Task: Buy 5 Parking Brake Levers from Brake System section under best seller category for shipping address: Jovani Ramirez, 537 Junior Avenue, Duluth, Georgia 30097, Cell Number 4046170247. Pay from credit card ending with 6010, CVV 682
Action: Mouse moved to (21, 109)
Screenshot: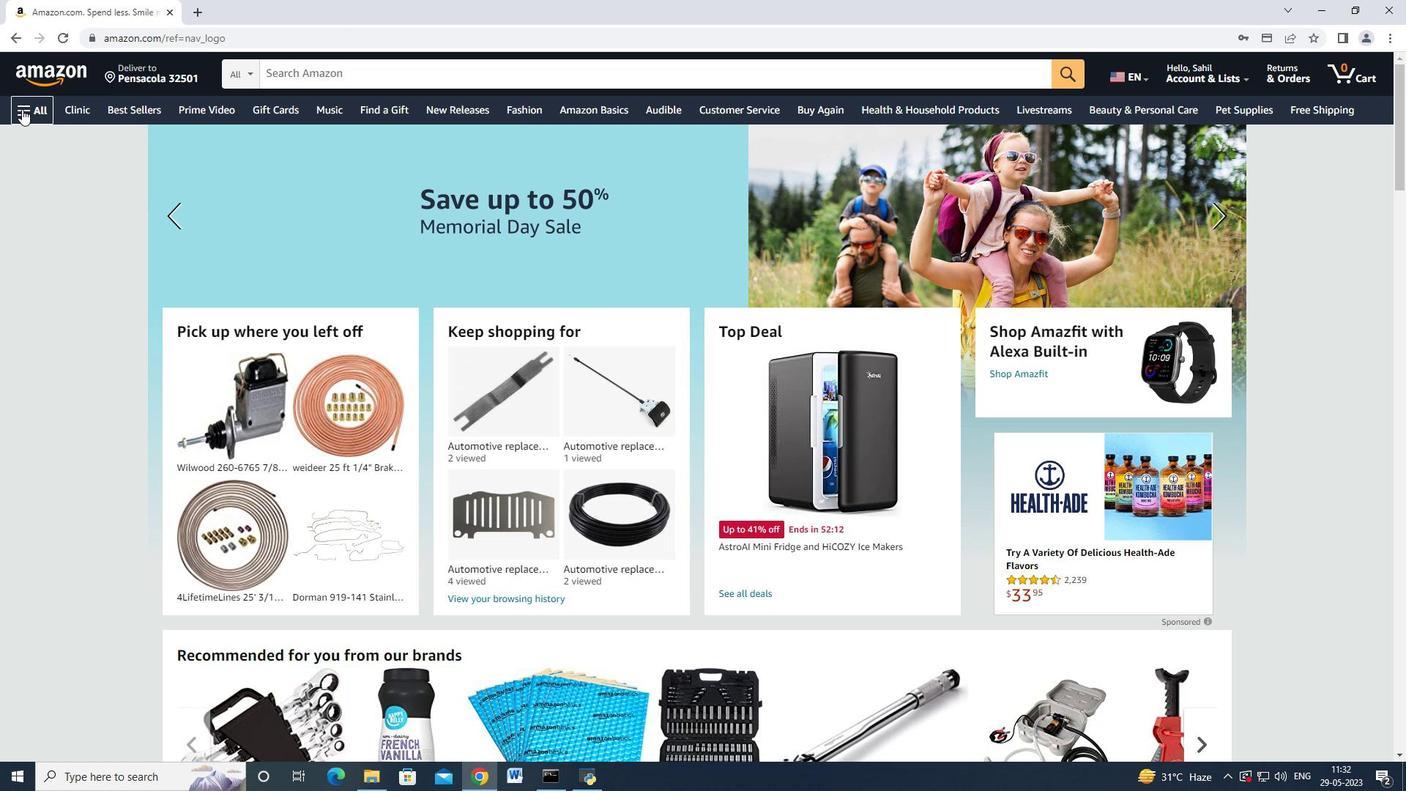 
Action: Mouse pressed left at (21, 109)
Screenshot: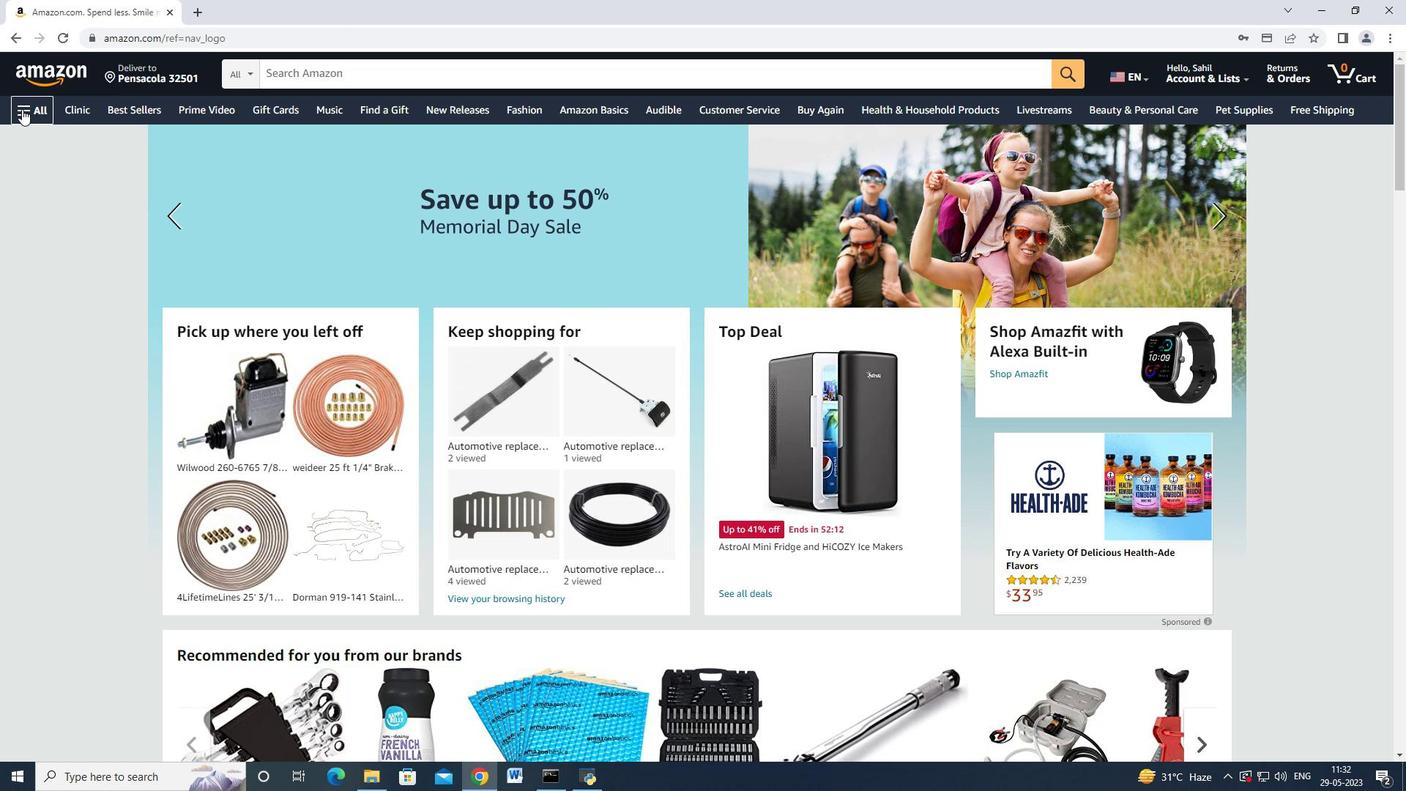 
Action: Mouse moved to (109, 412)
Screenshot: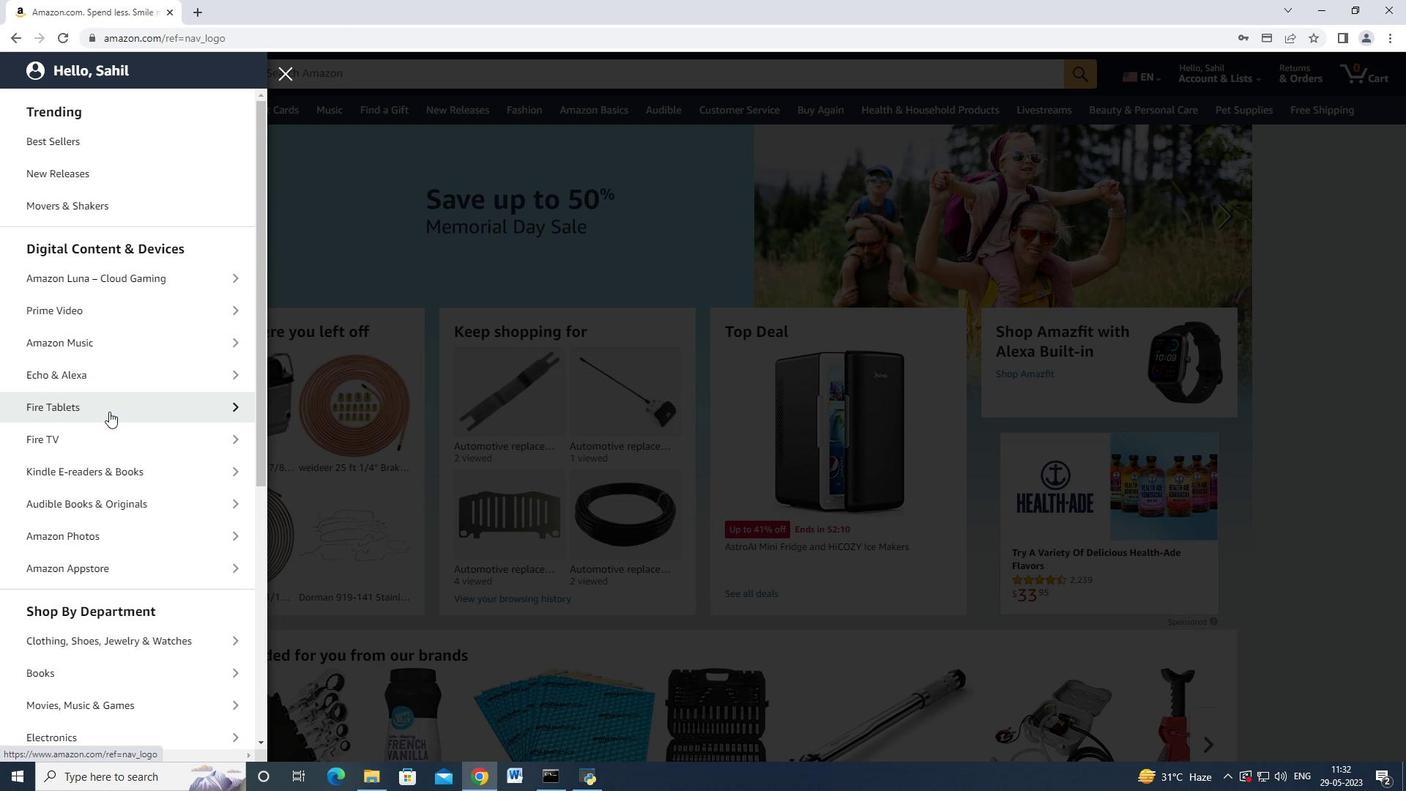 
Action: Mouse scrolled (109, 411) with delta (0, 0)
Screenshot: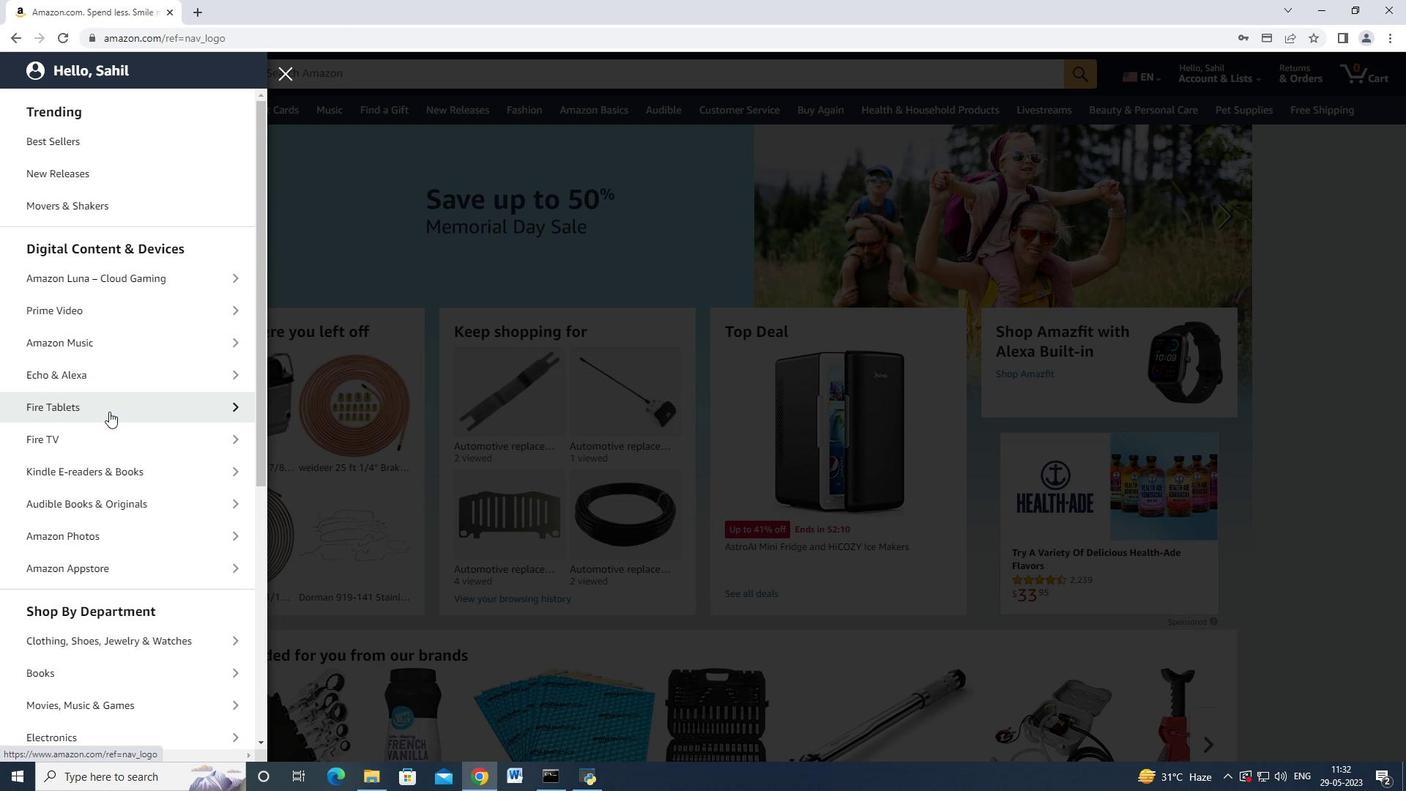 
Action: Mouse moved to (109, 414)
Screenshot: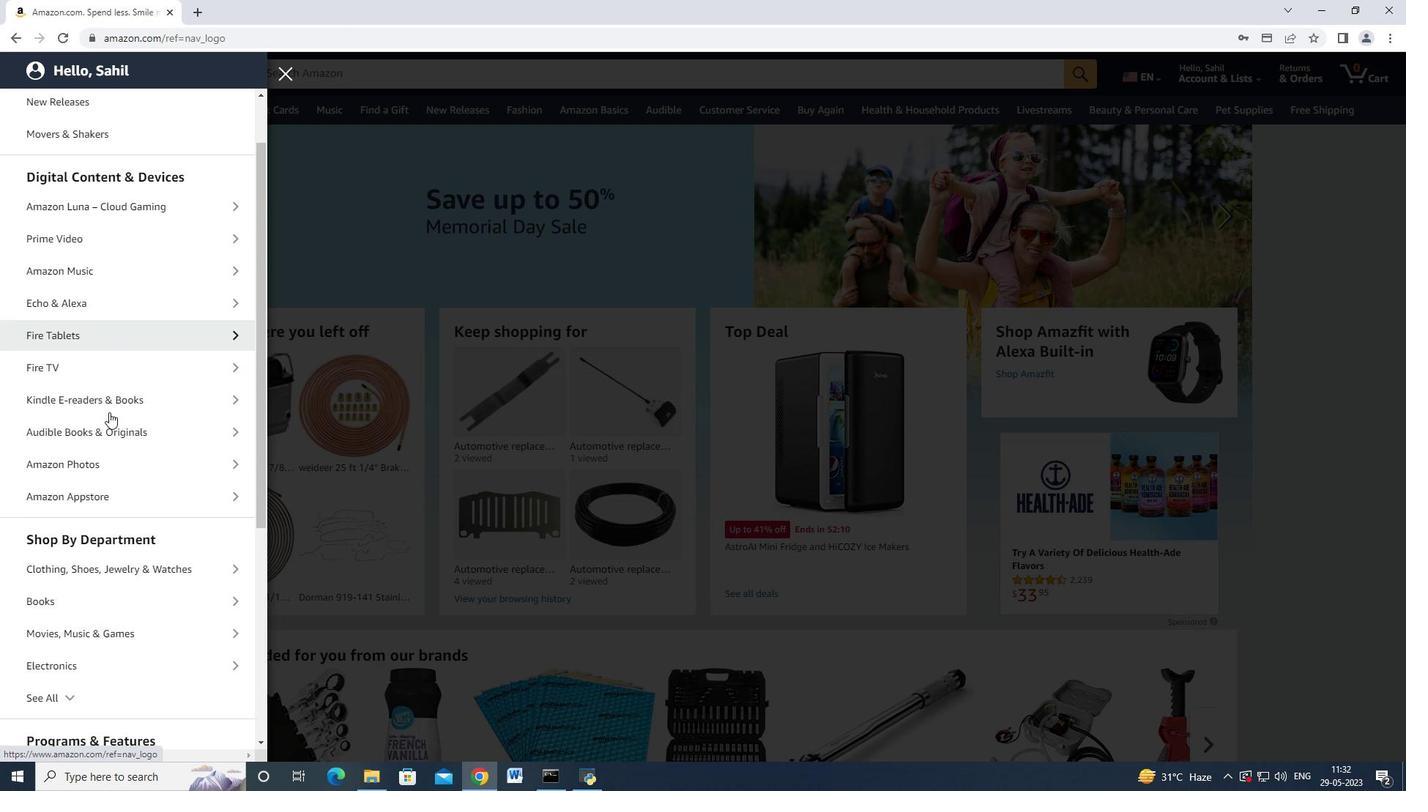 
Action: Mouse scrolled (109, 413) with delta (0, 0)
Screenshot: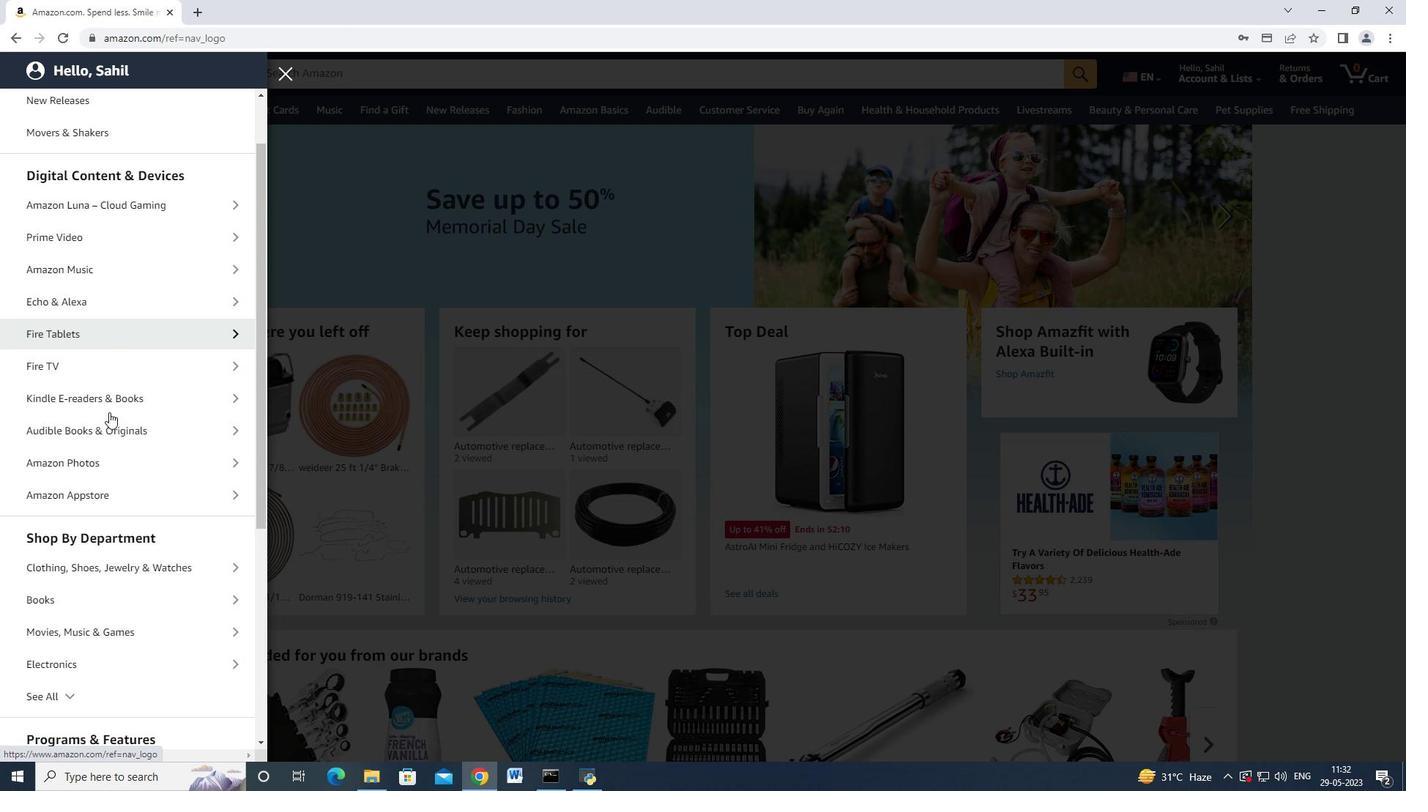 
Action: Mouse scrolled (109, 413) with delta (0, 0)
Screenshot: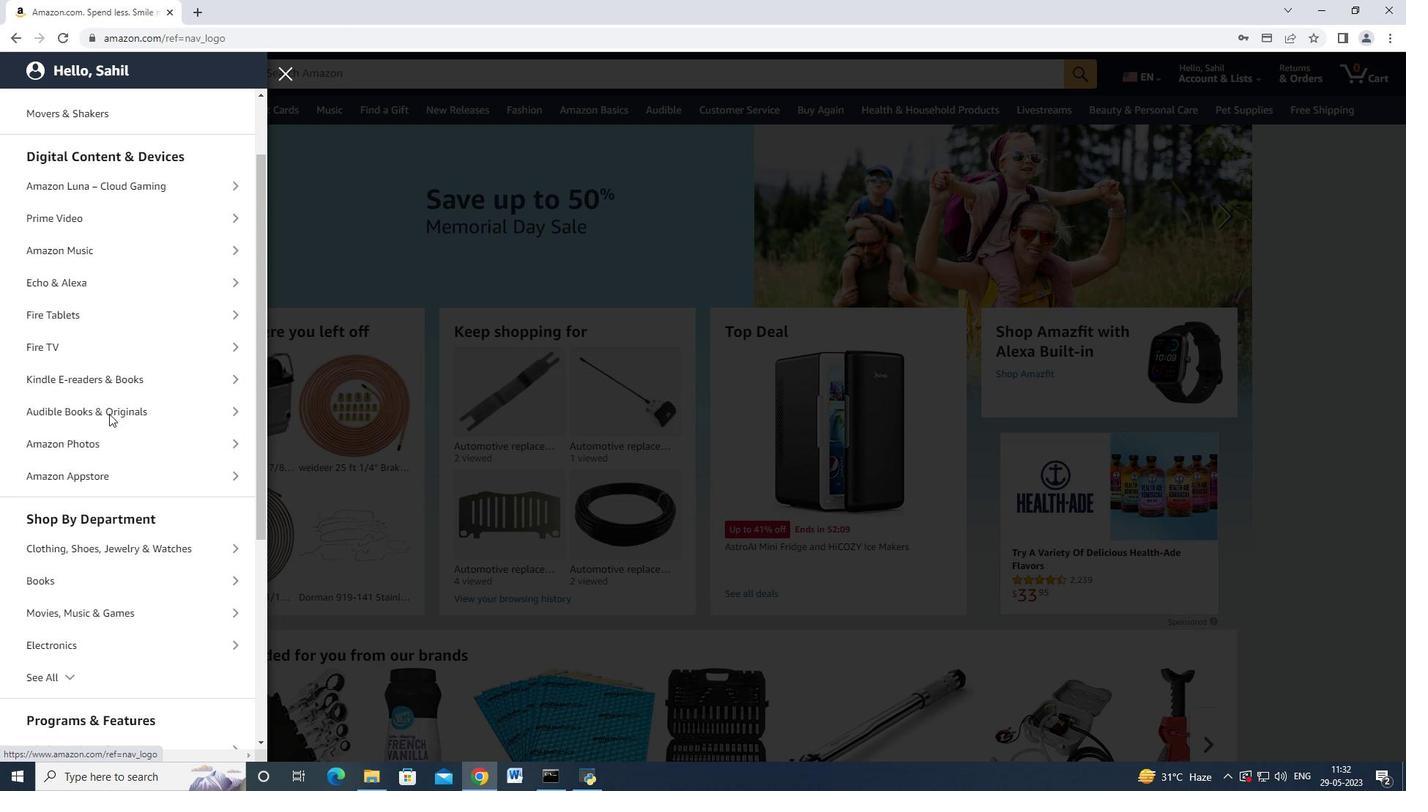 
Action: Mouse moved to (76, 554)
Screenshot: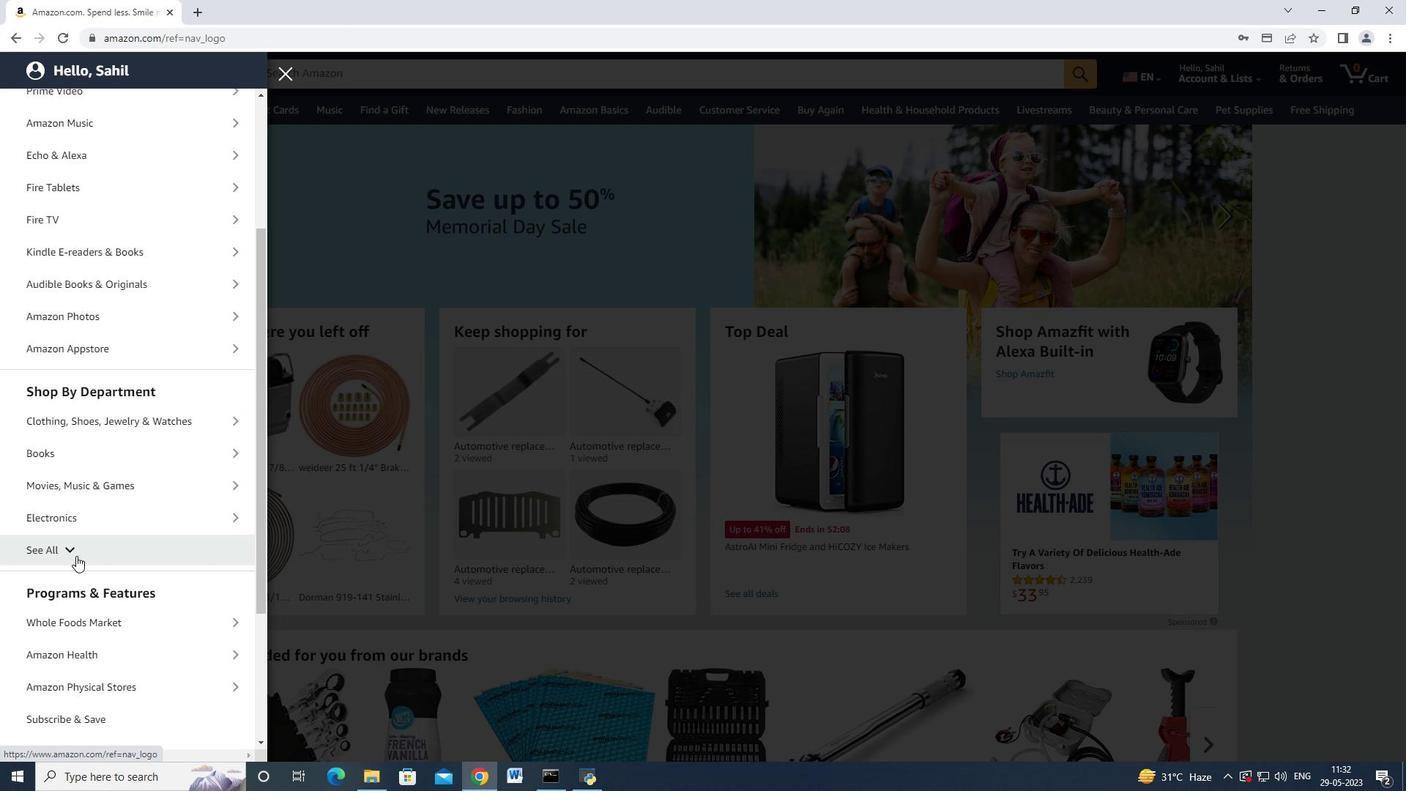 
Action: Mouse pressed left at (76, 554)
Screenshot: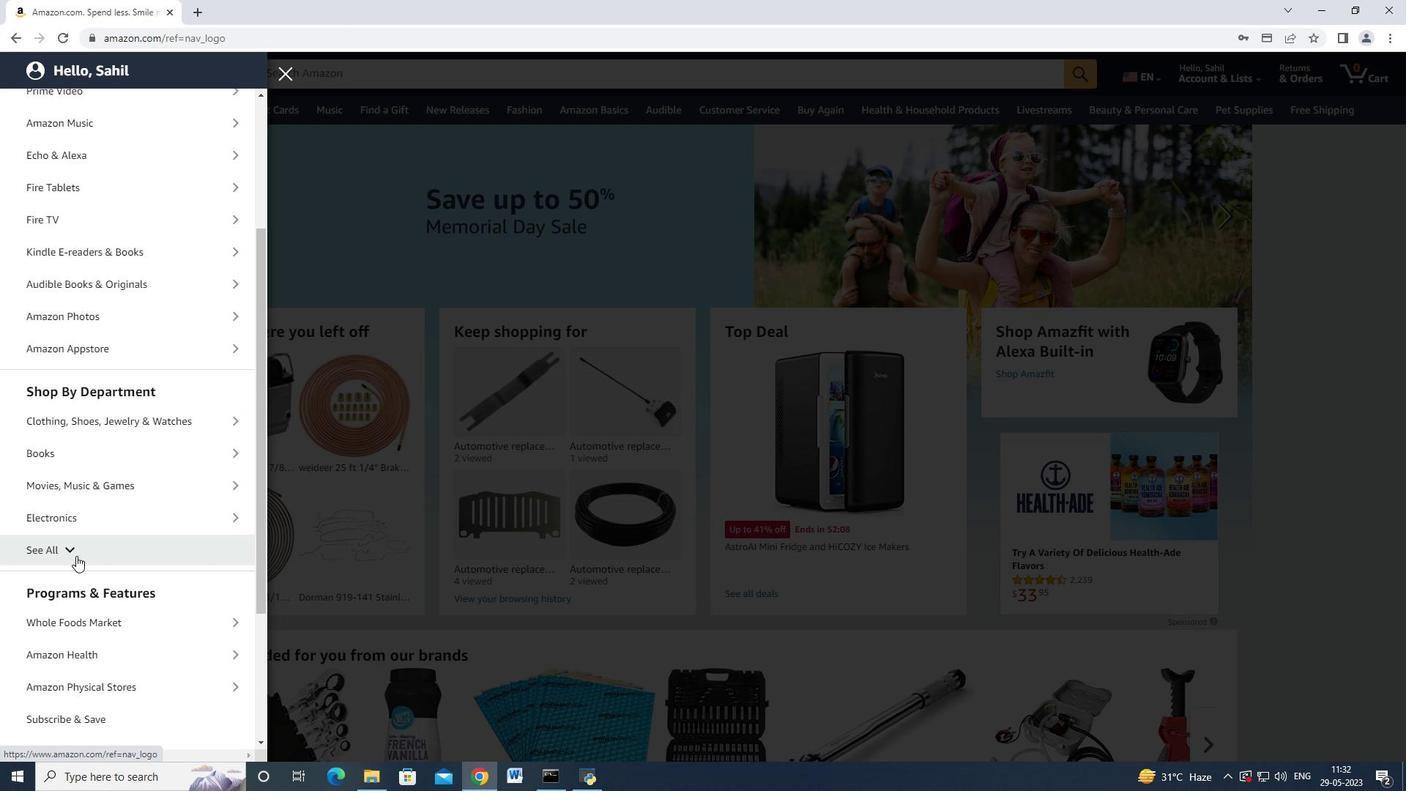 
Action: Mouse moved to (80, 534)
Screenshot: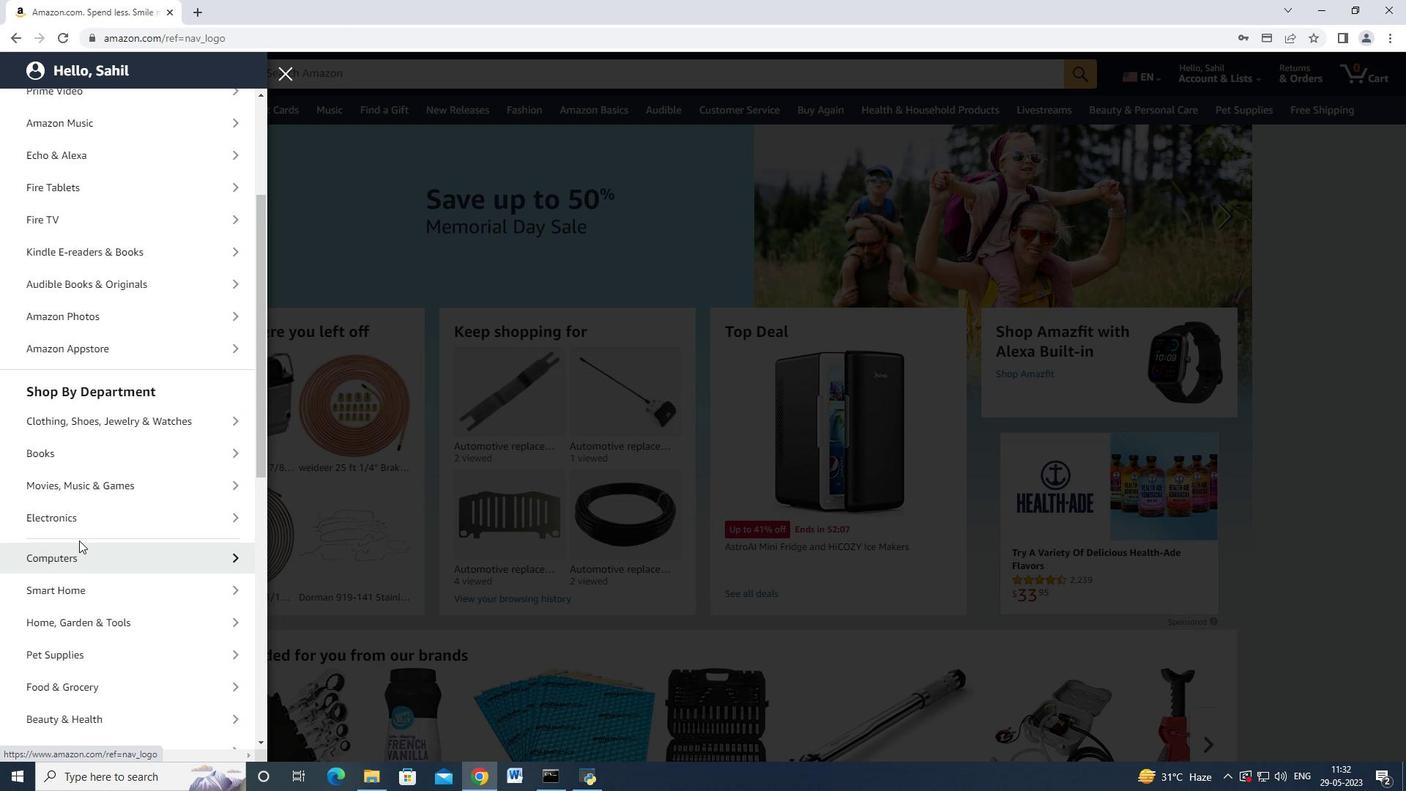 
Action: Mouse scrolled (80, 533) with delta (0, 0)
Screenshot: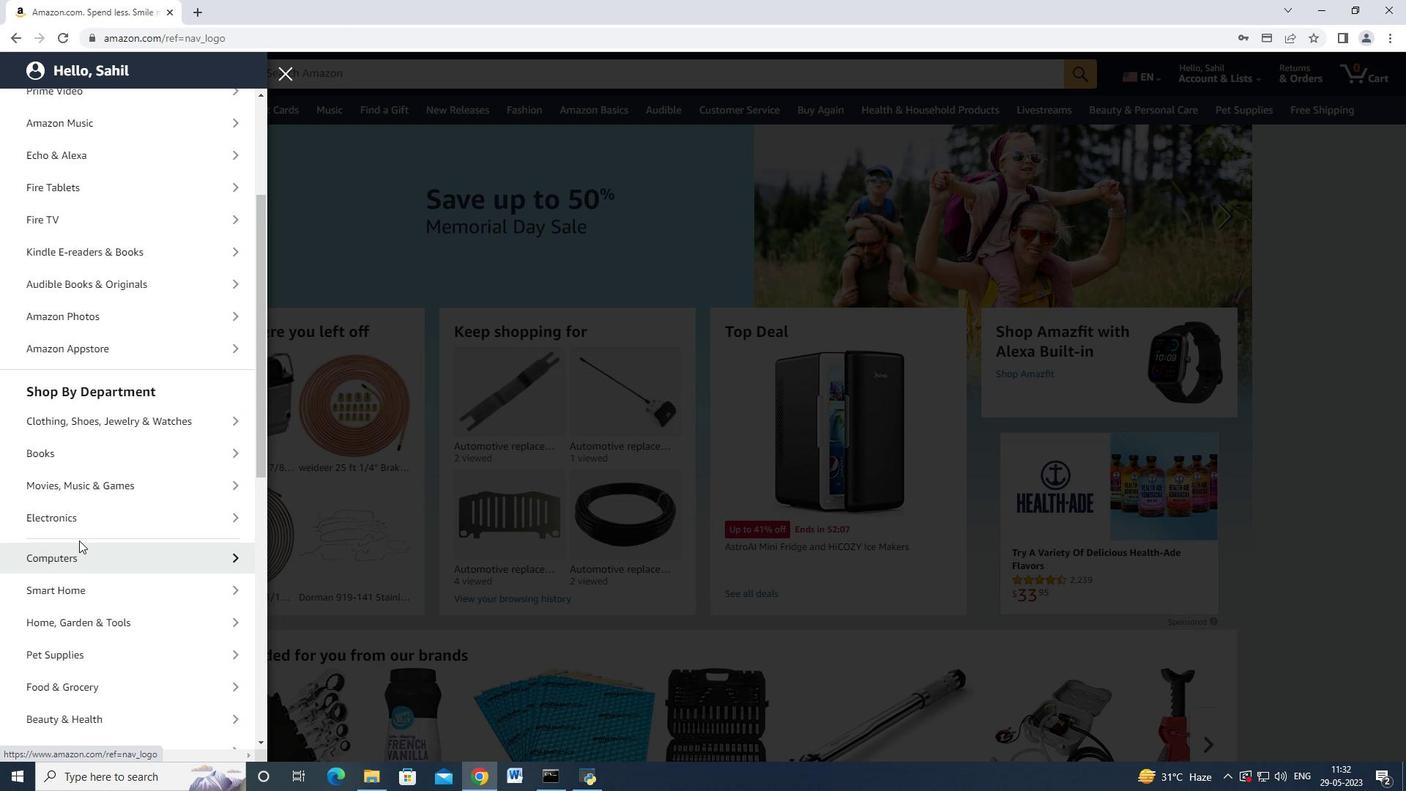 
Action: Mouse scrolled (80, 533) with delta (0, 0)
Screenshot: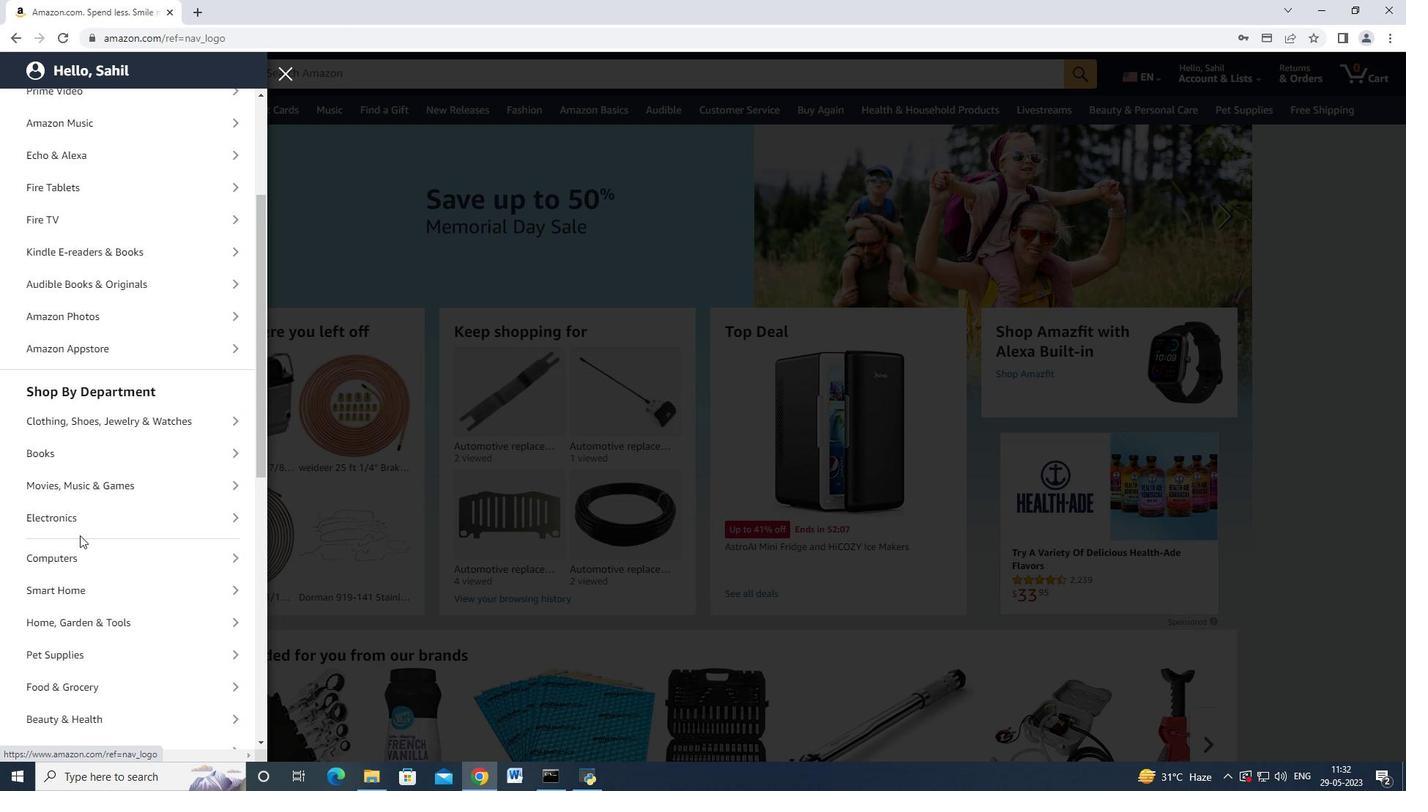 
Action: Mouse scrolled (80, 533) with delta (0, 0)
Screenshot: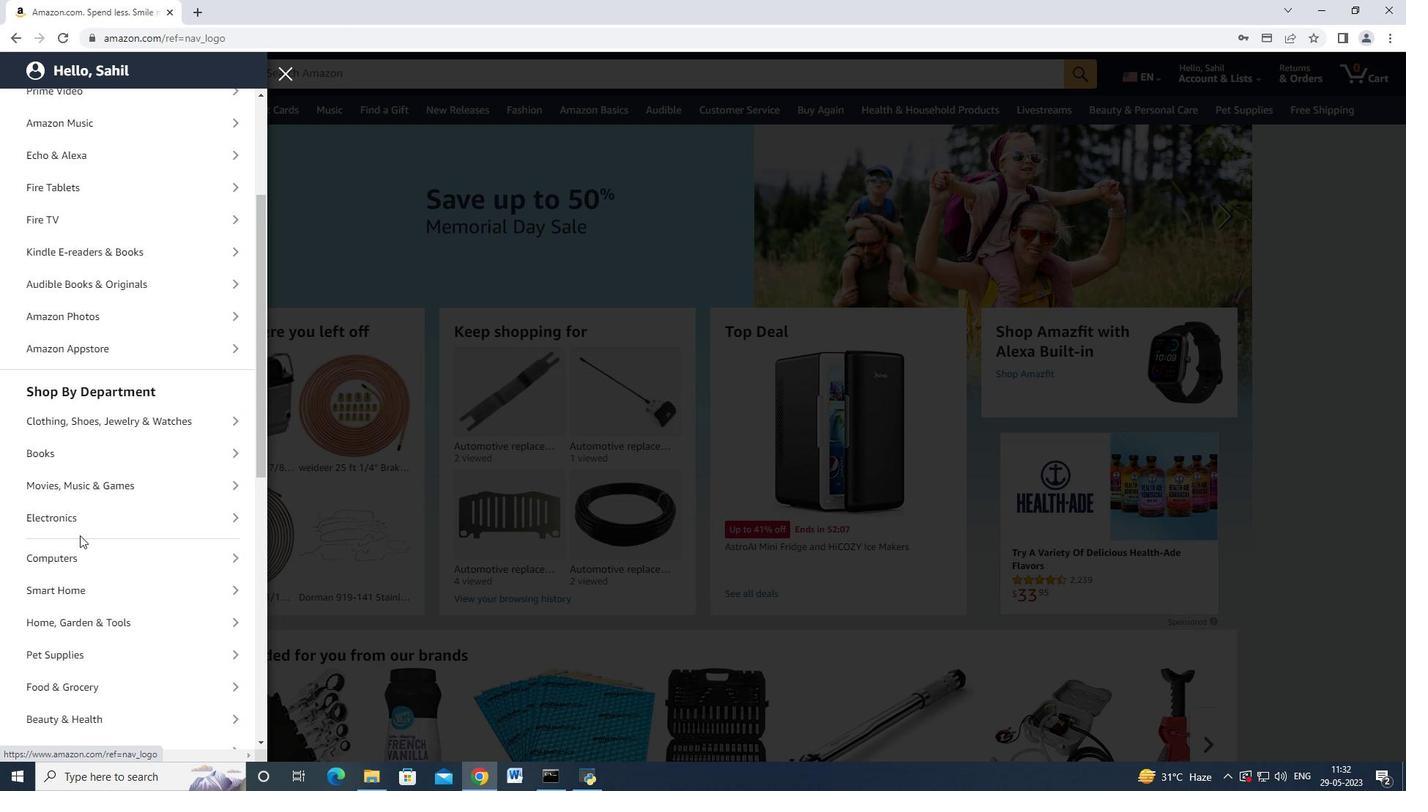 
Action: Mouse scrolled (80, 533) with delta (0, 0)
Screenshot: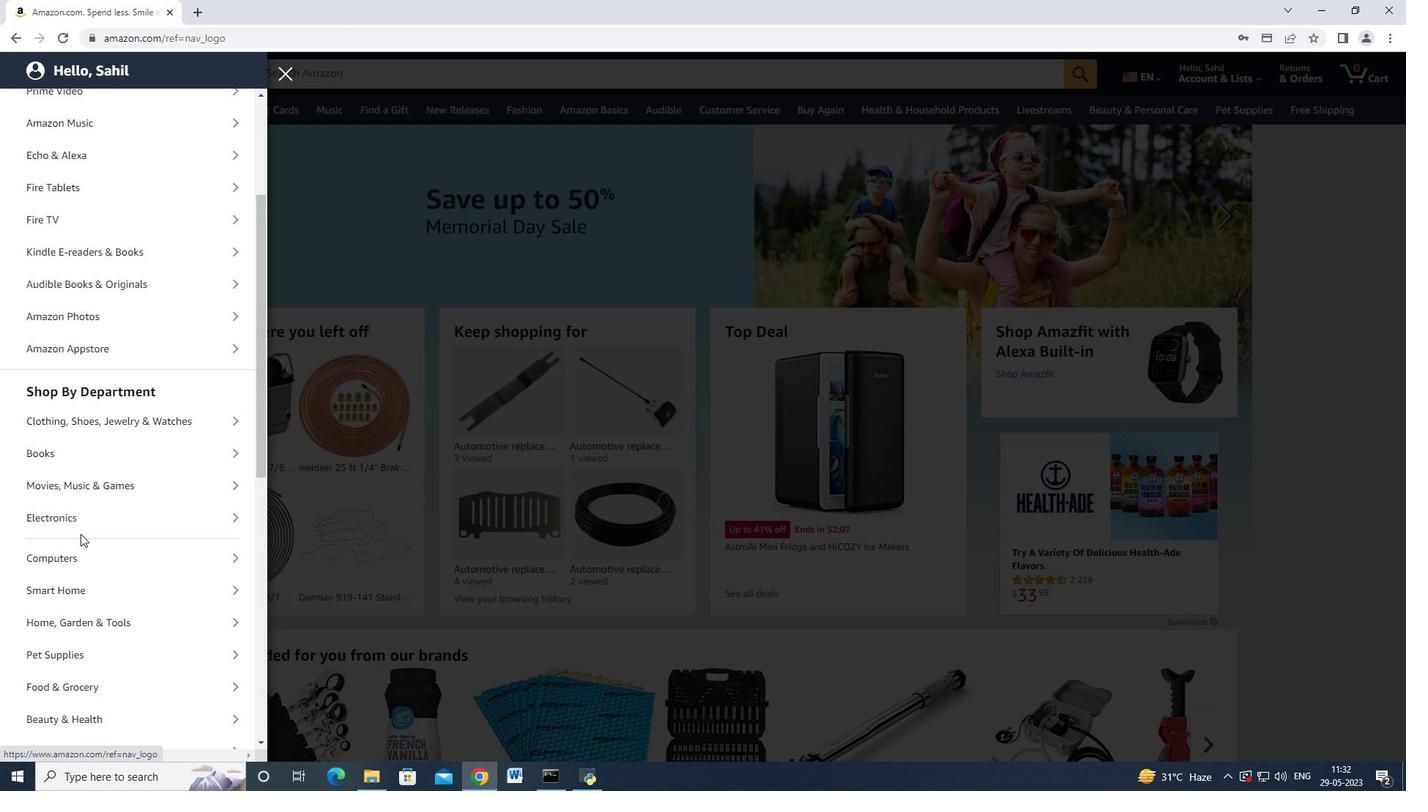 
Action: Mouse moved to (95, 402)
Screenshot: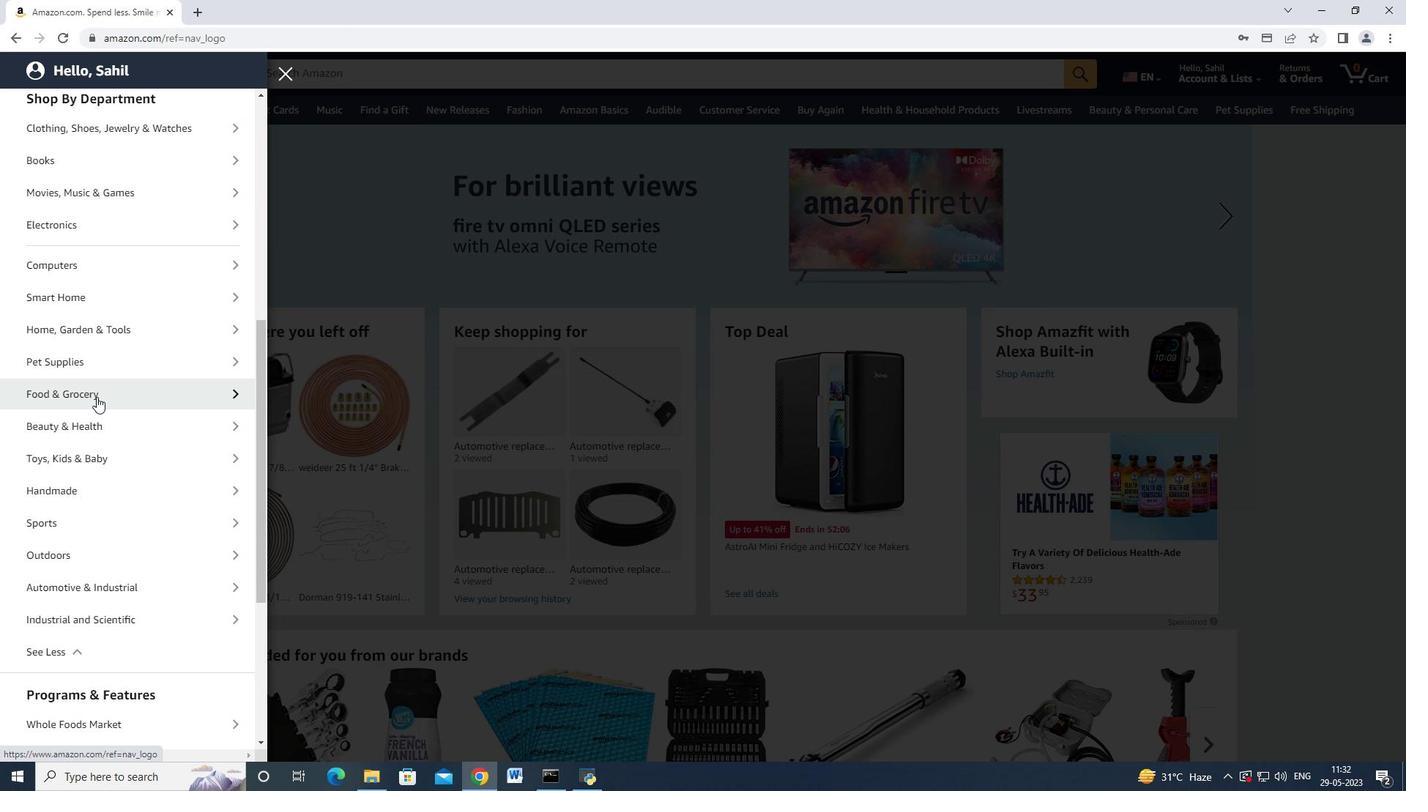 
Action: Mouse scrolled (95, 401) with delta (0, 0)
Screenshot: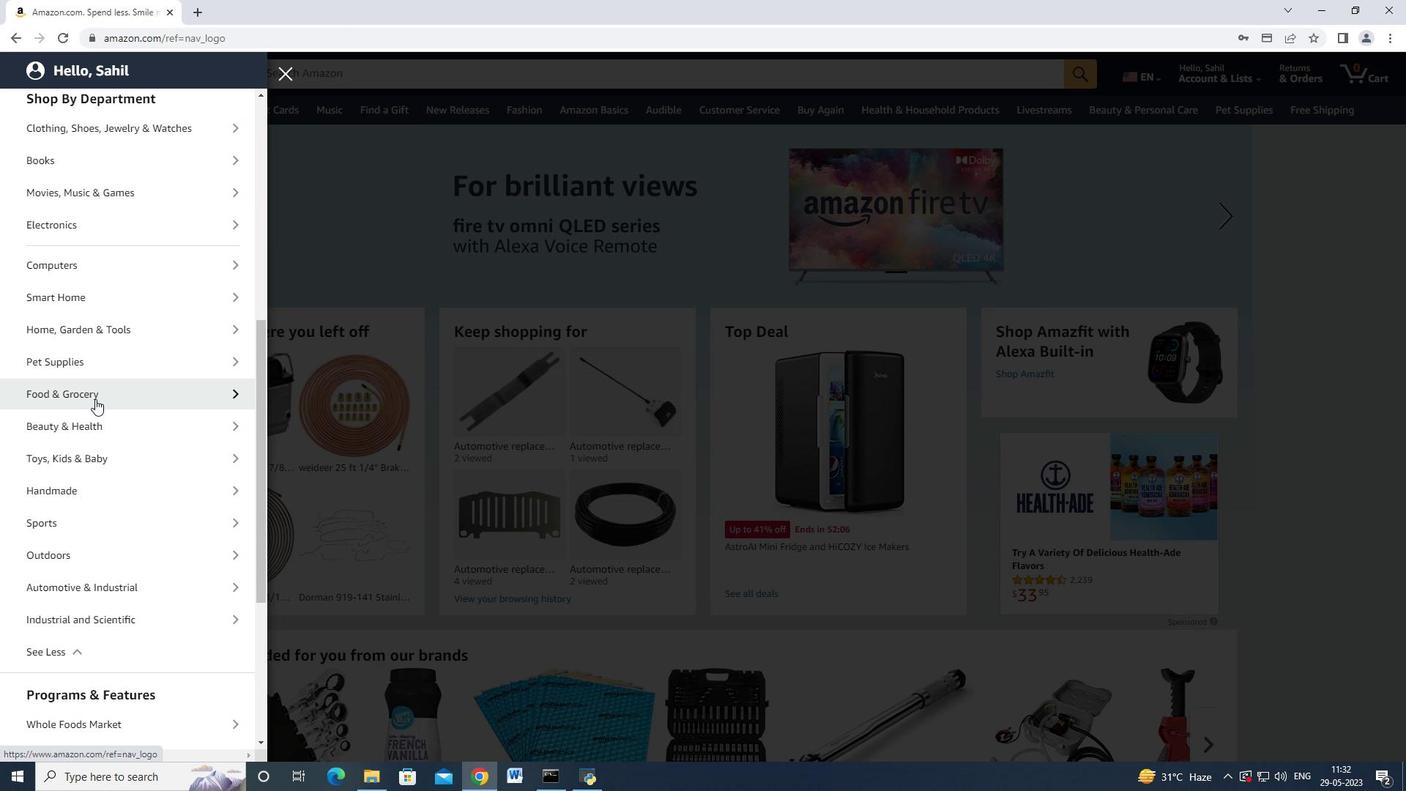 
Action: Mouse moved to (117, 527)
Screenshot: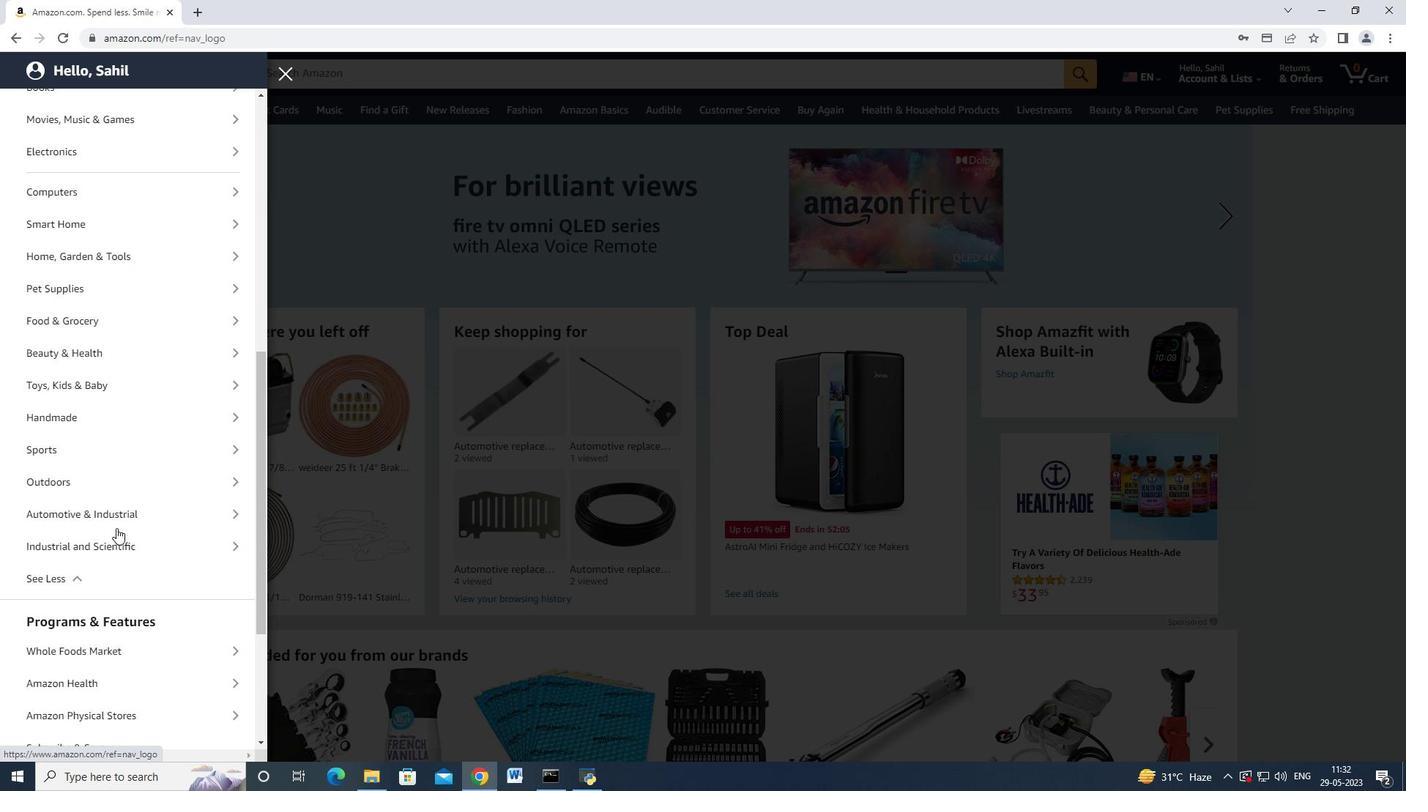 
Action: Mouse pressed left at (117, 527)
Screenshot: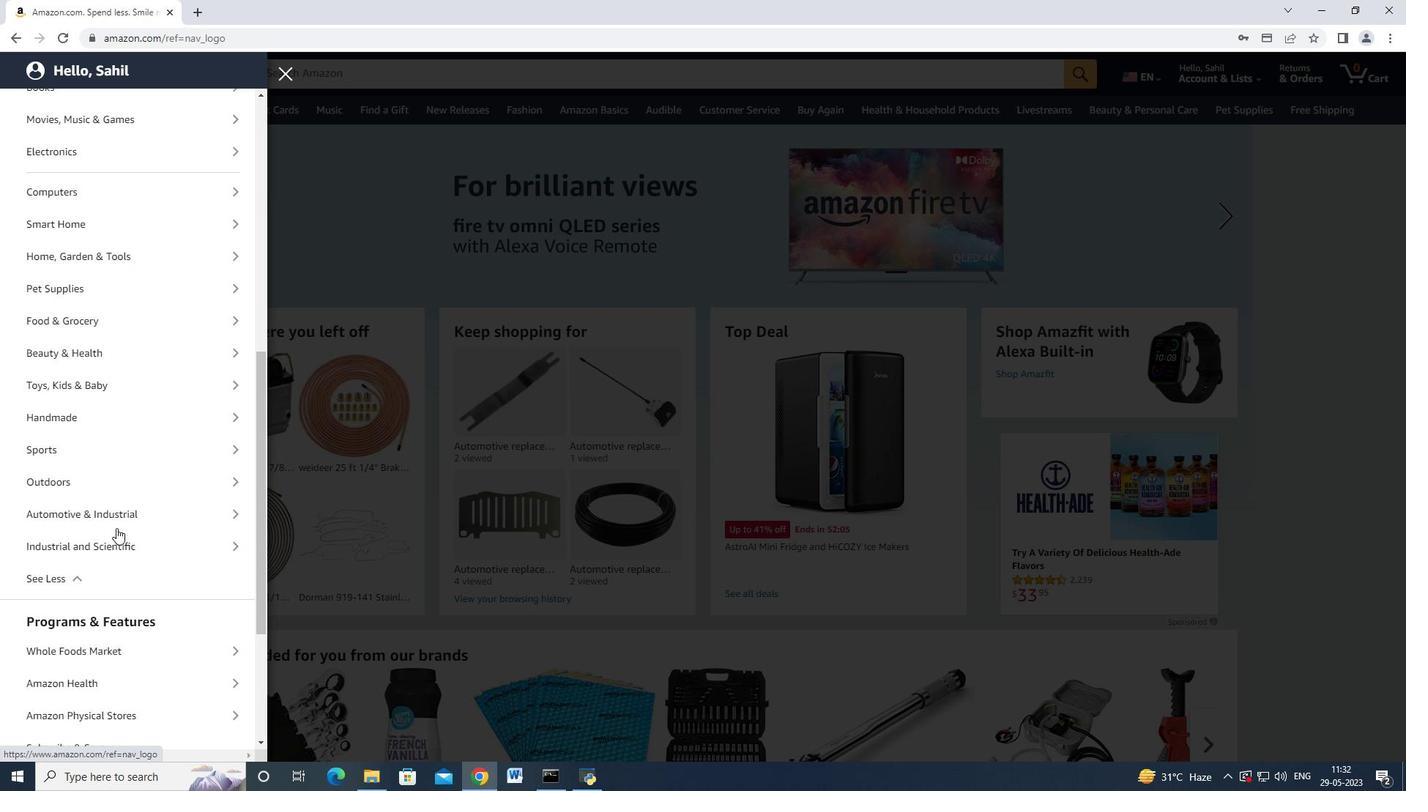 
Action: Mouse moved to (117, 330)
Screenshot: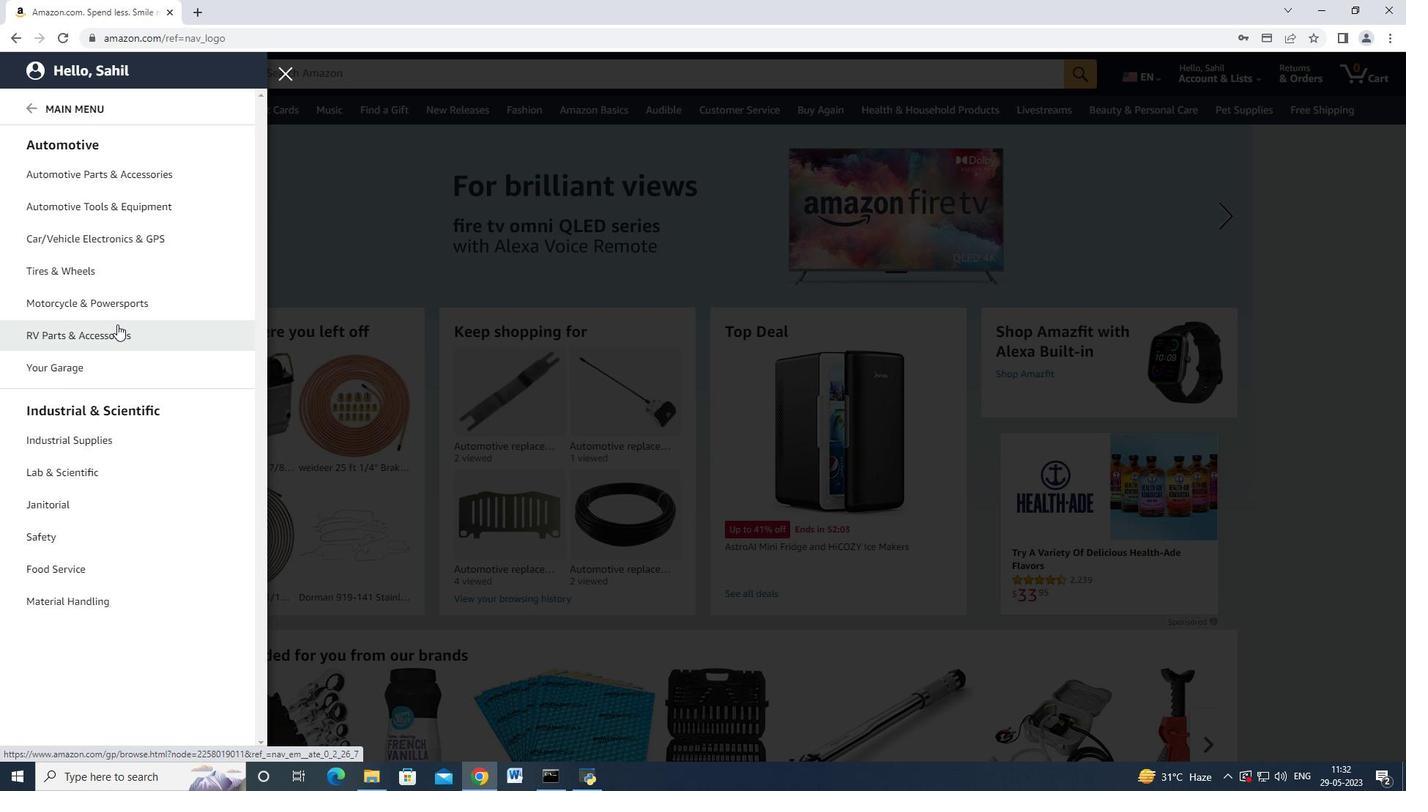 
Action: Mouse scrolled (117, 329) with delta (0, 0)
Screenshot: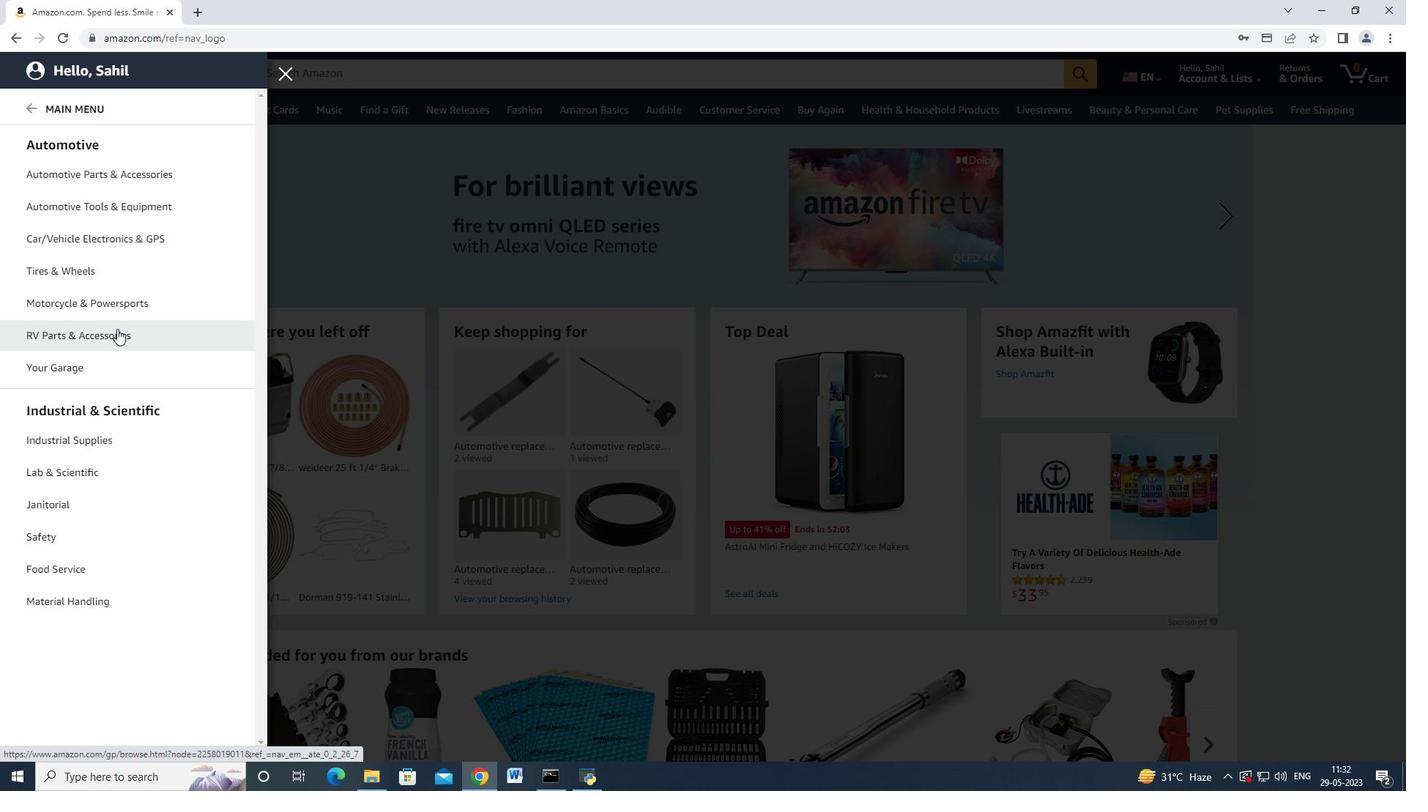 
Action: Mouse moved to (125, 175)
Screenshot: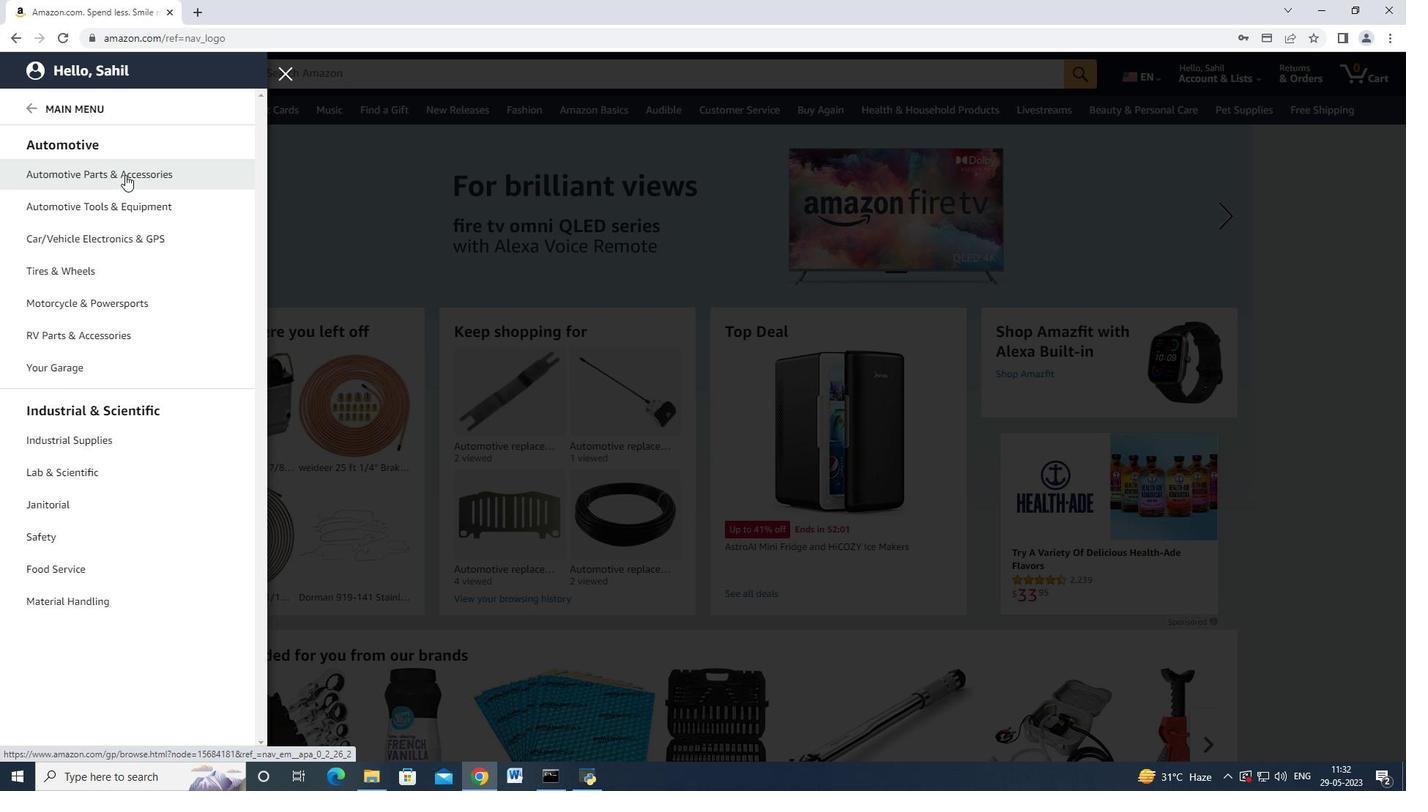 
Action: Mouse pressed left at (125, 175)
Screenshot: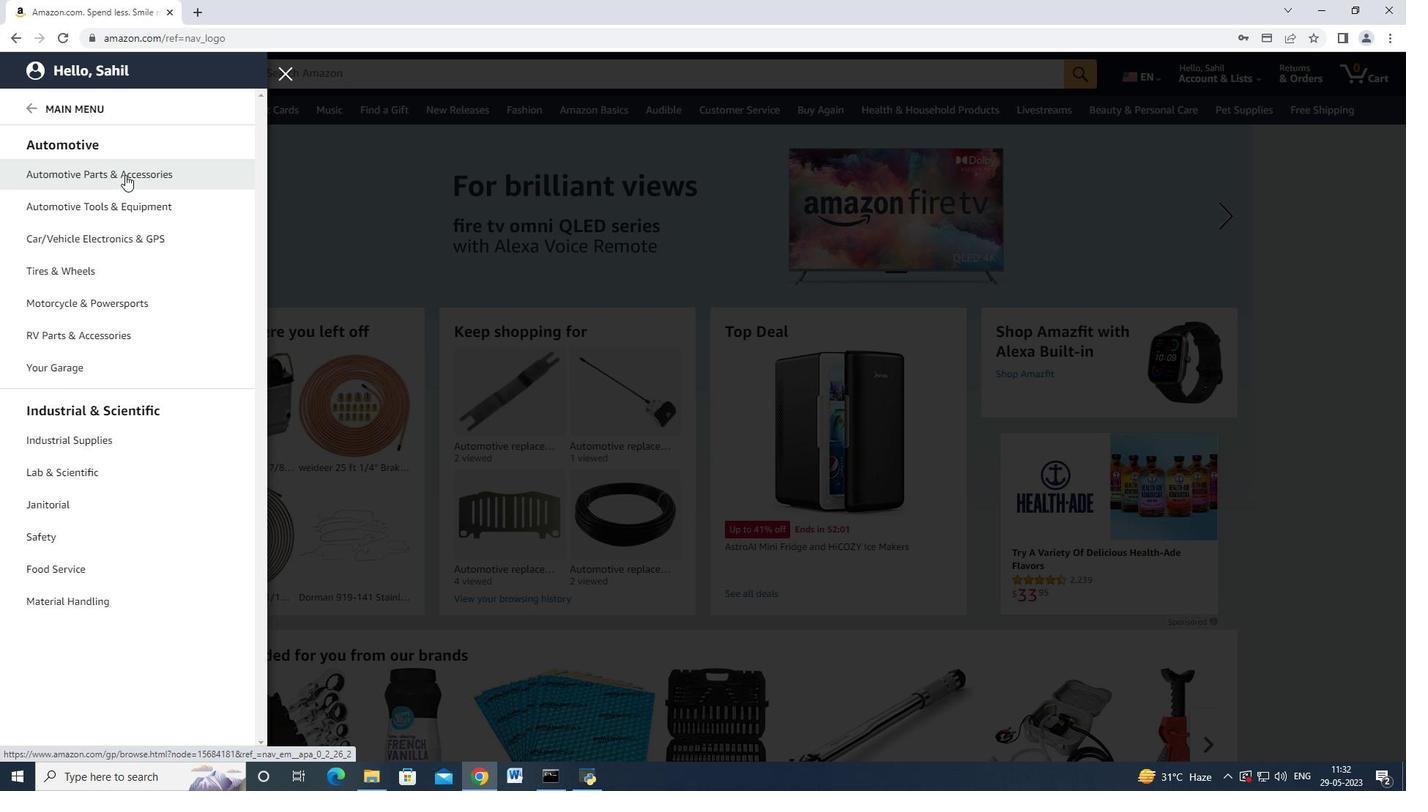 
Action: Mouse moved to (257, 142)
Screenshot: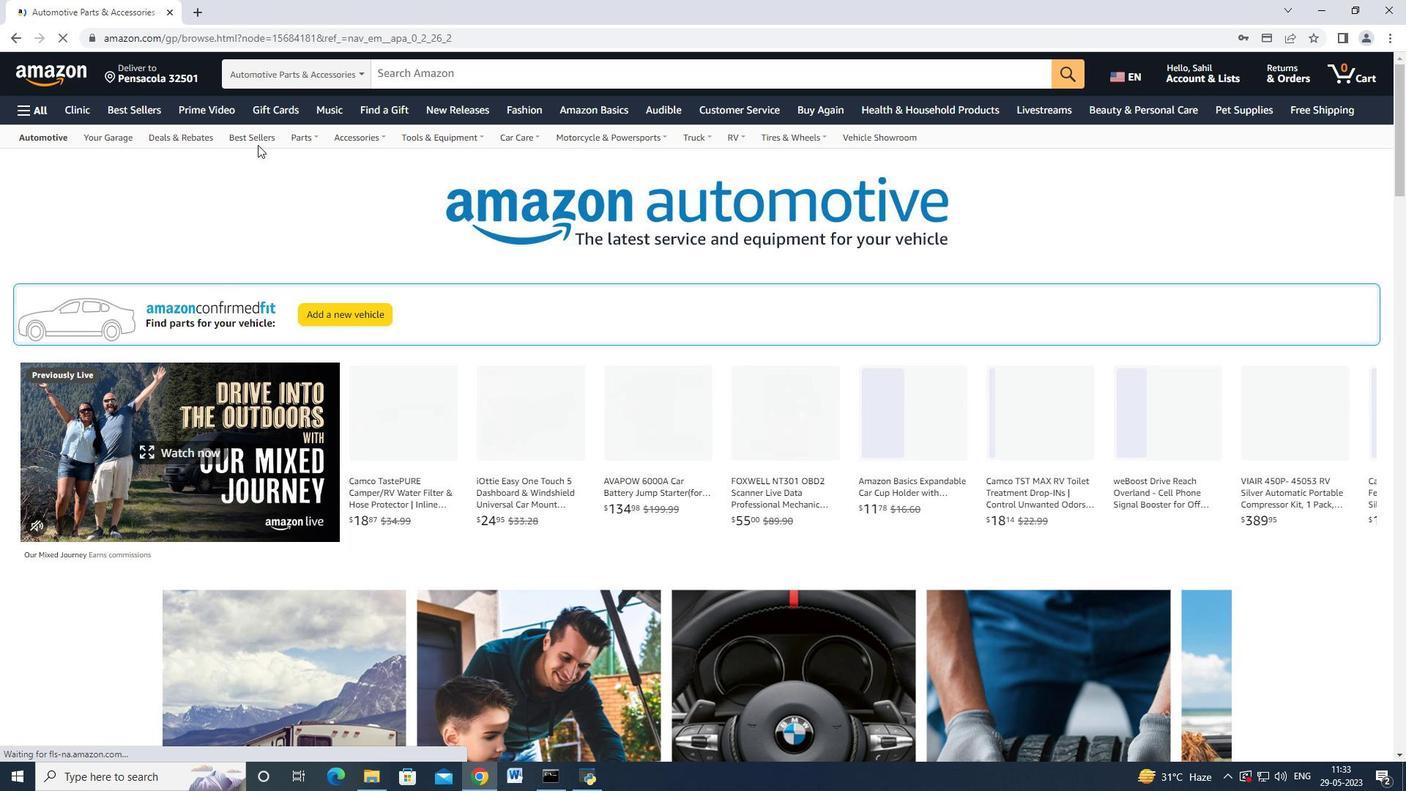 
Action: Mouse pressed left at (257, 142)
Screenshot: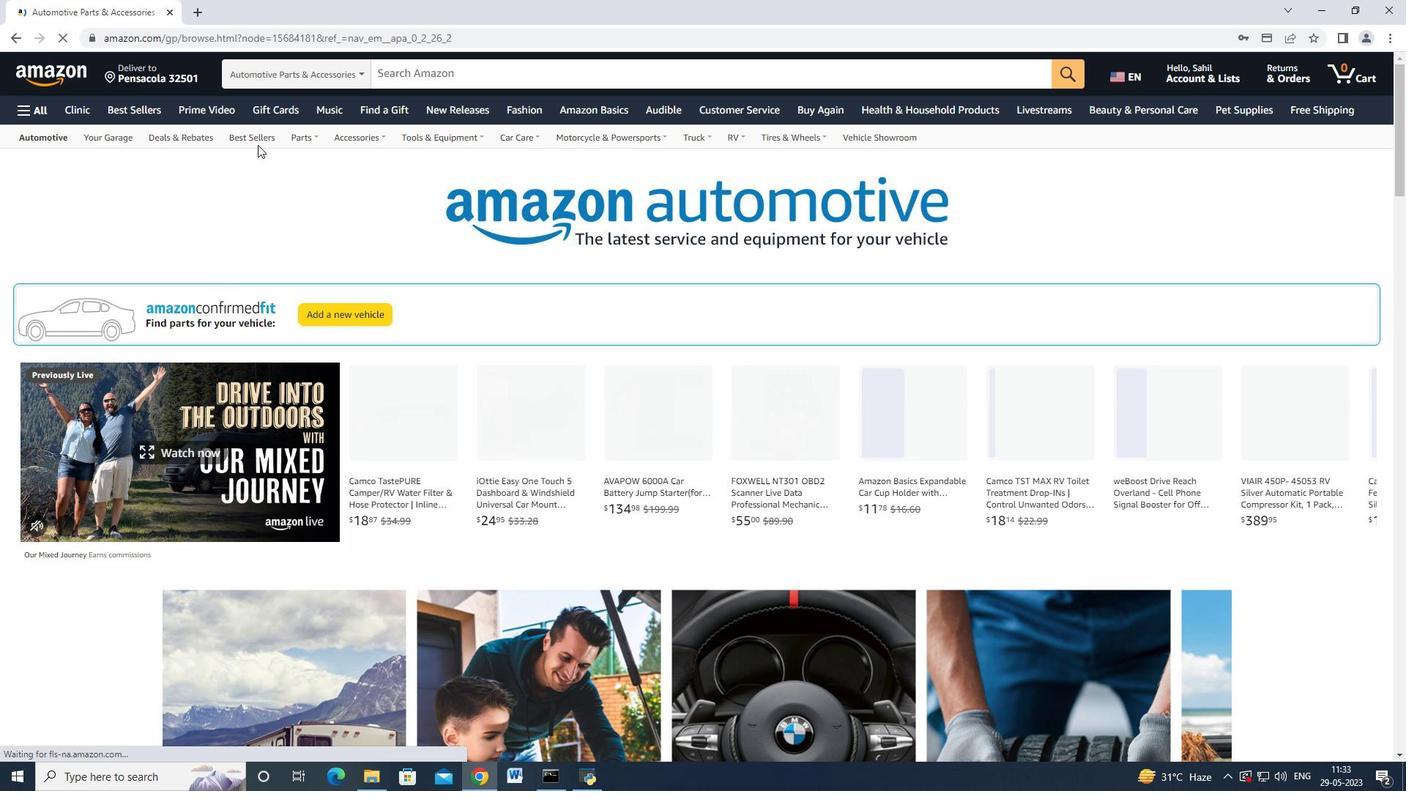 
Action: Mouse moved to (90, 466)
Screenshot: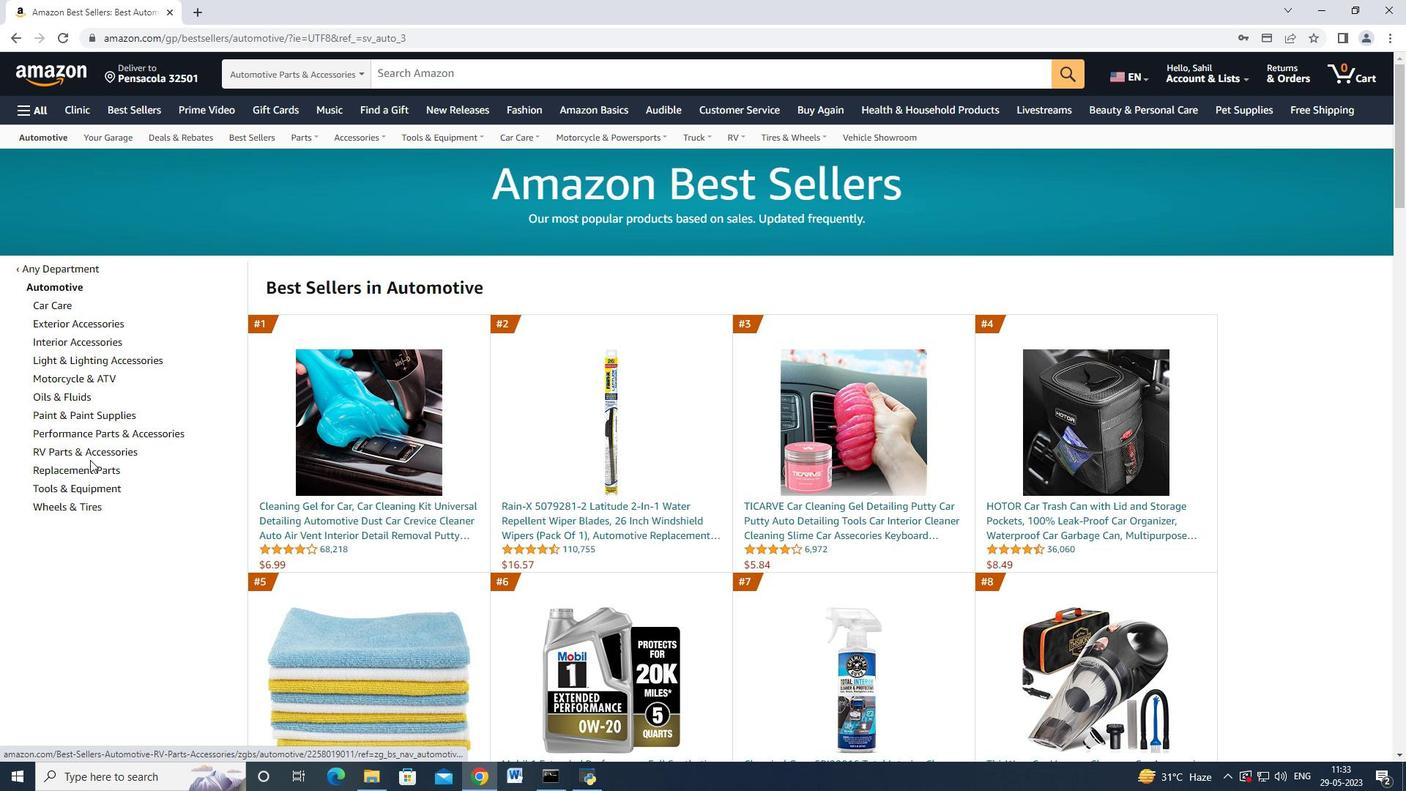 
Action: Mouse pressed left at (90, 466)
Screenshot: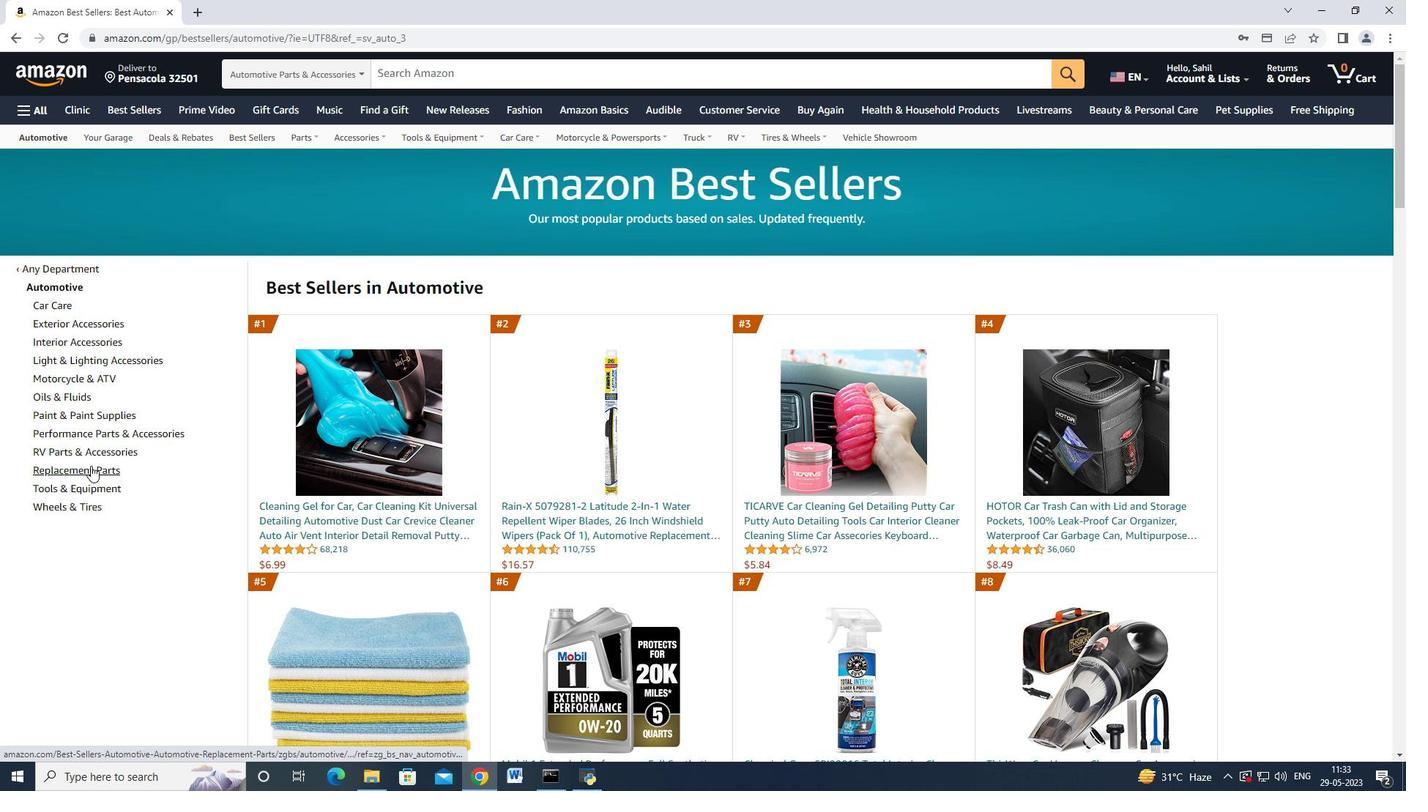 
Action: Mouse moved to (128, 370)
Screenshot: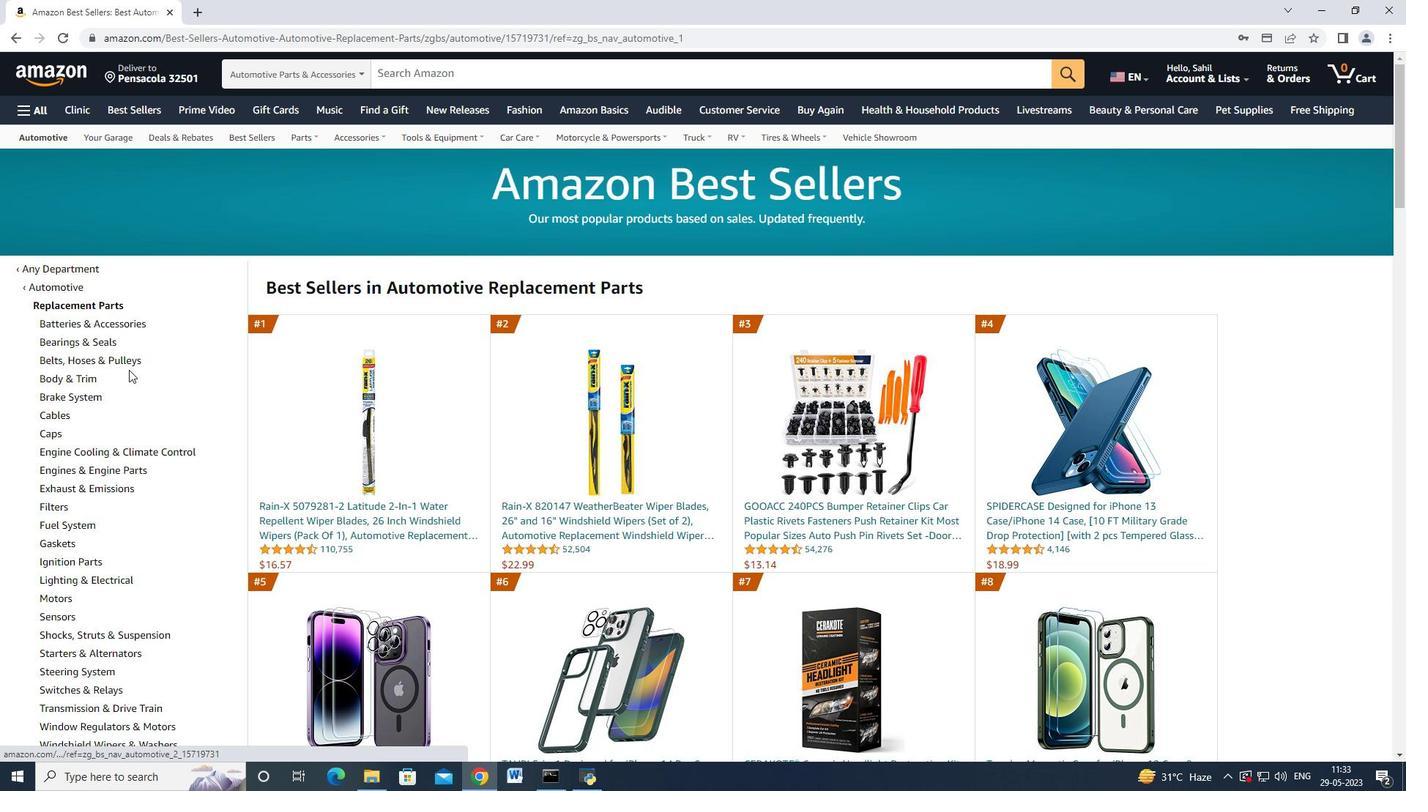 
Action: Mouse scrolled (128, 370) with delta (0, 0)
Screenshot: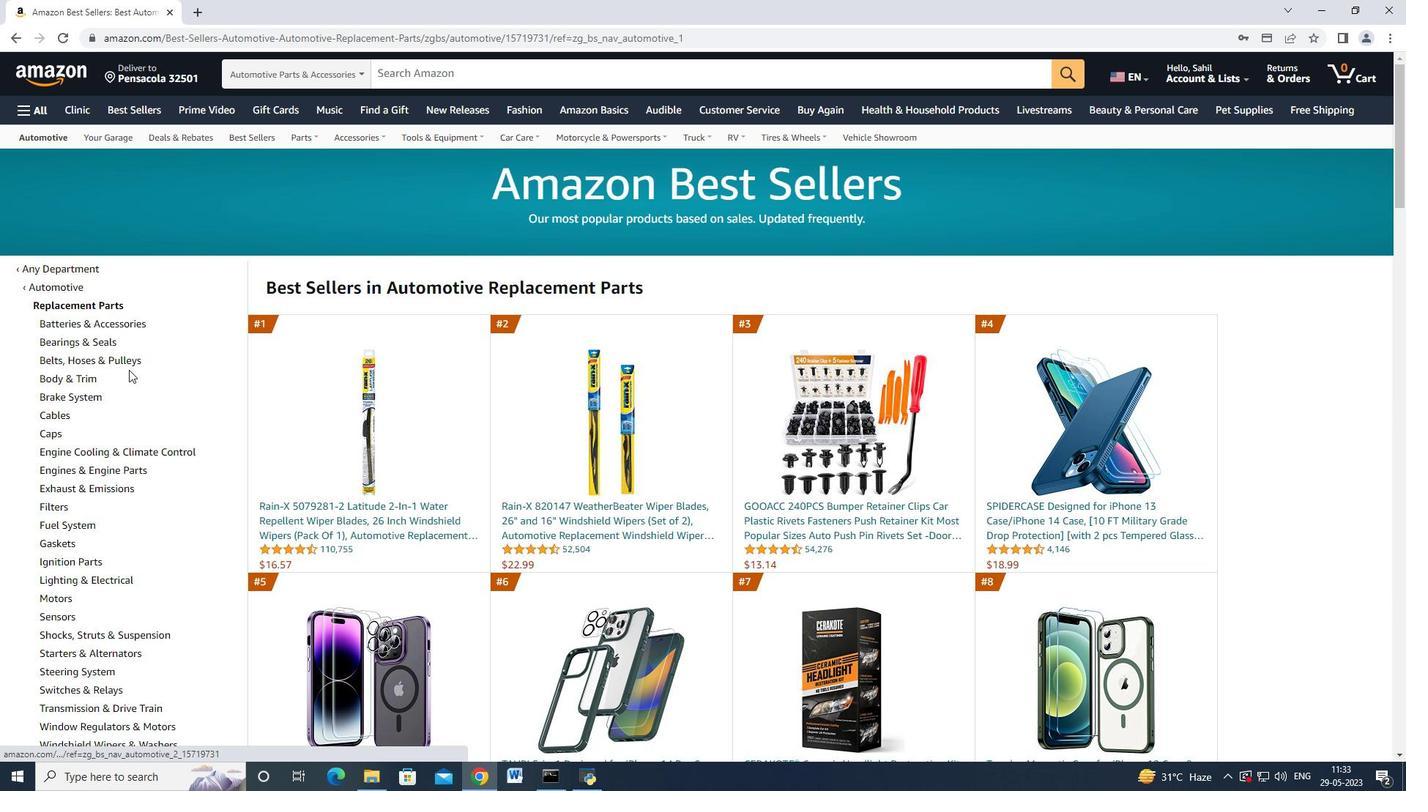 
Action: Mouse moved to (130, 376)
Screenshot: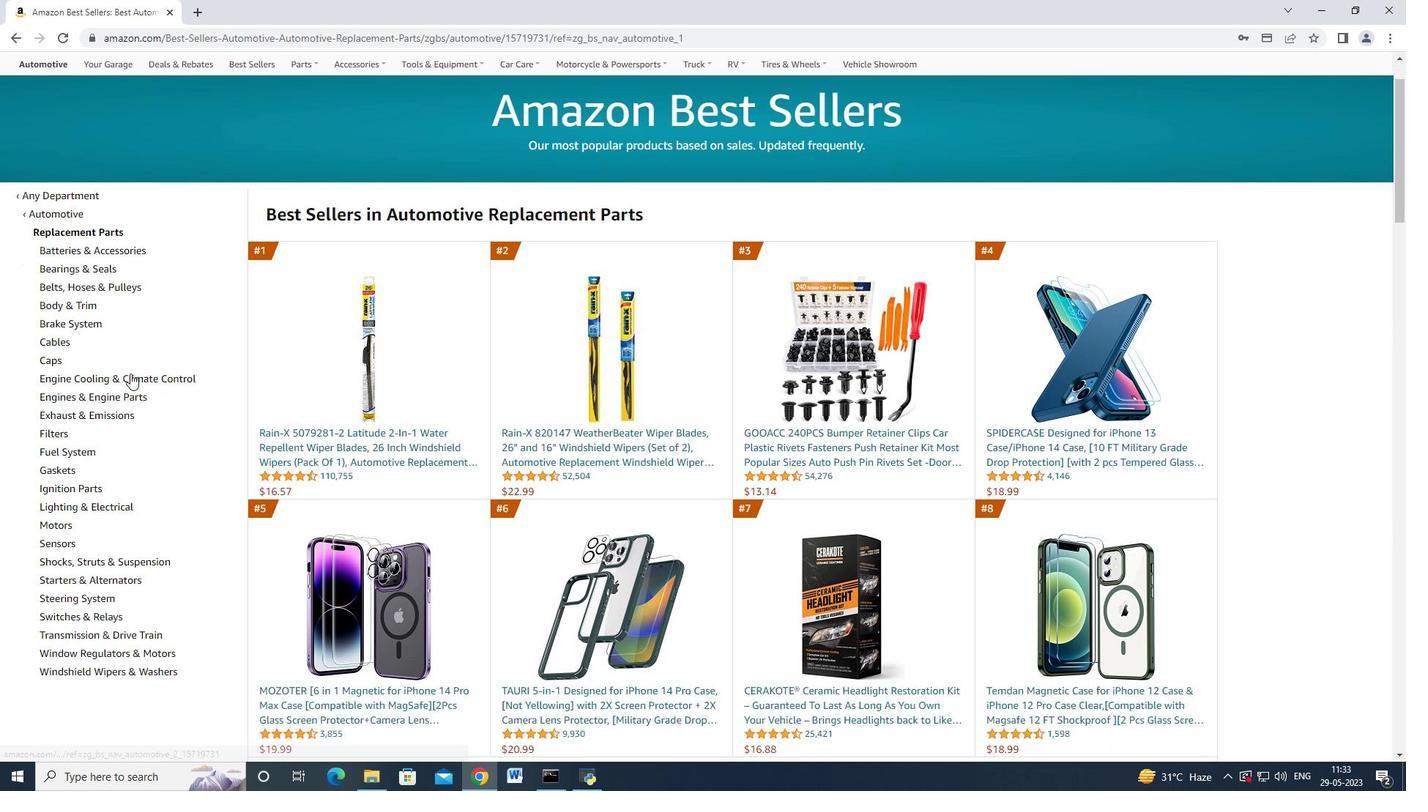
Action: Mouse scrolled (130, 375) with delta (0, 0)
Screenshot: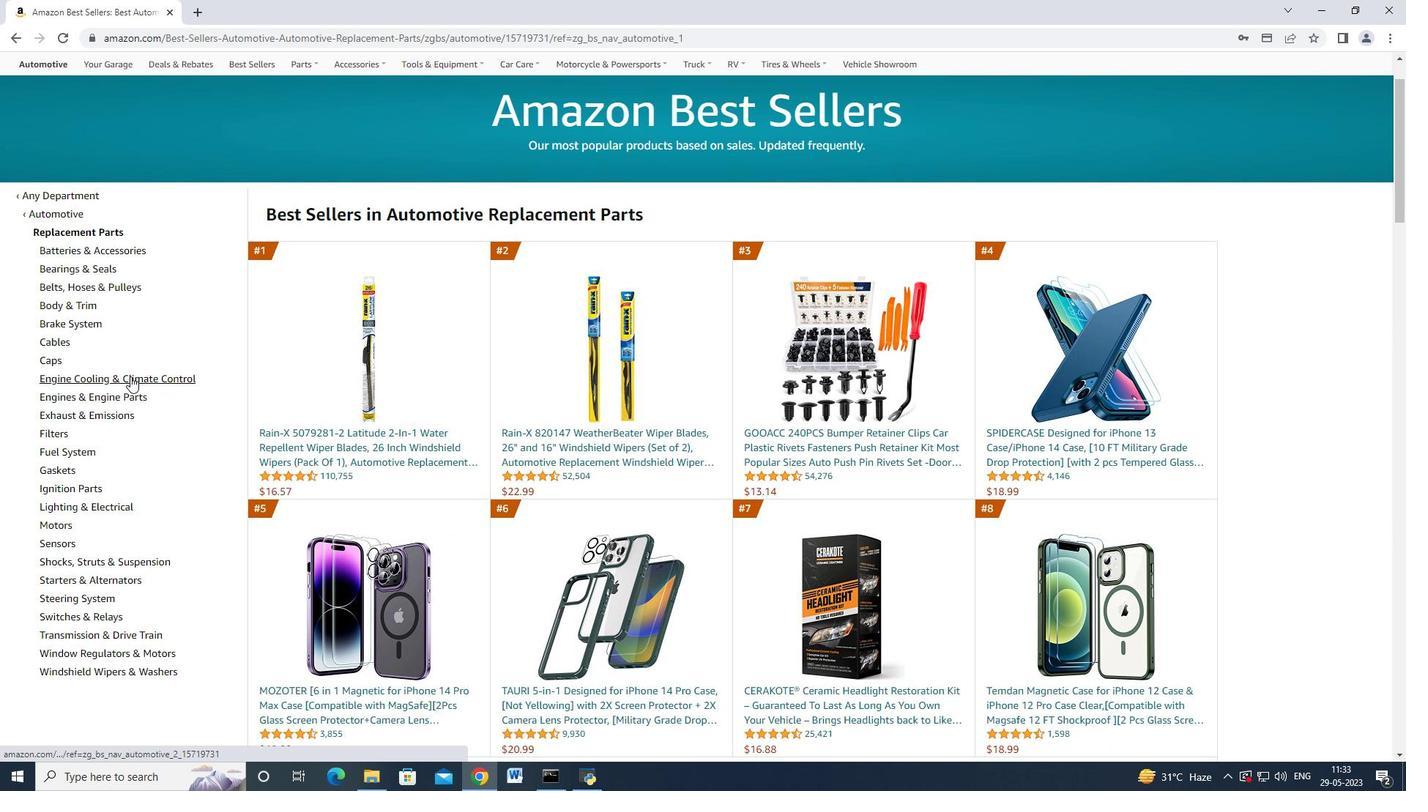 
Action: Mouse moved to (126, 379)
Screenshot: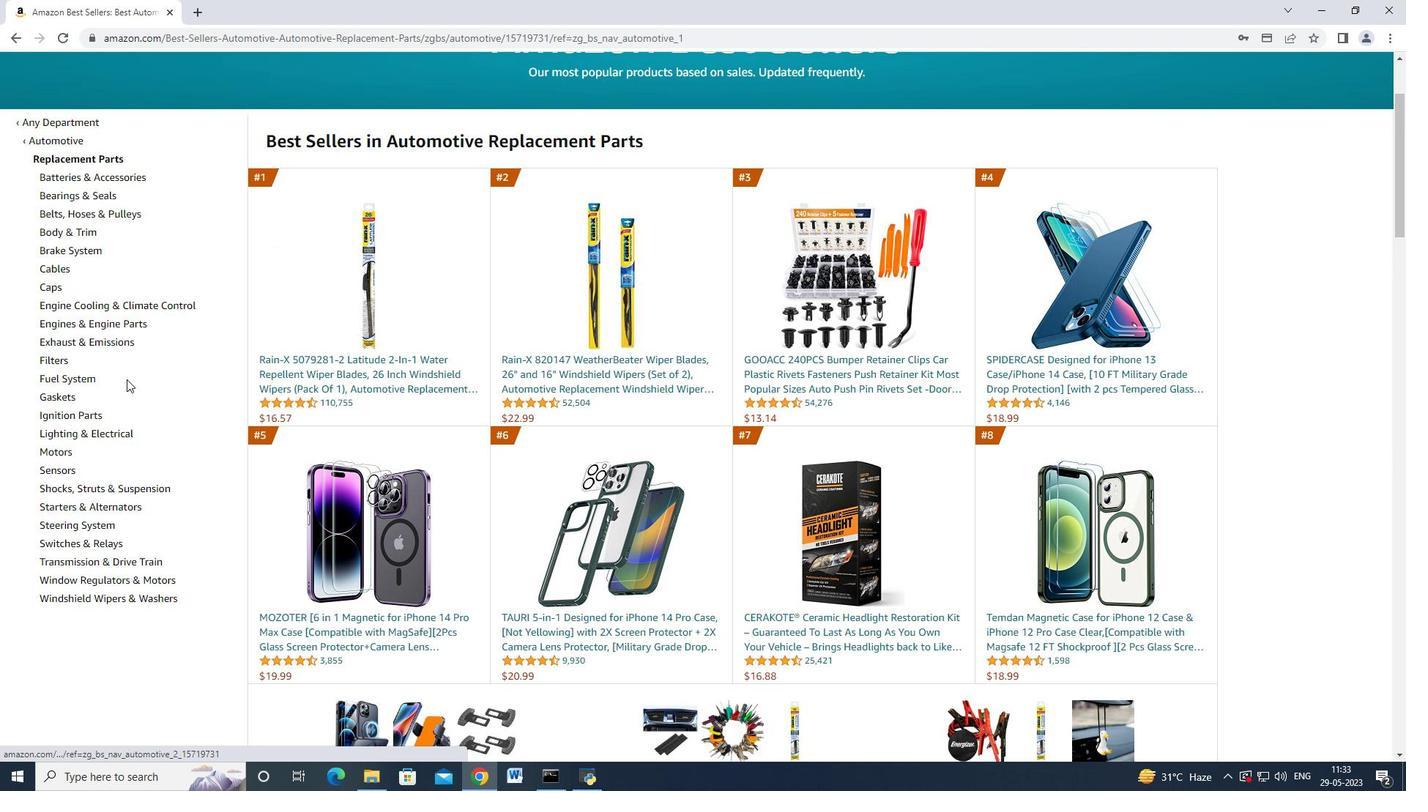 
Action: Mouse scrolled (126, 378) with delta (0, 0)
Screenshot: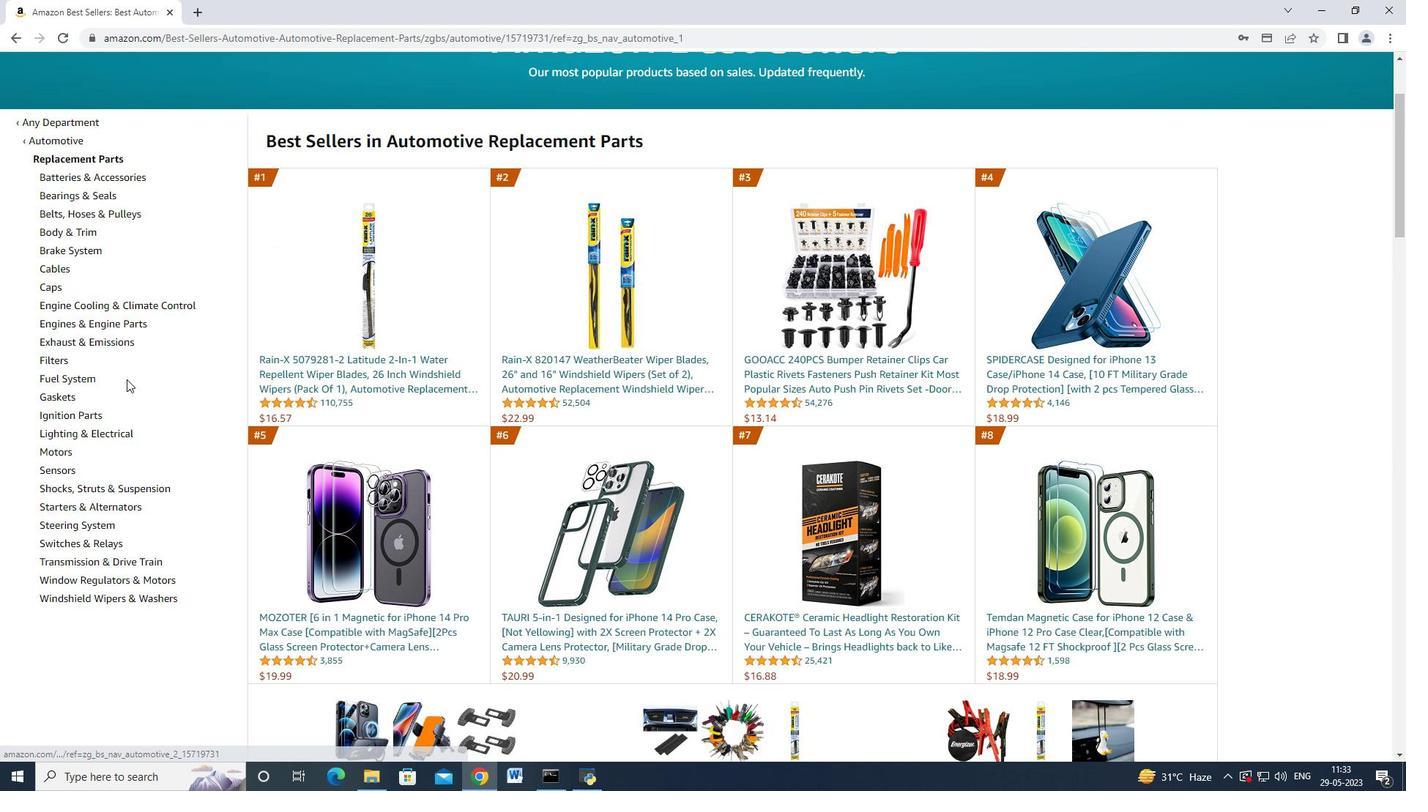 
Action: Mouse scrolled (126, 380) with delta (0, 0)
Screenshot: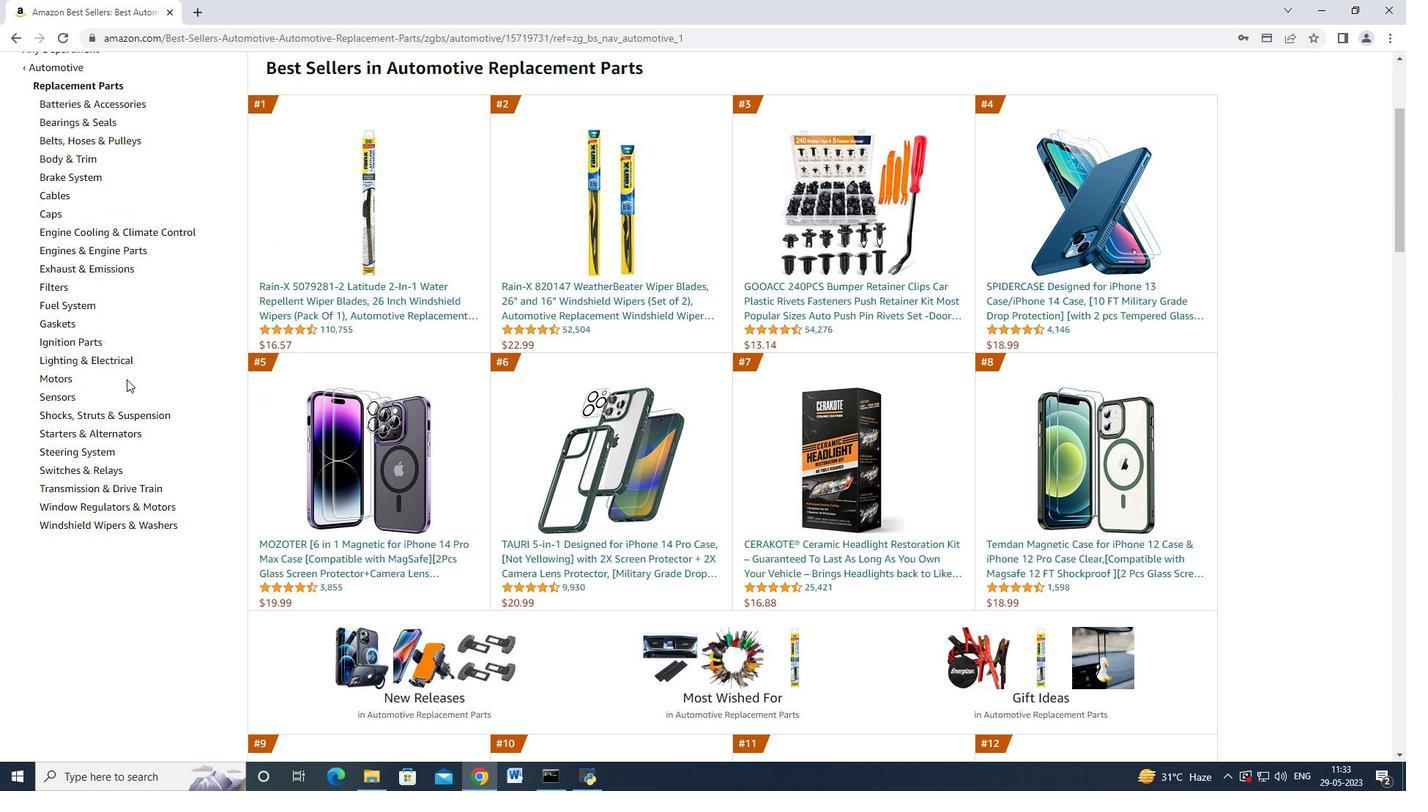 
Action: Mouse moved to (71, 247)
Screenshot: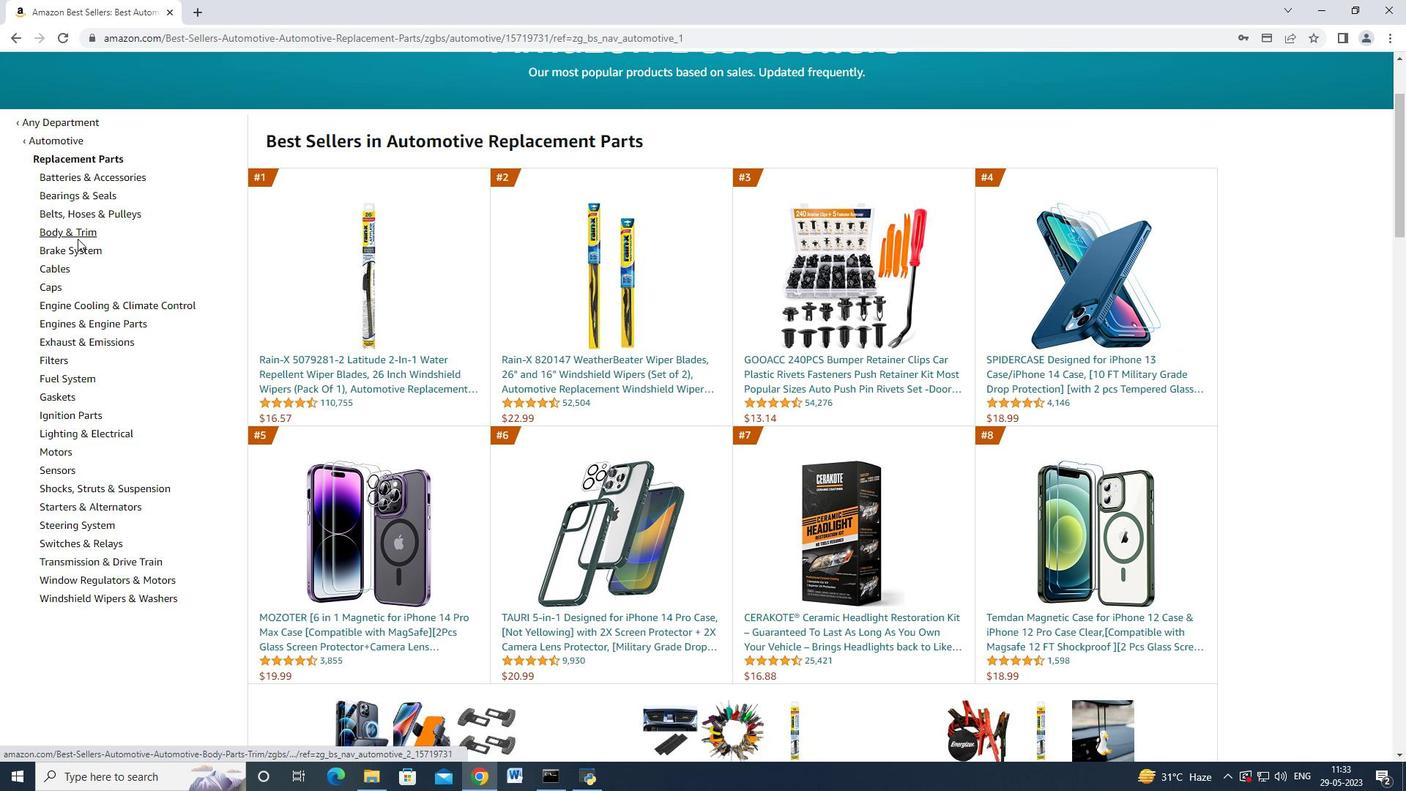 
Action: Mouse pressed left at (71, 247)
Screenshot: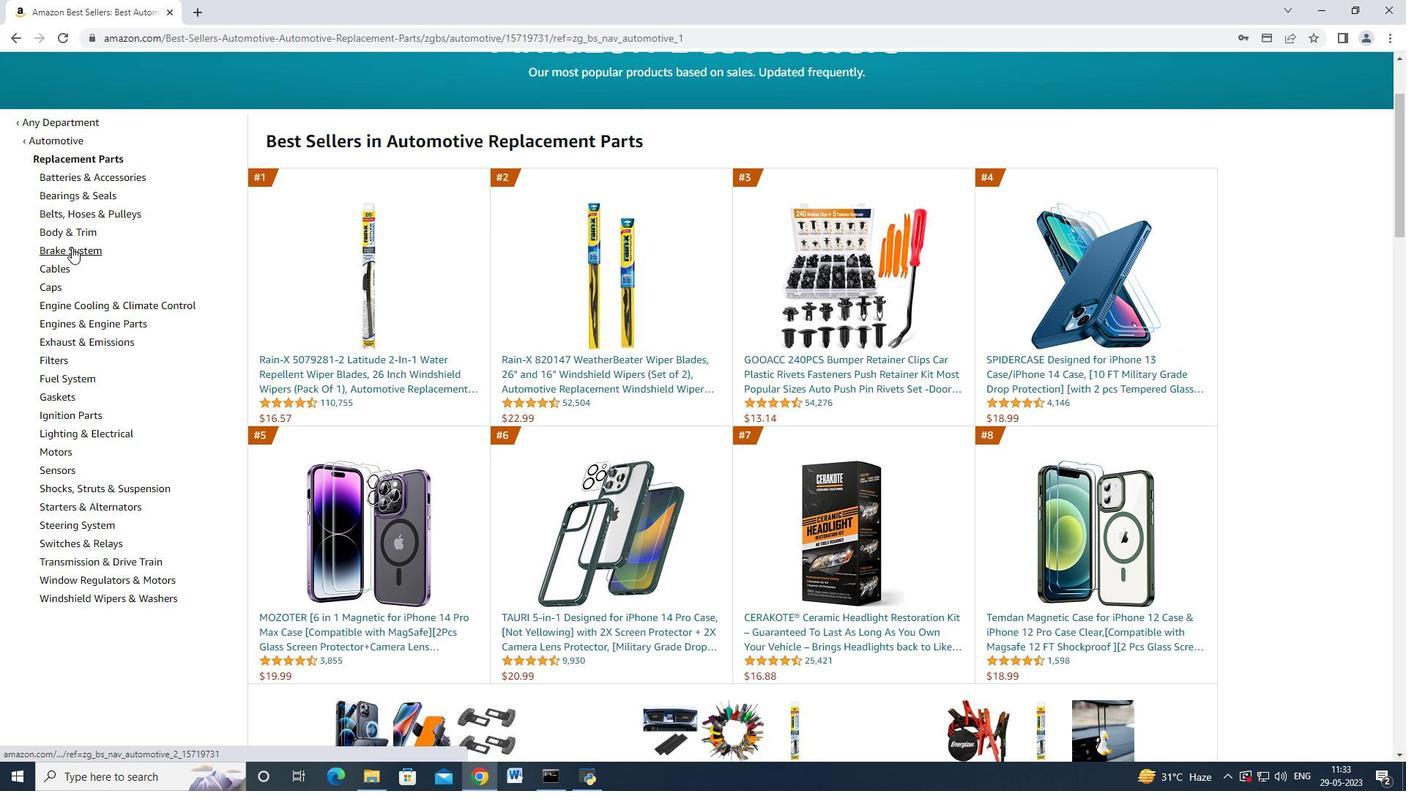 
Action: Mouse moved to (117, 400)
Screenshot: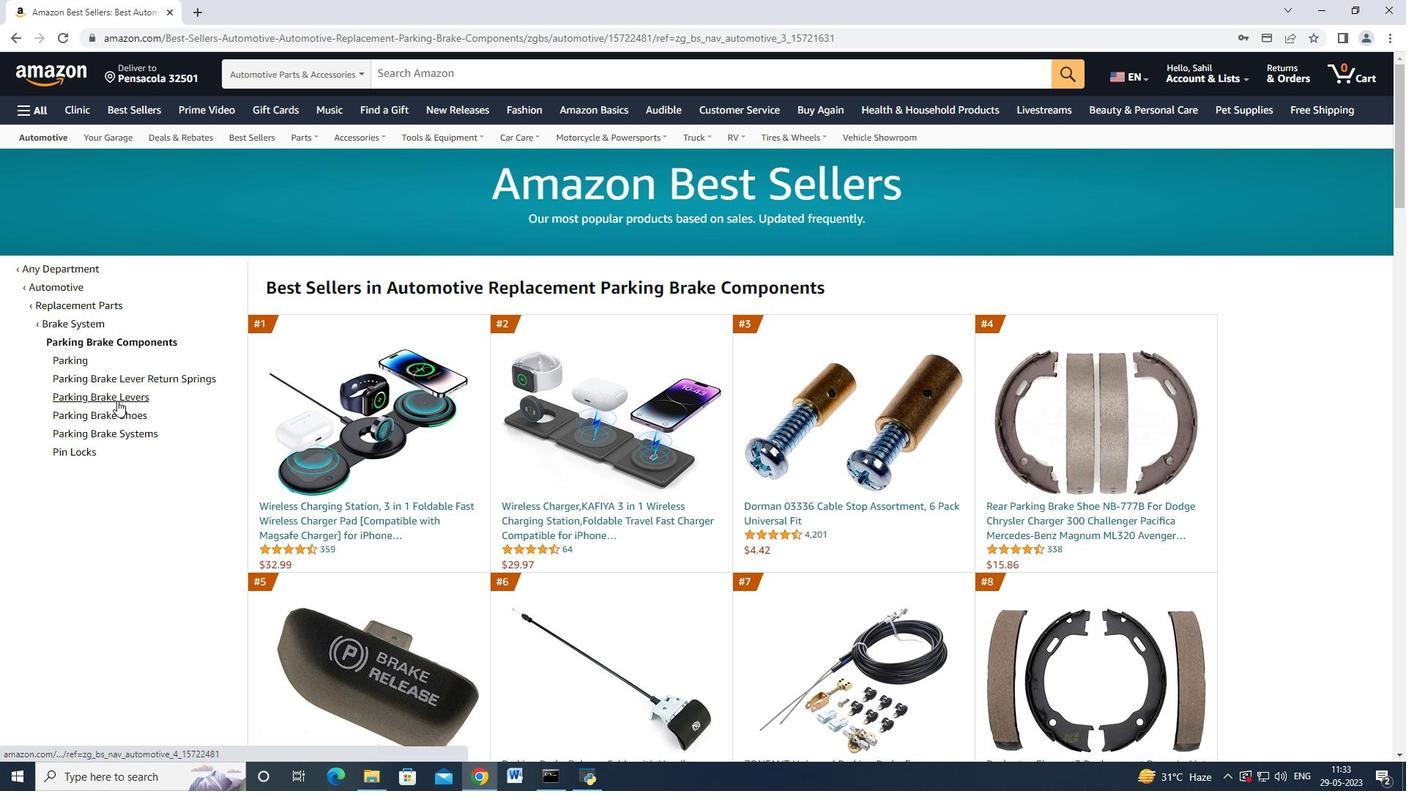 
Action: Mouse pressed left at (117, 400)
Screenshot: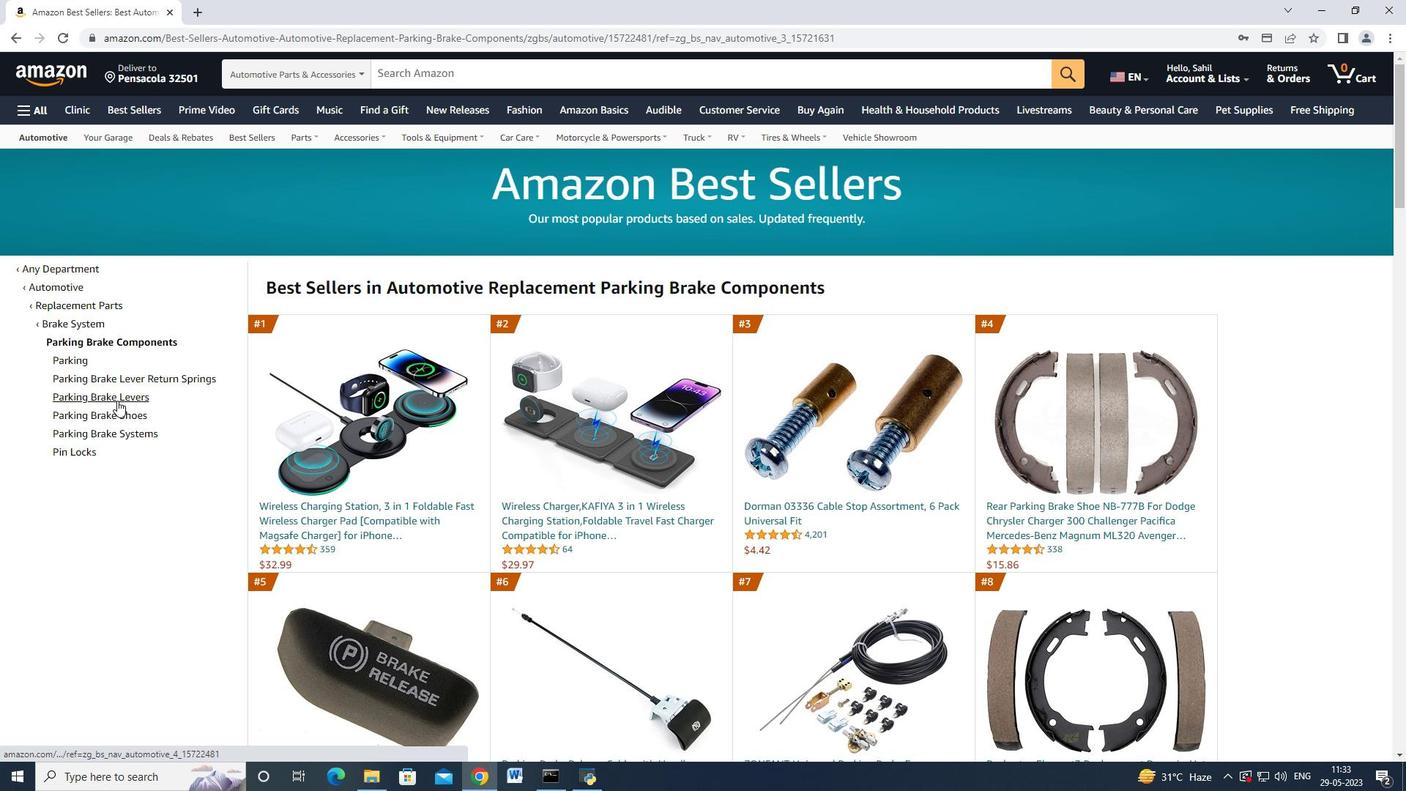 
Action: Mouse moved to (741, 443)
Screenshot: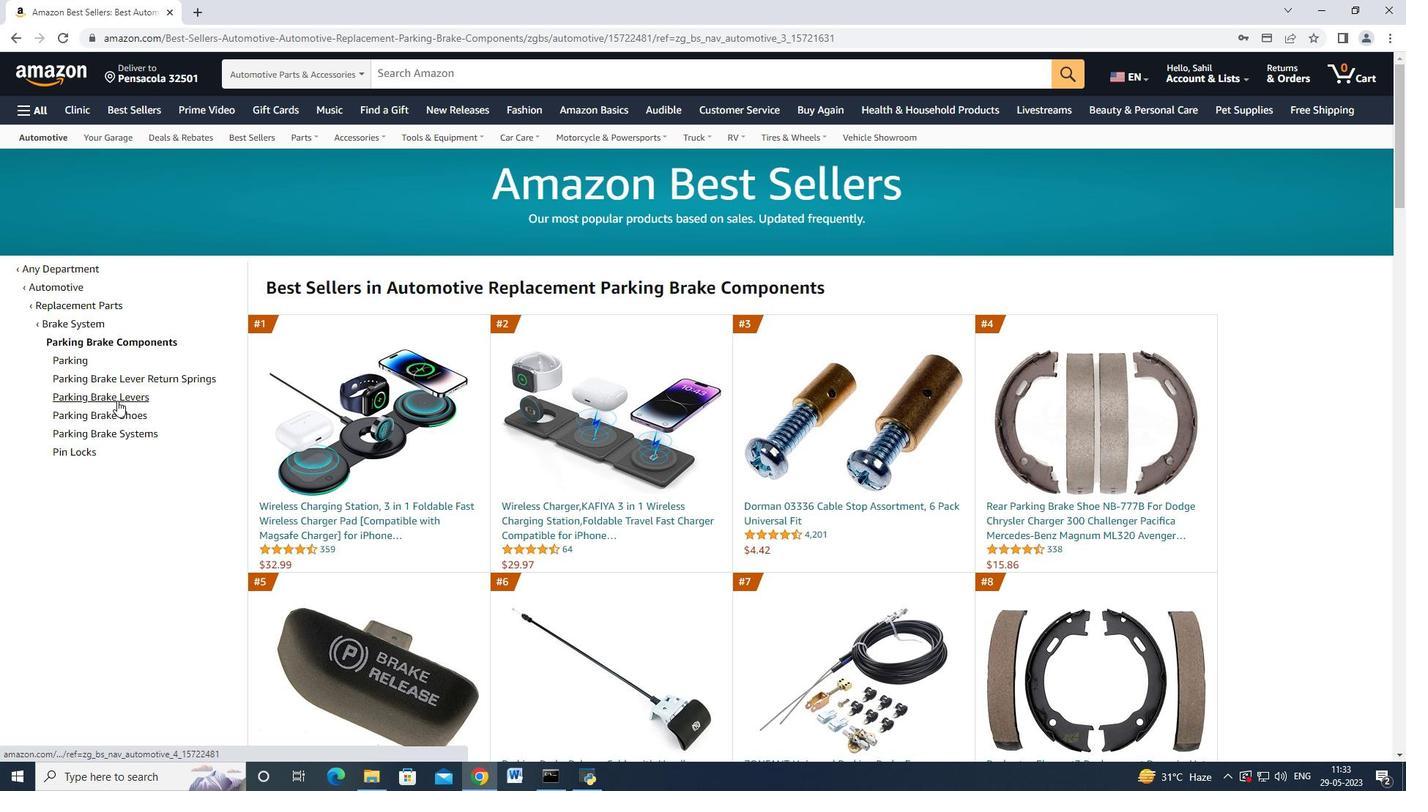 
Action: Mouse scrolled (741, 442) with delta (0, 0)
Screenshot: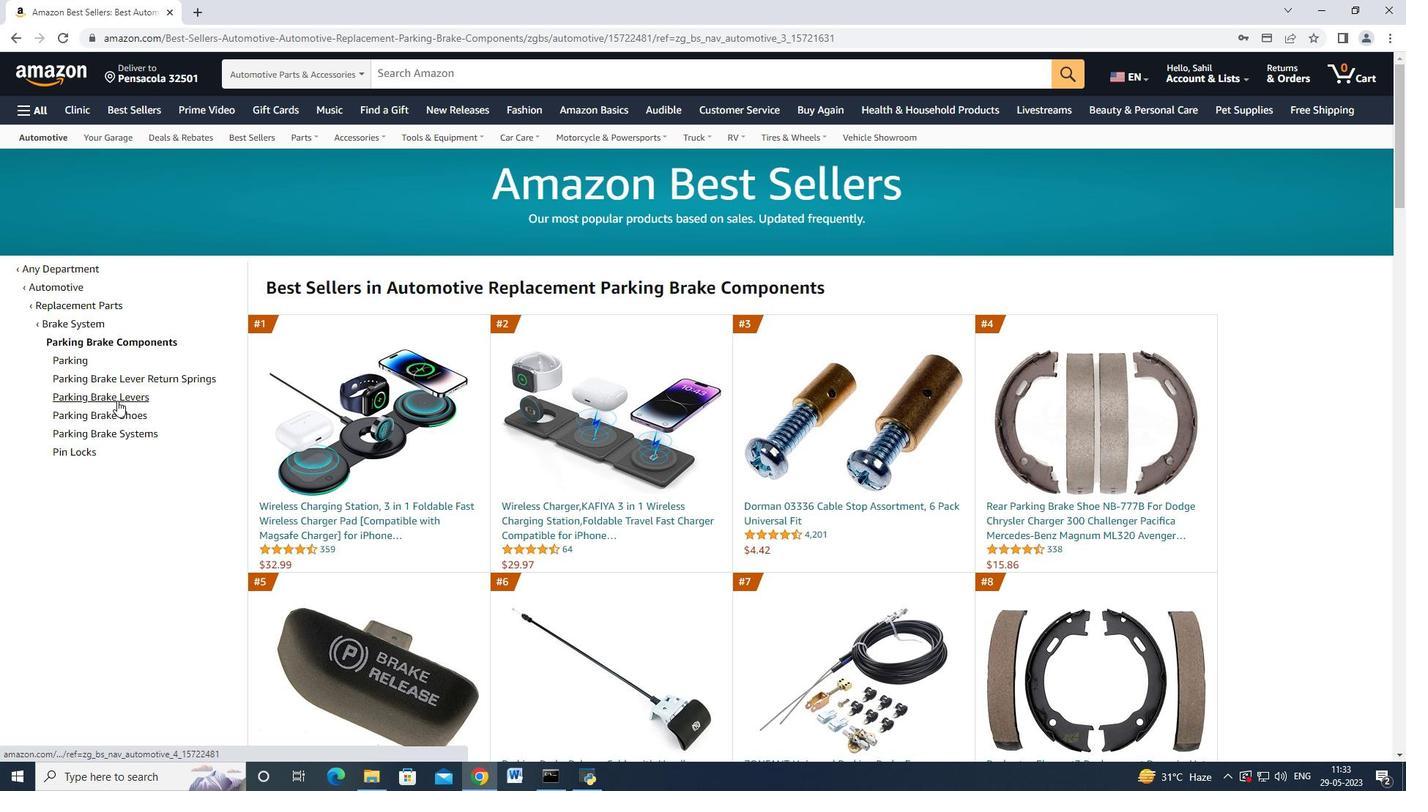 
Action: Mouse moved to (738, 438)
Screenshot: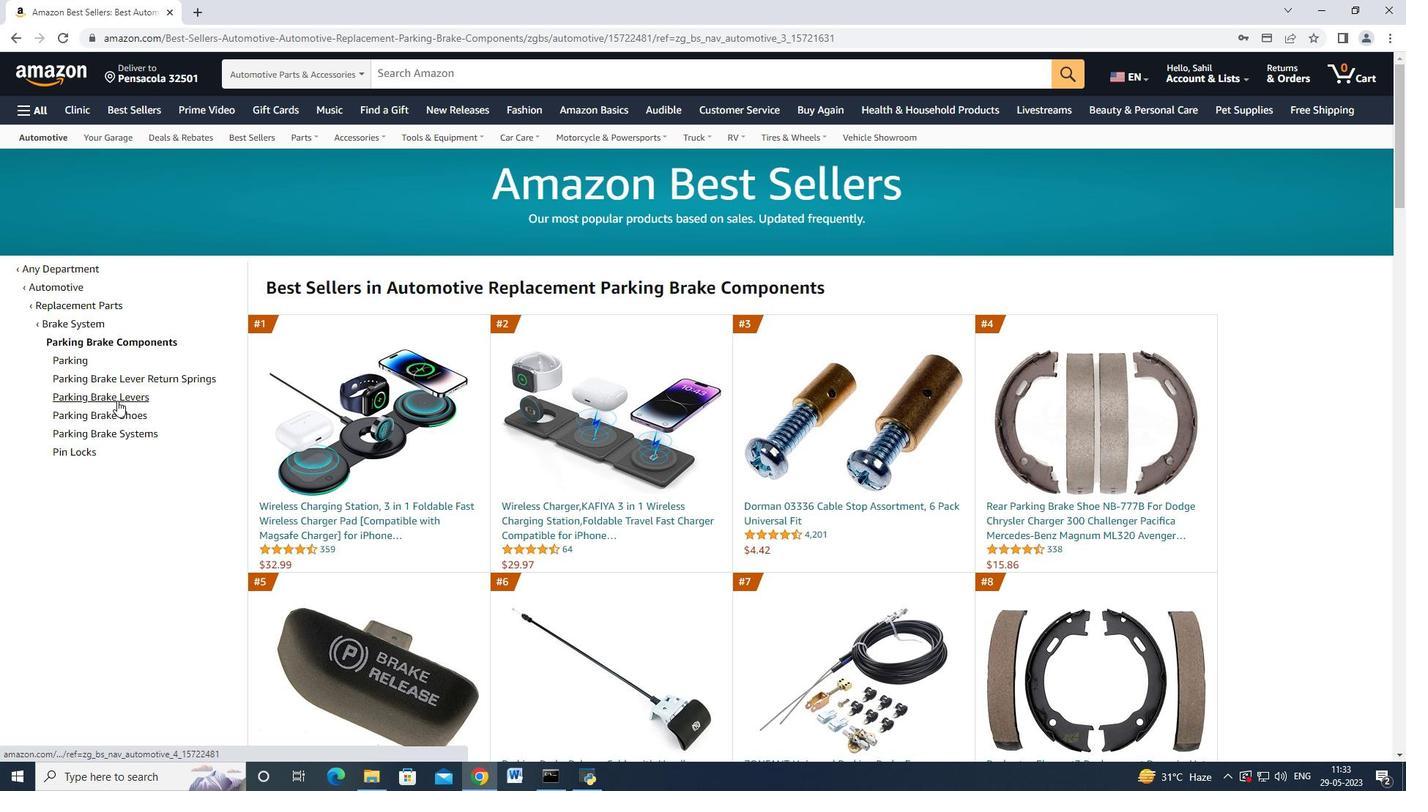 
Action: Mouse scrolled (738, 438) with delta (0, 0)
Screenshot: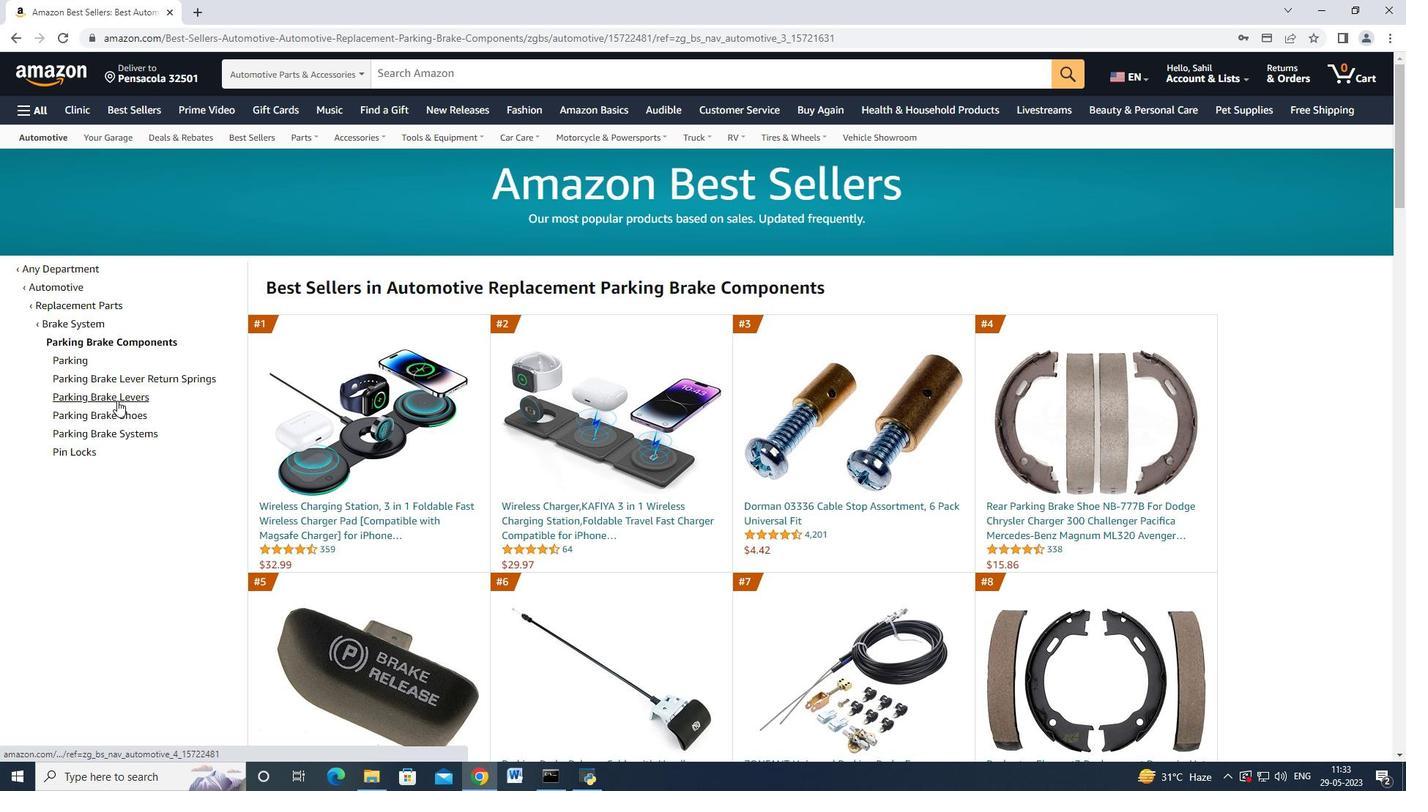 
Action: Mouse scrolled (738, 438) with delta (0, 0)
Screenshot: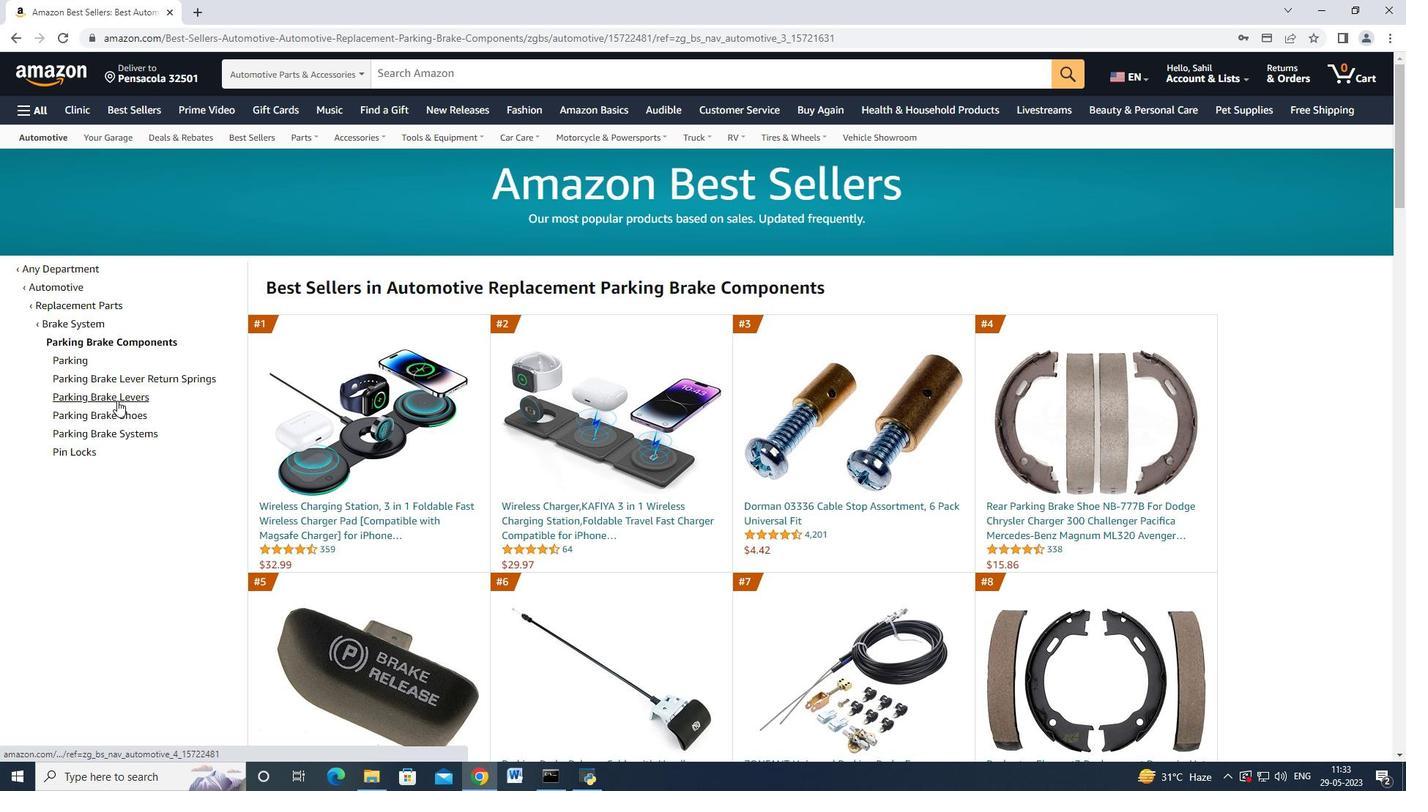 
Action: Mouse moved to (749, 425)
Screenshot: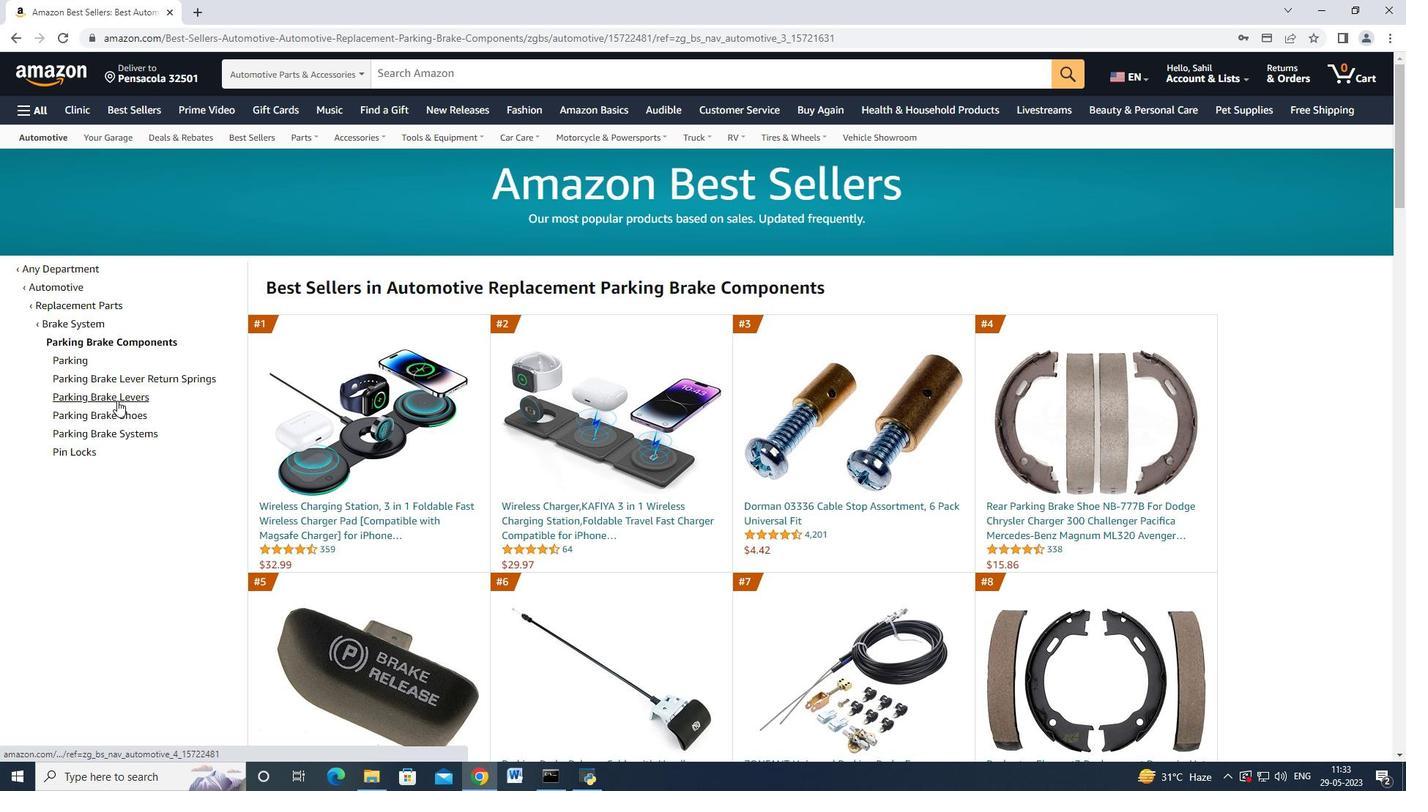 
Action: Mouse scrolled (749, 424) with delta (0, 0)
Screenshot: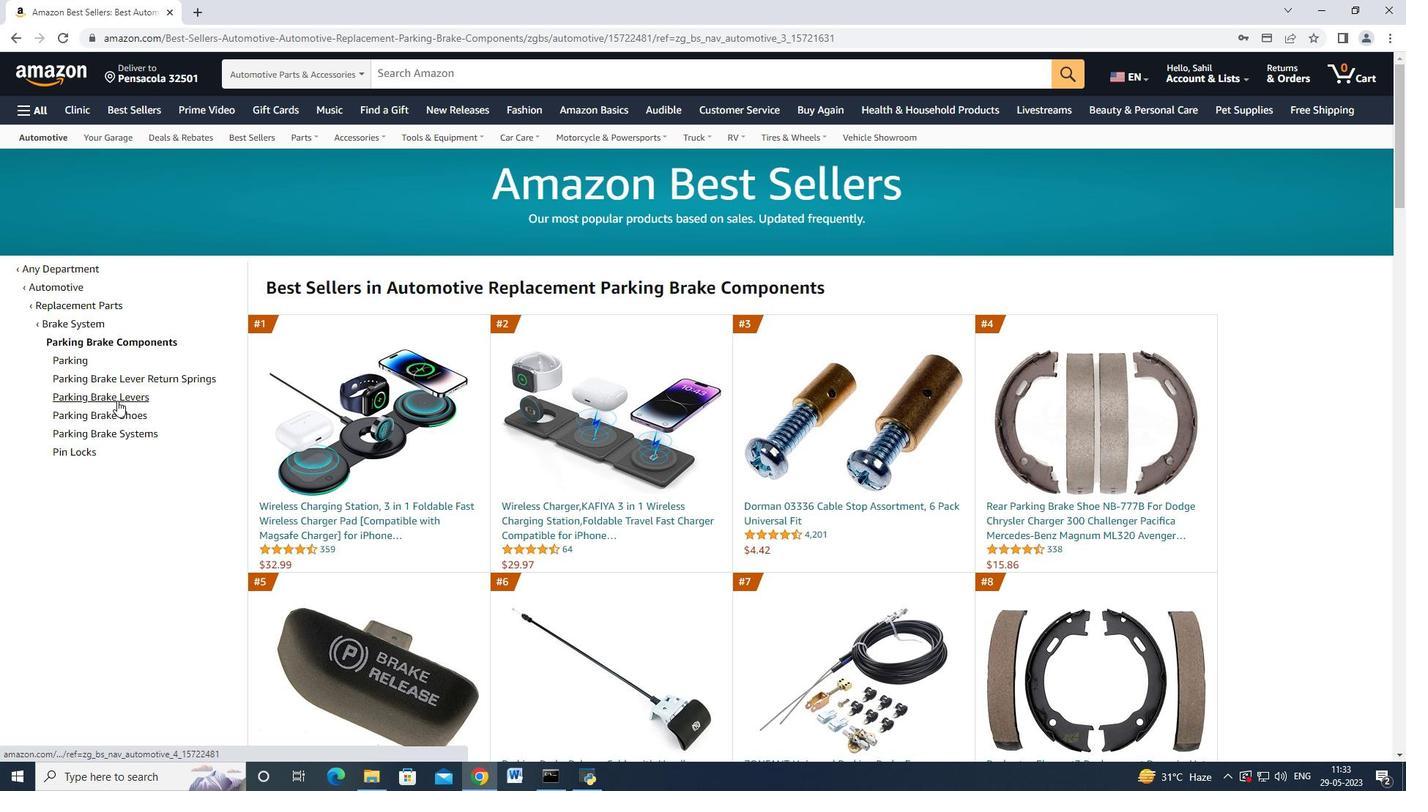 
Action: Mouse scrolled (749, 424) with delta (0, 0)
Screenshot: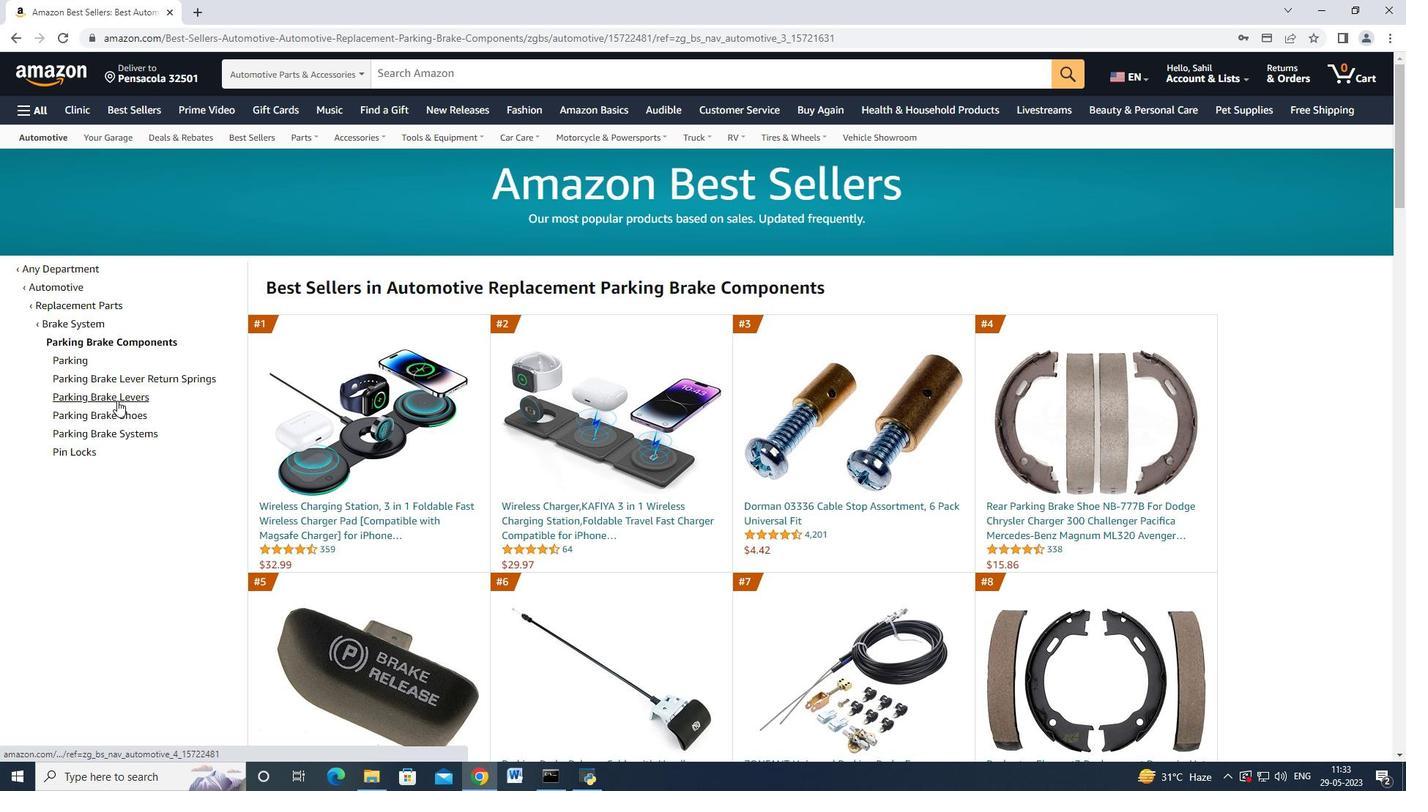 
Action: Mouse moved to (748, 424)
Screenshot: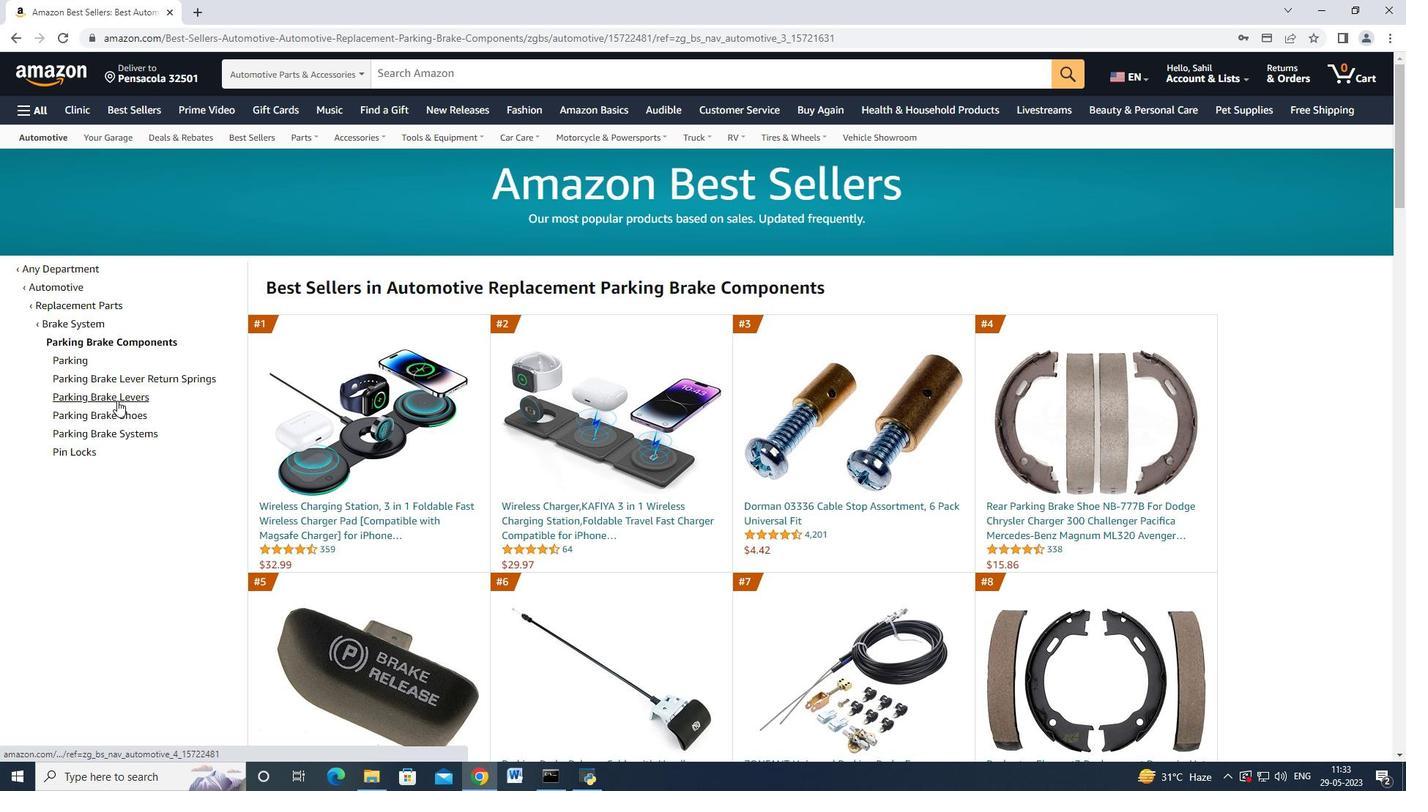
Action: Mouse scrolled (748, 423) with delta (0, 0)
Screenshot: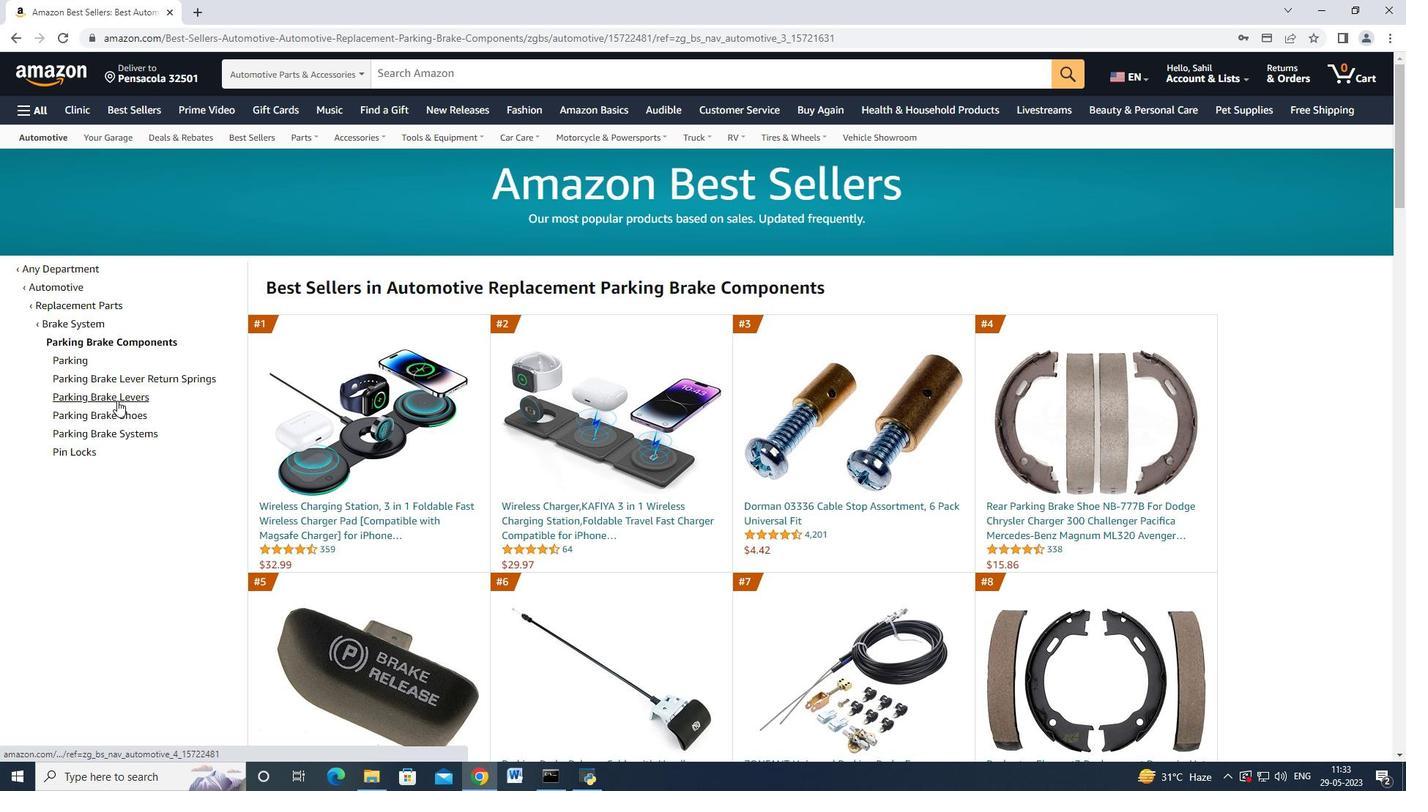 
Action: Mouse moved to (745, 423)
Screenshot: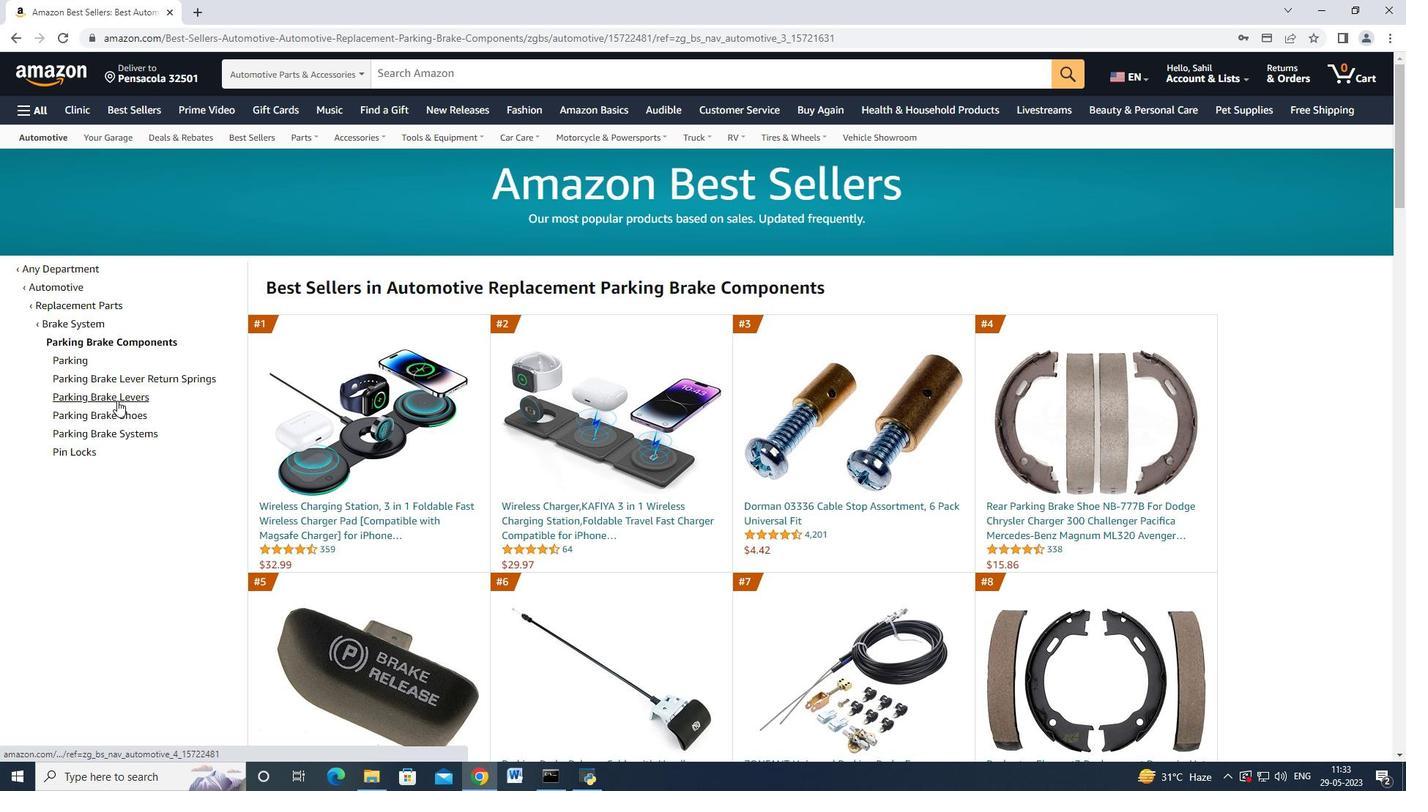 
Action: Mouse scrolled (745, 422) with delta (0, 0)
Screenshot: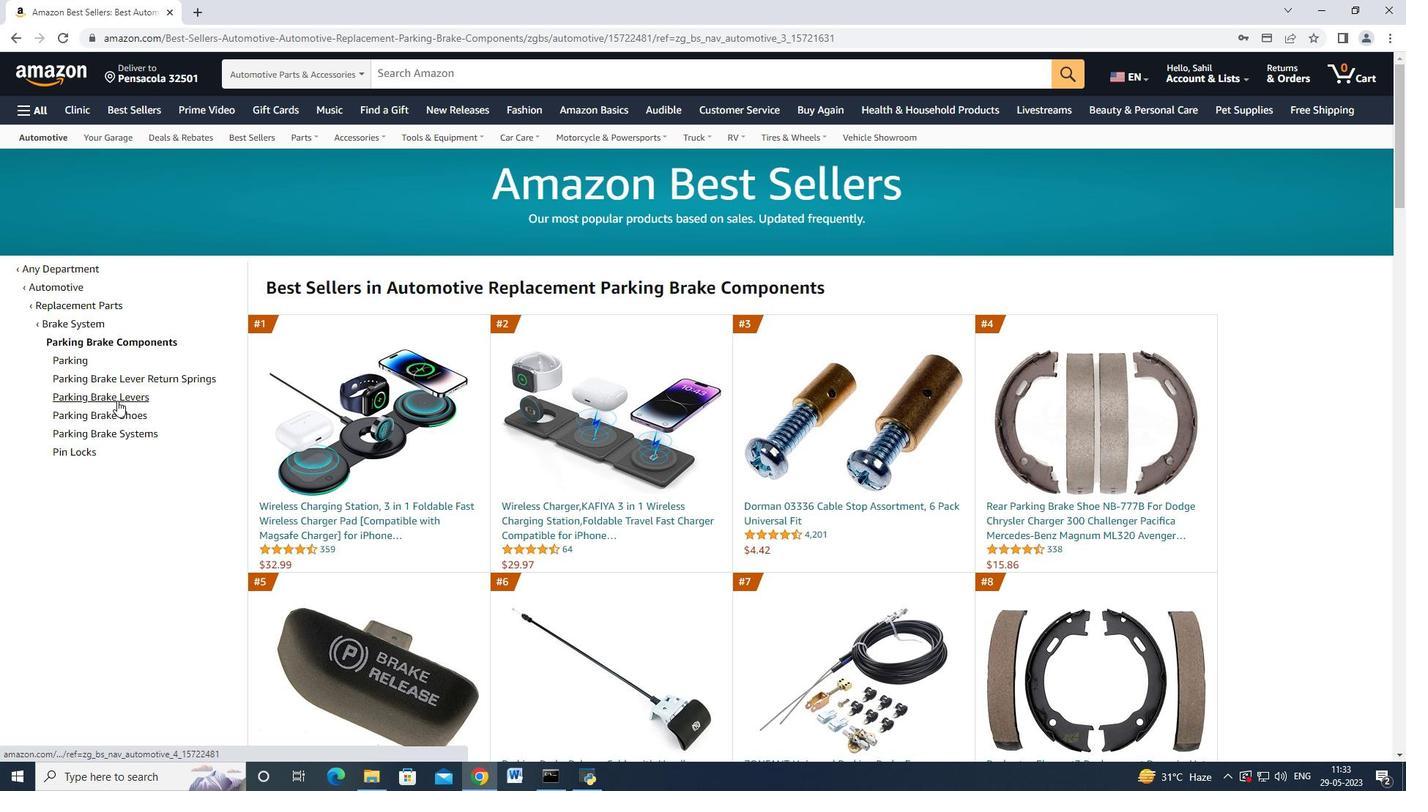 
Action: Mouse moved to (739, 423)
Screenshot: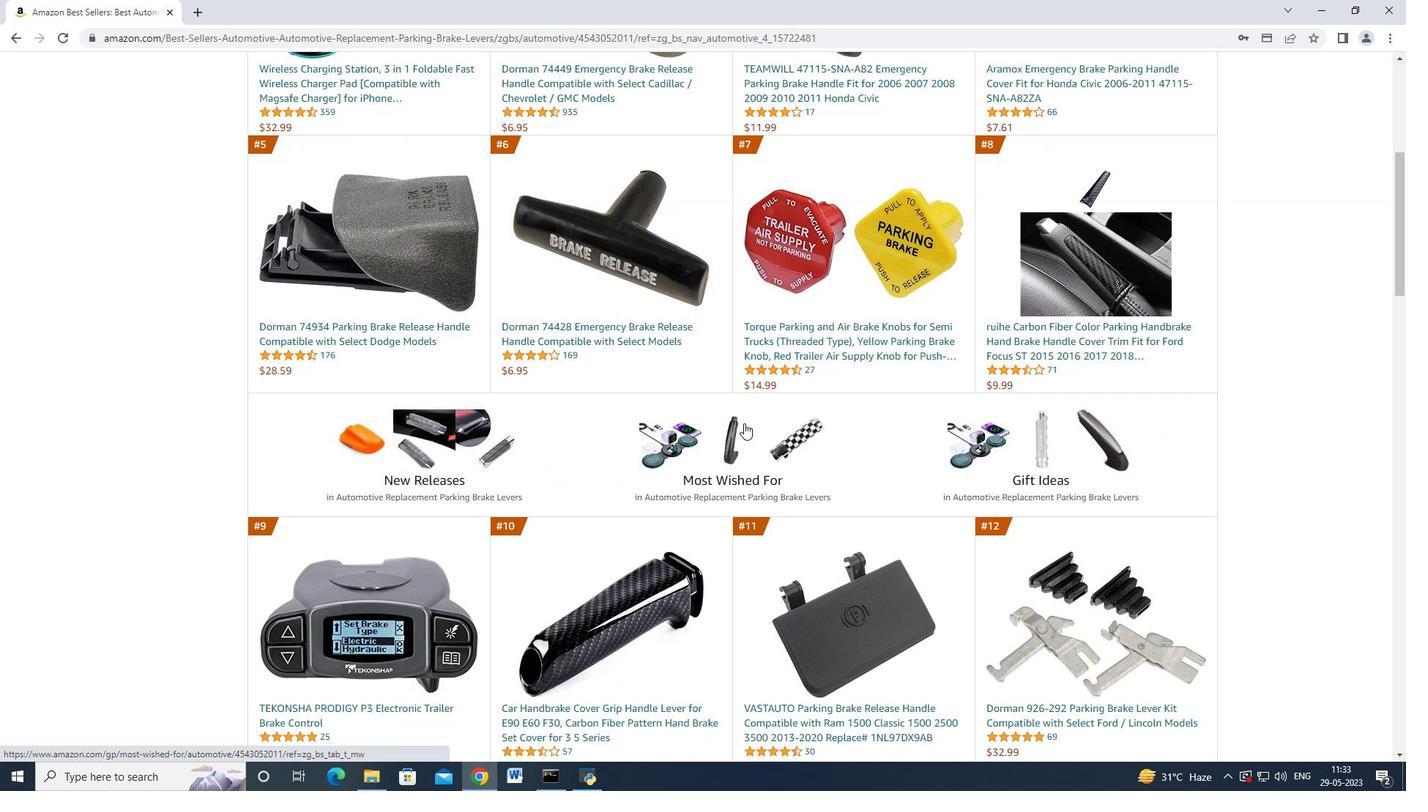 
Action: Mouse scrolled (739, 422) with delta (0, 0)
Screenshot: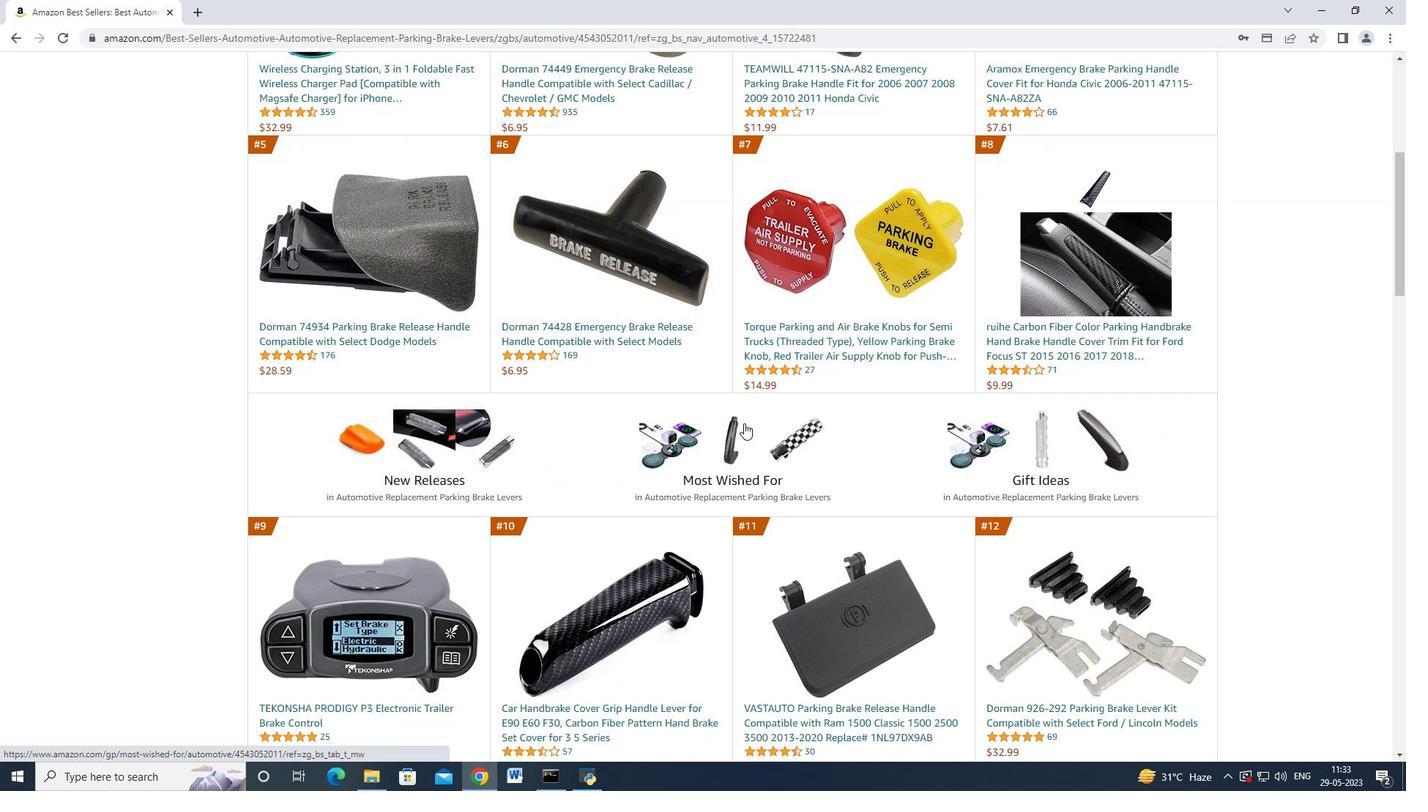 
Action: Mouse moved to (732, 422)
Screenshot: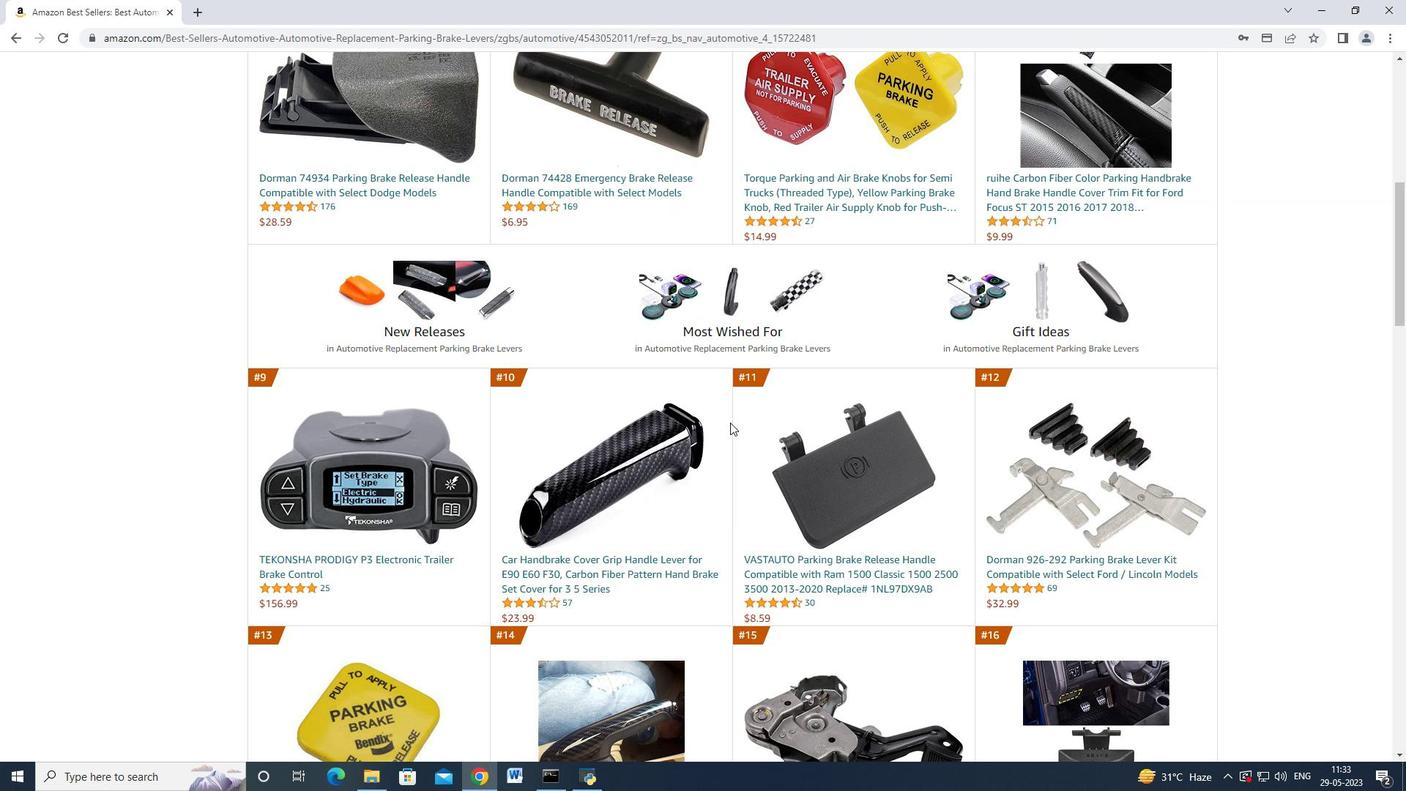
Action: Mouse scrolled (732, 421) with delta (0, 0)
Screenshot: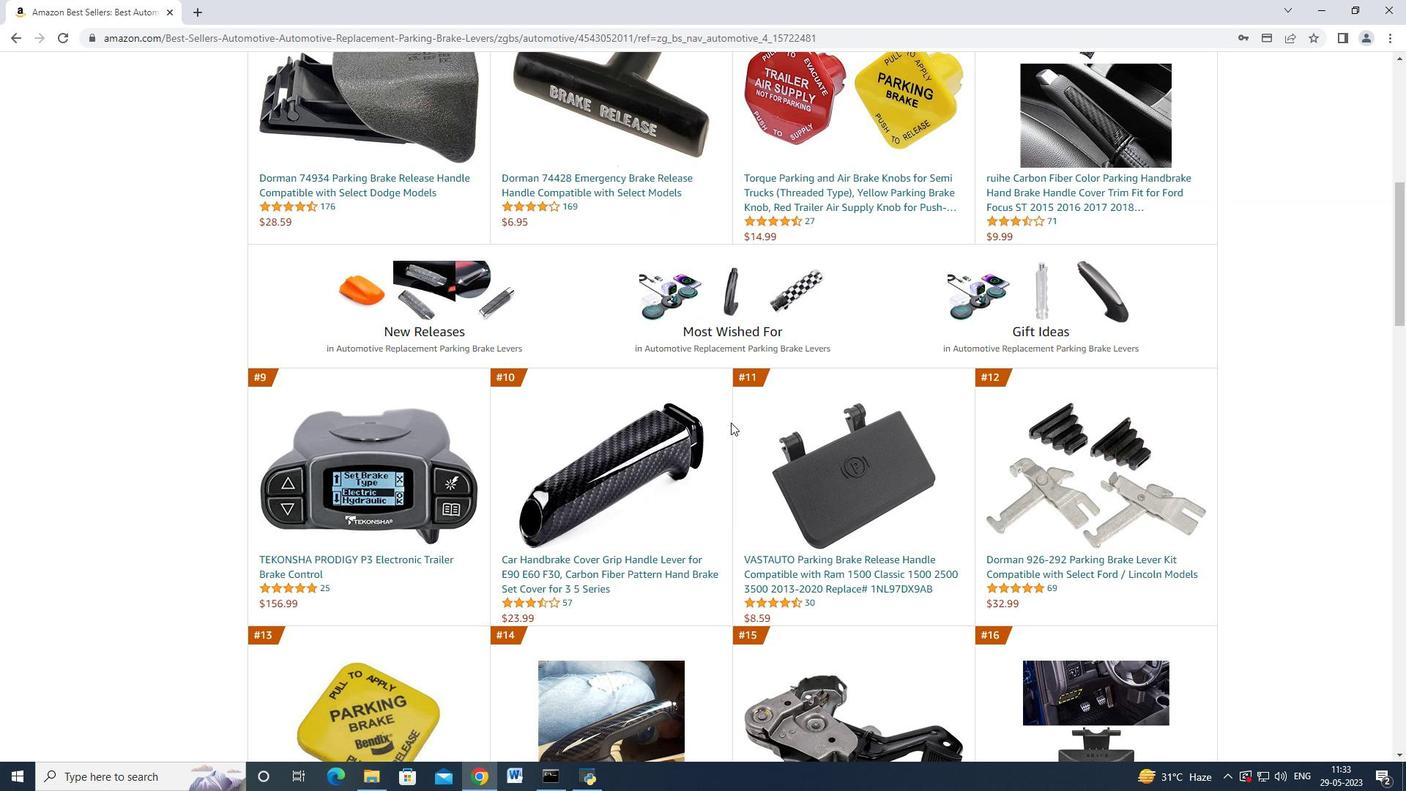 
Action: Mouse scrolled (732, 421) with delta (0, 0)
Screenshot: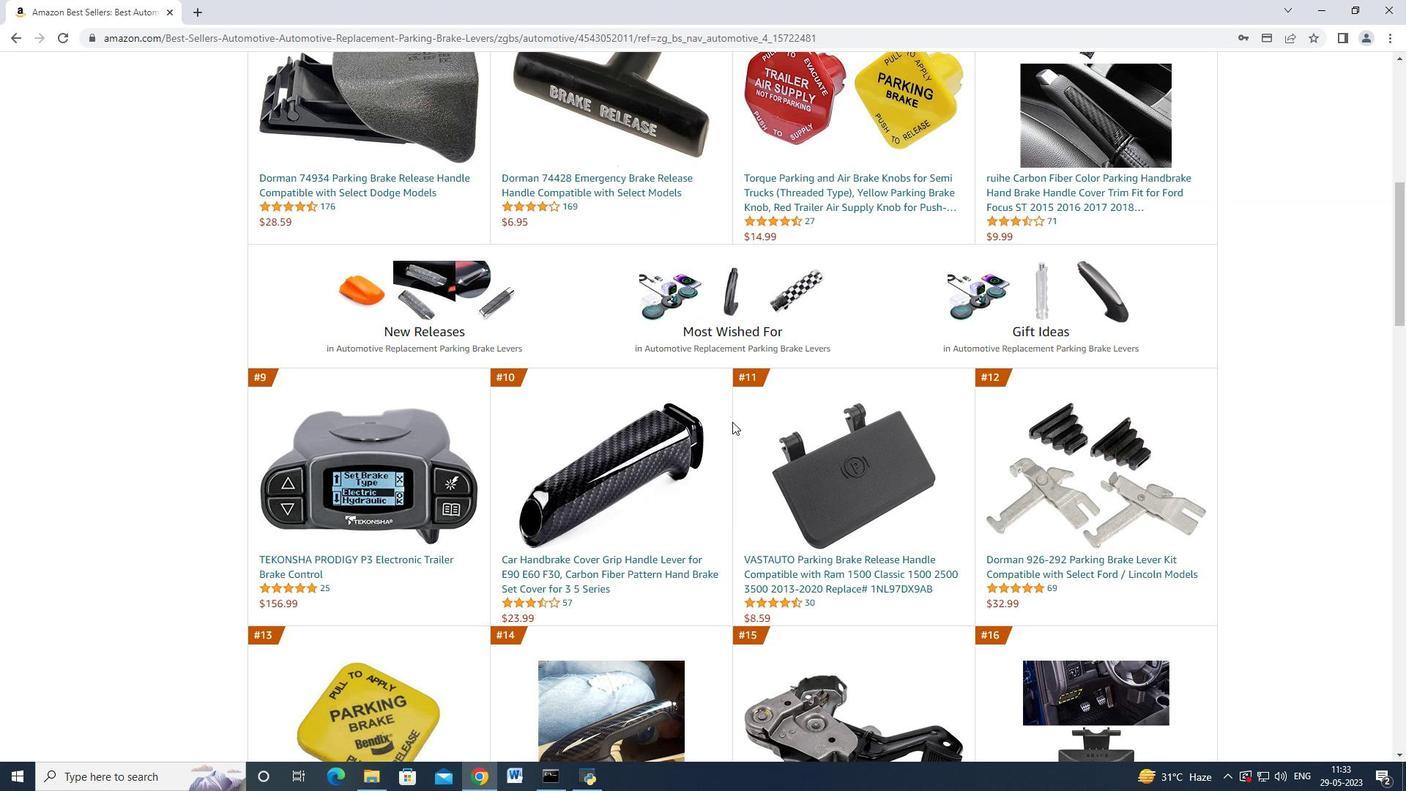 
Action: Mouse moved to (732, 422)
Screenshot: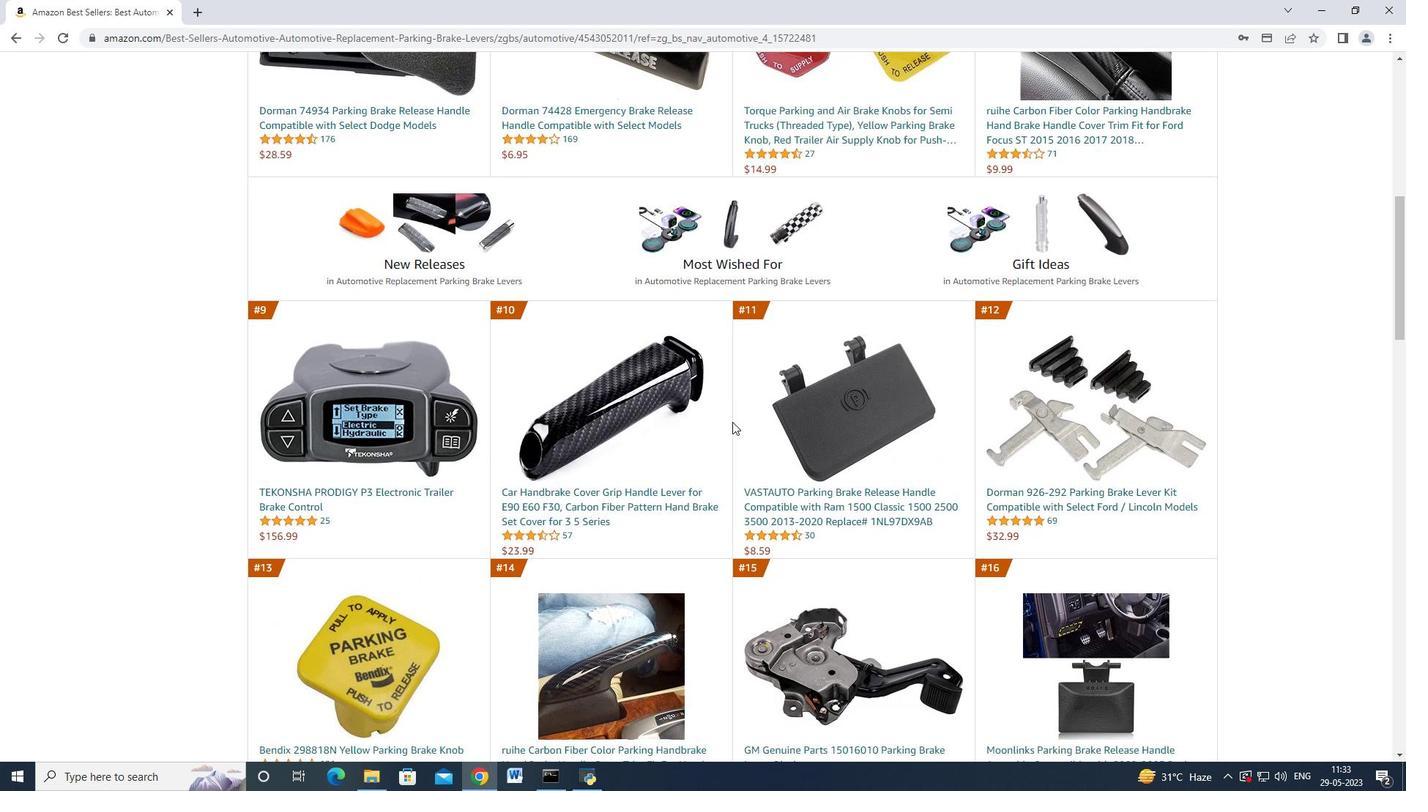
Action: Mouse scrolled (732, 421) with delta (0, 0)
Screenshot: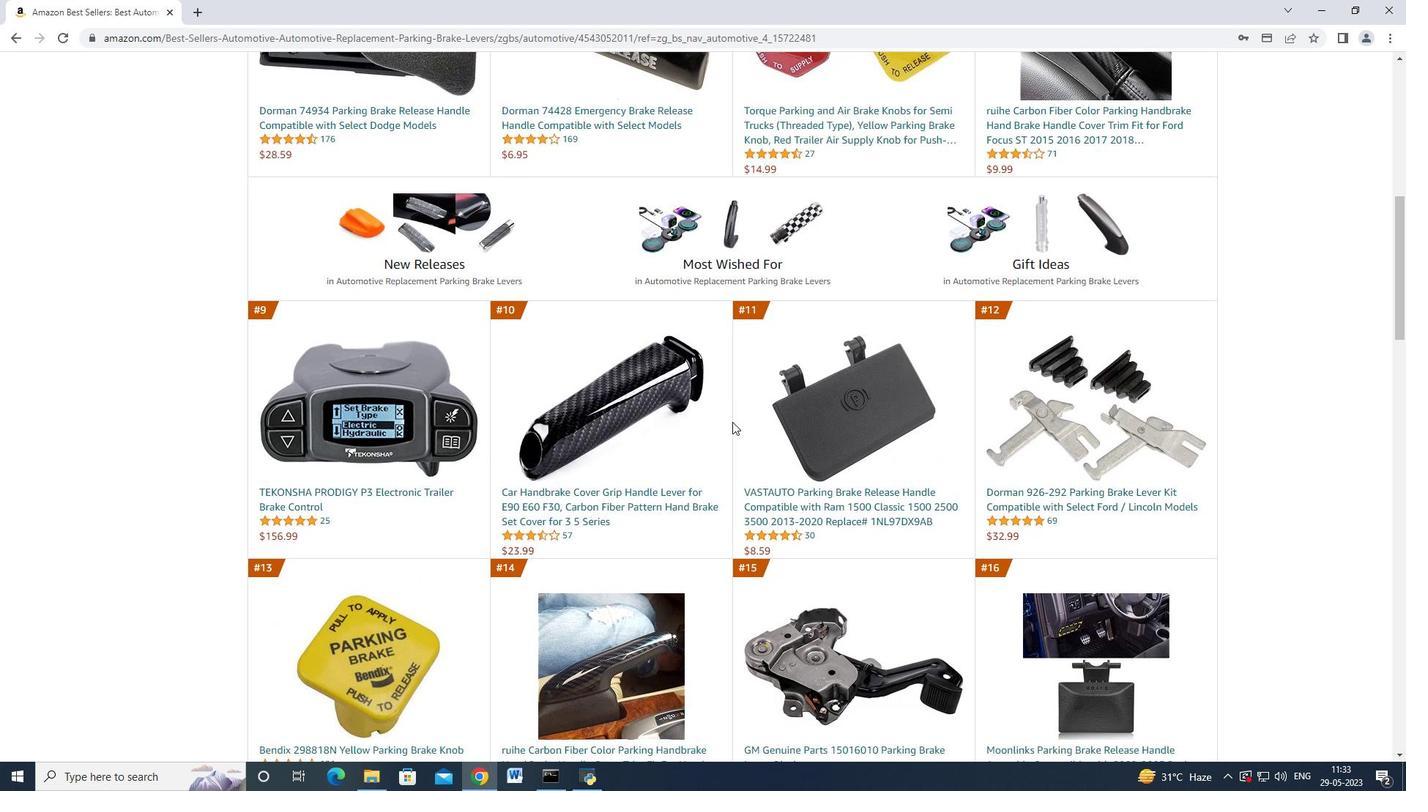 
Action: Mouse moved to (732, 422)
Screenshot: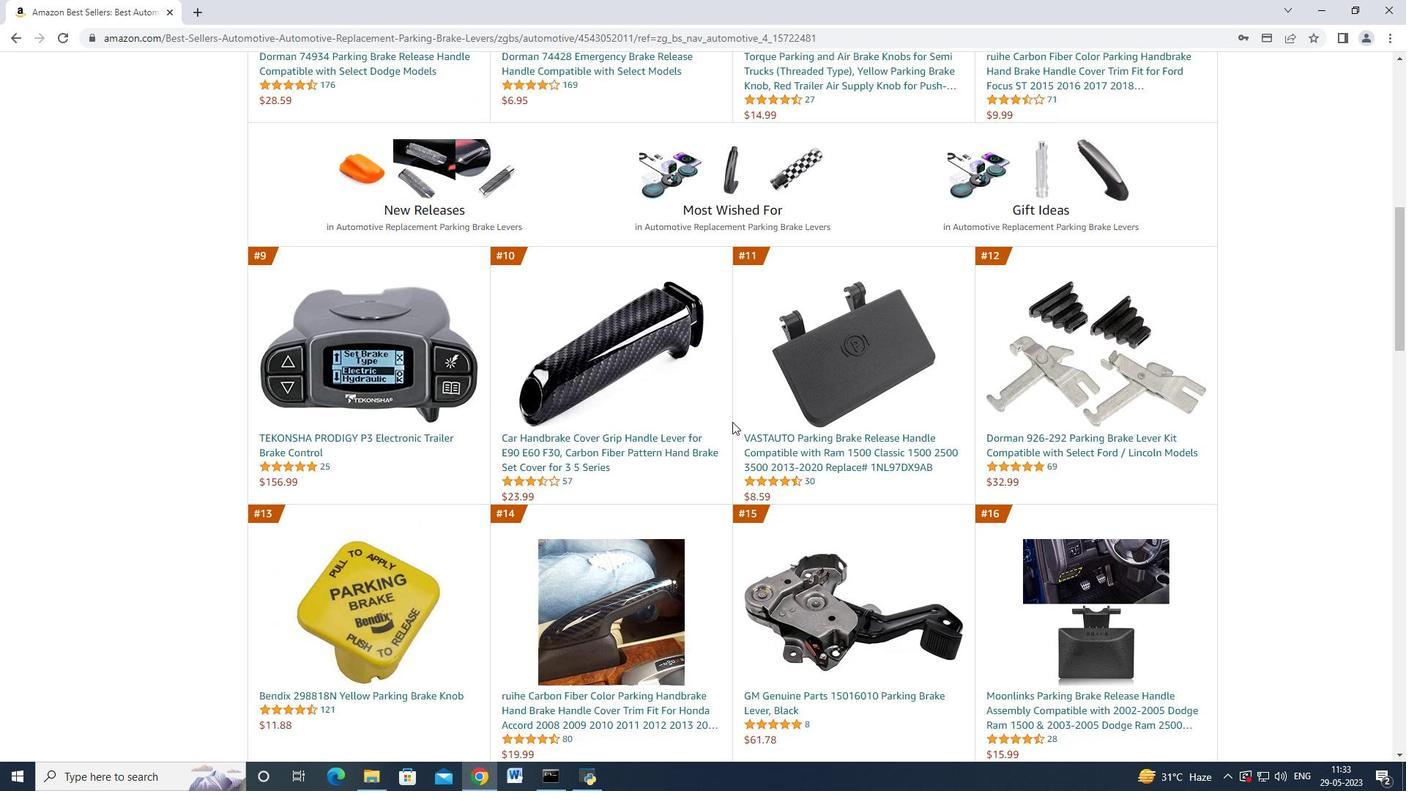 
Action: Mouse scrolled (732, 421) with delta (0, 0)
Screenshot: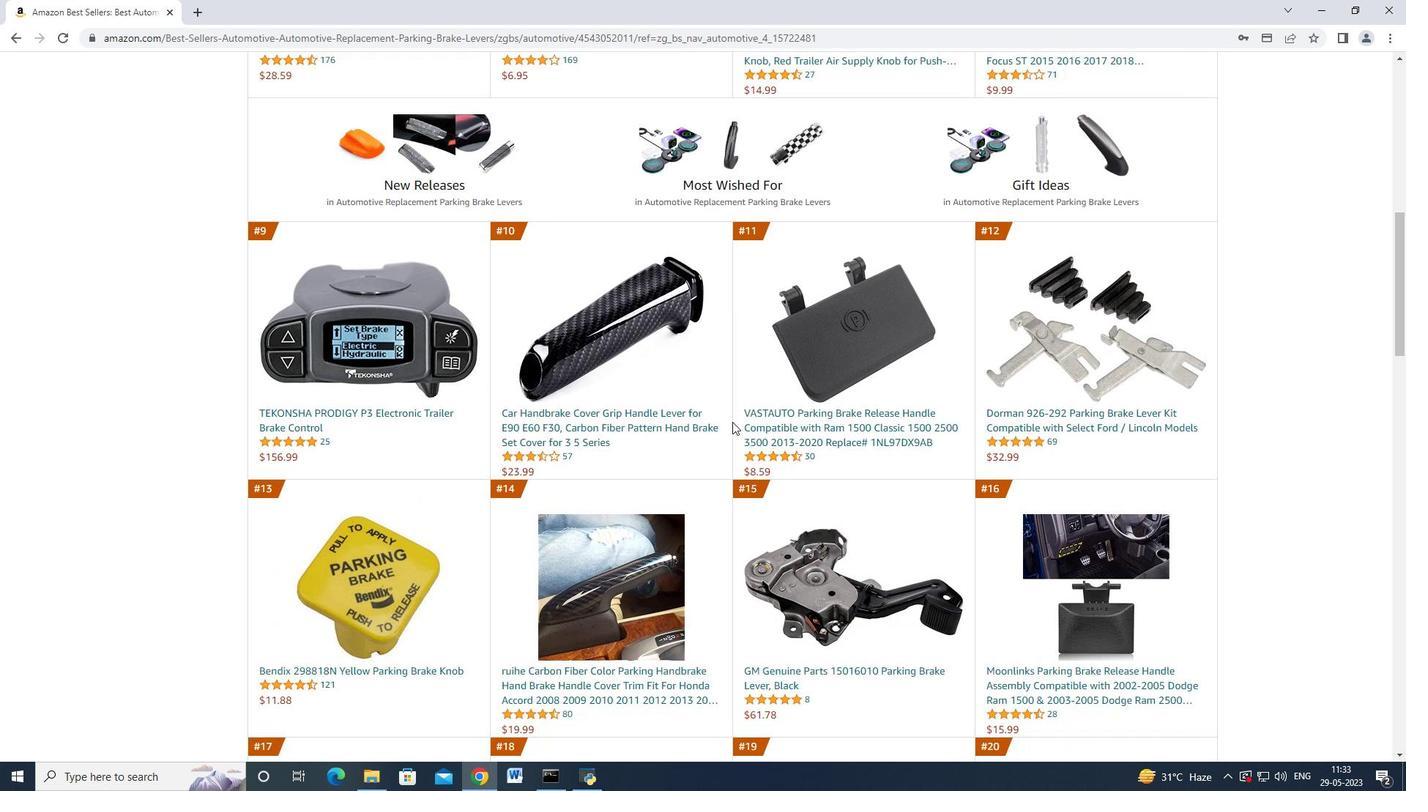 
Action: Mouse moved to (732, 421)
Screenshot: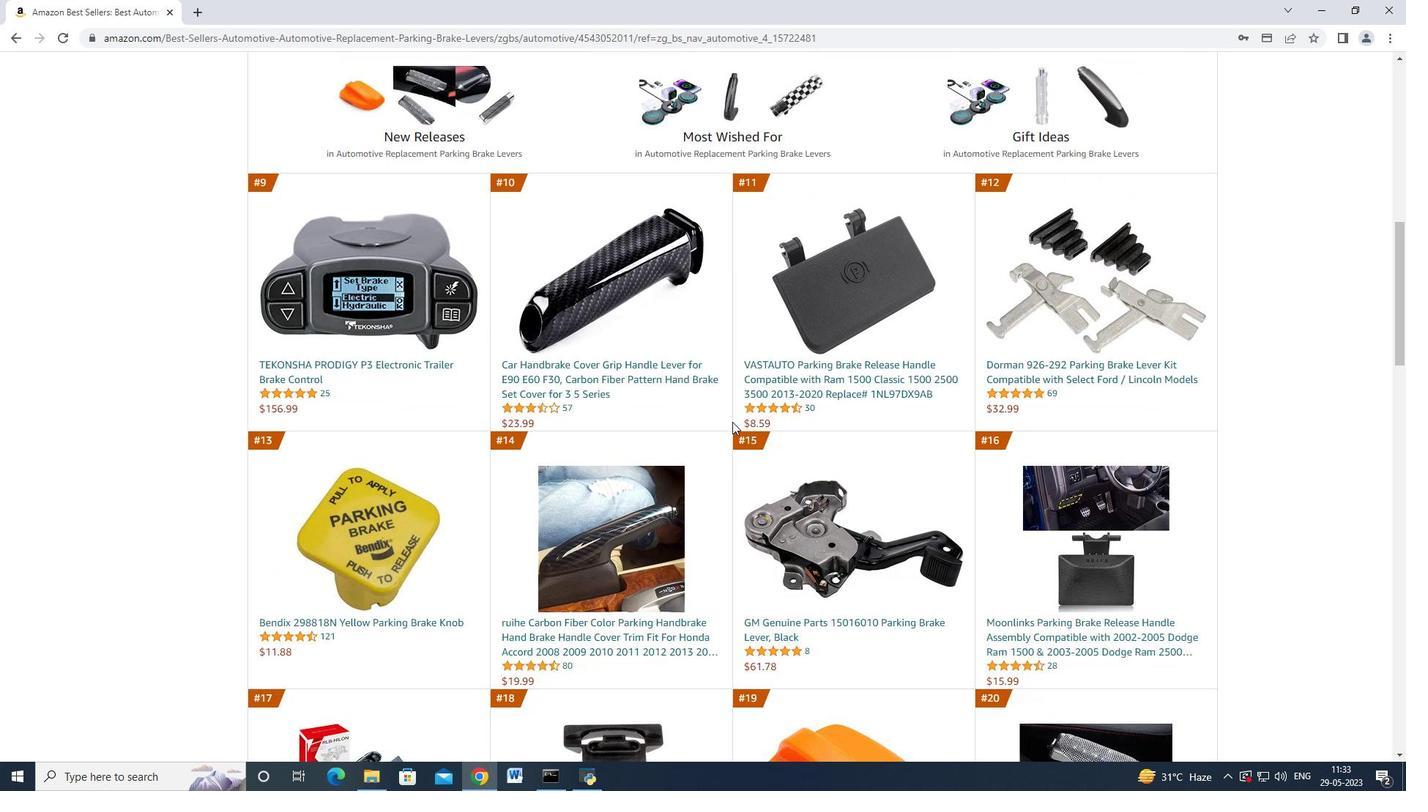 
Action: Mouse scrolled (732, 420) with delta (0, 0)
Screenshot: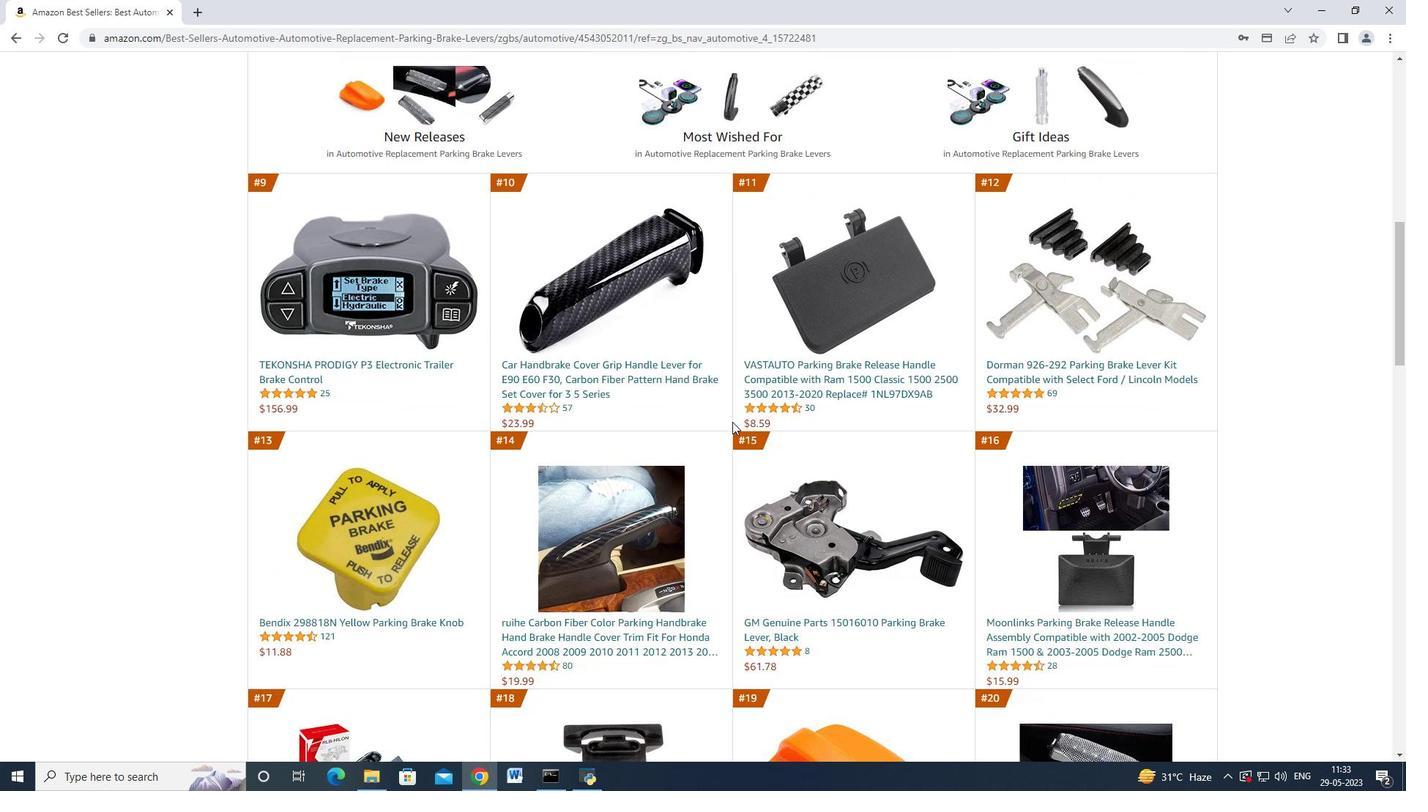 
Action: Mouse moved to (731, 420)
Screenshot: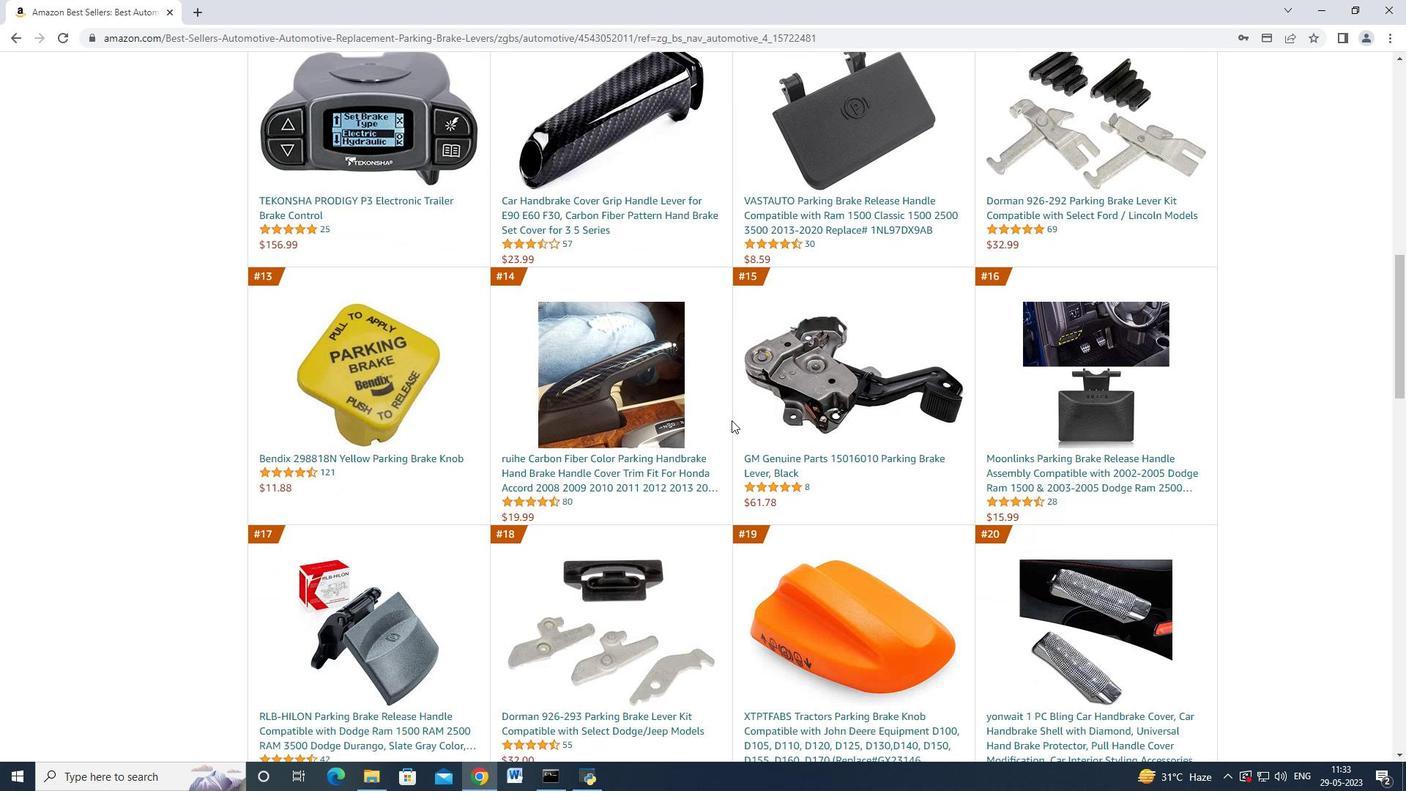 
Action: Mouse scrolled (731, 419) with delta (0, 0)
Screenshot: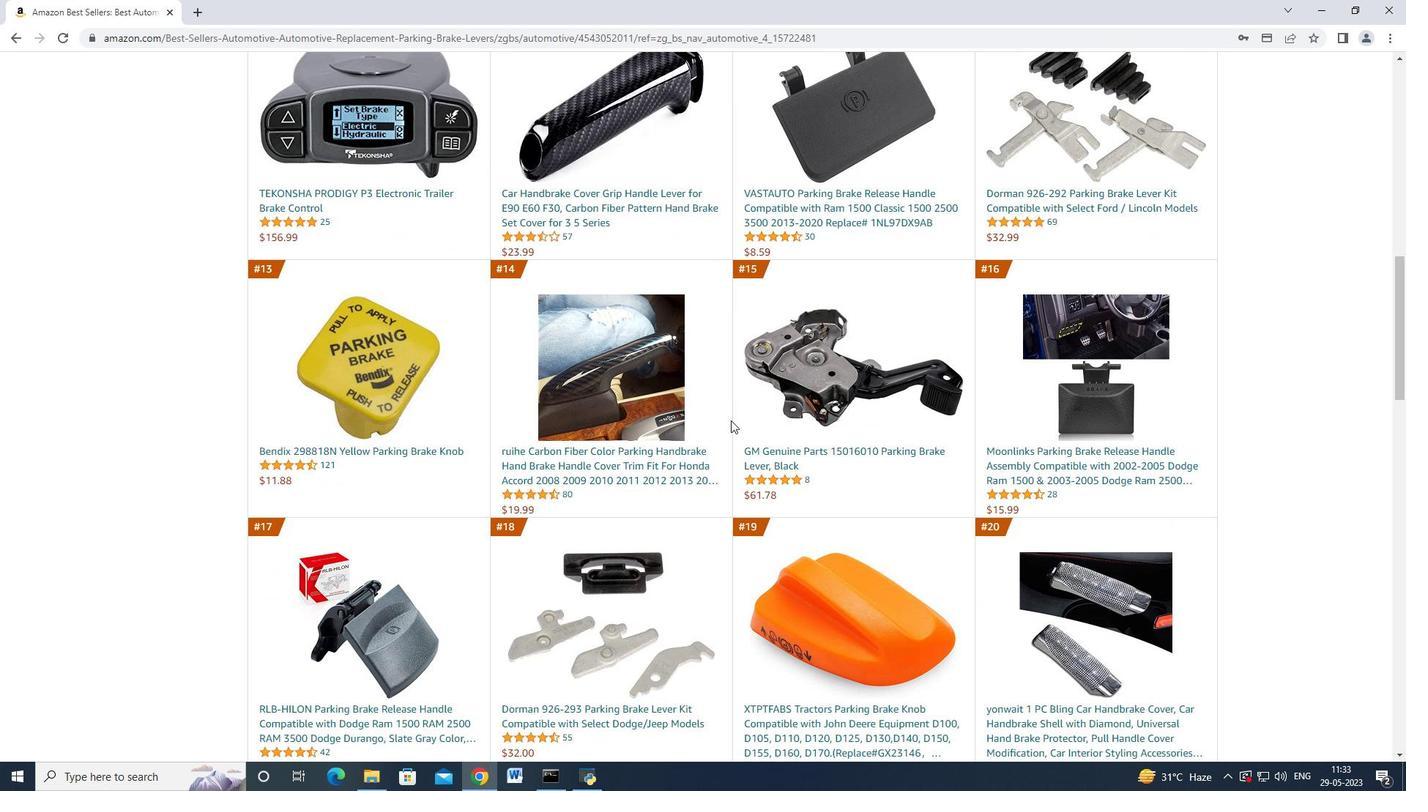 
Action: Mouse scrolled (731, 419) with delta (0, 0)
Screenshot: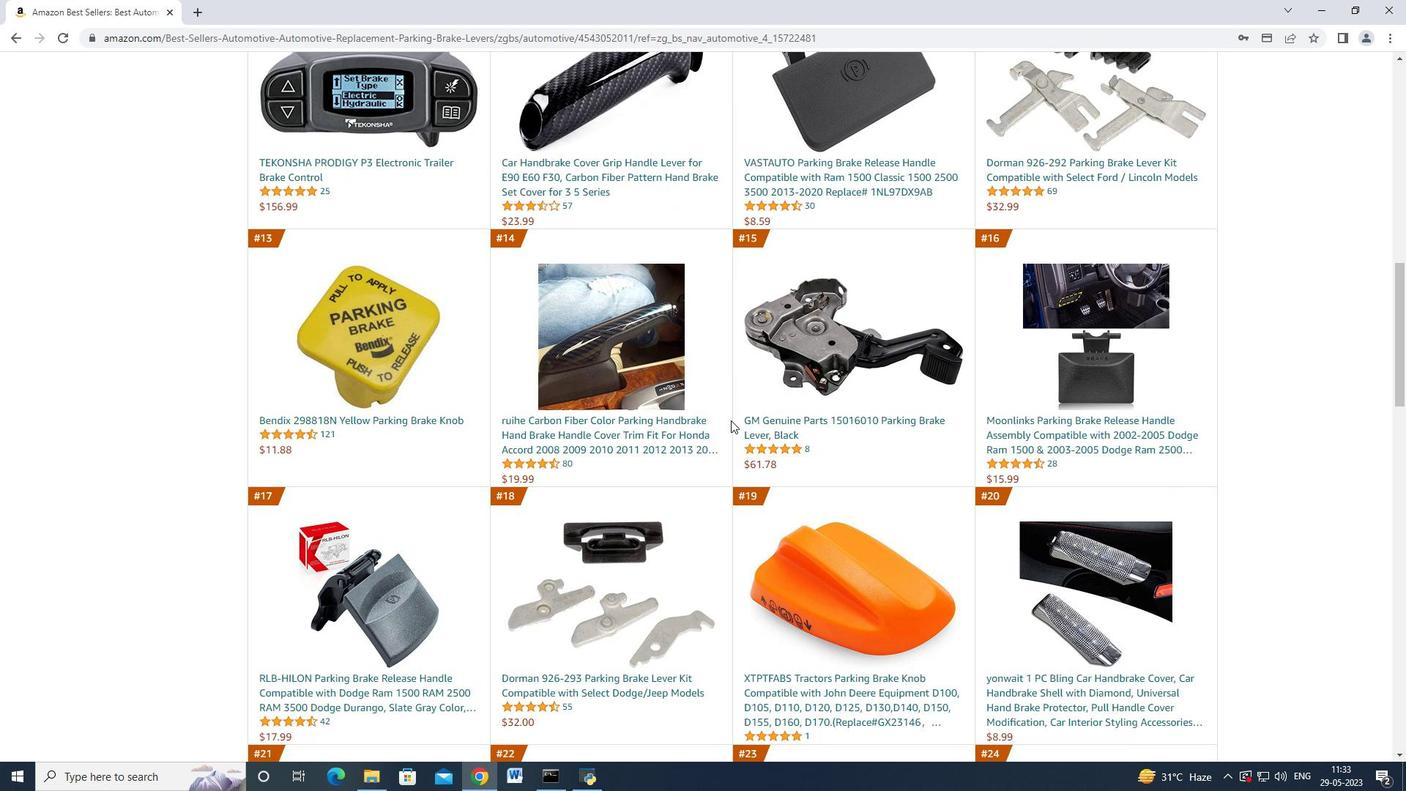 
Action: Mouse scrolled (731, 419) with delta (0, 0)
Screenshot: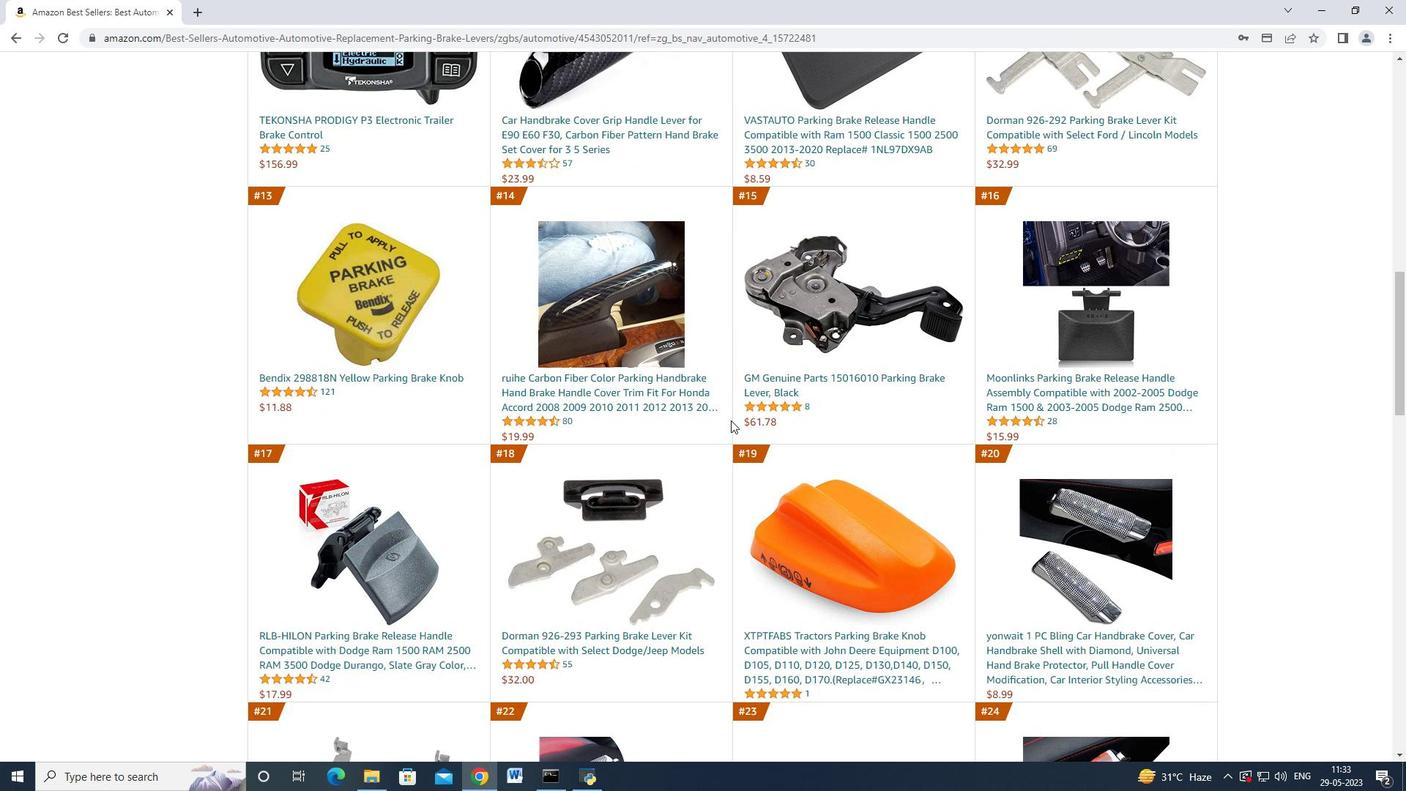 
Action: Mouse scrolled (731, 419) with delta (0, 0)
Screenshot: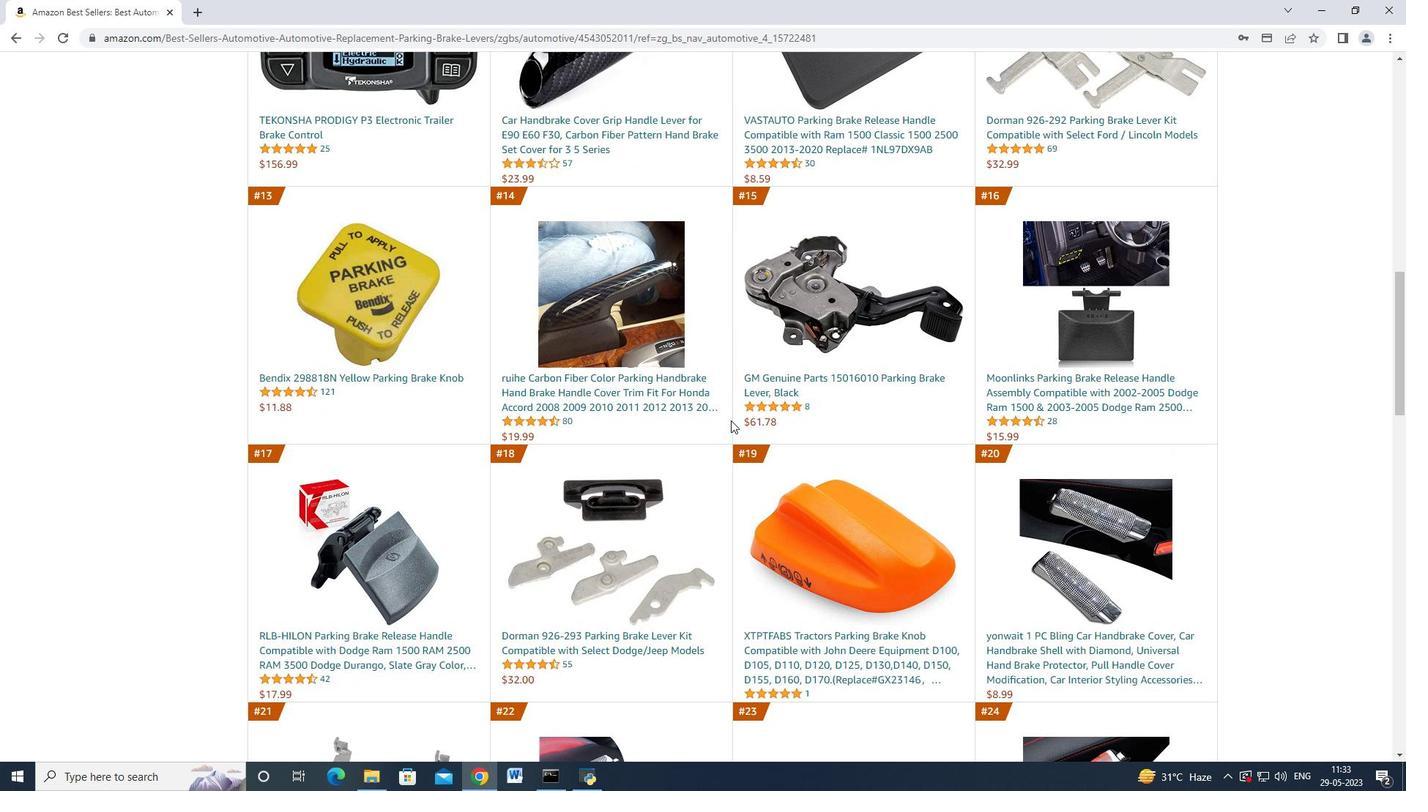 
Action: Mouse moved to (731, 420)
Screenshot: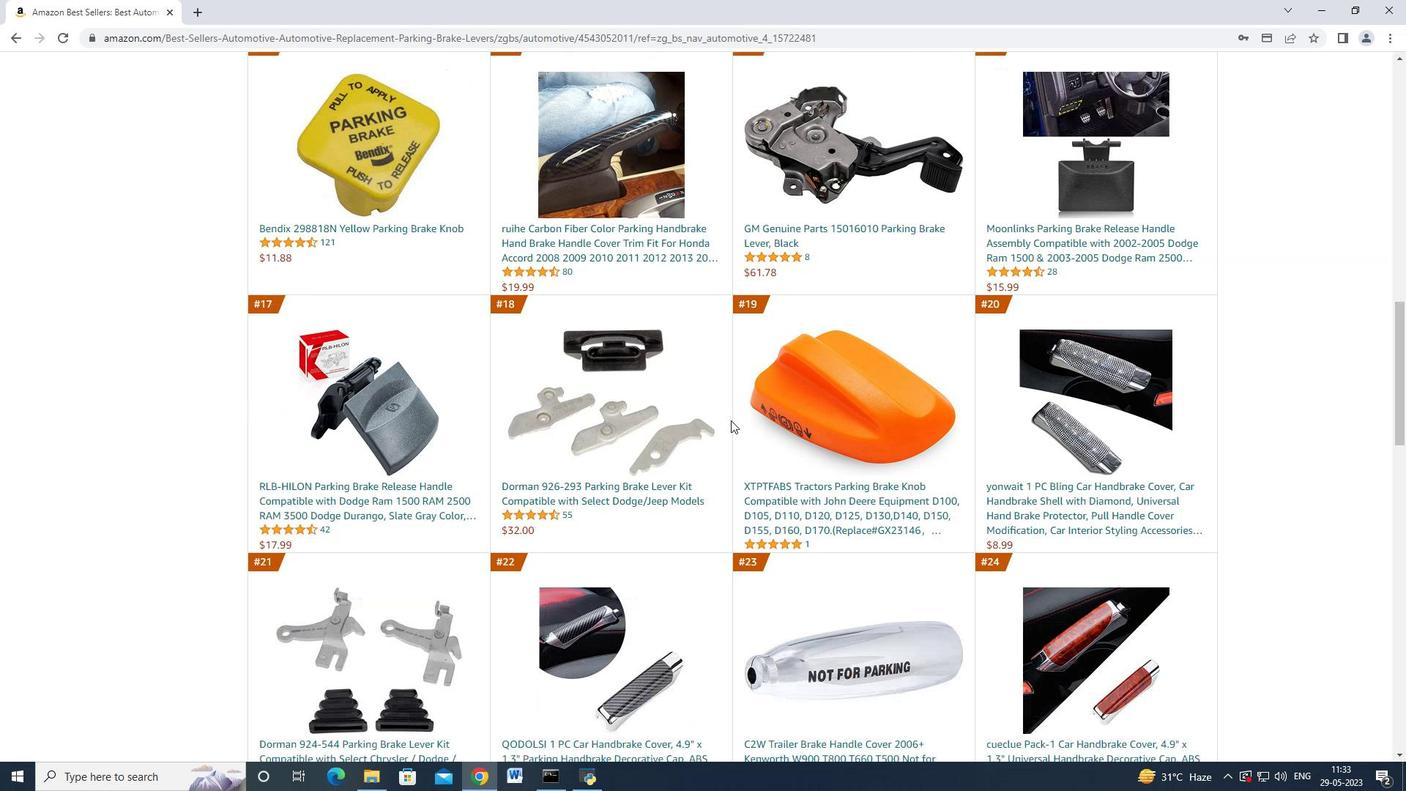 
Action: Mouse scrolled (731, 419) with delta (0, 0)
Screenshot: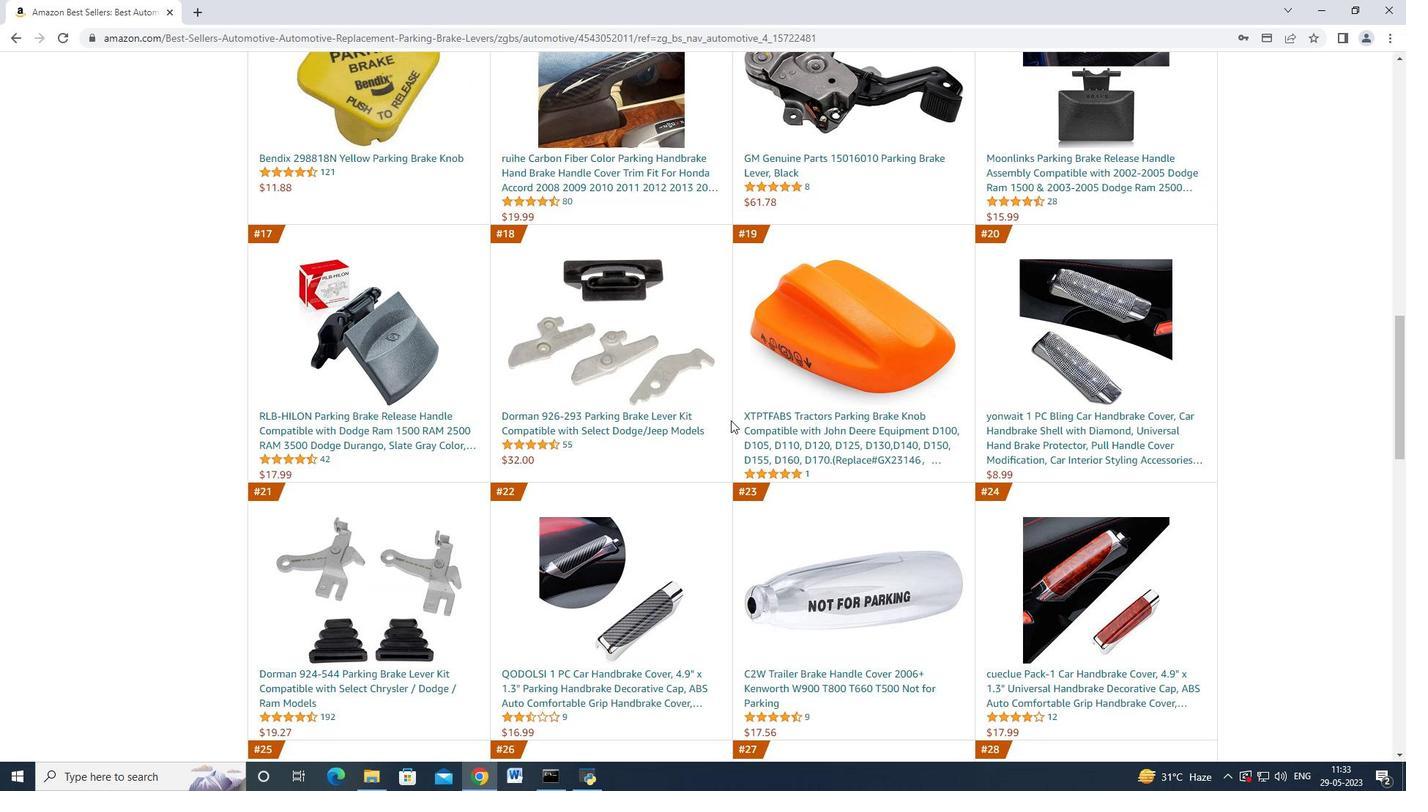 
Action: Mouse scrolled (731, 419) with delta (0, 0)
Screenshot: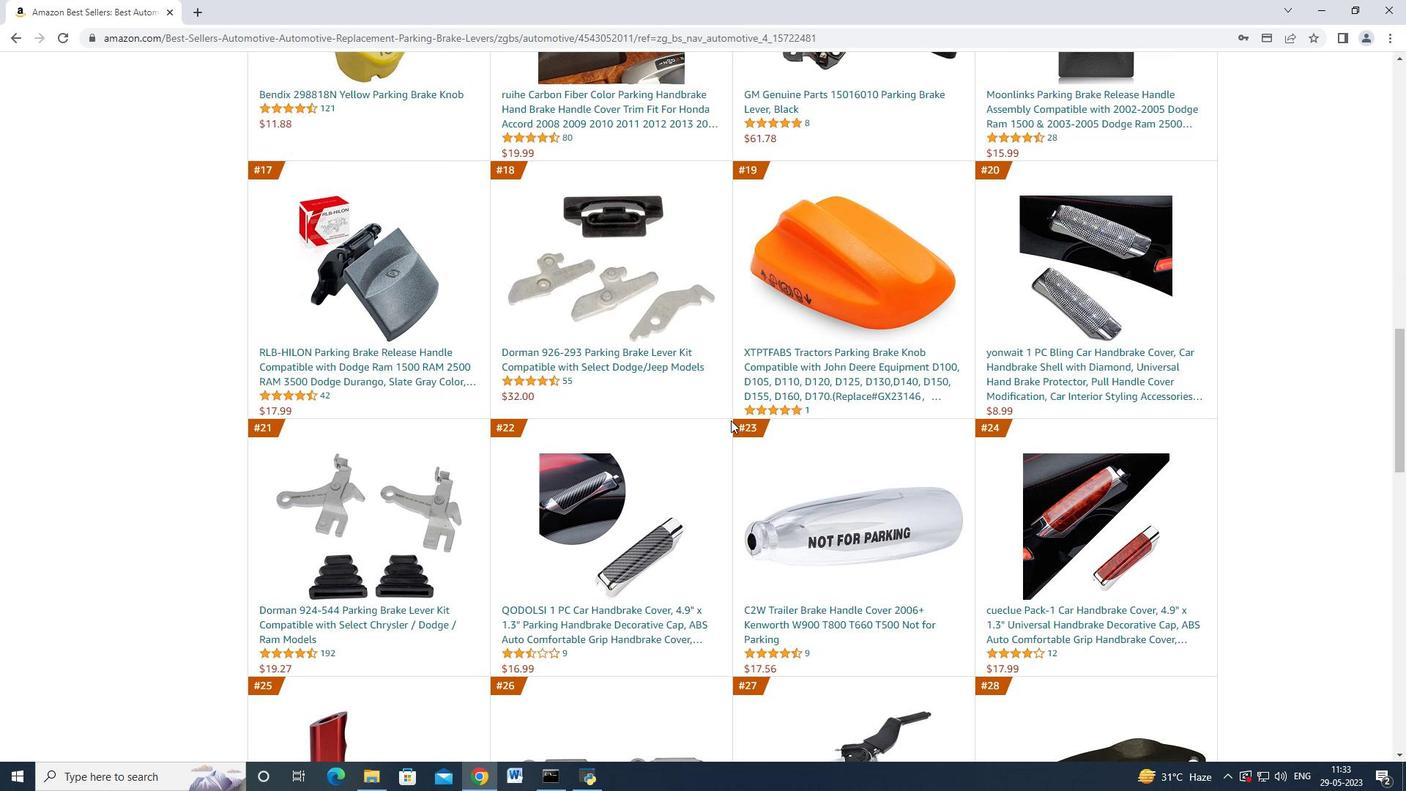 
Action: Mouse scrolled (731, 419) with delta (0, 0)
Screenshot: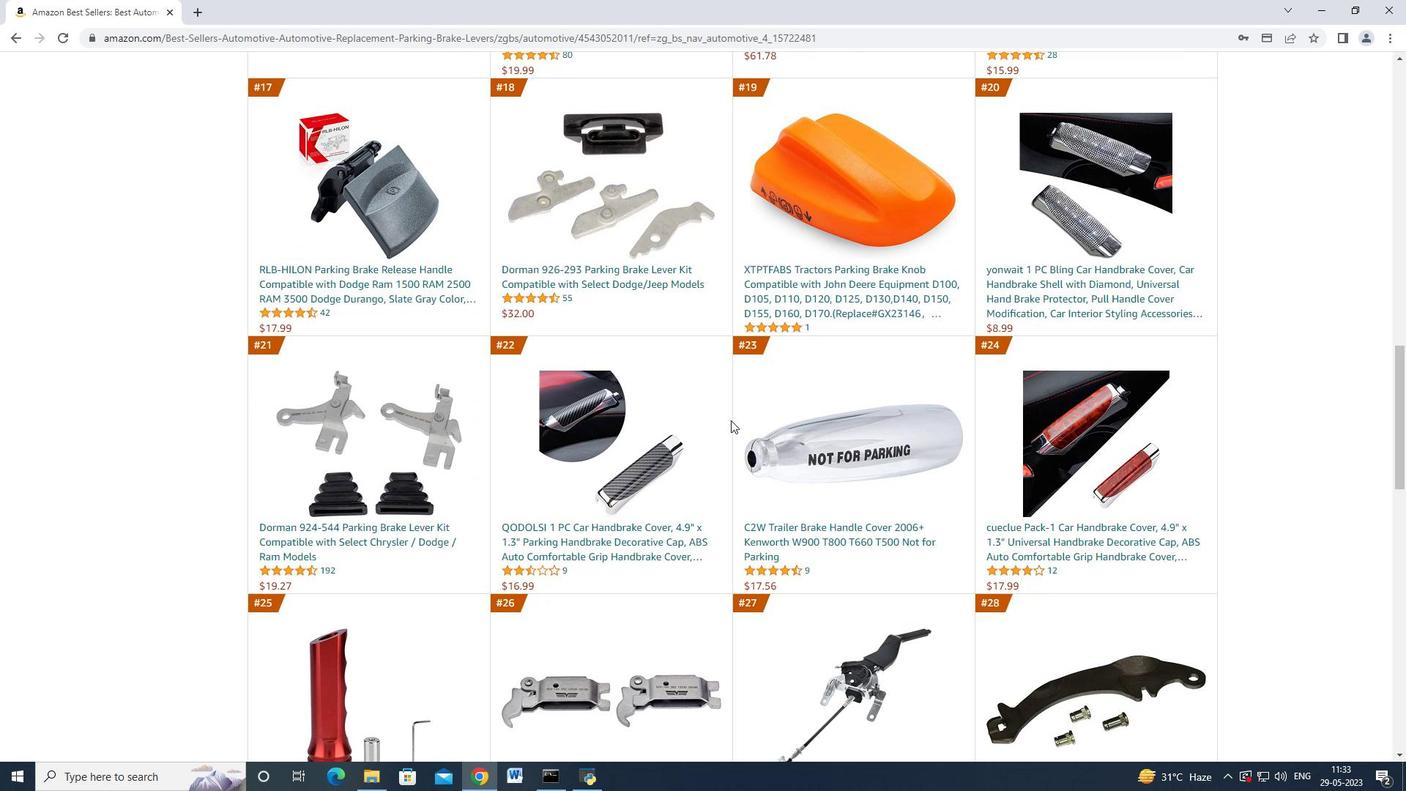 
Action: Mouse scrolled (731, 419) with delta (0, 0)
Screenshot: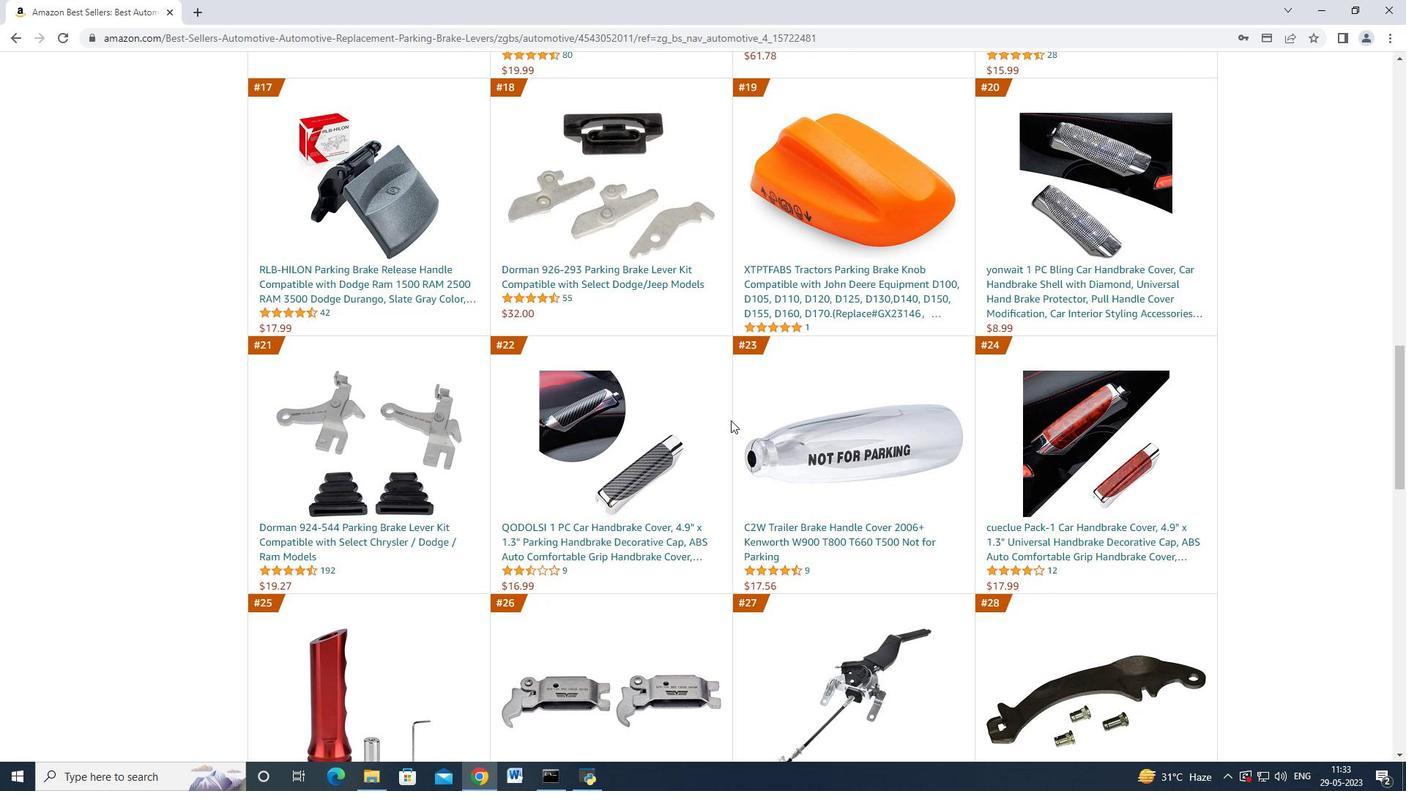 
Action: Mouse scrolled (731, 419) with delta (0, 0)
Screenshot: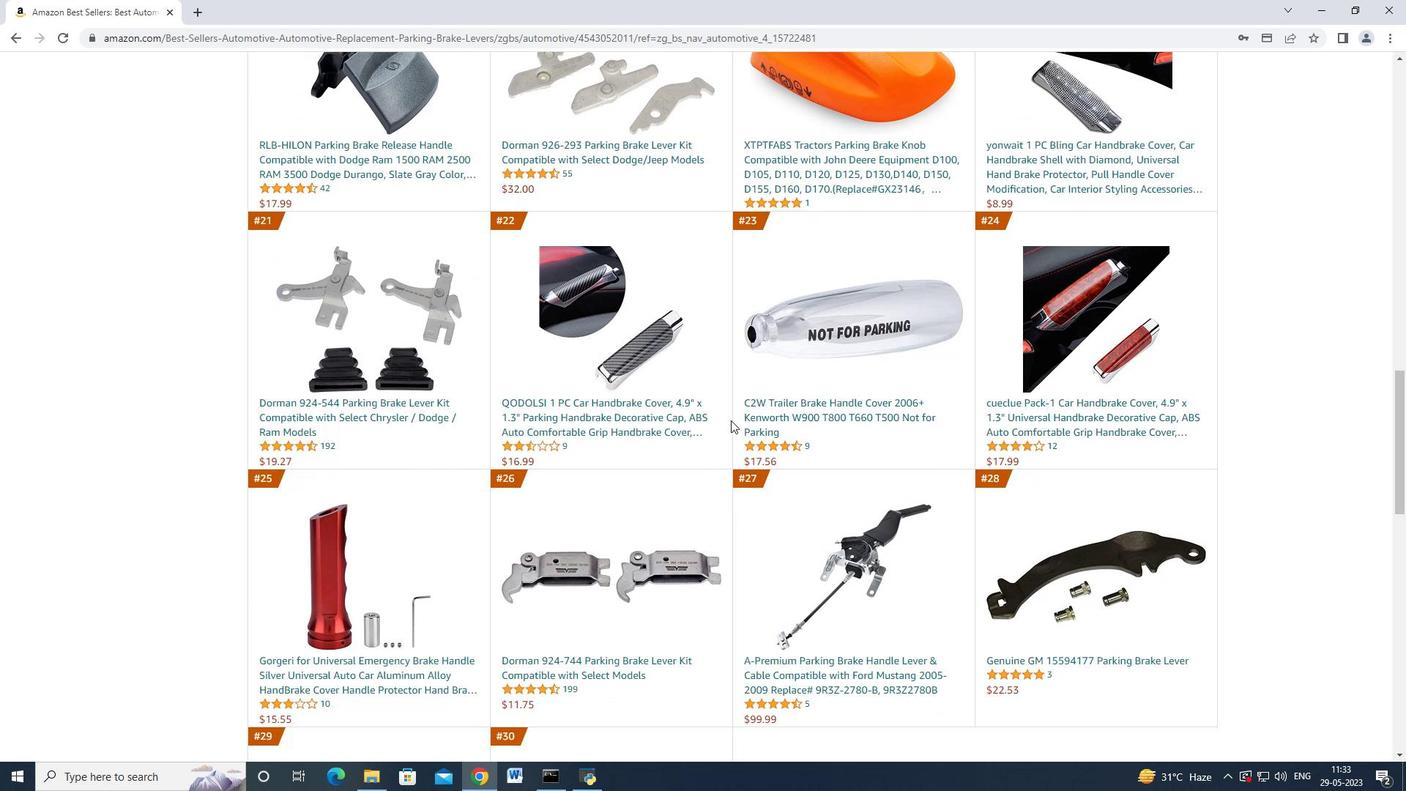 
Action: Mouse moved to (827, 564)
Screenshot: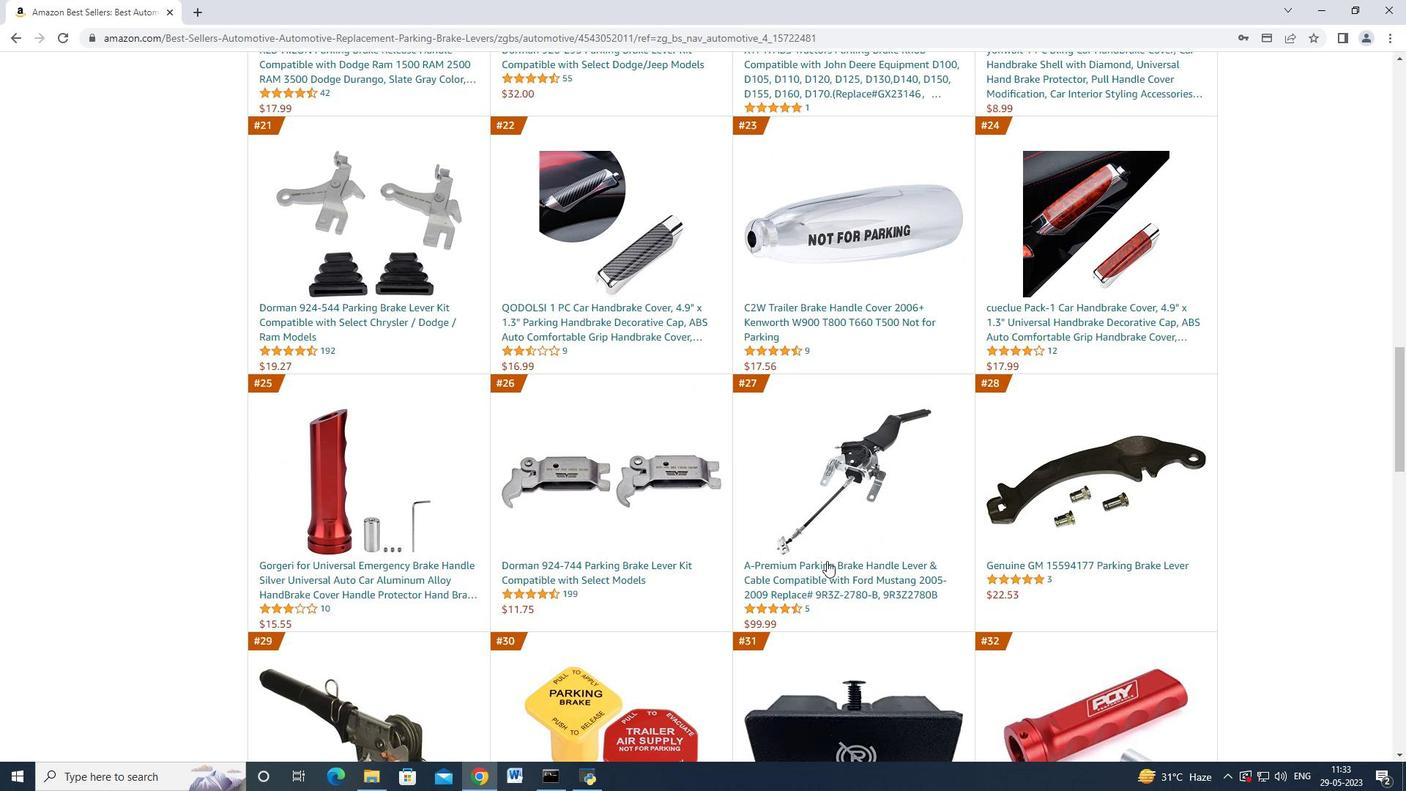 
Action: Mouse pressed left at (827, 564)
Screenshot: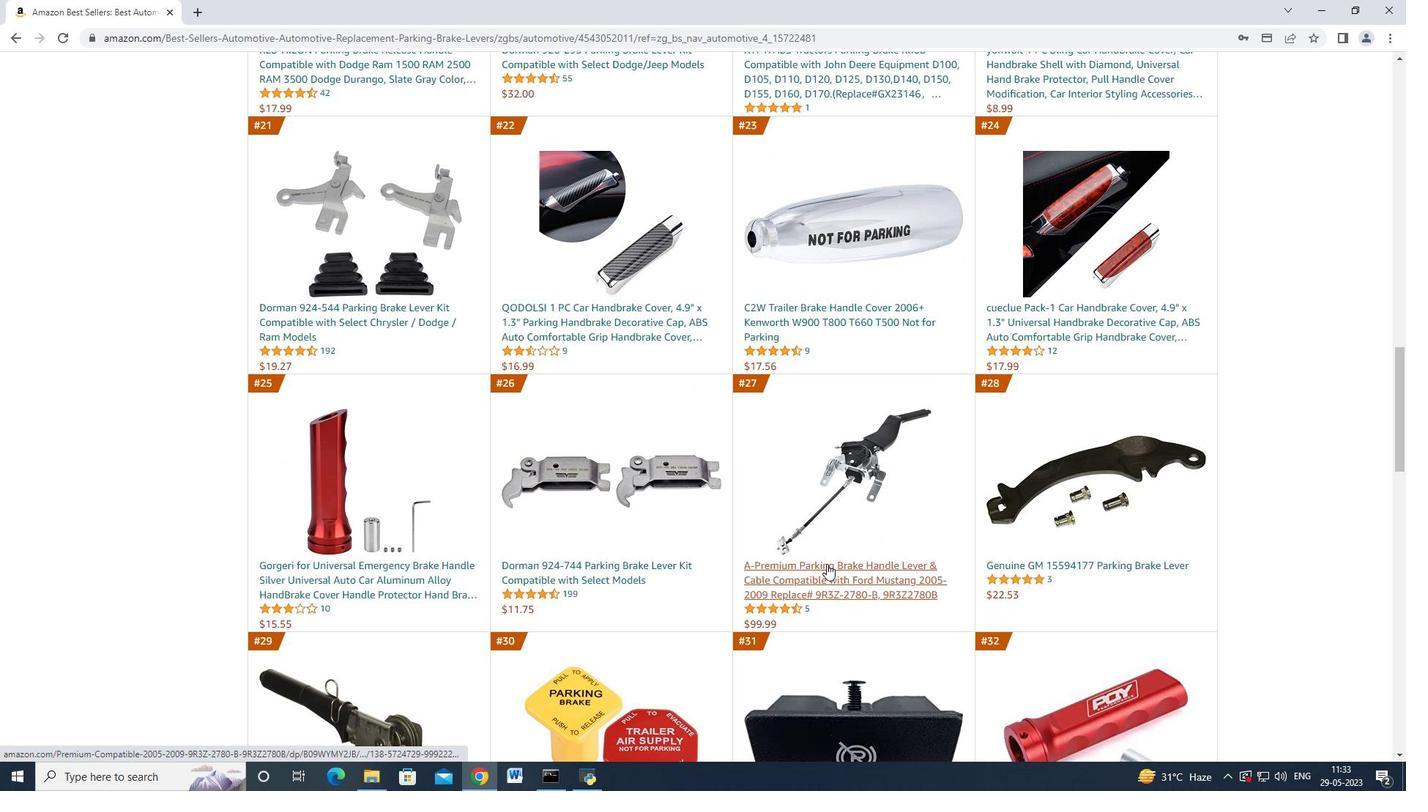 
Action: Mouse moved to (926, 414)
Screenshot: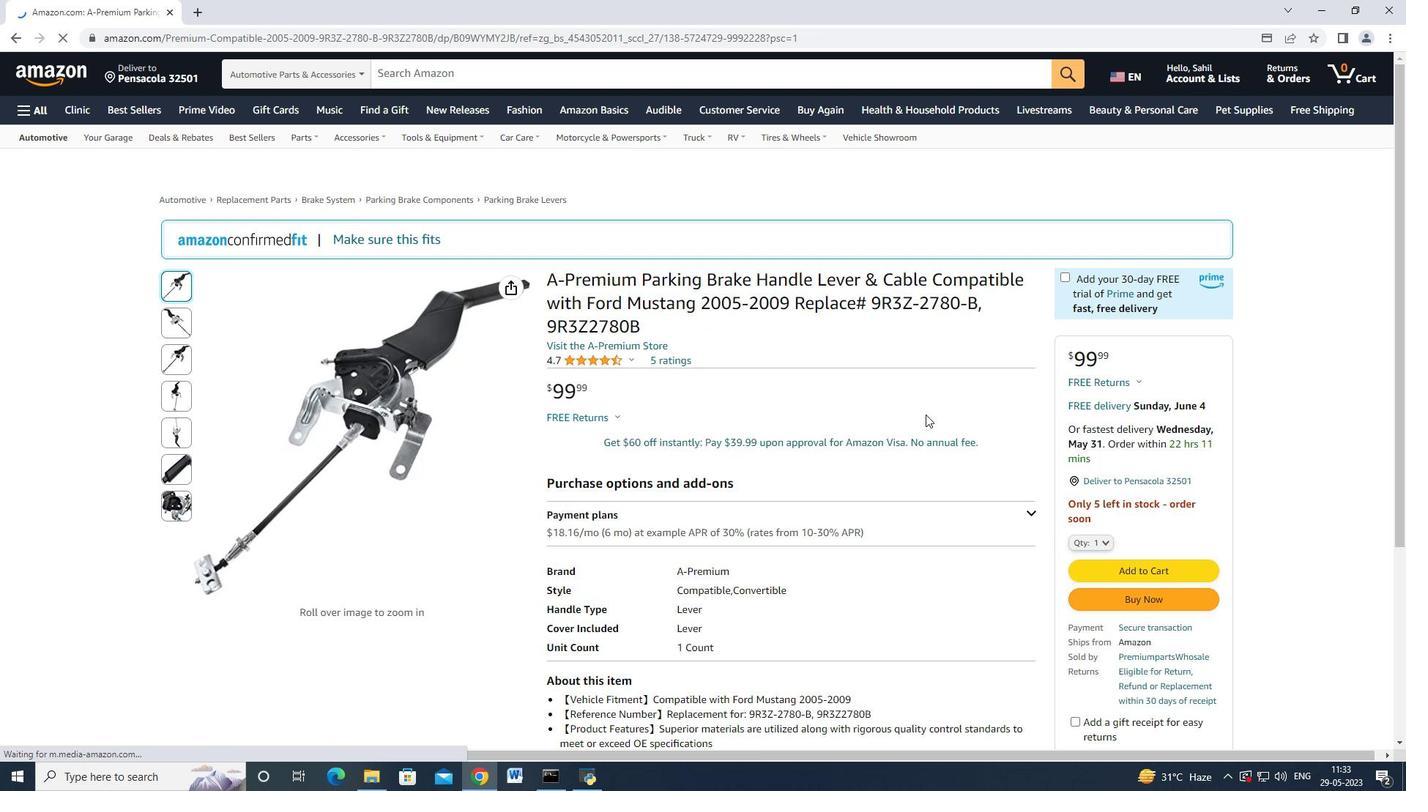 
Action: Mouse scrolled (926, 414) with delta (0, 0)
Screenshot: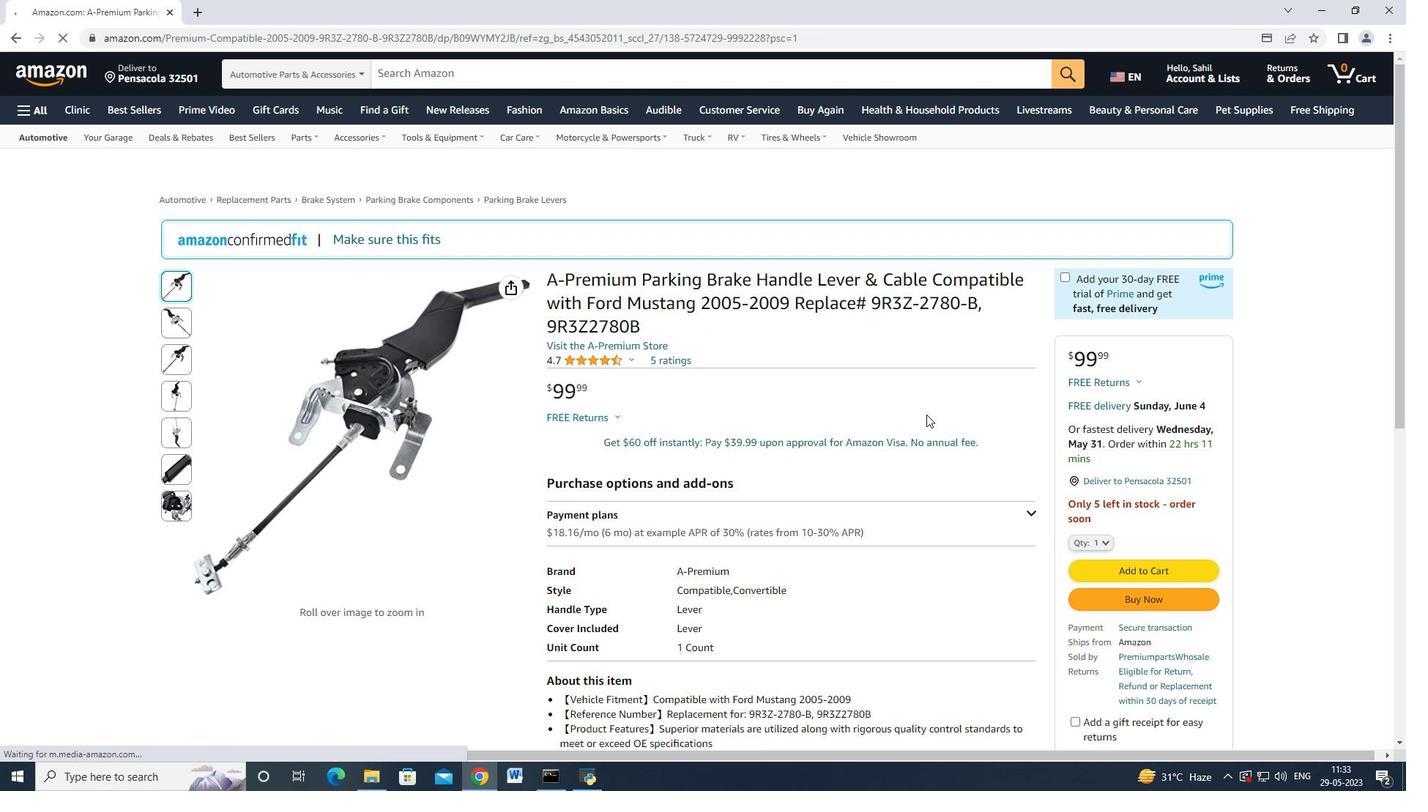 
Action: Mouse moved to (626, 376)
Screenshot: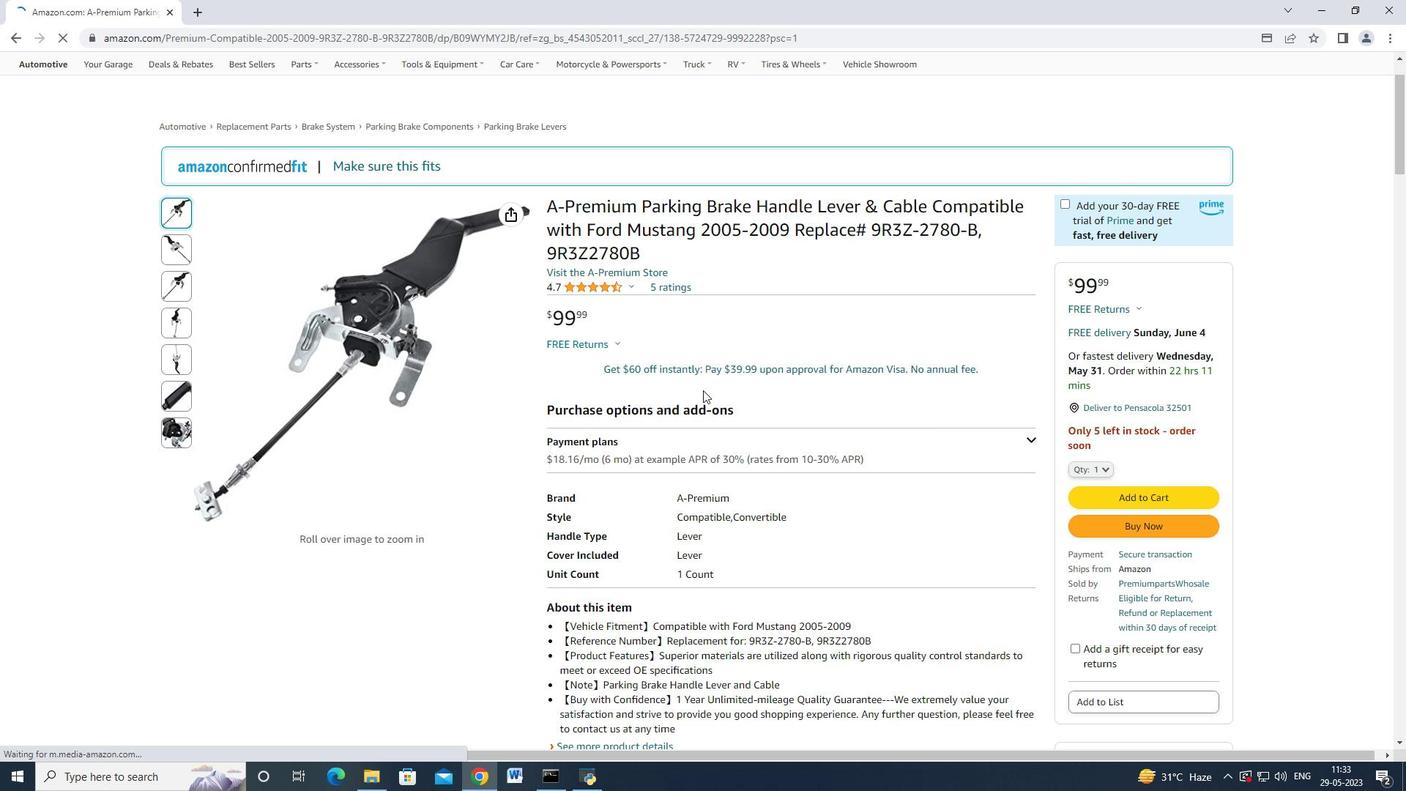 
Action: Mouse scrolled (626, 375) with delta (0, 0)
Screenshot: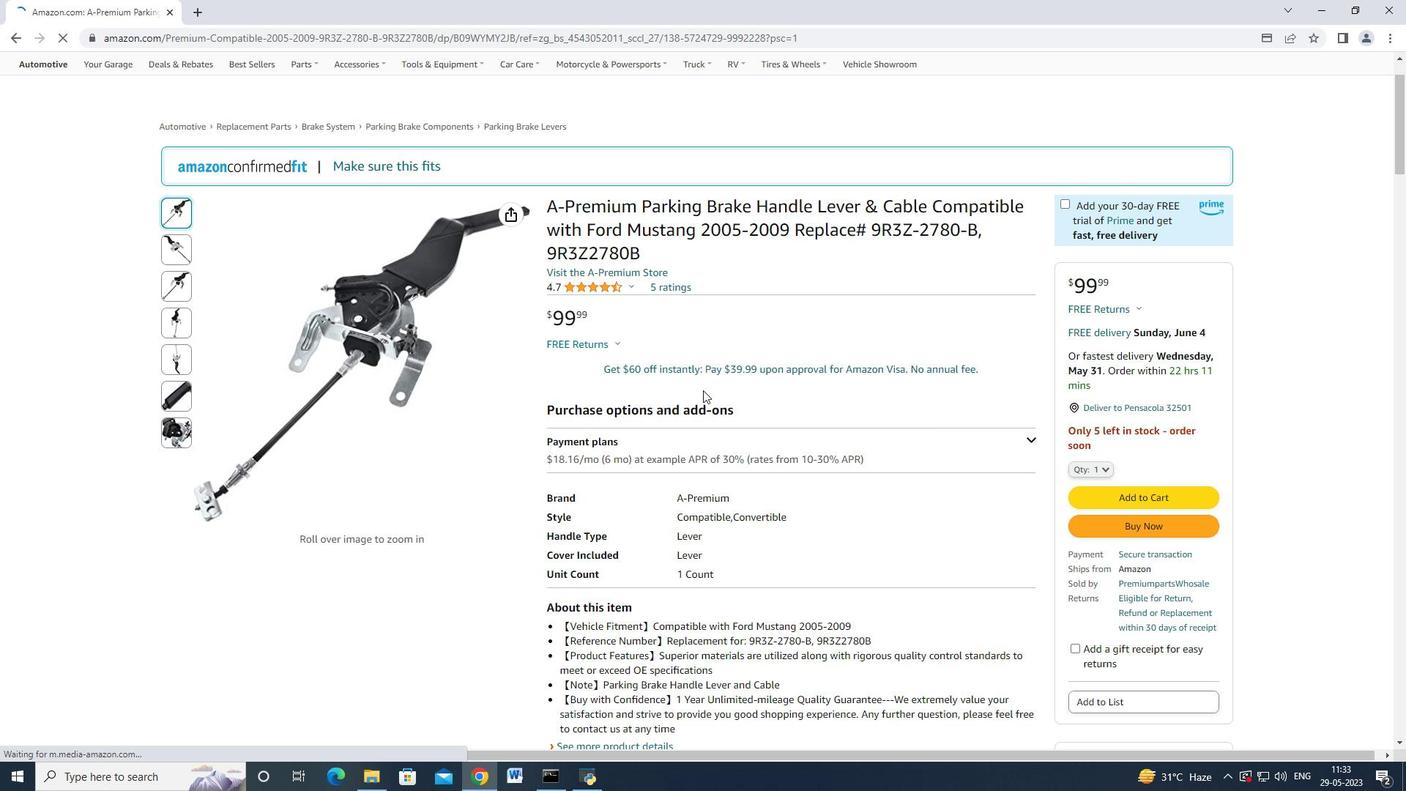 
Action: Mouse moved to (626, 375)
Screenshot: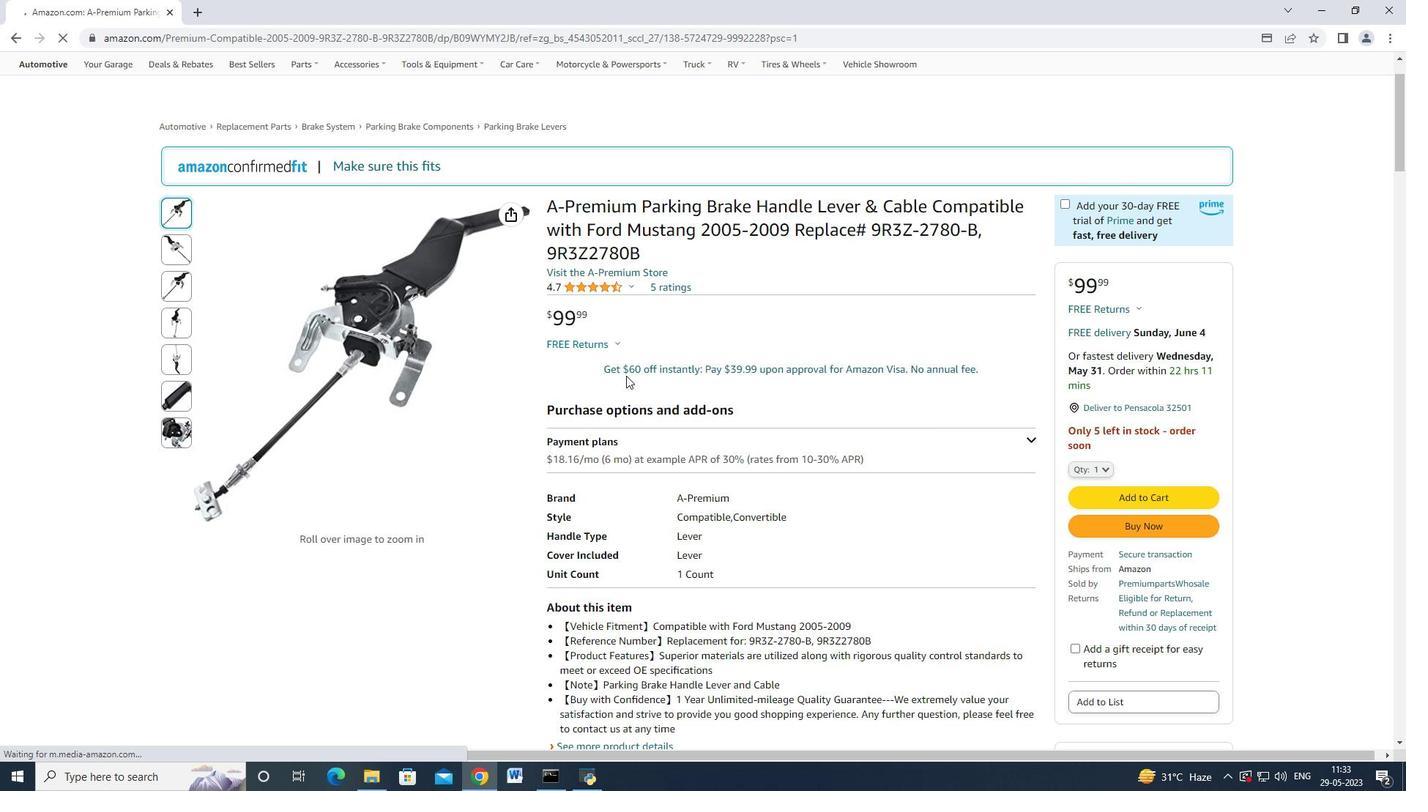 
Action: Mouse scrolled (626, 375) with delta (0, 0)
Screenshot: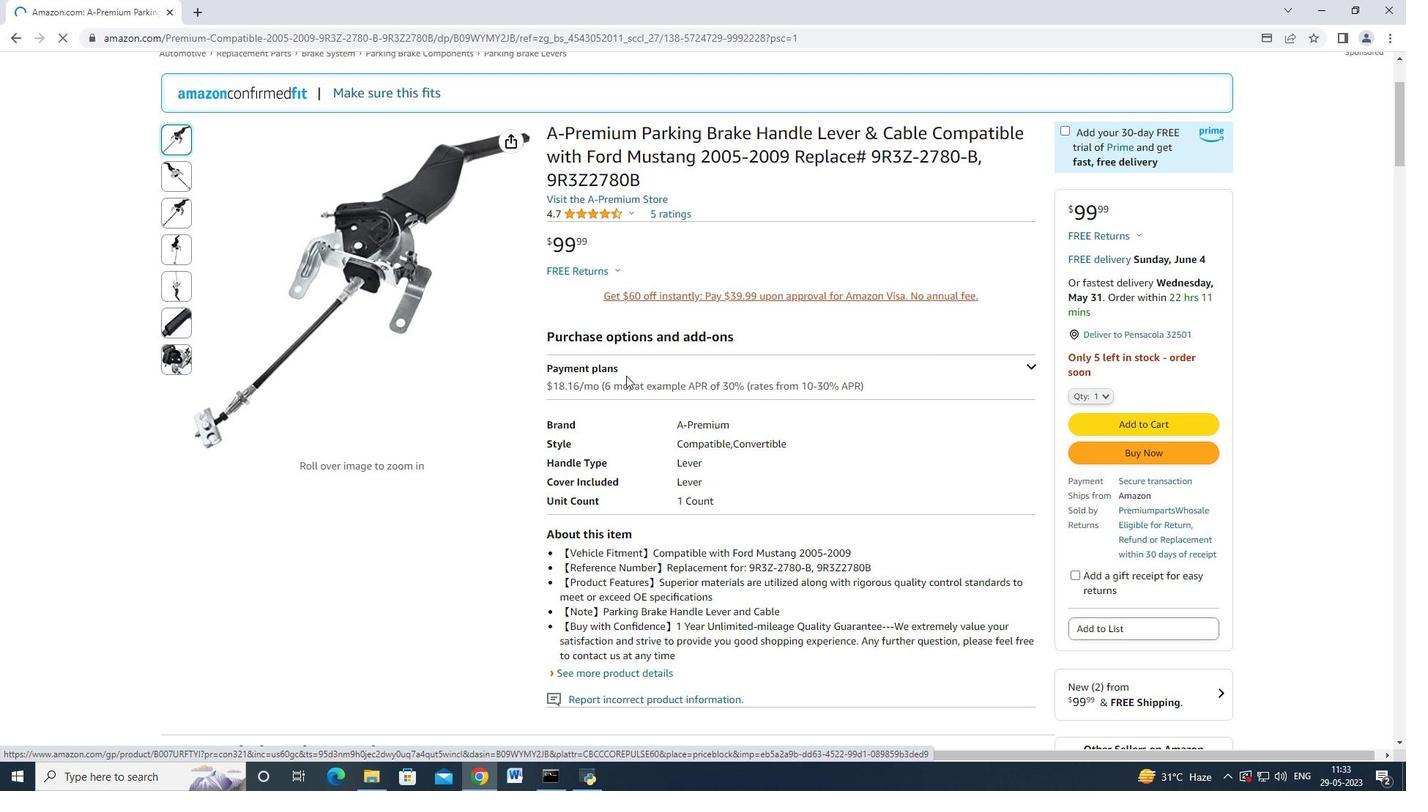 
Action: Mouse scrolled (626, 375) with delta (0, 0)
Screenshot: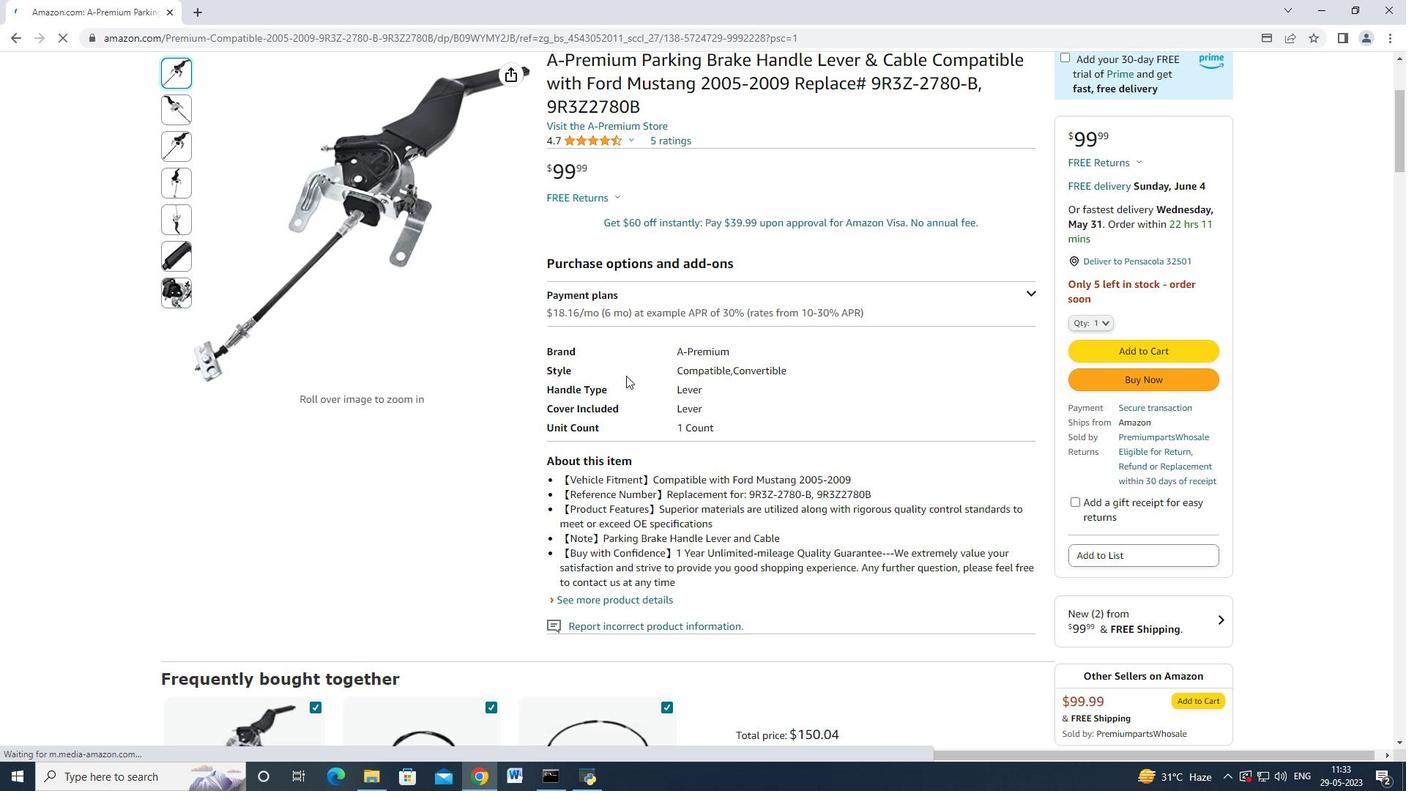
Action: Mouse scrolled (626, 375) with delta (0, 0)
Screenshot: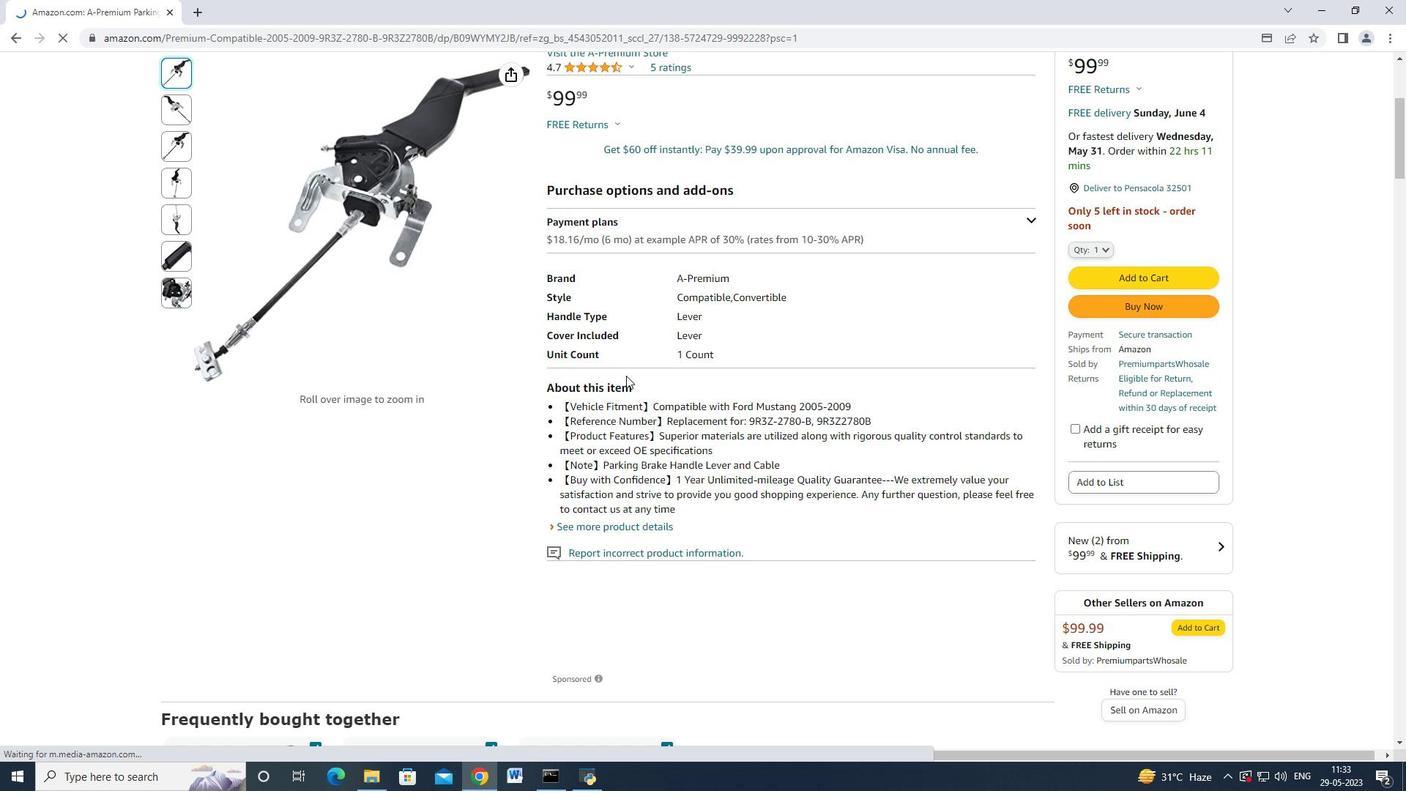 
Action: Mouse moved to (636, 374)
Screenshot: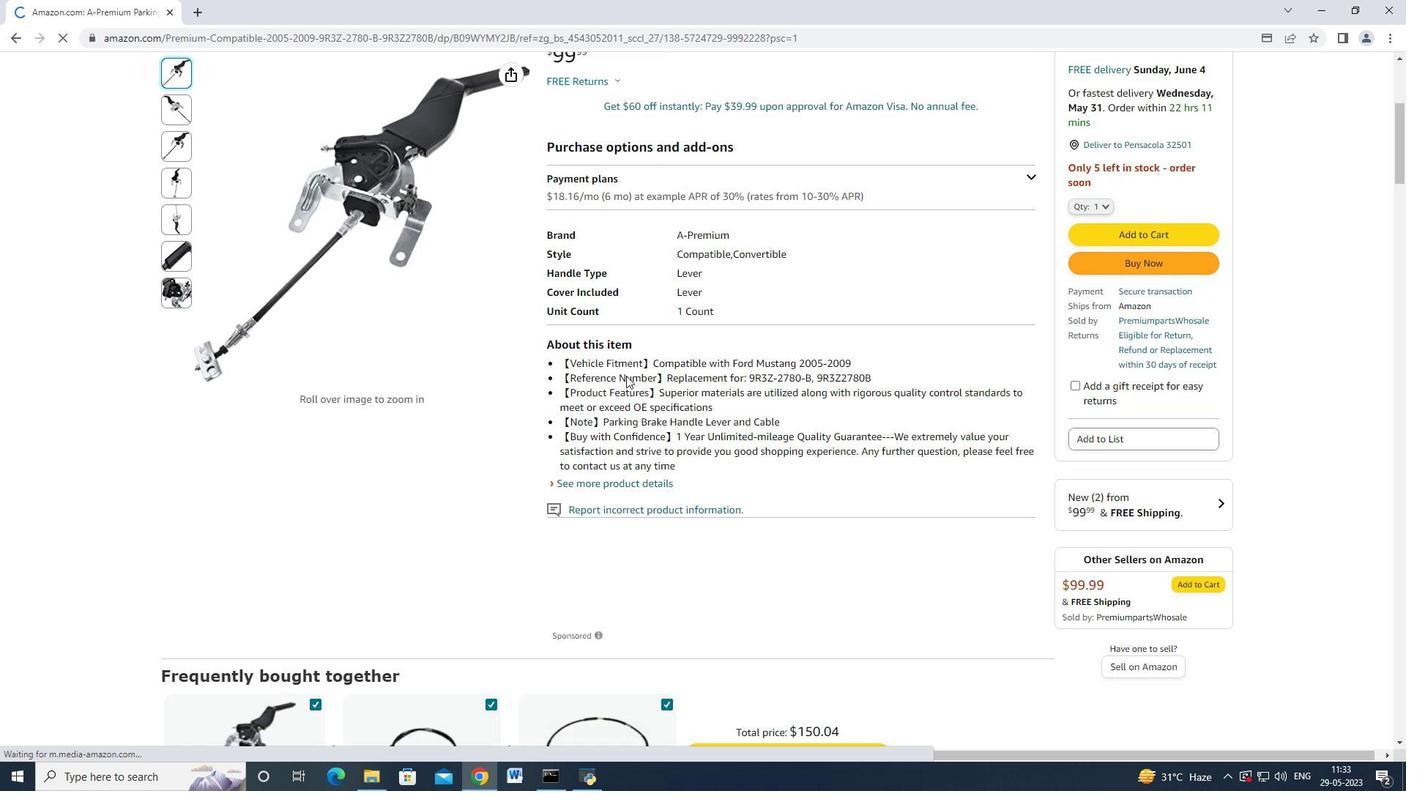 
Action: Key pressed <Key.down><Key.down><Key.down><Key.down><Key.down><Key.down><Key.down><Key.down><Key.down><Key.down><Key.down><Key.down><Key.down><Key.down><Key.down><Key.down><Key.down><Key.down><Key.down><Key.down><Key.down><Key.down><Key.down><Key.down><Key.down><Key.down><Key.down><Key.down><Key.down><Key.down><Key.down><Key.down><Key.down><Key.down><Key.down><Key.down><Key.down><Key.down><Key.down><Key.down><Key.down><Key.down><Key.down><Key.down><Key.down><Key.down><Key.down><Key.down><Key.down><Key.down><Key.down><Key.down><Key.down><Key.down><Key.down><Key.down><Key.down><Key.down><Key.down><Key.down><Key.down><Key.down><Key.down><Key.down><Key.down><Key.down><Key.down><Key.down><Key.down><Key.down><Key.down><Key.down><Key.down><Key.down><Key.down><Key.down><Key.down><Key.down><Key.down><Key.down><Key.down><Key.down><Key.down><Key.down><Key.down><Key.down><Key.down><Key.down><Key.down><Key.down><Key.down><Key.down><Key.down><Key.down><Key.down><Key.down><Key.down><Key.down><Key.down><Key.down><Key.up><Key.up><Key.up><Key.up><Key.up><Key.up><Key.up><Key.up><Key.up><Key.up><Key.up><Key.up><Key.up><Key.up>
Screenshot: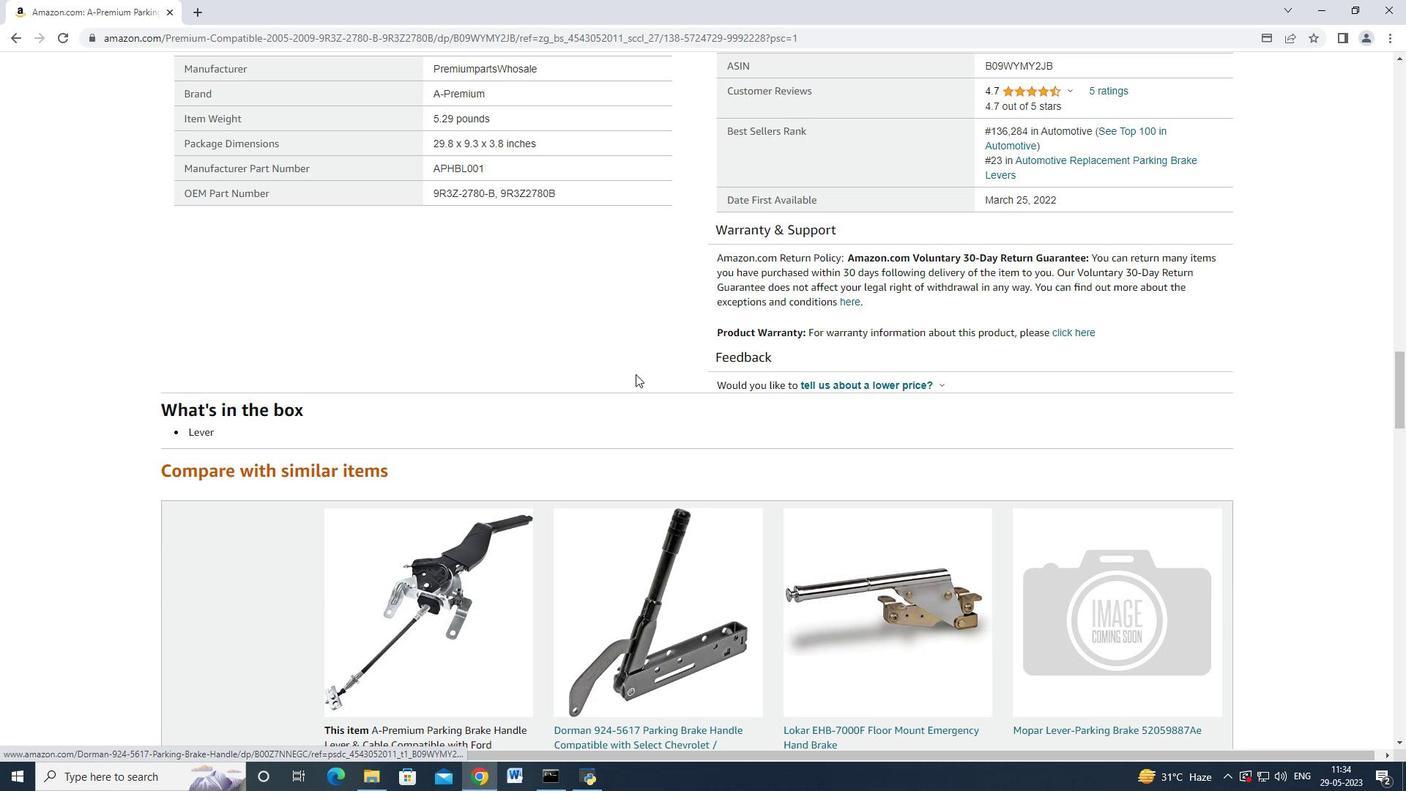 
Action: Mouse moved to (791, 519)
Screenshot: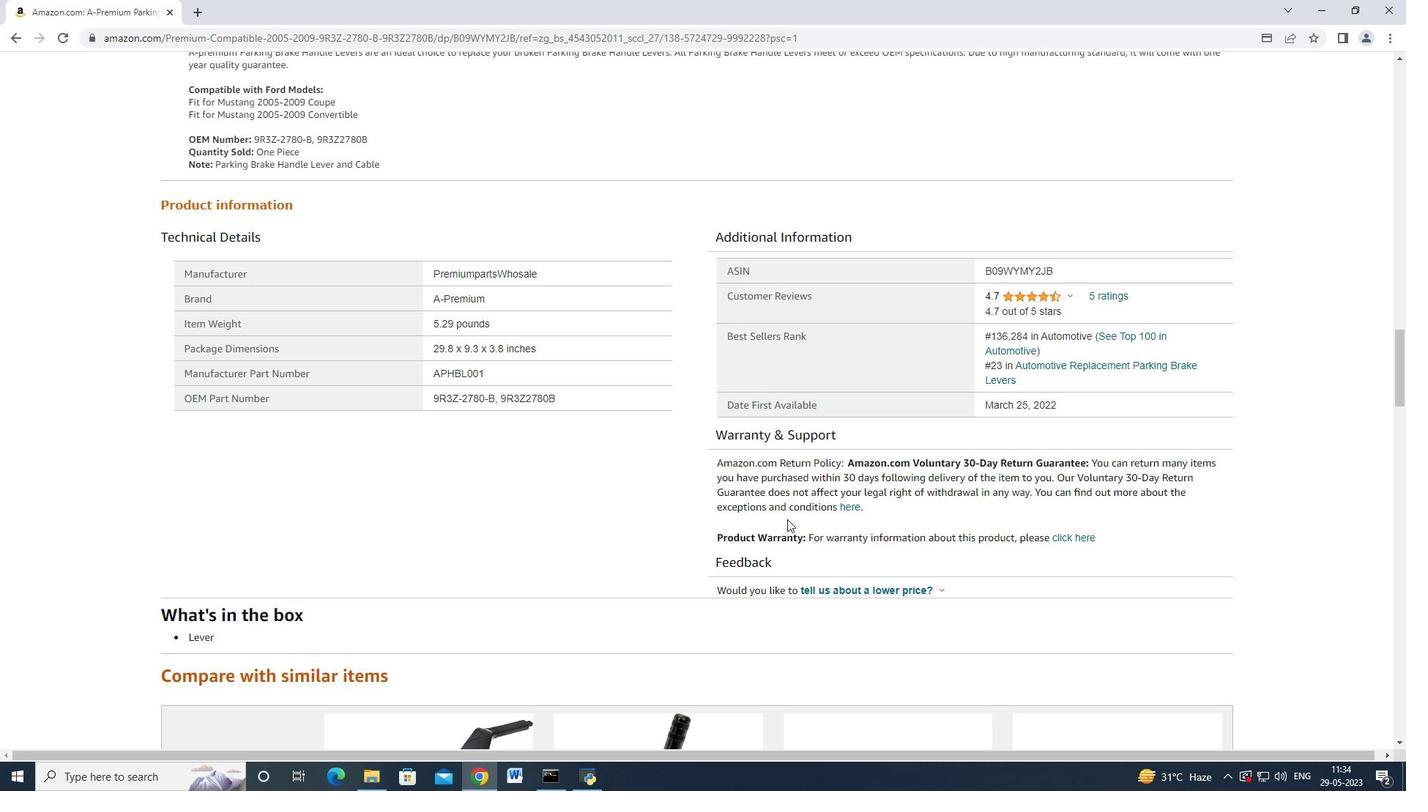 
Action: Mouse scrolled (791, 518) with delta (0, 0)
Screenshot: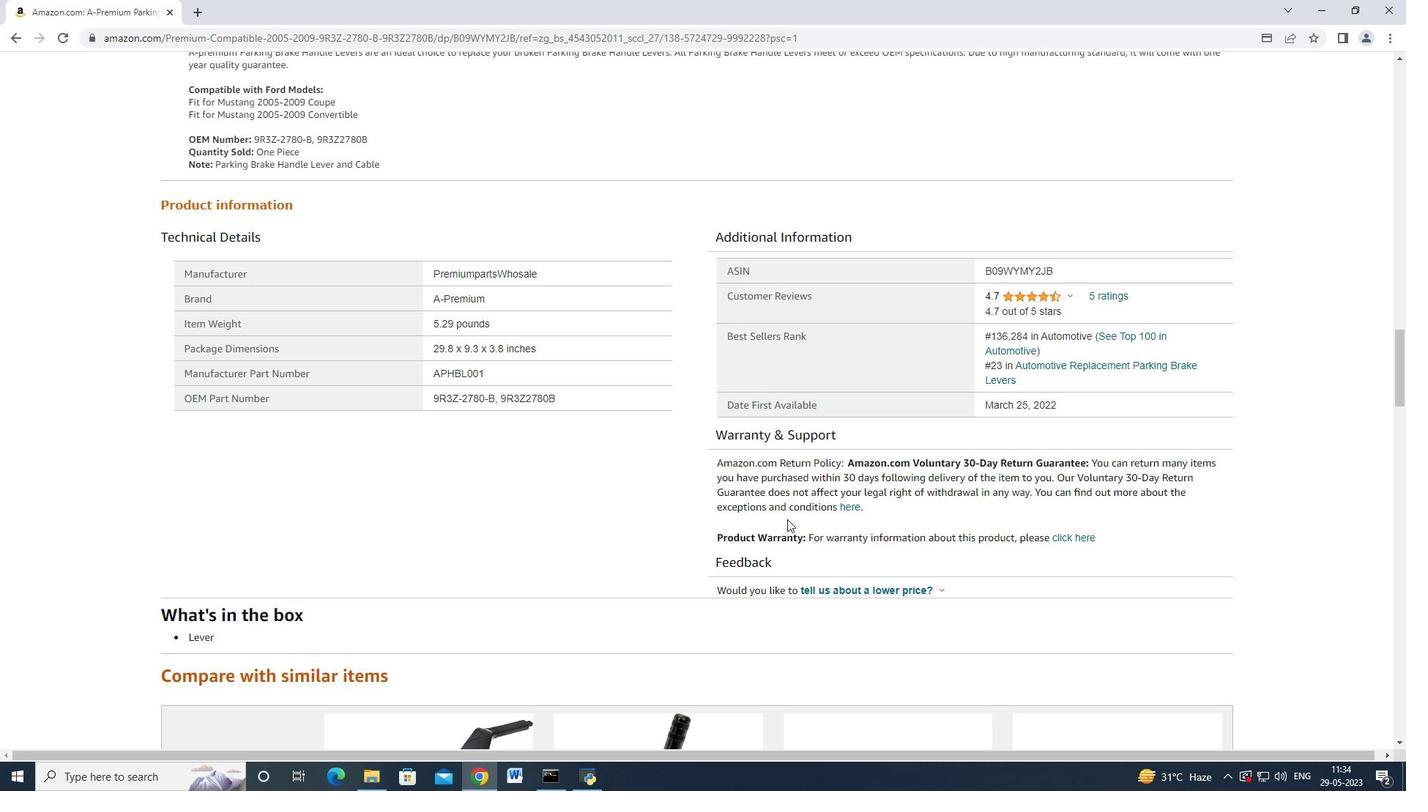 
Action: Mouse scrolled (791, 518) with delta (0, 0)
Screenshot: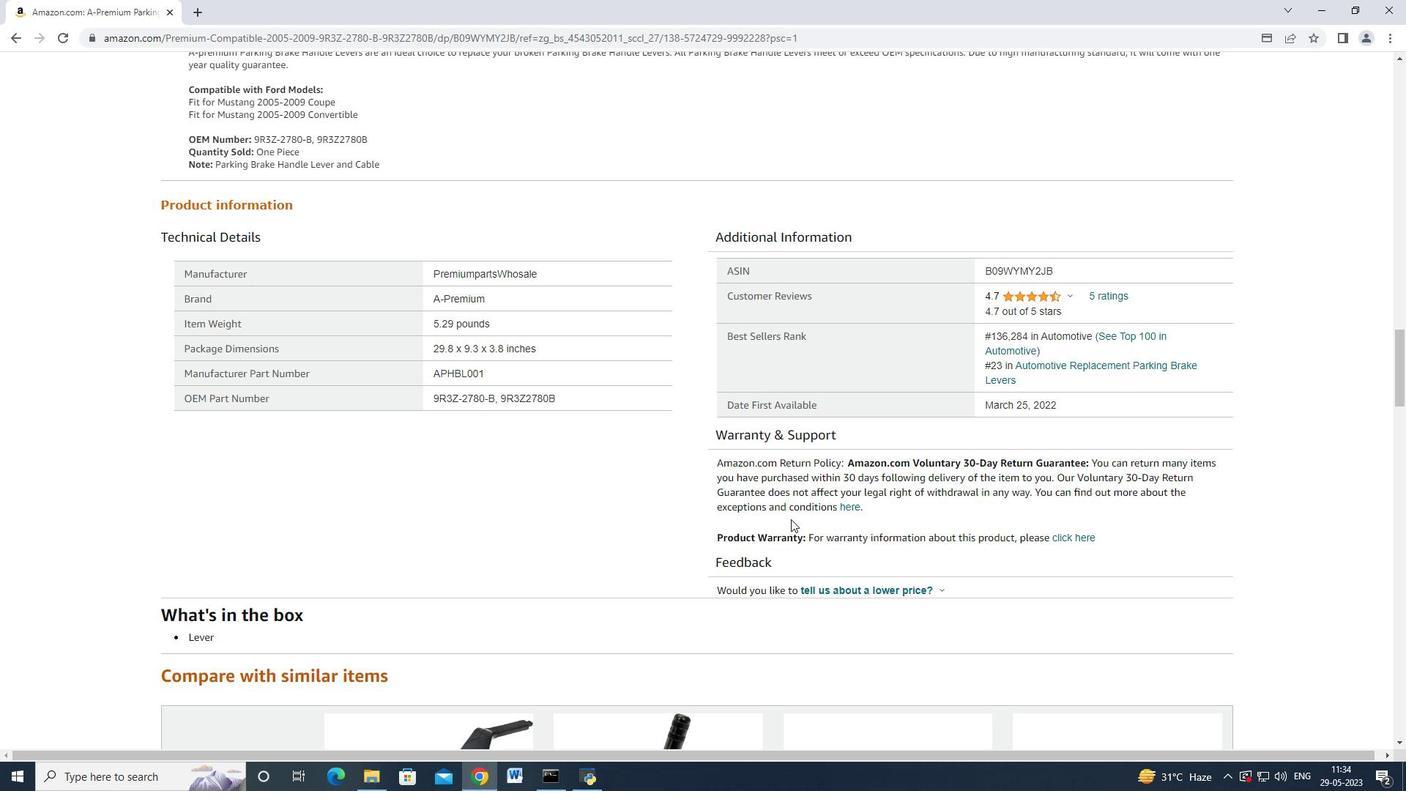 
Action: Mouse moved to (791, 519)
Screenshot: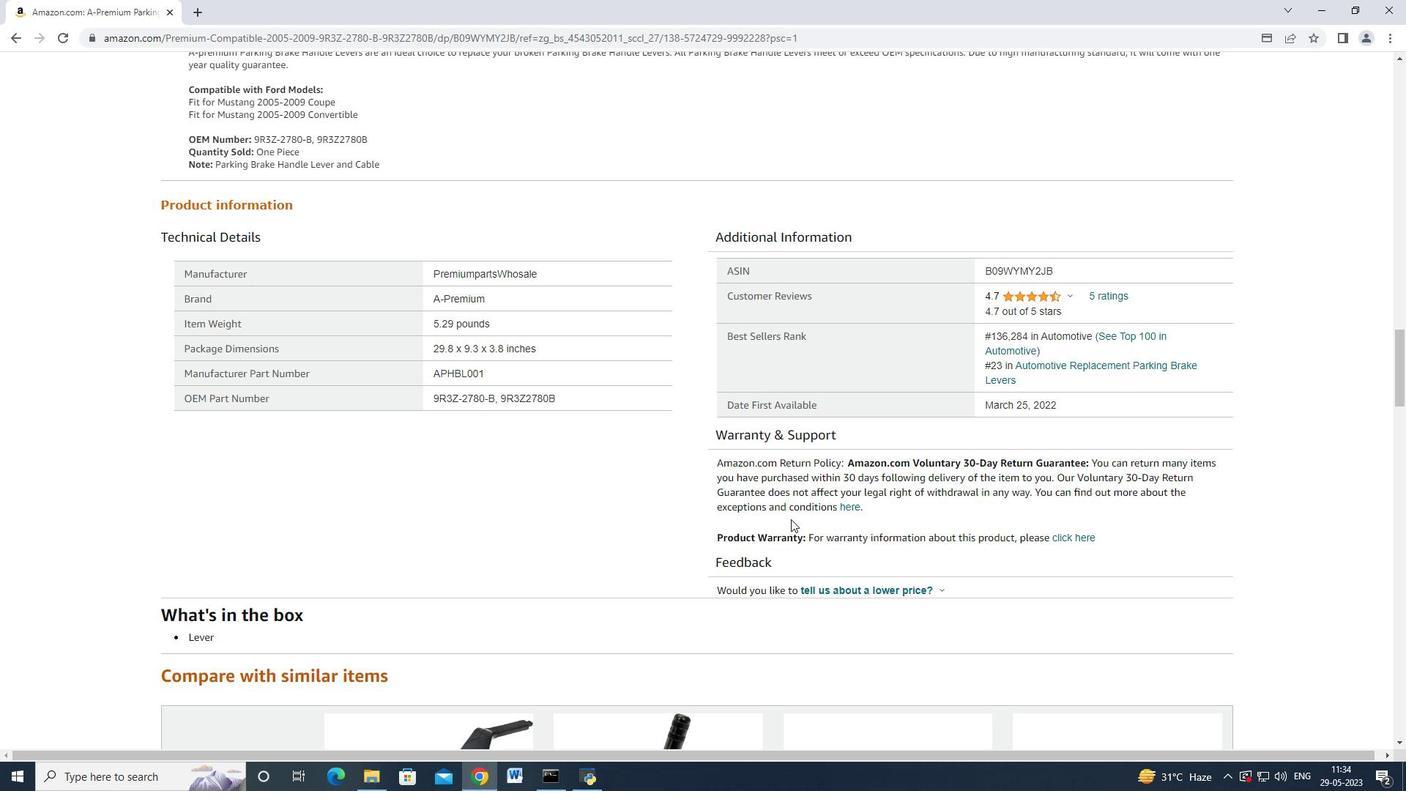 
Action: Mouse scrolled (791, 518) with delta (0, 0)
Screenshot: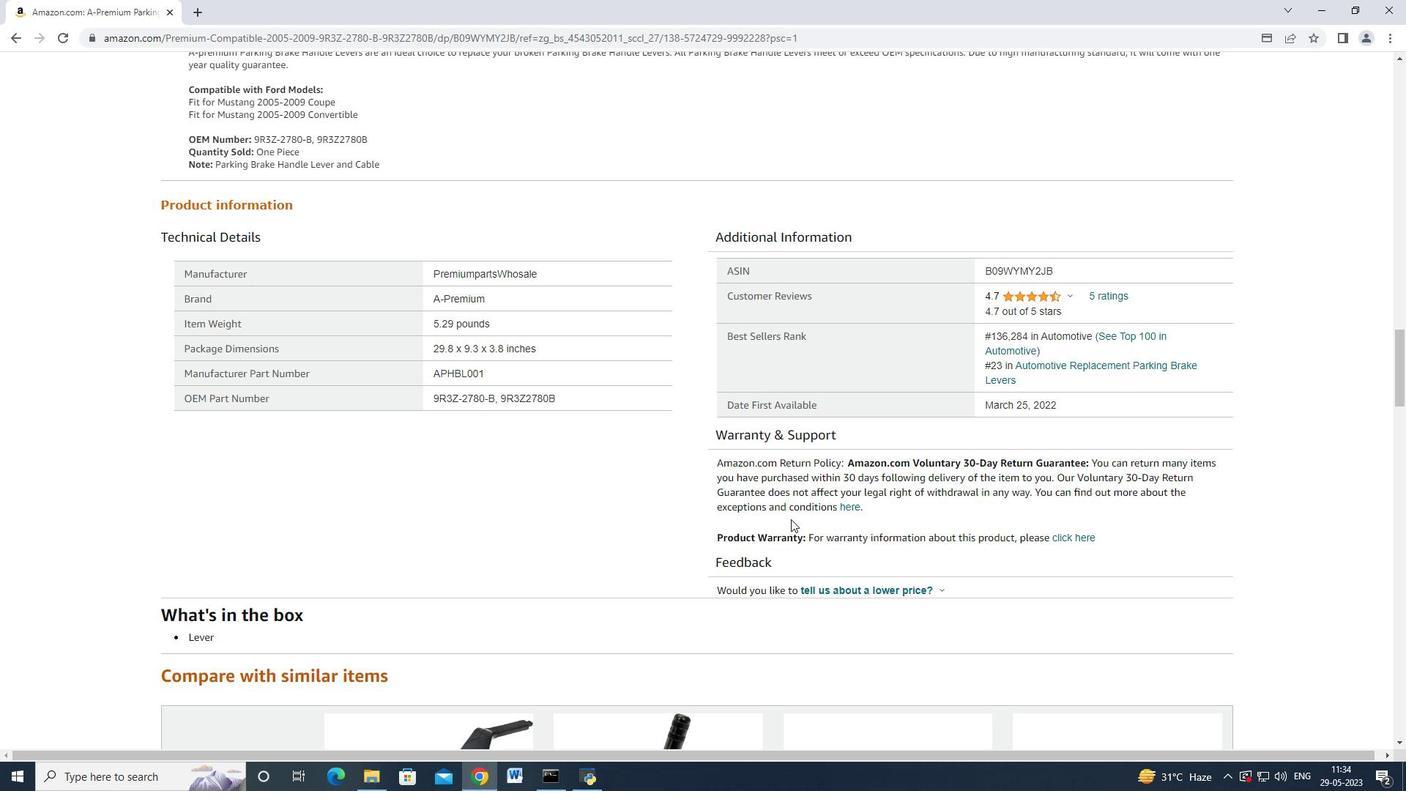 
Action: Mouse scrolled (791, 518) with delta (0, 0)
Screenshot: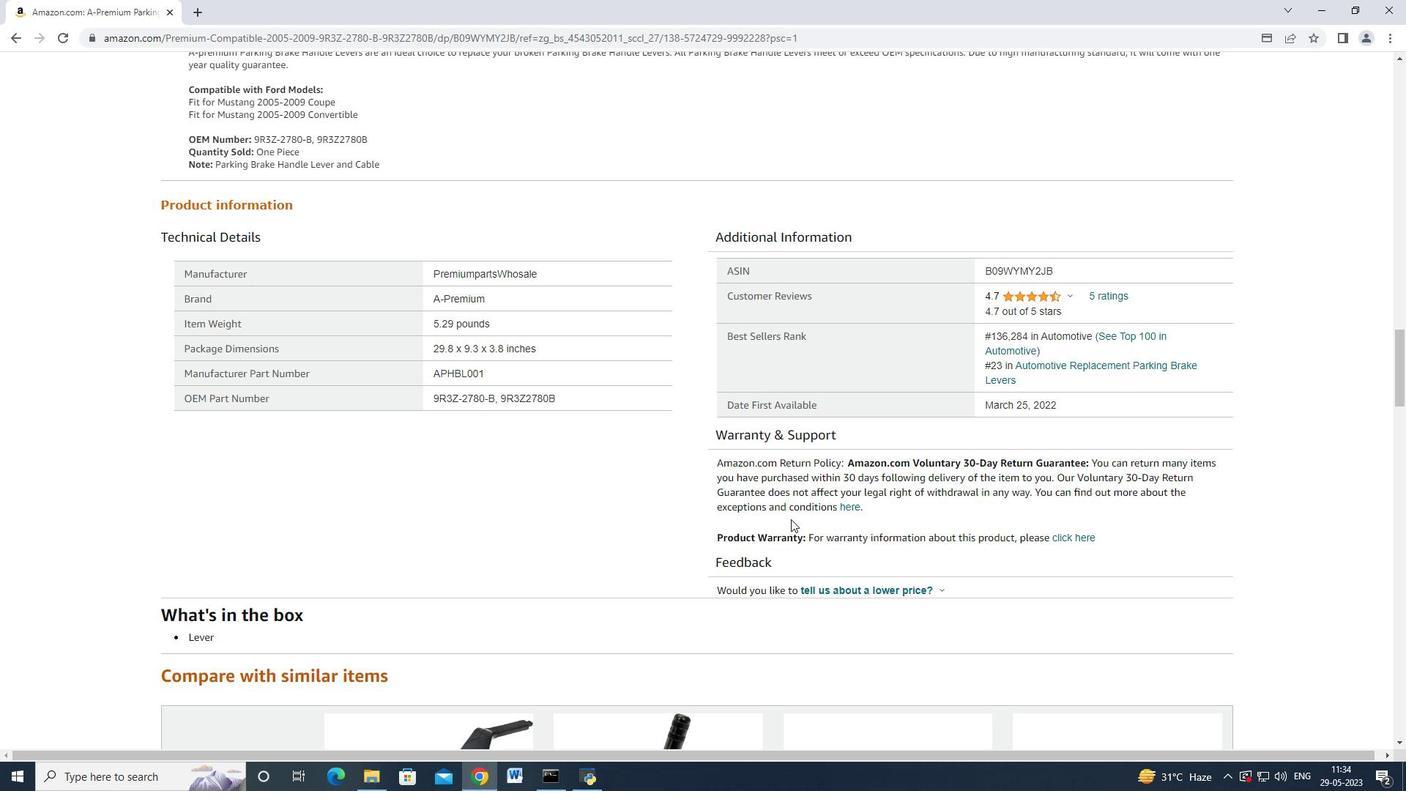 
Action: Mouse scrolled (791, 518) with delta (0, 0)
Screenshot: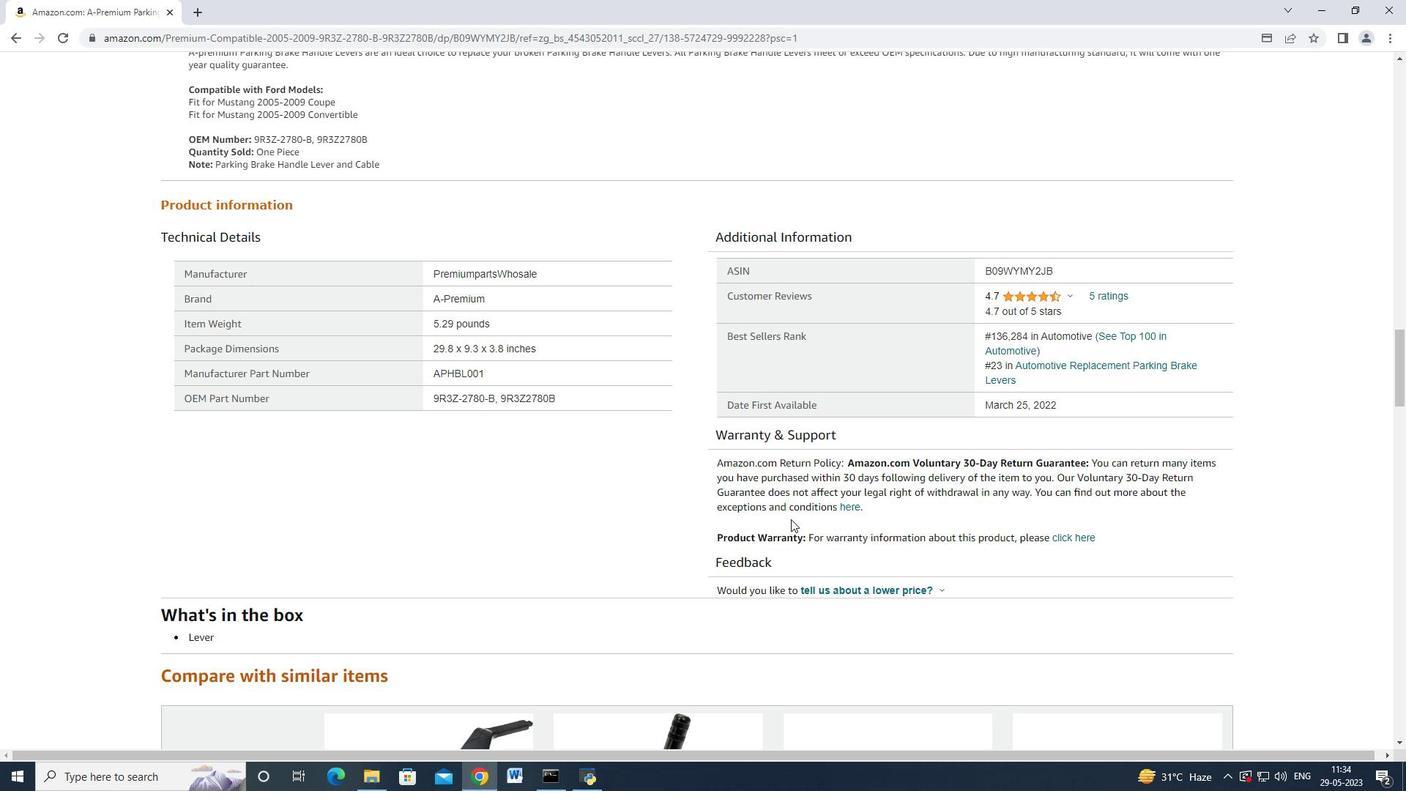 
Action: Mouse moved to (791, 520)
Screenshot: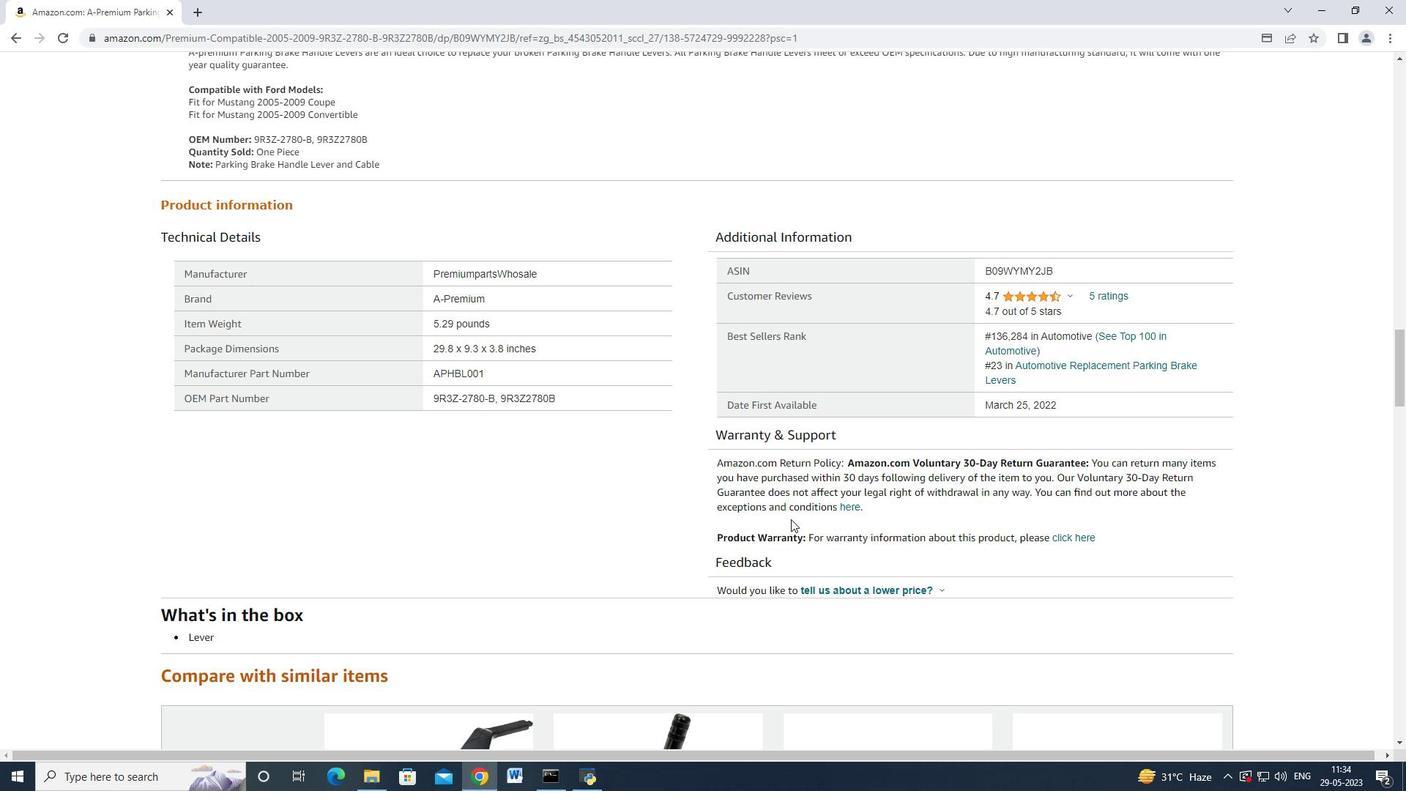 
Action: Mouse scrolled (791, 519) with delta (0, 0)
Screenshot: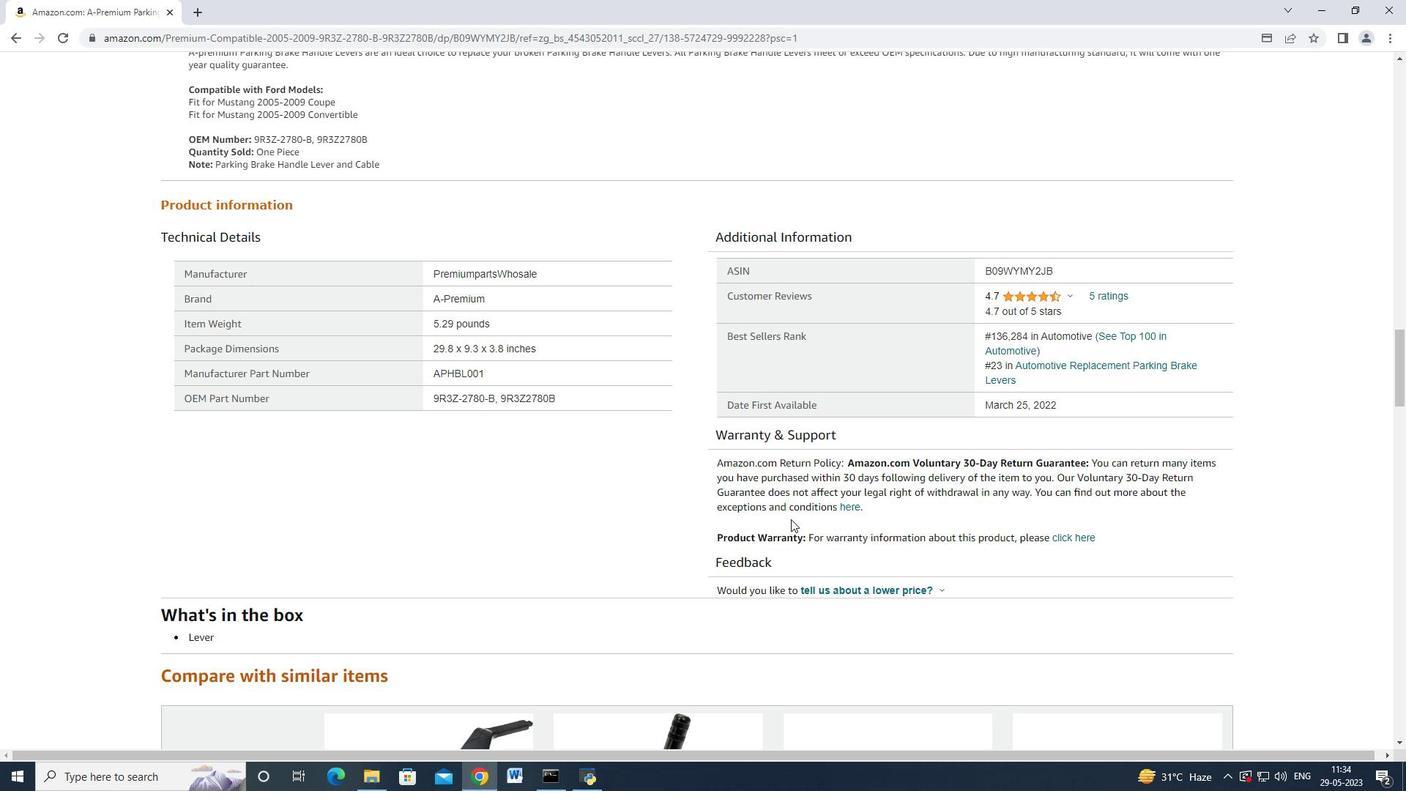 
Action: Mouse moved to (790, 520)
Screenshot: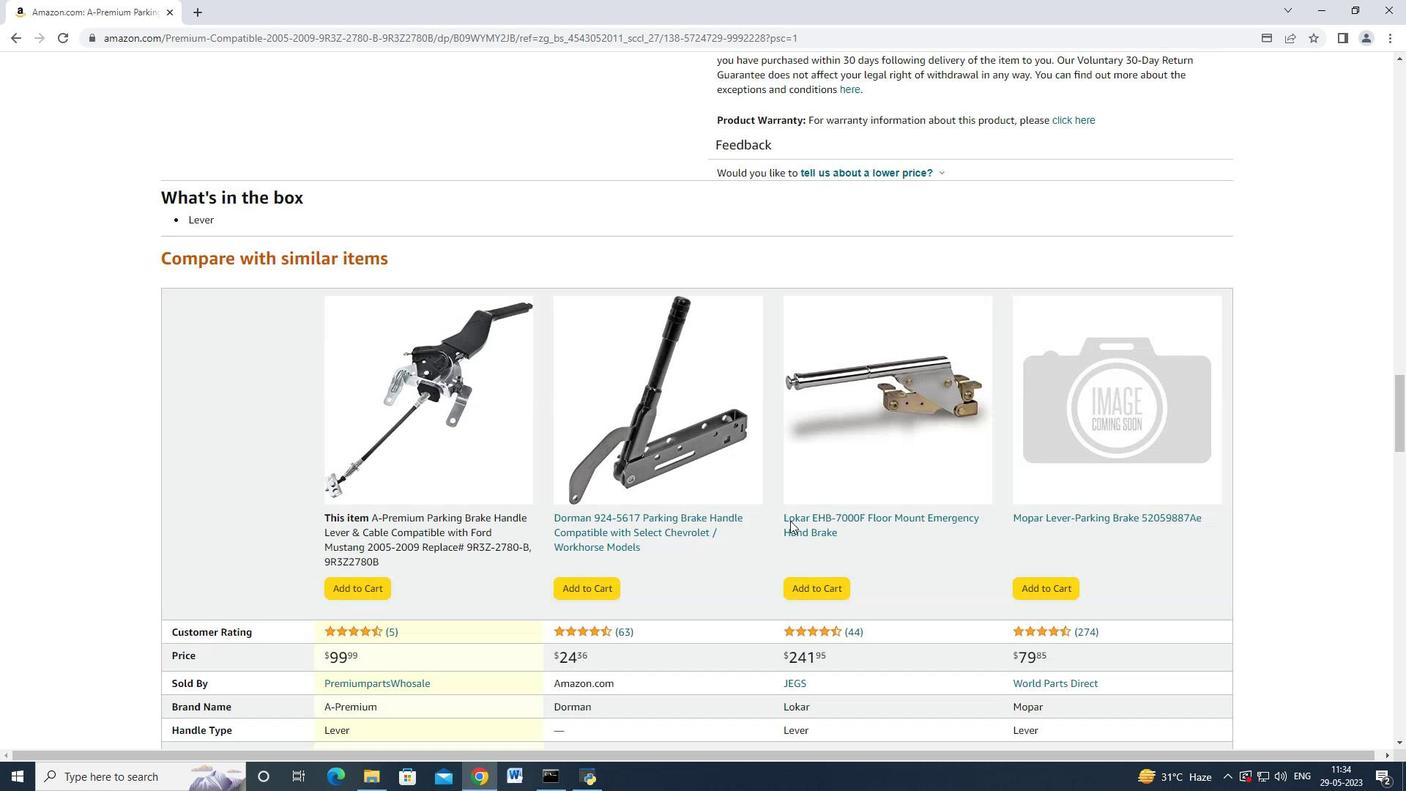
Action: Mouse scrolled (790, 519) with delta (0, 0)
Screenshot: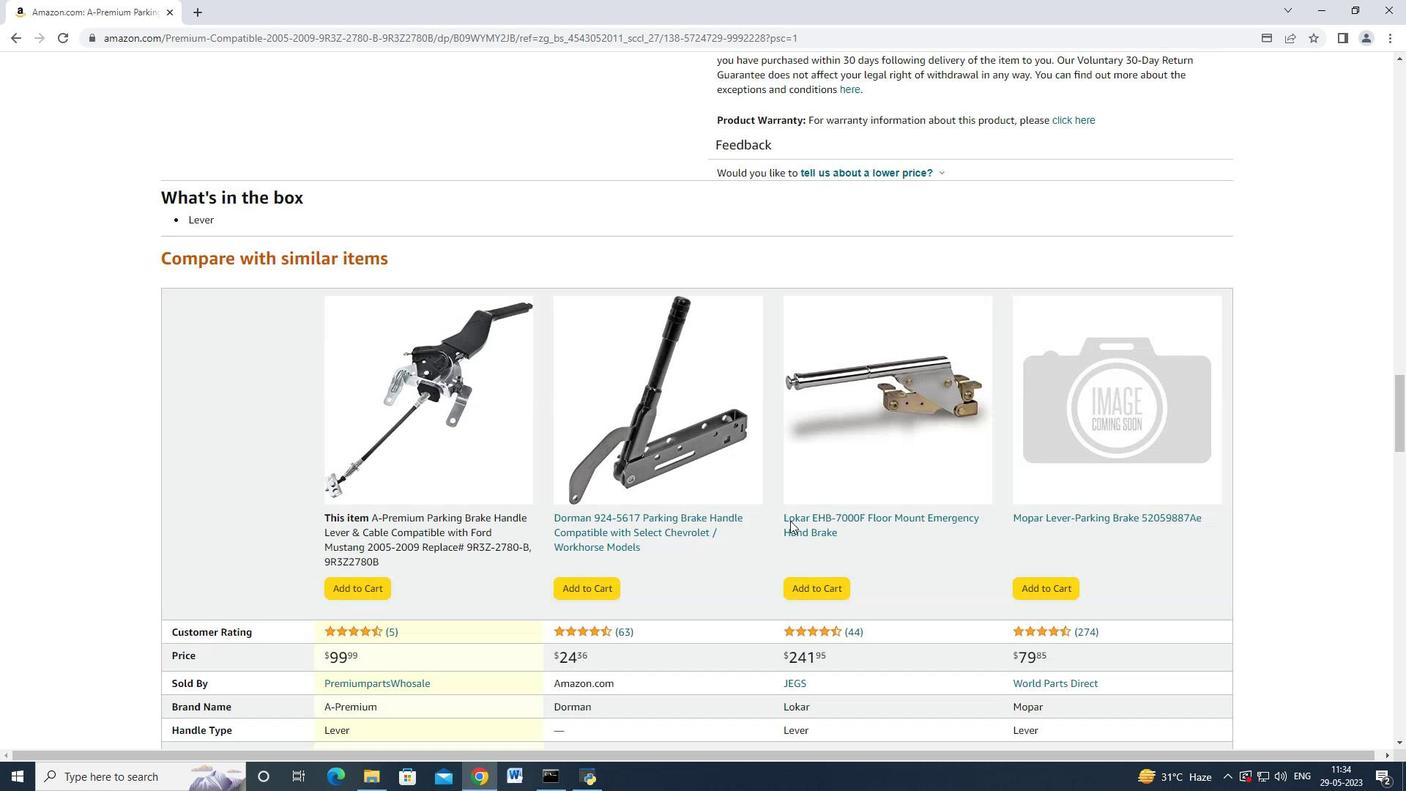 
Action: Mouse moved to (790, 520)
Screenshot: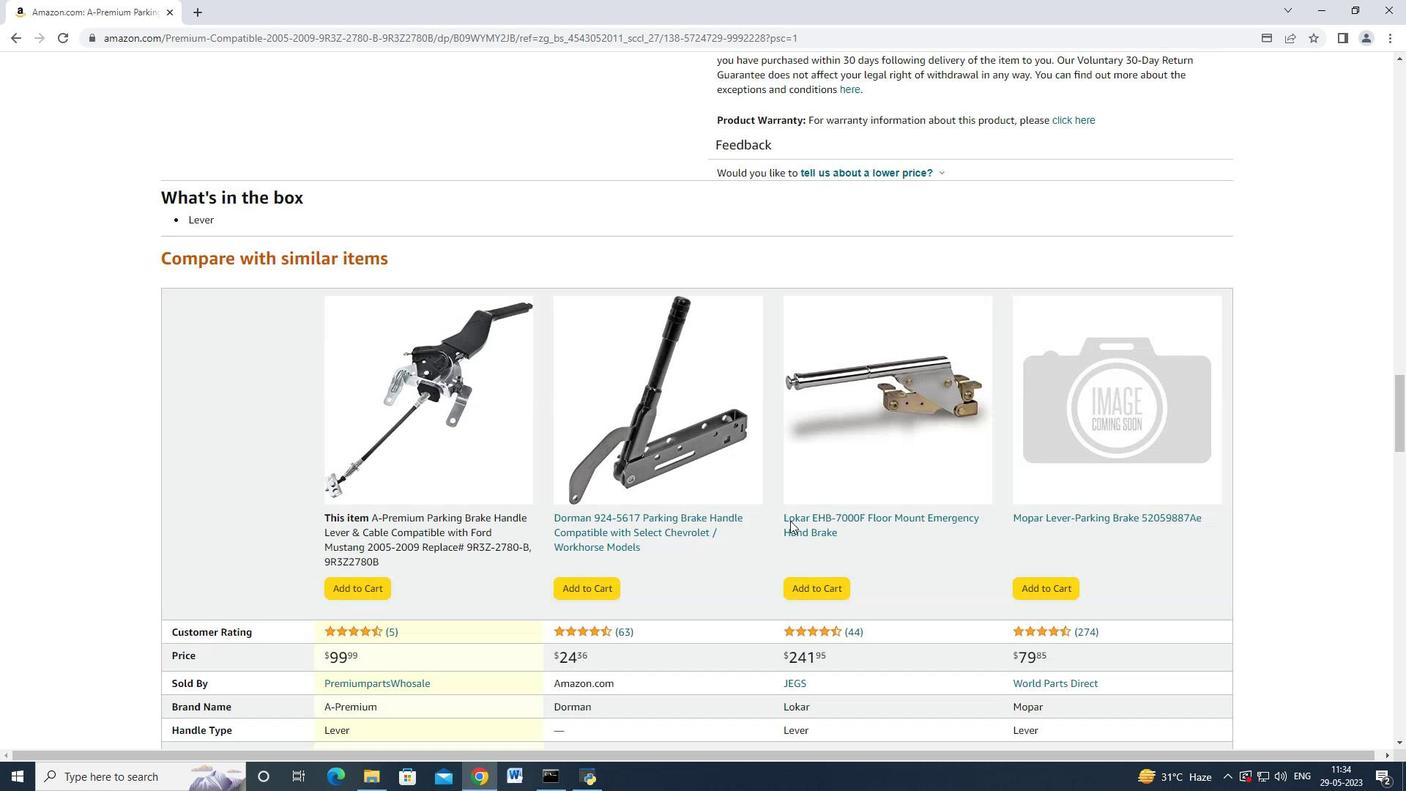 
Action: Mouse scrolled (790, 519) with delta (0, 0)
Screenshot: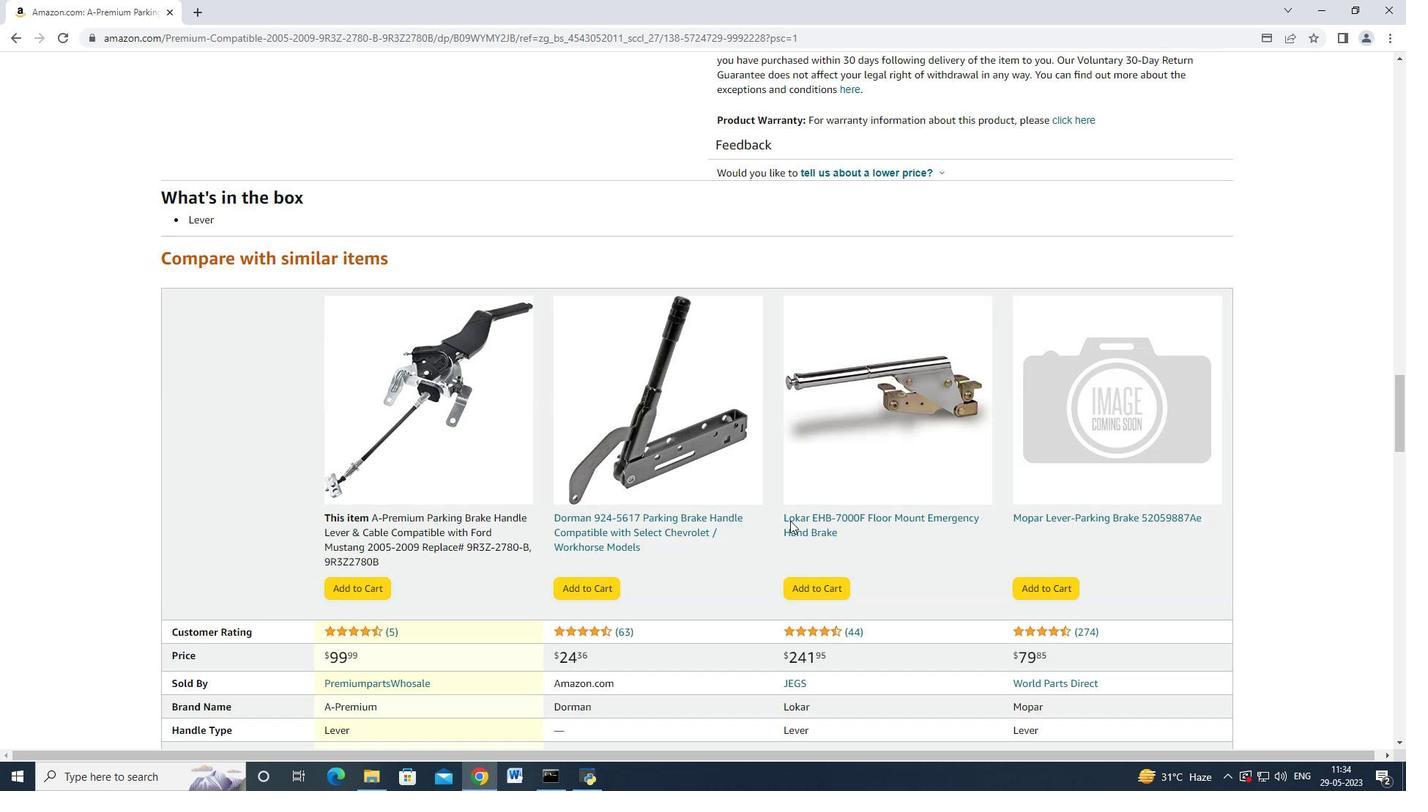 
Action: Mouse scrolled (790, 519) with delta (0, 0)
Screenshot: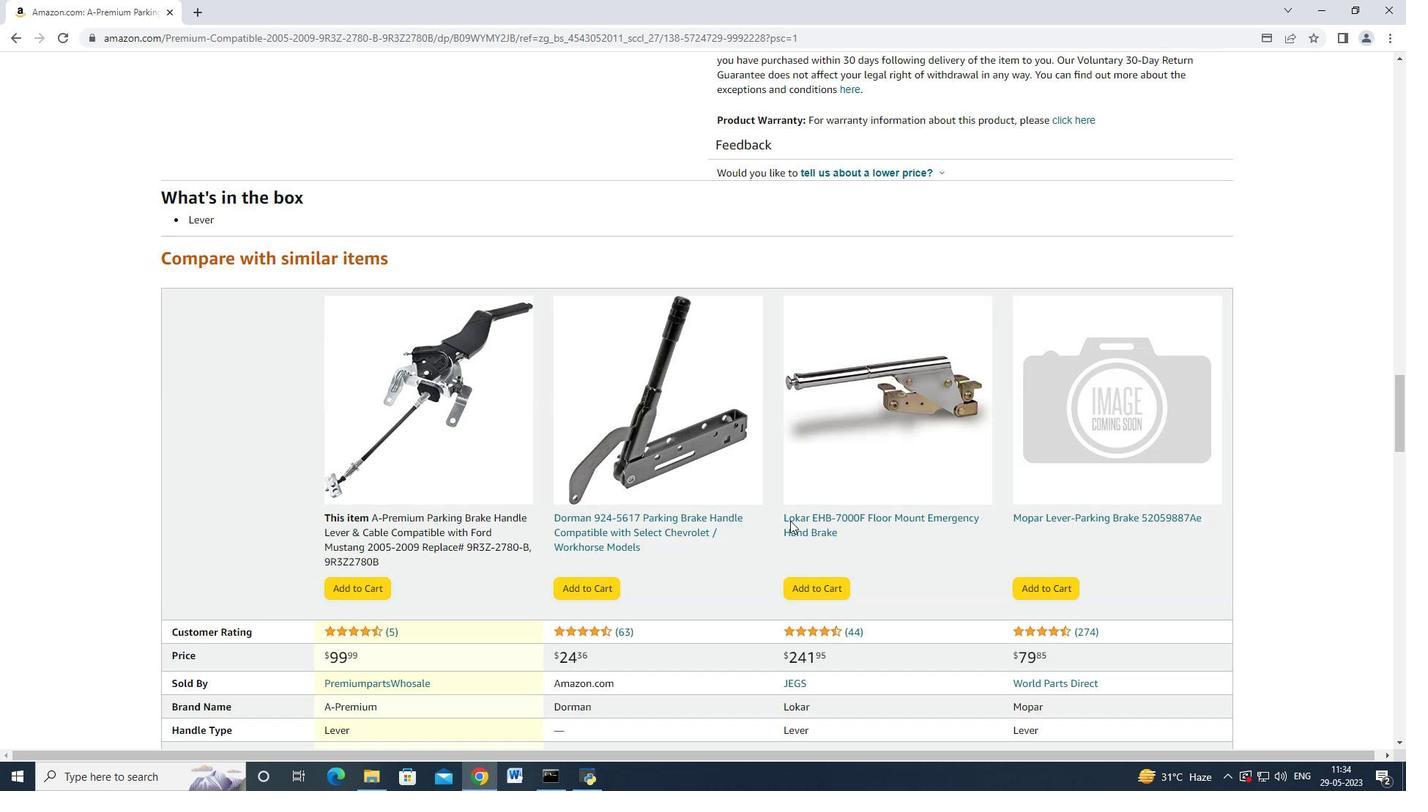 
Action: Mouse scrolled (790, 519) with delta (0, 0)
Screenshot: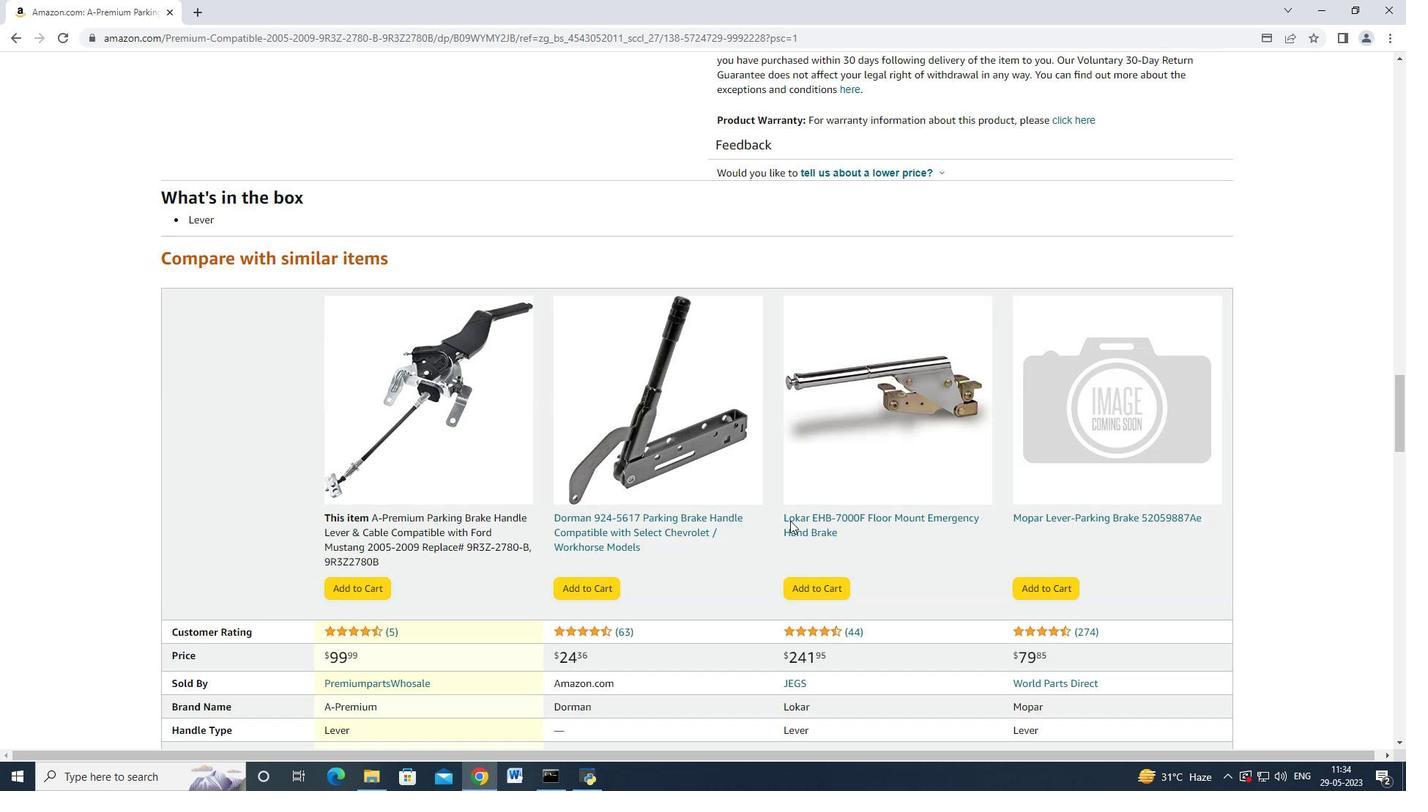 
Action: Mouse scrolled (790, 519) with delta (0, 0)
Screenshot: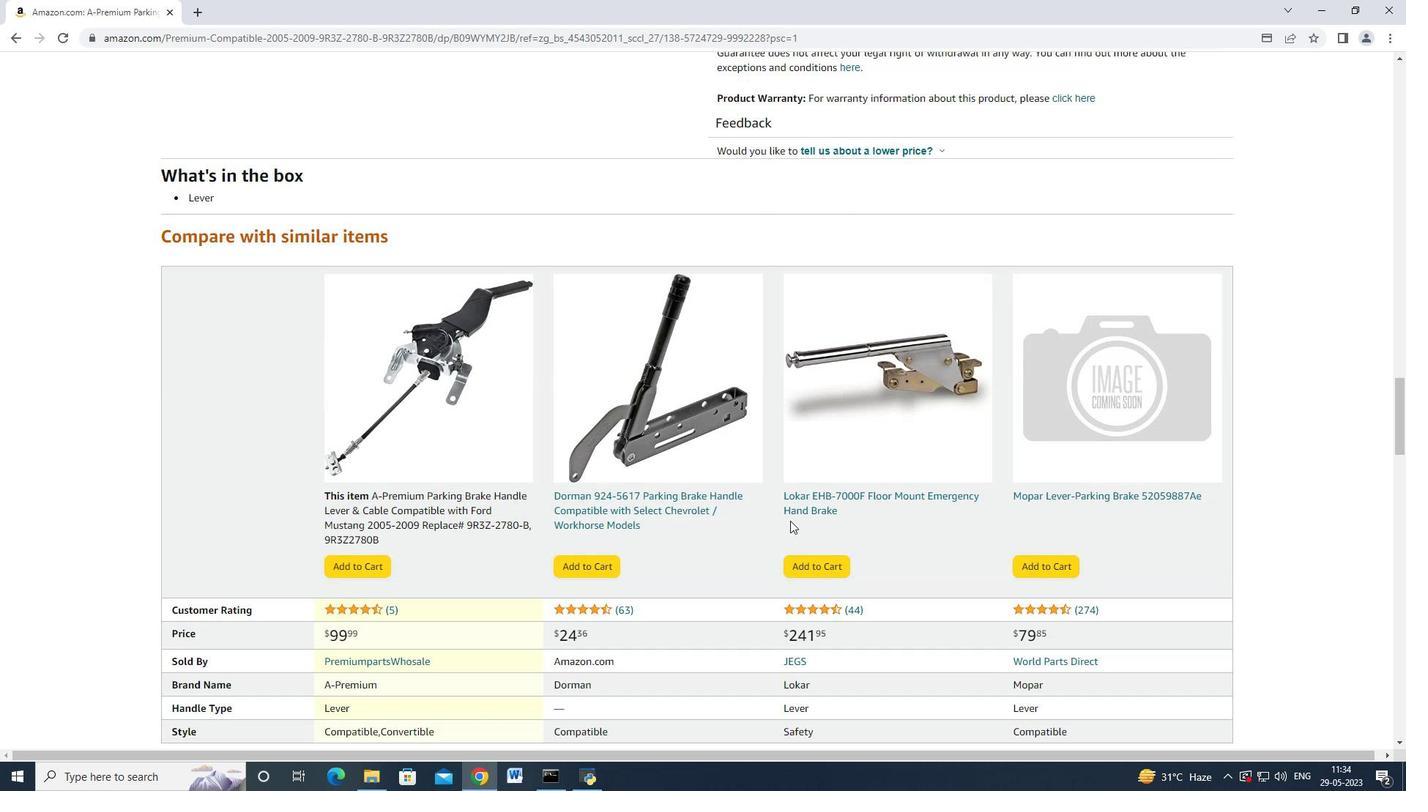 
Action: Mouse scrolled (790, 519) with delta (0, 0)
Screenshot: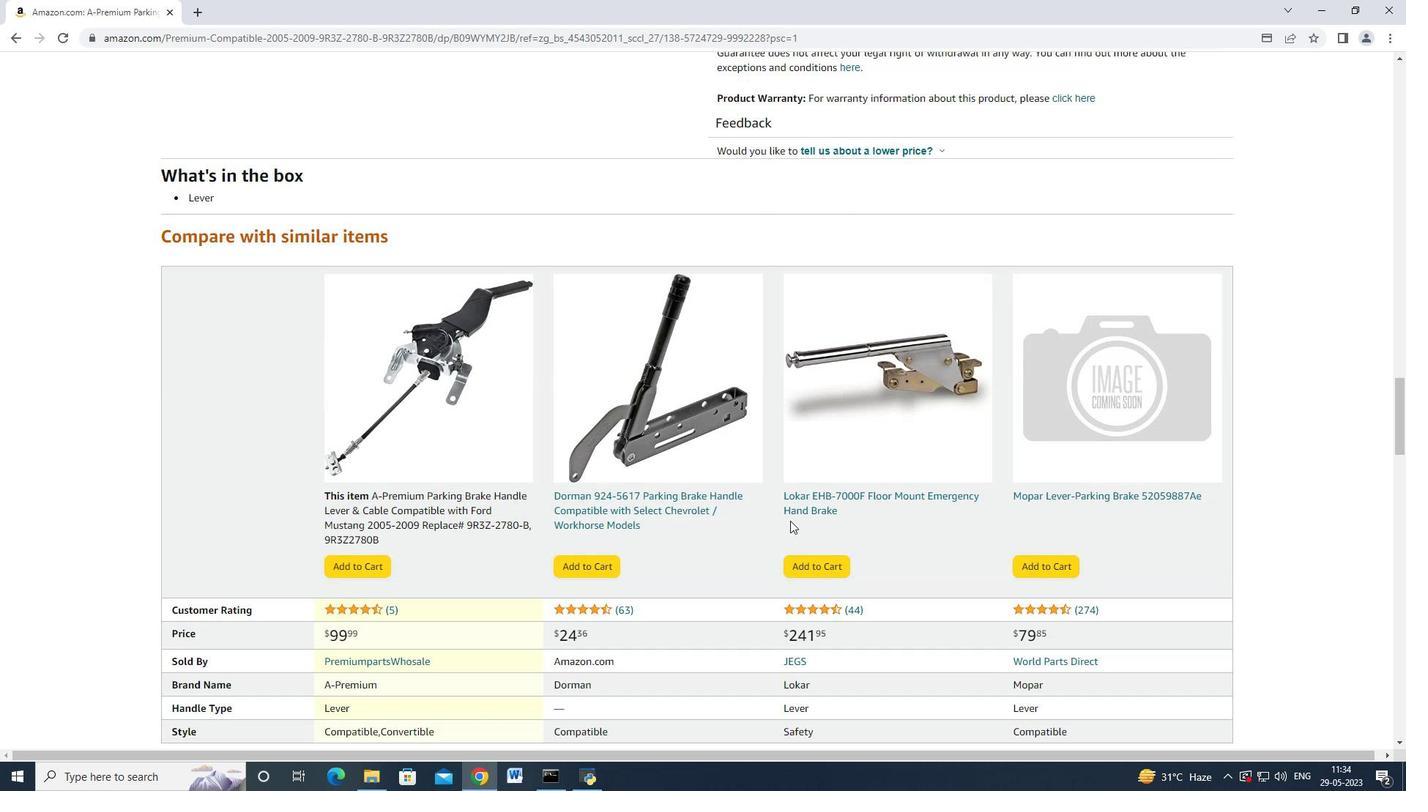 
Action: Mouse scrolled (790, 519) with delta (0, 0)
Screenshot: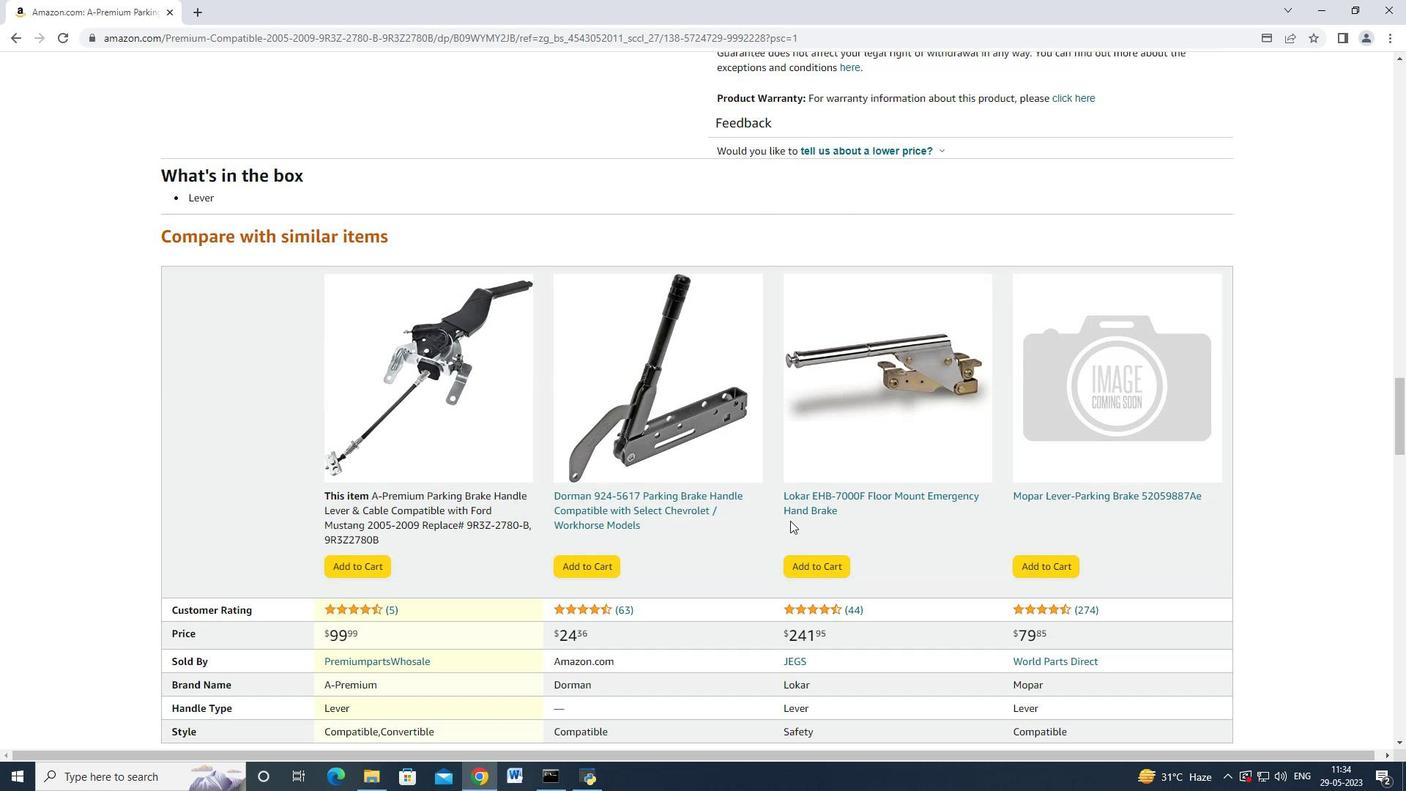 
Action: Mouse moved to (784, 523)
Screenshot: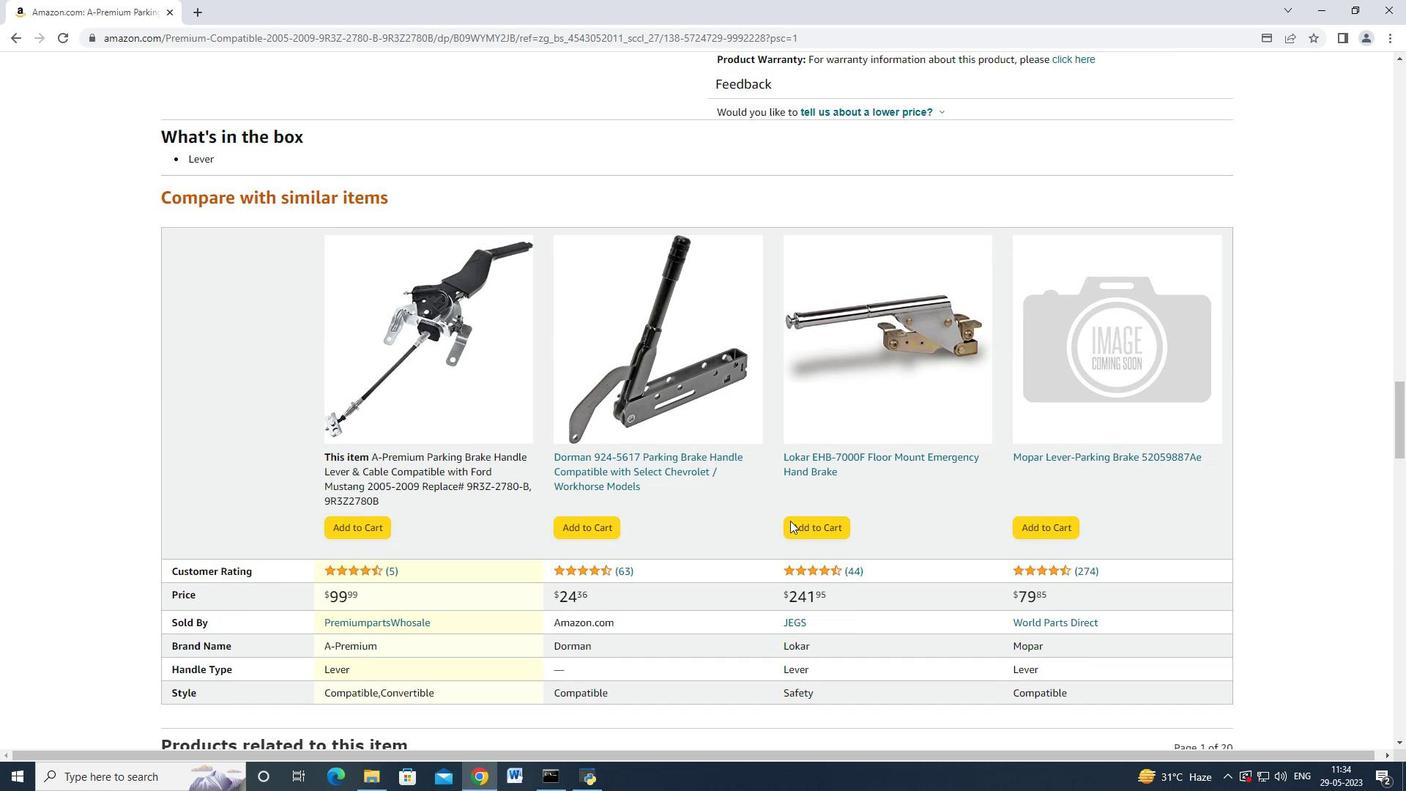
Action: Mouse scrolled (784, 522) with delta (0, 0)
Screenshot: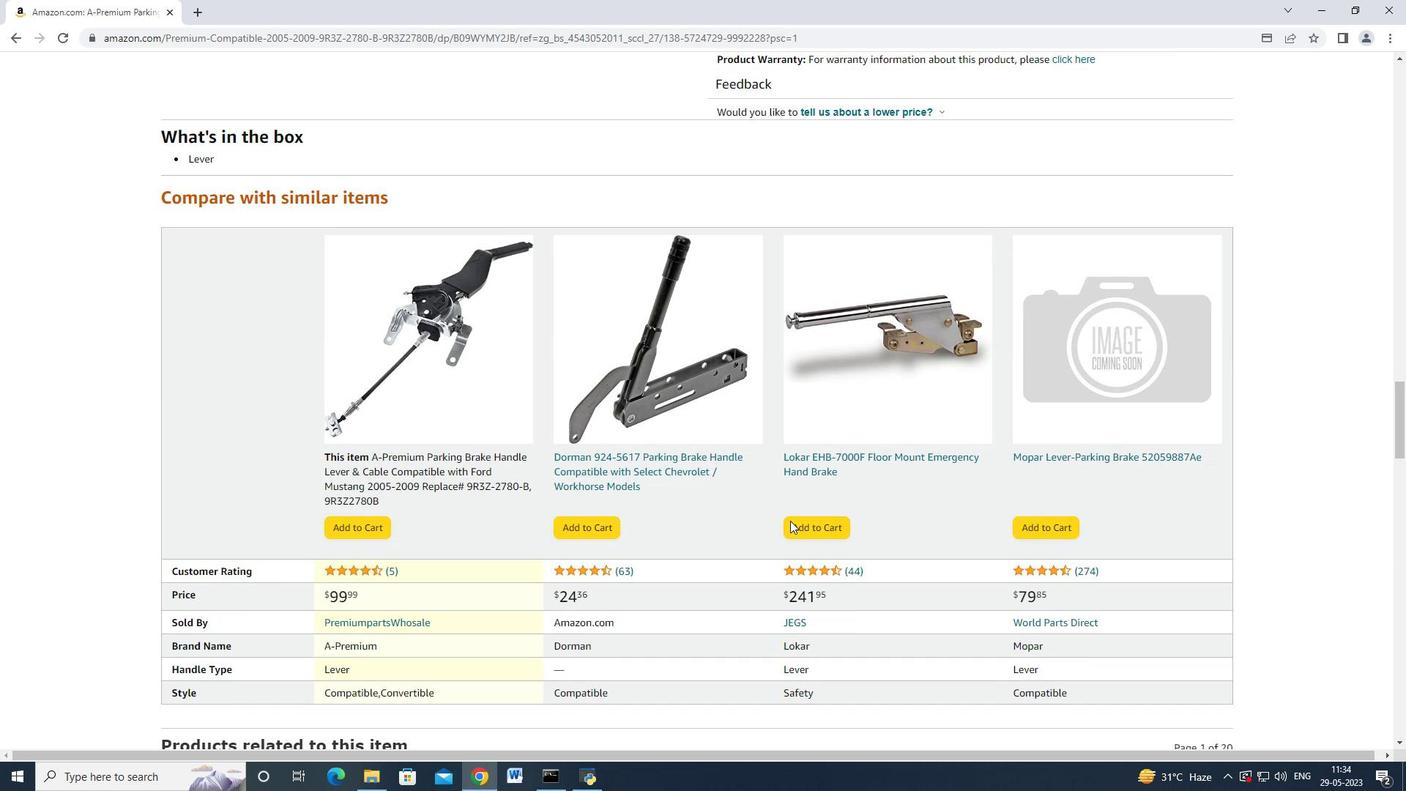 
Action: Mouse scrolled (784, 522) with delta (0, 0)
Screenshot: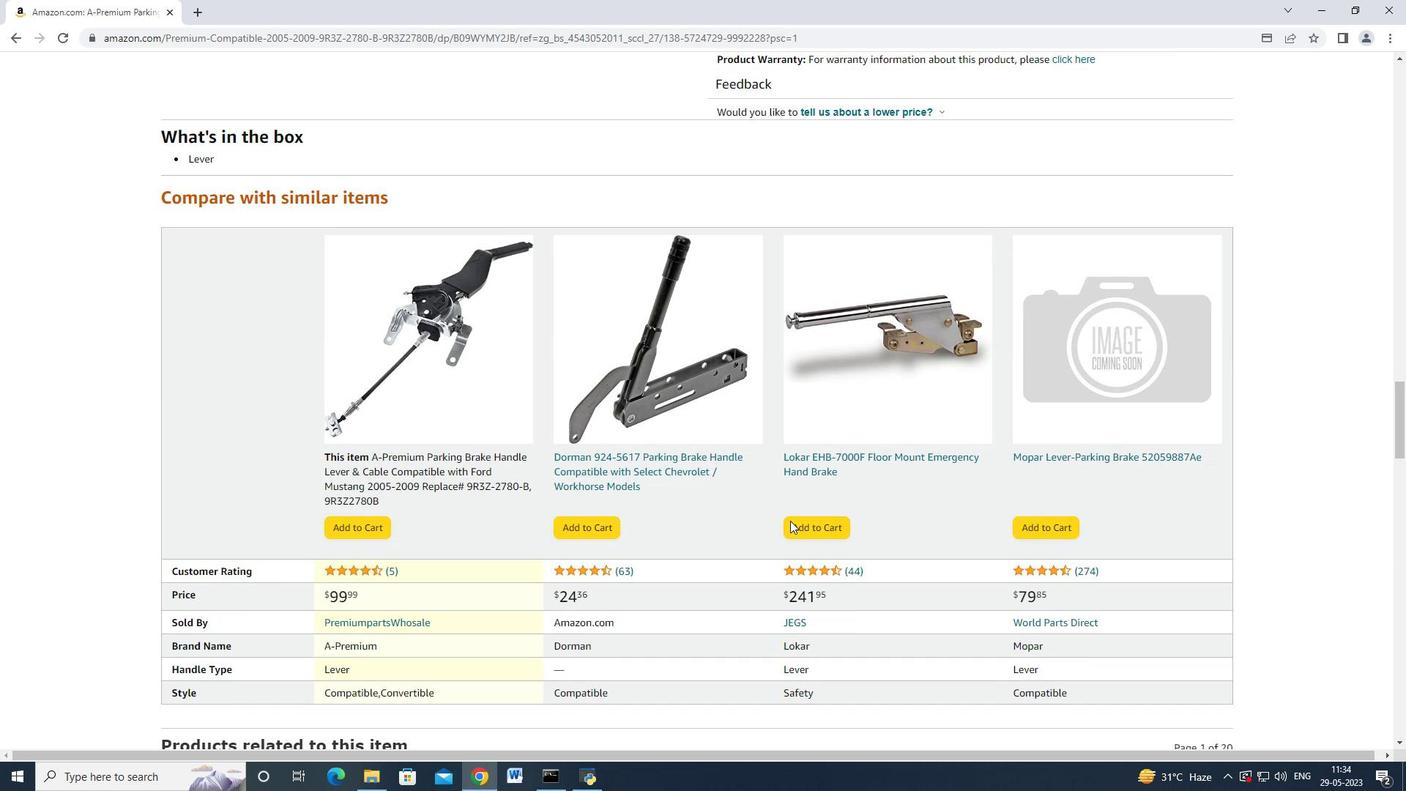 
Action: Mouse moved to (784, 523)
Screenshot: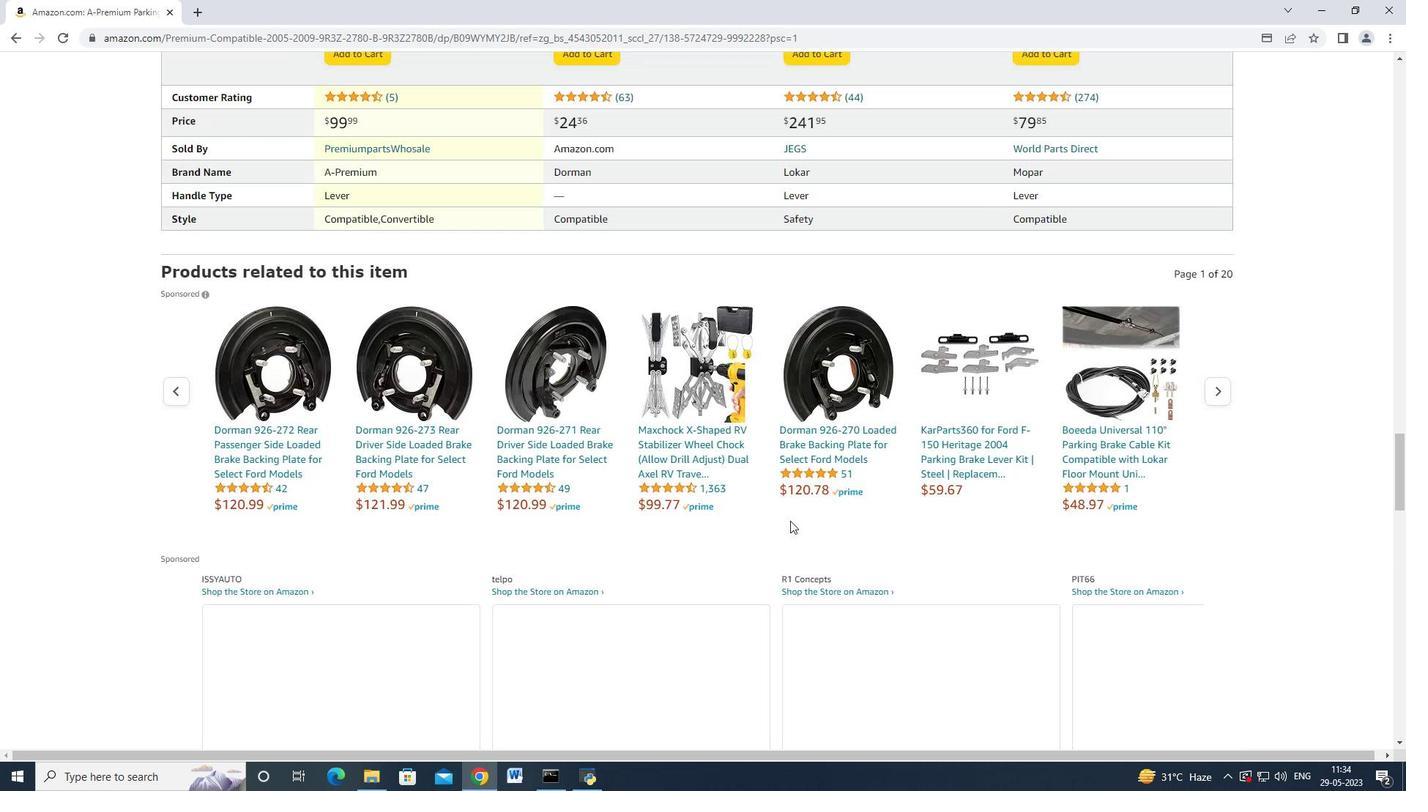 
Action: Mouse scrolled (784, 522) with delta (0, 0)
Screenshot: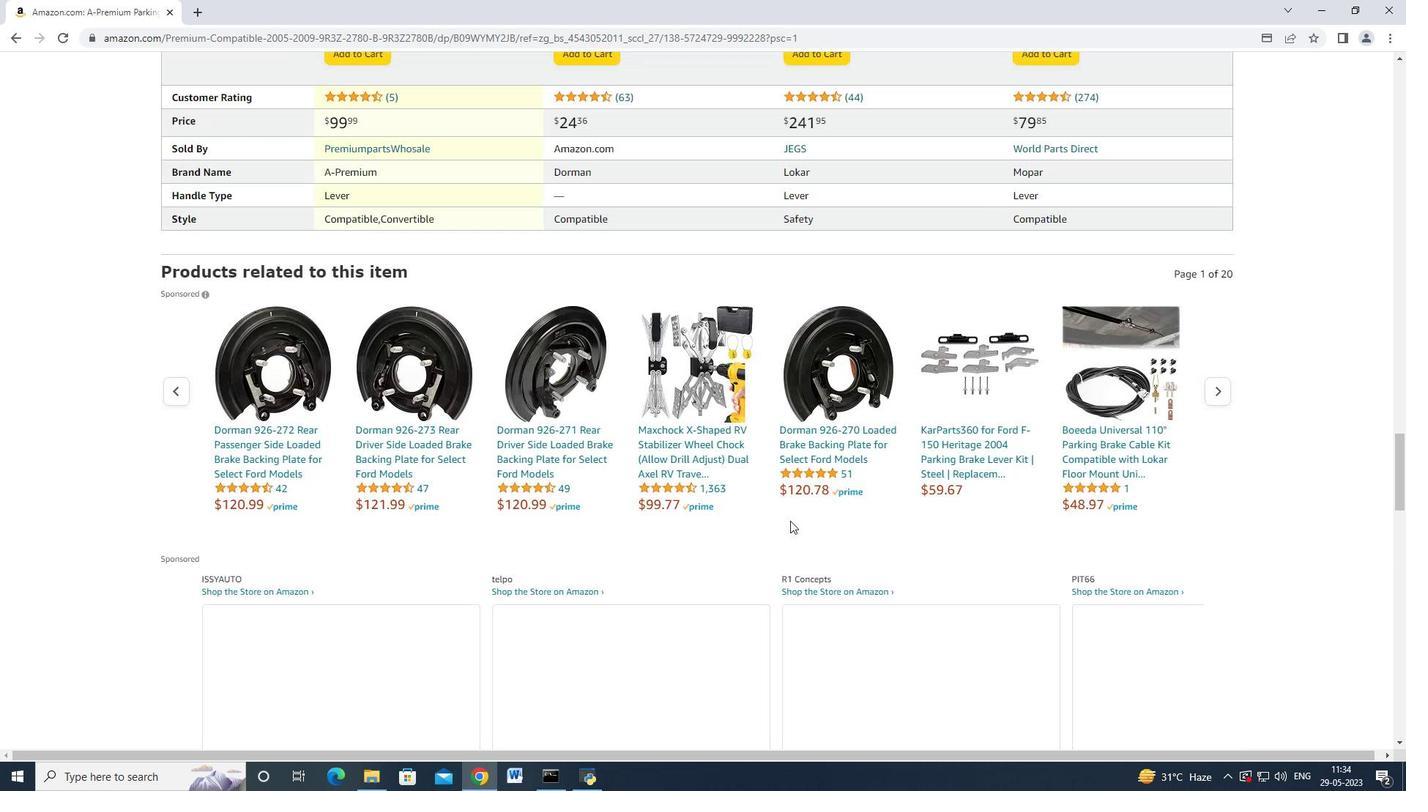 
Action: Mouse moved to (783, 523)
Screenshot: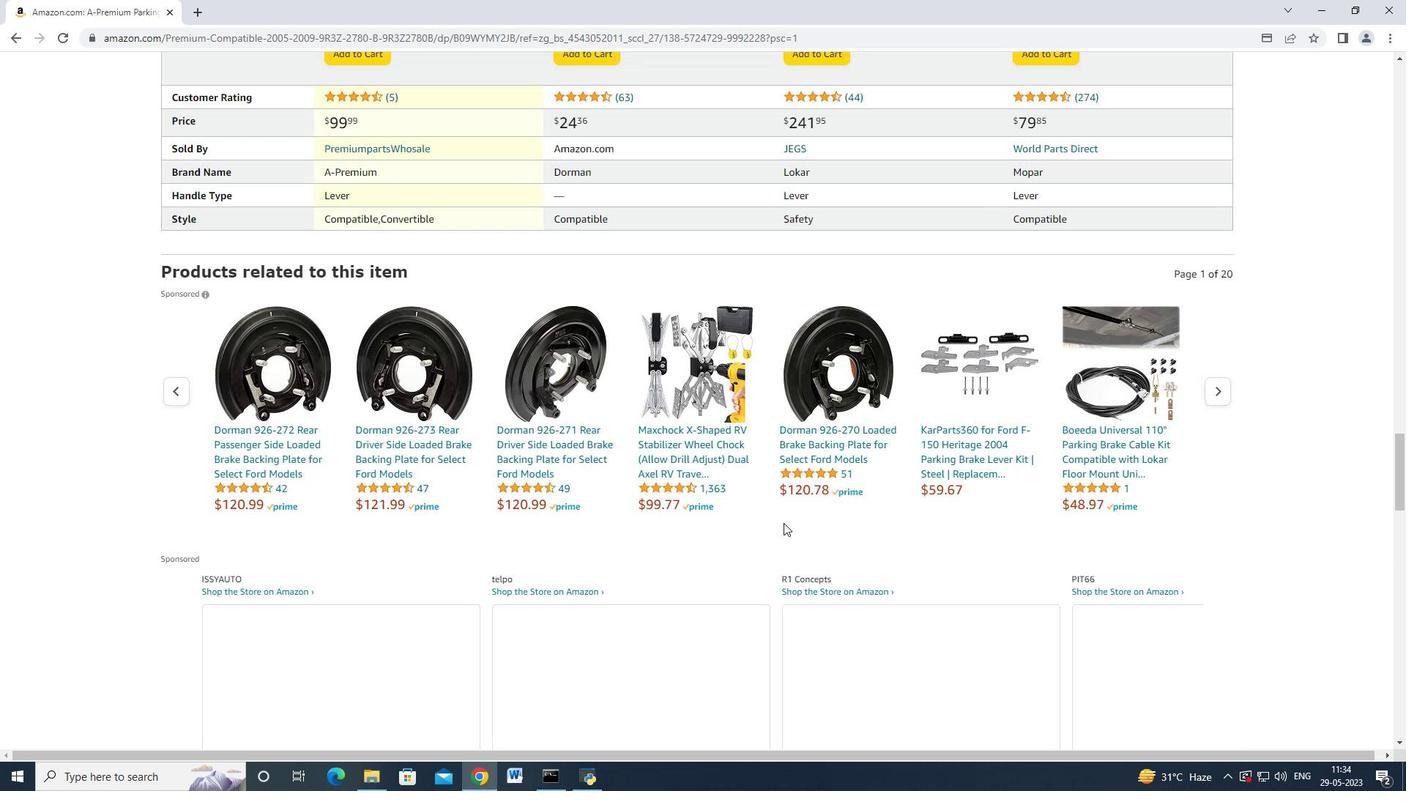 
Action: Mouse scrolled (784, 523) with delta (0, 0)
Screenshot: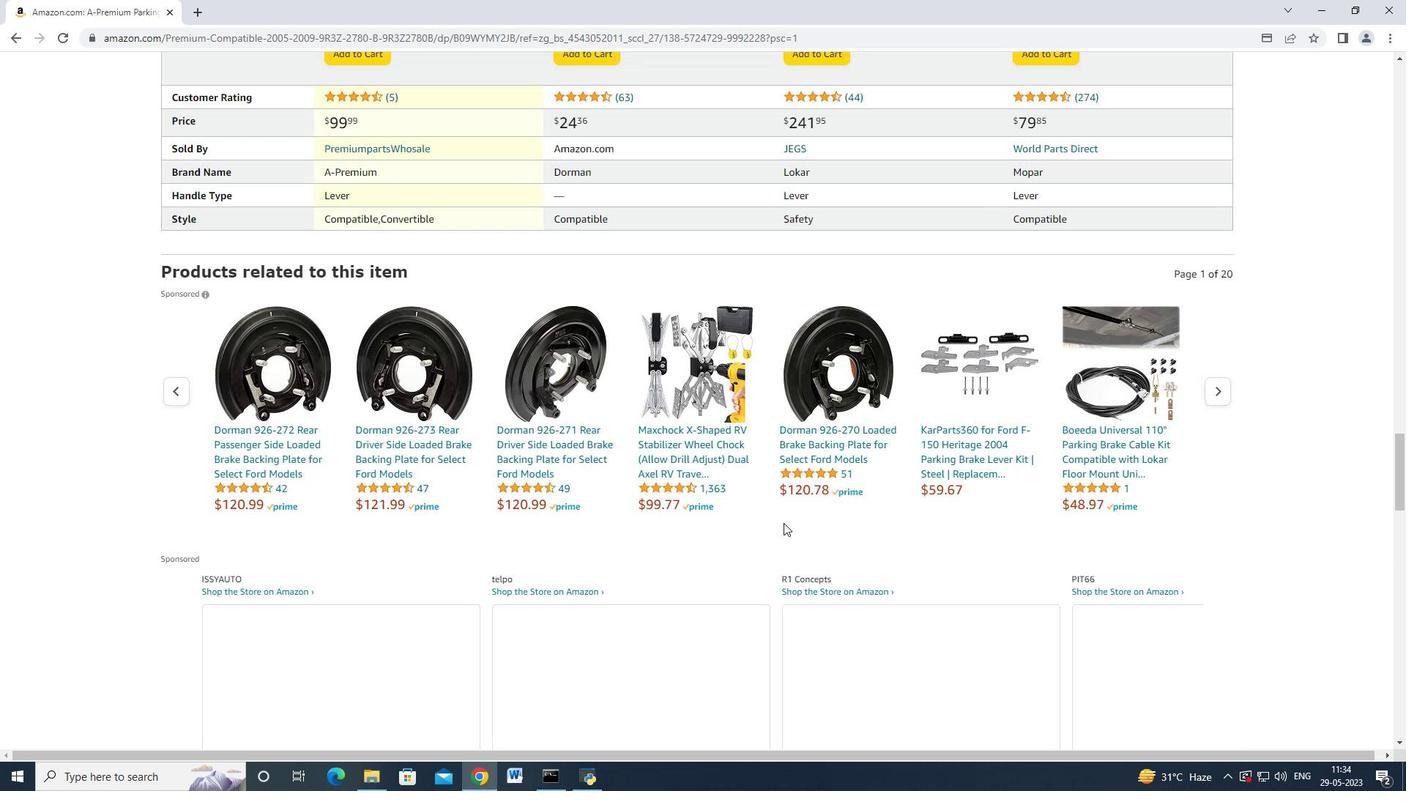 
Action: Mouse moved to (782, 523)
Screenshot: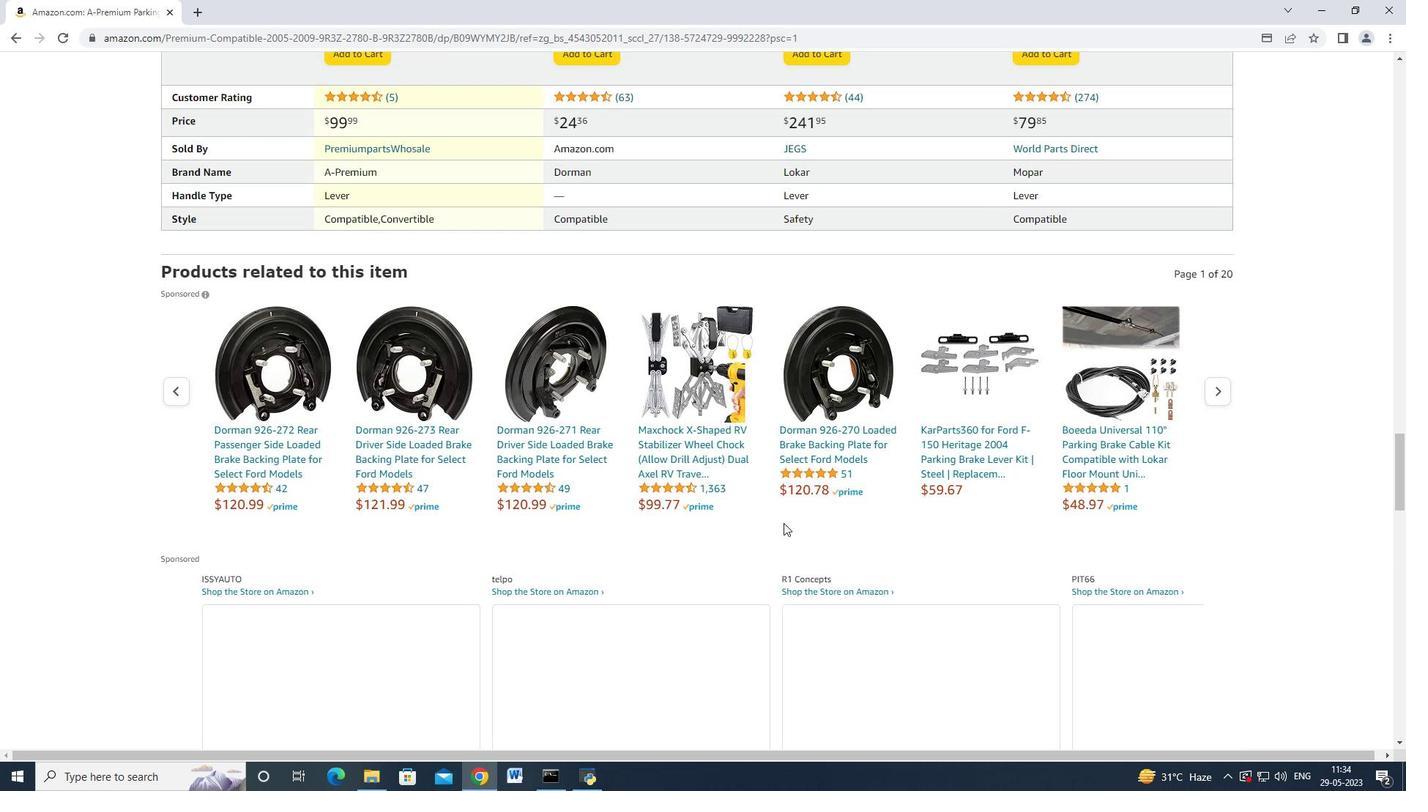 
Action: Mouse scrolled (783, 523) with delta (0, 0)
Screenshot: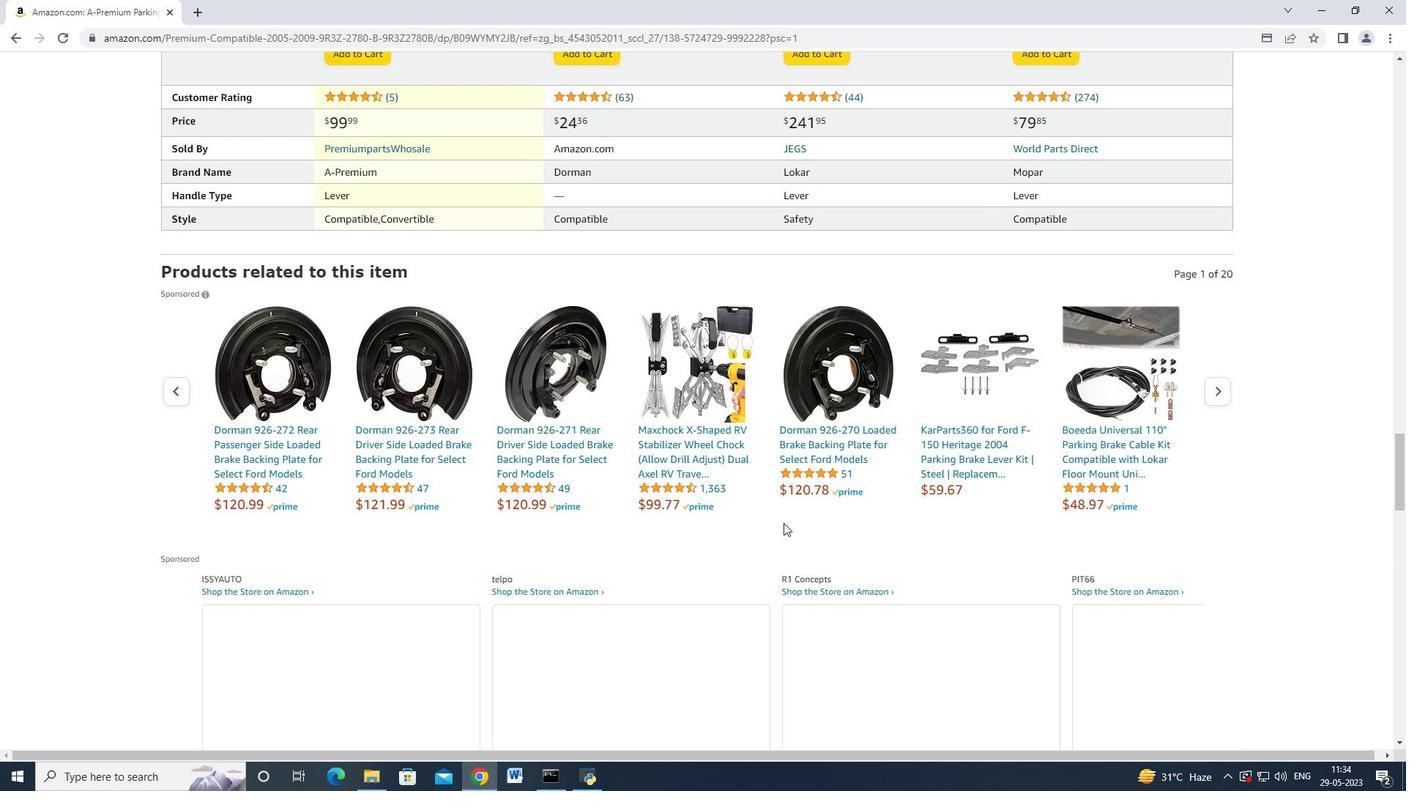 
Action: Mouse moved to (782, 523)
Screenshot: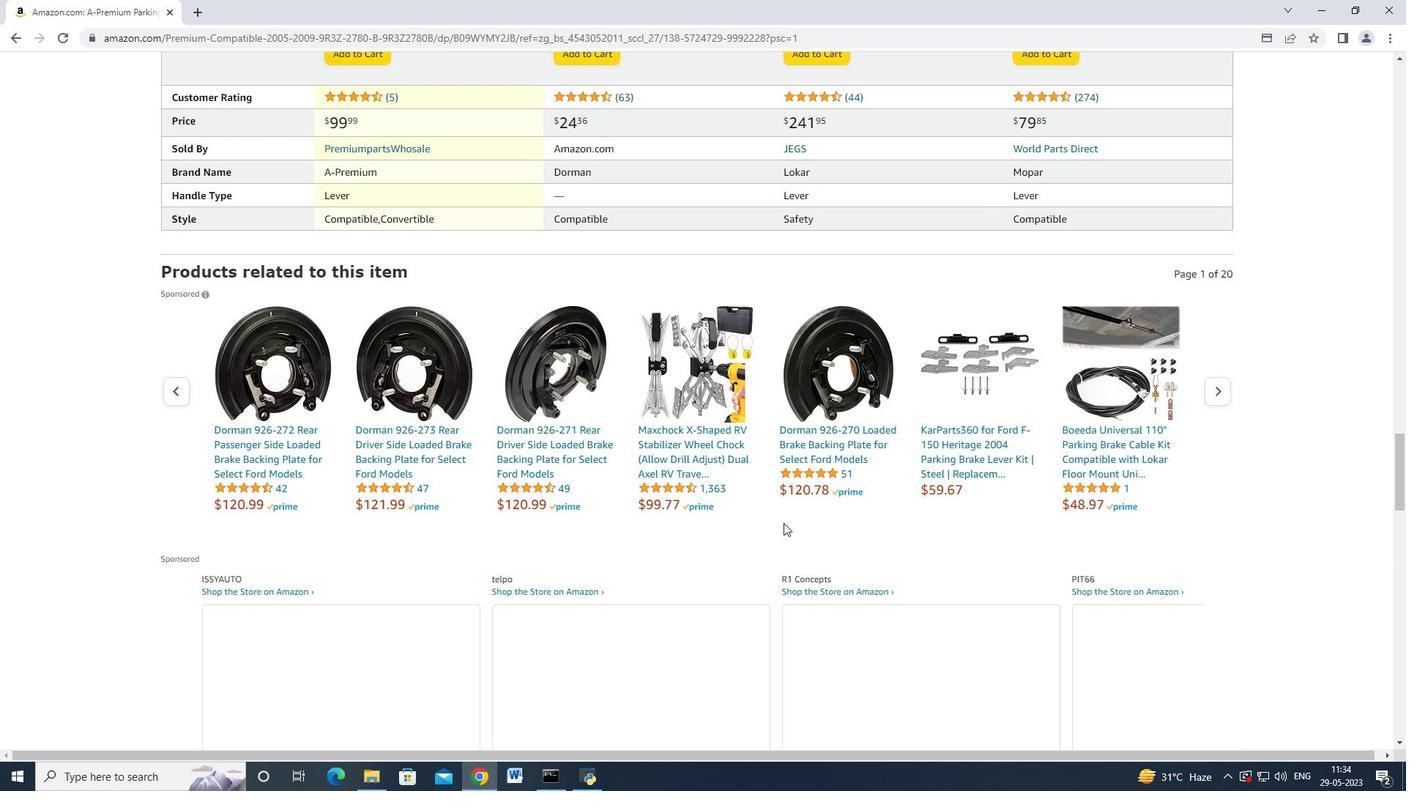 
Action: Mouse scrolled (782, 523) with delta (0, 0)
Screenshot: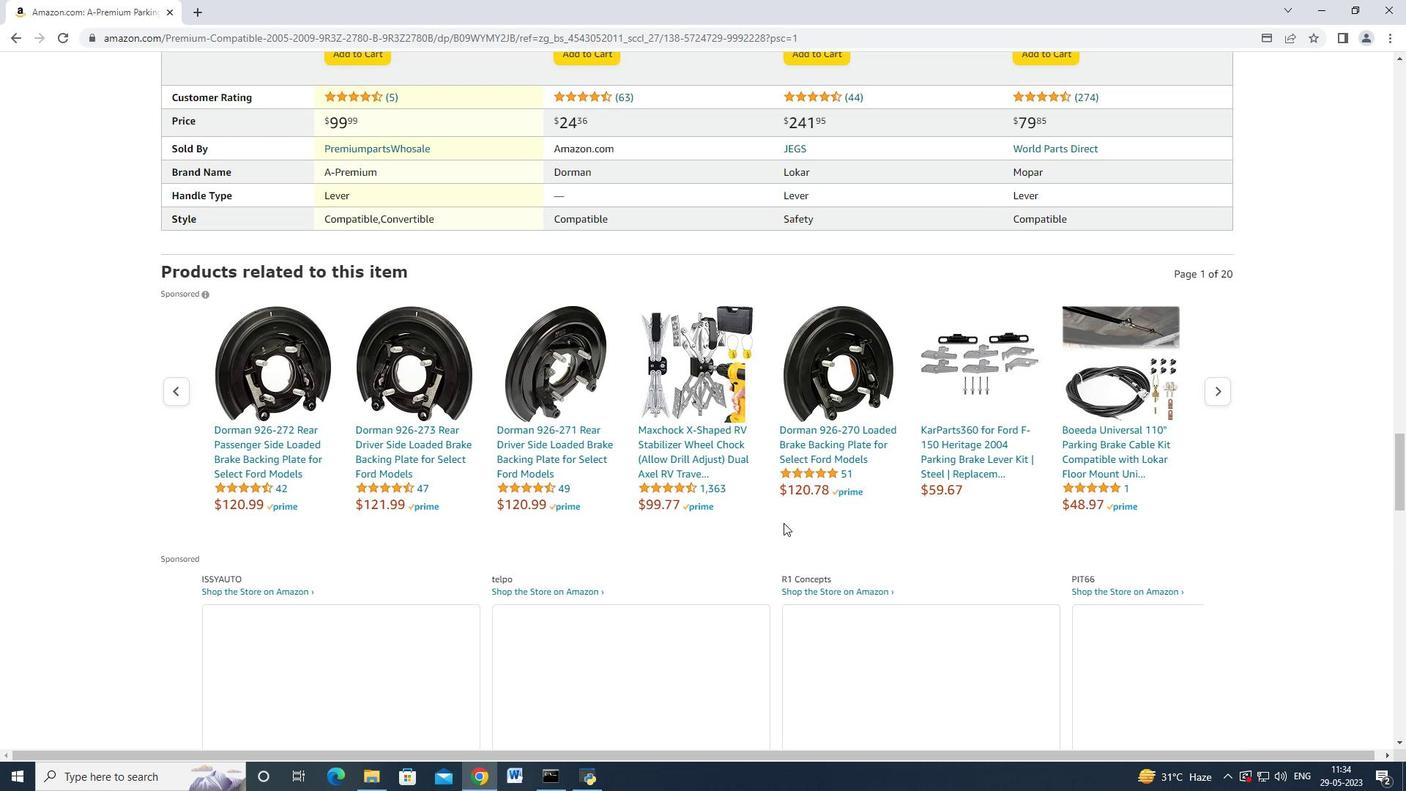 
Action: Mouse moved to (781, 523)
Screenshot: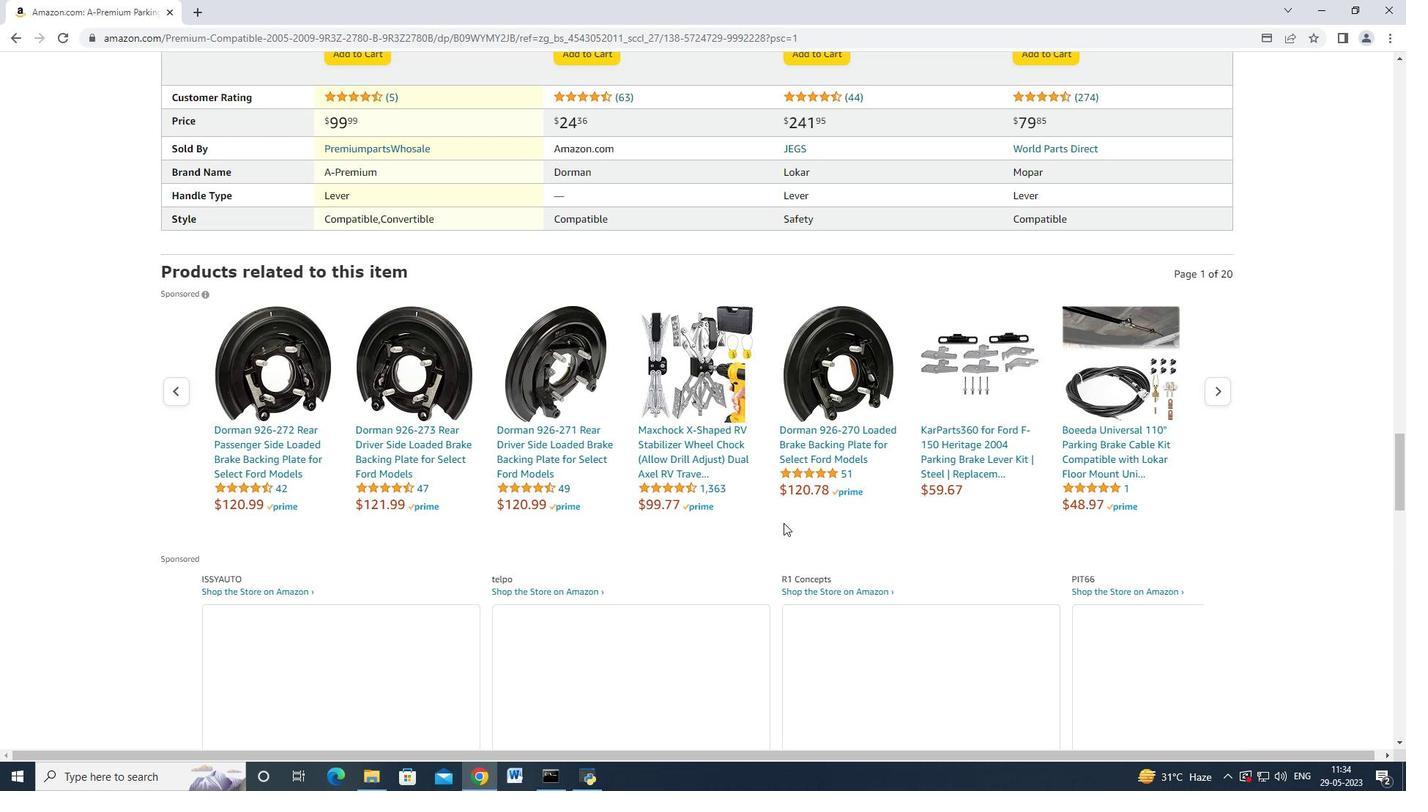 
Action: Mouse scrolled (782, 523) with delta (0, 0)
Screenshot: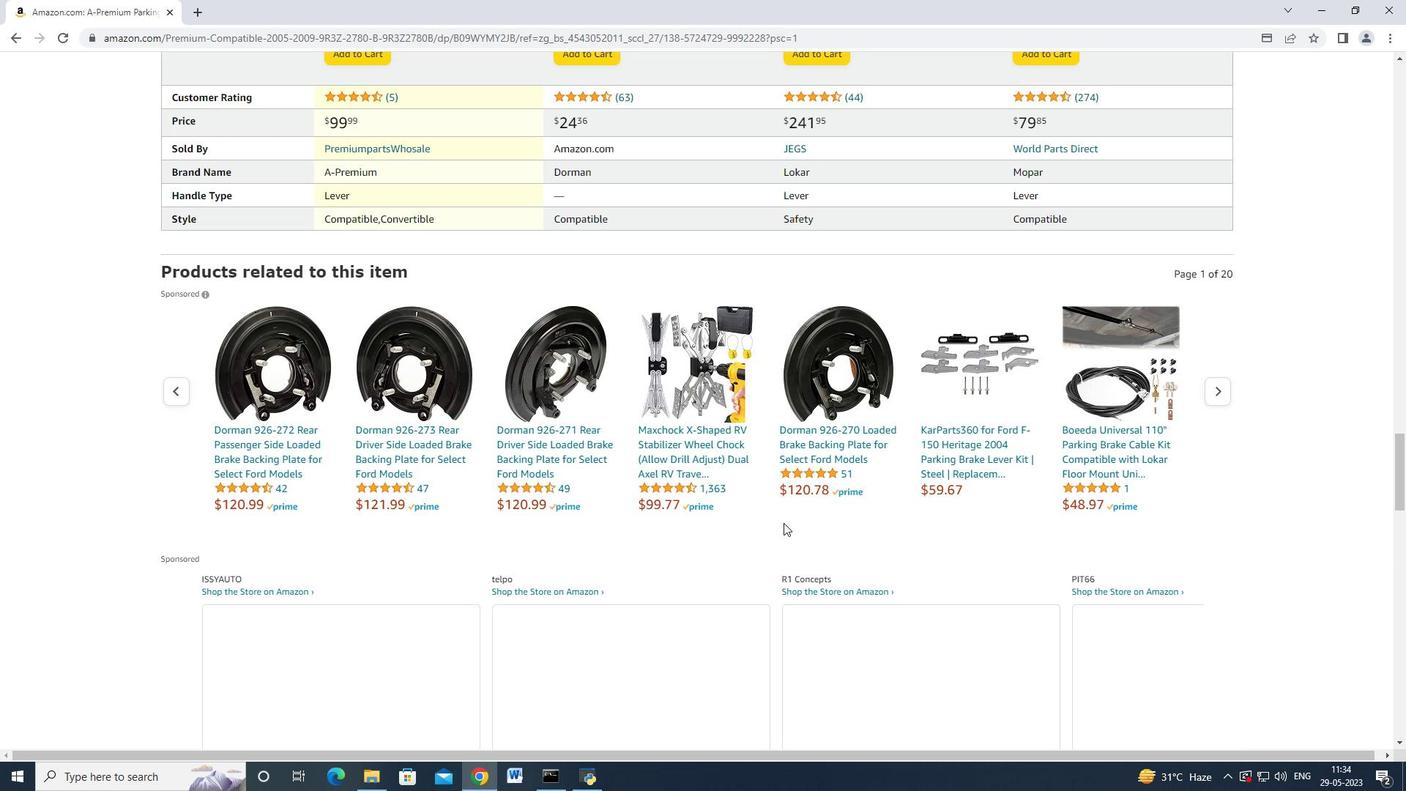 
Action: Mouse moved to (773, 523)
Screenshot: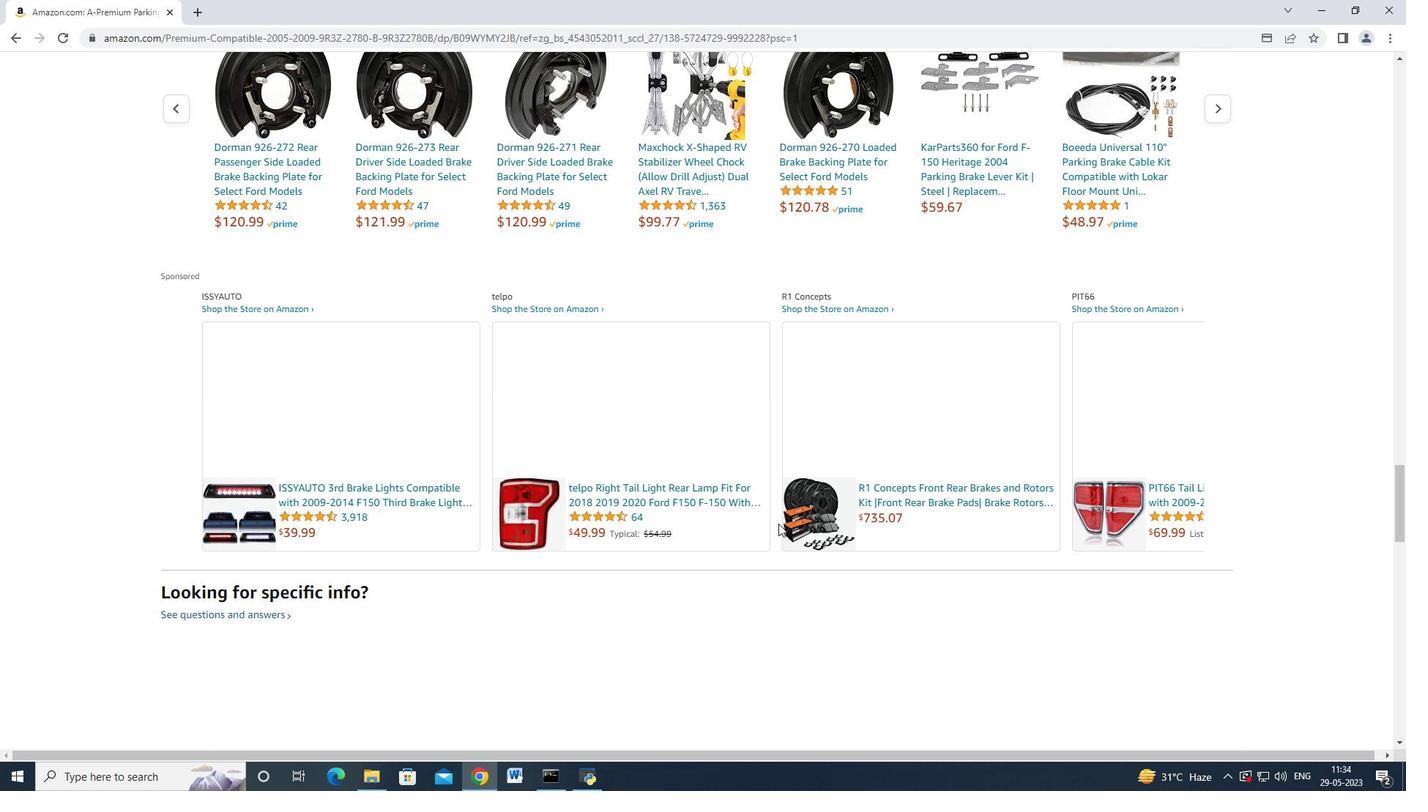 
Action: Mouse scrolled (773, 523) with delta (0, 0)
Screenshot: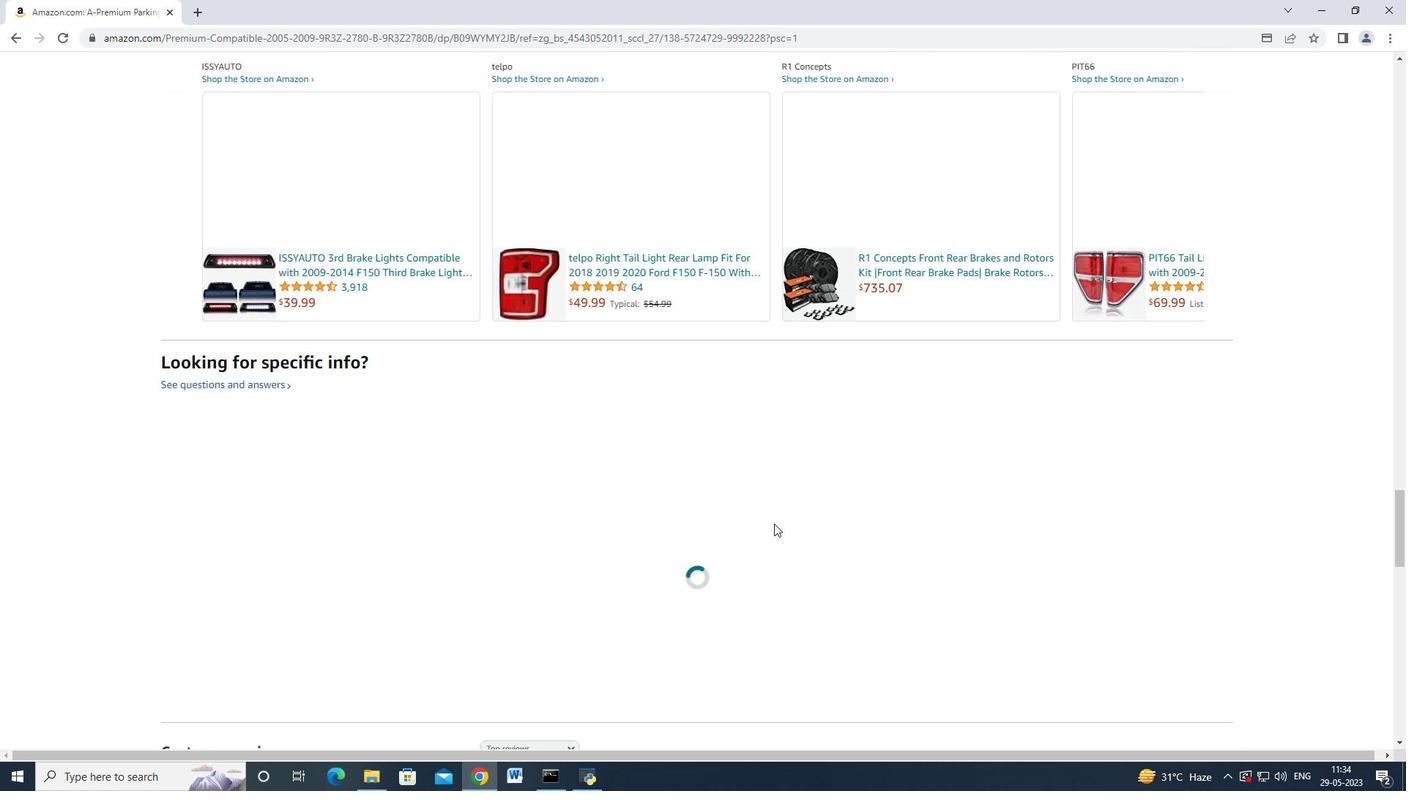 
Action: Mouse moved to (740, 517)
Screenshot: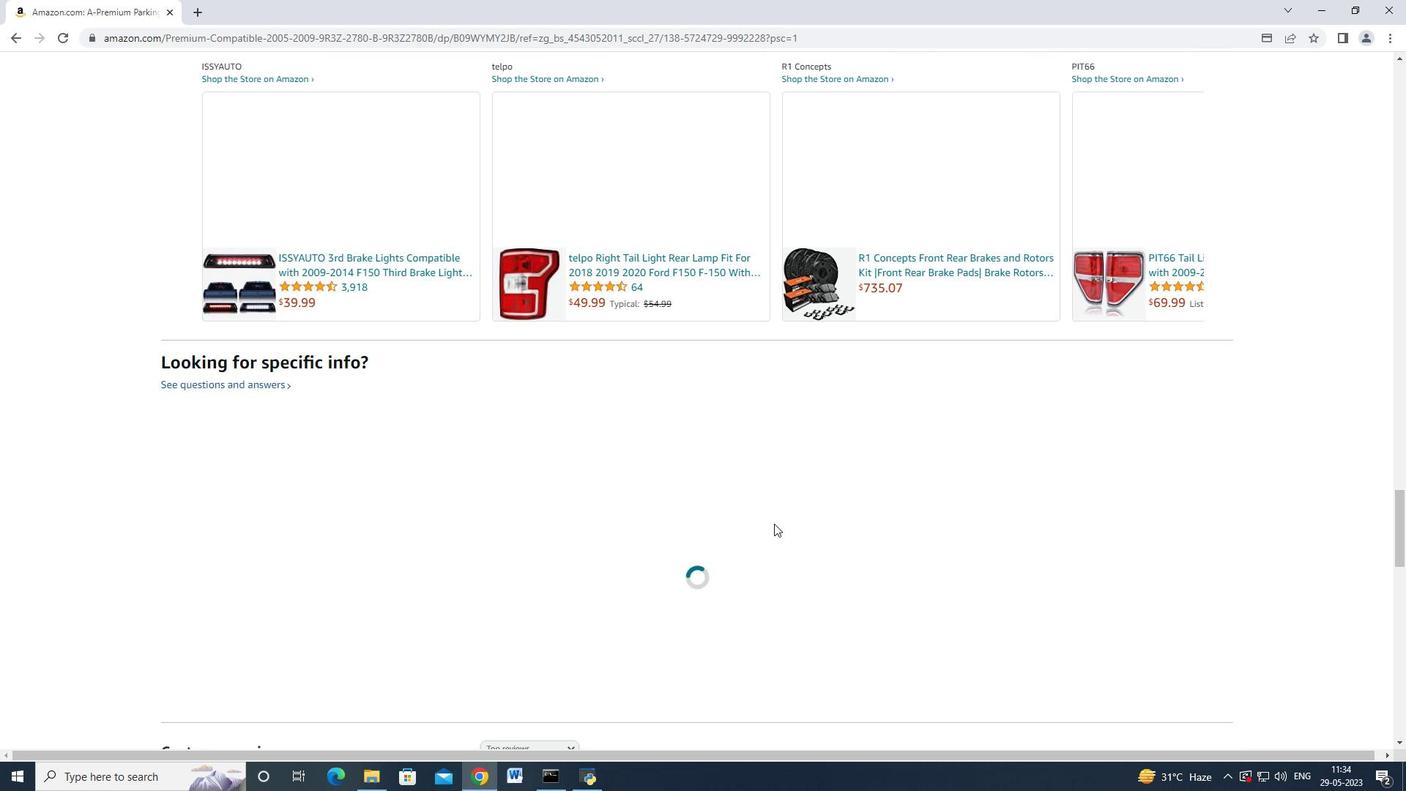
Action: Mouse scrolled (740, 516) with delta (0, 0)
Screenshot: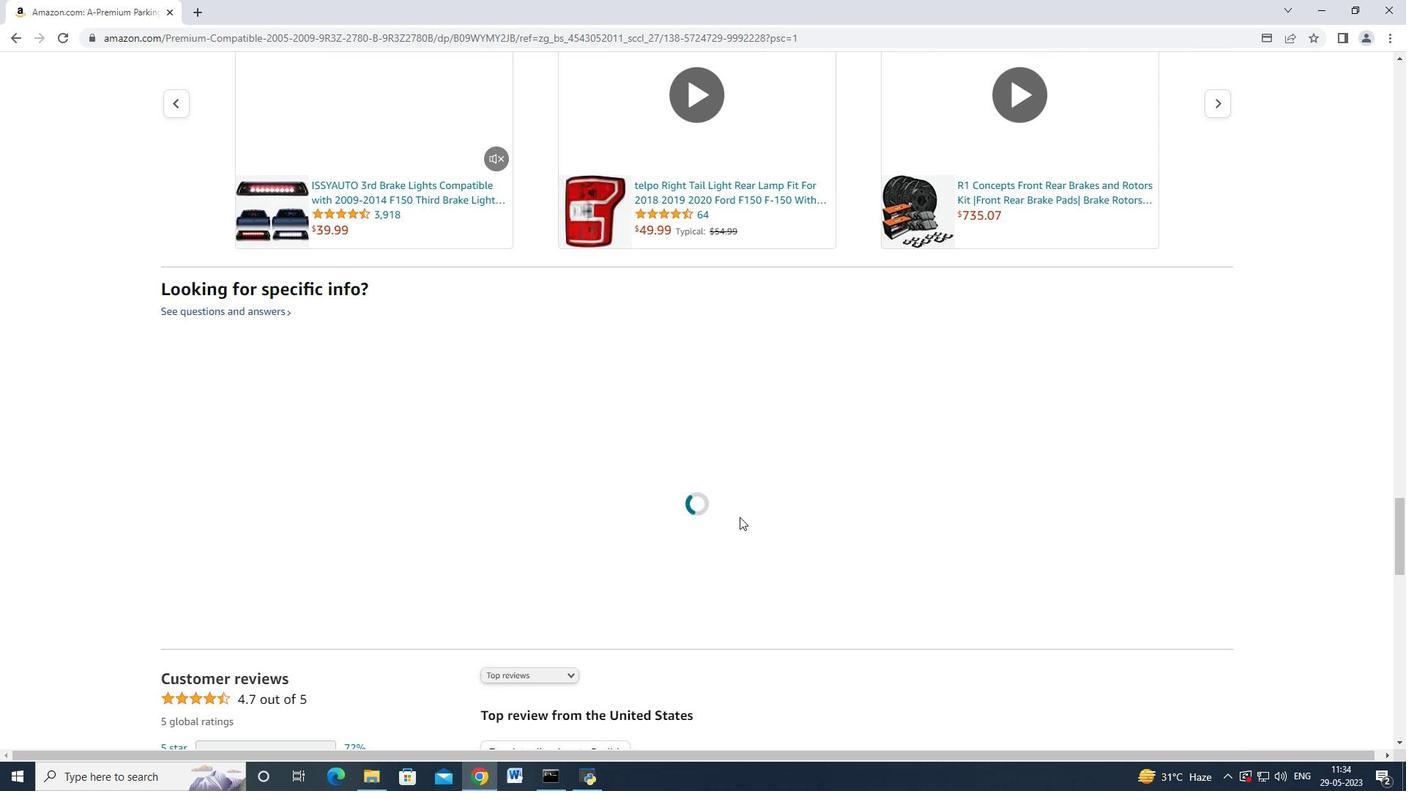 
Action: Mouse scrolled (740, 516) with delta (0, 0)
Screenshot: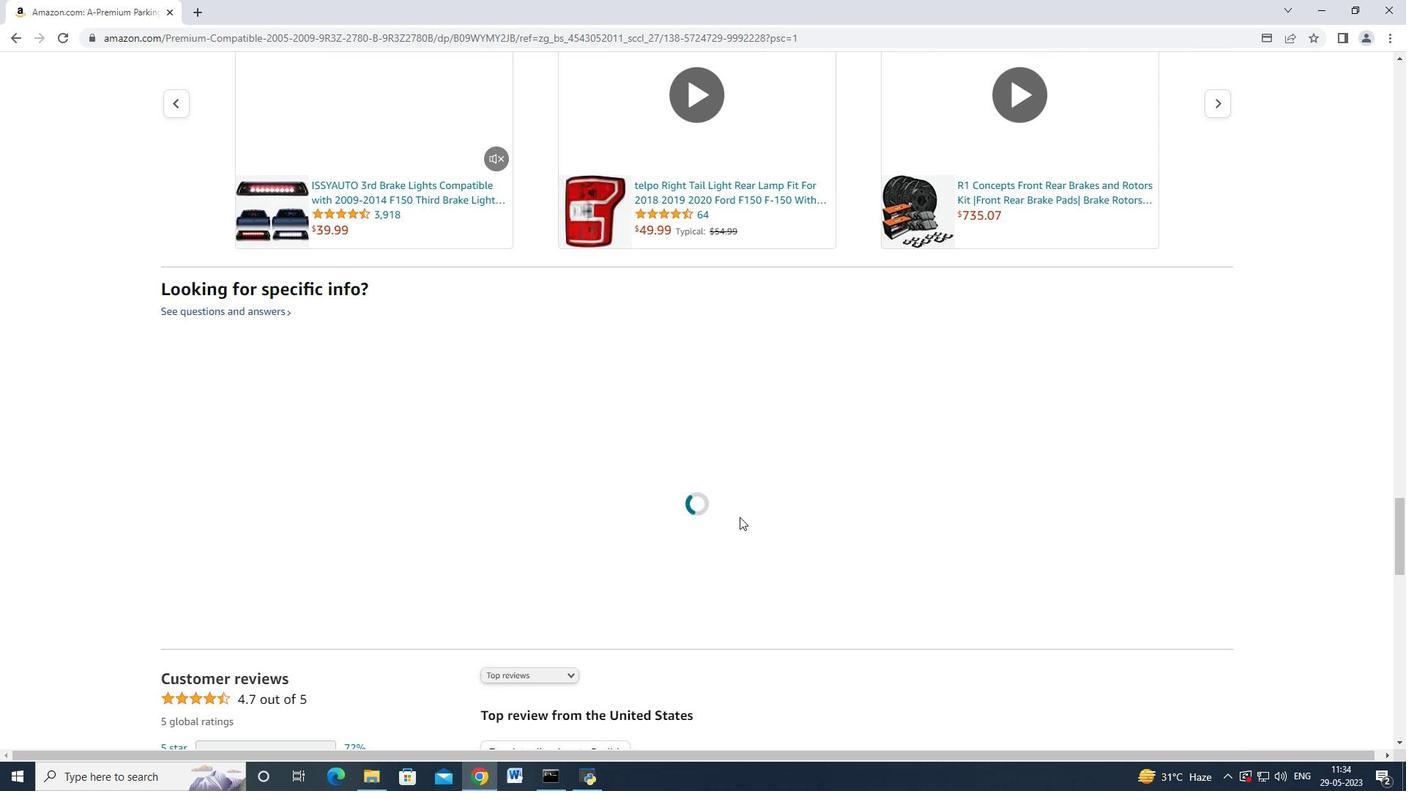 
Action: Mouse moved to (739, 517)
Screenshot: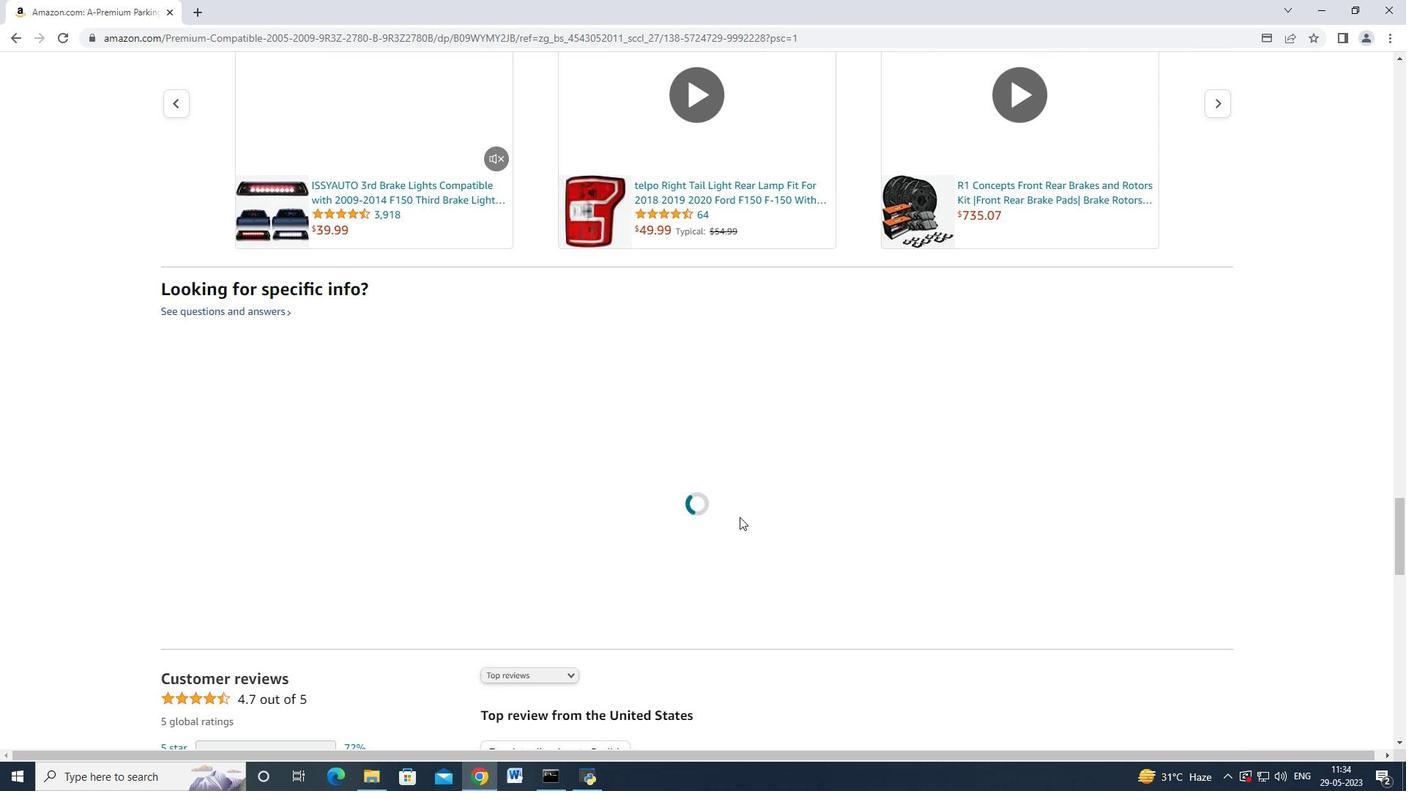 
Action: Mouse scrolled (739, 516) with delta (0, 0)
Screenshot: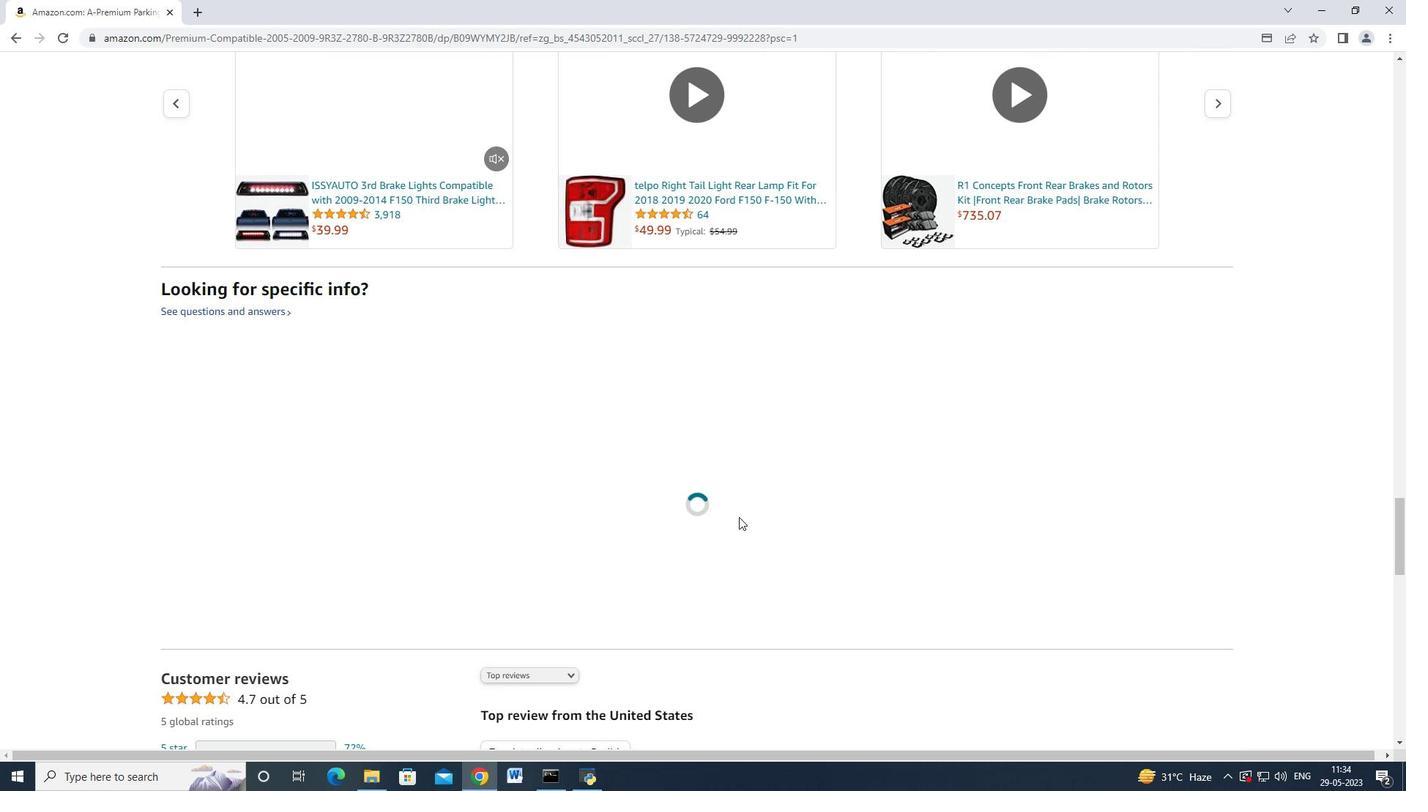 
Action: Mouse moved to (735, 482)
Screenshot: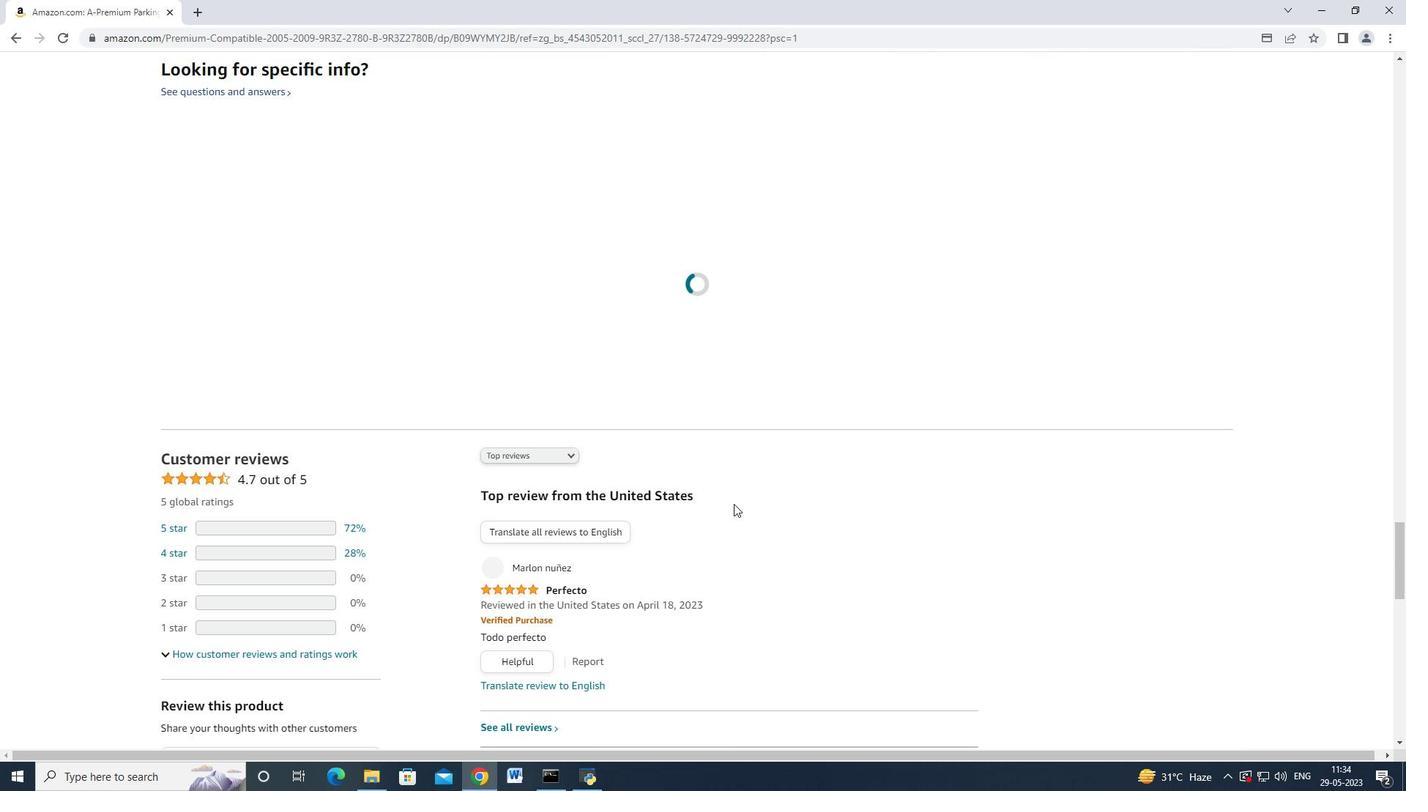 
Action: Mouse scrolled (735, 482) with delta (0, 0)
Screenshot: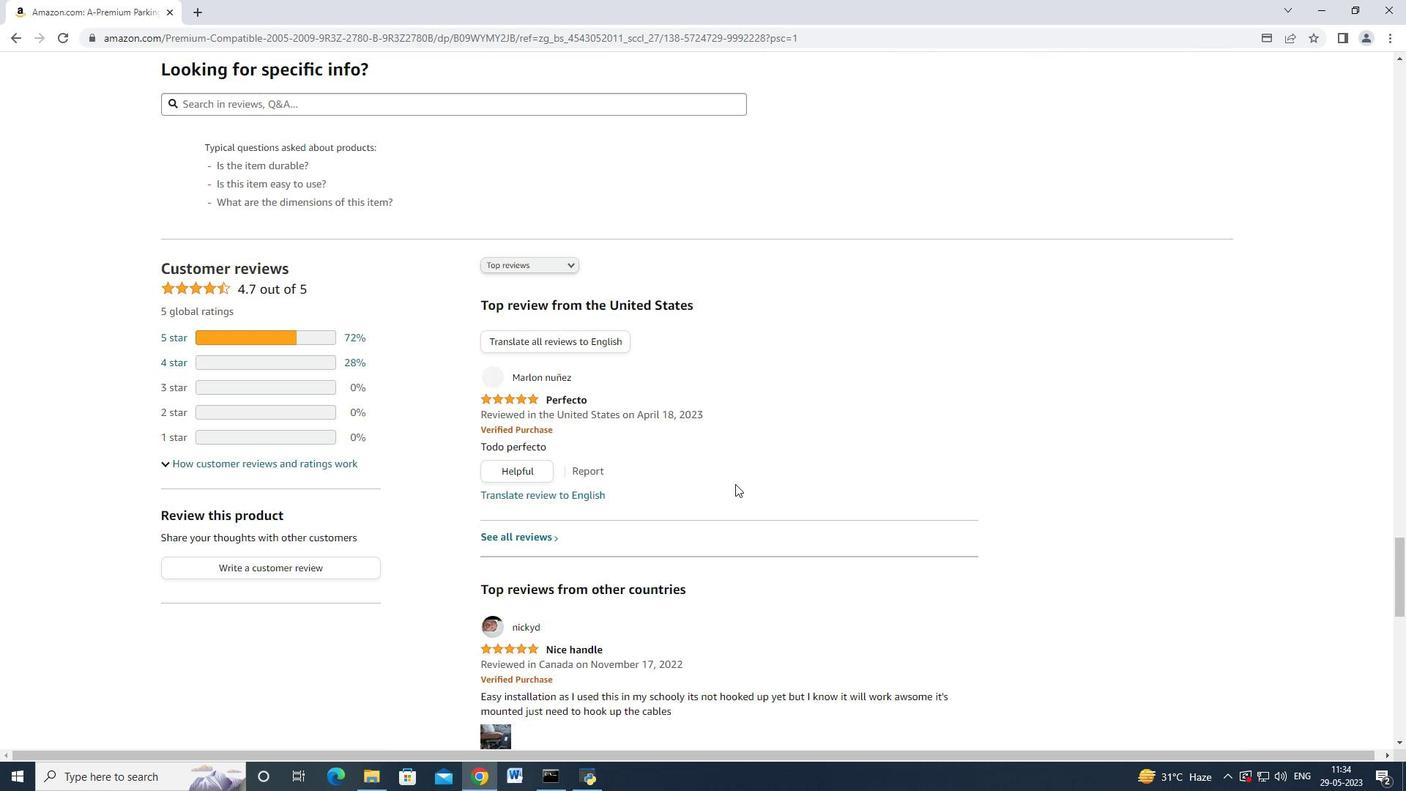 
Action: Mouse scrolled (735, 482) with delta (0, 0)
Screenshot: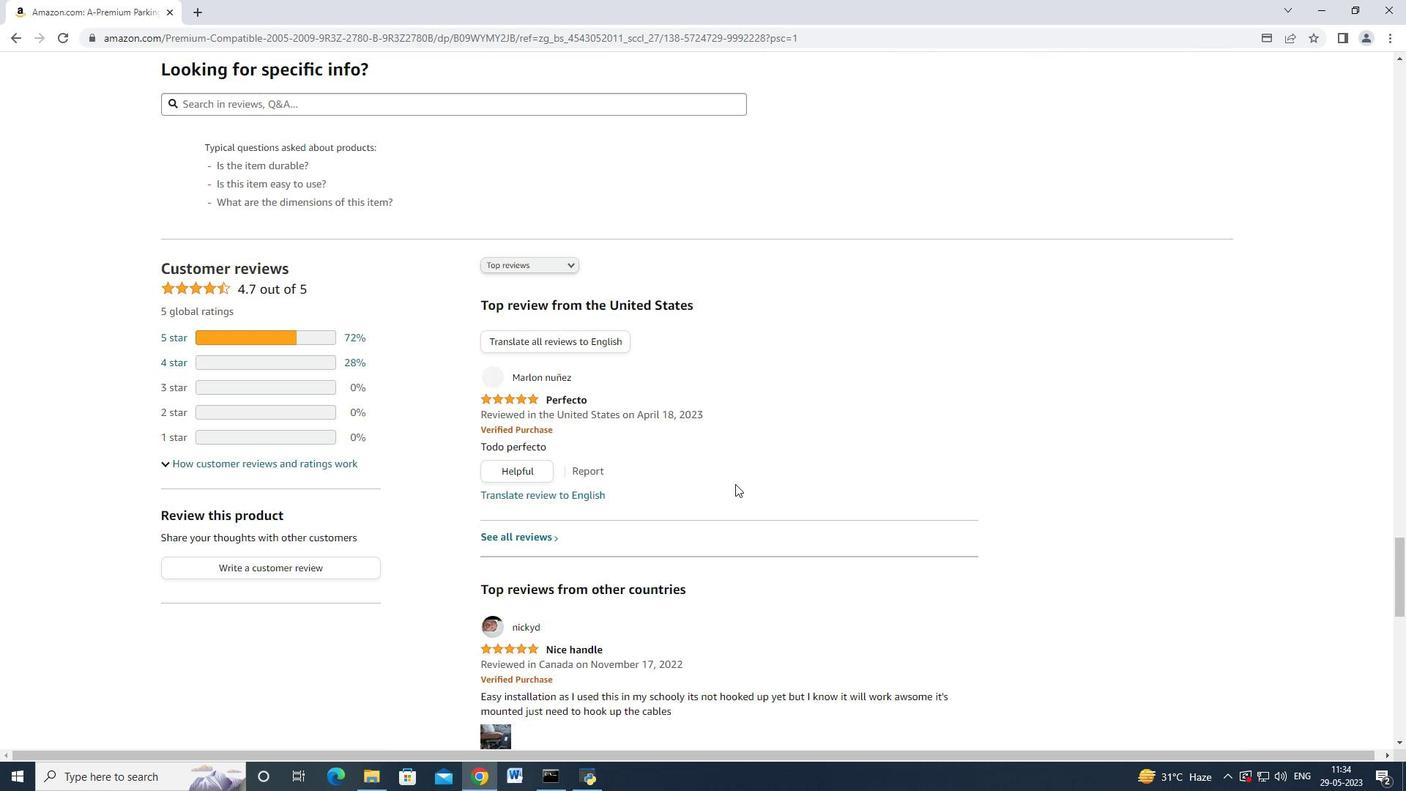 
Action: Mouse scrolled (735, 482) with delta (0, 0)
Screenshot: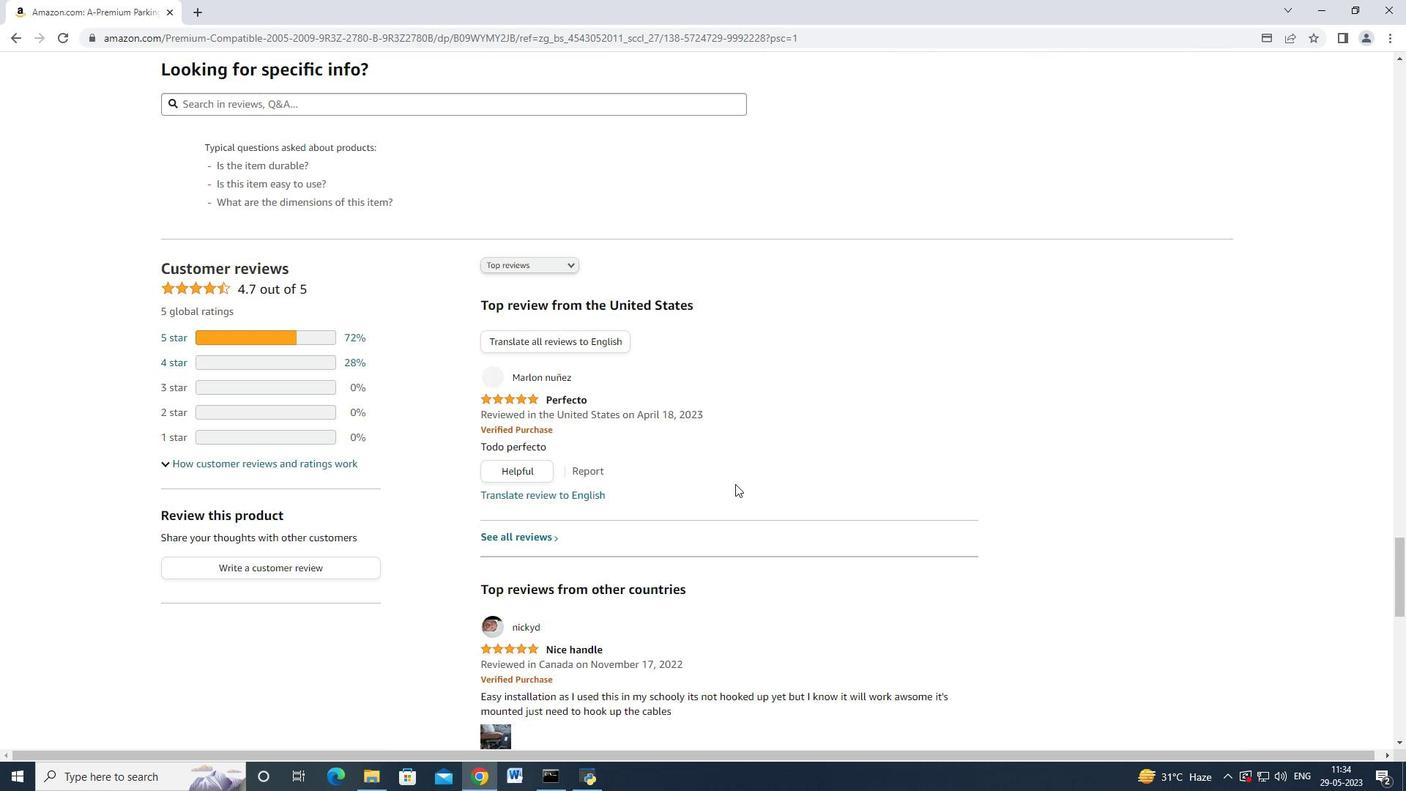 
Action: Mouse scrolled (735, 482) with delta (0, 0)
Screenshot: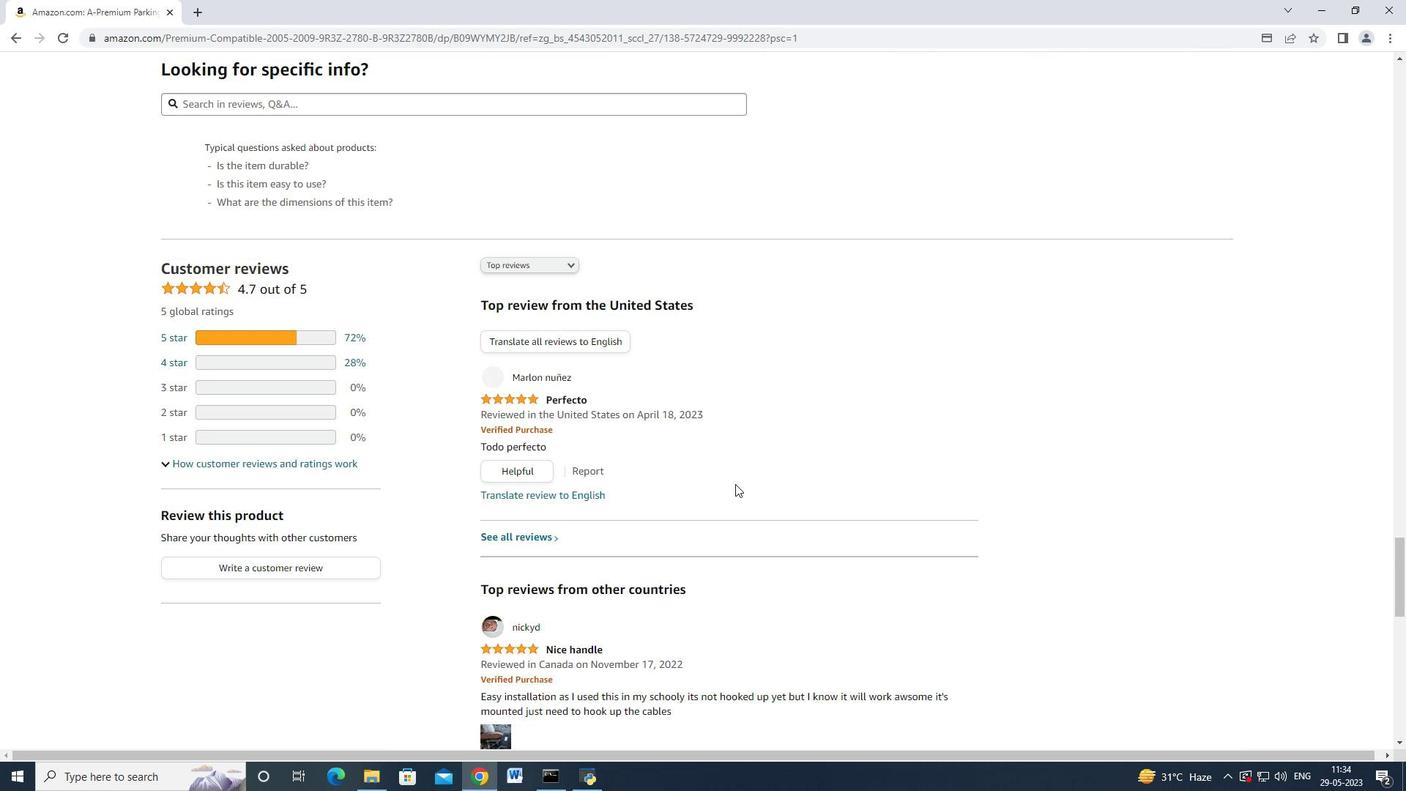 
Action: Mouse scrolled (735, 482) with delta (0, 0)
Screenshot: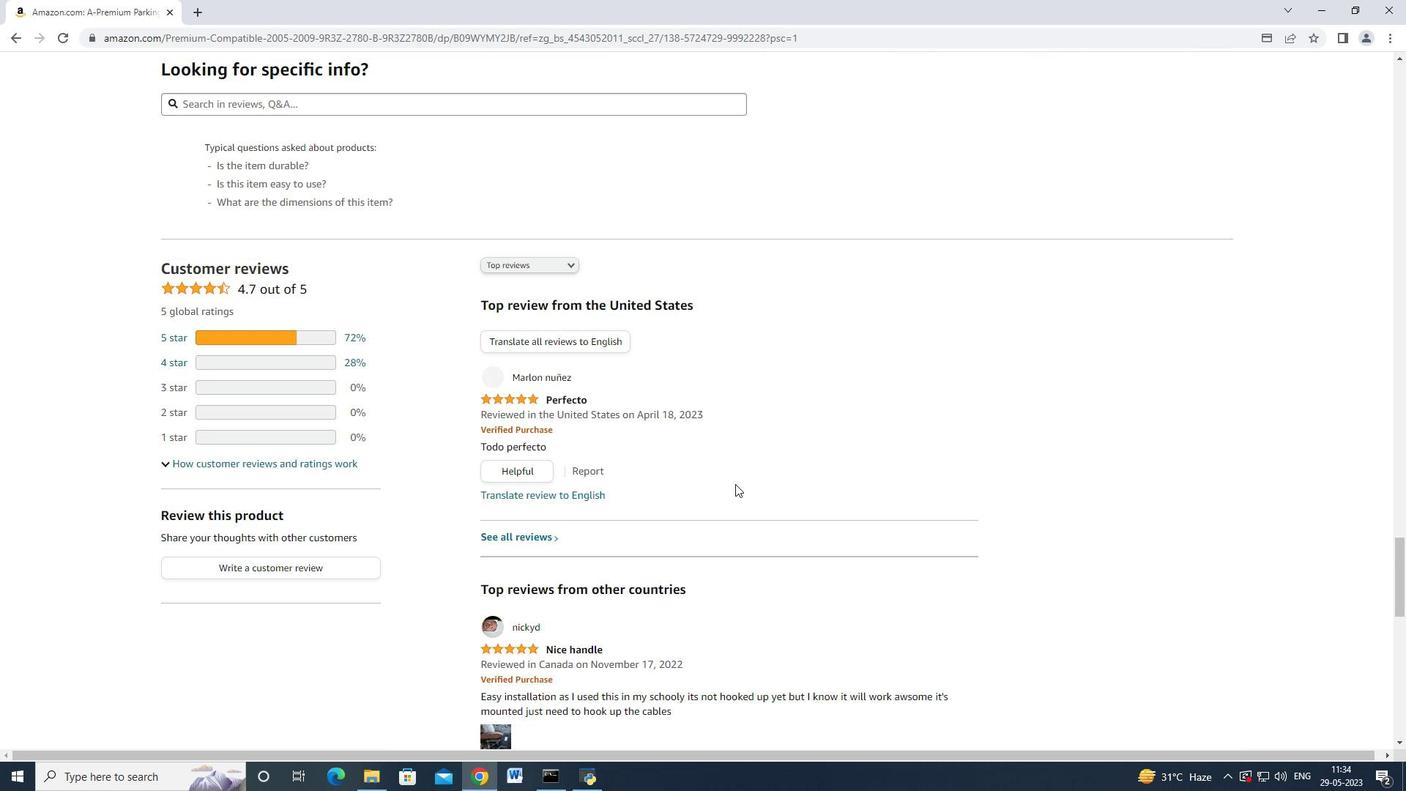 
Action: Mouse scrolled (735, 482) with delta (0, 0)
Screenshot: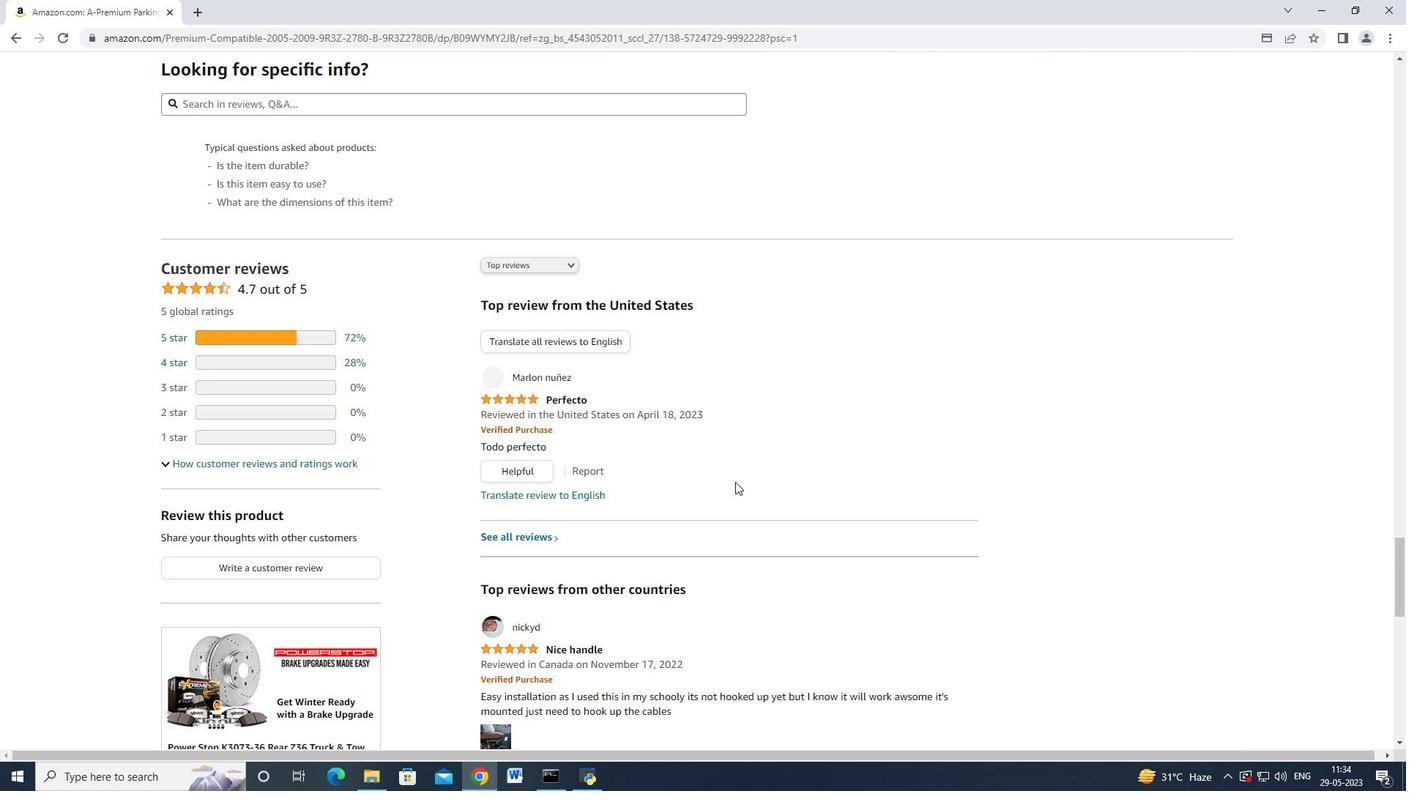 
Action: Mouse scrolled (735, 482) with delta (0, 0)
Screenshot: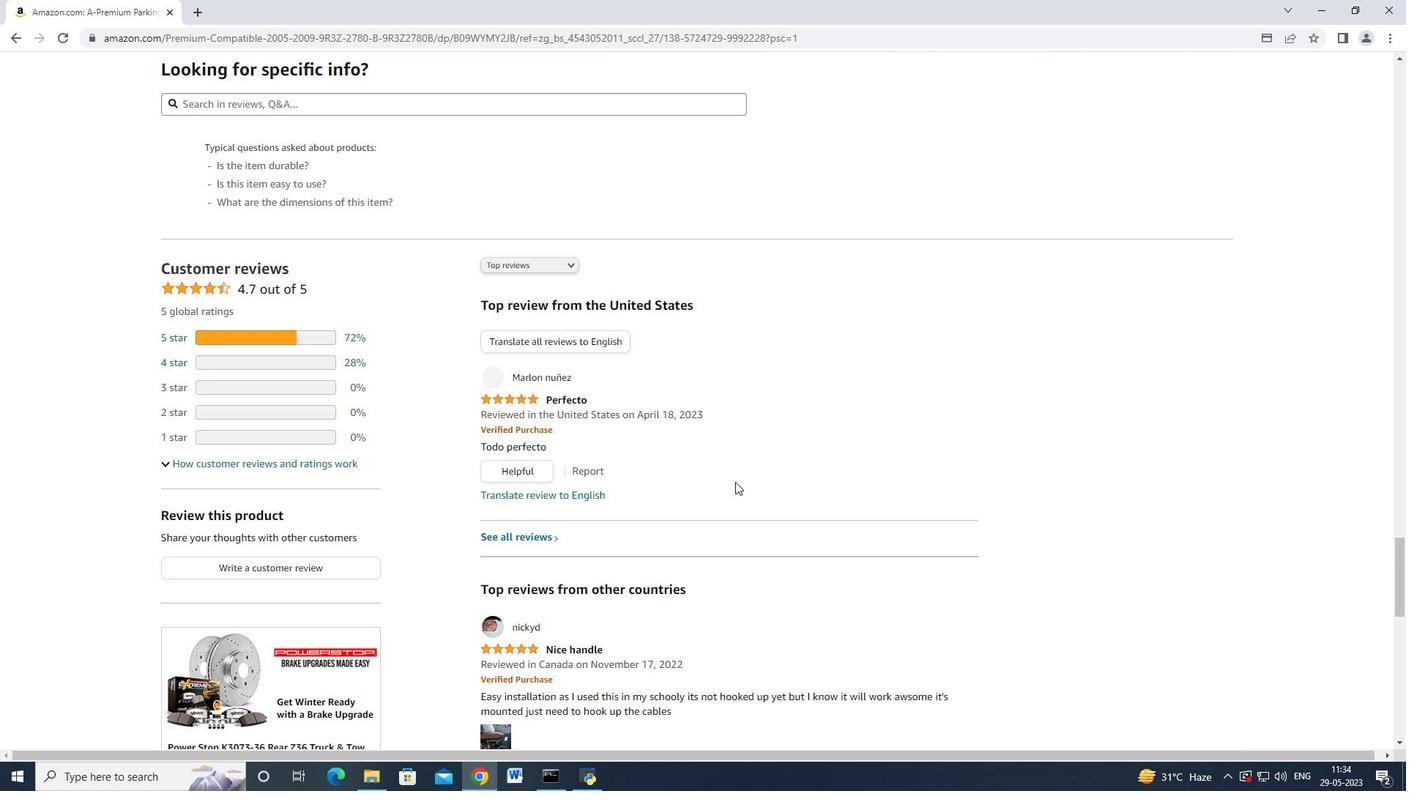 
Action: Mouse scrolled (735, 482) with delta (0, 0)
Screenshot: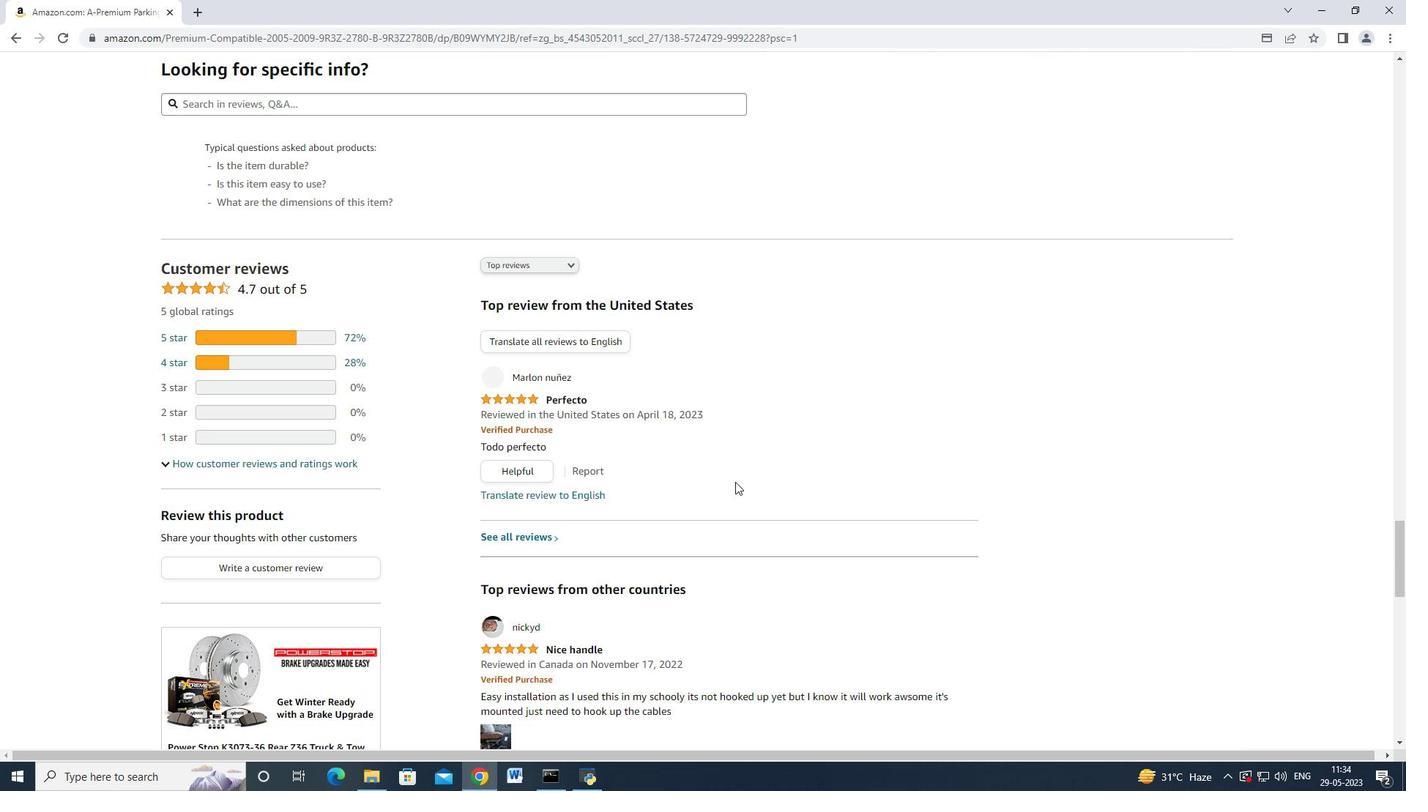 
Action: Mouse moved to (730, 482)
Screenshot: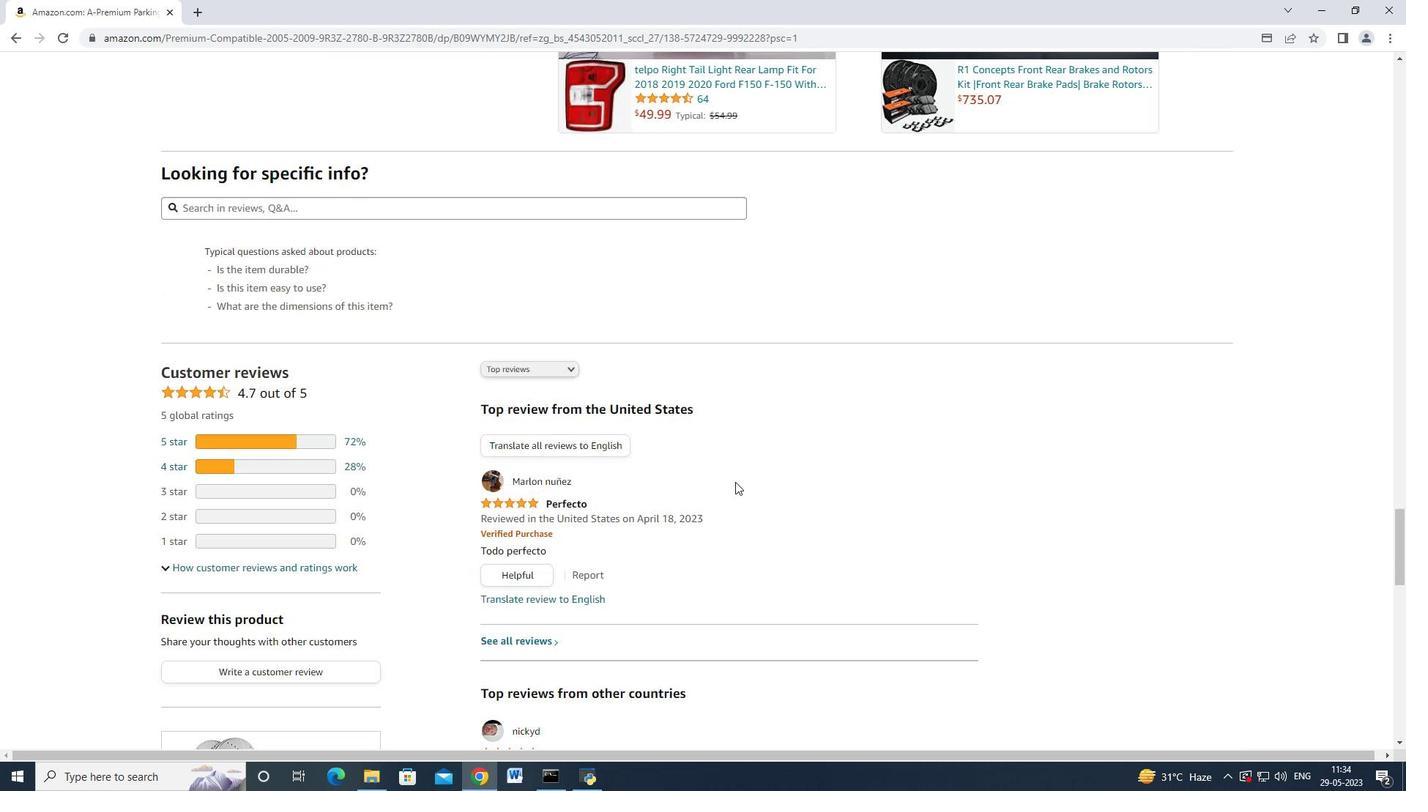 
Action: Mouse scrolled (730, 482) with delta (0, 0)
Screenshot: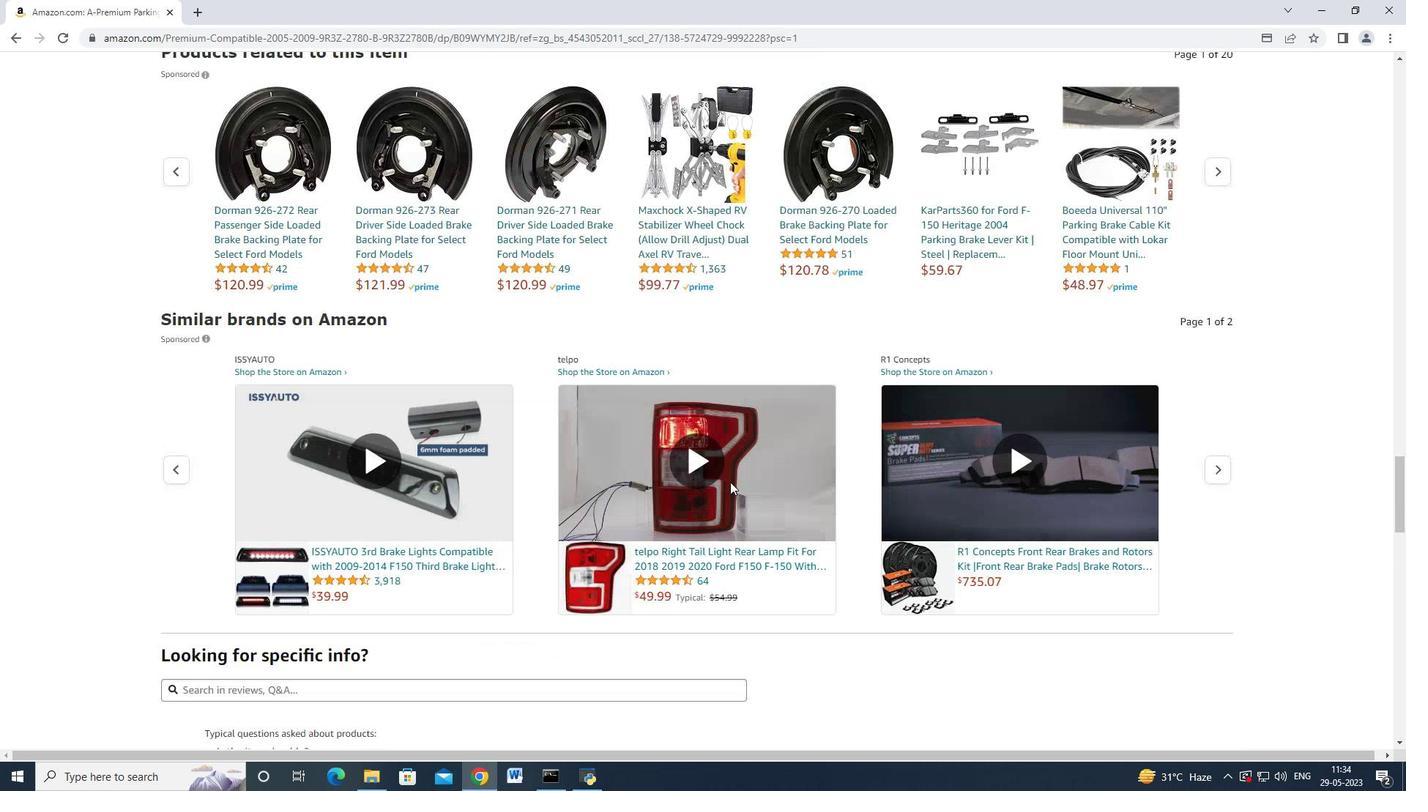 
Action: Mouse moved to (730, 482)
Screenshot: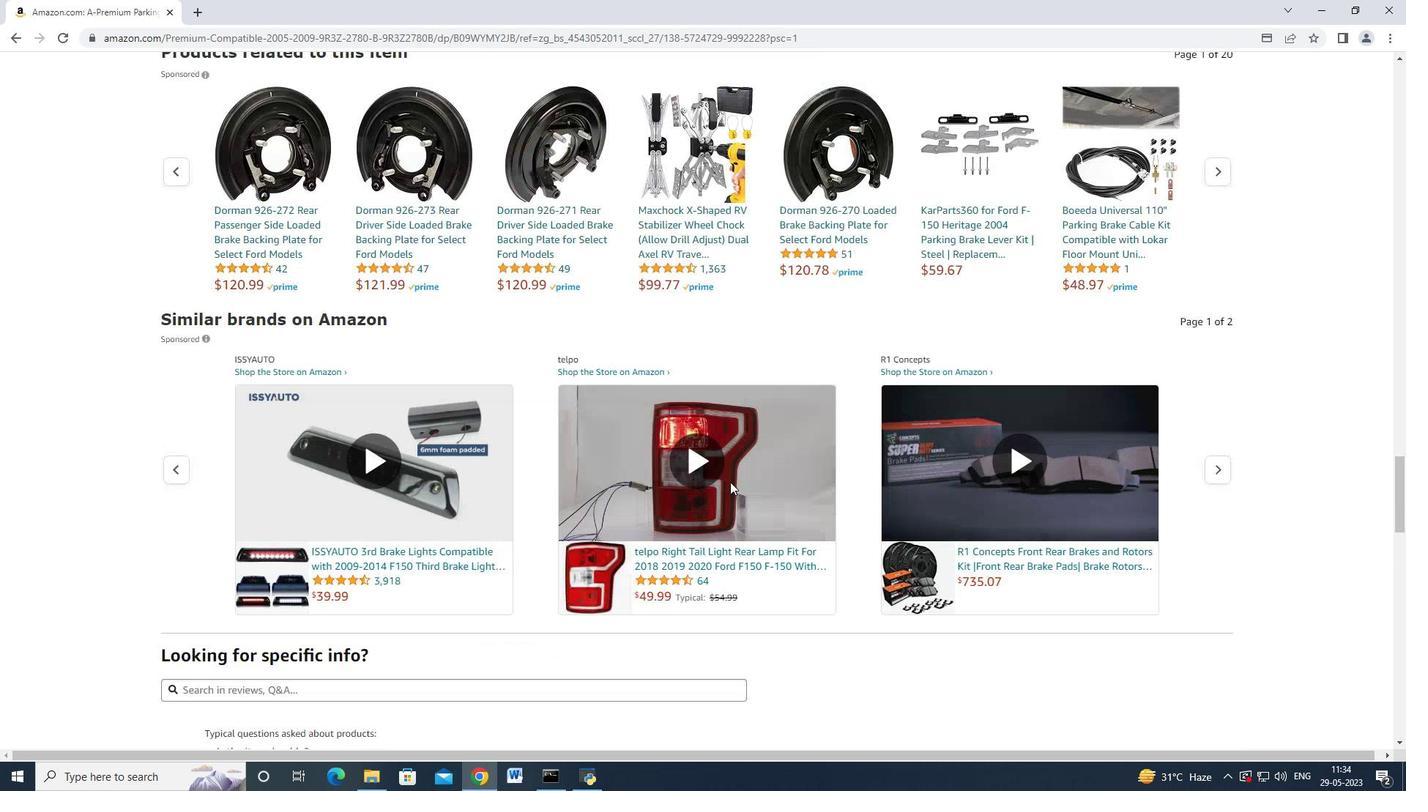 
Action: Mouse scrolled (730, 483) with delta (0, 0)
Screenshot: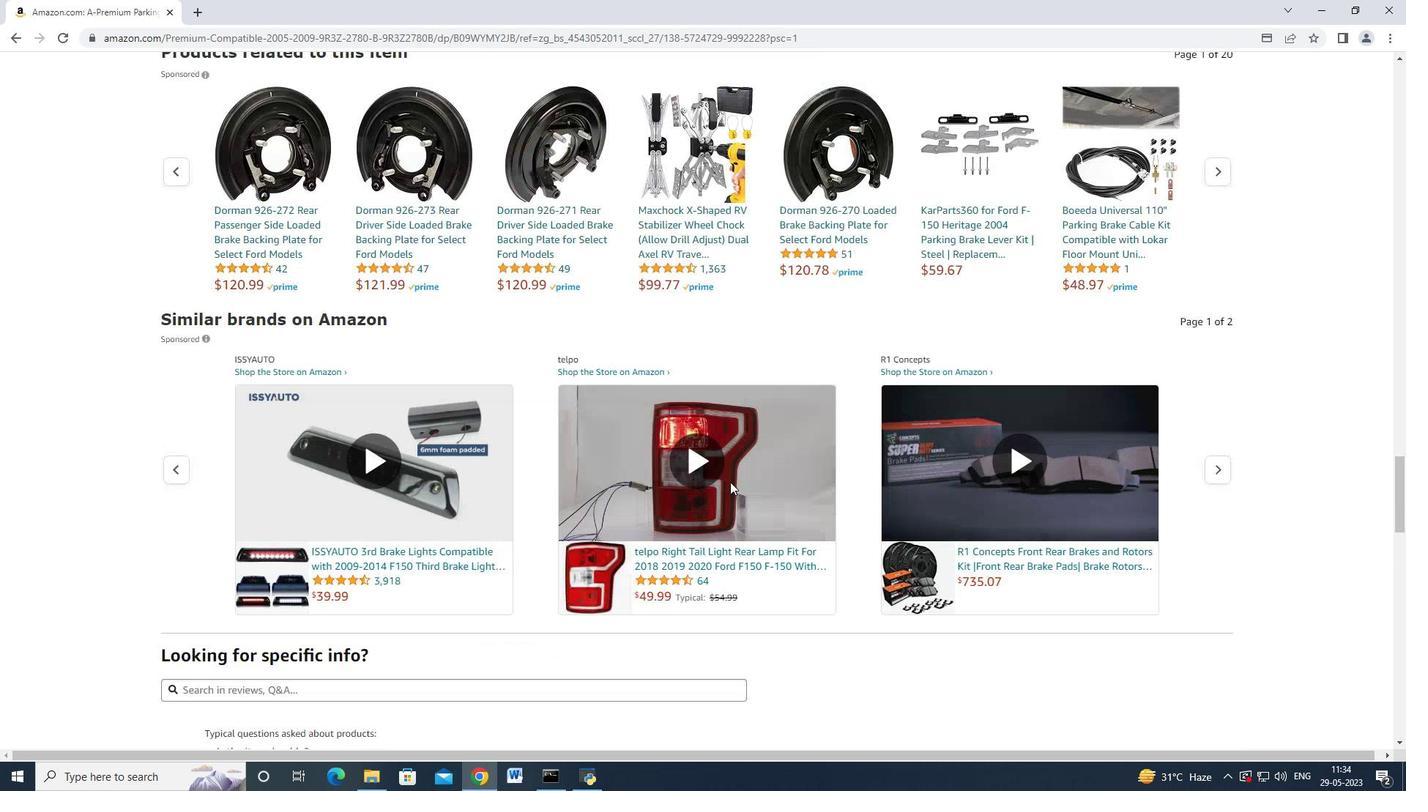 
Action: Mouse scrolled (730, 483) with delta (0, 0)
Screenshot: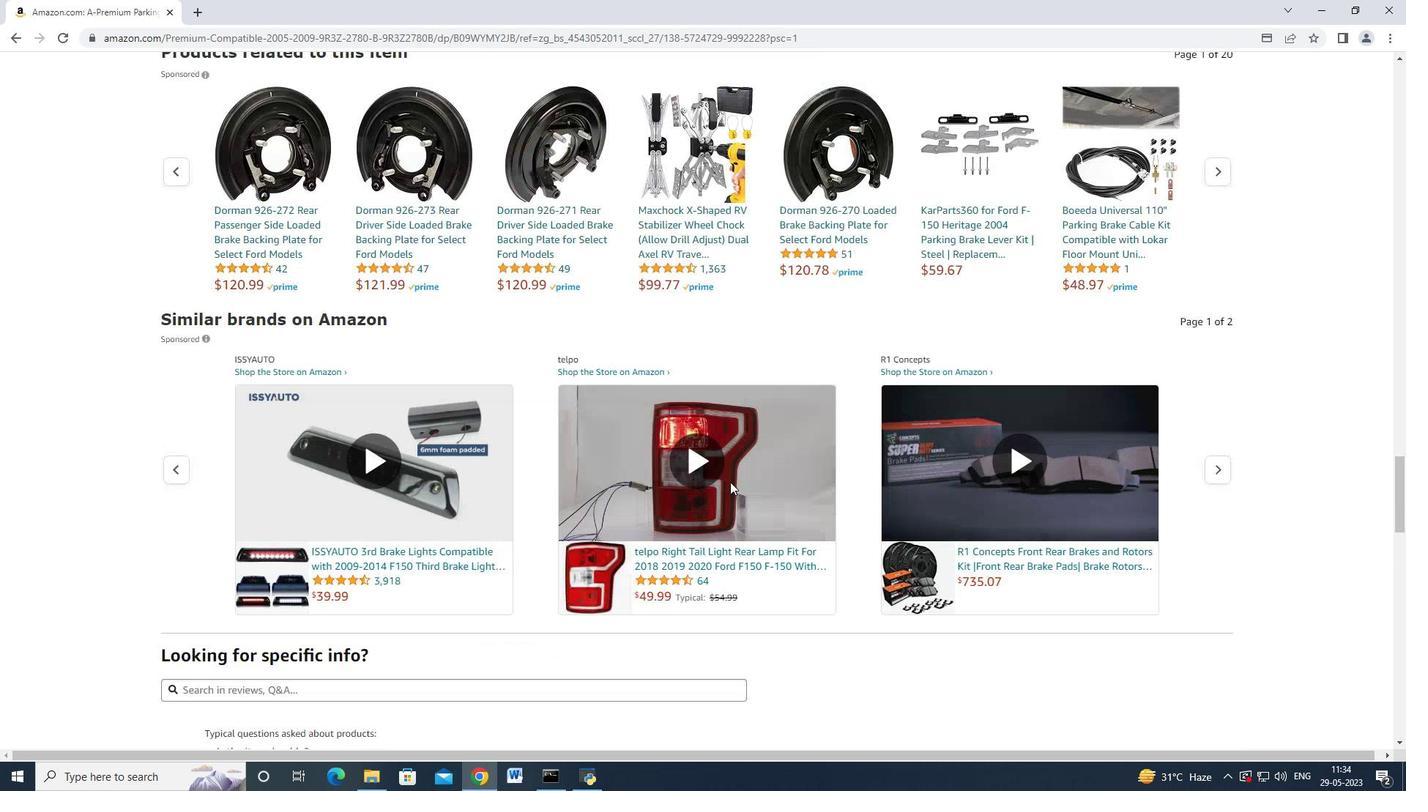 
Action: Mouse scrolled (730, 483) with delta (0, 0)
Screenshot: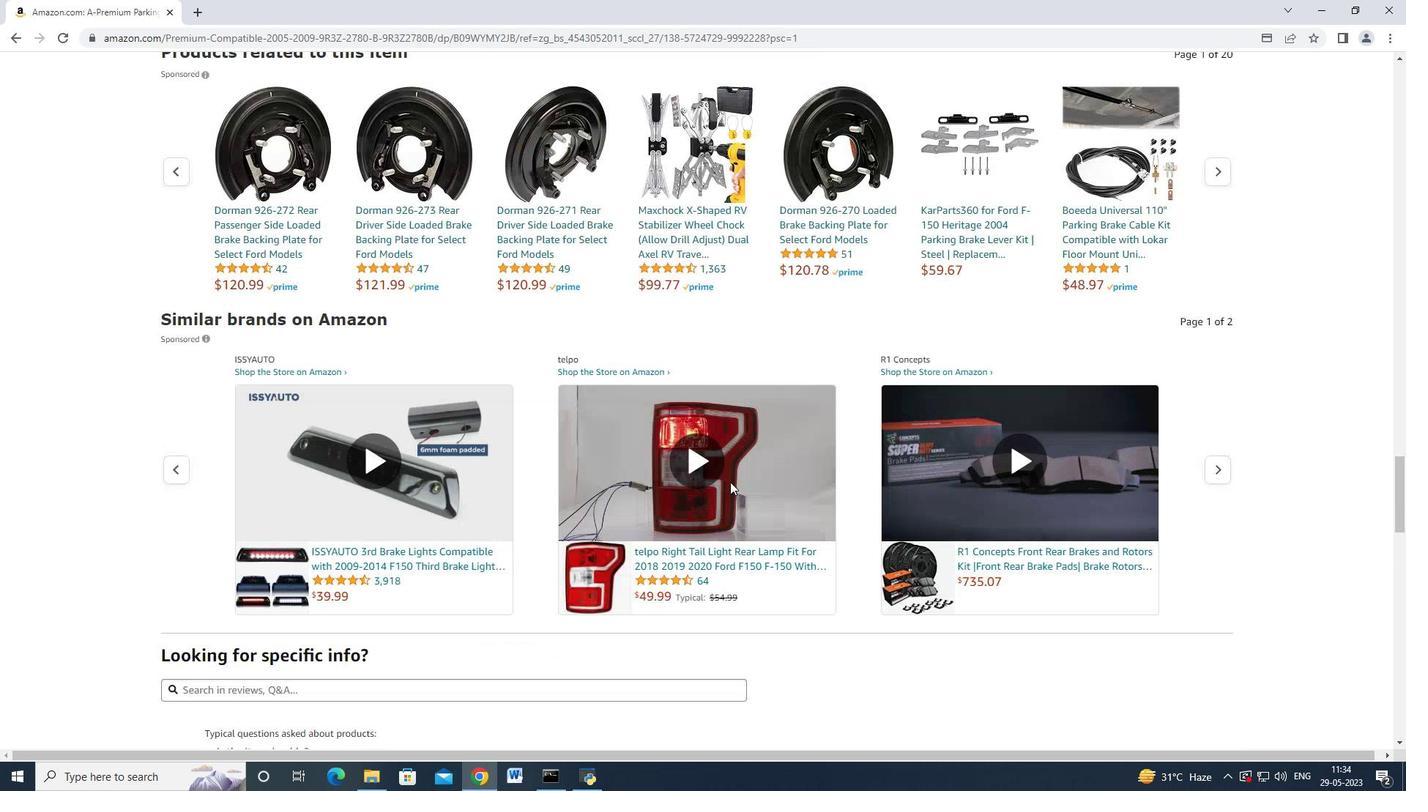 
Action: Mouse scrolled (730, 483) with delta (0, 0)
Screenshot: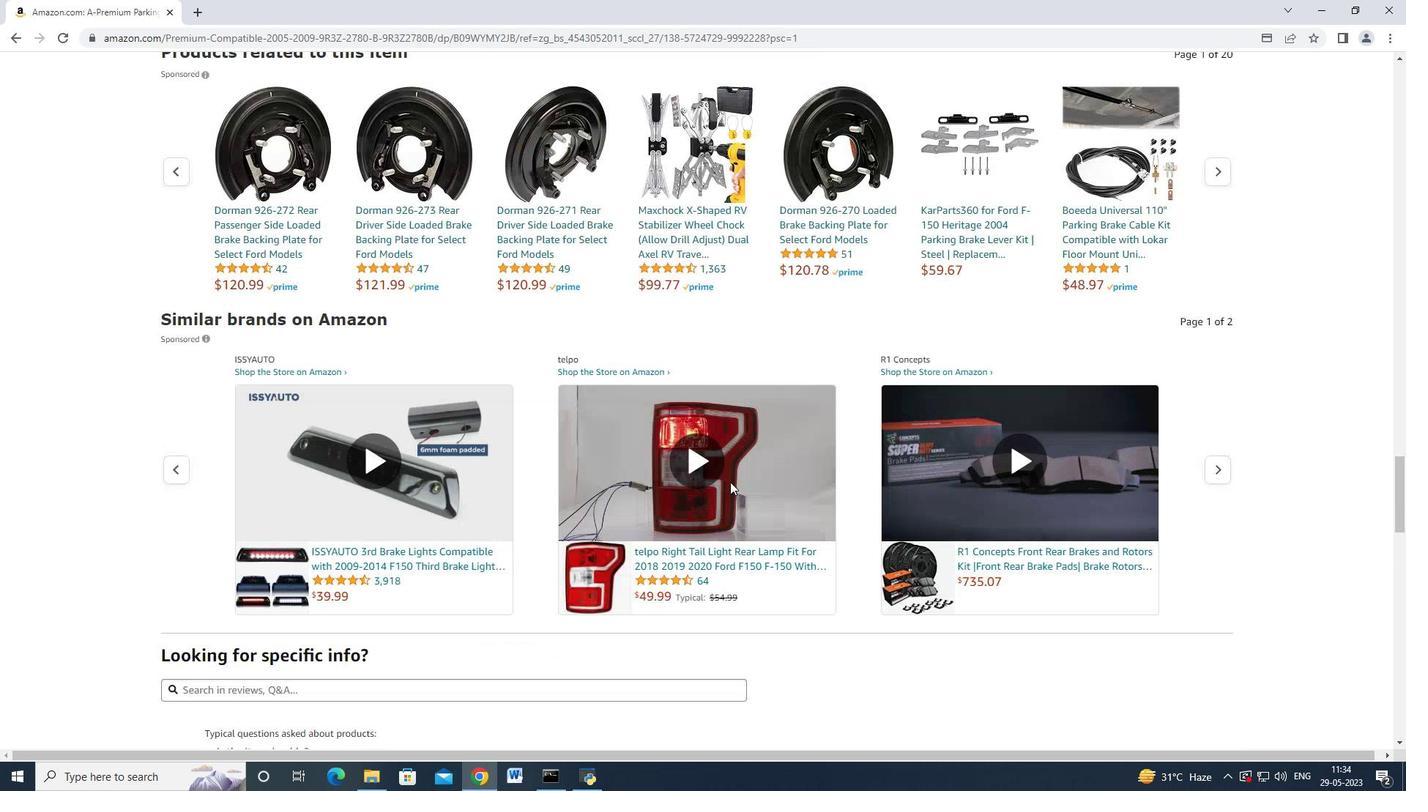 
Action: Mouse moved to (729, 483)
Screenshot: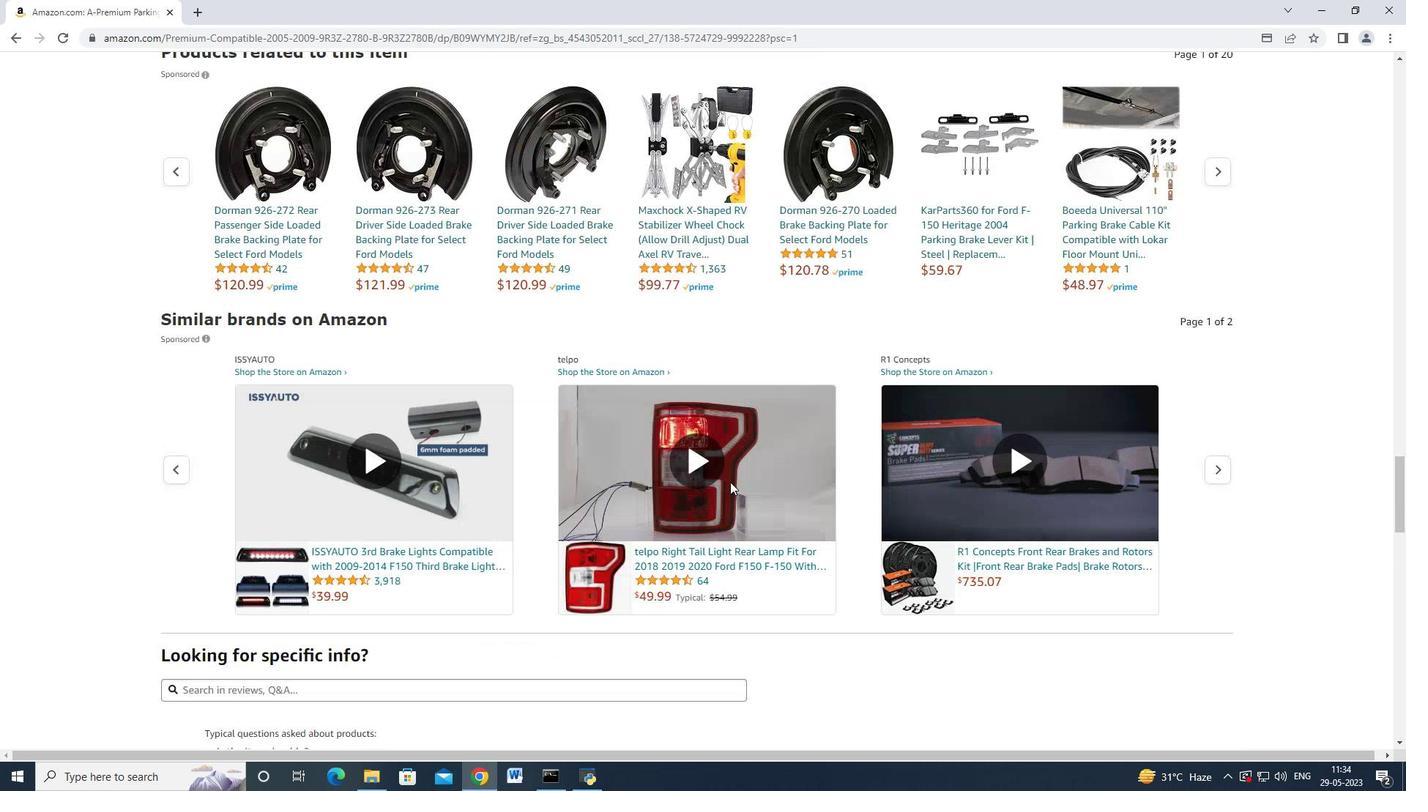 
Action: Mouse scrolled (729, 484) with delta (0, 0)
Screenshot: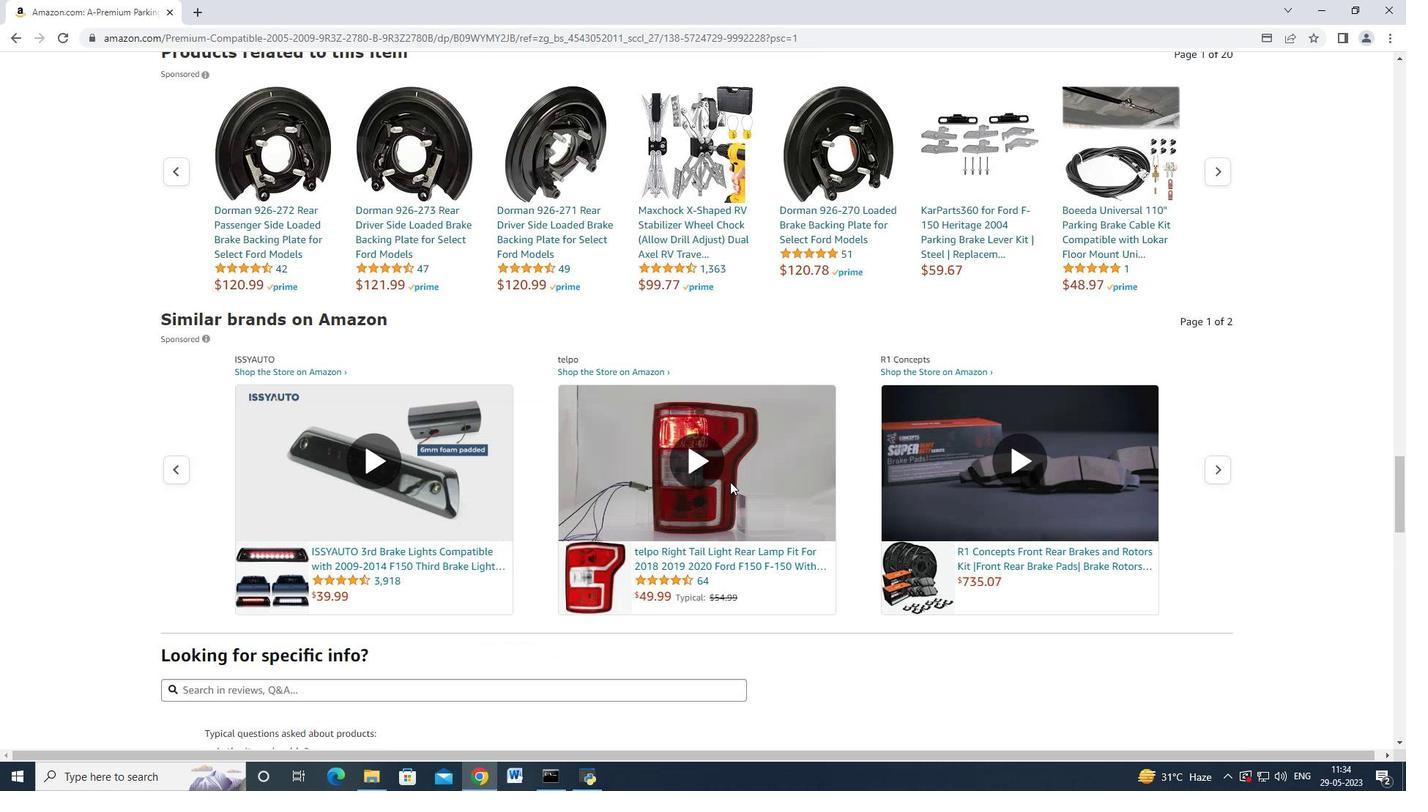 
Action: Mouse moved to (725, 485)
Screenshot: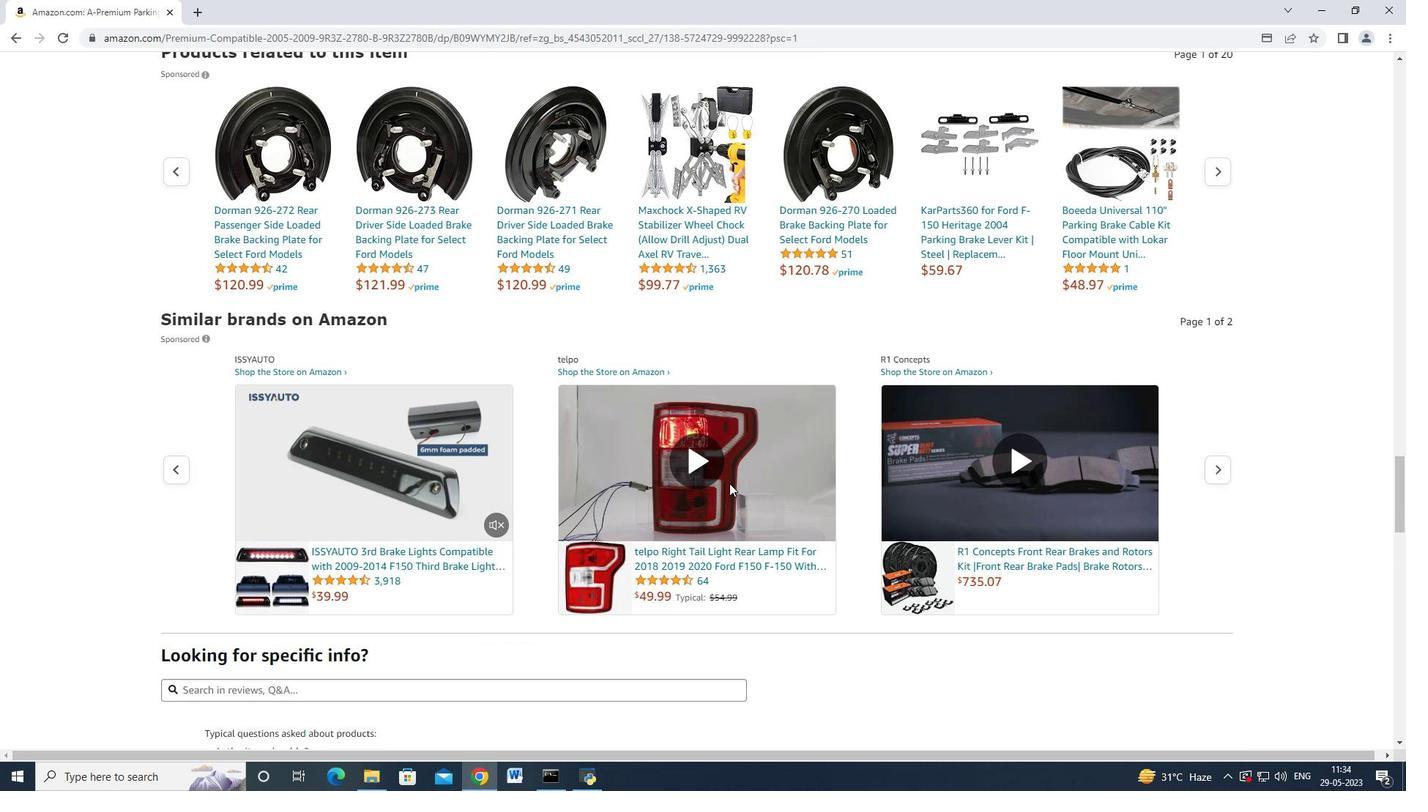 
Action: Mouse scrolled (725, 485) with delta (0, 0)
Screenshot: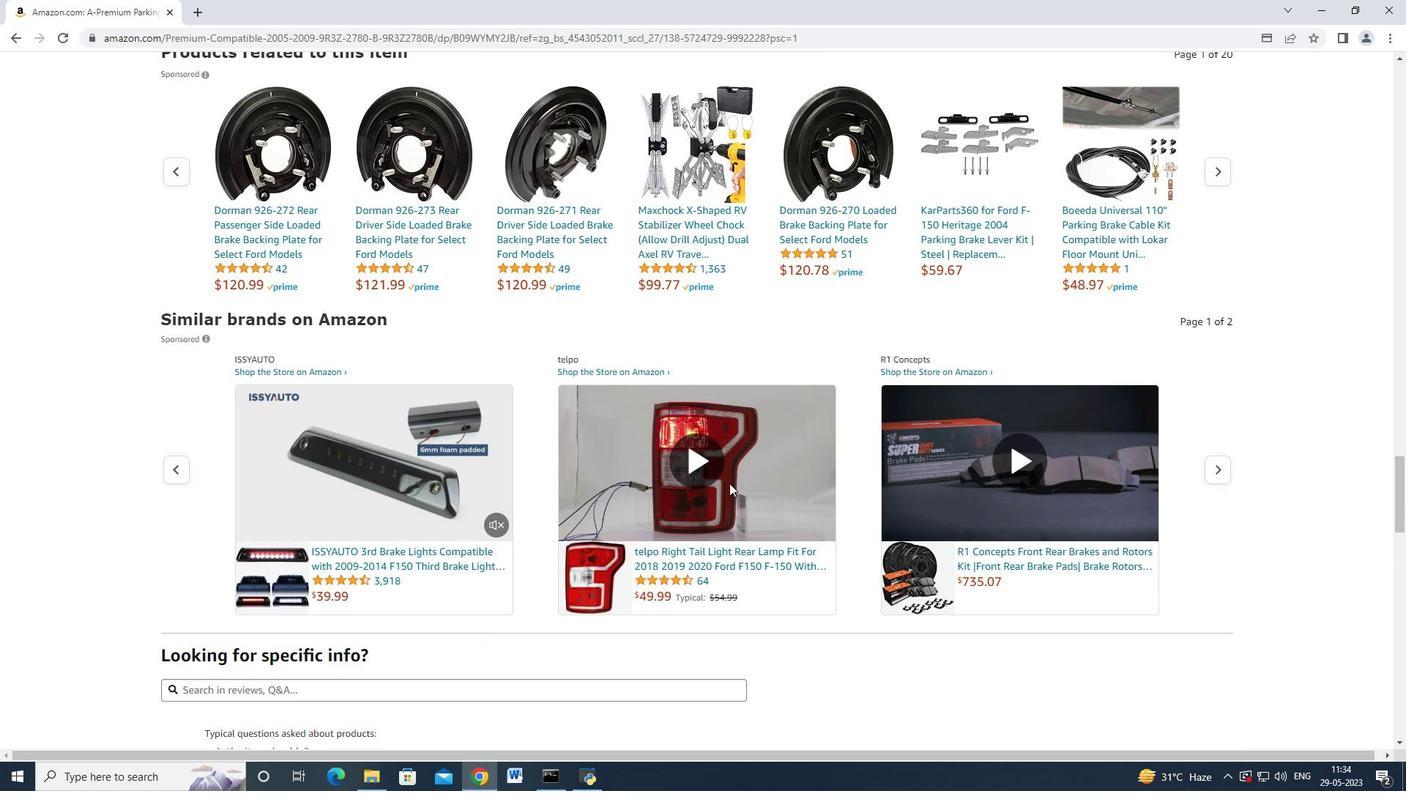 
Action: Mouse moved to (725, 485)
Screenshot: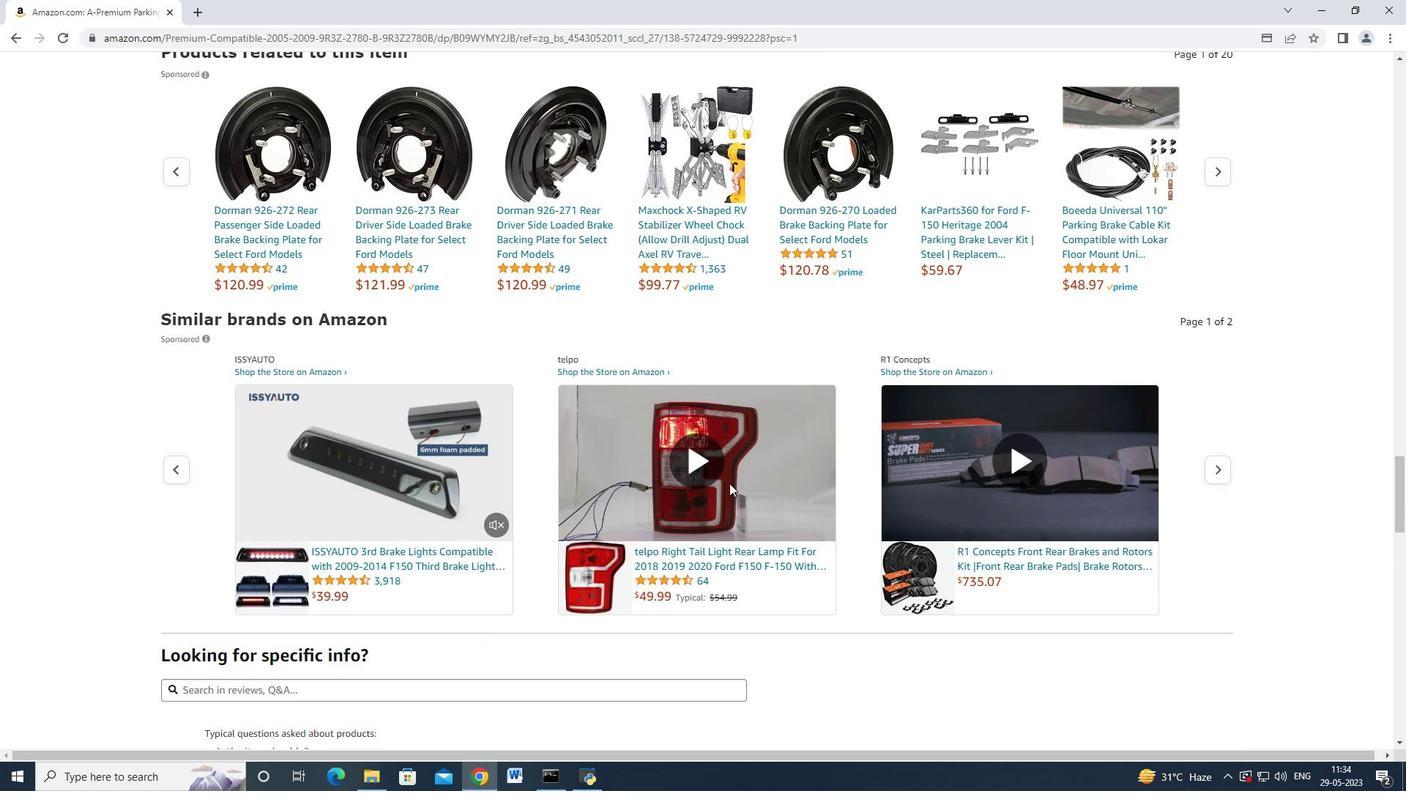 
Action: Mouse scrolled (725, 485) with delta (0, 0)
Screenshot: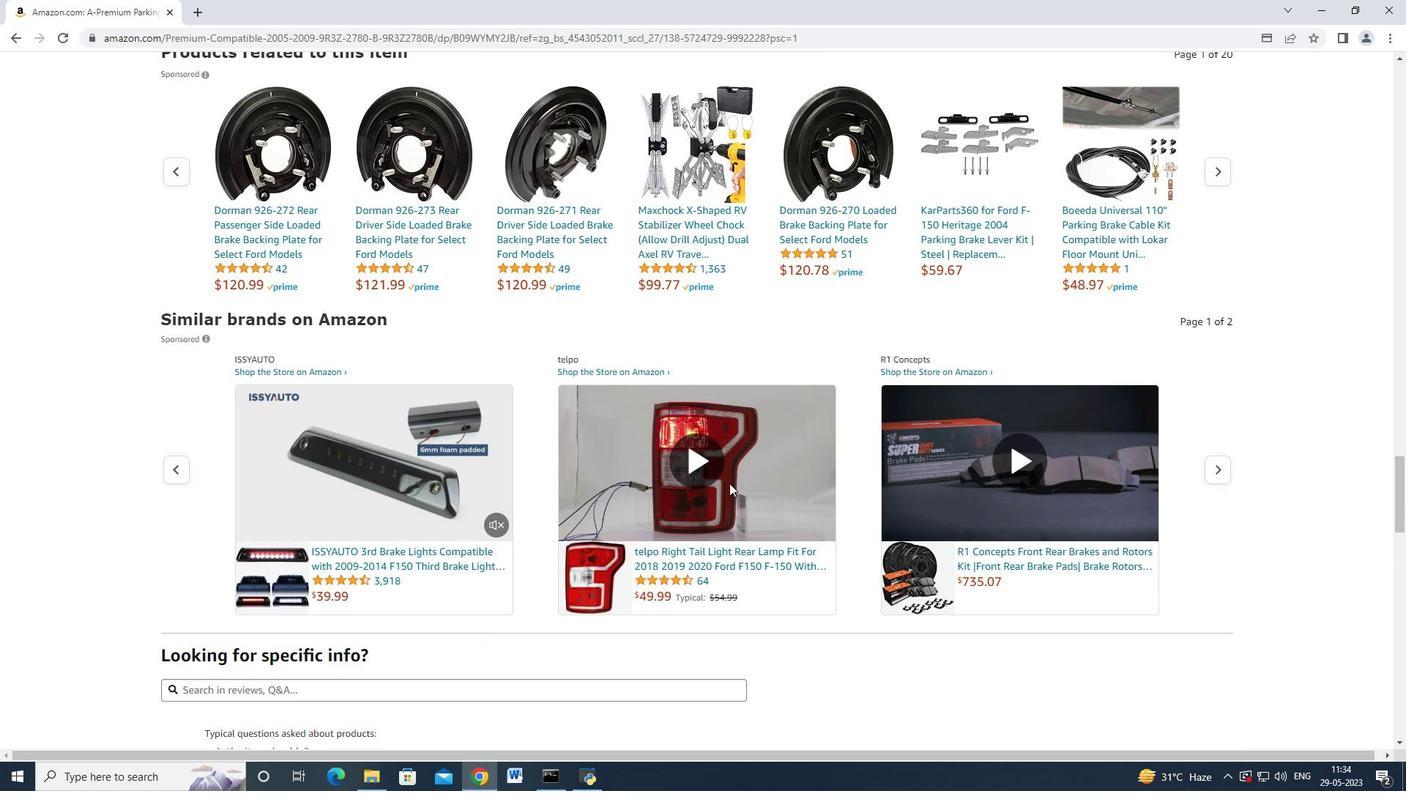 
Action: Mouse moved to (725, 485)
Screenshot: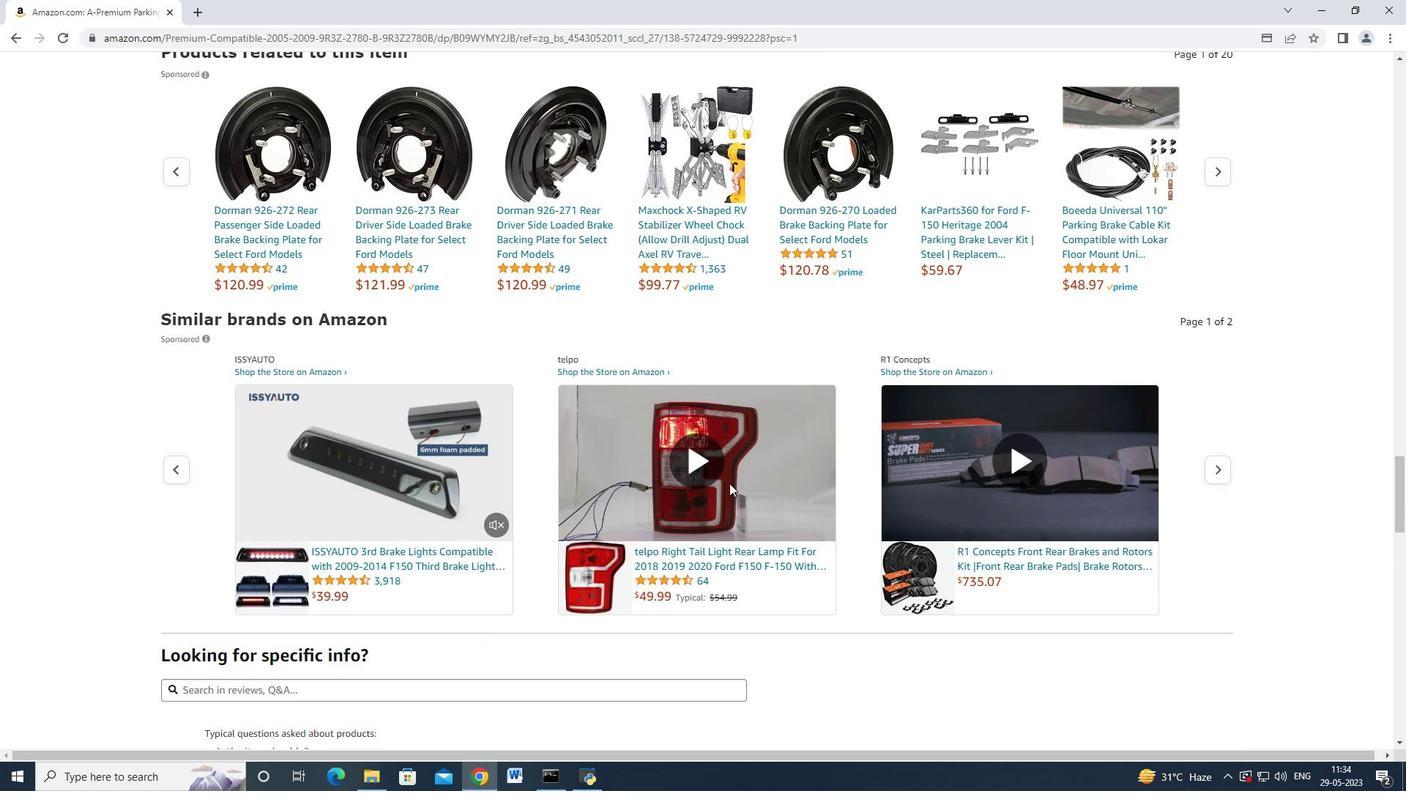 
Action: Mouse scrolled (725, 486) with delta (0, 0)
Screenshot: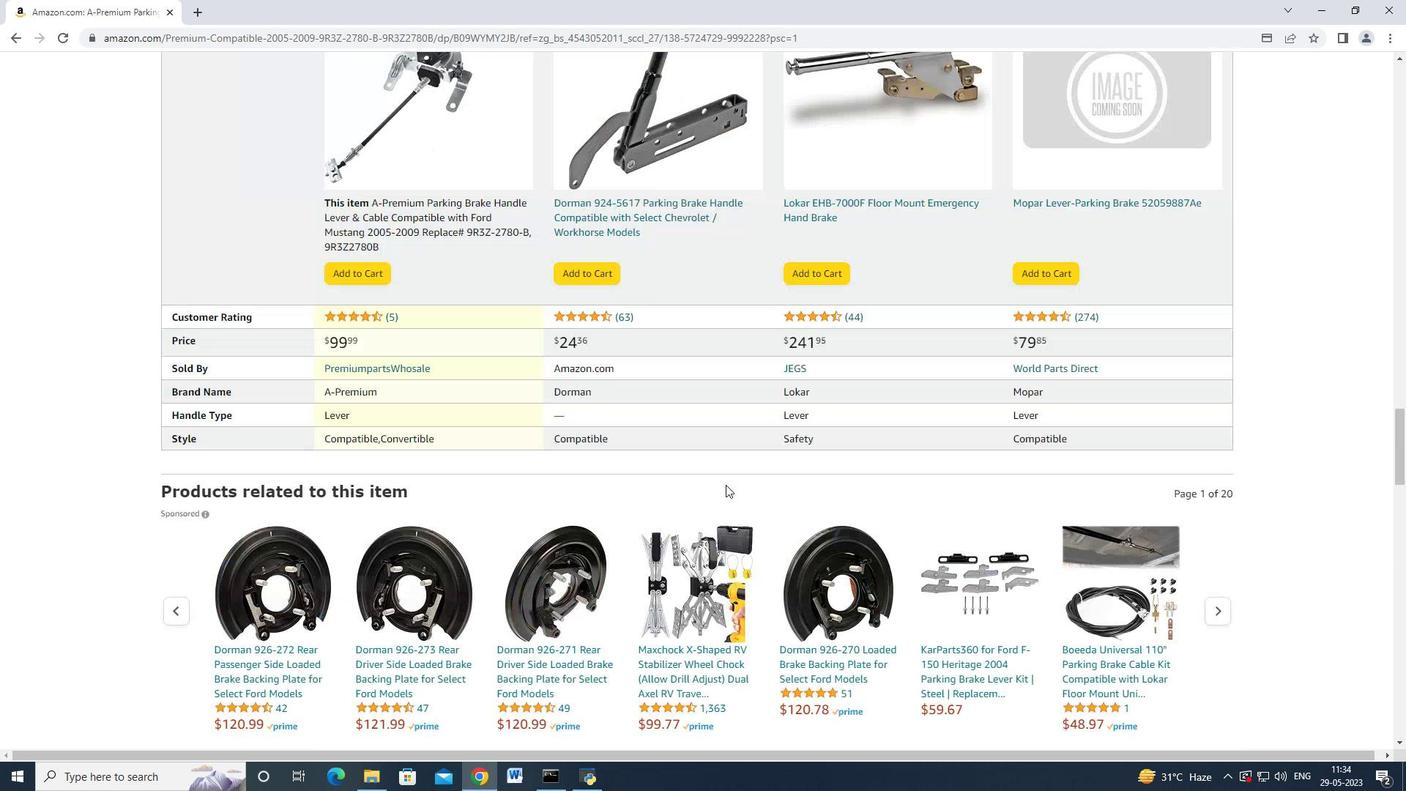
Action: Mouse scrolled (725, 486) with delta (0, 0)
Screenshot: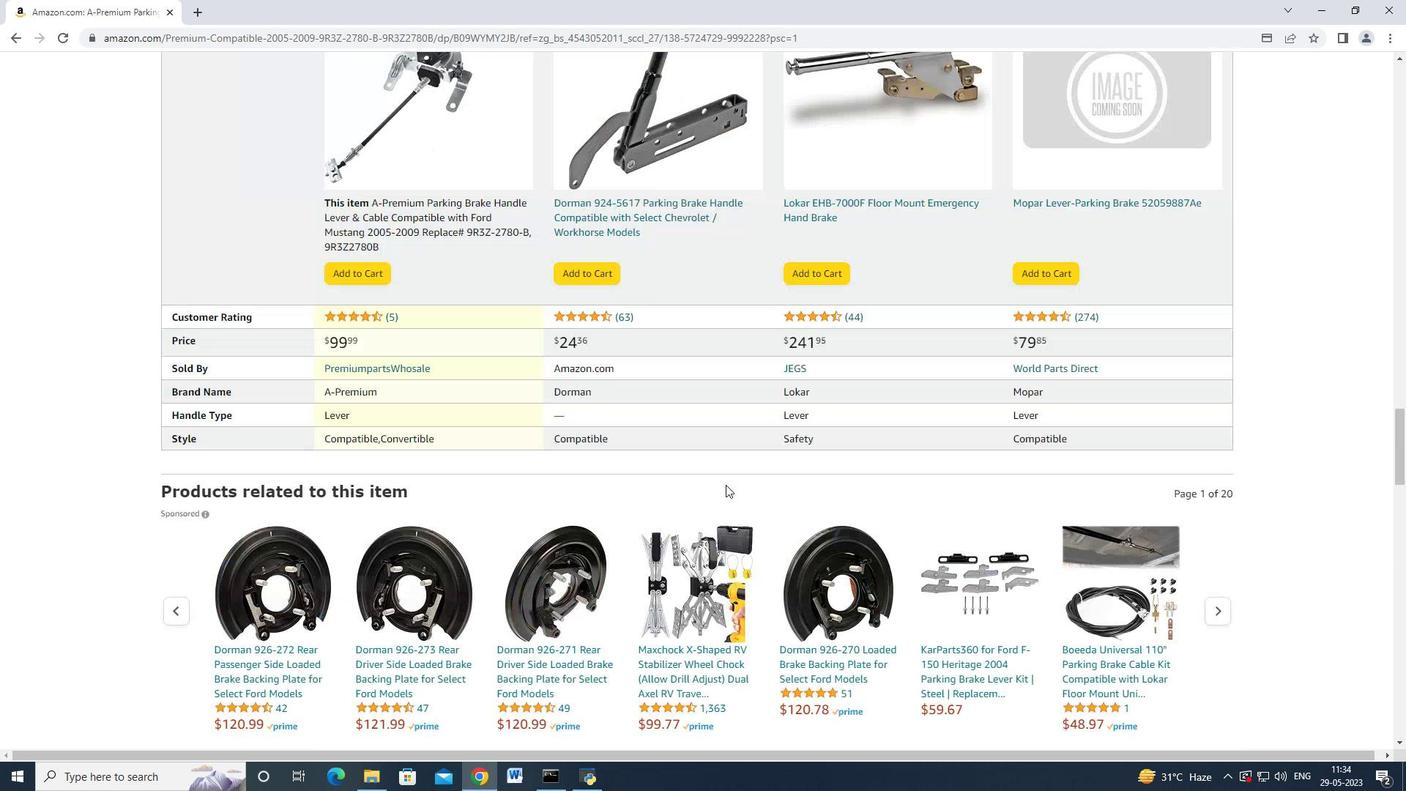 
Action: Mouse scrolled (725, 486) with delta (0, 0)
Screenshot: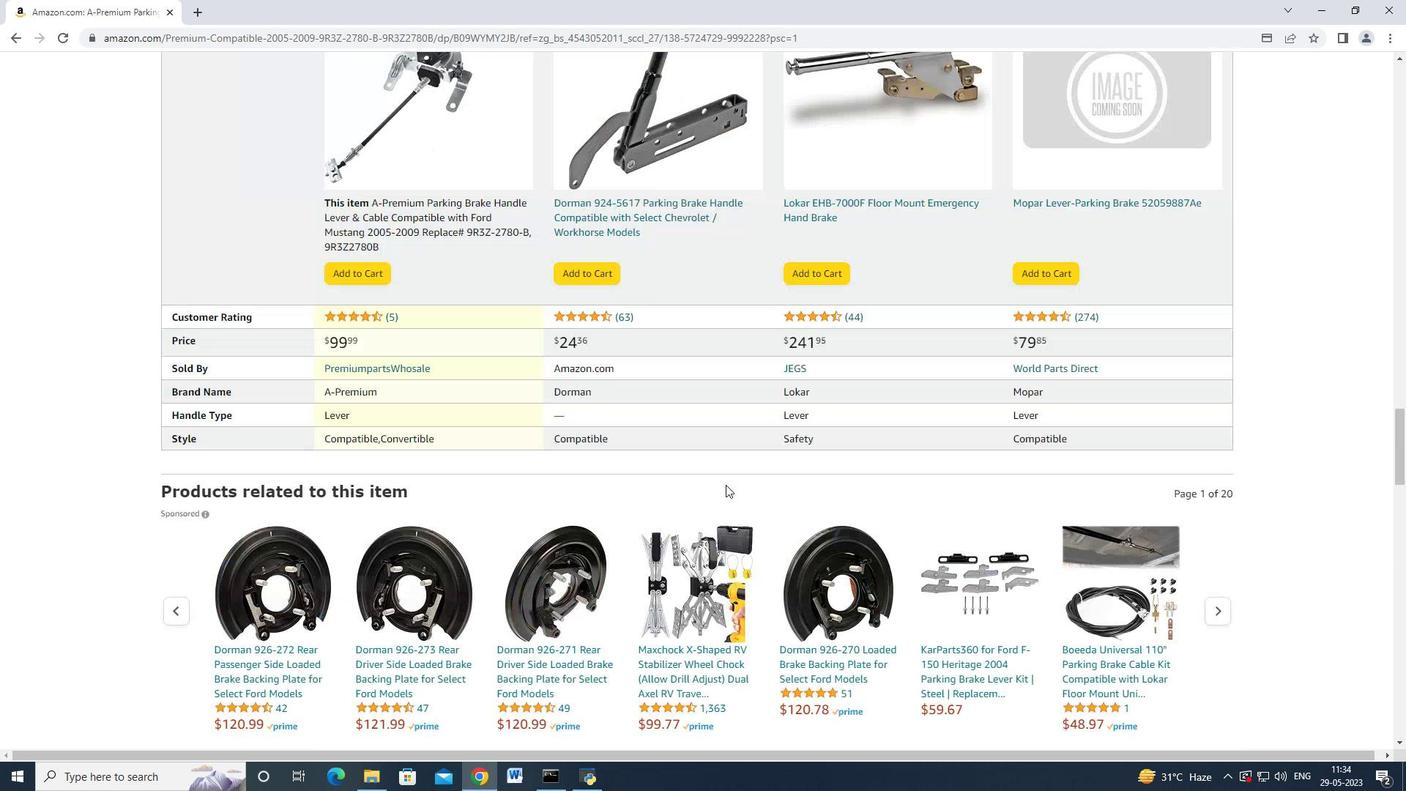 
Action: Mouse scrolled (725, 486) with delta (0, 0)
Screenshot: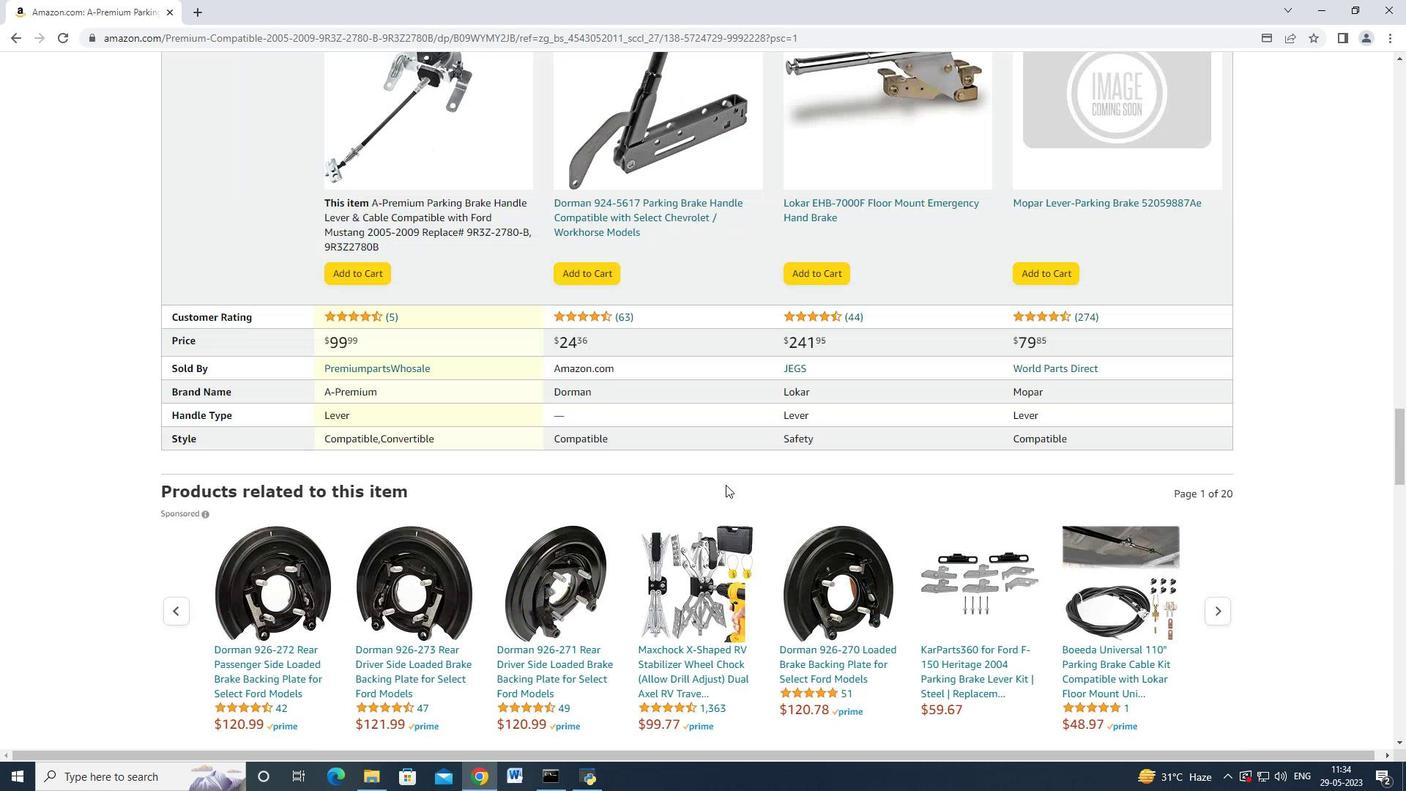 
Action: Mouse scrolled (725, 486) with delta (0, 0)
Screenshot: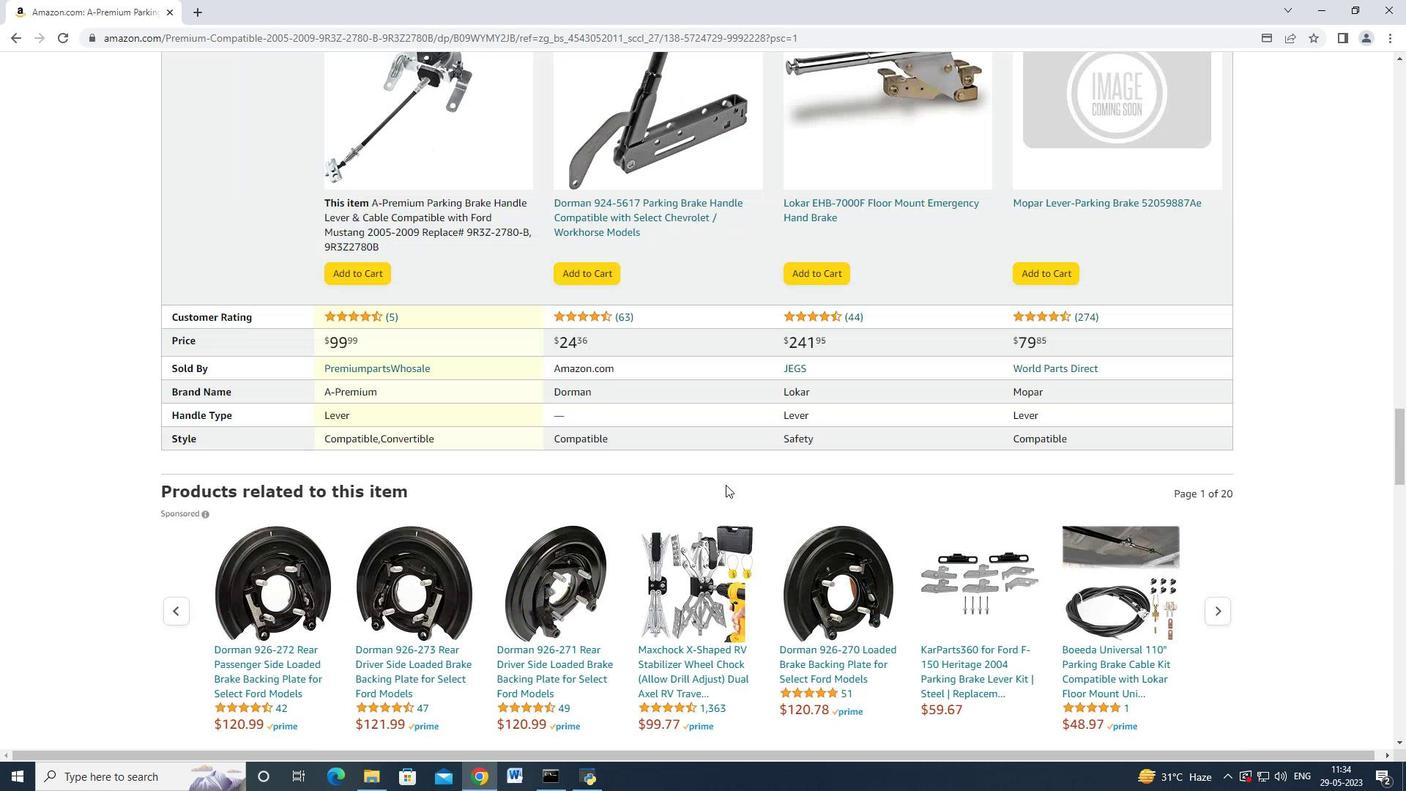 
Action: Mouse scrolled (725, 486) with delta (0, 0)
Screenshot: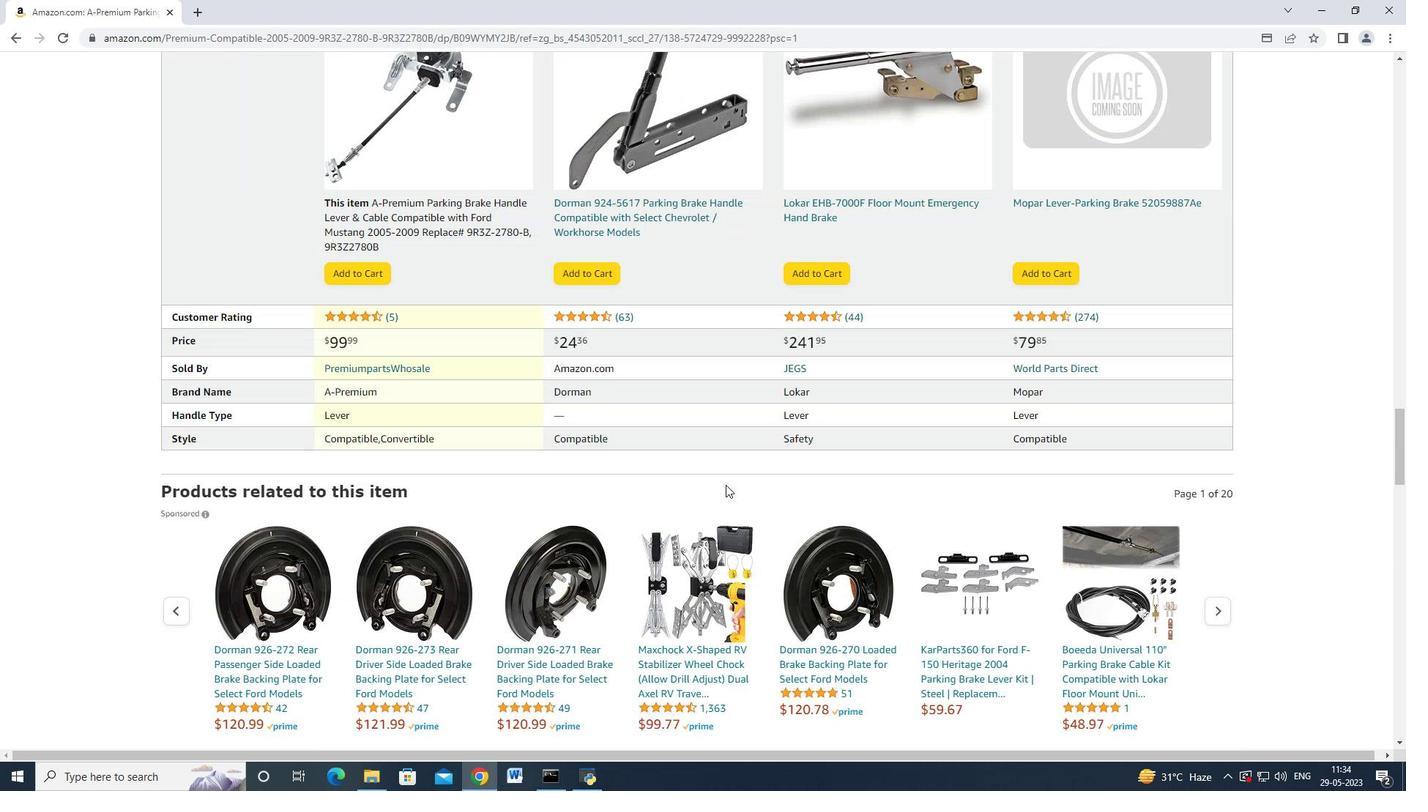 
Action: Mouse moved to (718, 485)
Screenshot: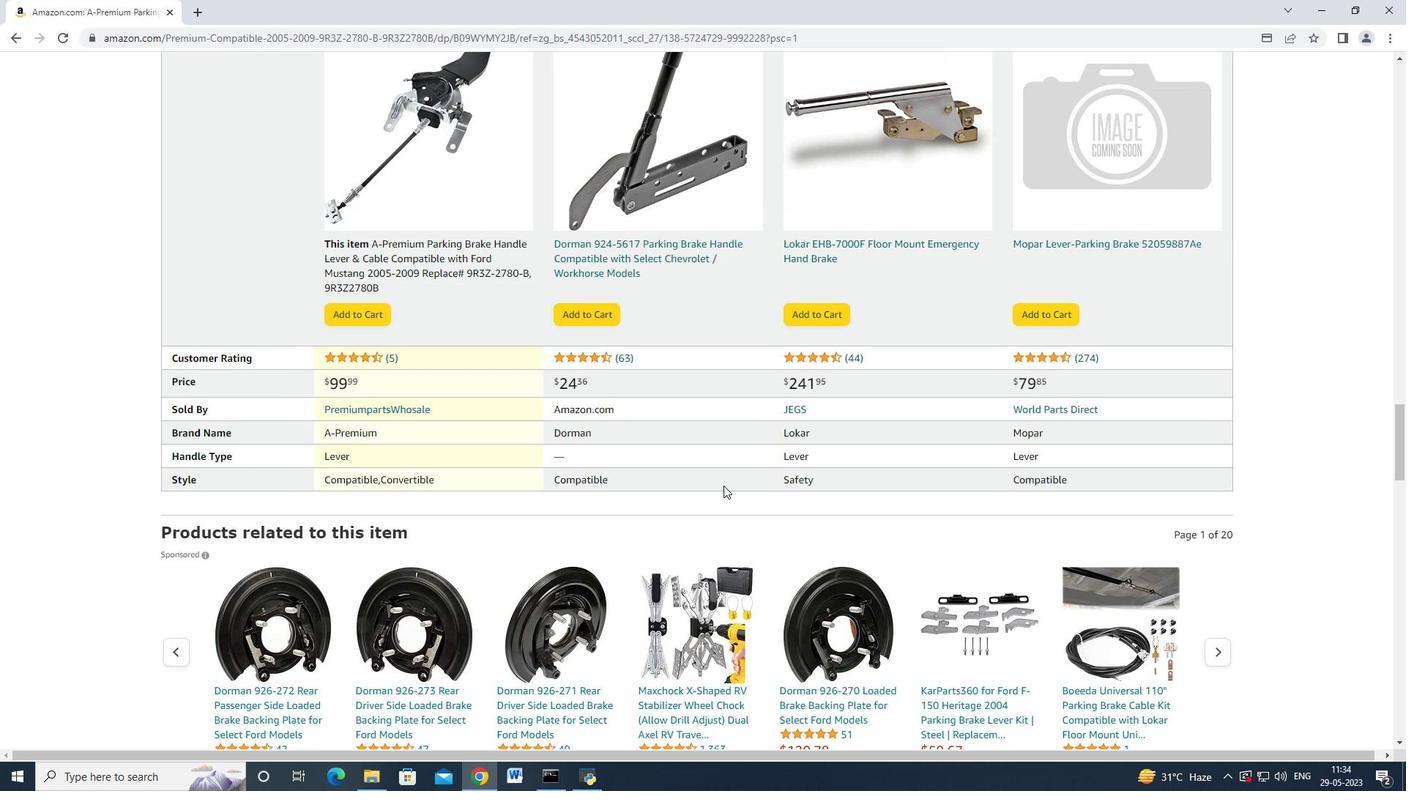 
Action: Mouse scrolled (718, 485) with delta (0, 0)
Screenshot: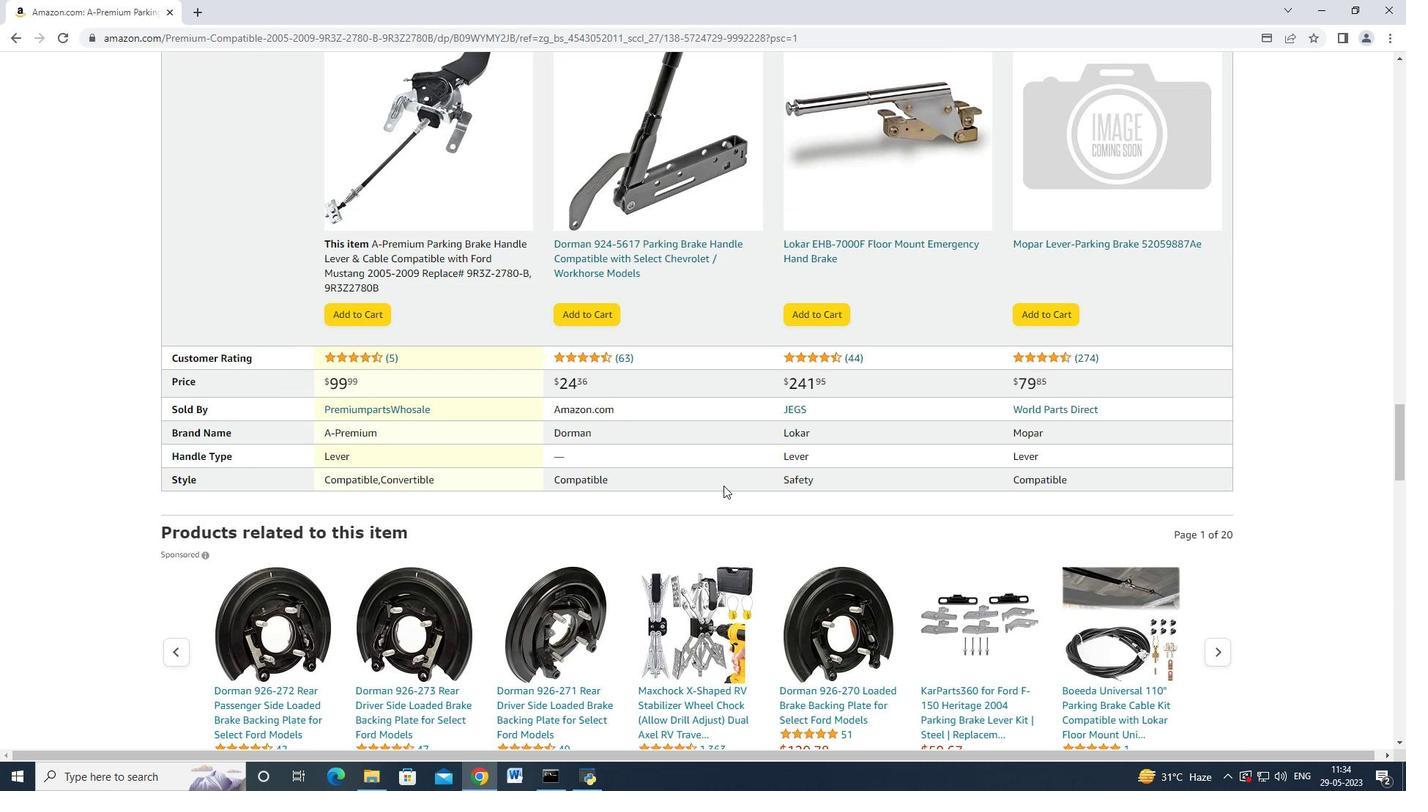
Action: Mouse scrolled (718, 485) with delta (0, 0)
Screenshot: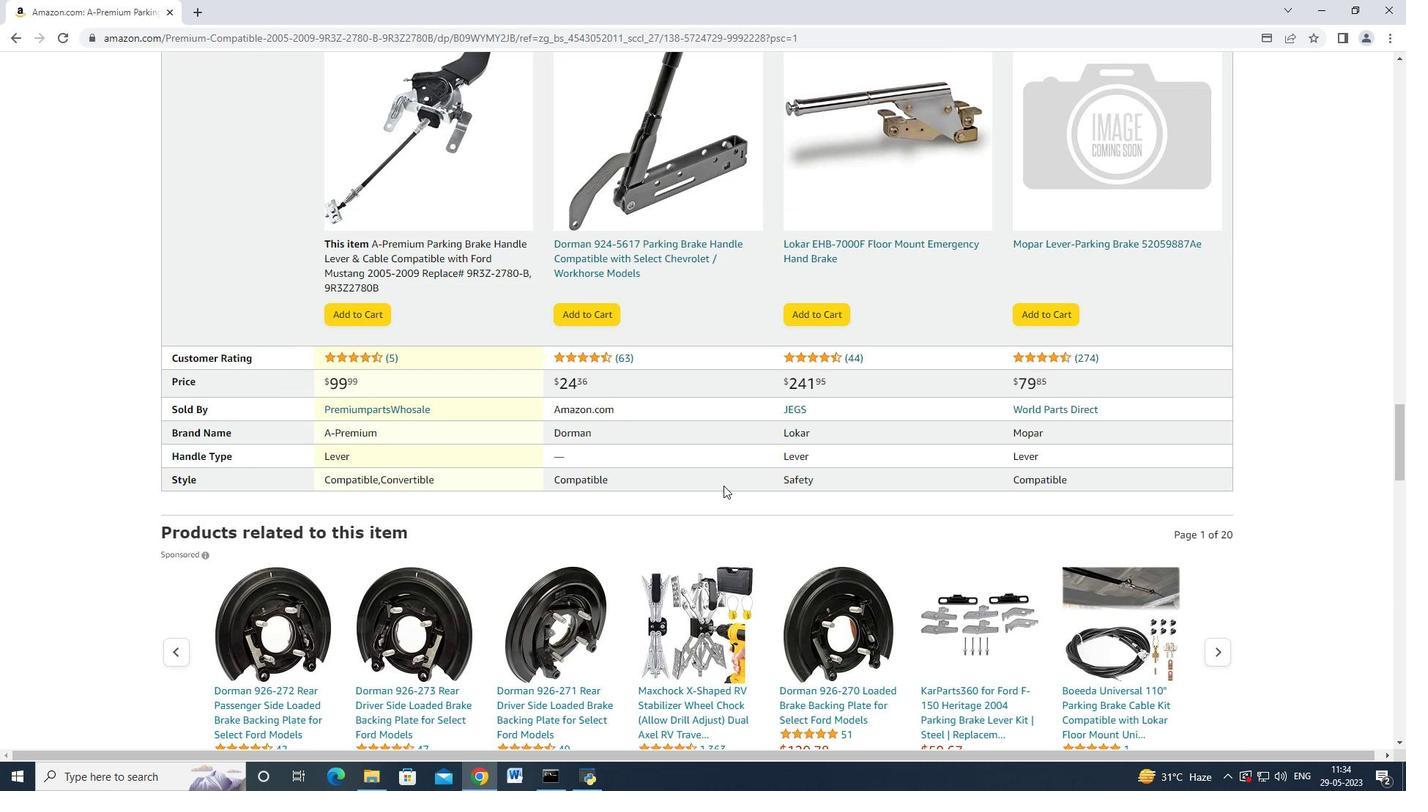 
Action: Mouse scrolled (718, 485) with delta (0, 0)
Screenshot: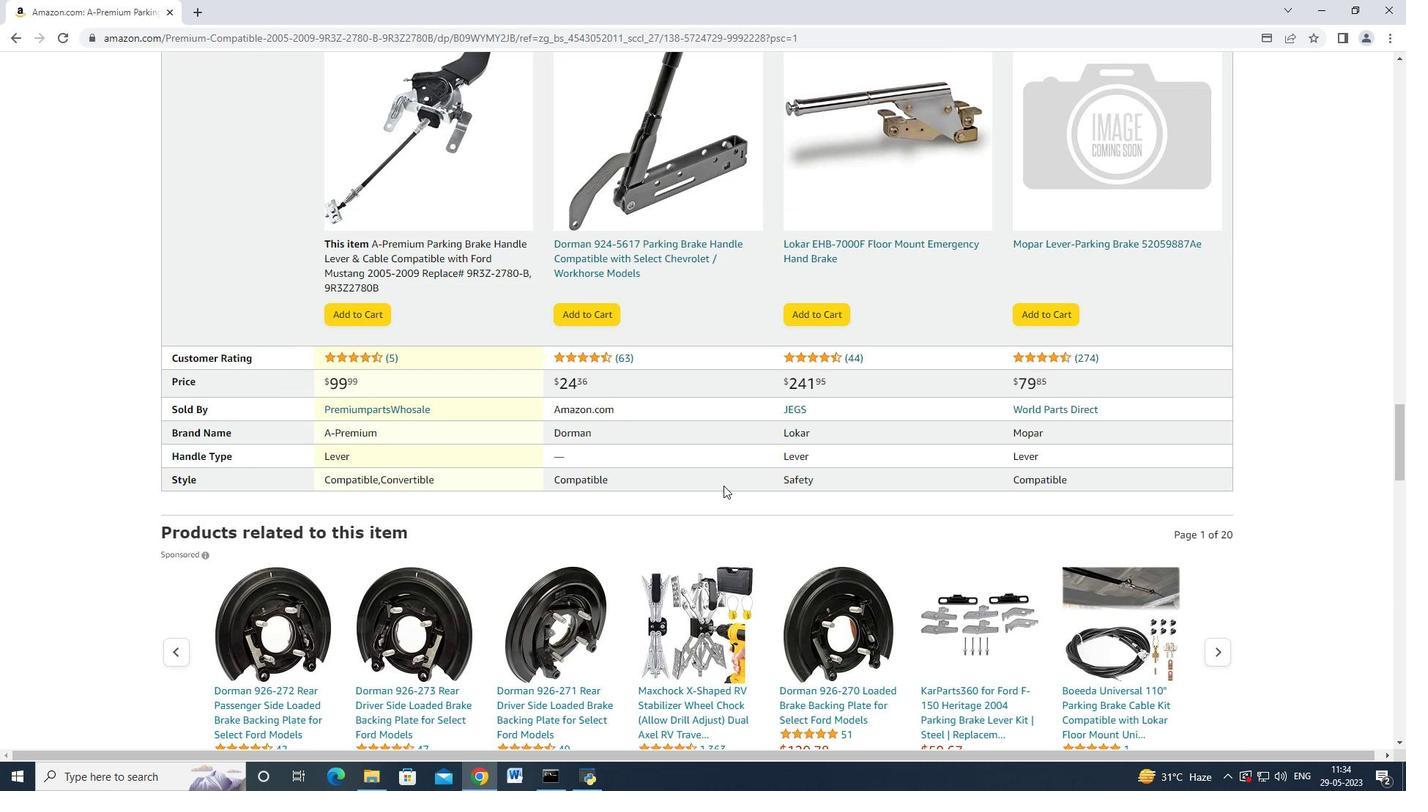 
Action: Mouse scrolled (718, 485) with delta (0, 0)
Screenshot: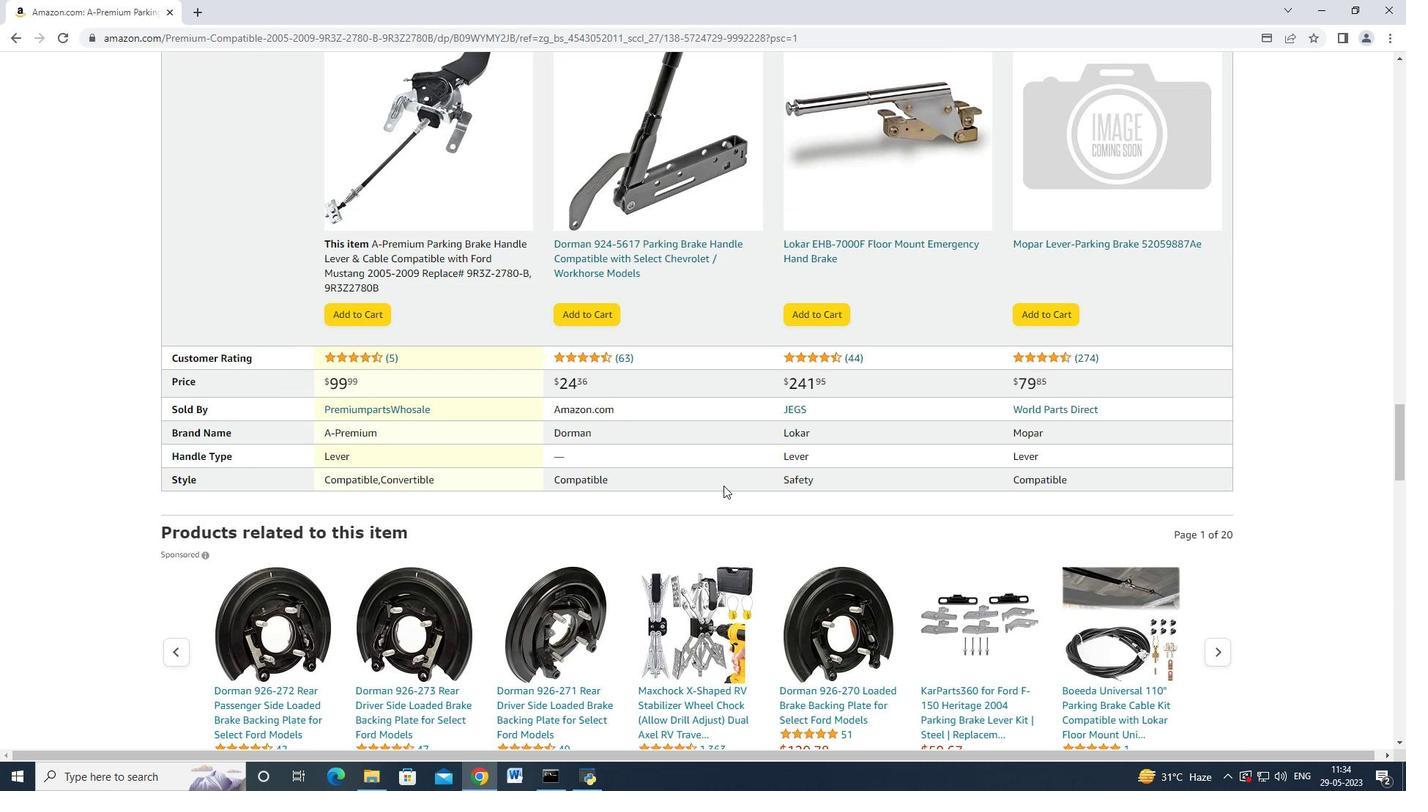 
Action: Mouse scrolled (718, 485) with delta (0, 0)
Screenshot: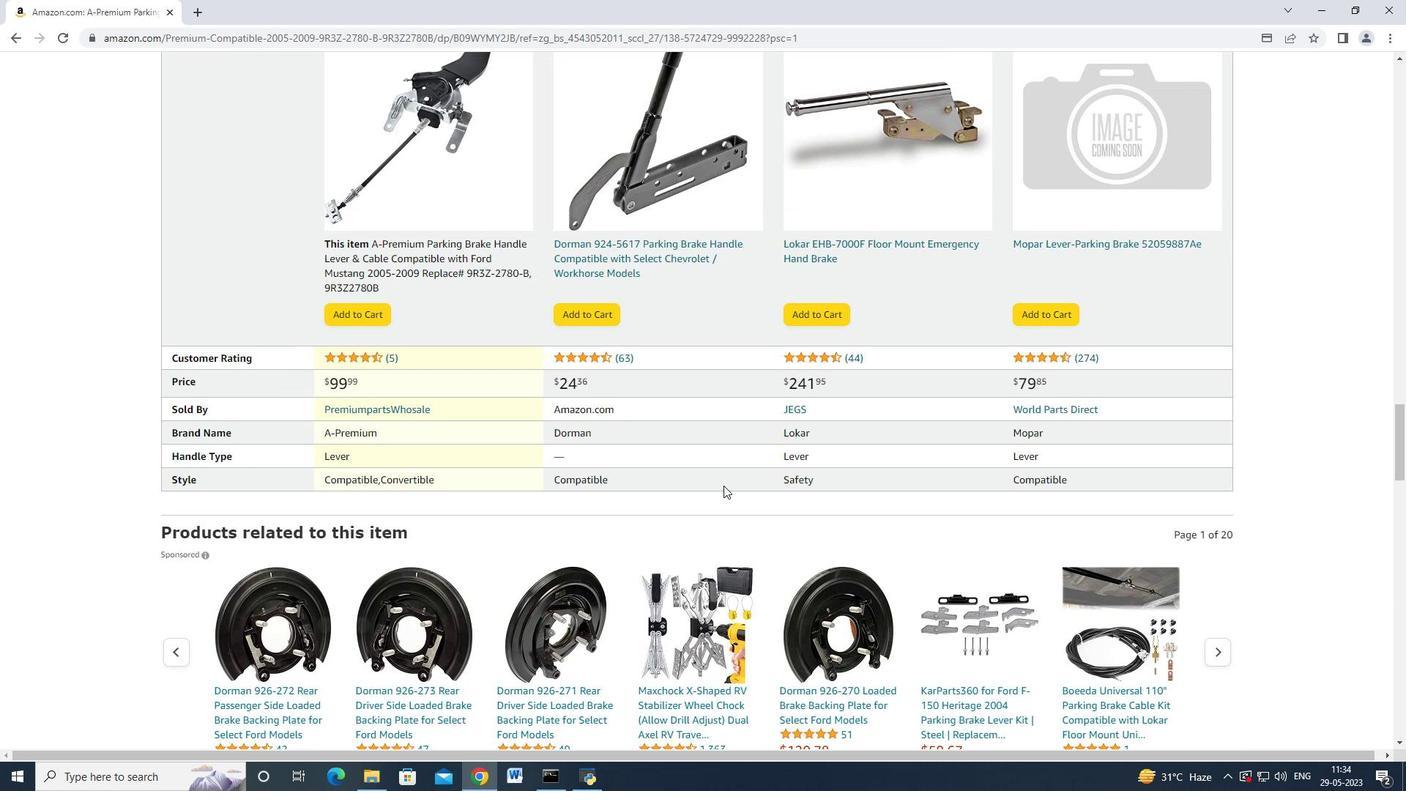 
Action: Mouse scrolled (718, 485) with delta (0, 0)
Screenshot: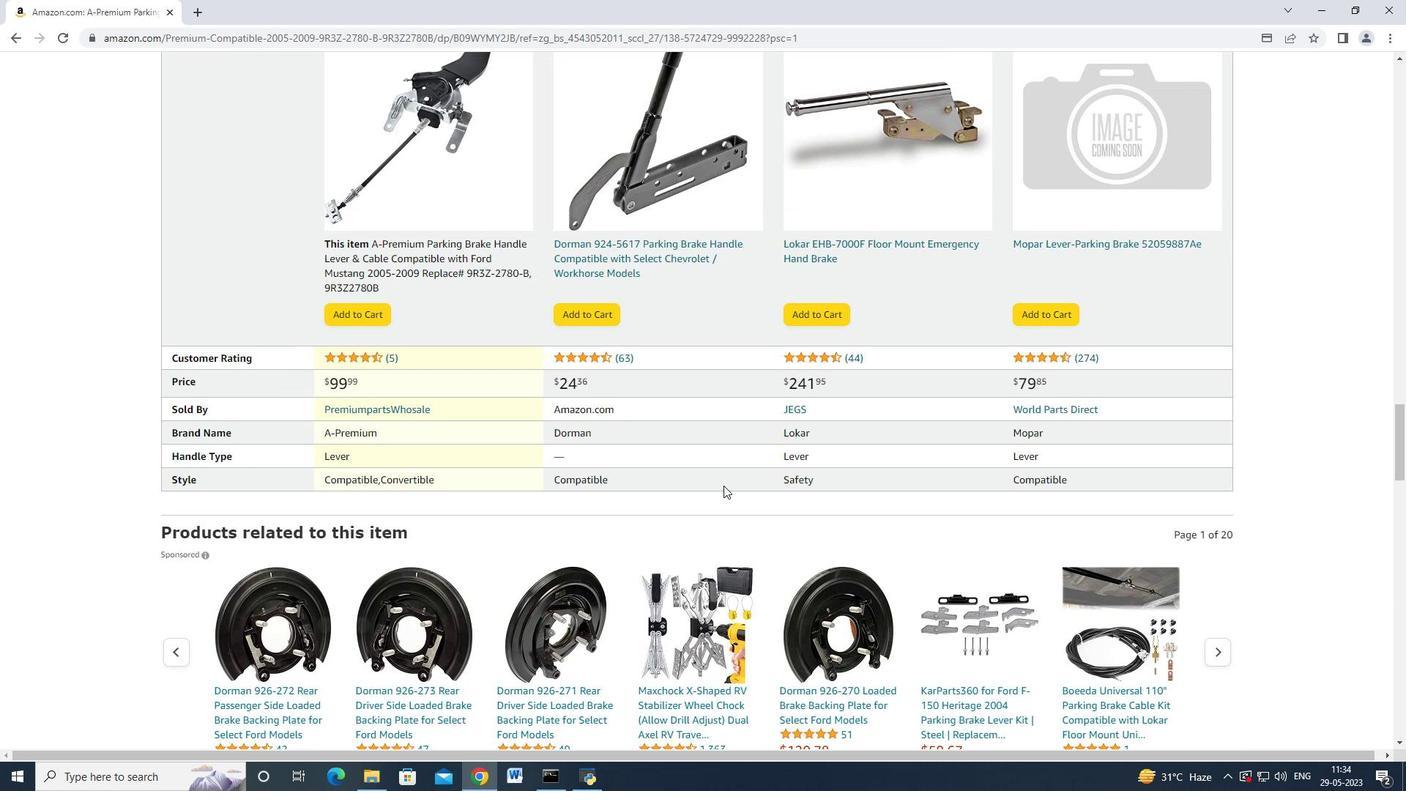 
Action: Mouse scrolled (718, 485) with delta (0, 0)
Screenshot: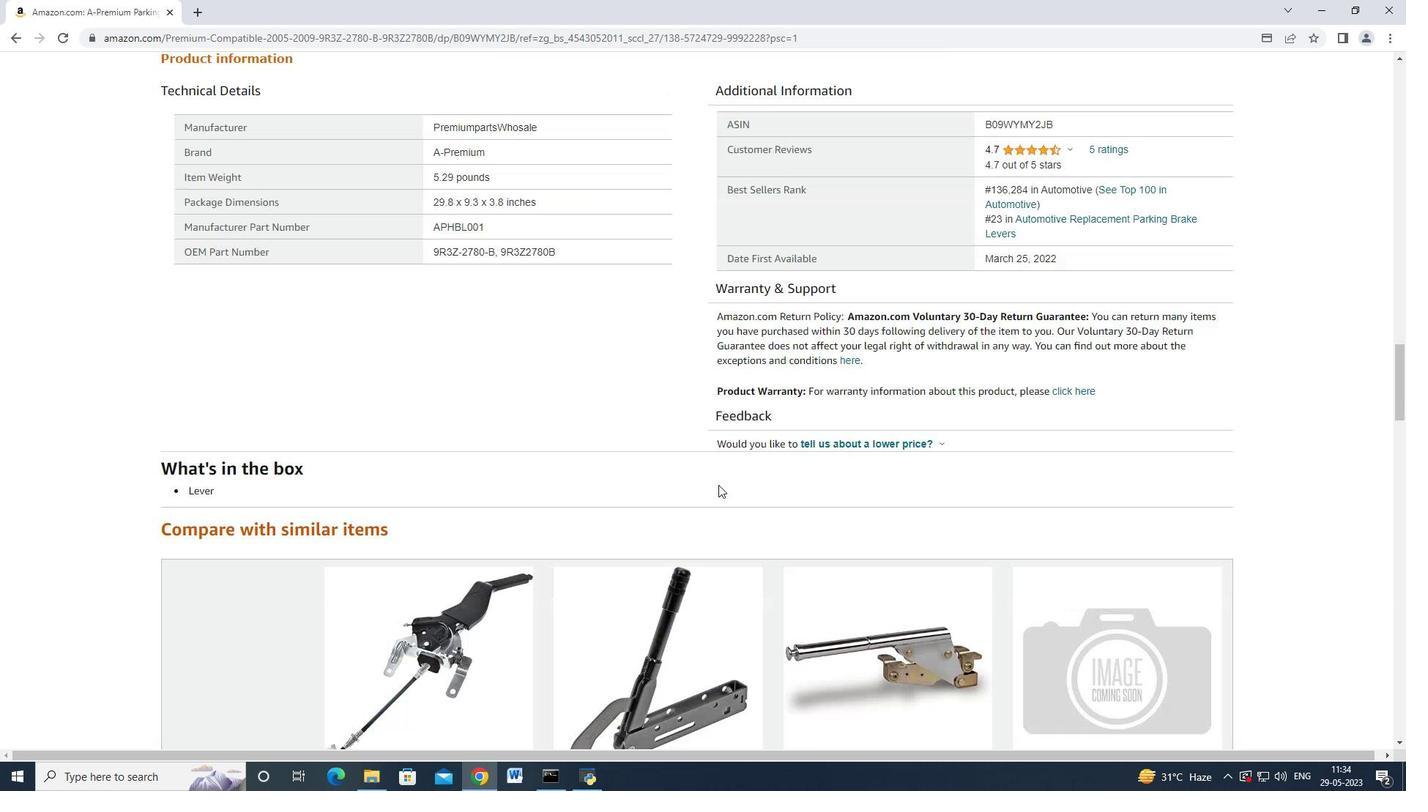 
Action: Mouse moved to (711, 485)
Screenshot: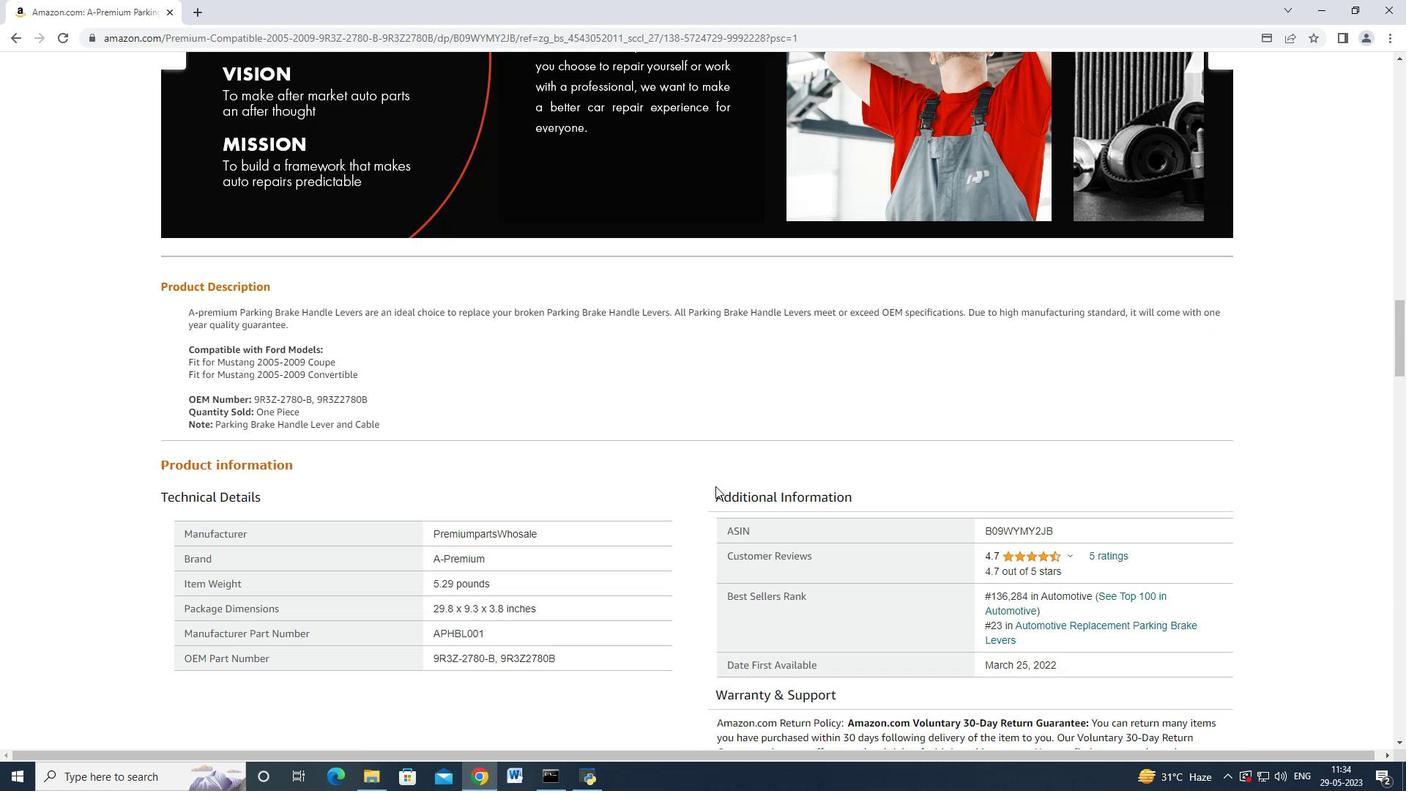 
Action: Mouse scrolled (713, 487) with delta (0, 0)
Screenshot: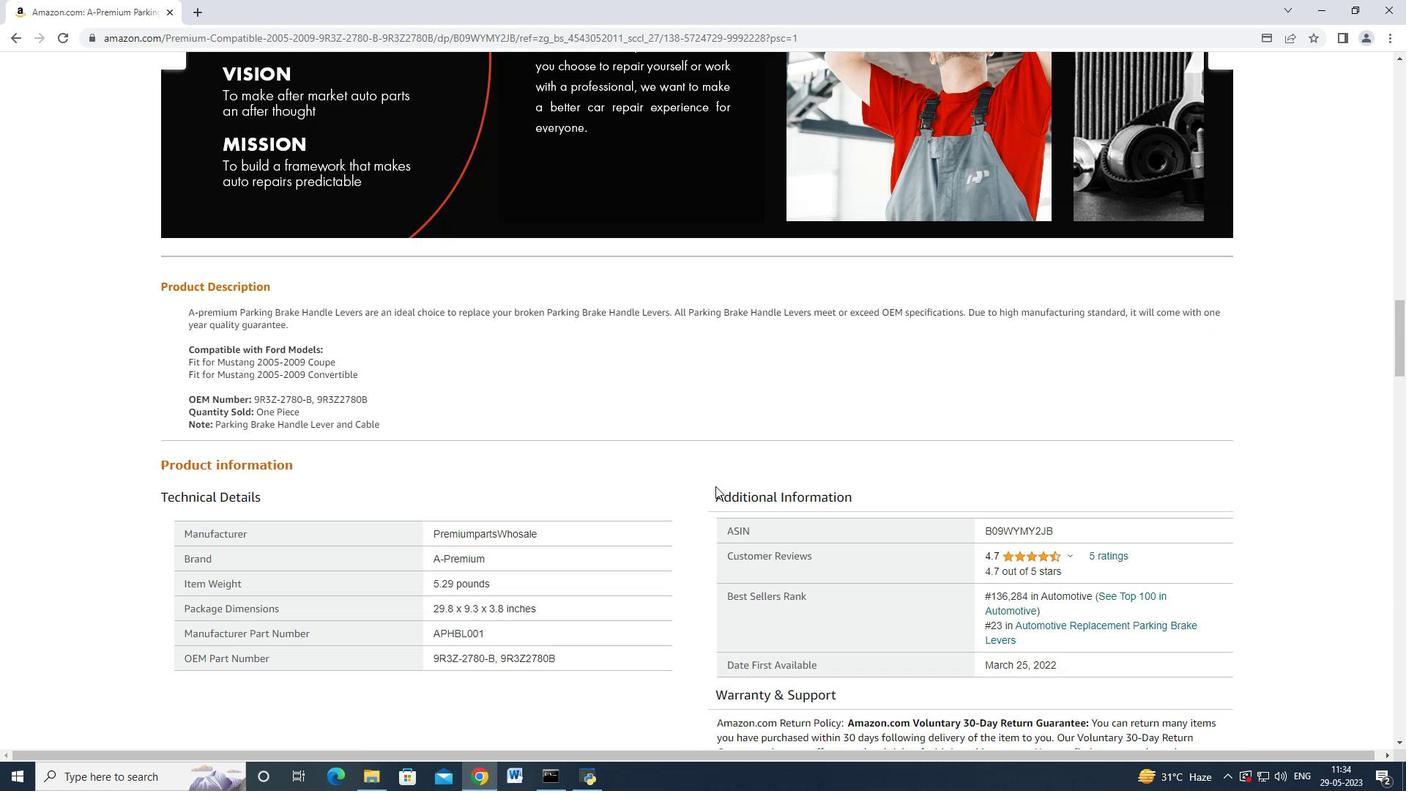 
Action: Mouse scrolled (713, 487) with delta (0, 0)
Screenshot: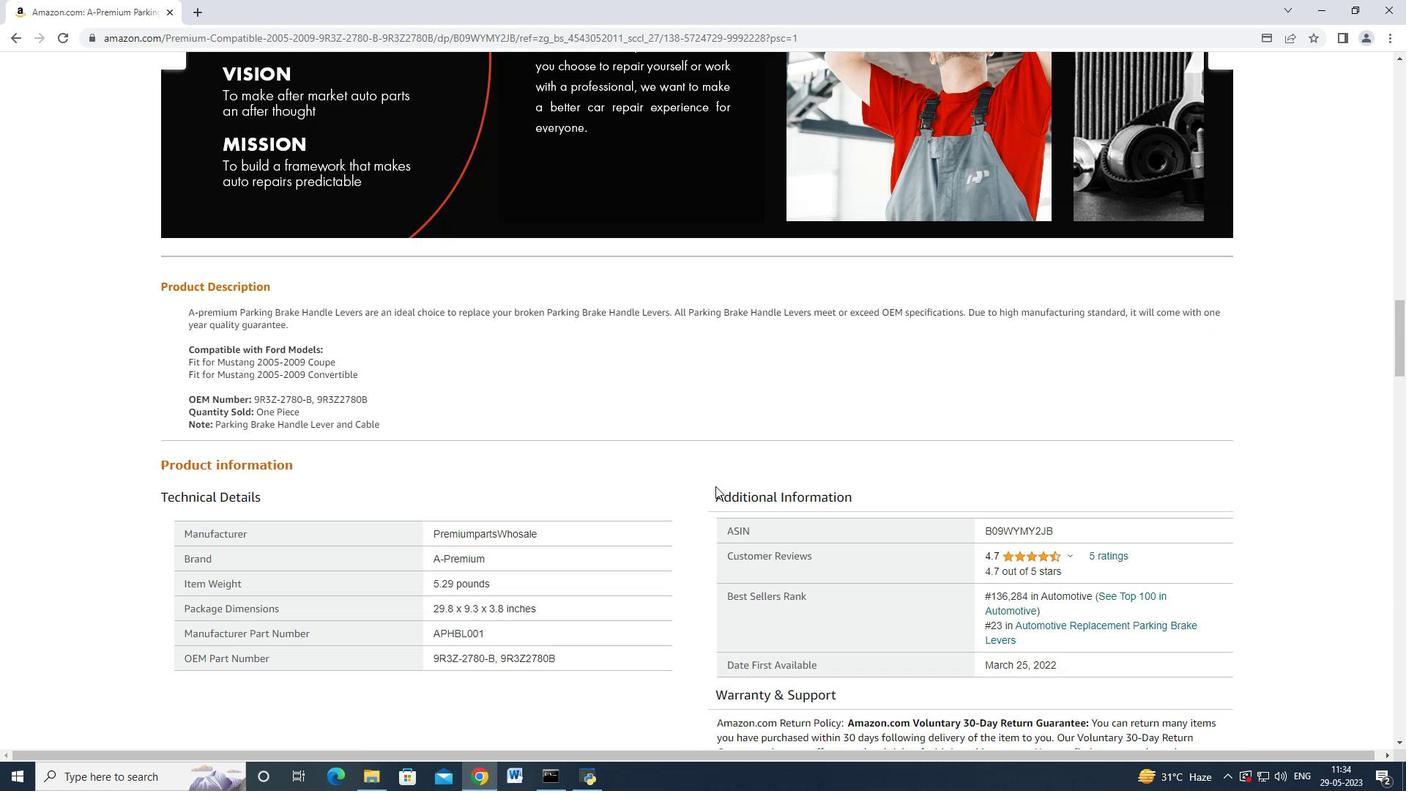 
Action: Mouse scrolled (713, 487) with delta (0, 0)
Screenshot: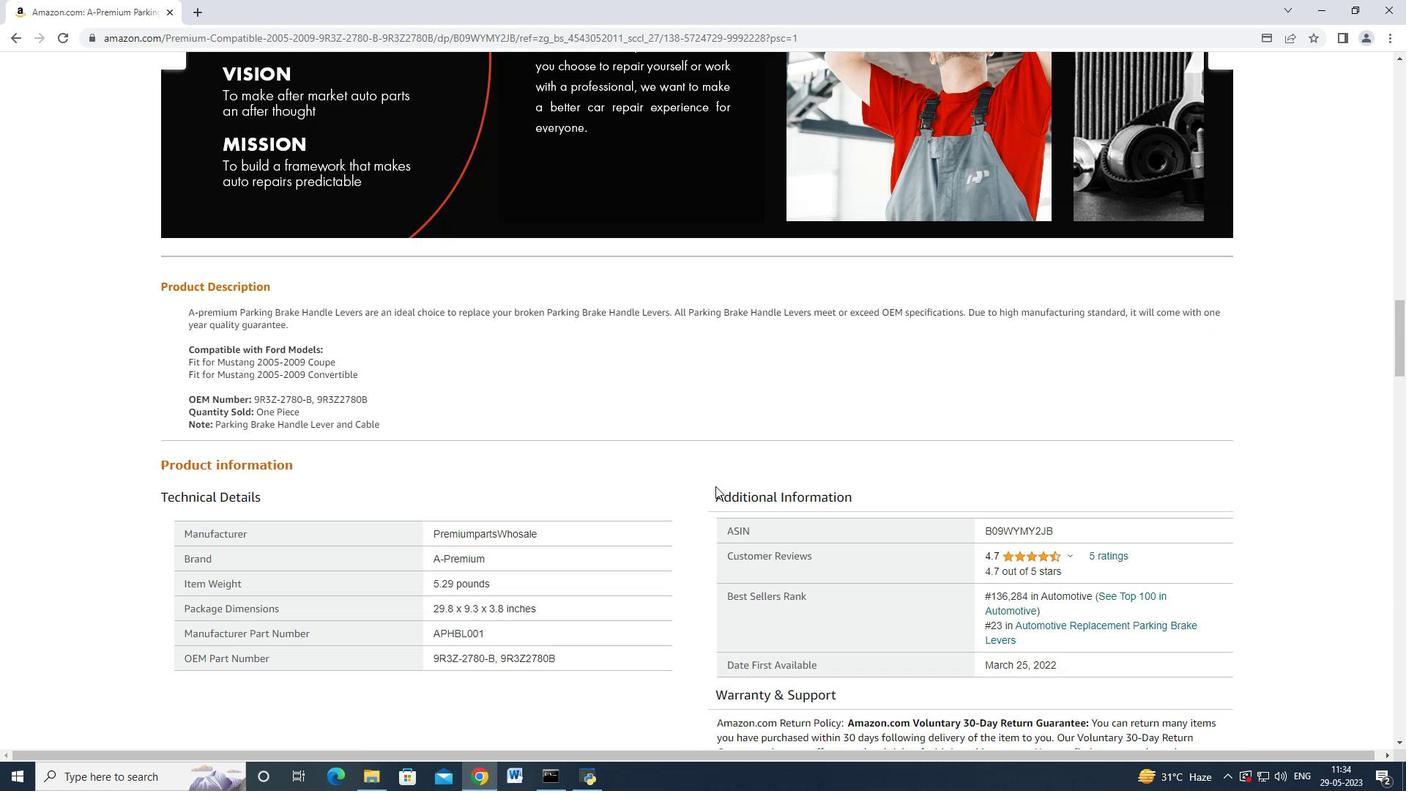 
Action: Mouse scrolled (713, 487) with delta (0, 0)
Screenshot: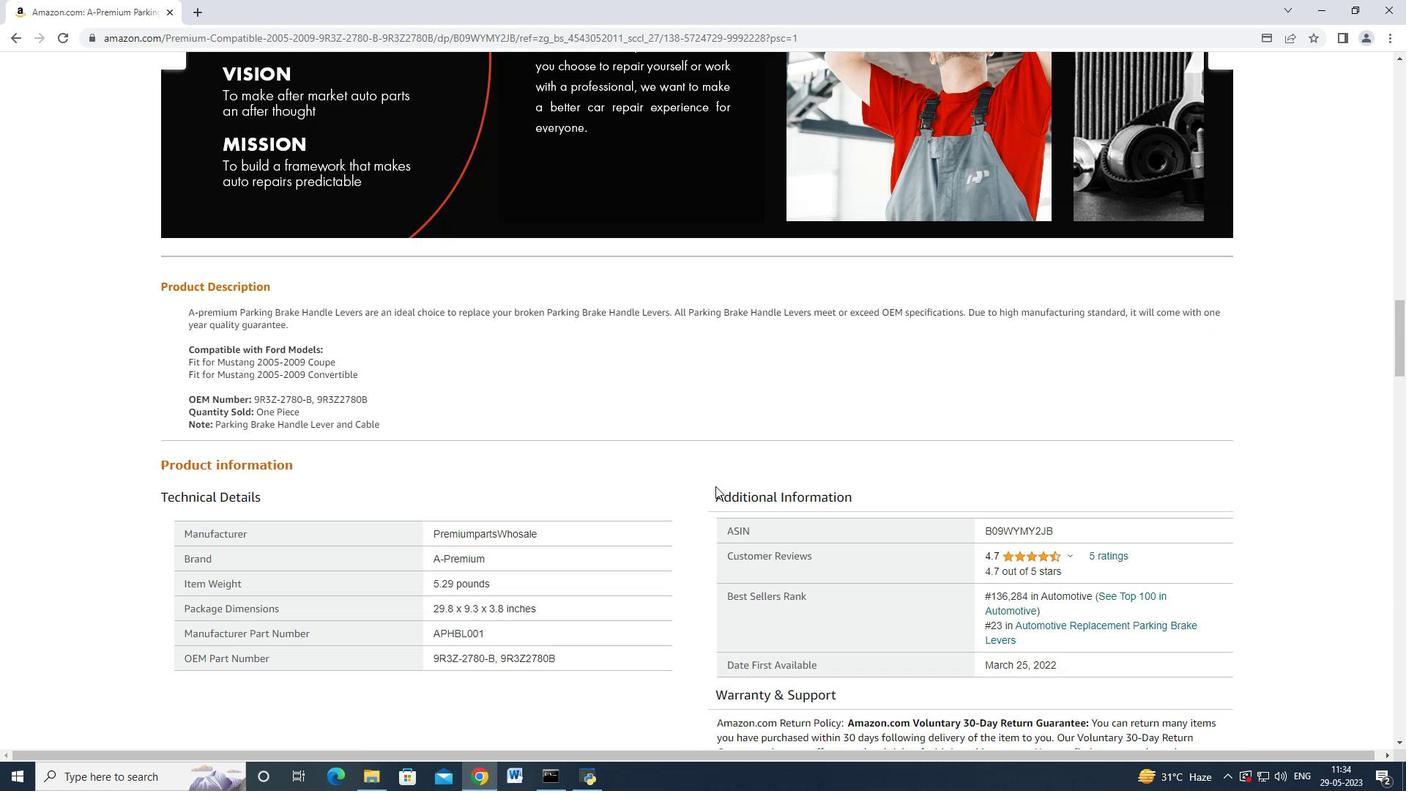 
Action: Mouse scrolled (713, 487) with delta (0, 0)
Screenshot: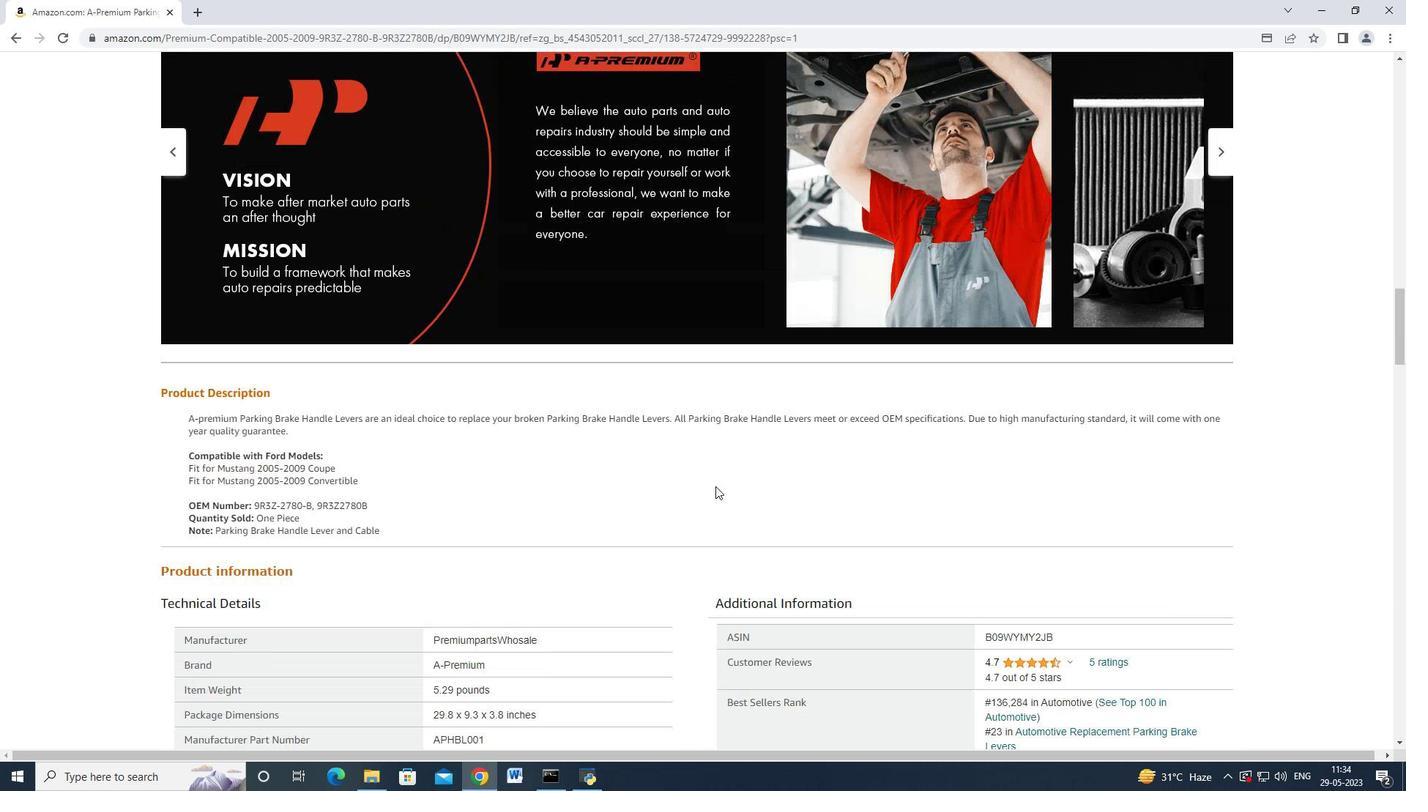 
Action: Mouse scrolled (713, 487) with delta (0, 0)
Screenshot: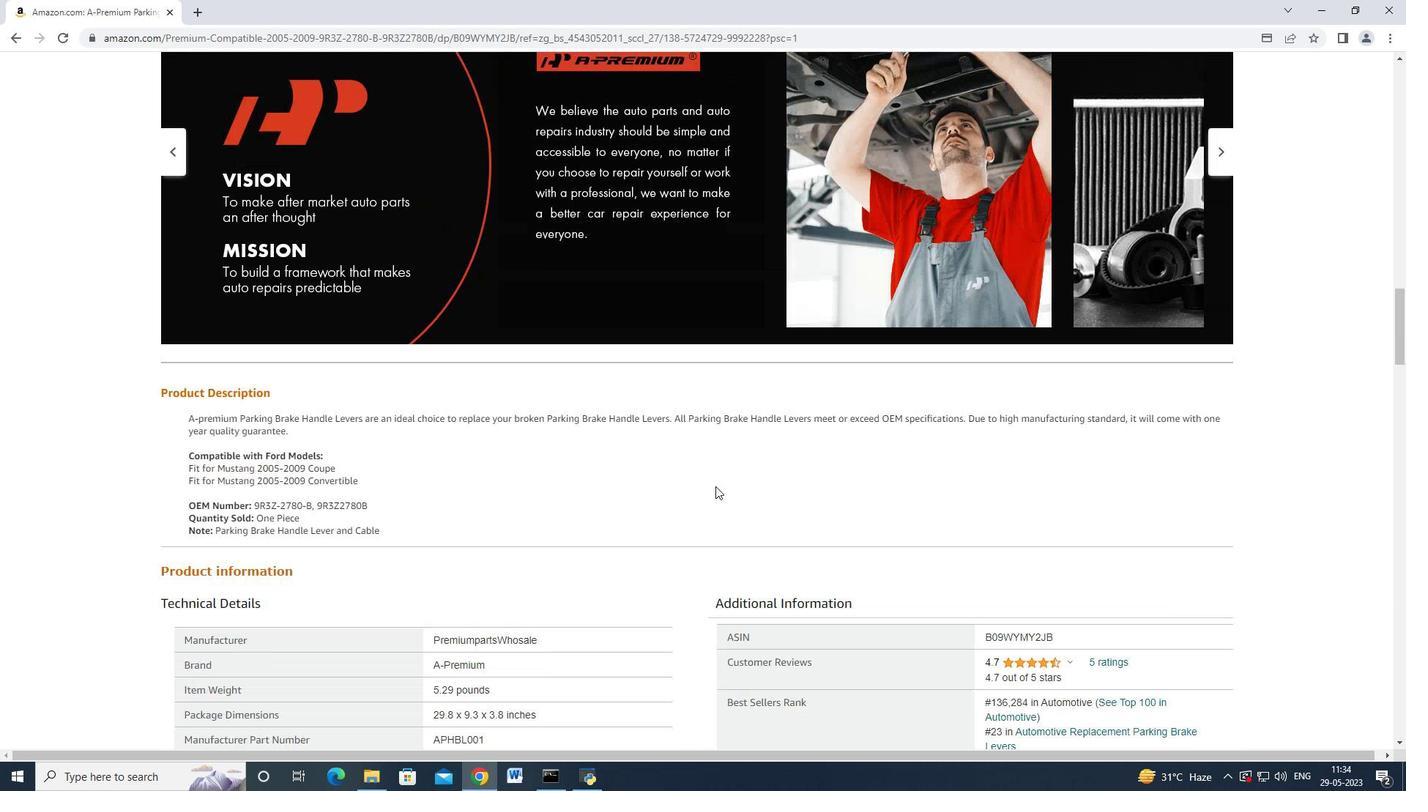 
Action: Mouse scrolled (713, 487) with delta (0, 0)
Screenshot: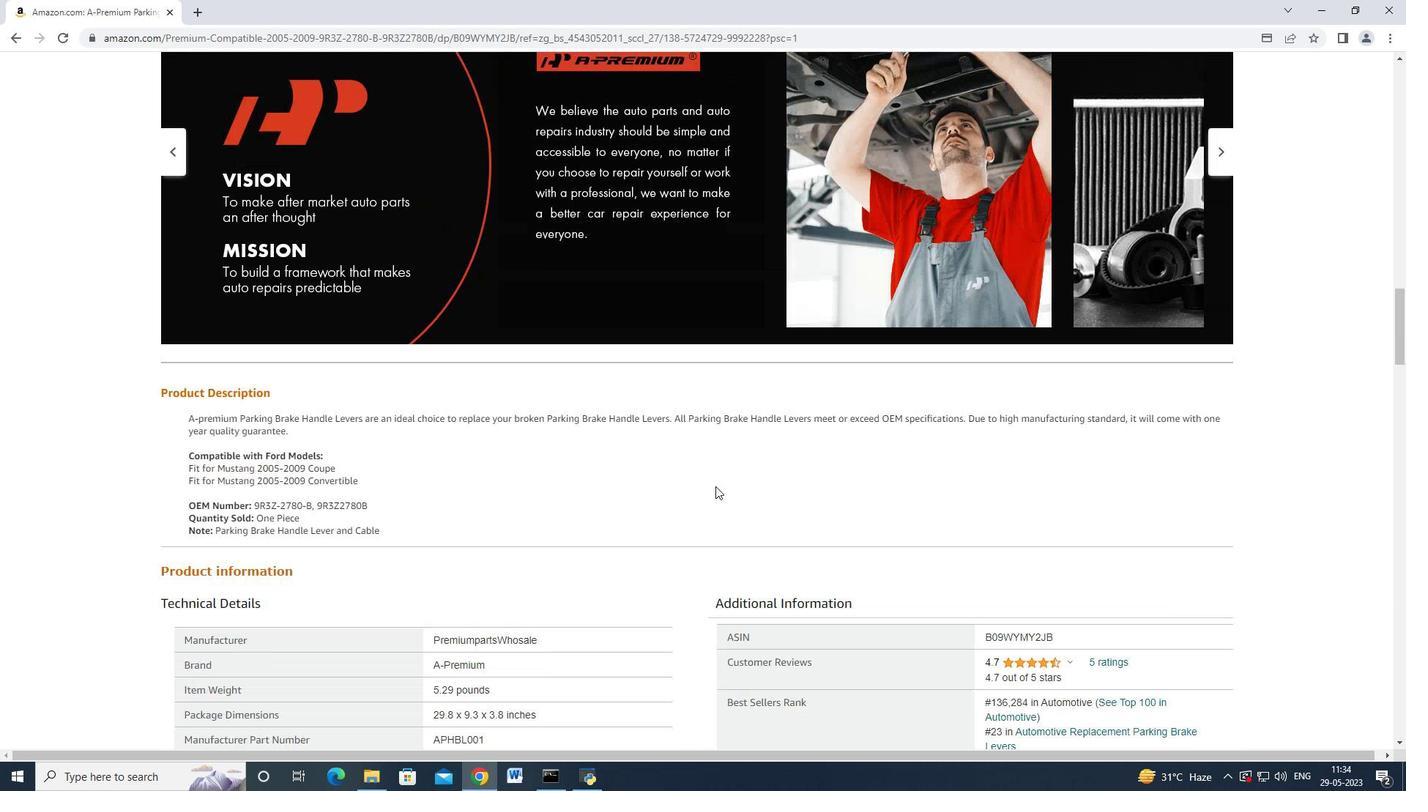 
Action: Mouse moved to (708, 484)
Screenshot: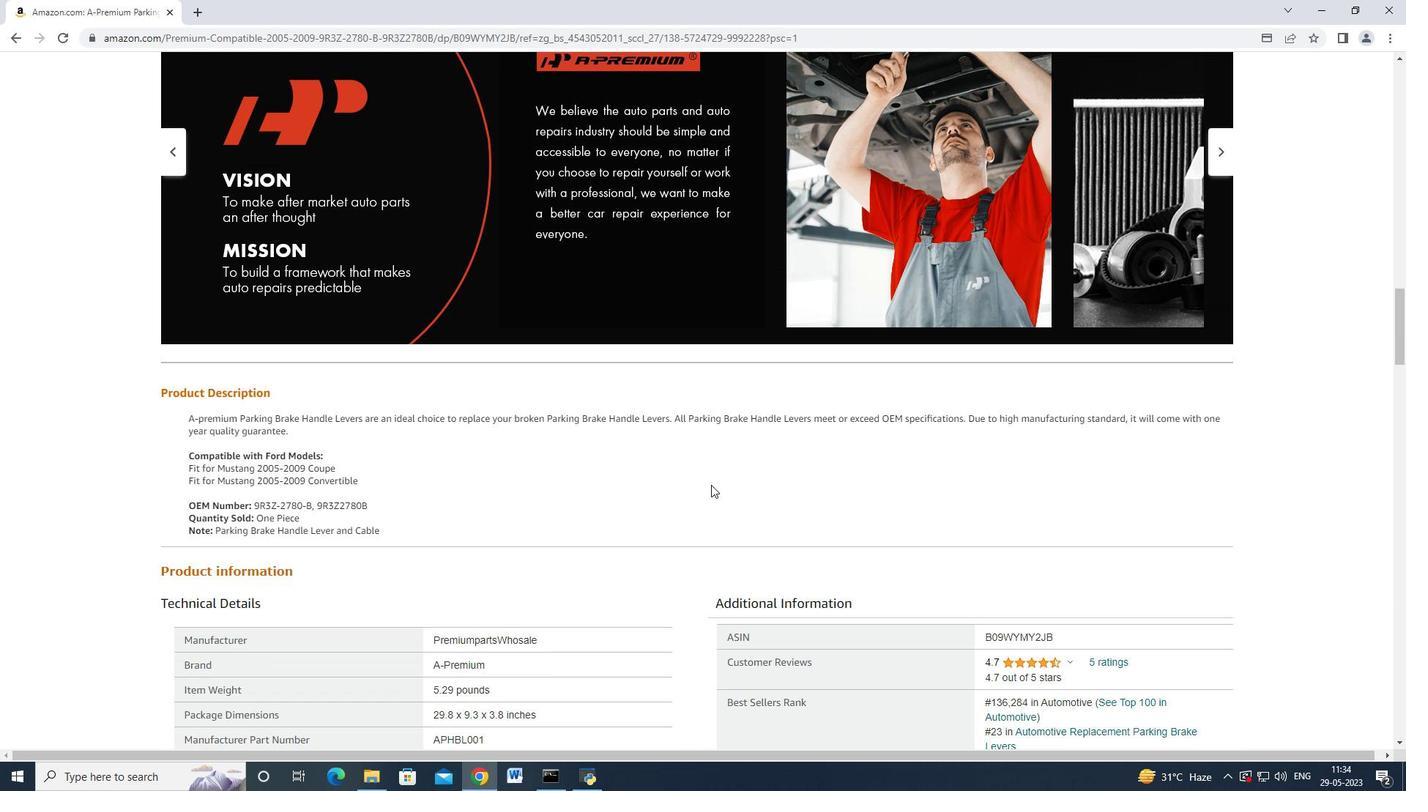 
Action: Mouse scrolled (708, 485) with delta (0, 0)
Screenshot: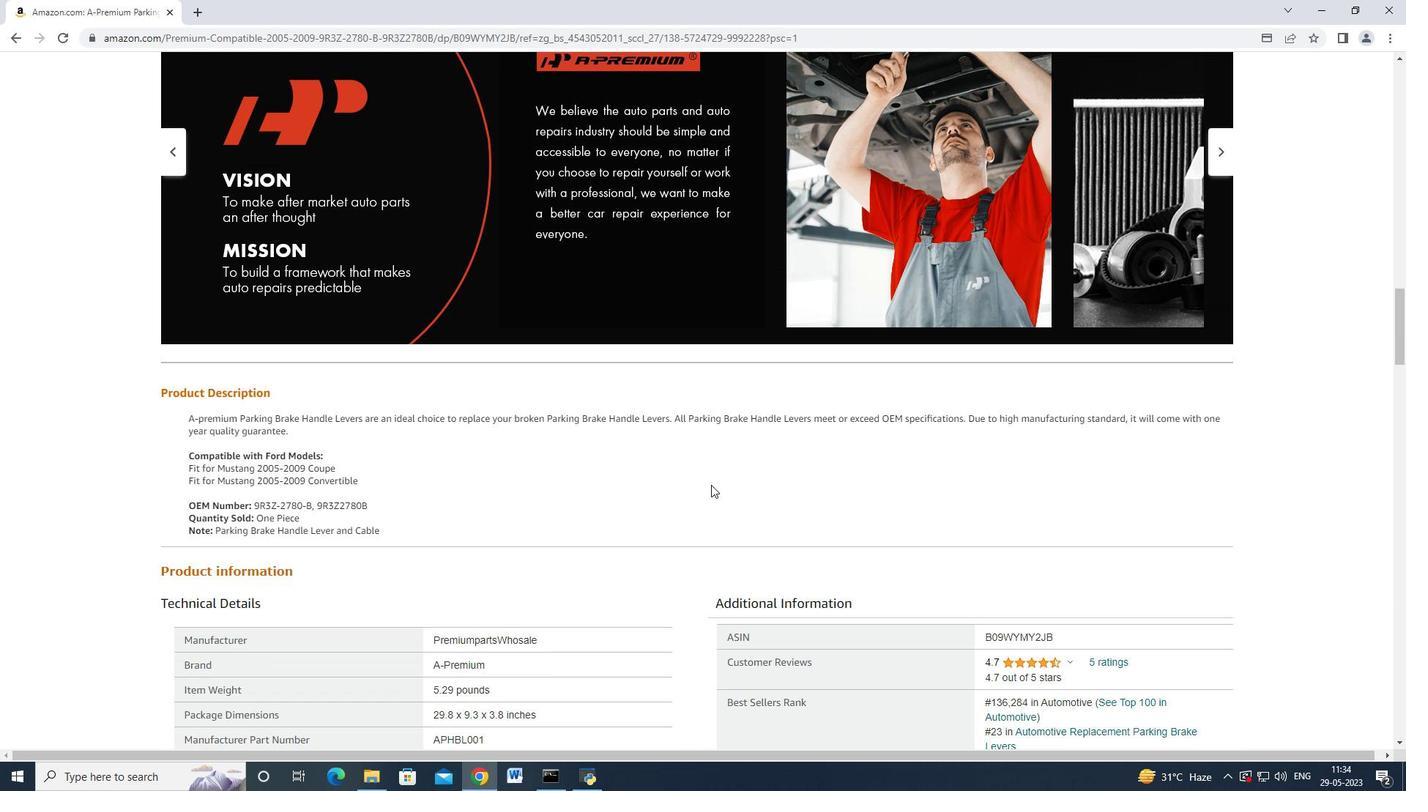 
Action: Mouse moved to (707, 484)
Screenshot: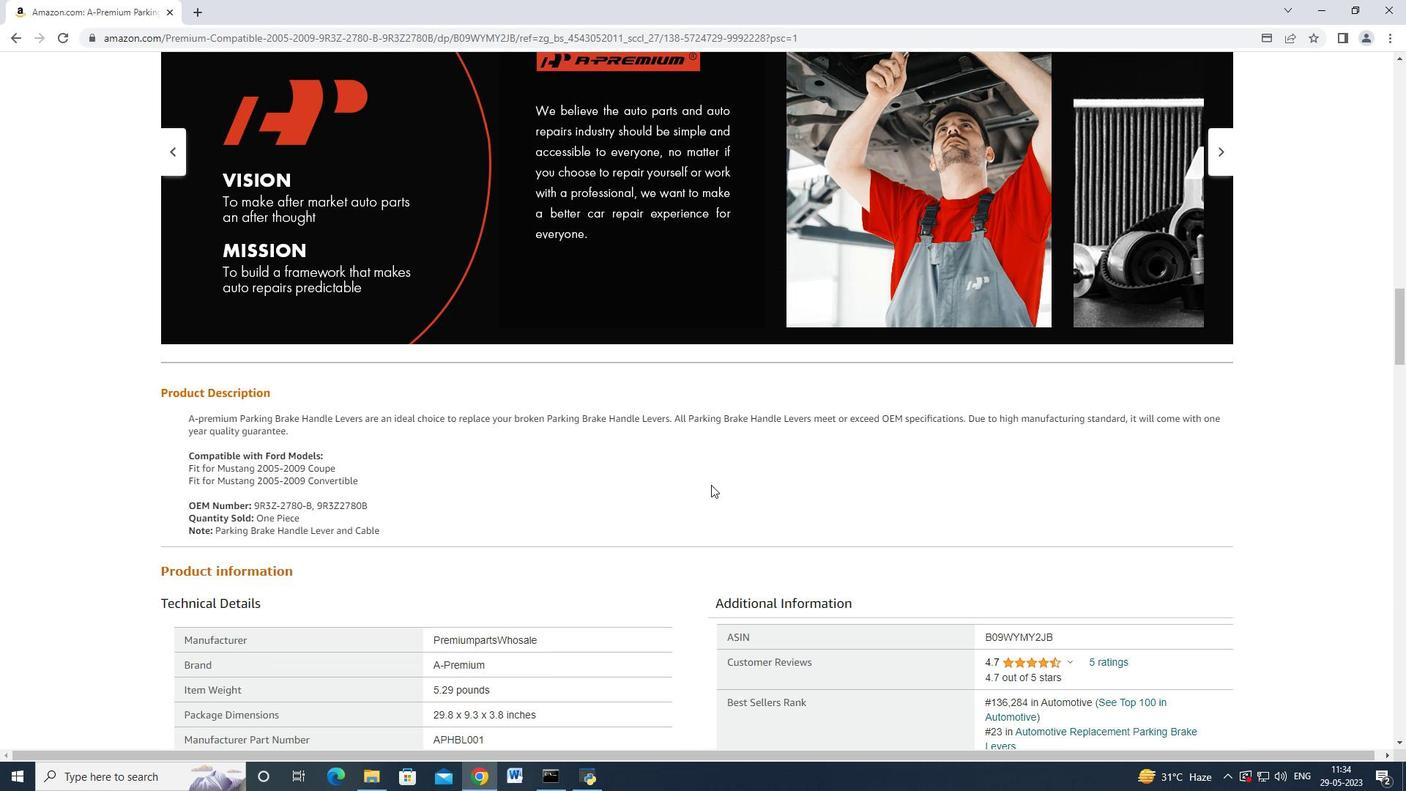 
Action: Mouse scrolled (707, 485) with delta (0, 0)
Screenshot: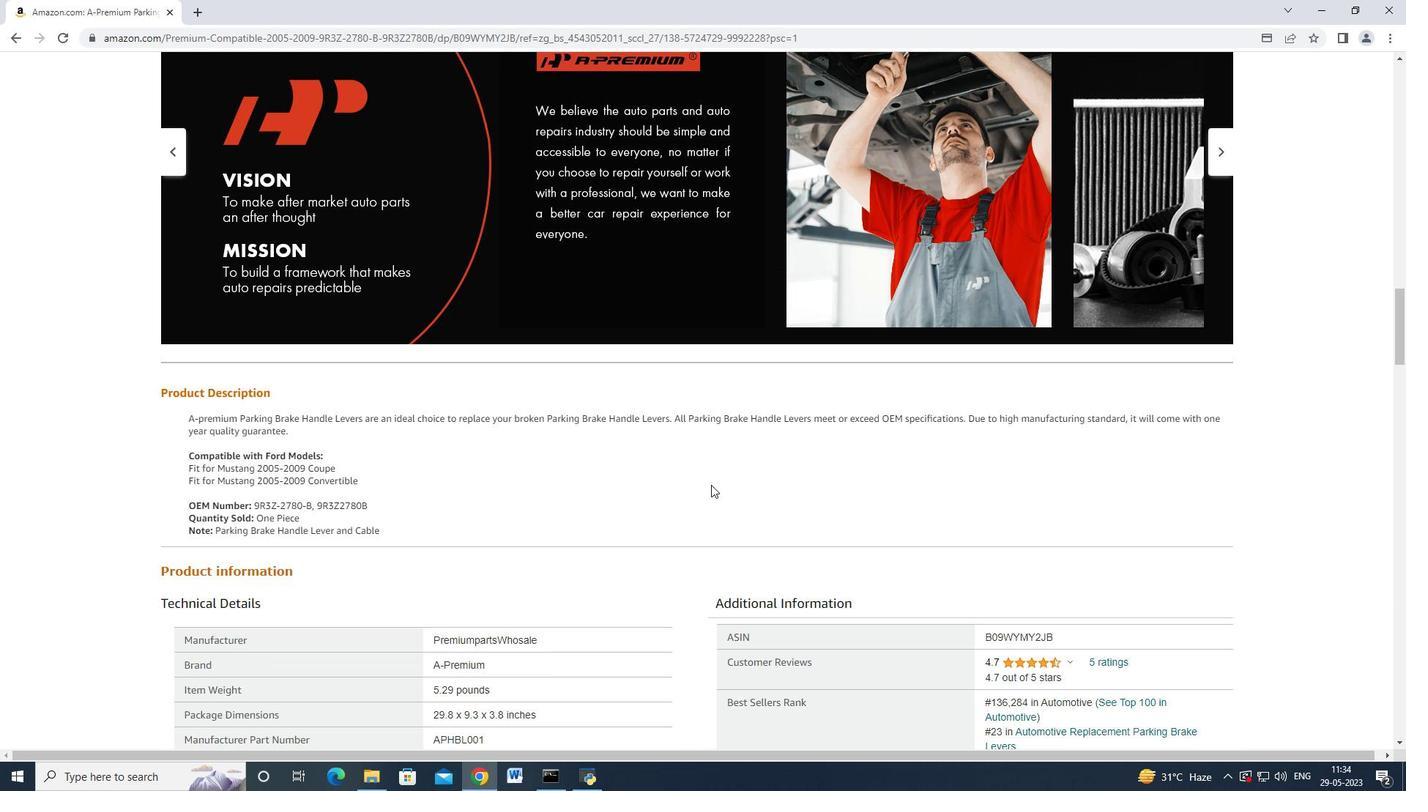 
Action: Mouse moved to (707, 484)
Screenshot: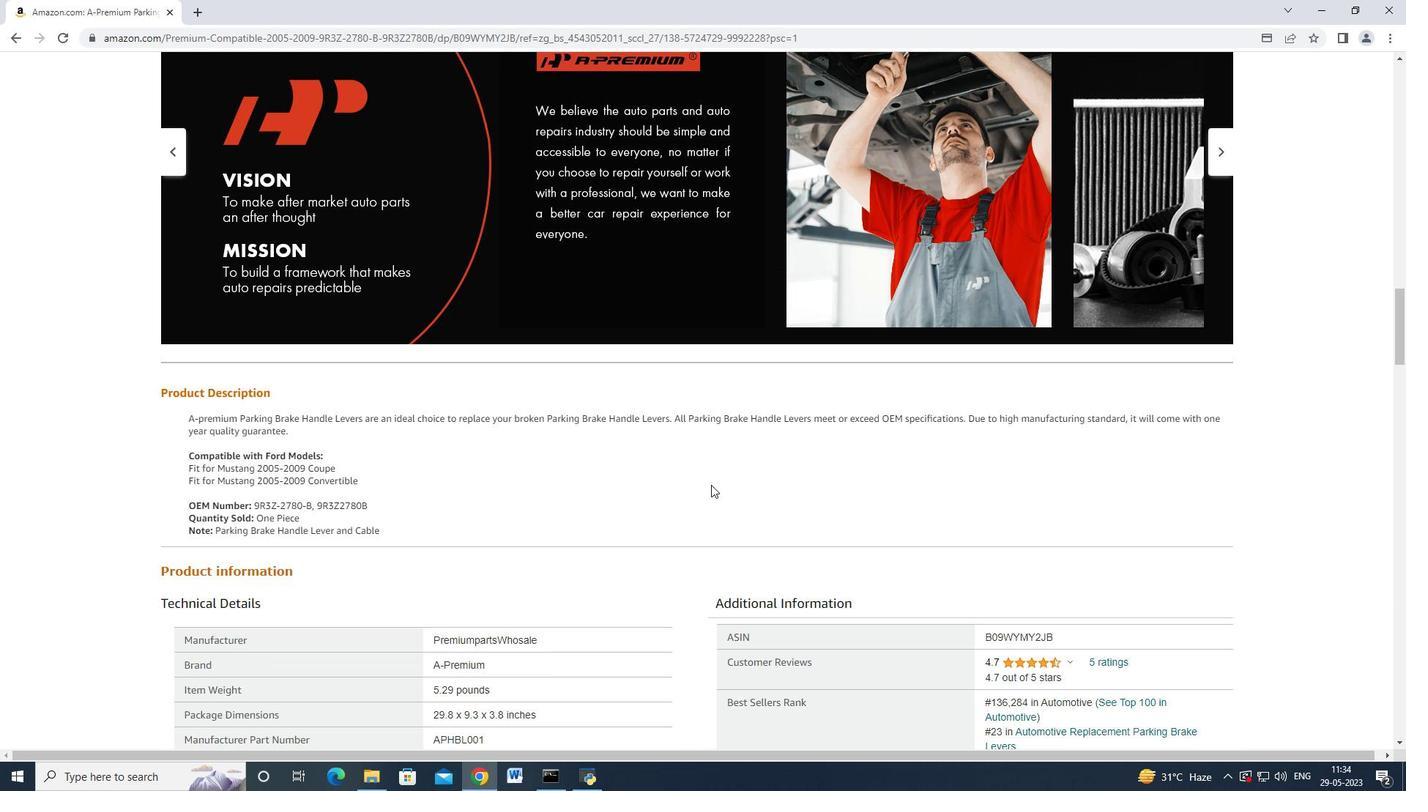 
Action: Mouse scrolled (707, 485) with delta (0, 0)
Screenshot: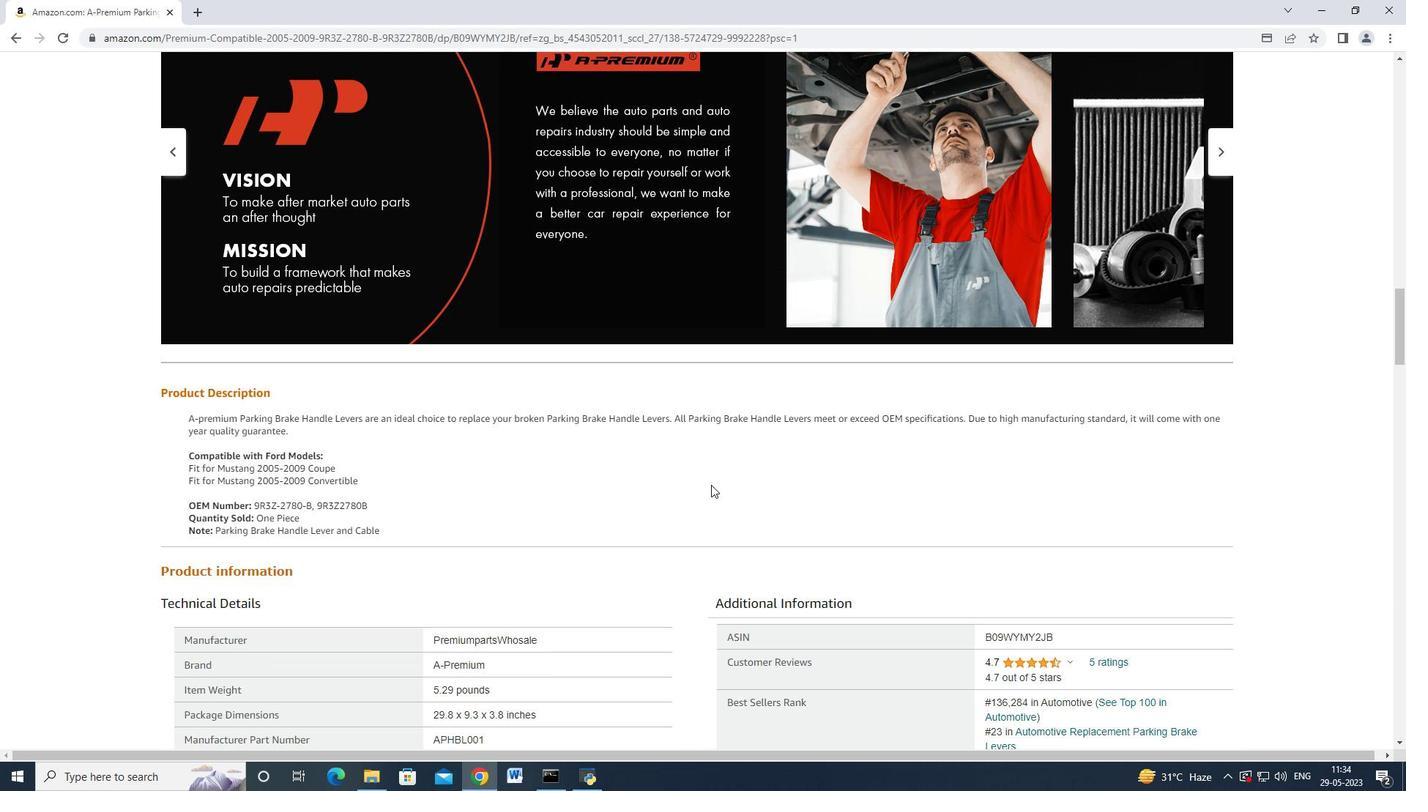 
Action: Mouse scrolled (707, 485) with delta (0, 0)
Screenshot: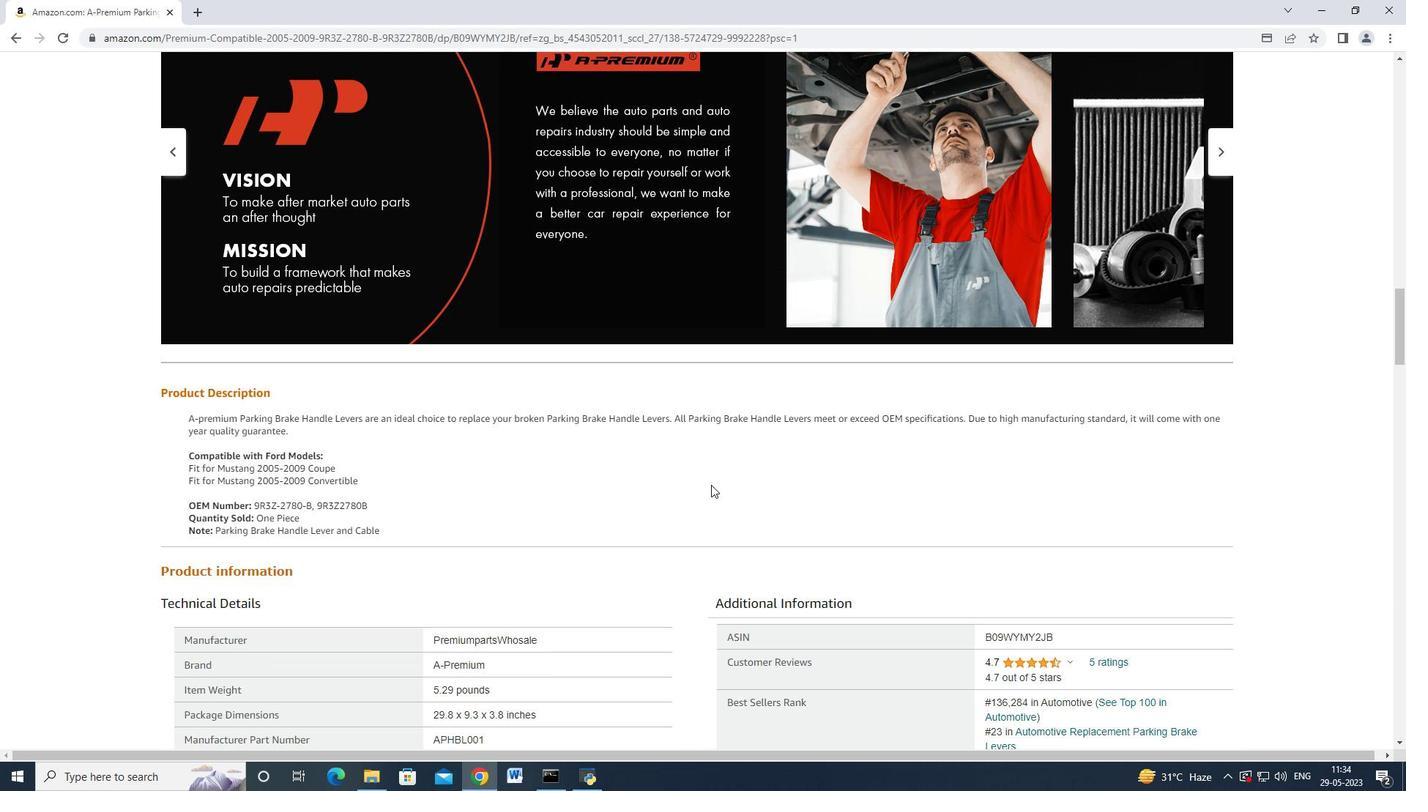 
Action: Mouse scrolled (707, 485) with delta (0, 0)
Screenshot: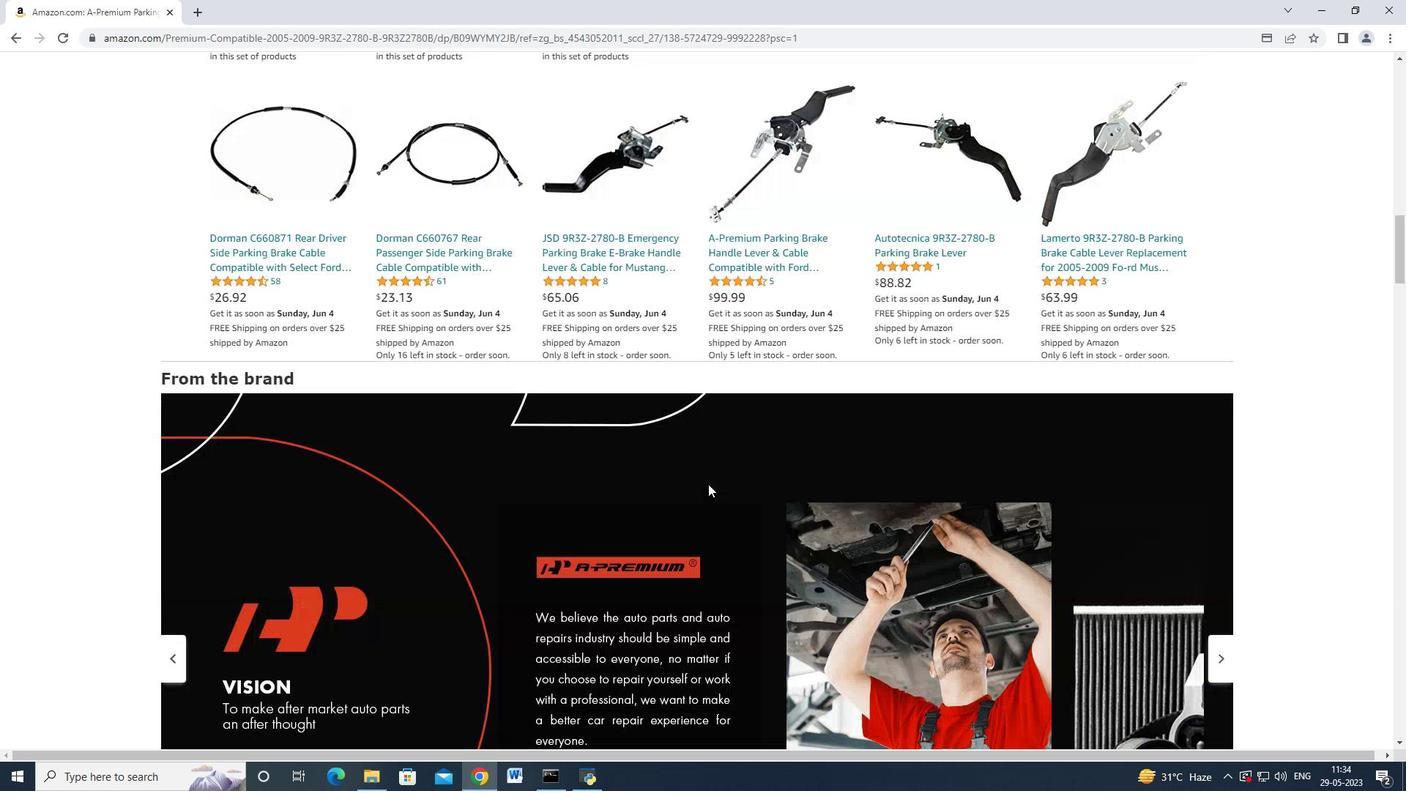 
Action: Mouse moved to (706, 484)
Screenshot: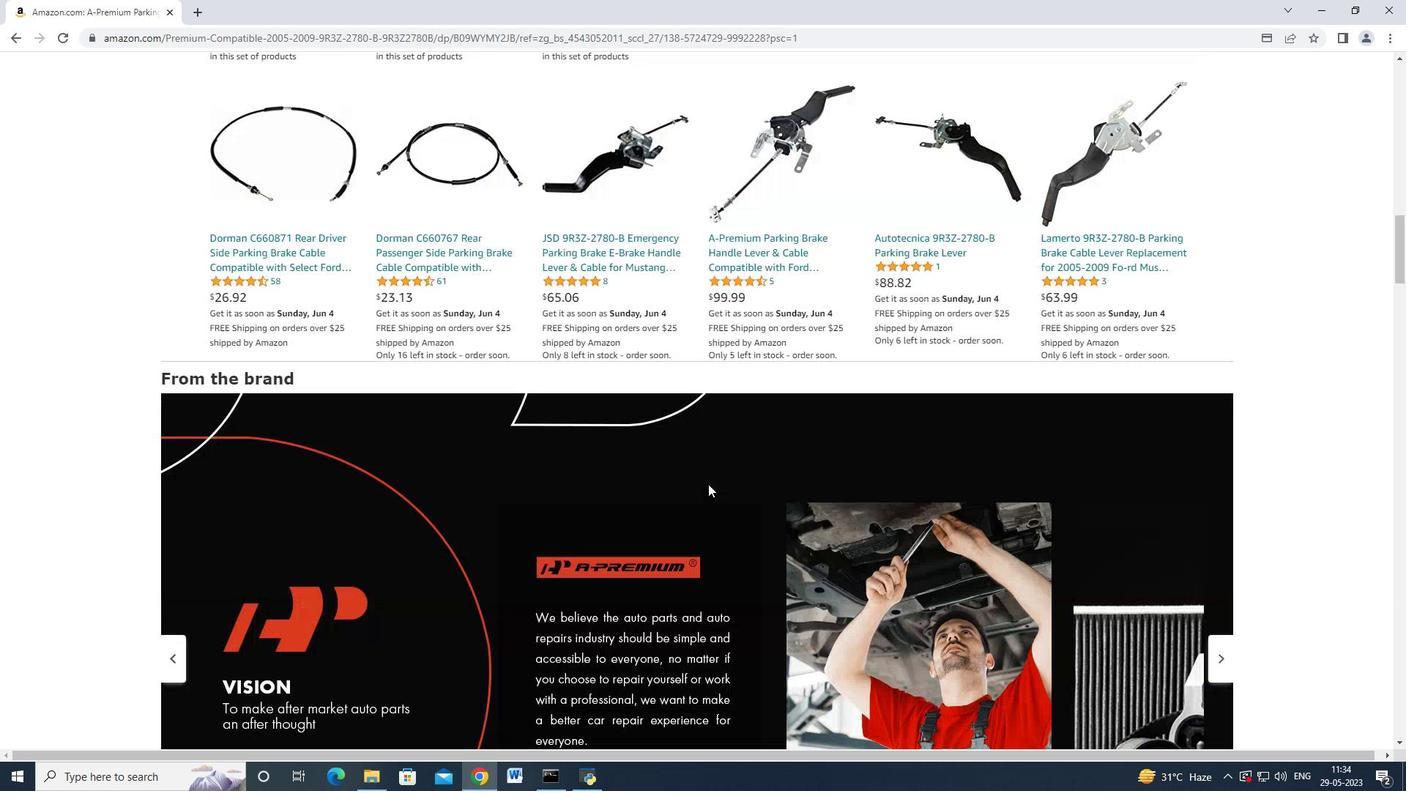 
Action: Mouse scrolled (707, 485) with delta (0, 0)
Screenshot: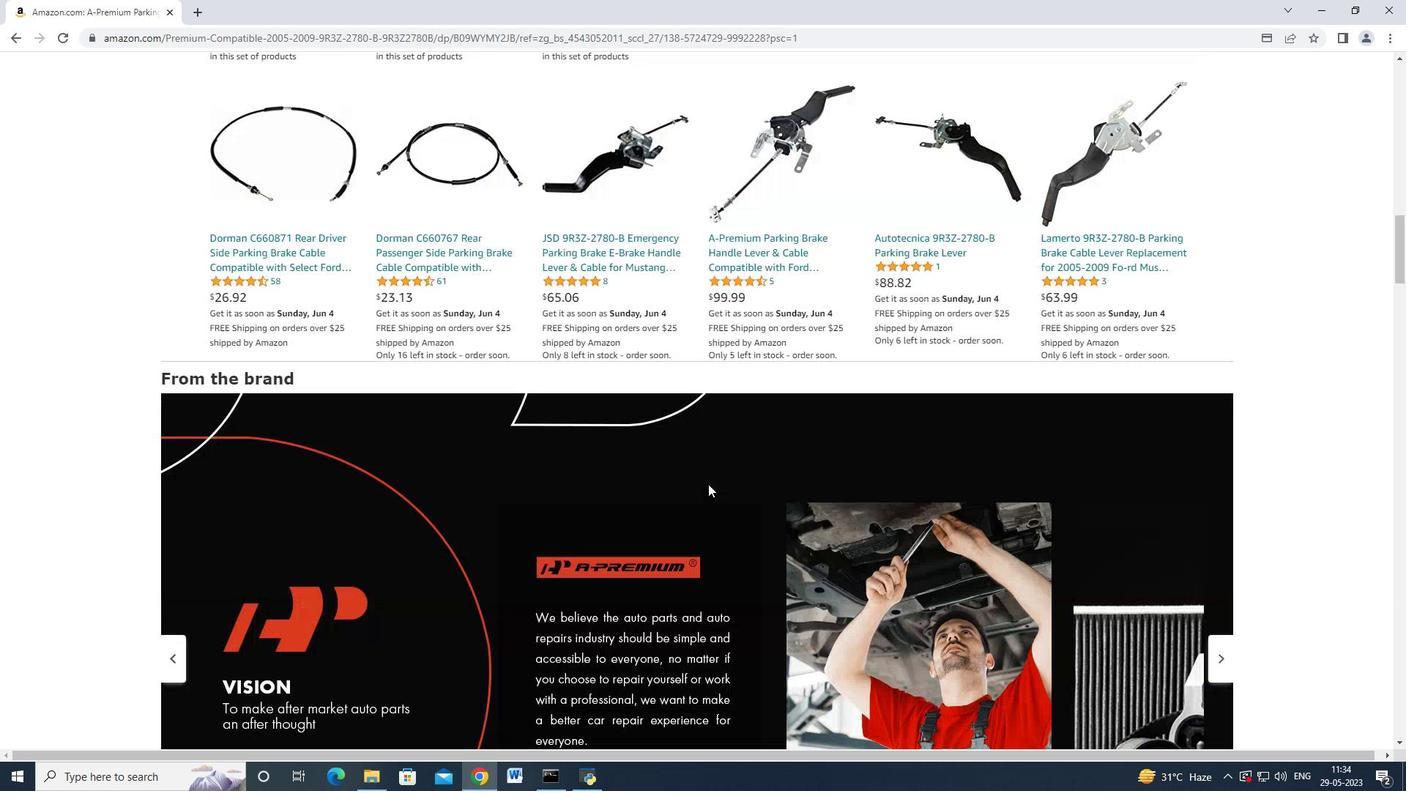 
Action: Mouse scrolled (707, 485) with delta (0, 0)
Screenshot: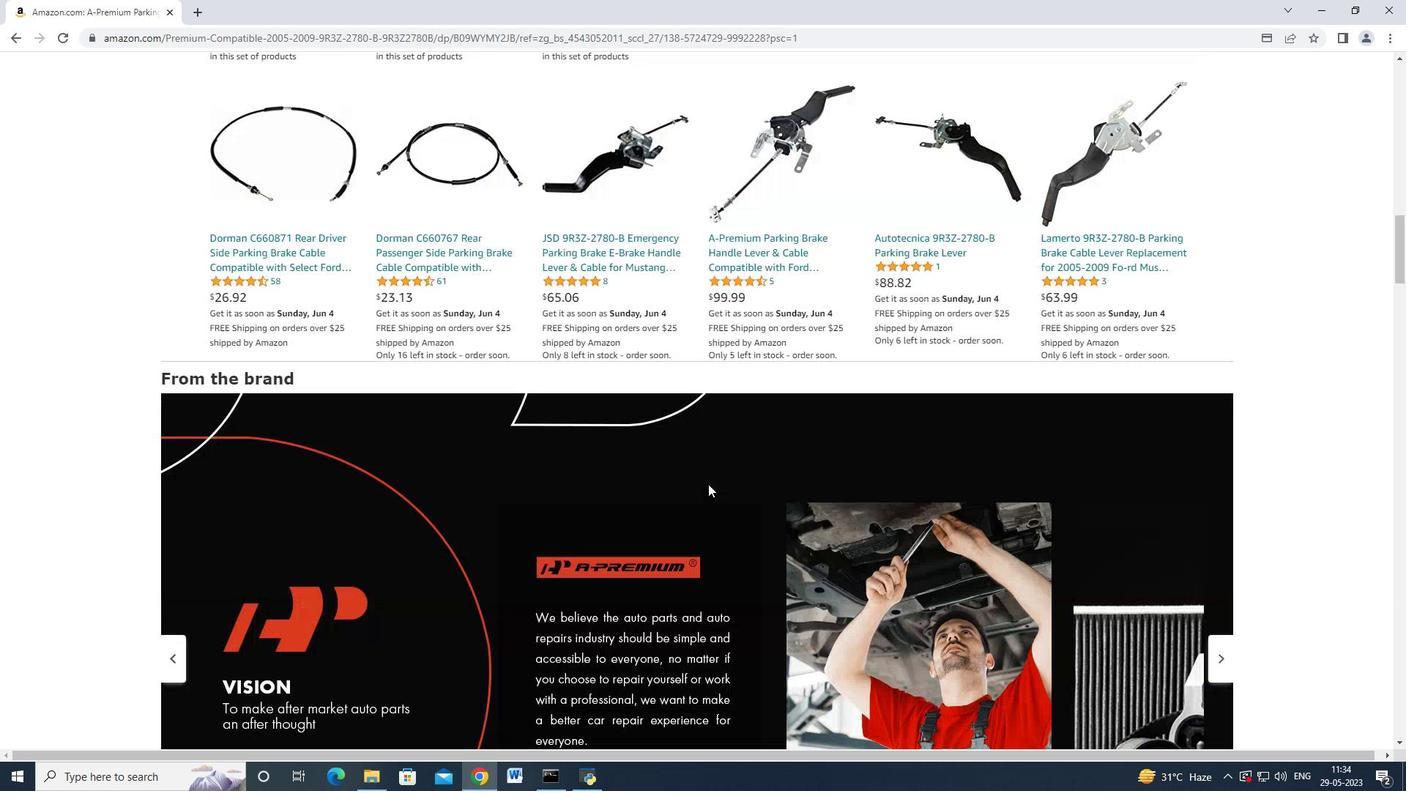 
Action: Mouse moved to (704, 482)
Screenshot: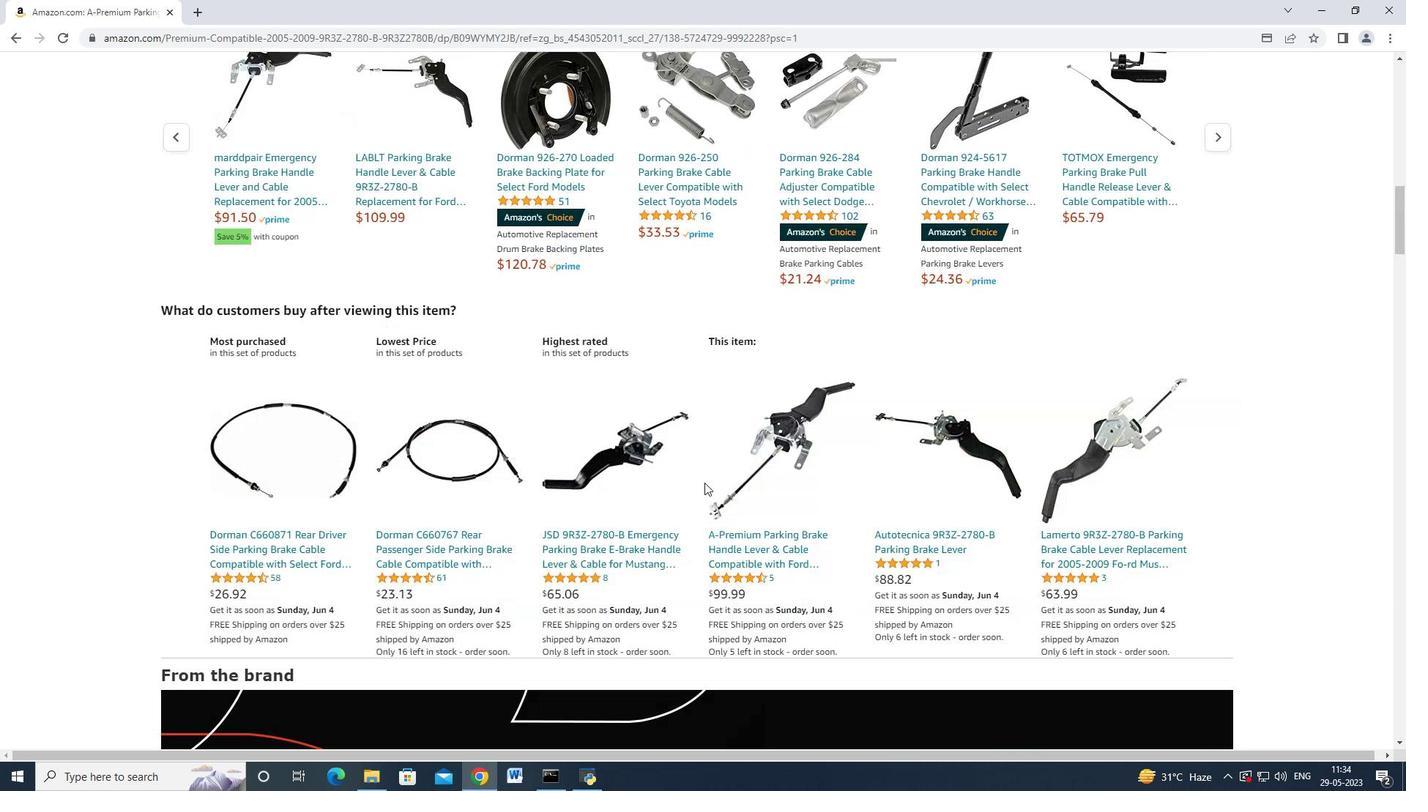 
Action: Mouse scrolled (704, 482) with delta (0, 0)
Screenshot: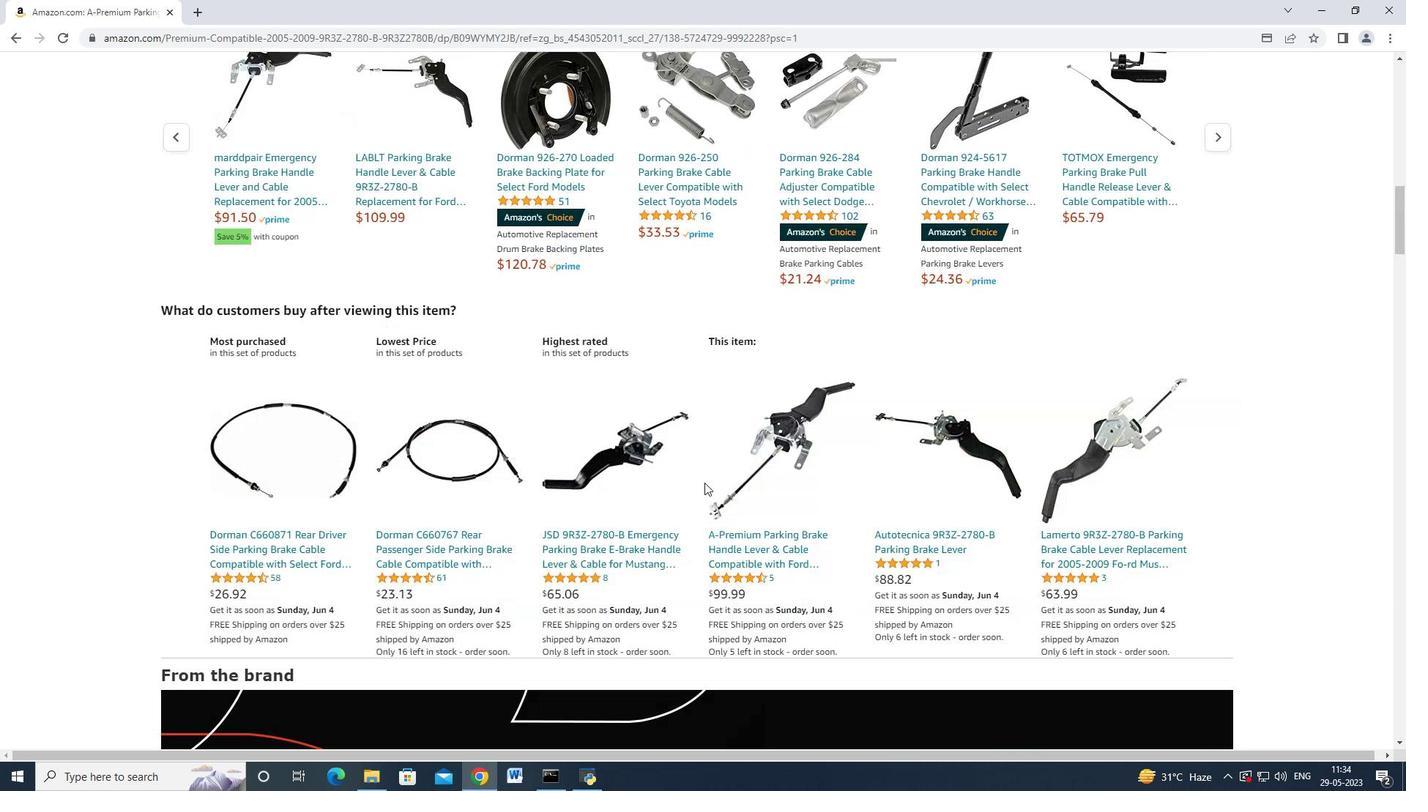 
Action: Mouse scrolled (704, 482) with delta (0, 0)
Screenshot: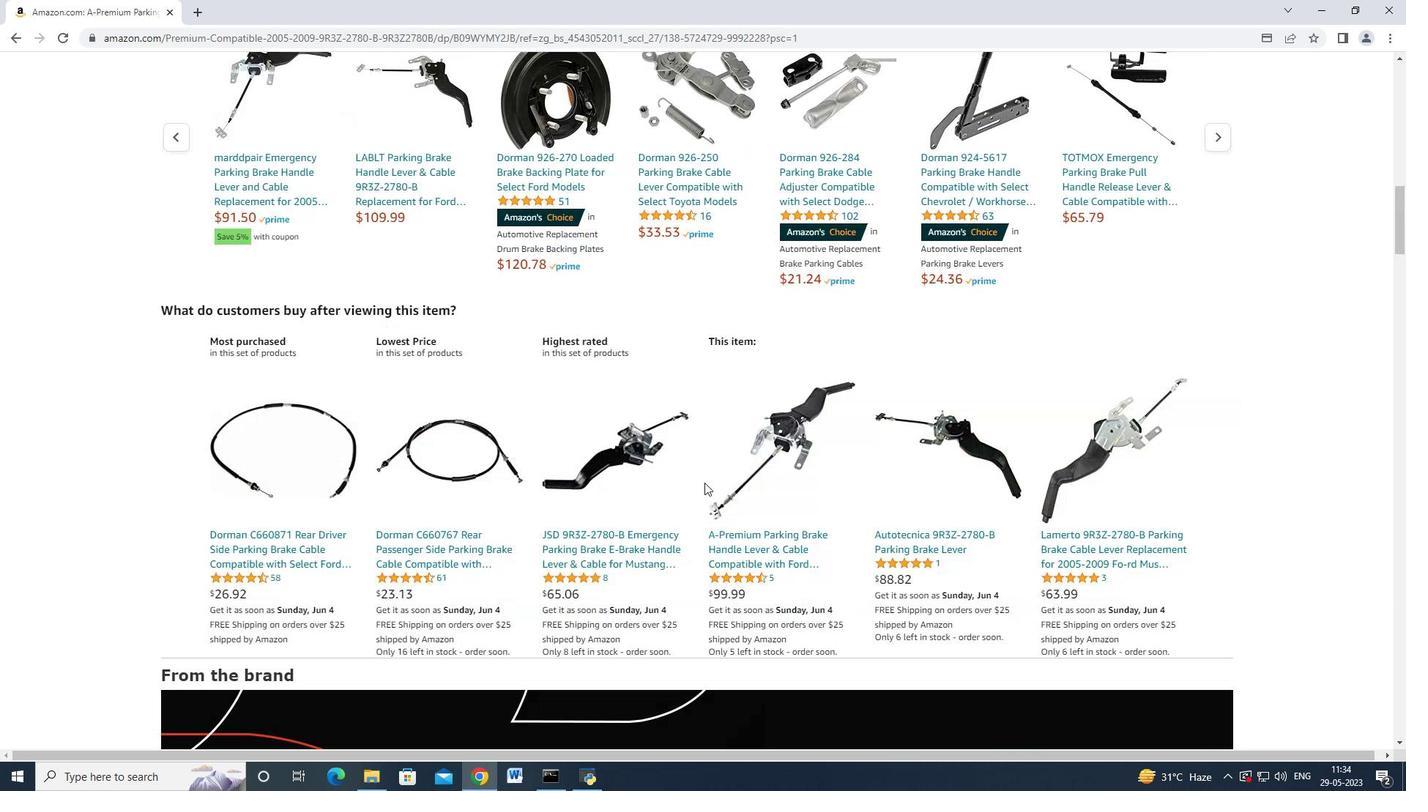 
Action: Mouse scrolled (704, 482) with delta (0, 0)
Screenshot: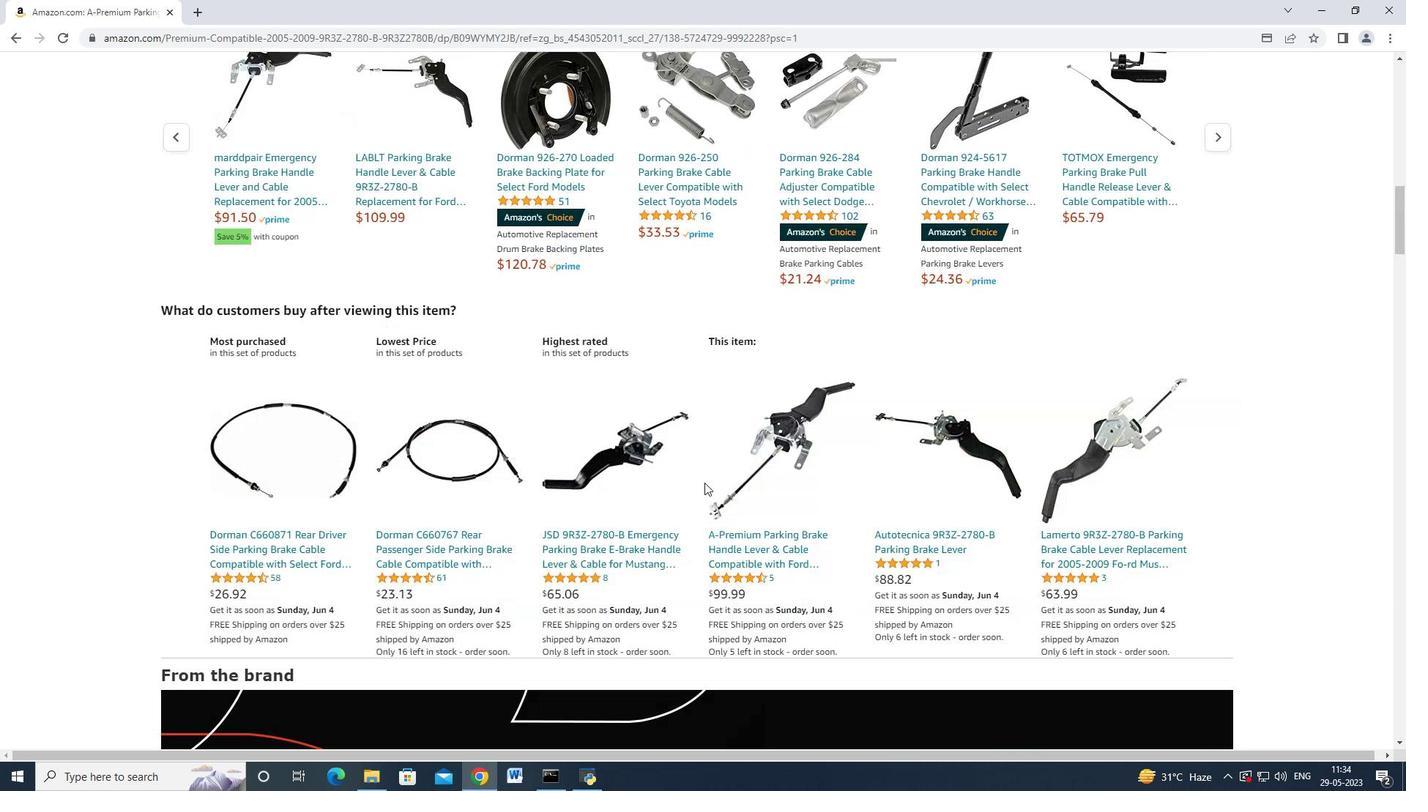 
Action: Mouse scrolled (704, 482) with delta (0, 0)
Screenshot: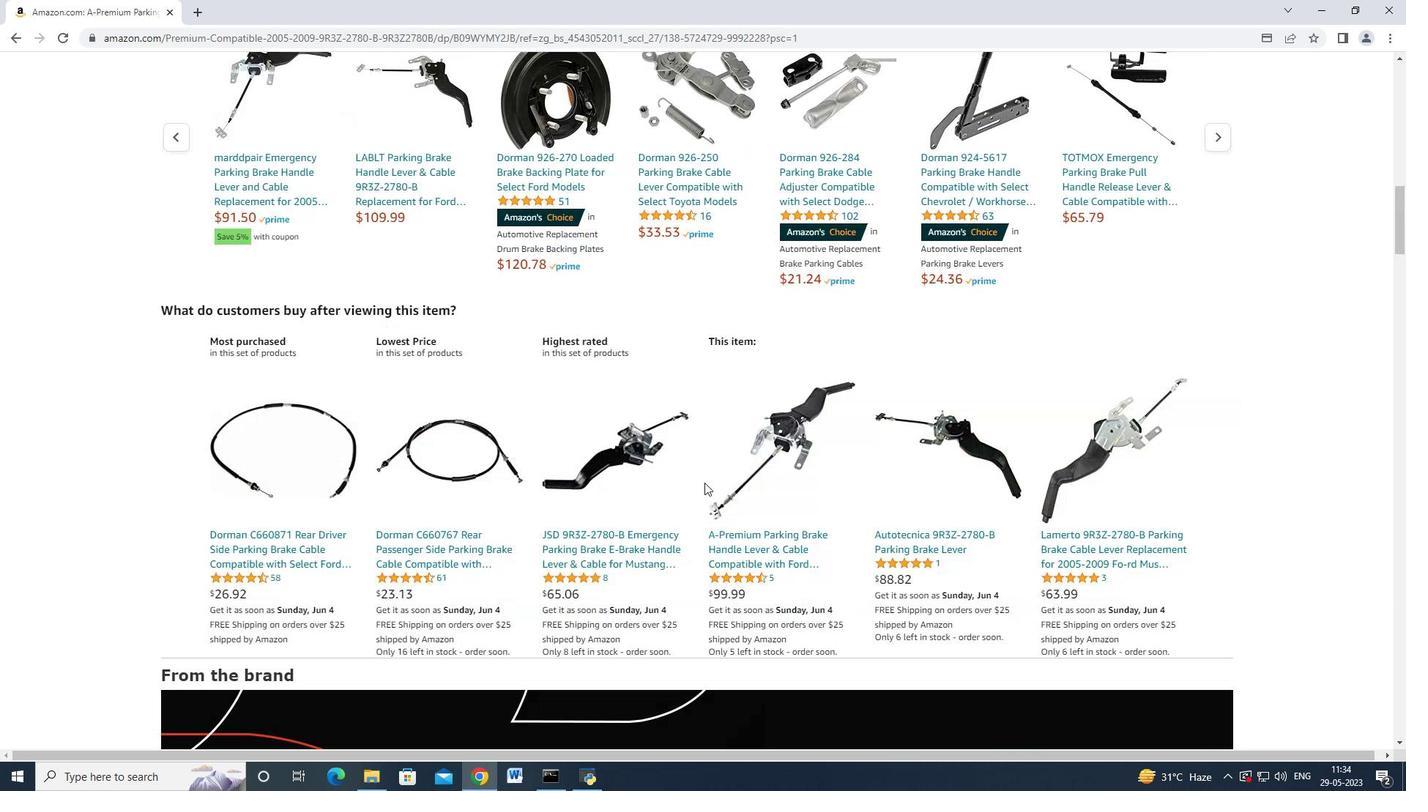 
Action: Mouse scrolled (704, 482) with delta (0, 0)
Screenshot: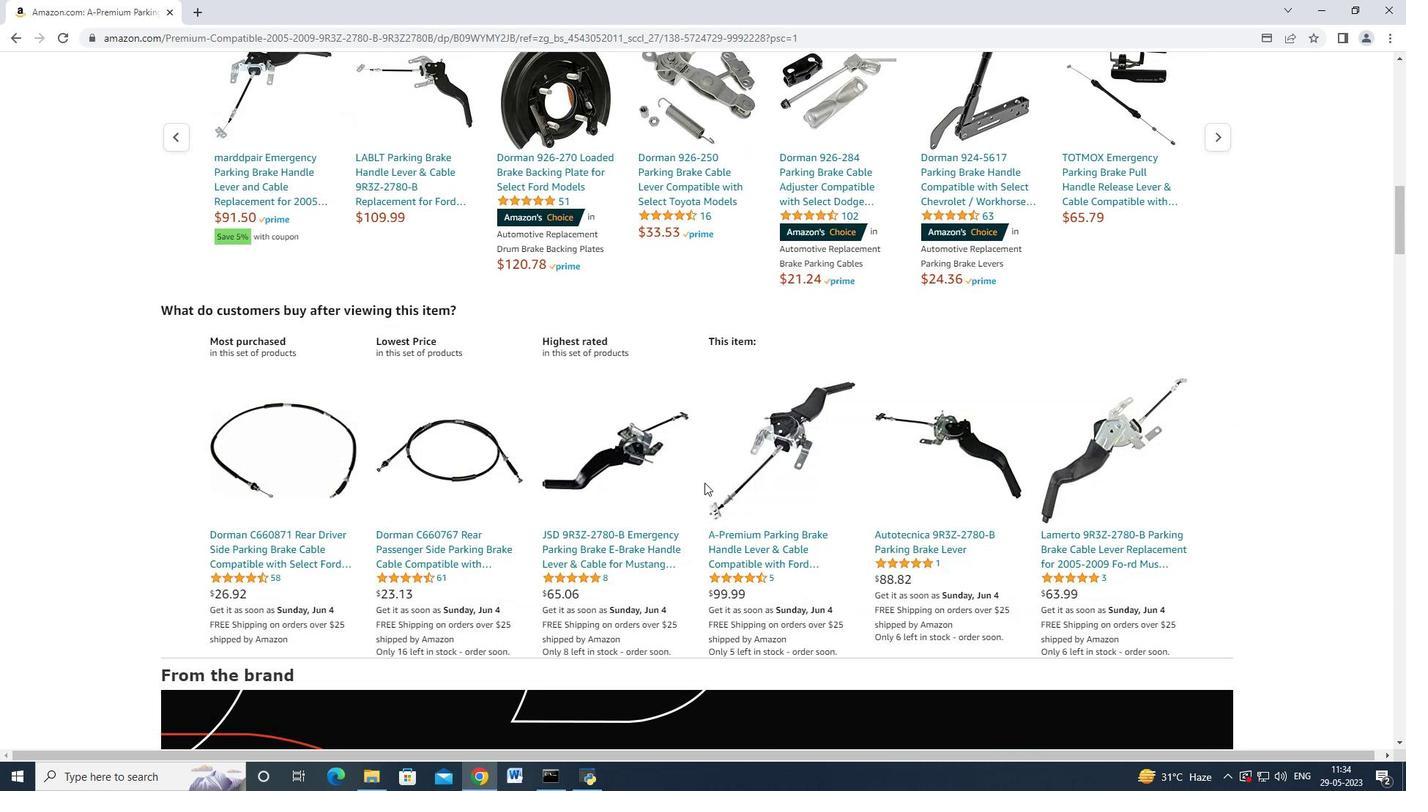 
Action: Mouse moved to (702, 482)
Screenshot: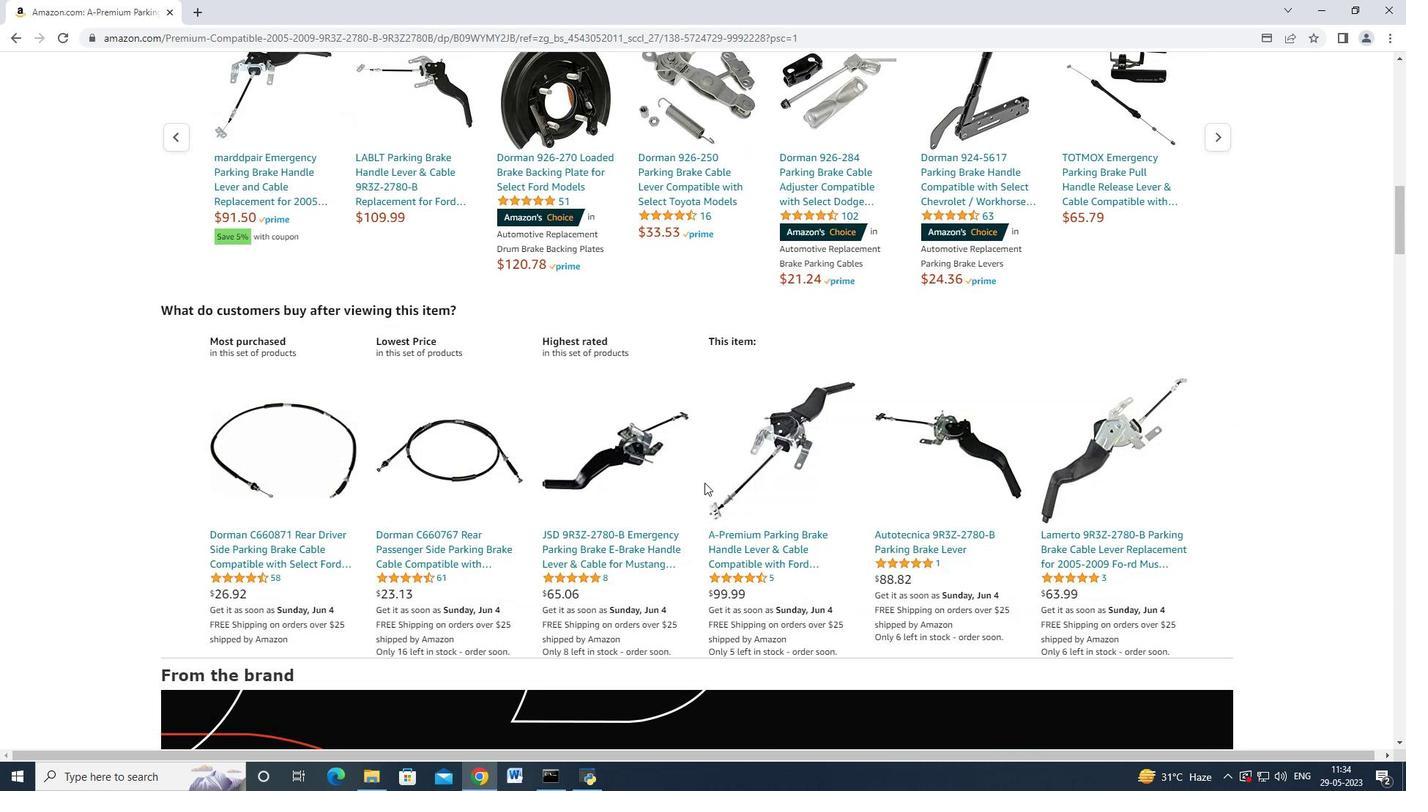 
Action: Mouse scrolled (703, 482) with delta (0, 0)
Screenshot: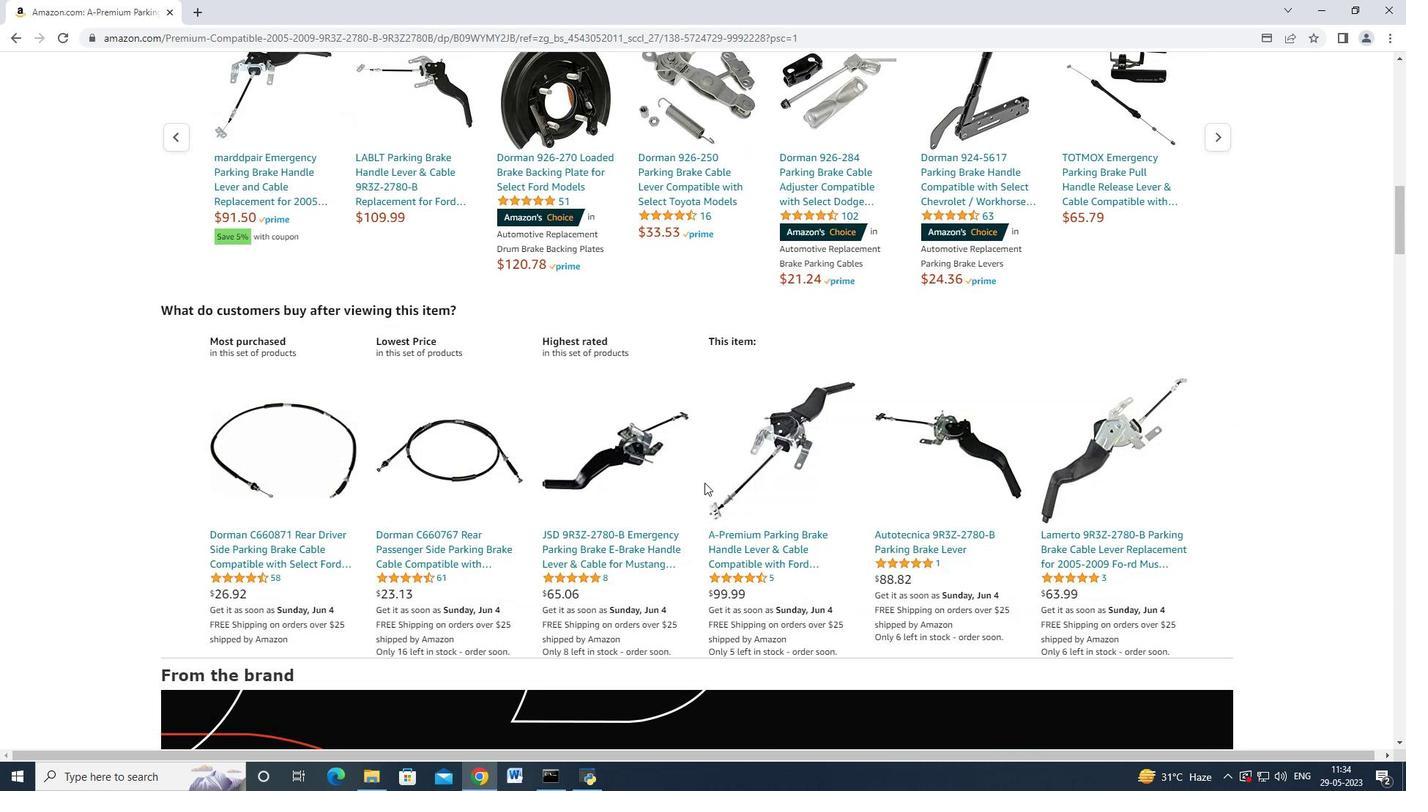 
Action: Mouse scrolled (702, 482) with delta (0, 0)
Screenshot: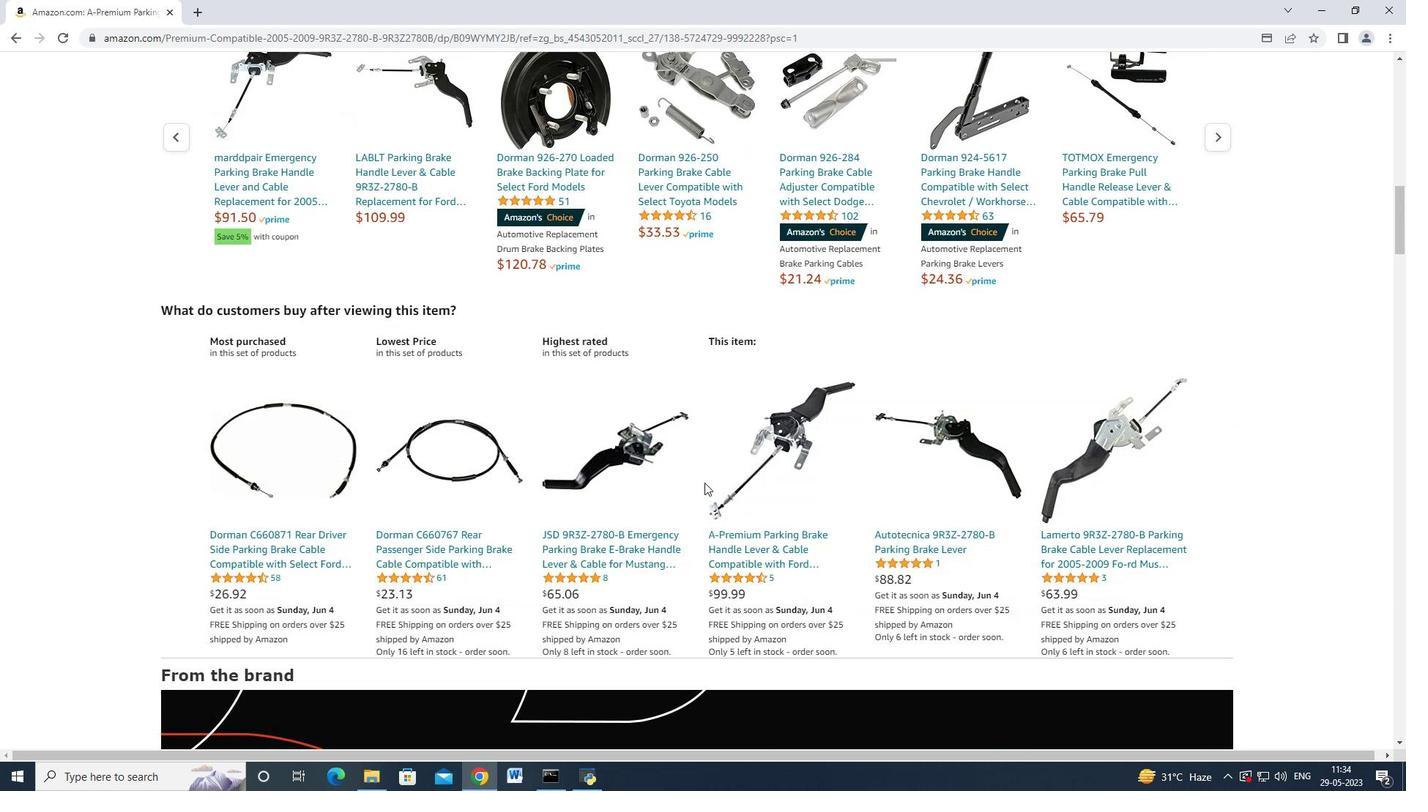 
Action: Mouse moved to (700, 480)
Screenshot: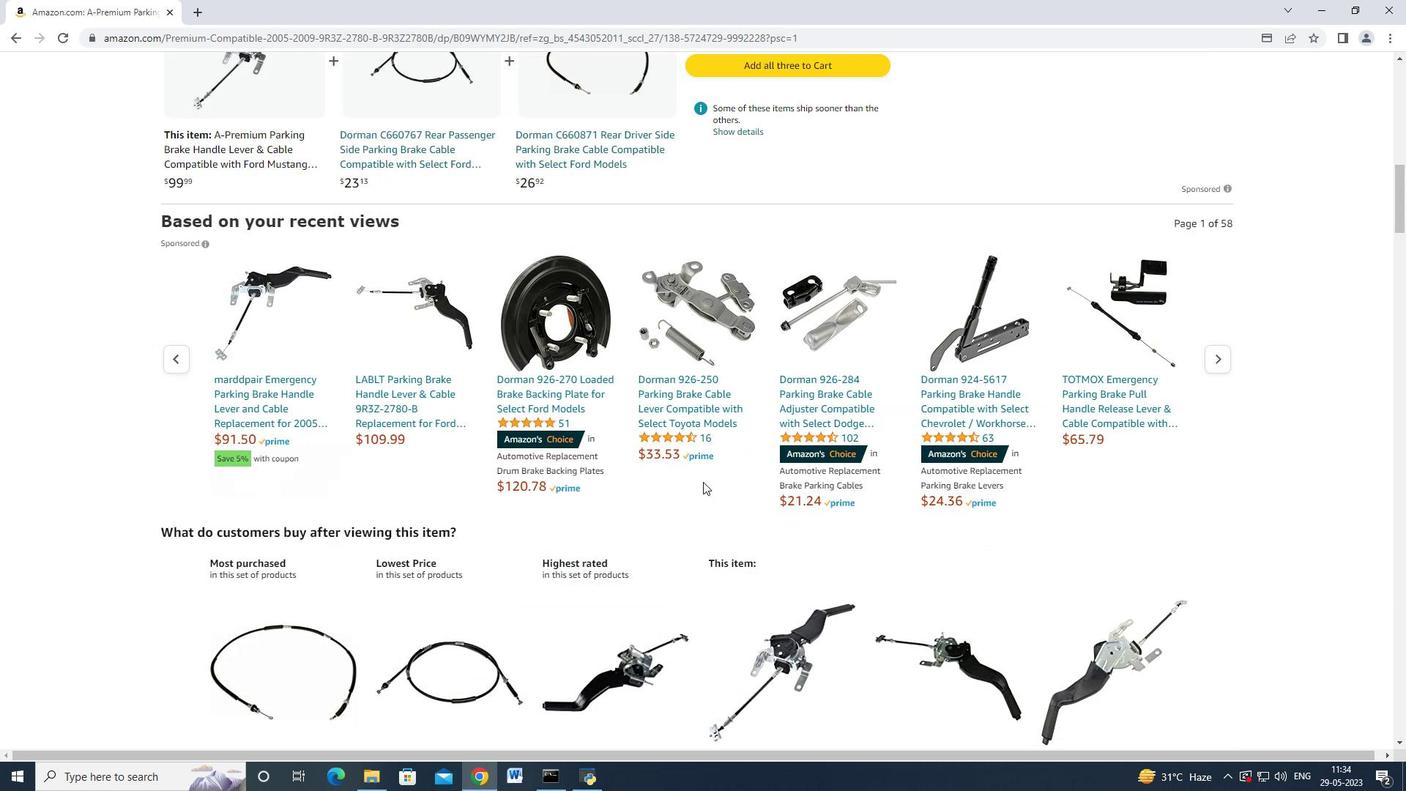 
Action: Mouse scrolled (700, 481) with delta (0, 0)
Screenshot: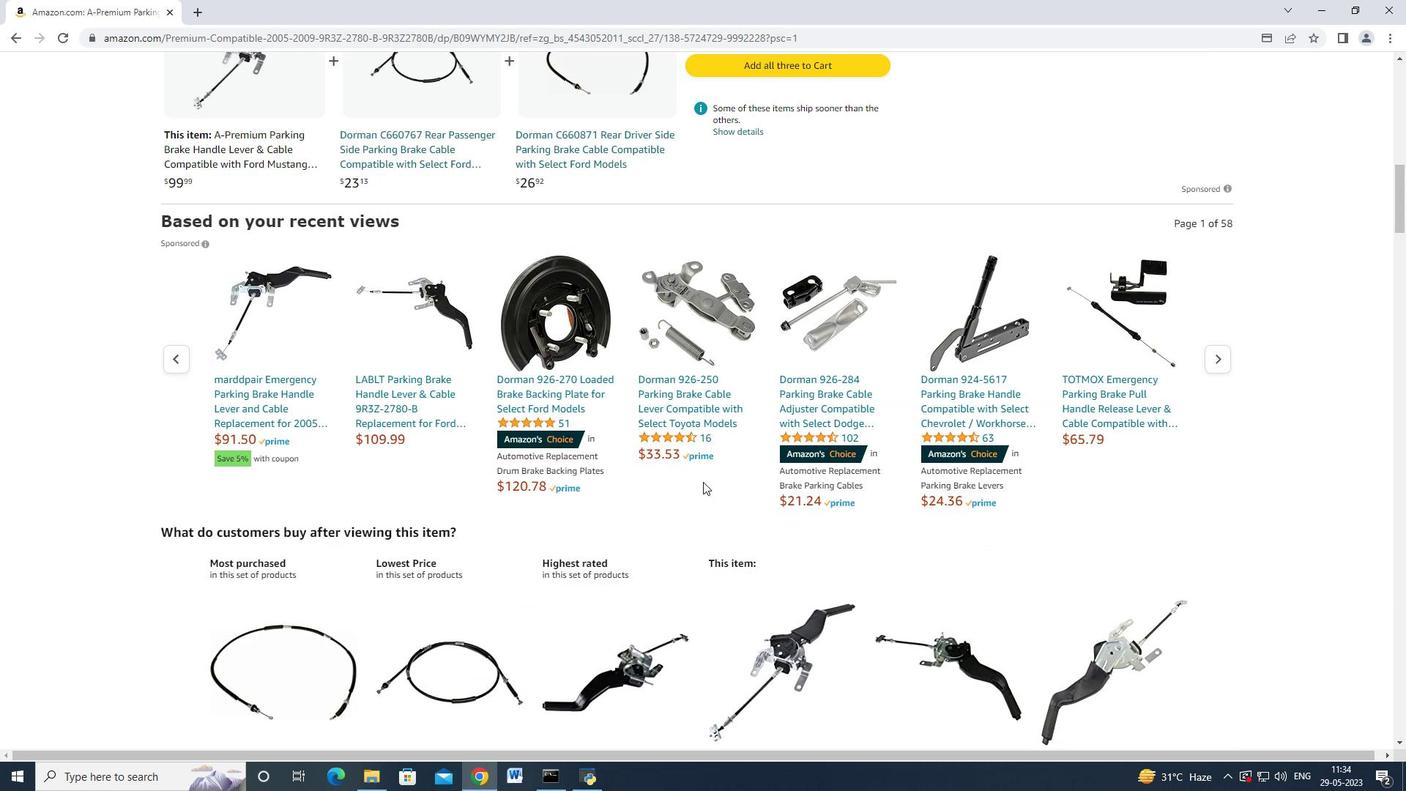 
Action: Mouse moved to (699, 480)
Screenshot: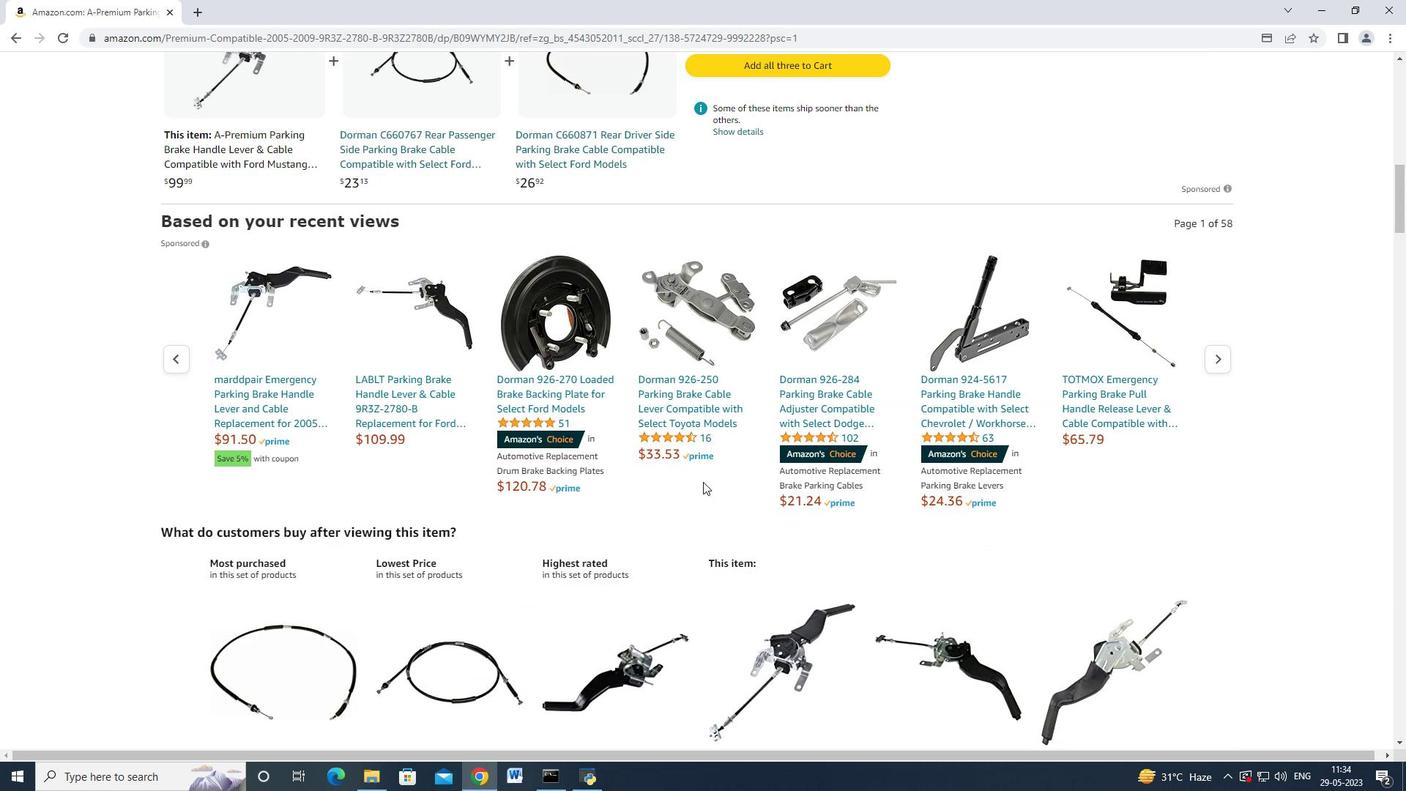 
Action: Mouse scrolled (699, 481) with delta (0, 0)
Screenshot: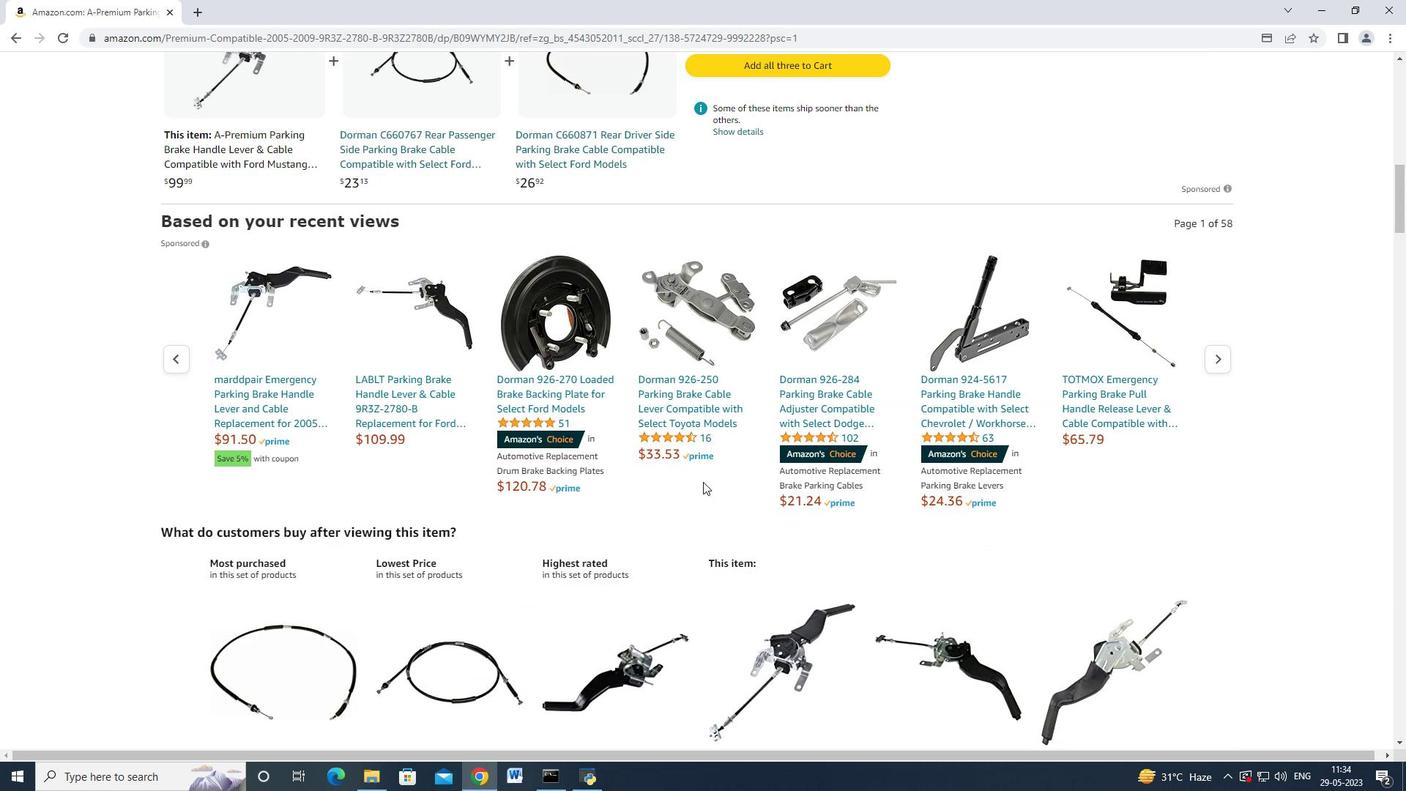 
Action: Mouse scrolled (699, 481) with delta (0, 0)
Screenshot: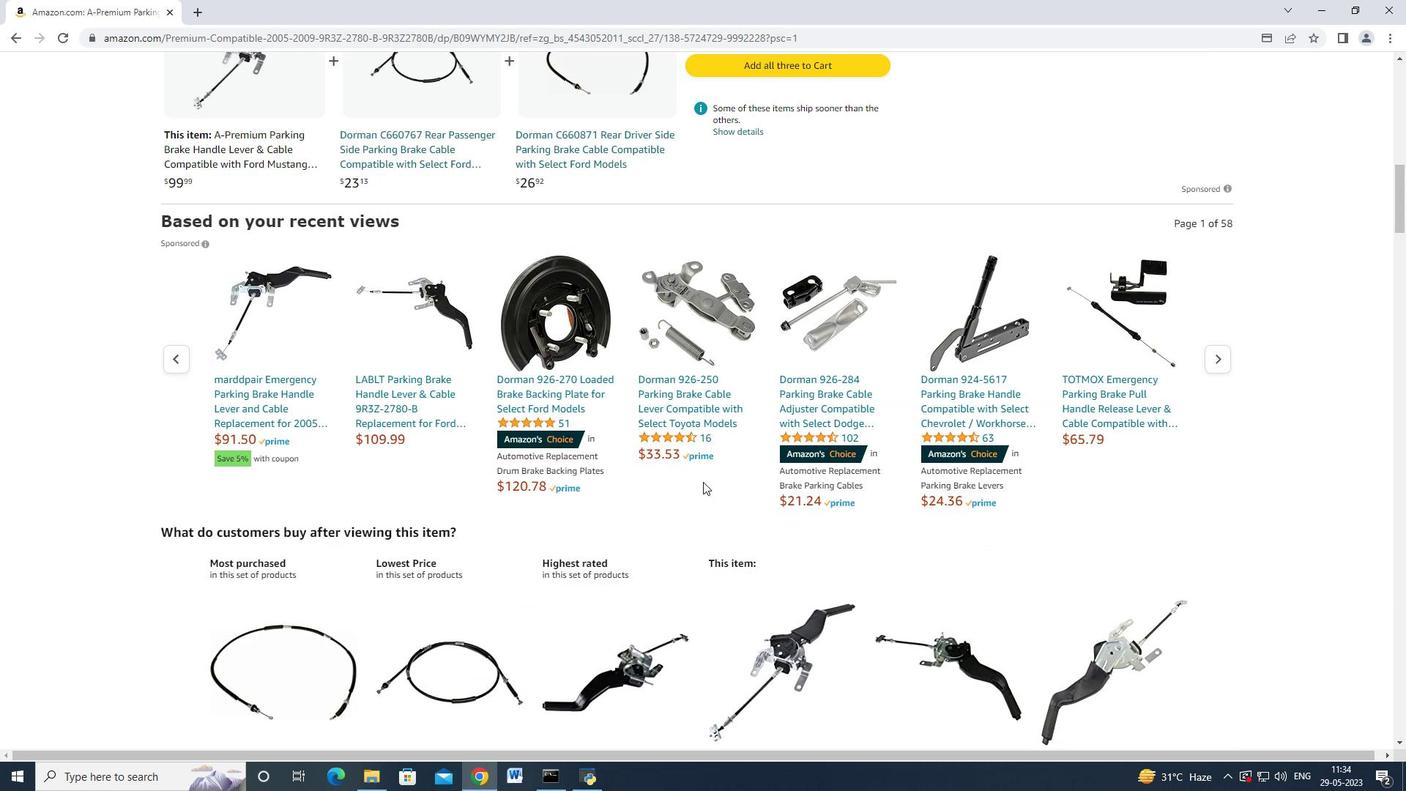 
Action: Mouse moved to (699, 480)
Screenshot: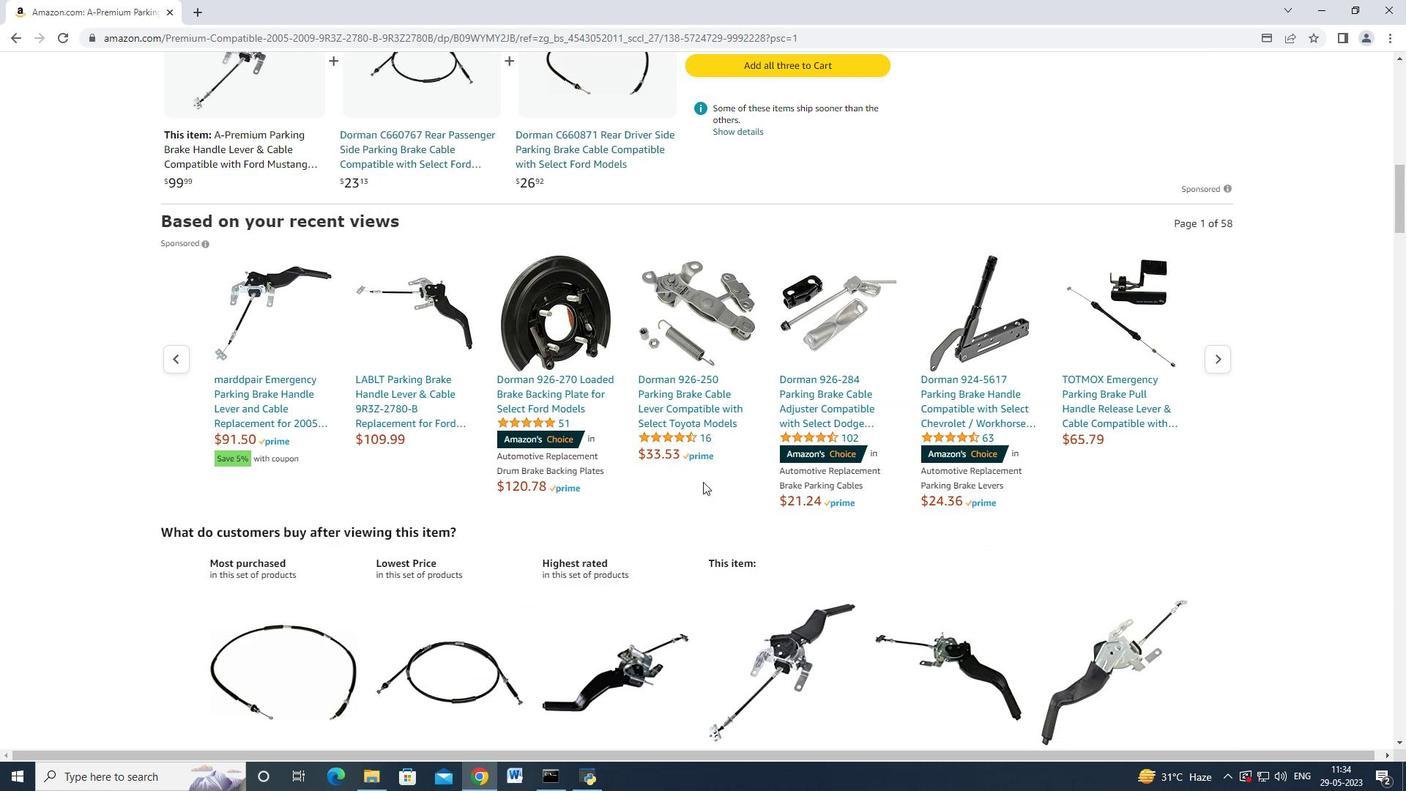 
Action: Mouse scrolled (699, 481) with delta (0, 0)
Screenshot: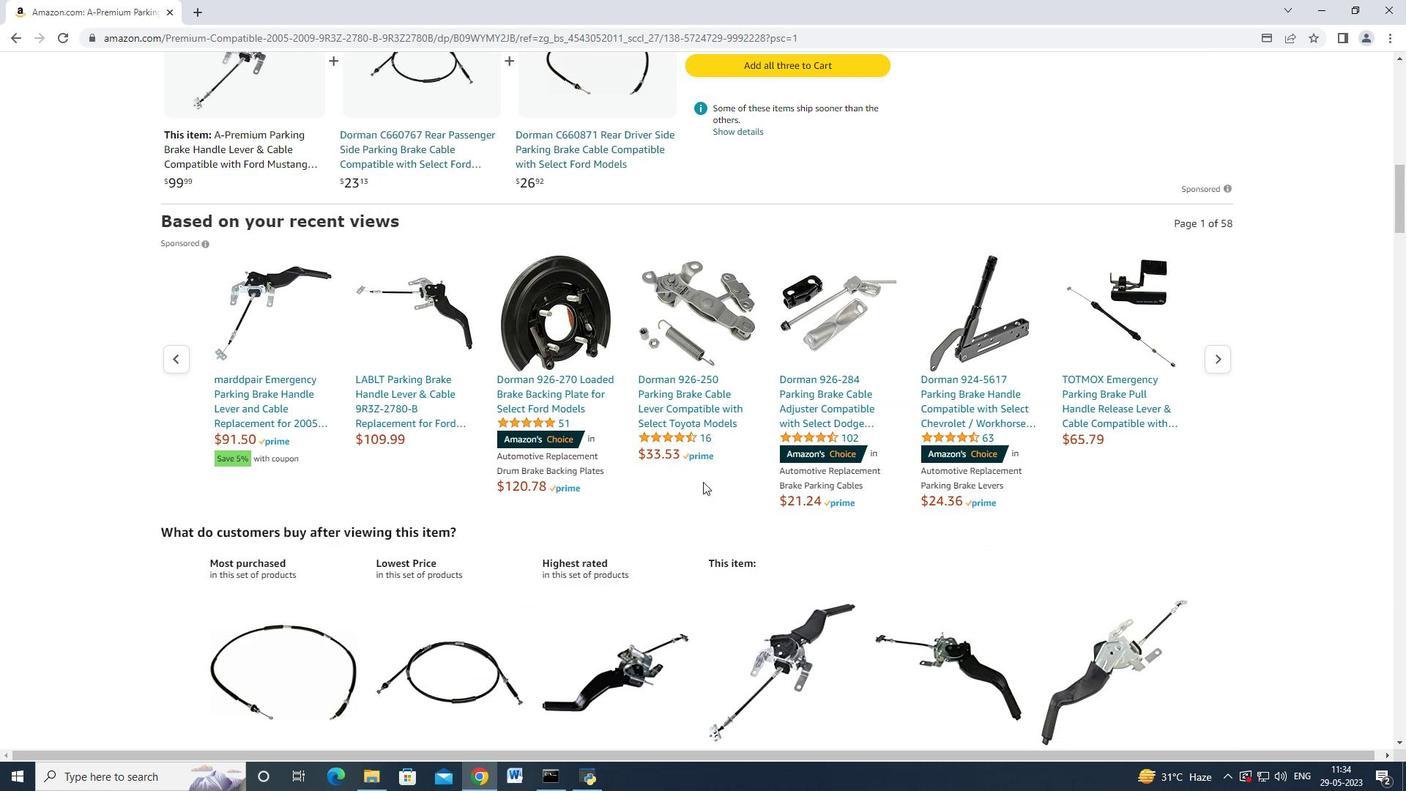 
Action: Mouse scrolled (699, 481) with delta (0, 0)
Screenshot: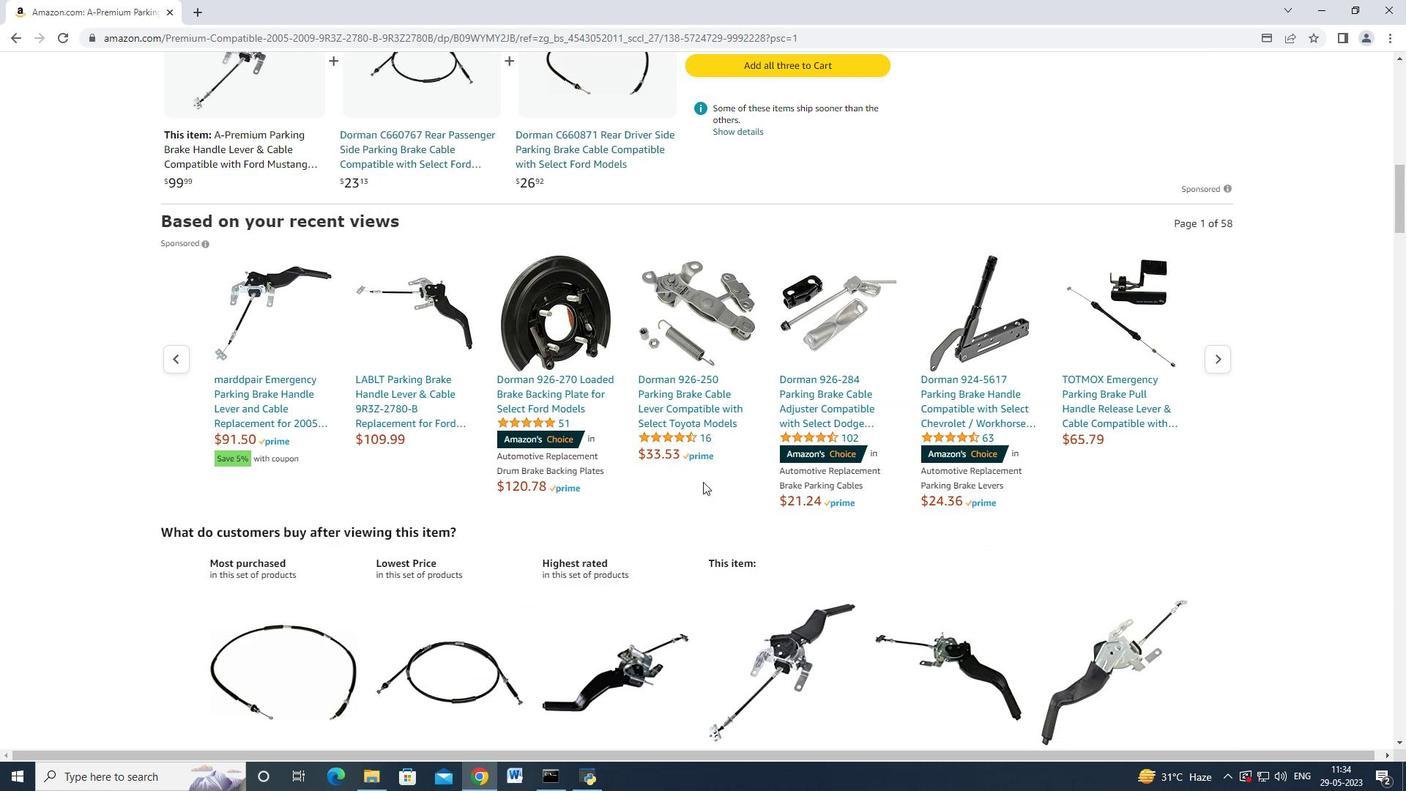 
Action: Mouse scrolled (699, 481) with delta (0, 0)
Screenshot: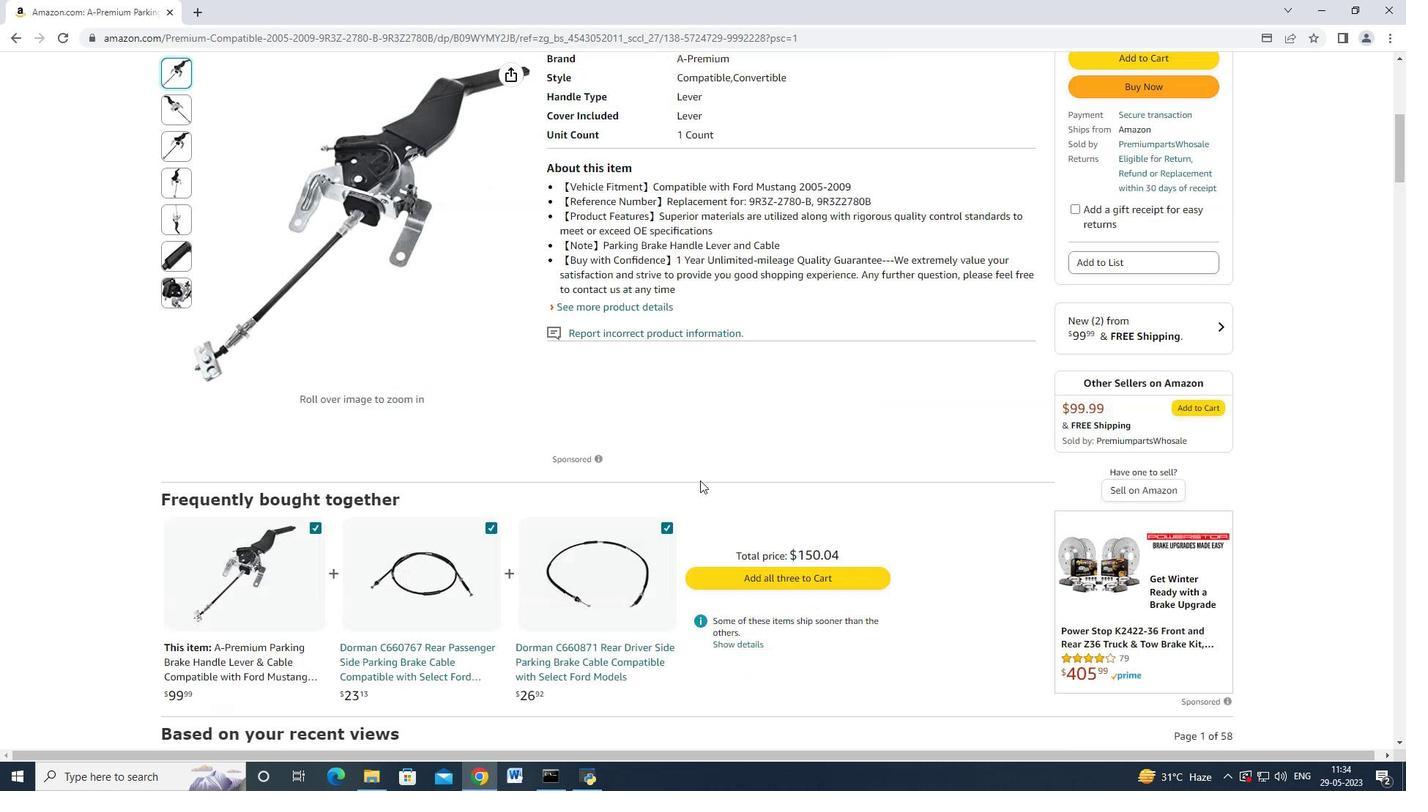
Action: Mouse scrolled (699, 481) with delta (0, 0)
Screenshot: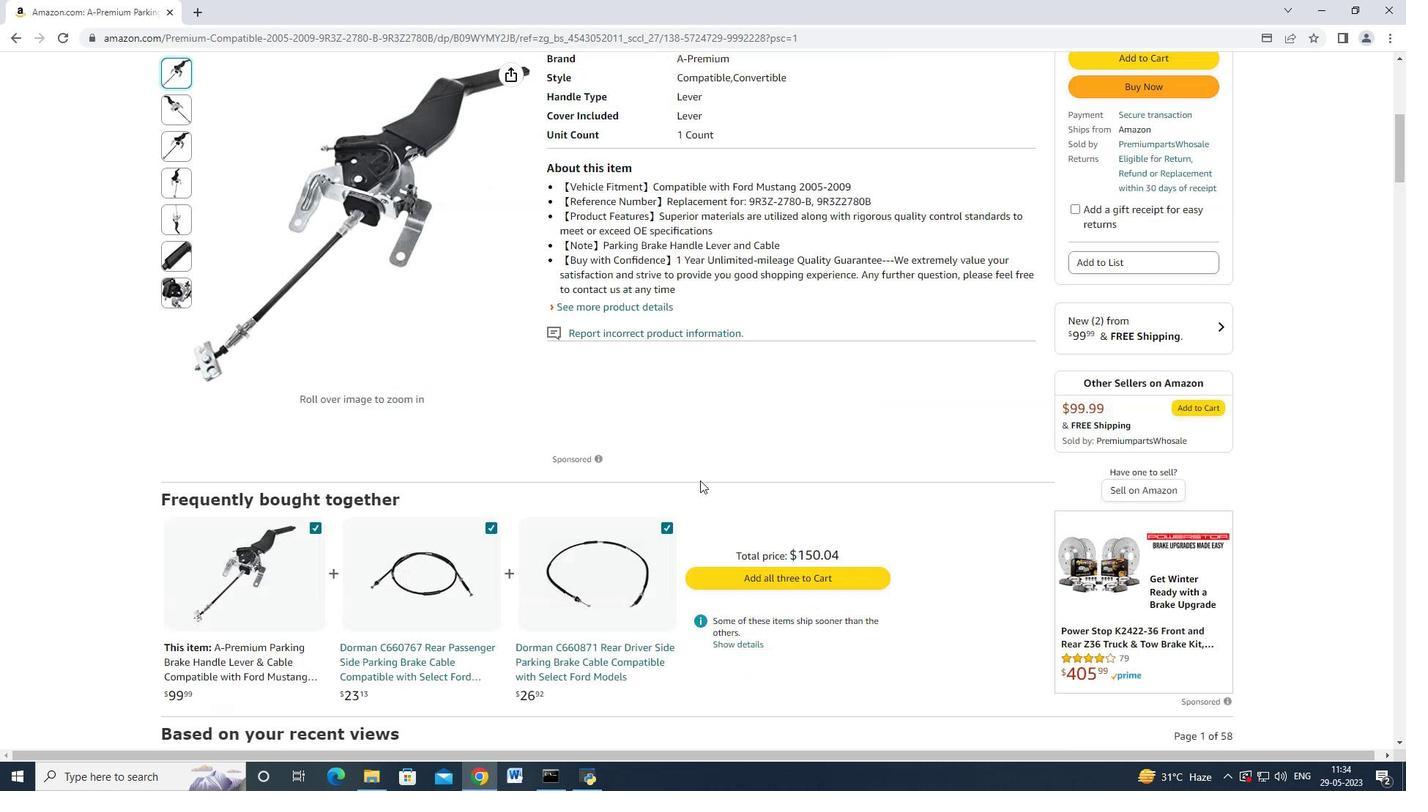 
Action: Mouse moved to (1088, 537)
Screenshot: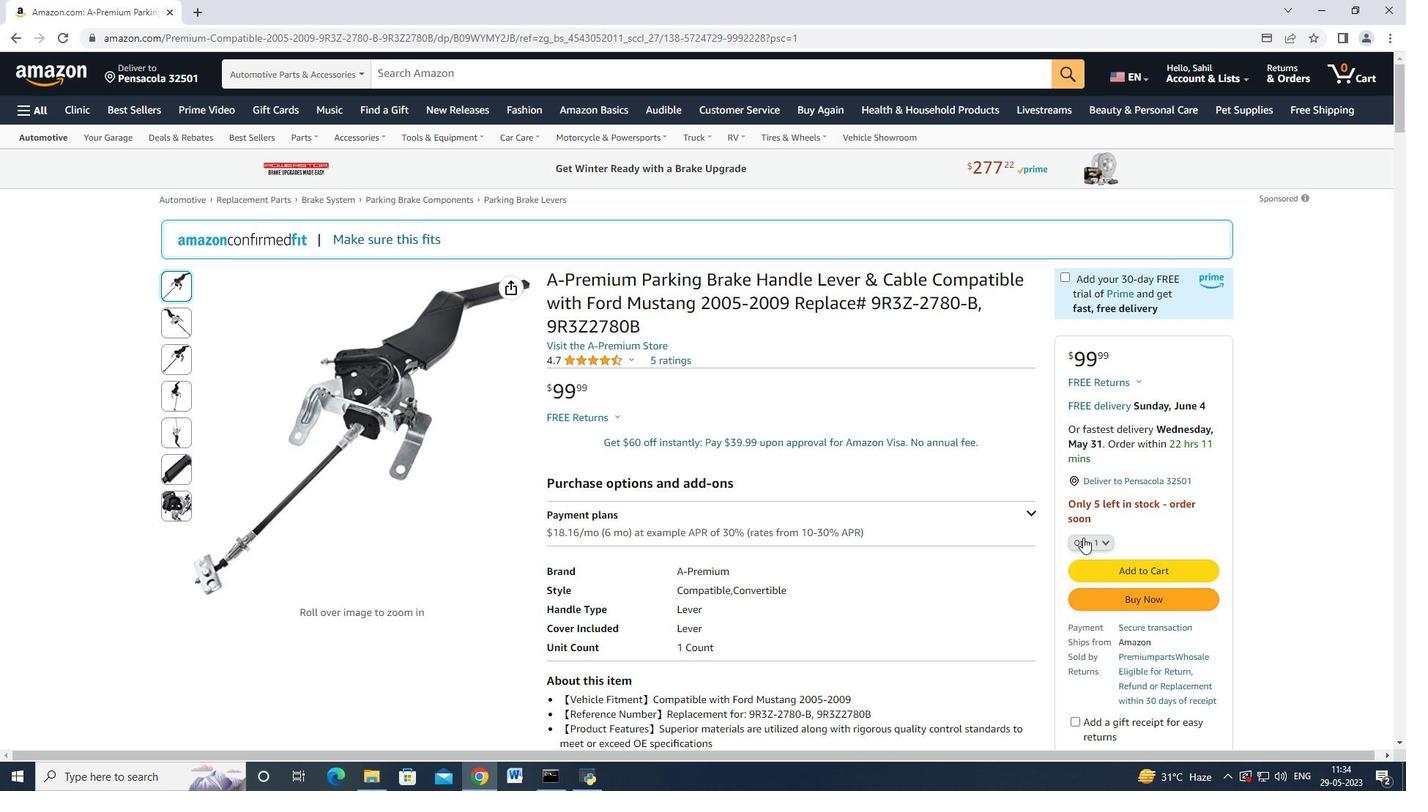 
Action: Mouse pressed left at (1088, 537)
Screenshot: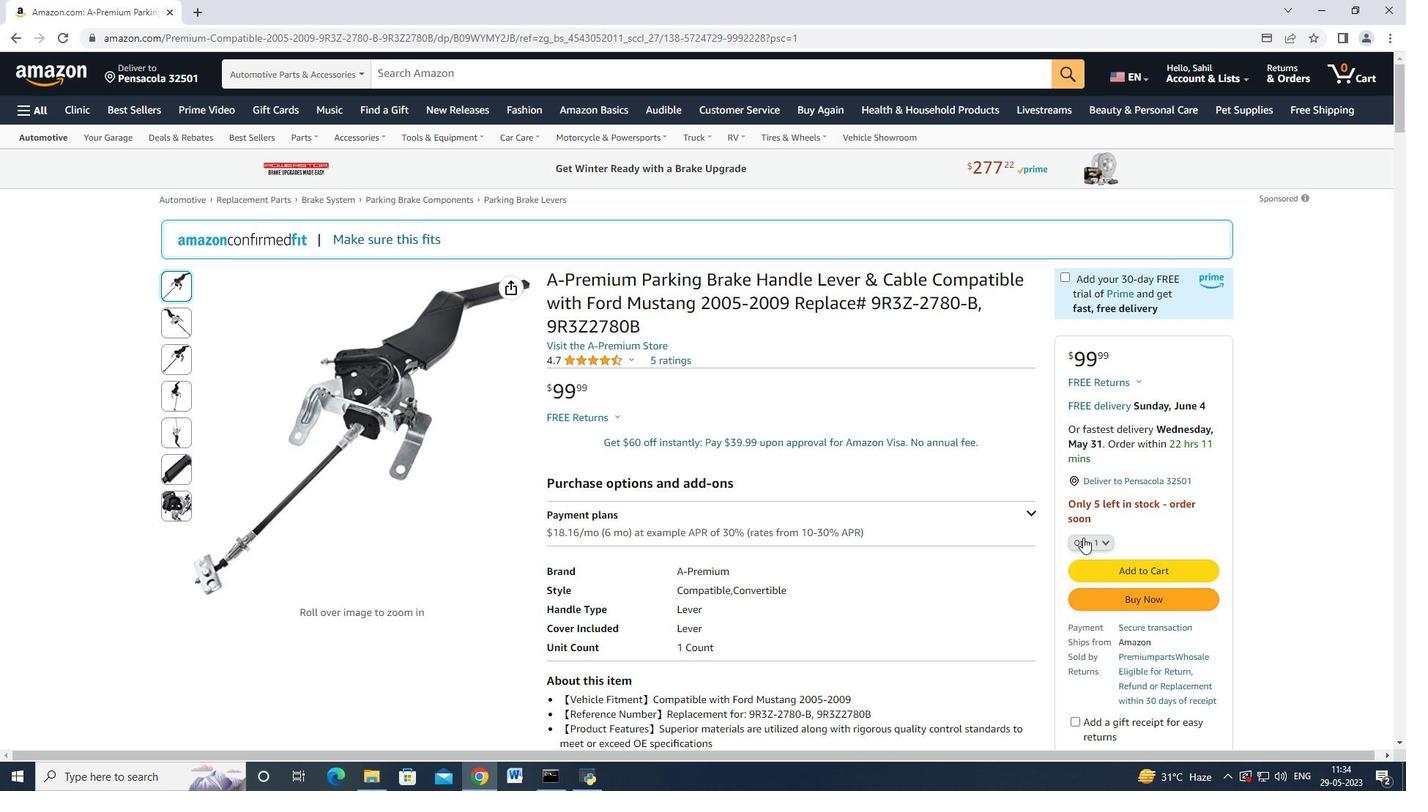 
Action: Mouse moved to (1090, 625)
Screenshot: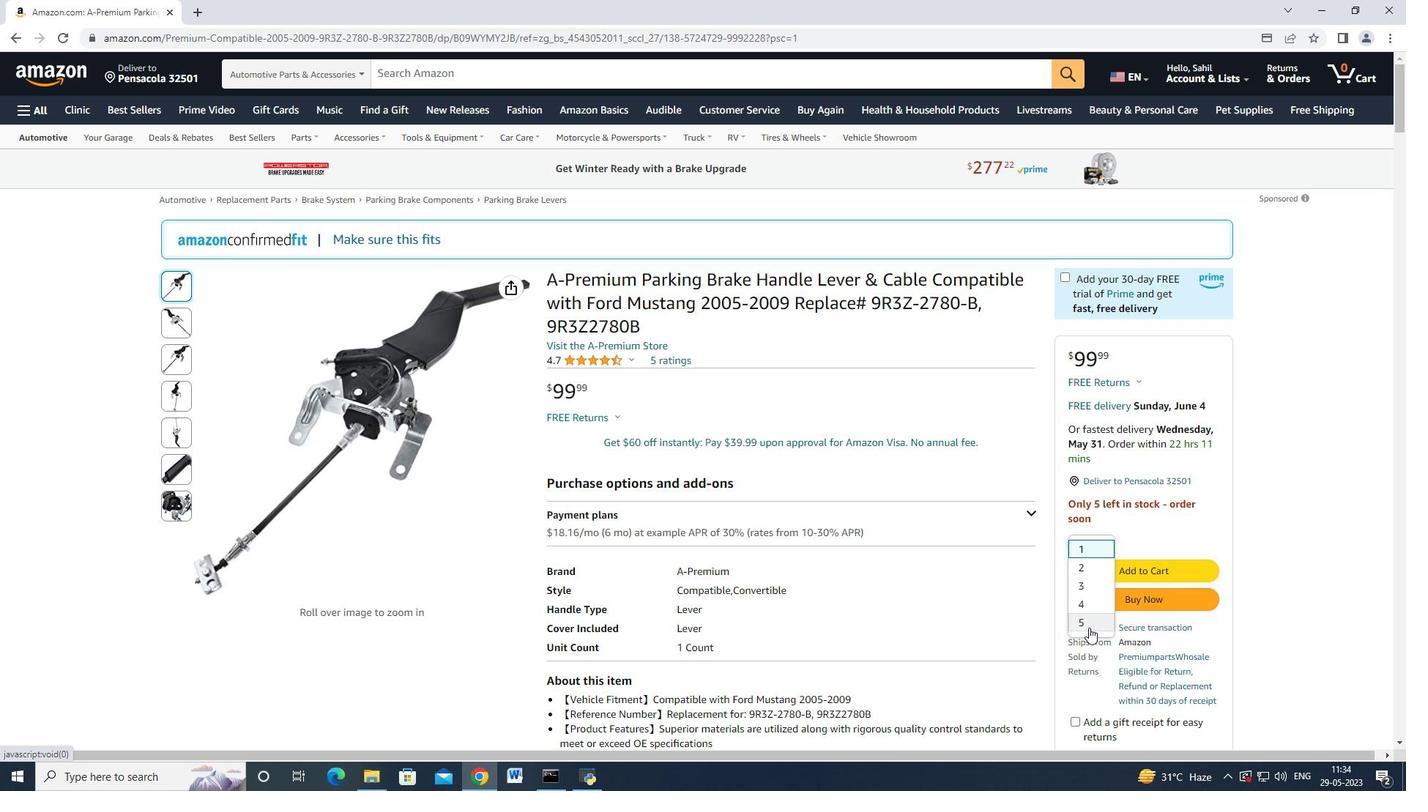
Action: Mouse pressed left at (1090, 625)
Screenshot: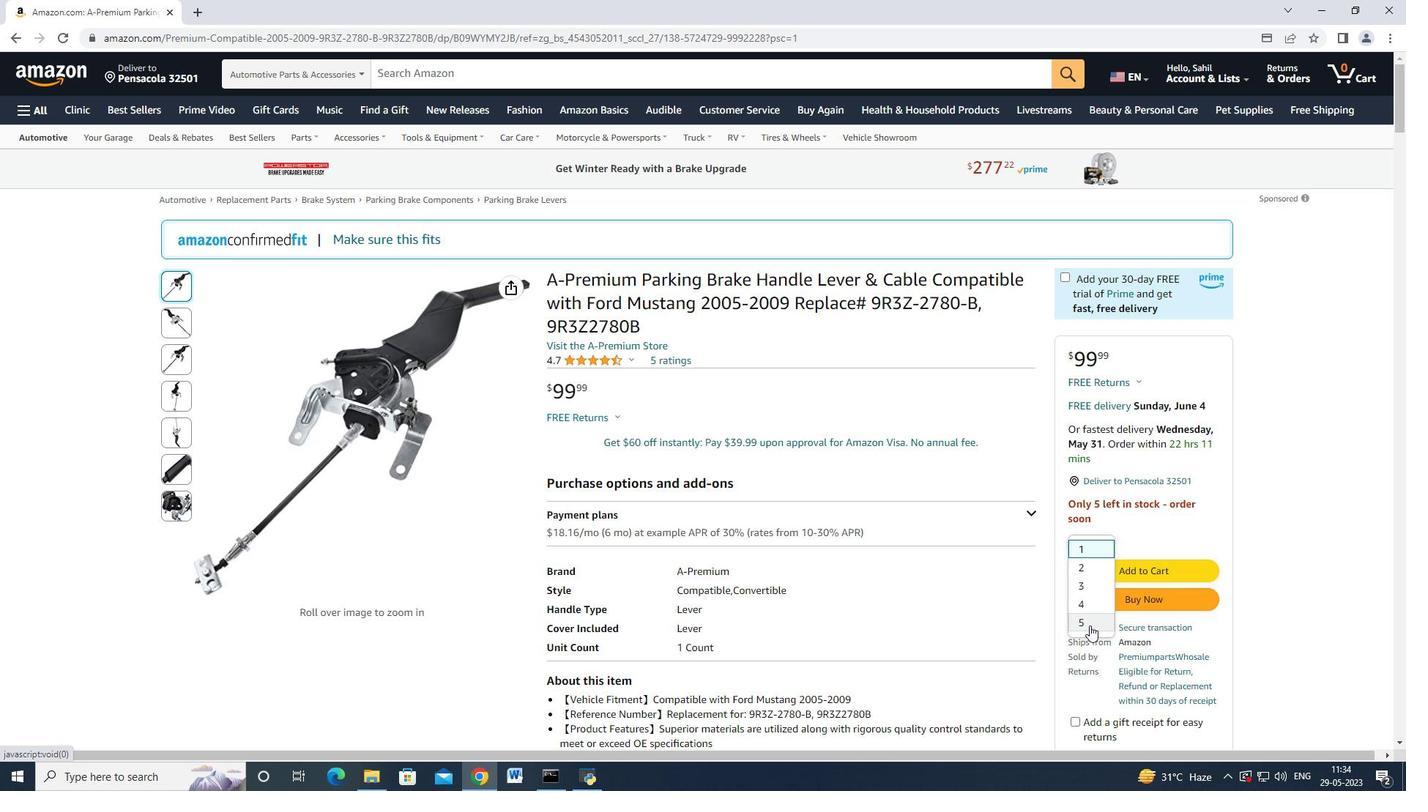 
Action: Mouse moved to (1129, 566)
Screenshot: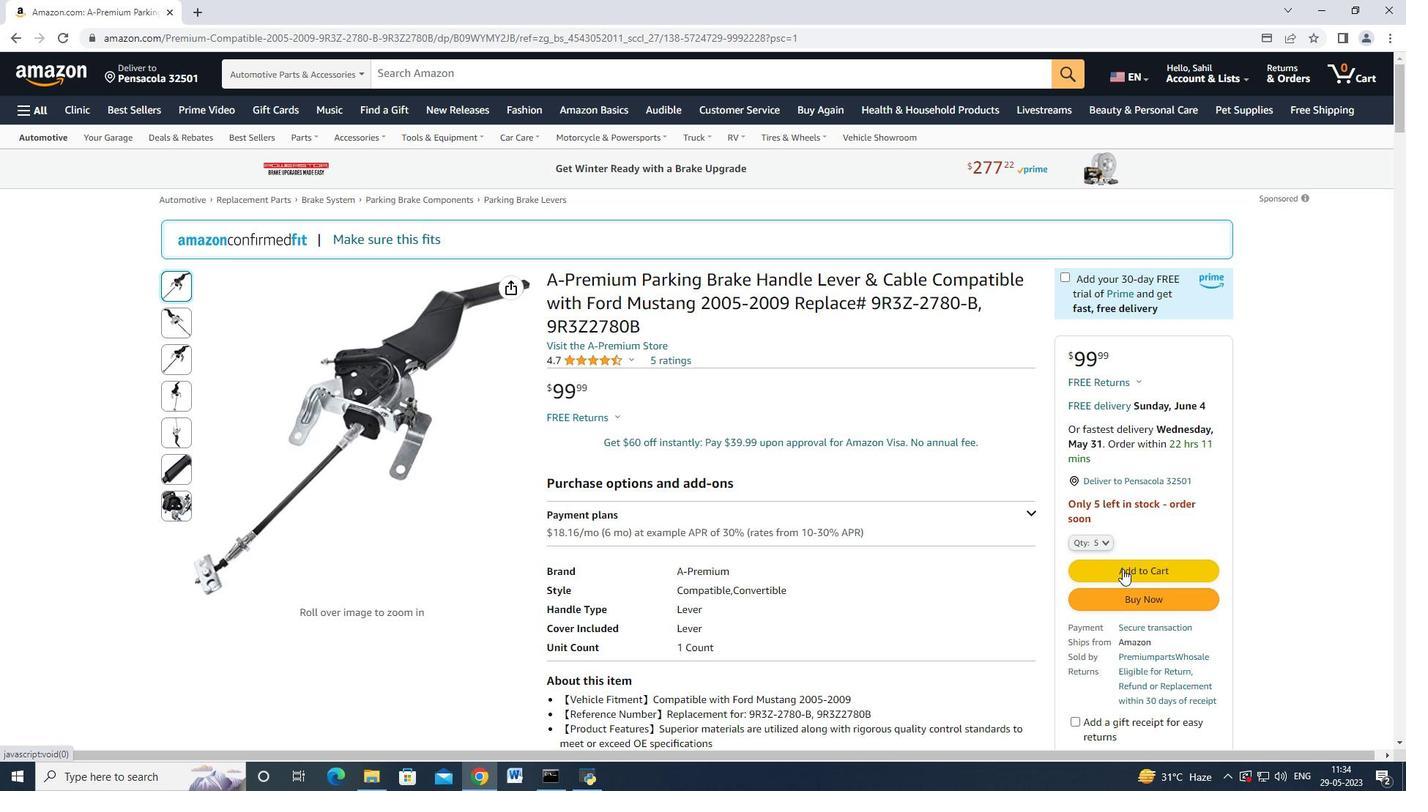 
Action: Mouse pressed left at (1129, 566)
Screenshot: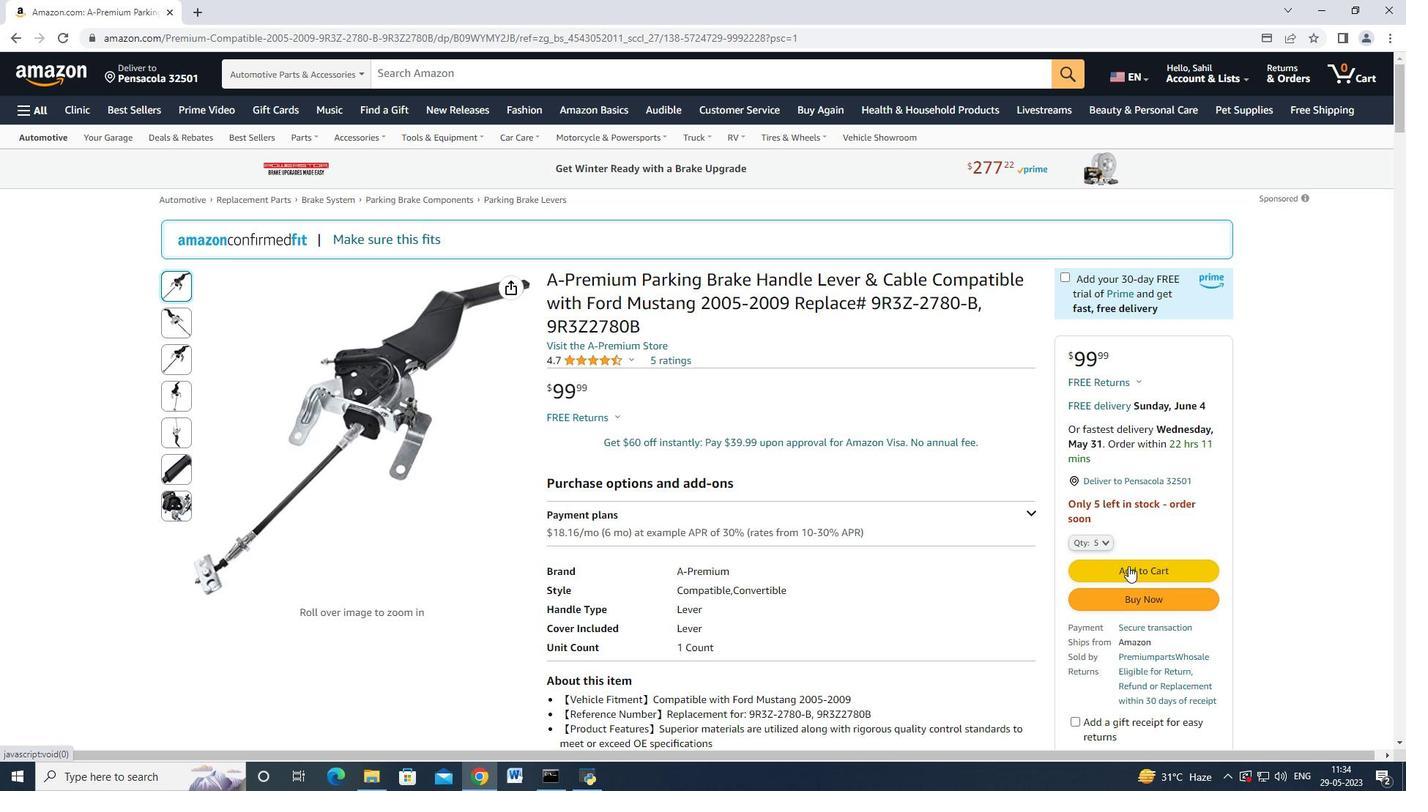 
Action: Mouse moved to (1133, 191)
Screenshot: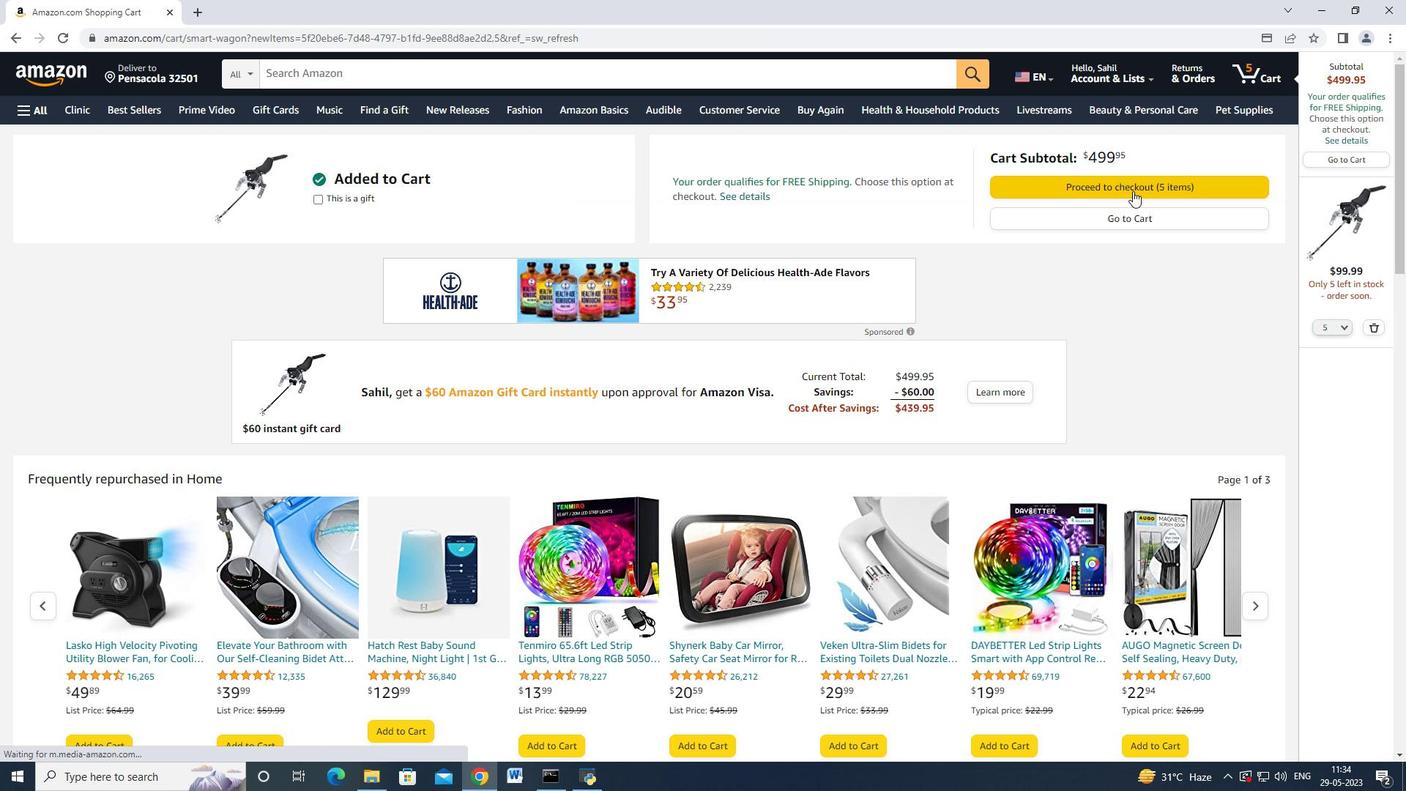 
Action: Mouse pressed left at (1133, 191)
Screenshot: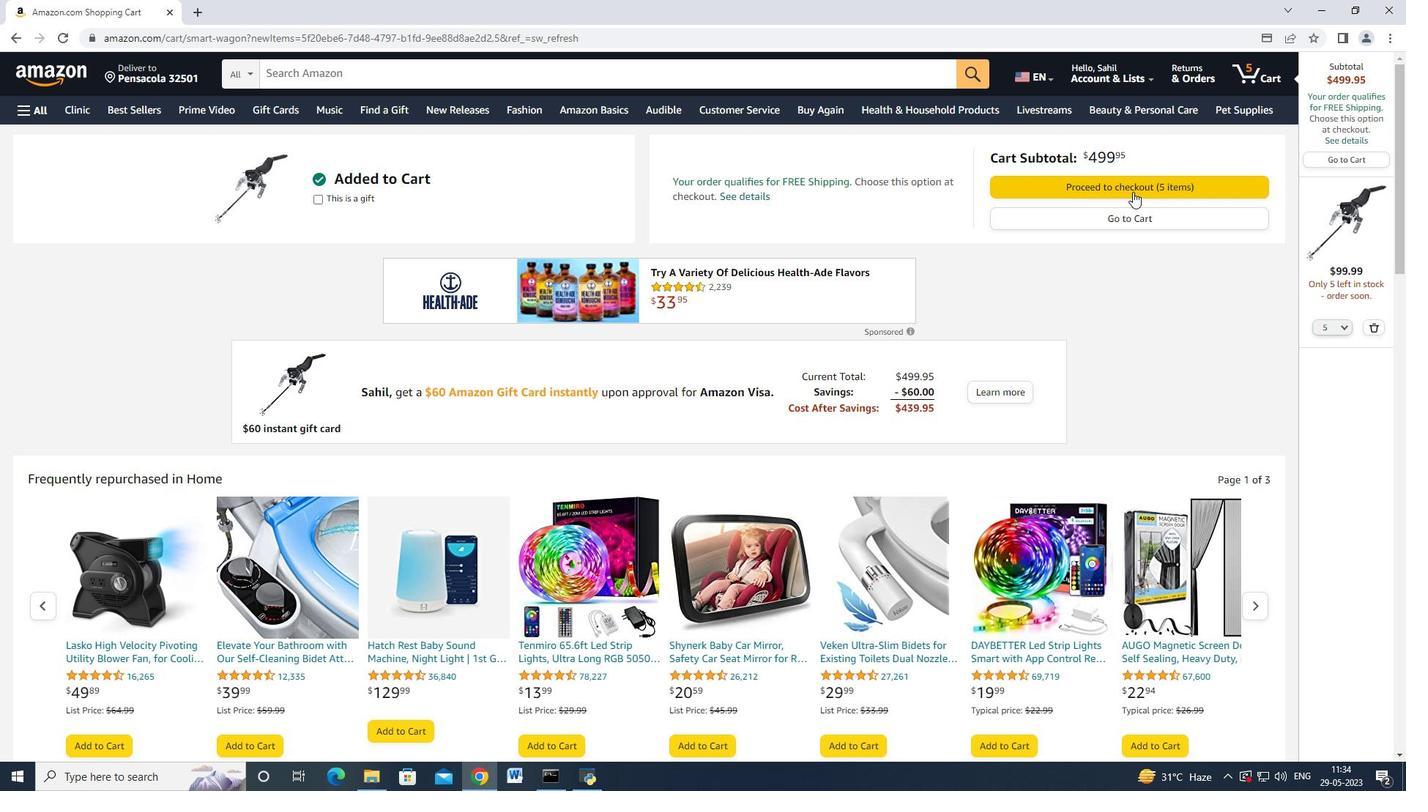 
Action: Mouse moved to (641, 334)
Screenshot: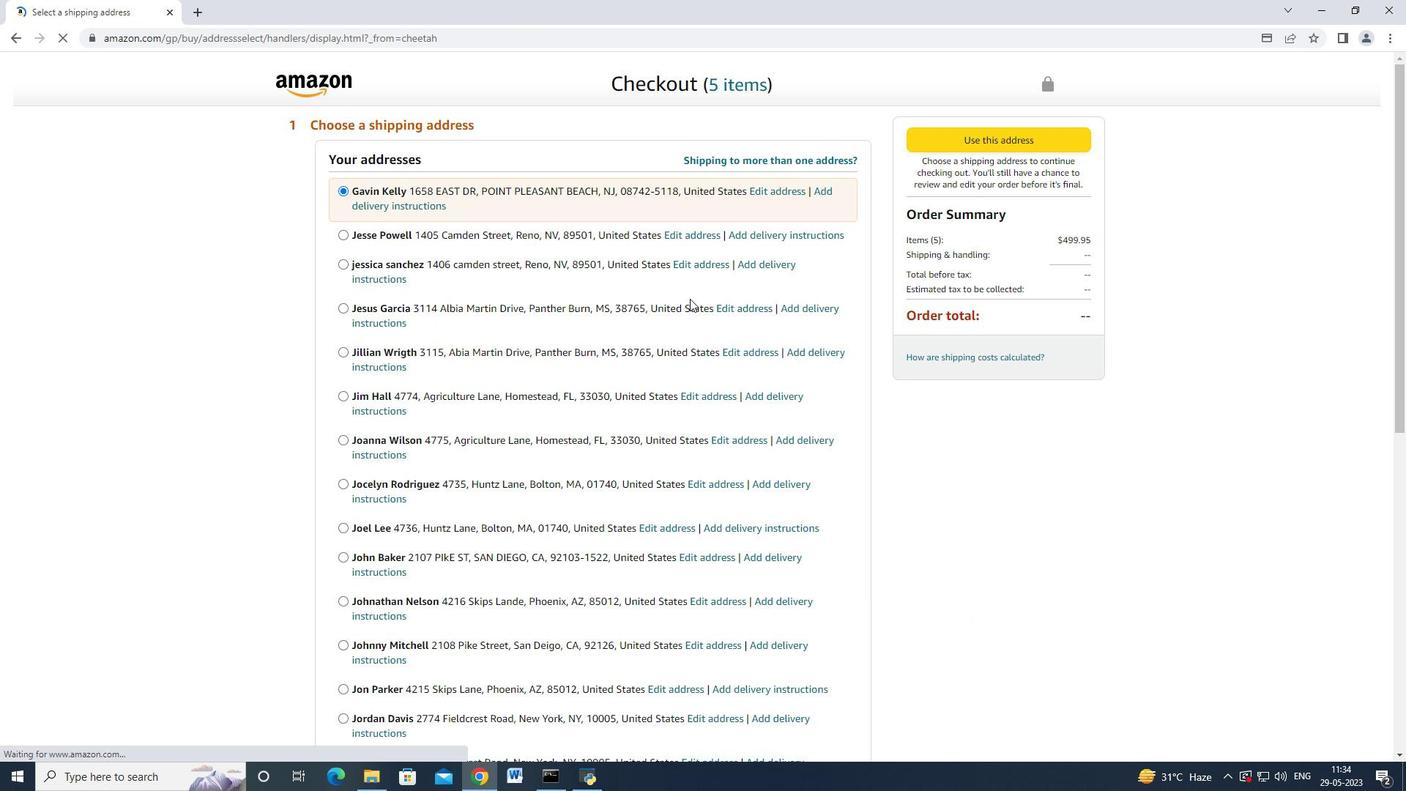 
Action: Mouse scrolled (641, 334) with delta (0, 0)
Screenshot: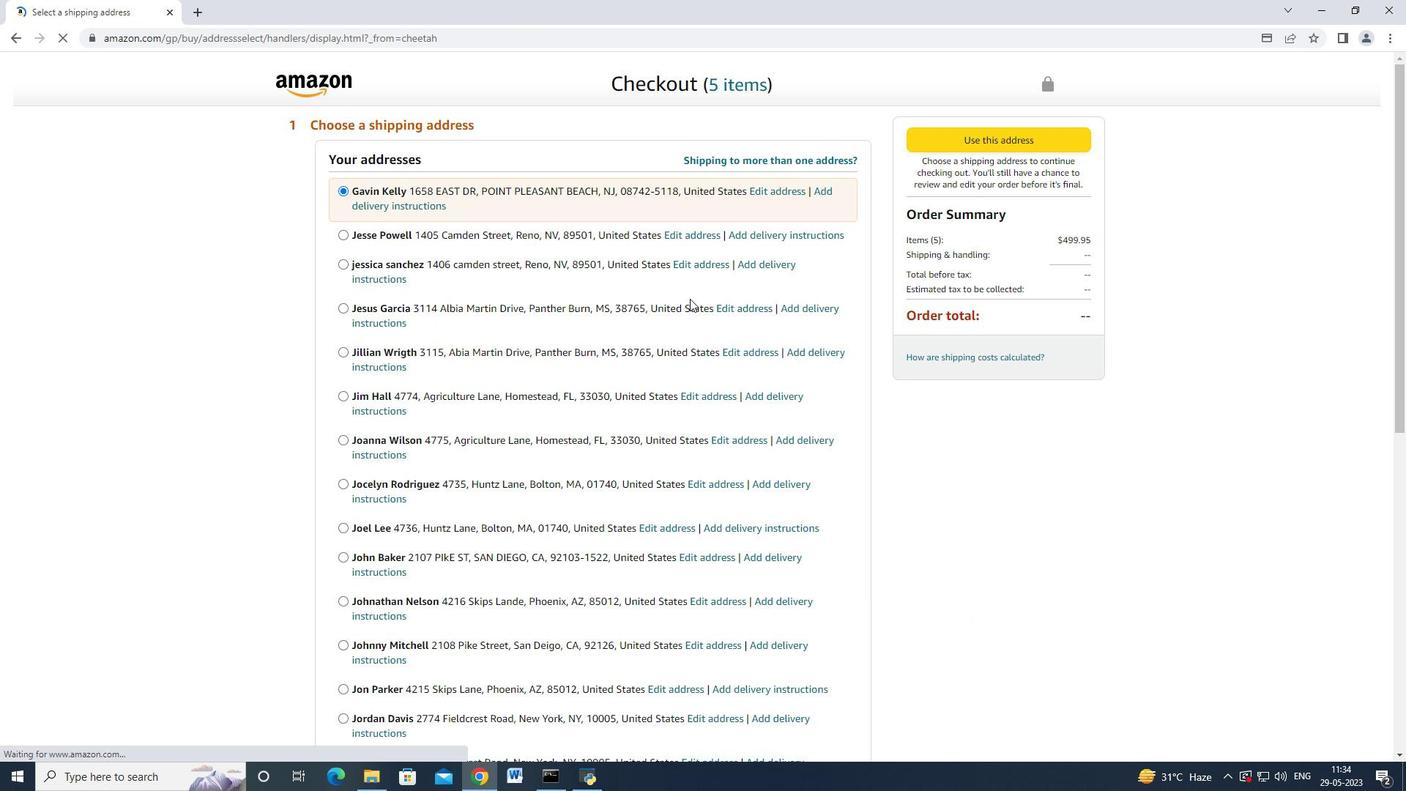 
Action: Mouse moved to (618, 351)
Screenshot: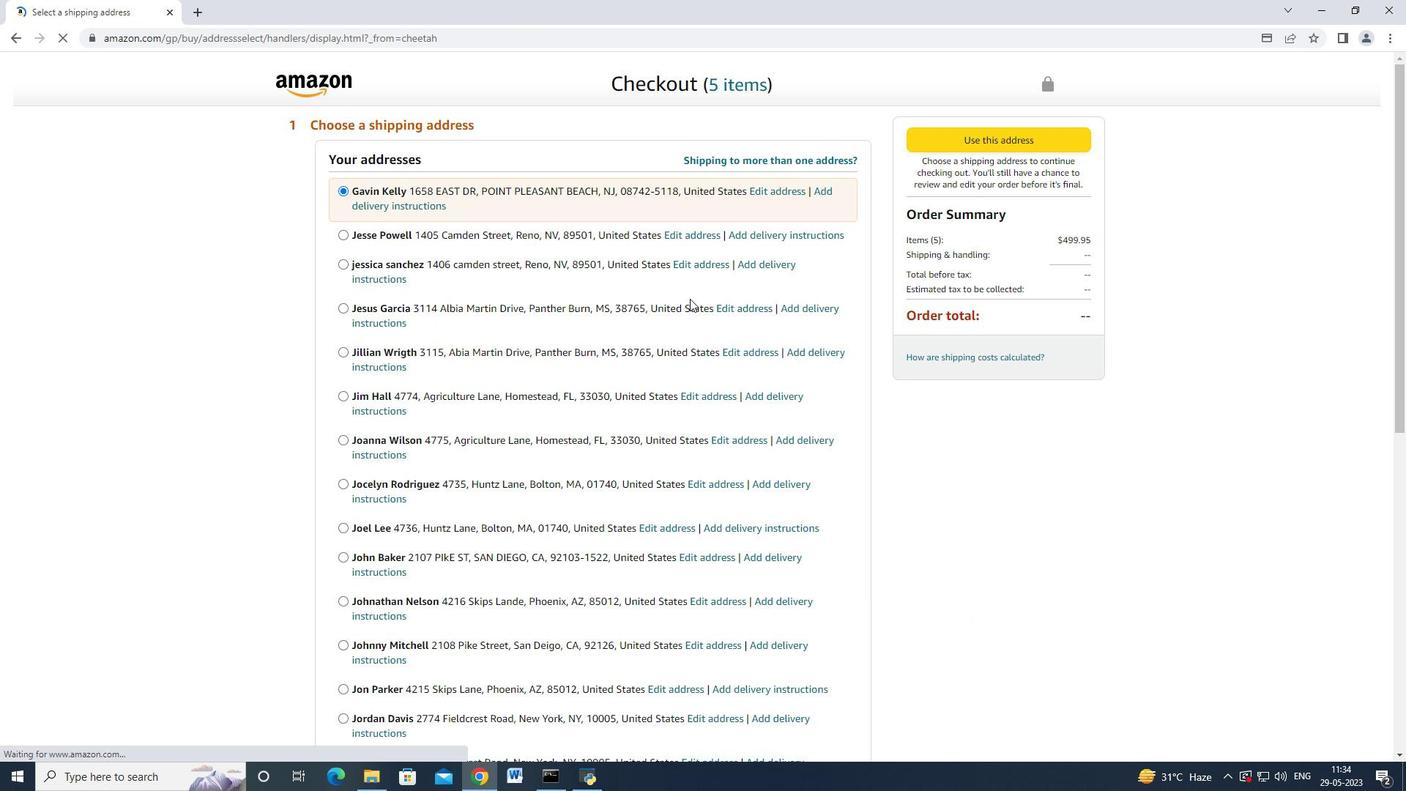 
Action: Mouse scrolled (618, 350) with delta (0, 0)
Screenshot: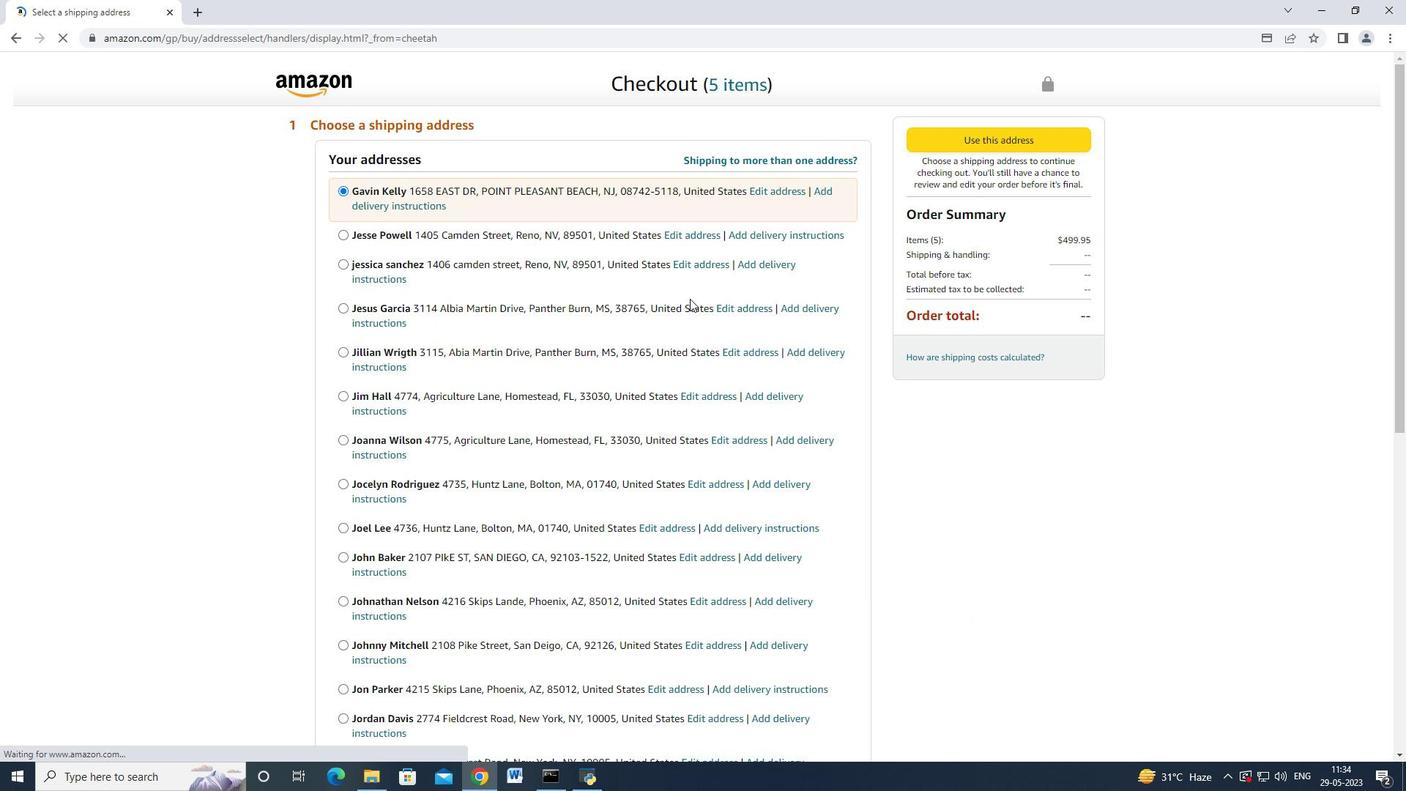 
Action: Mouse moved to (613, 351)
Screenshot: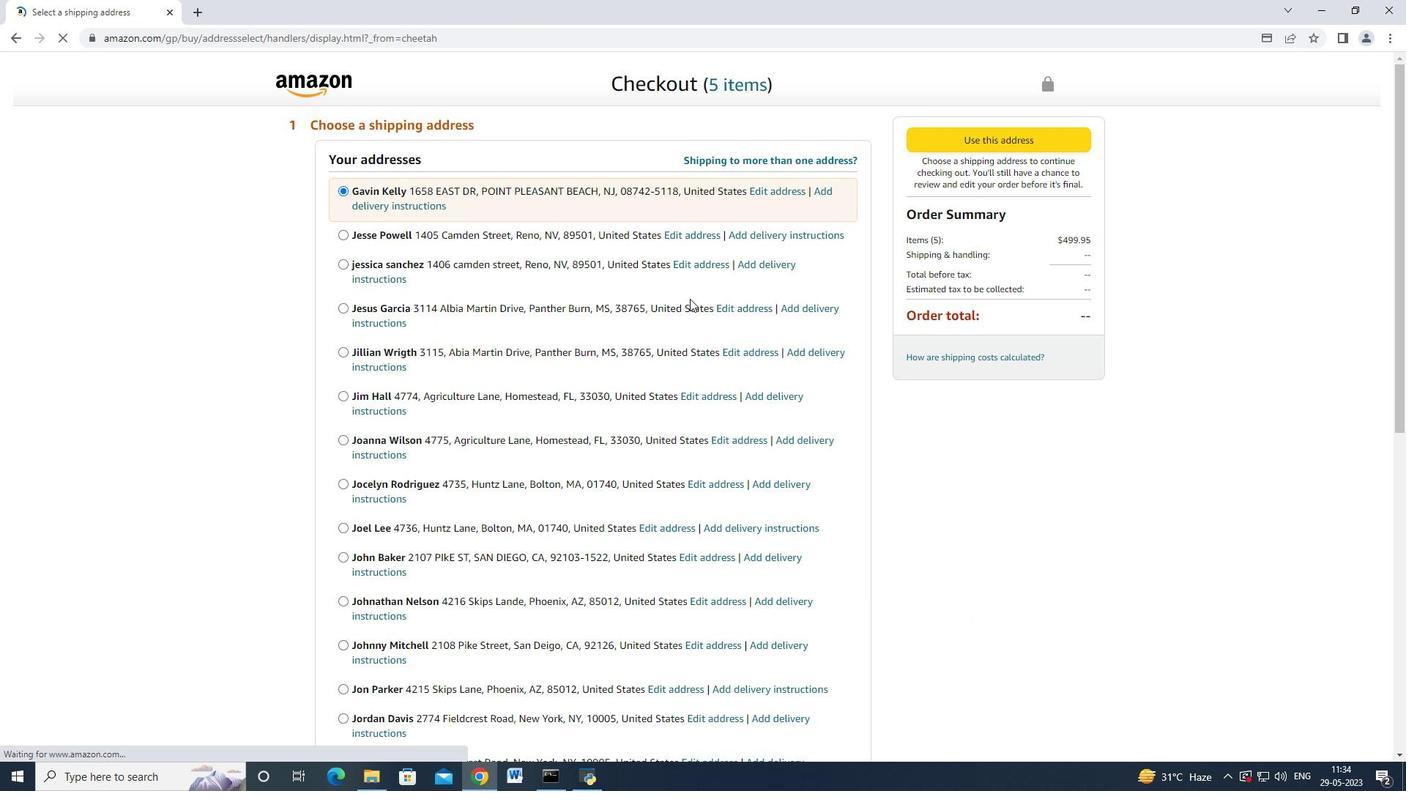 
Action: Mouse scrolled (613, 351) with delta (0, 0)
Screenshot: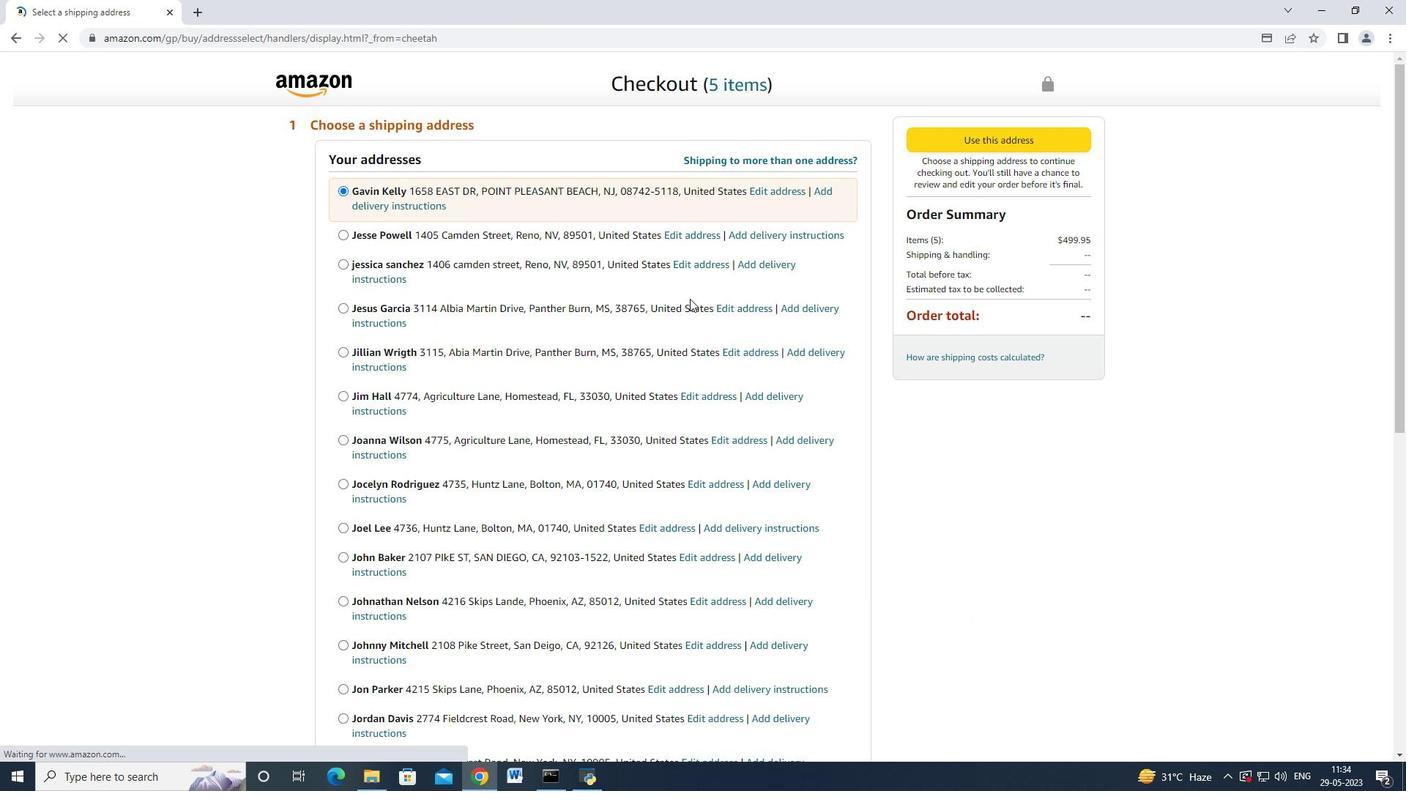 
Action: Mouse moved to (609, 353)
Screenshot: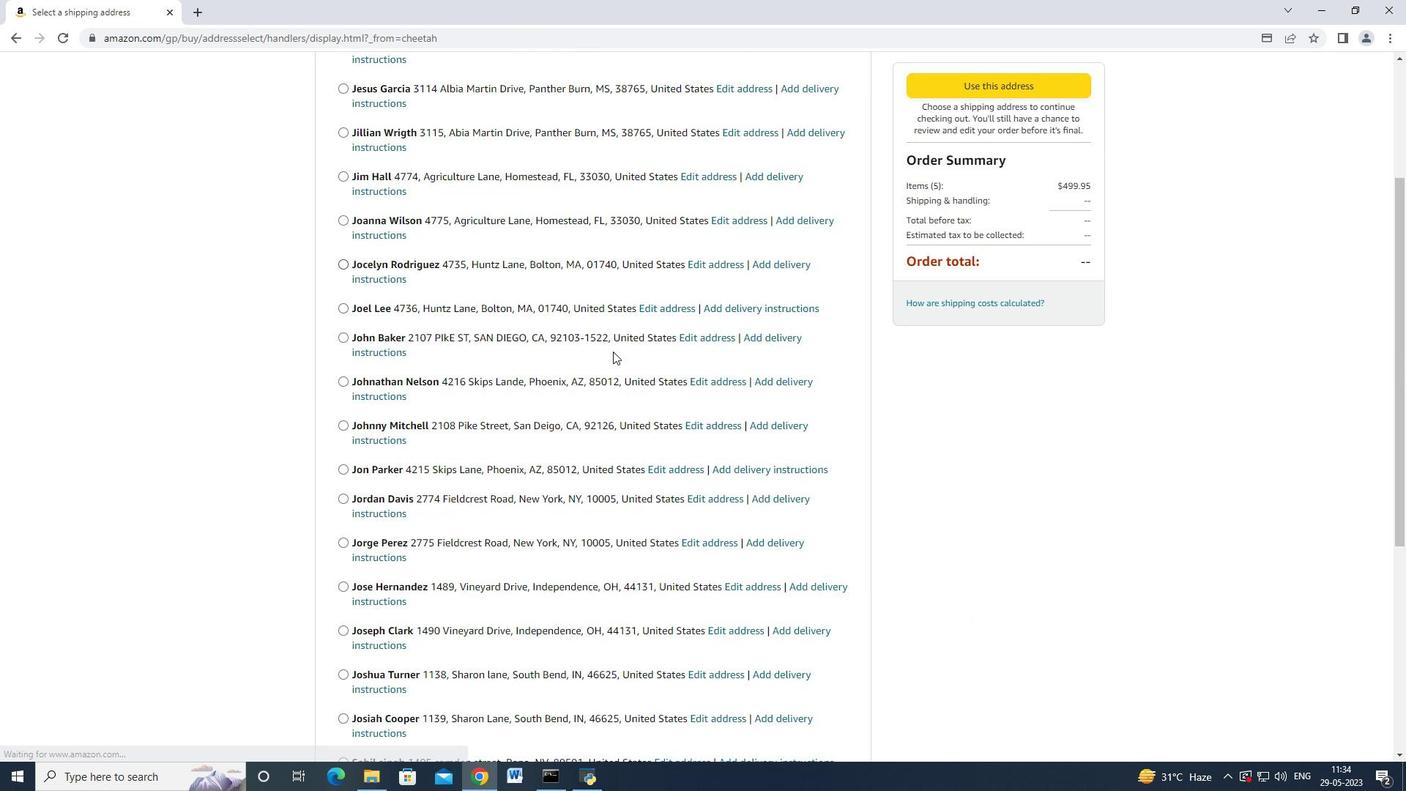 
Action: Mouse scrolled (610, 351) with delta (0, 0)
Screenshot: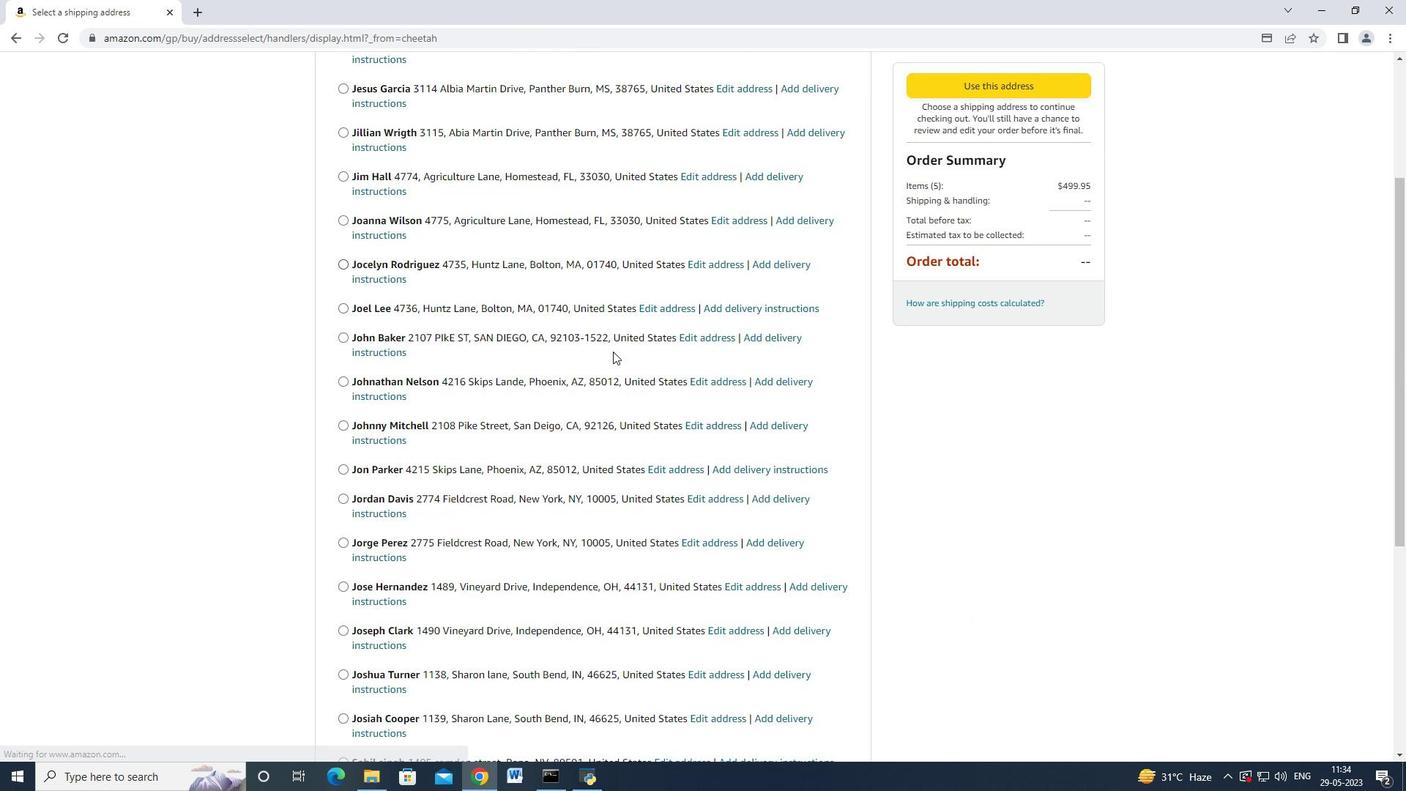 
Action: Mouse moved to (600, 362)
Screenshot: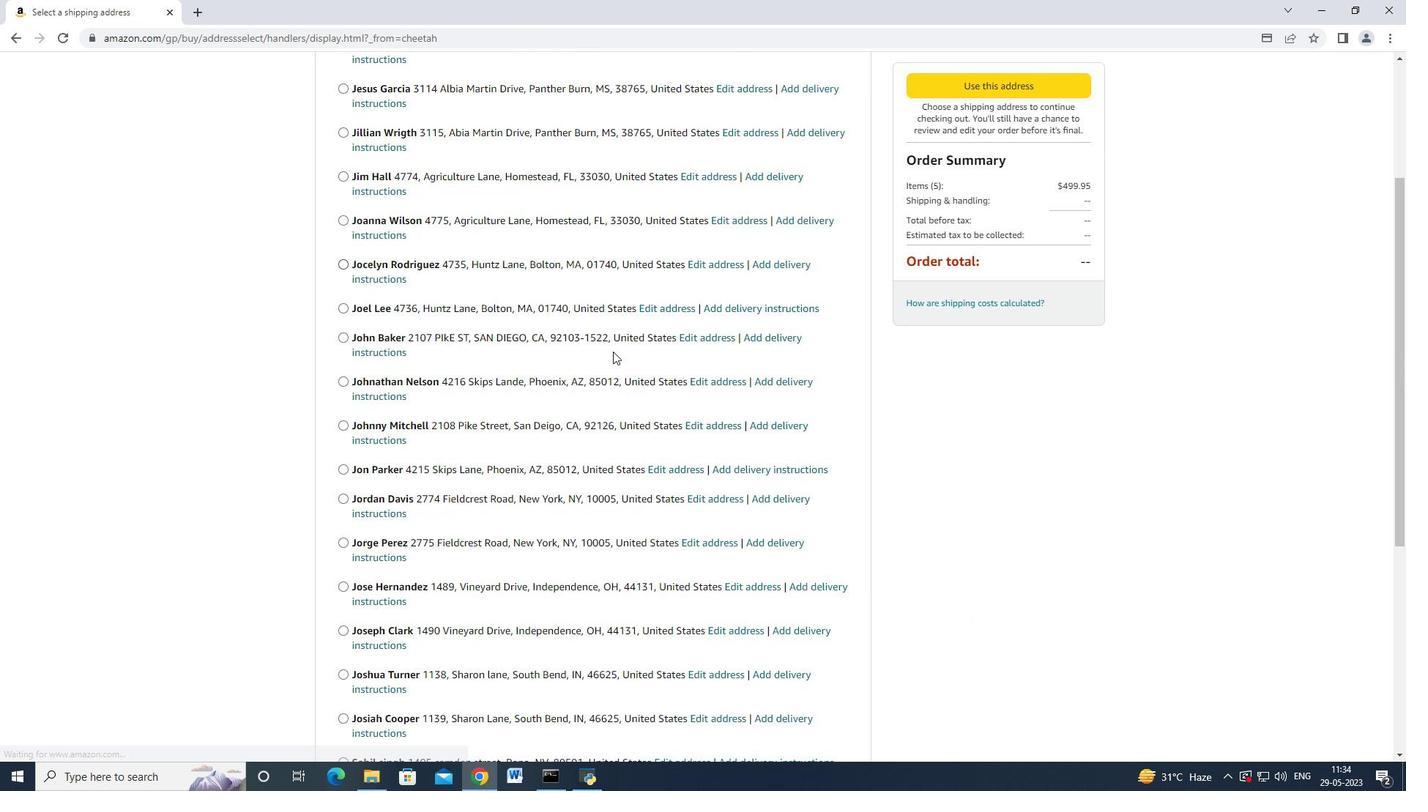 
Action: Mouse scrolled (605, 356) with delta (0, 0)
Screenshot: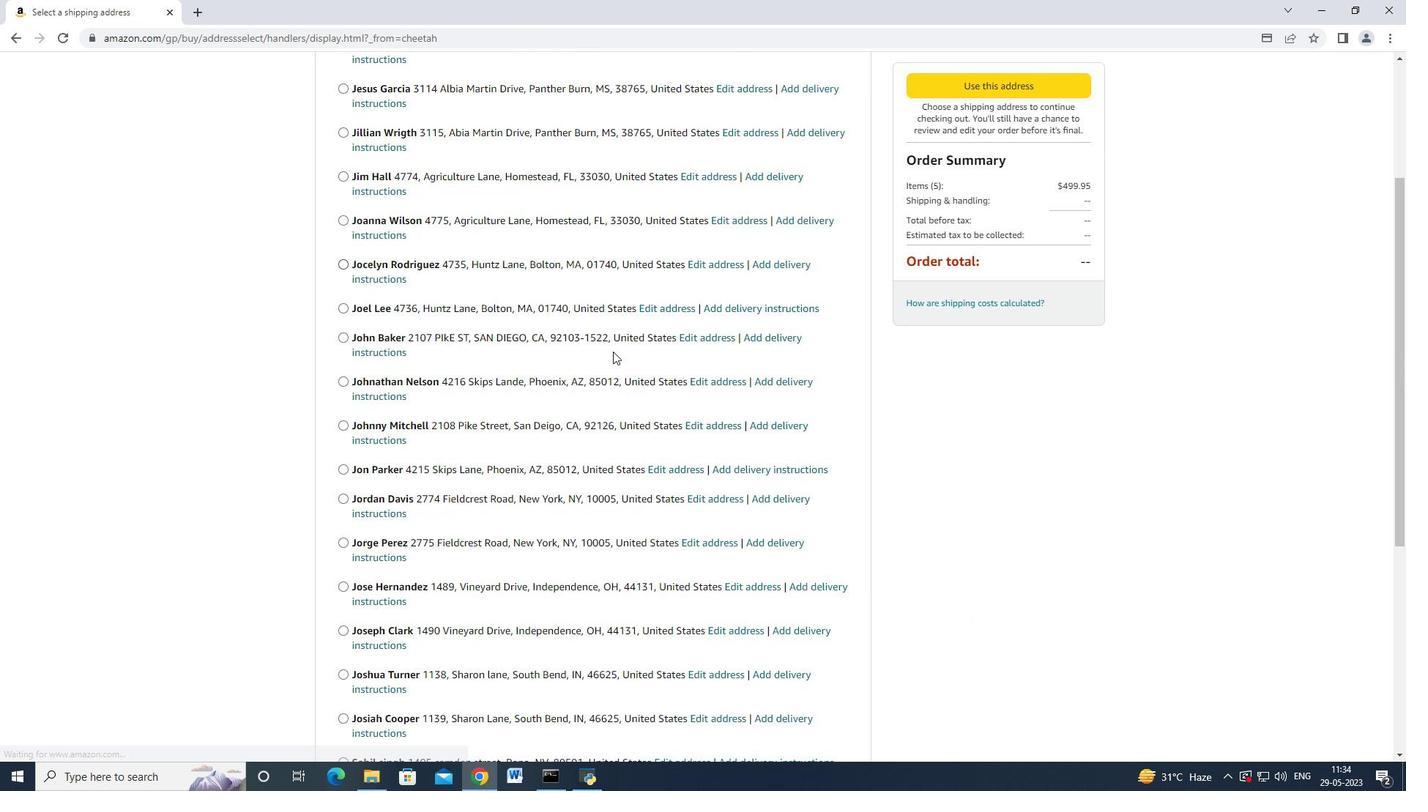
Action: Mouse moved to (589, 375)
Screenshot: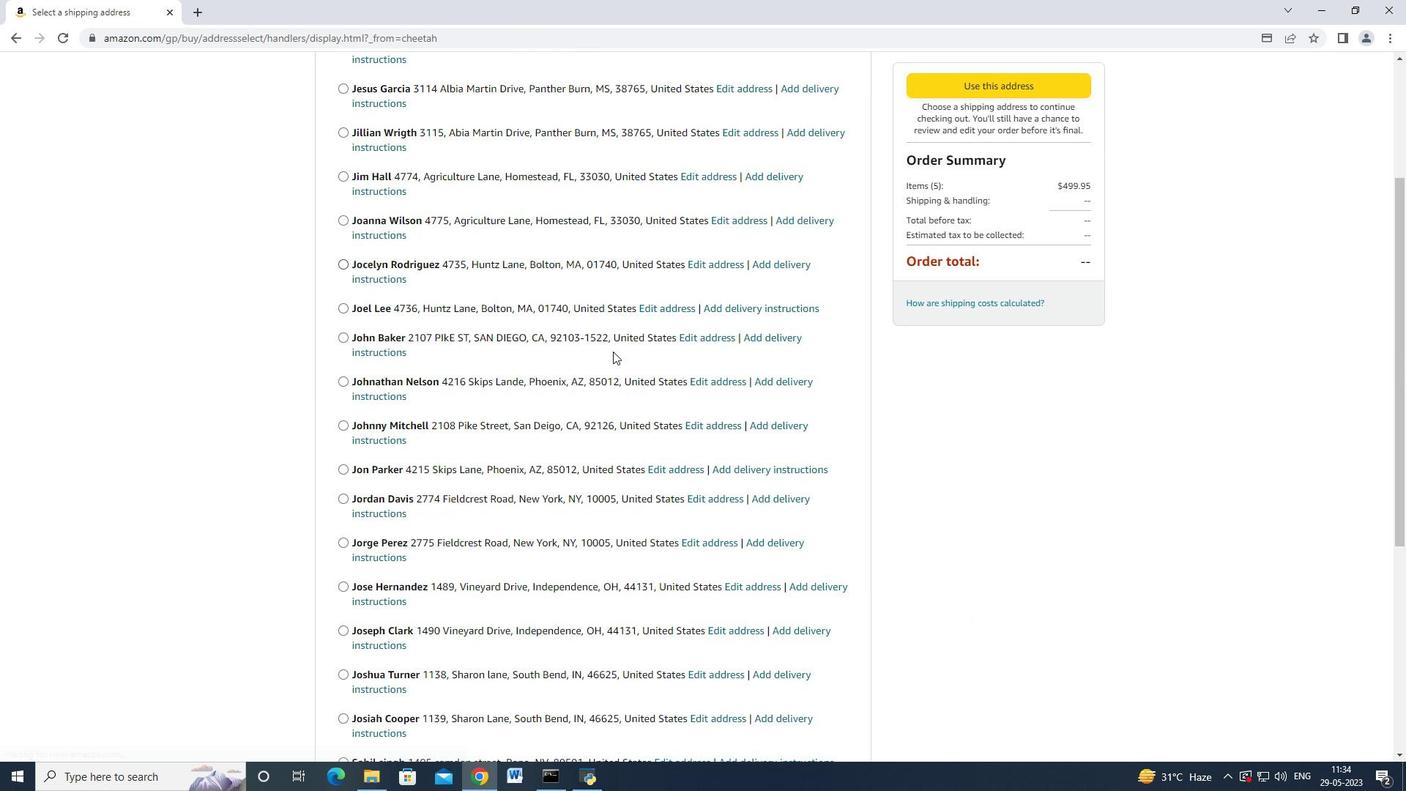 
Action: Mouse scrolled (592, 372) with delta (0, 0)
Screenshot: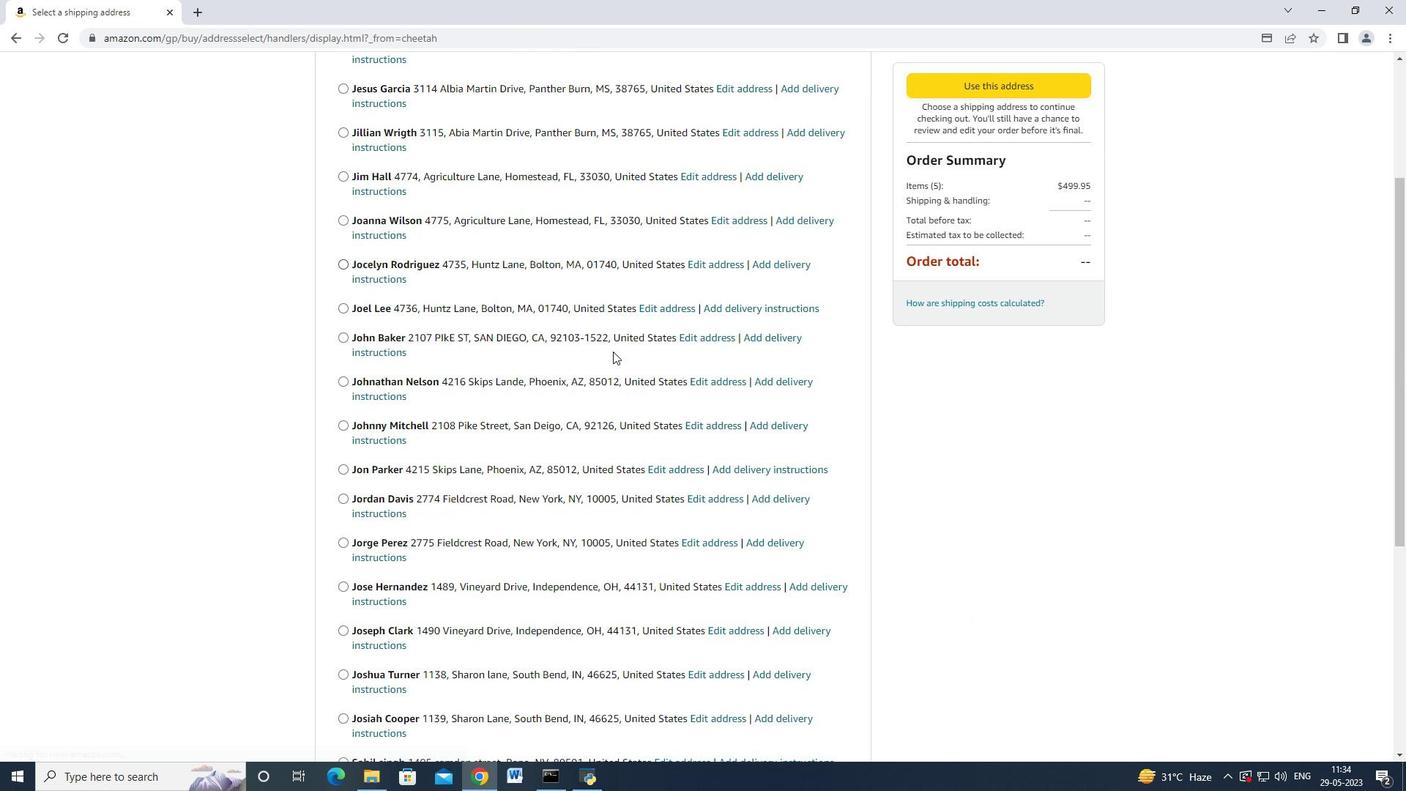 
Action: Mouse moved to (575, 383)
Screenshot: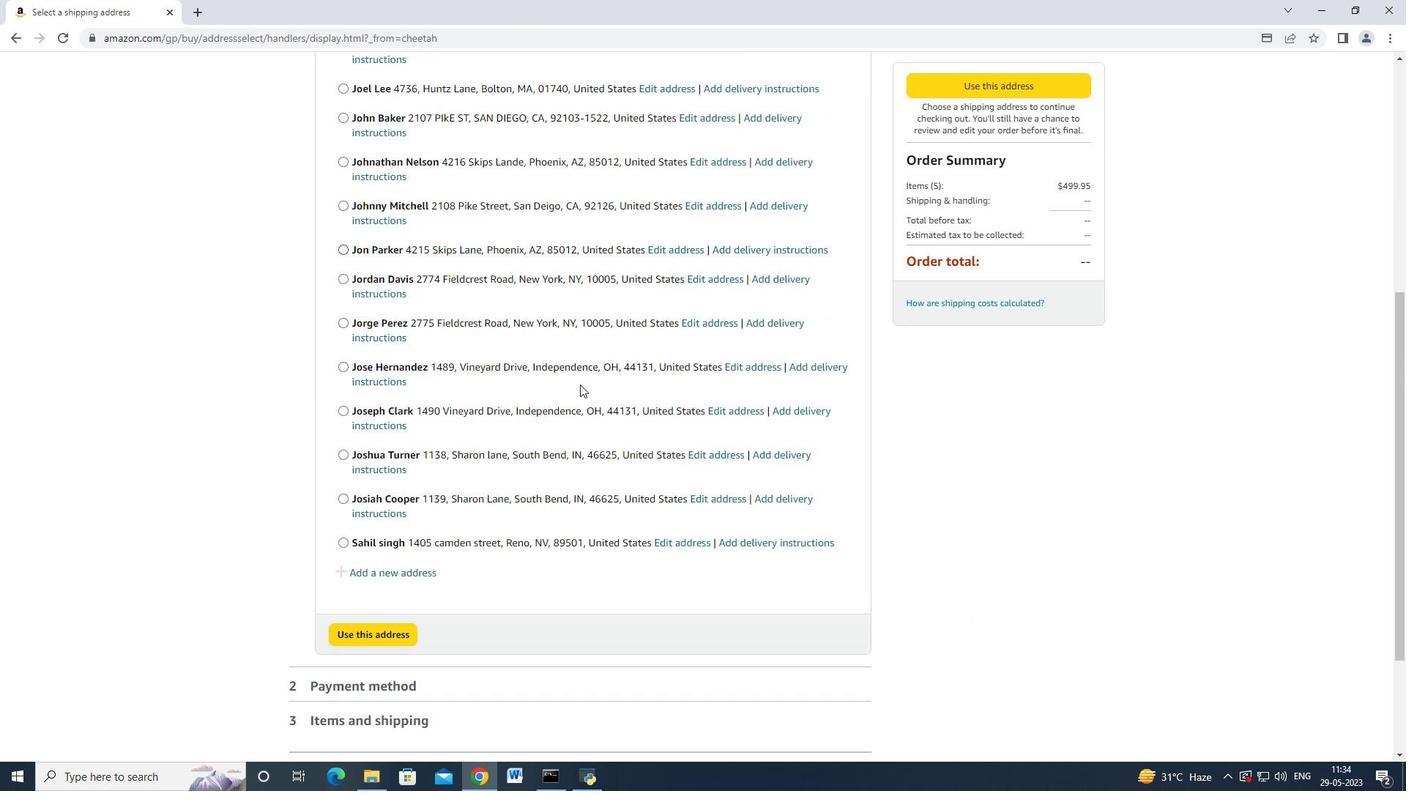 
Action: Mouse scrolled (575, 383) with delta (0, 0)
Screenshot: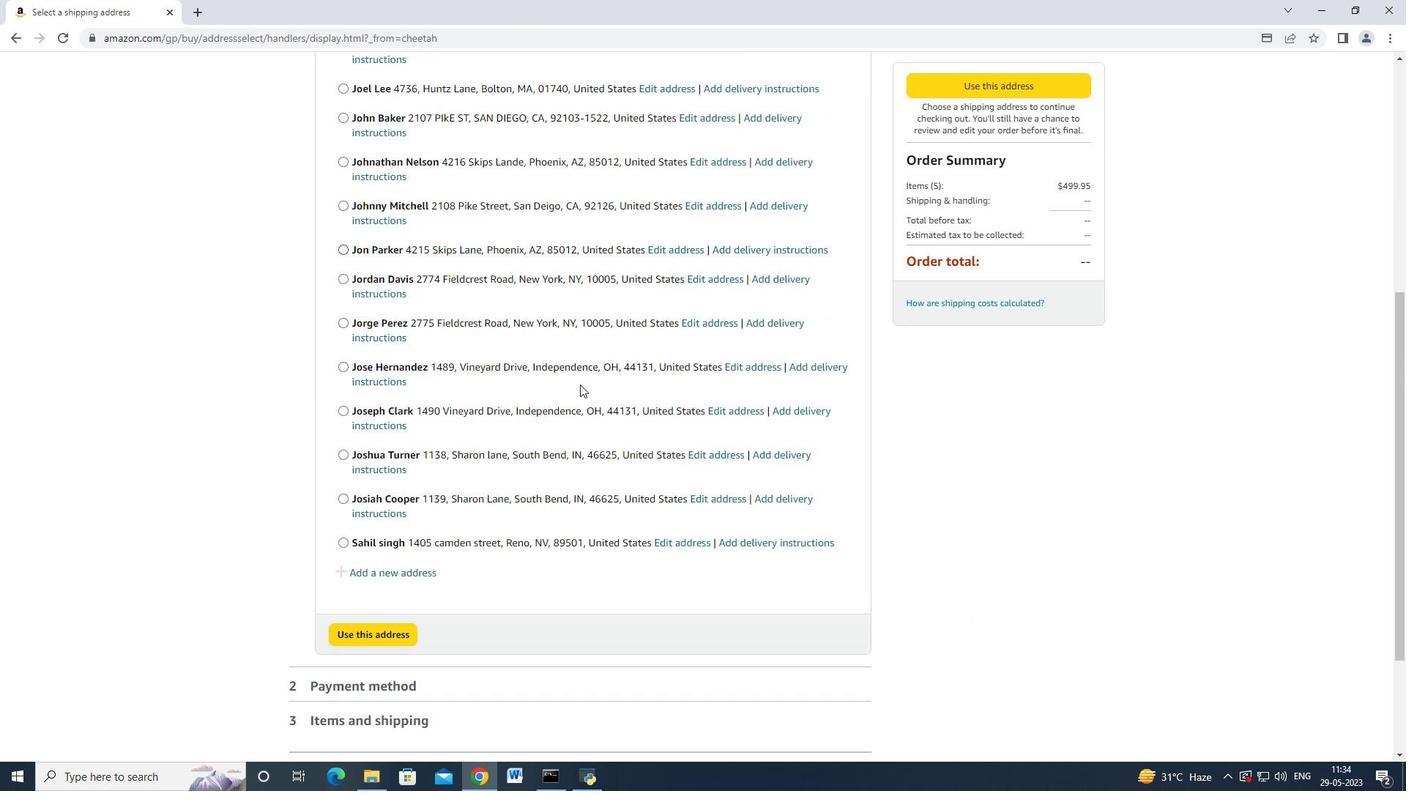 
Action: Mouse moved to (574, 384)
Screenshot: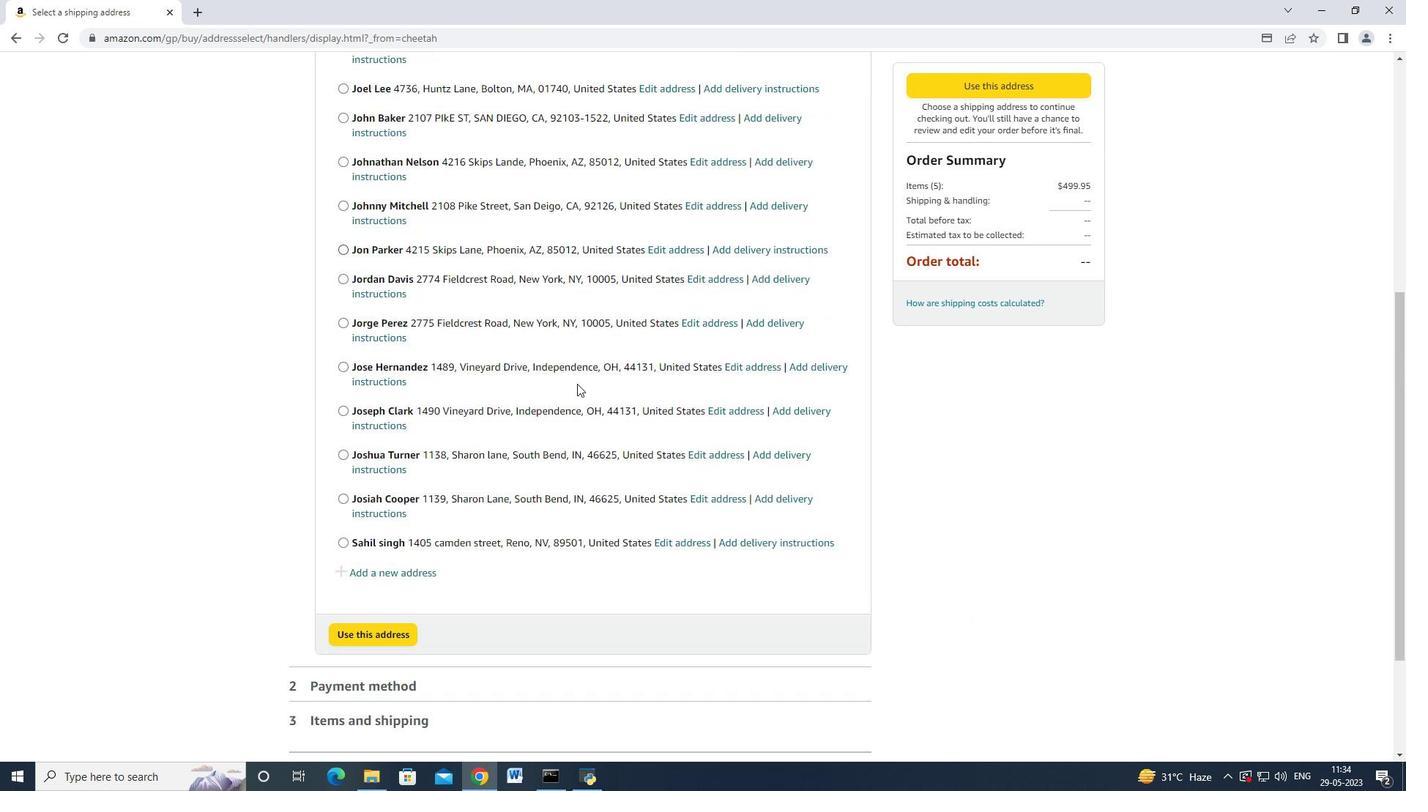 
Action: Mouse scrolled (574, 383) with delta (0, 0)
Screenshot: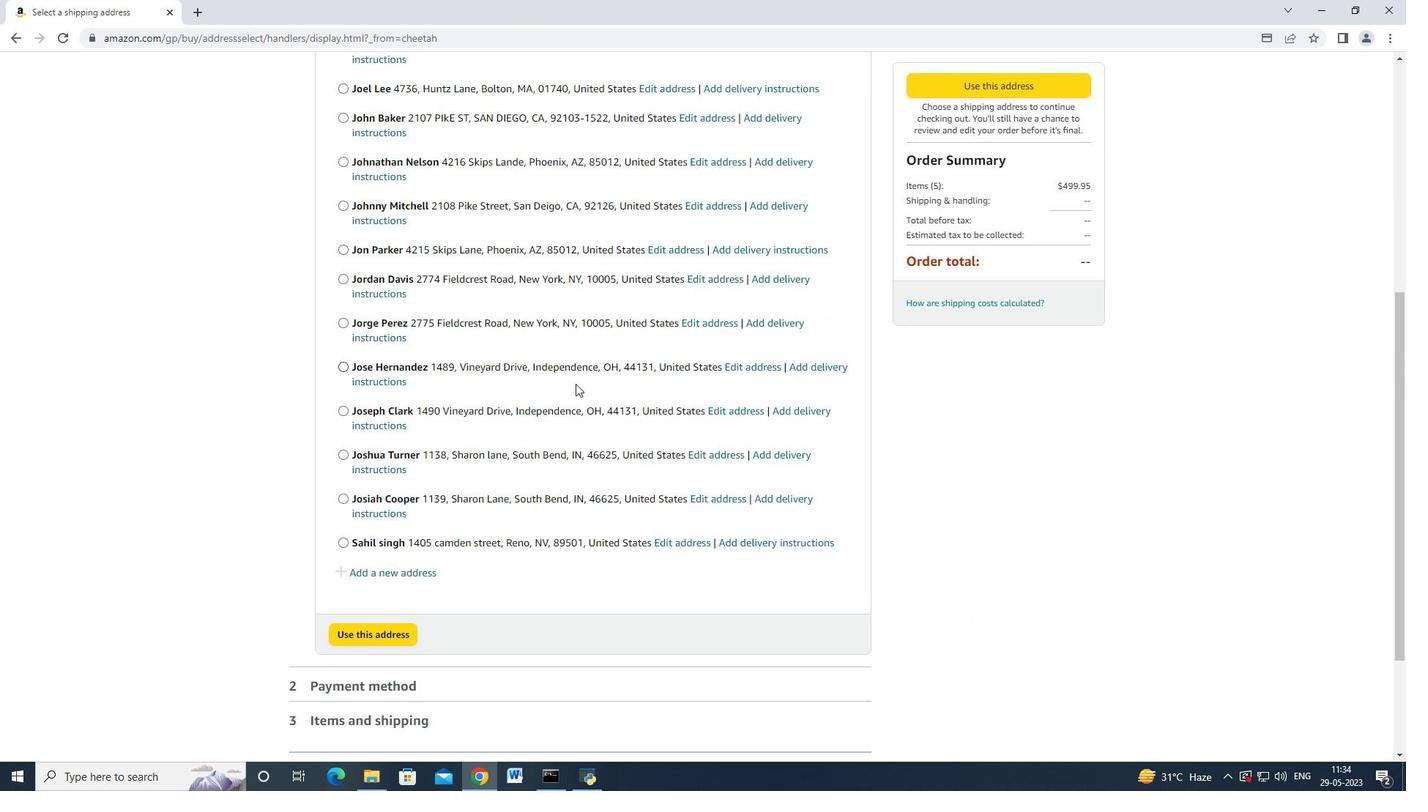 
Action: Mouse moved to (367, 432)
Screenshot: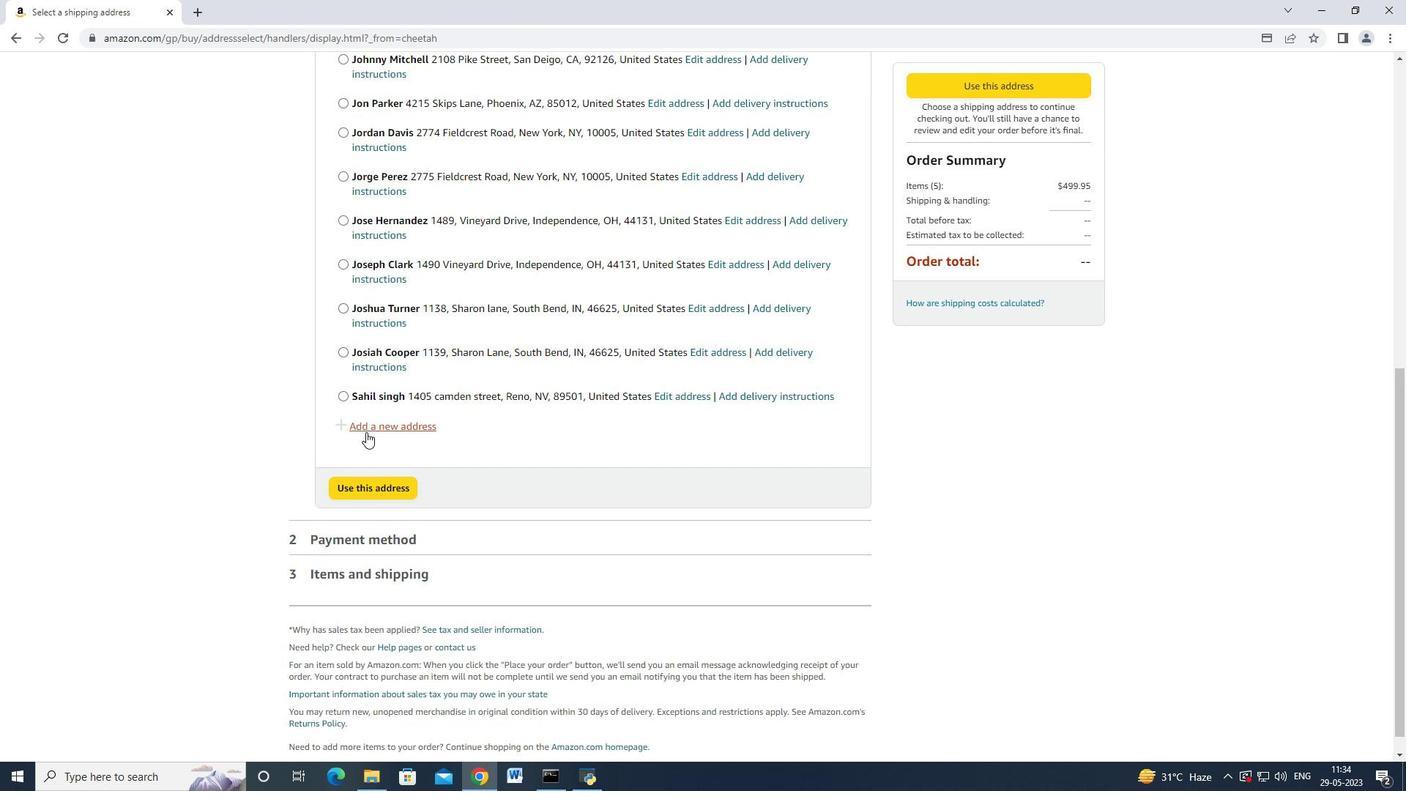 
Action: Mouse pressed left at (367, 432)
Screenshot: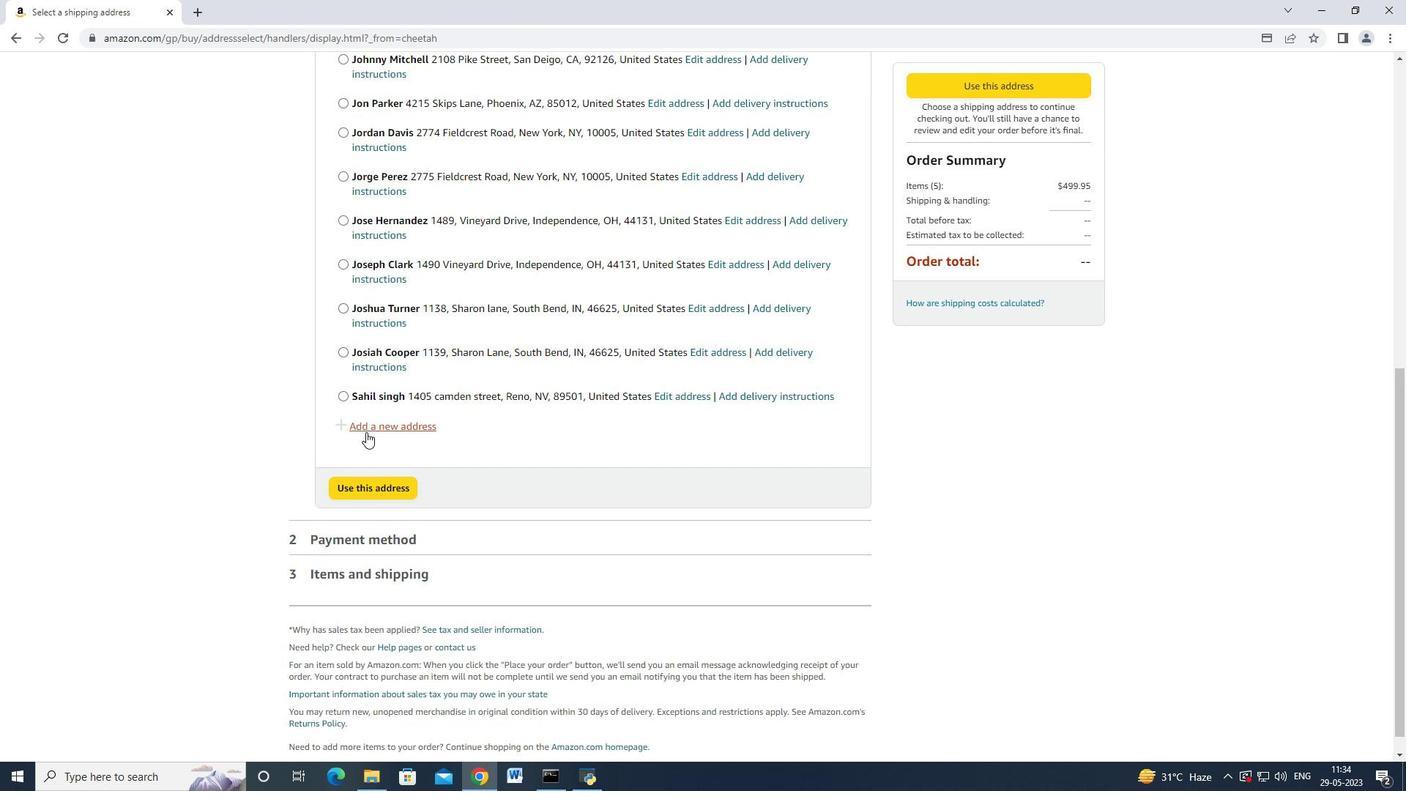 
Action: Mouse moved to (534, 348)
Screenshot: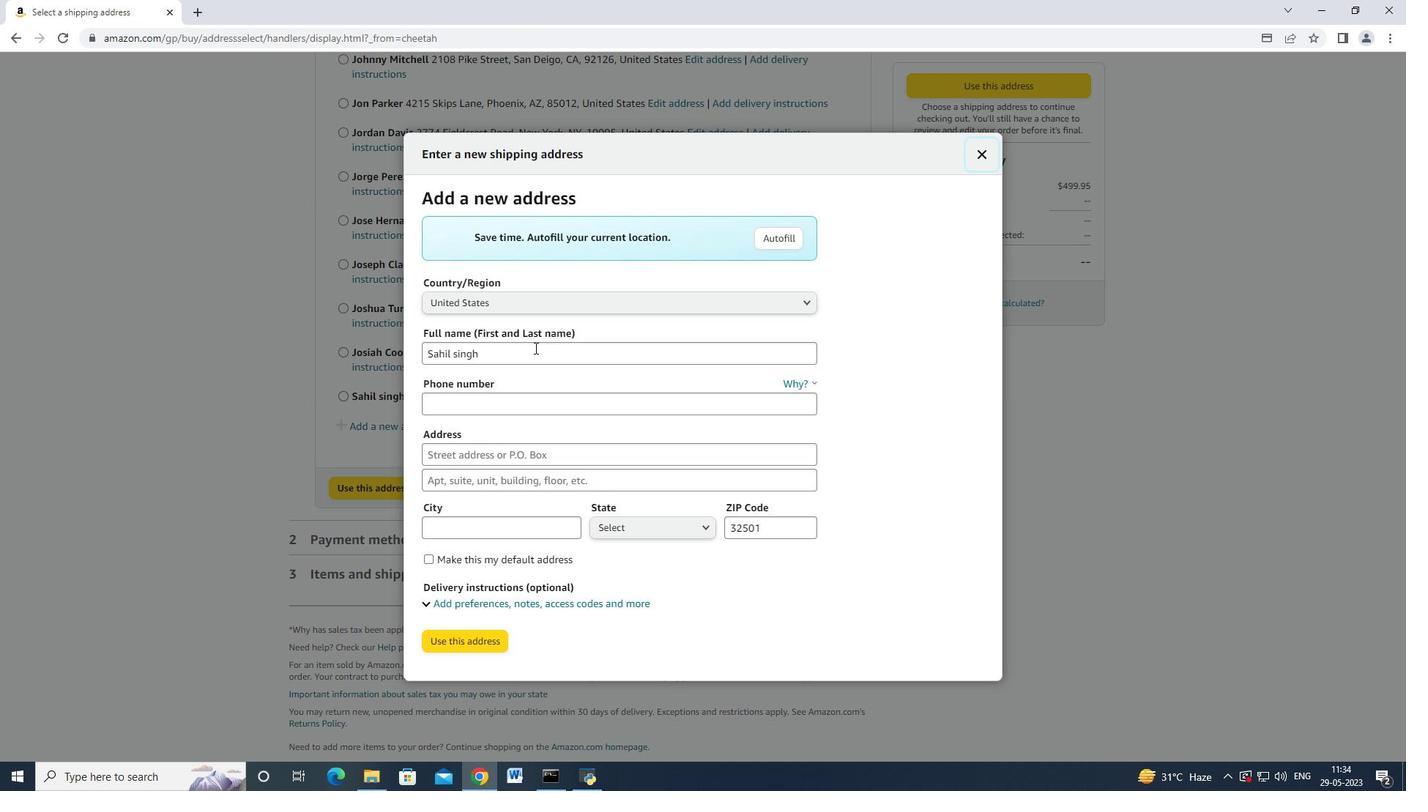 
Action: Mouse pressed left at (534, 348)
Screenshot: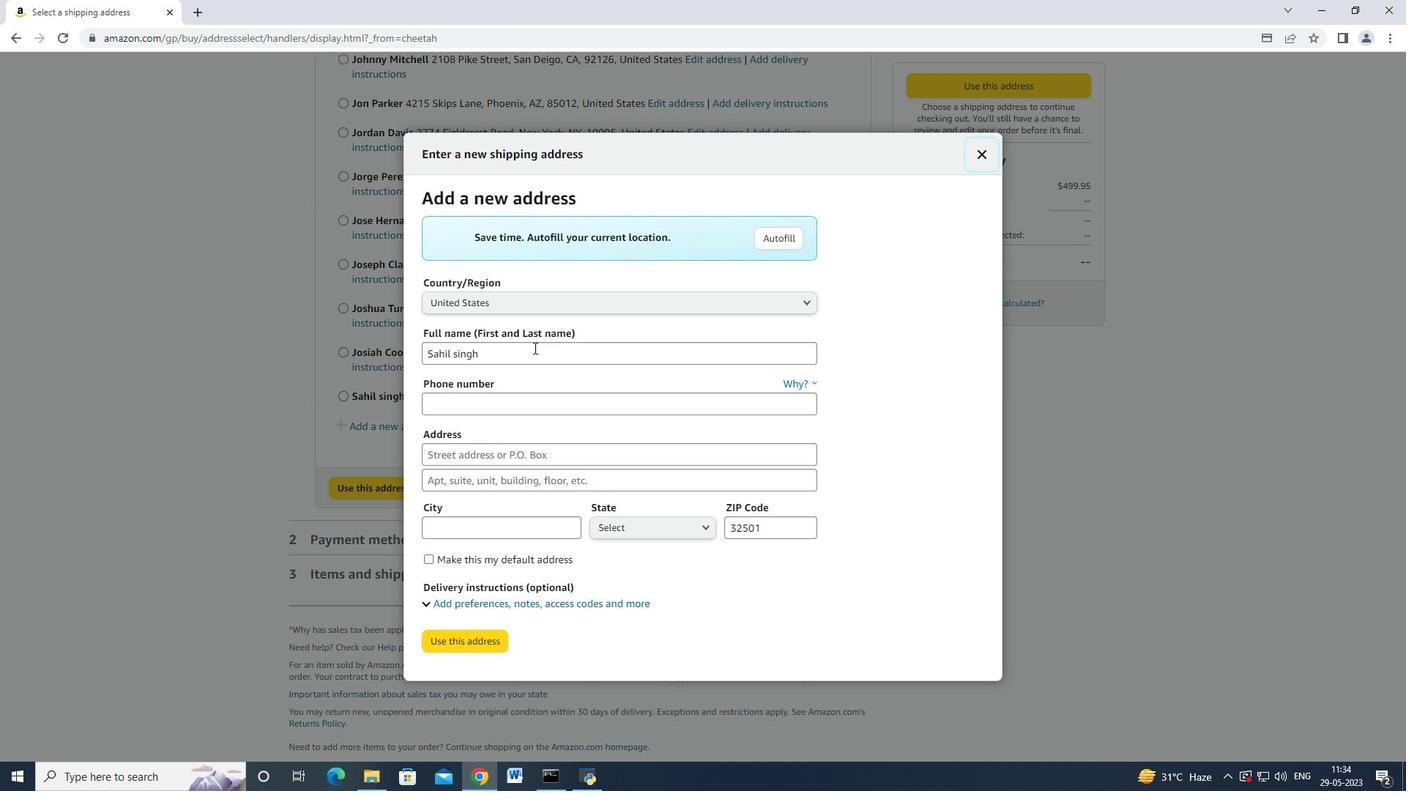 
Action: Mouse moved to (534, 348)
Screenshot: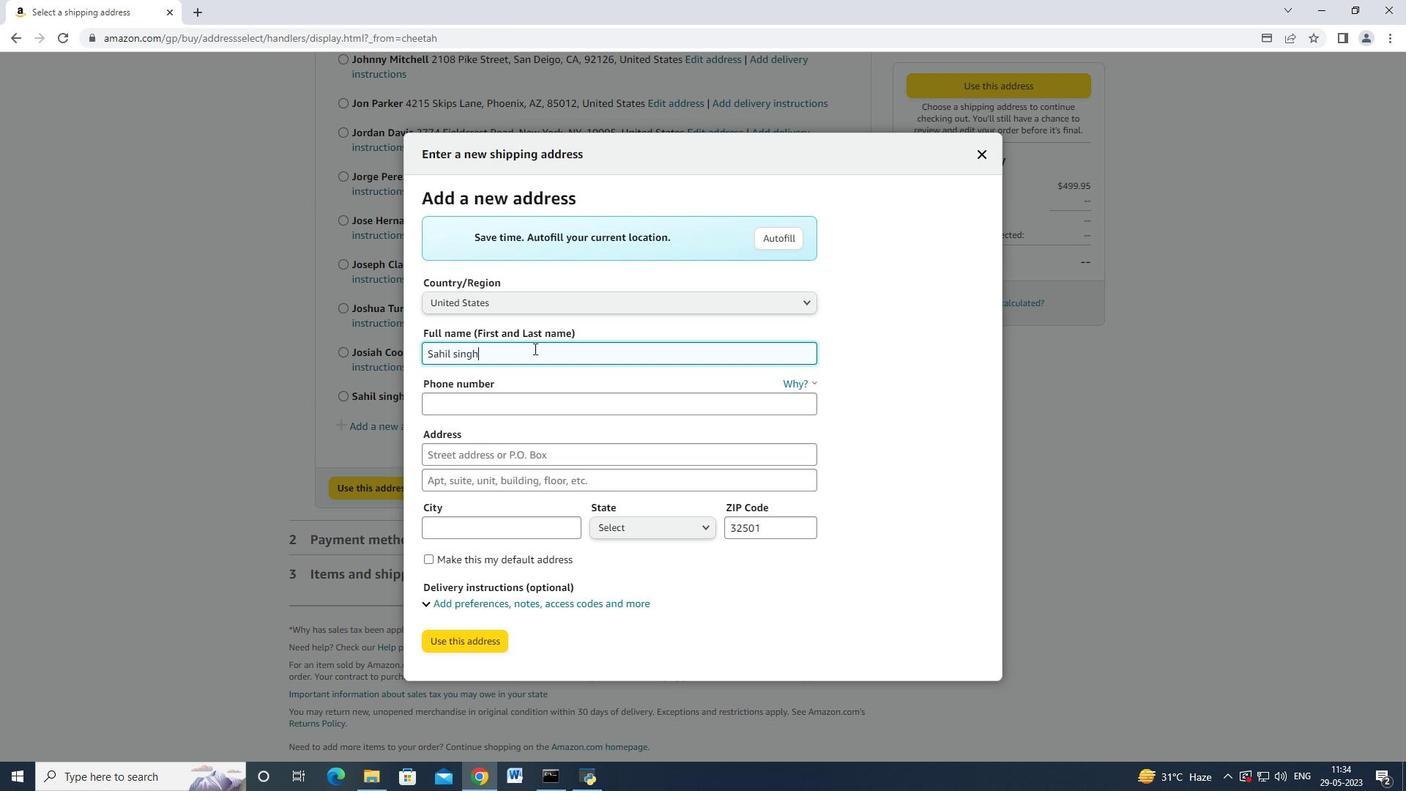 
Action: Key pressed <Key.backspace><Key.backspace><Key.backspace><Key.backspace><Key.backspace><Key.backspace><Key.backspace><Key.backspace><Key.backspace><Key.backspace><Key.backspace><Key.shift>Jovani<Key.space><Key.shift_r>Ramirez<Key.tab><Key.tab>4046170247<Key.tab>537.<Key.backspace>,<Key.space><Key.shift><Key.shift><Key.shift><Key.shift>Junior<Key.space><Key.shift_r>Avenur<Key.backspace>e<Key.tab><Key.tab><Key.shift><Key.shift>Duluth<Key.tab><Key.enter><Key.down><Key.down><Key.down><Key.down><Key.down><Key.down><Key.down><Key.down><Key.down><Key.down><Key.down><Key.down><Key.enter><Key.tab><Key.backspace>
Screenshot: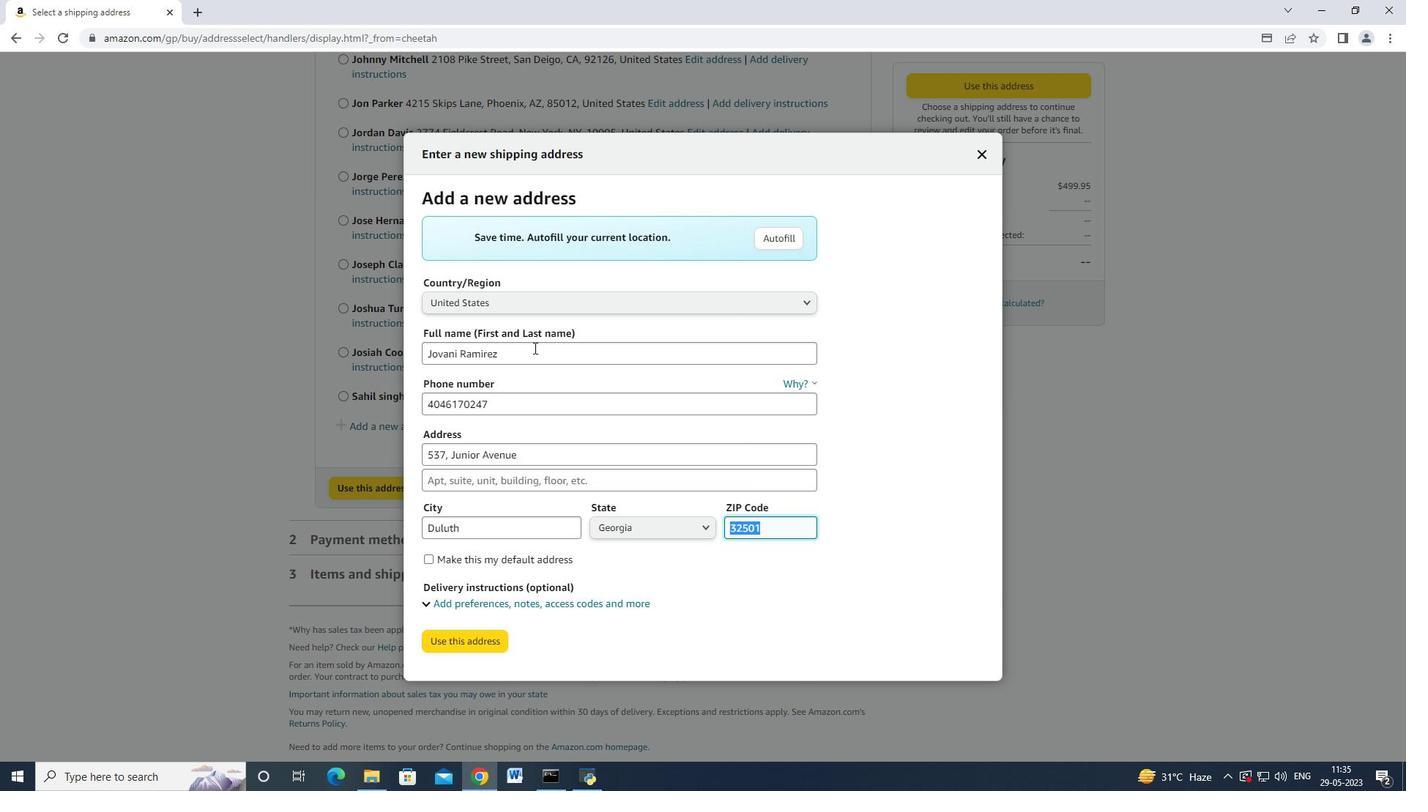 
Action: Mouse moved to (993, 279)
Screenshot: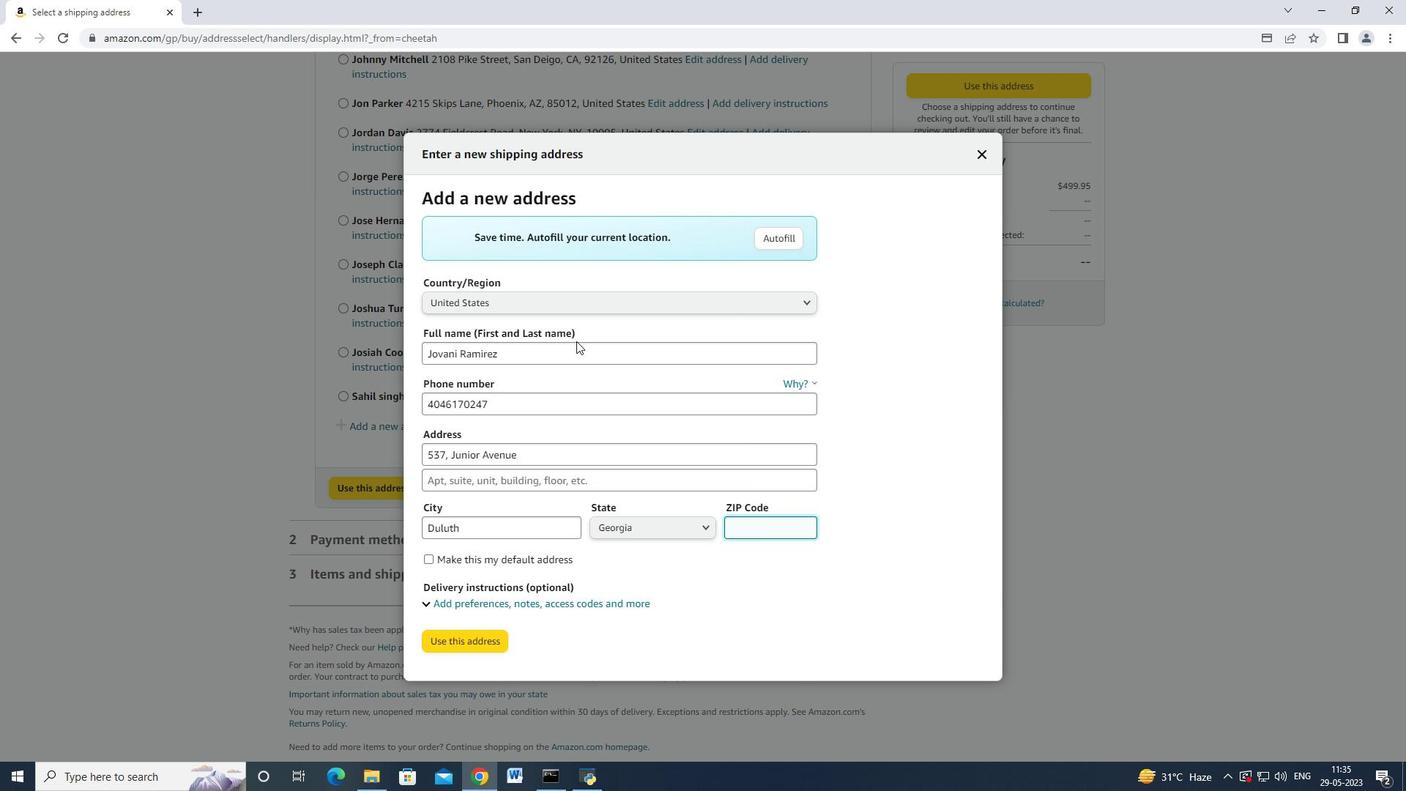 
Action: Key pressed 30097
Screenshot: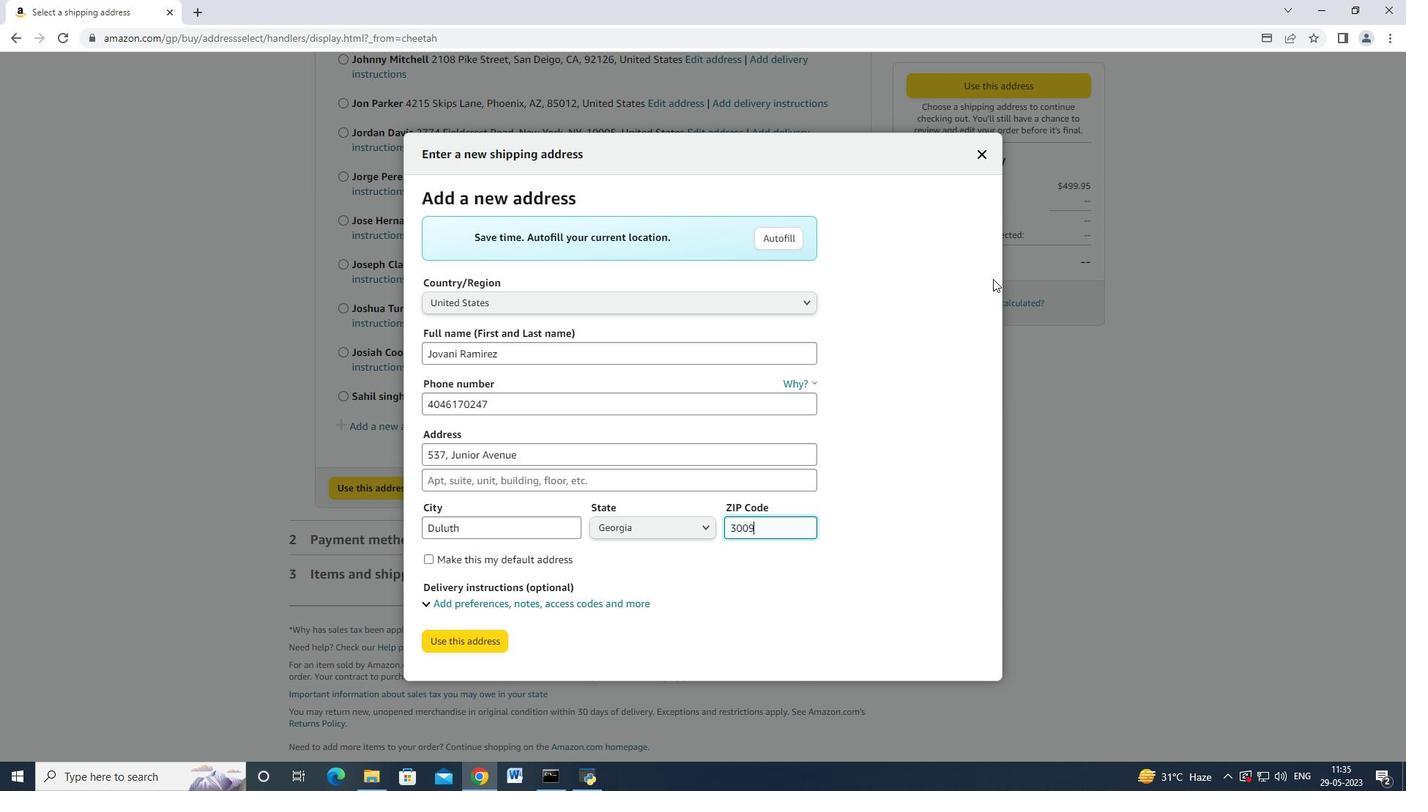 
Action: Mouse moved to (429, 645)
Screenshot: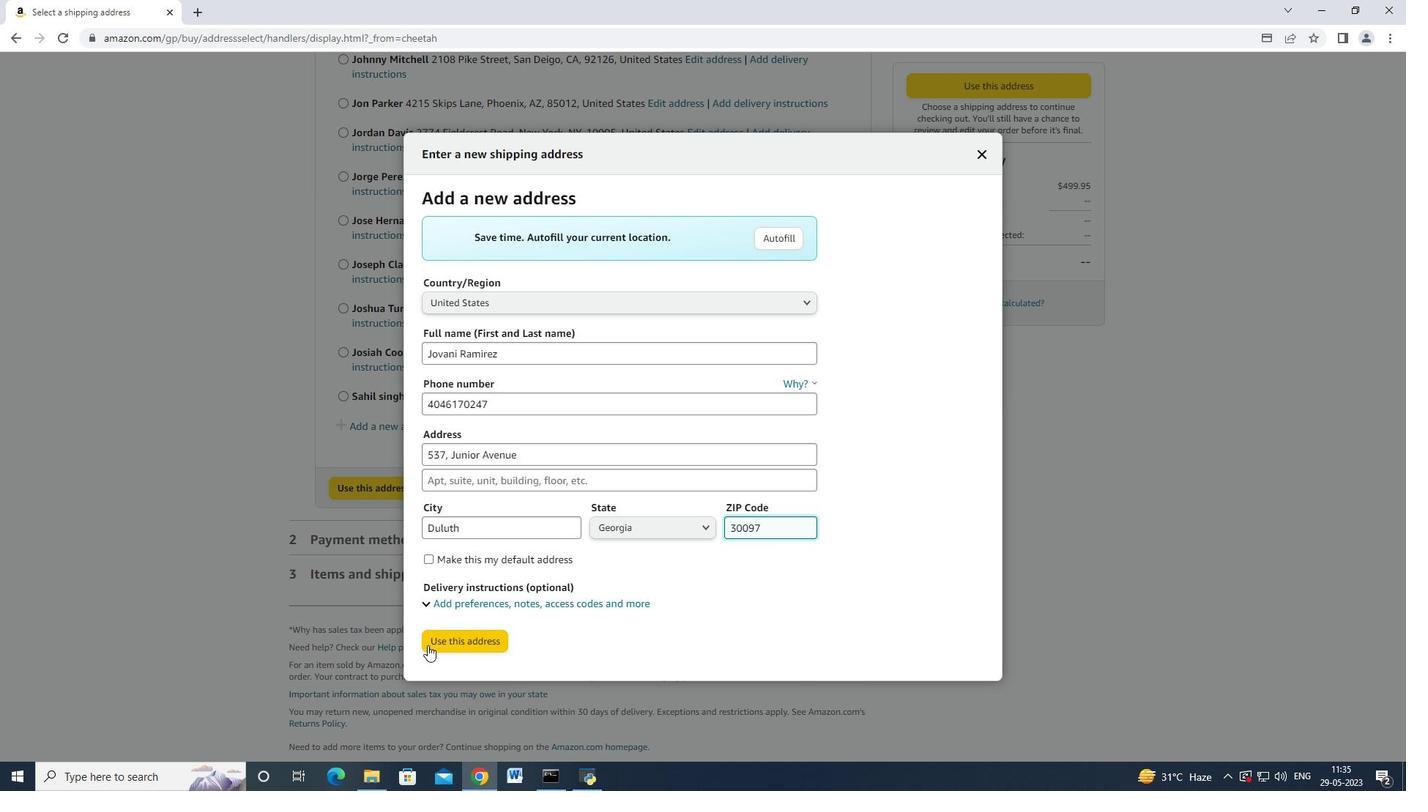 
Action: Mouse pressed left at (429, 645)
Screenshot: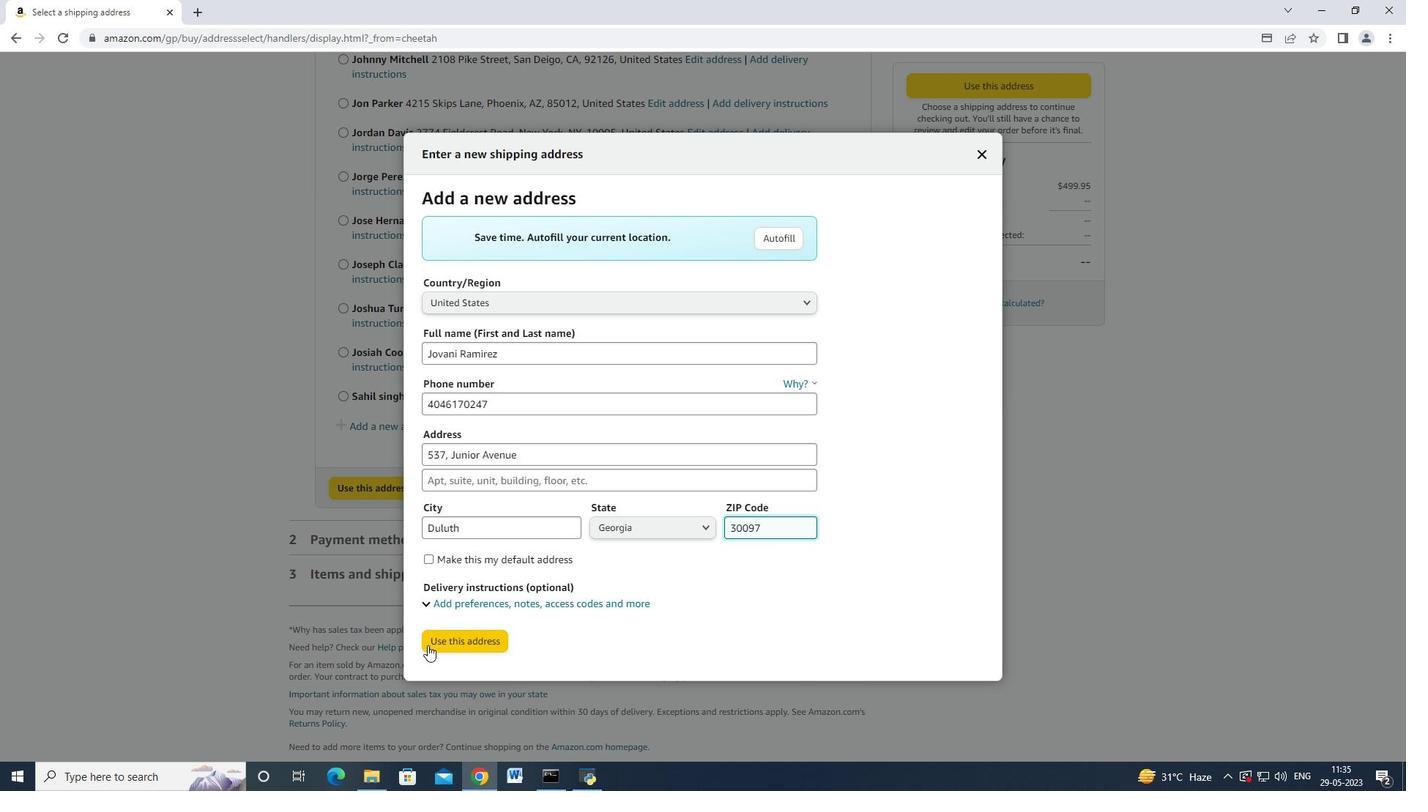 
Action: Mouse moved to (619, 444)
Screenshot: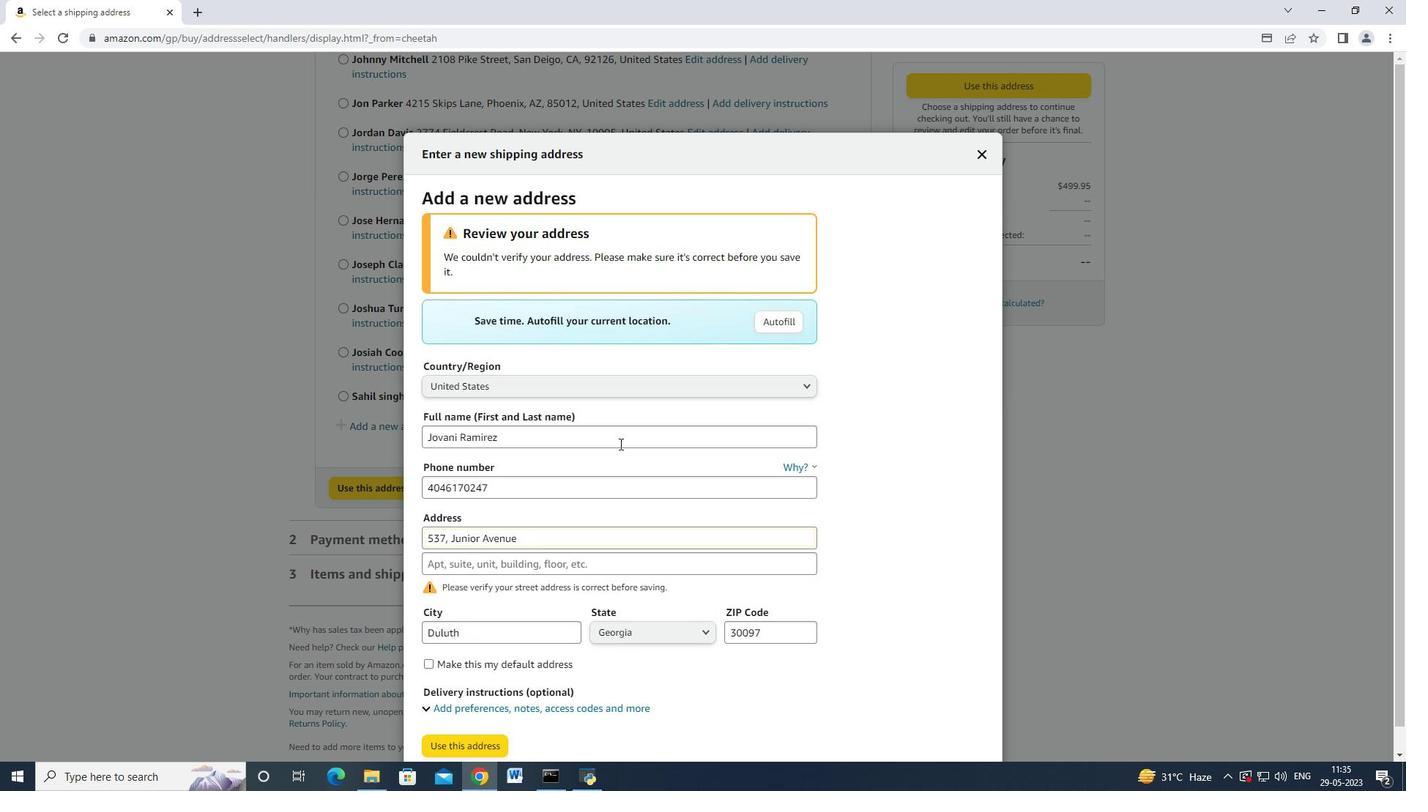 
Action: Mouse scrolled (619, 443) with delta (0, 0)
Screenshot: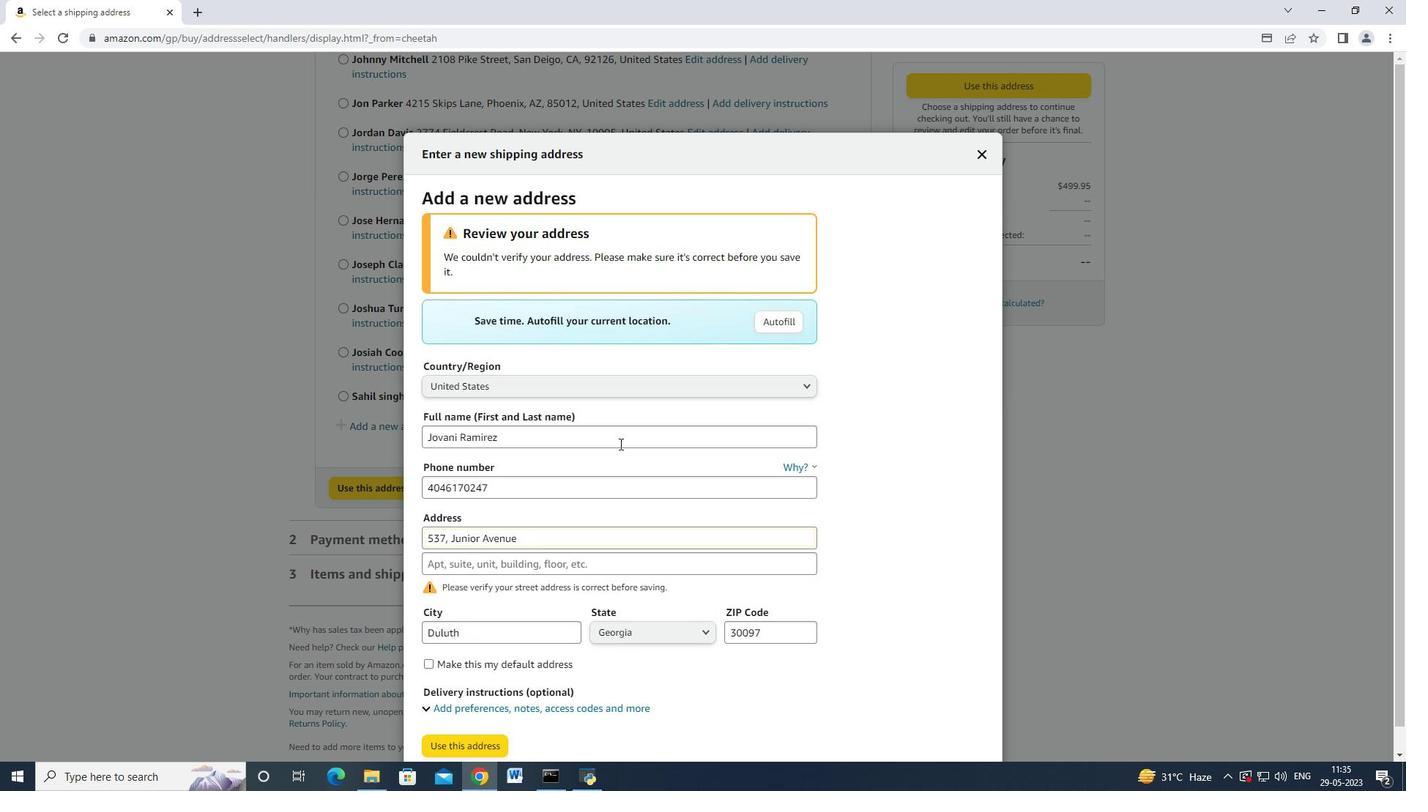 
Action: Mouse moved to (618, 445)
Screenshot: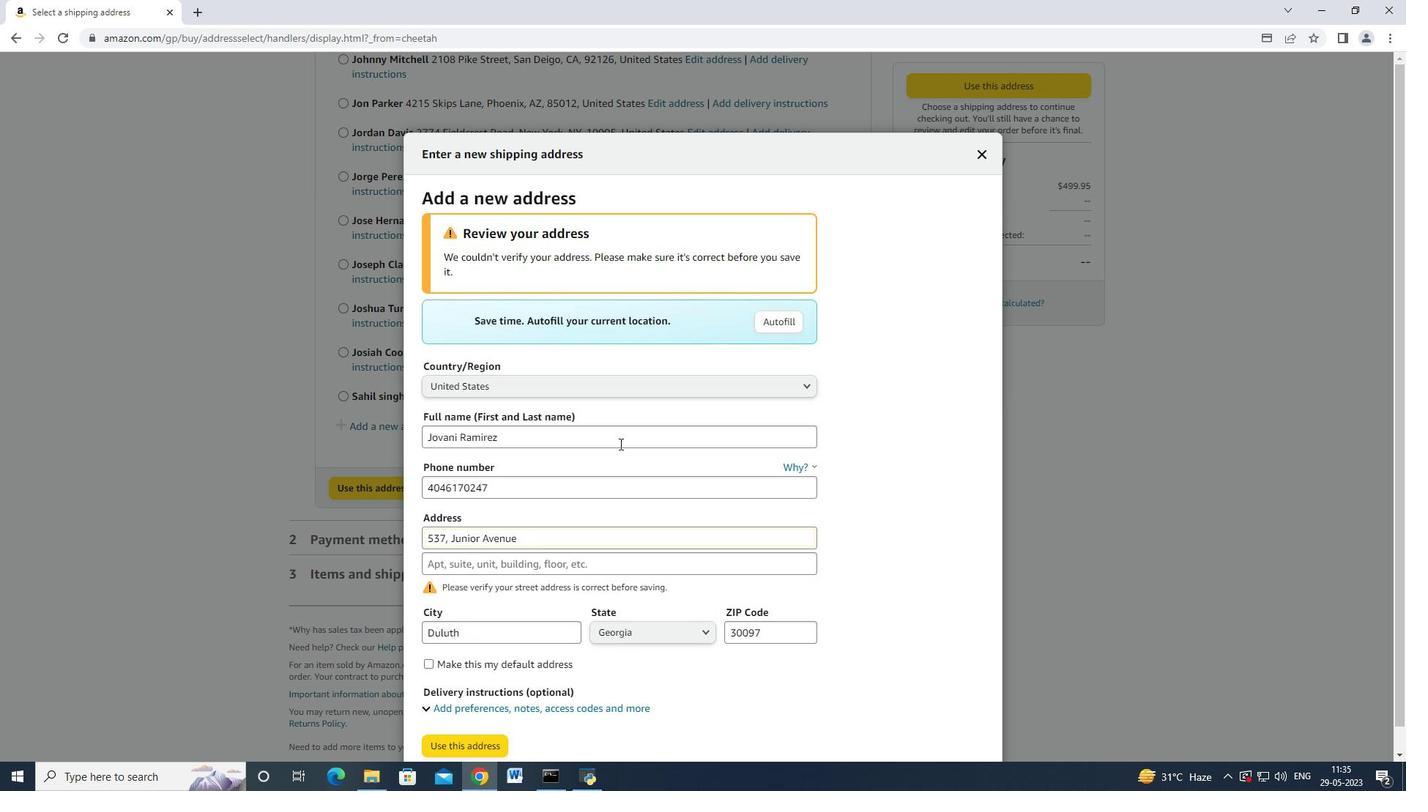 
Action: Mouse scrolled (618, 444) with delta (0, 0)
Screenshot: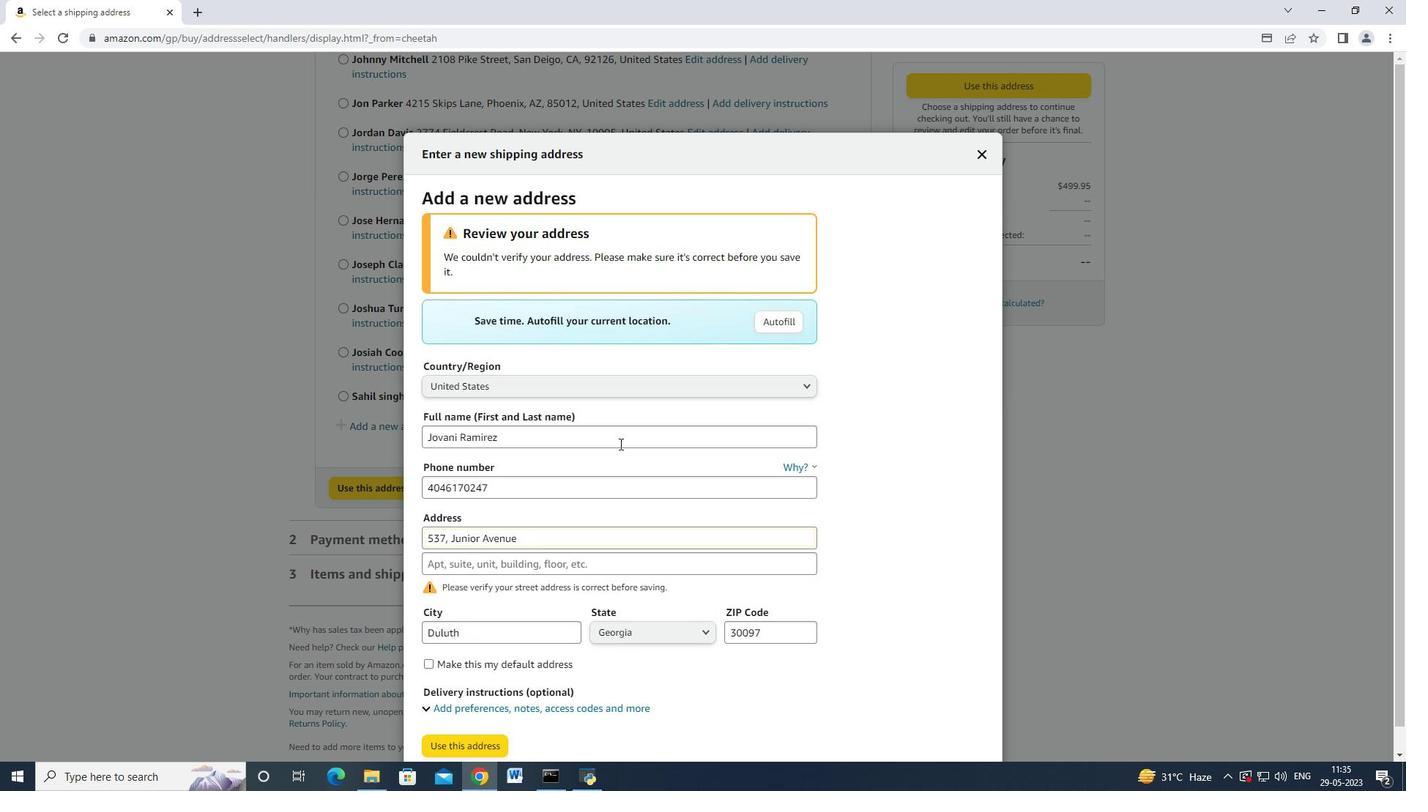 
Action: Mouse moved to (617, 446)
Screenshot: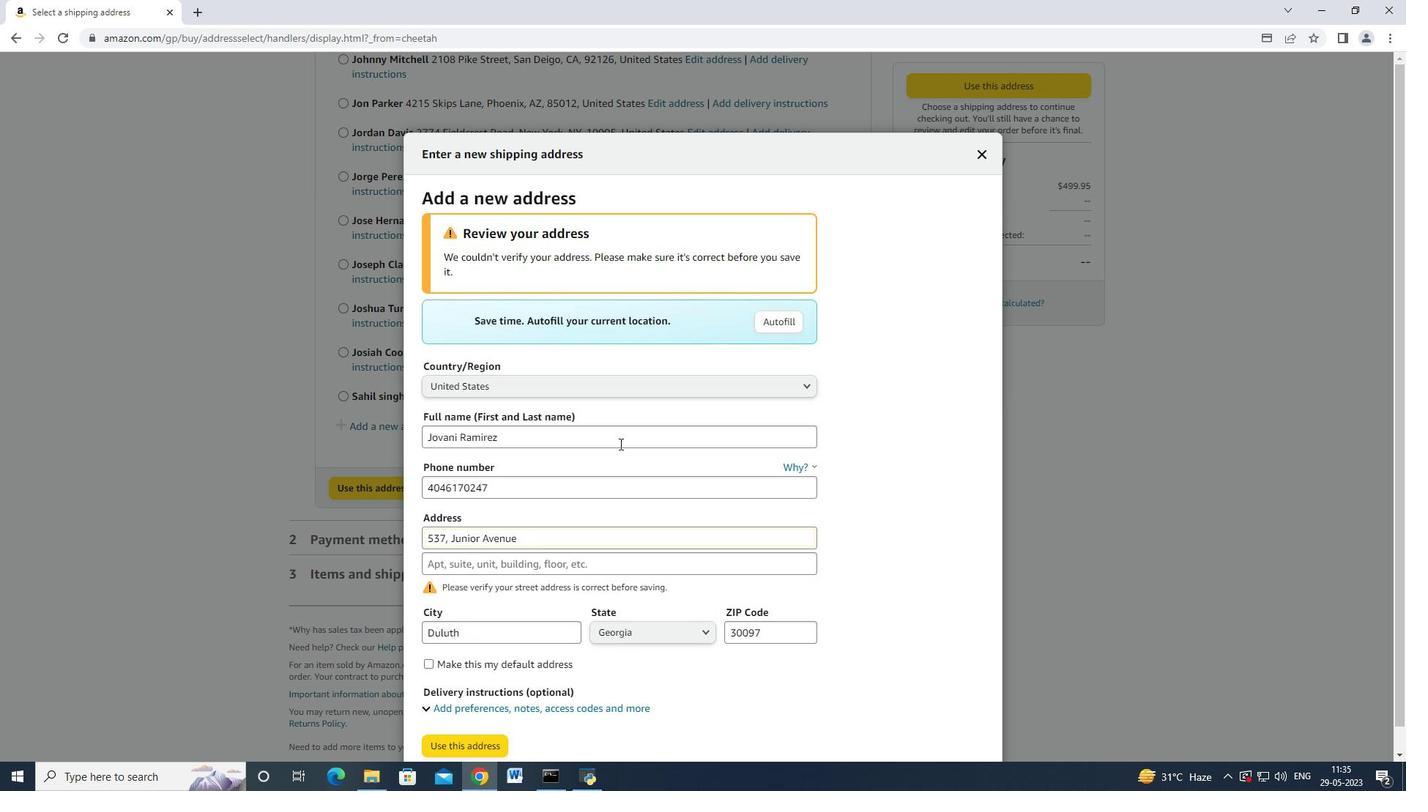 
Action: Mouse scrolled (617, 445) with delta (0, 0)
Screenshot: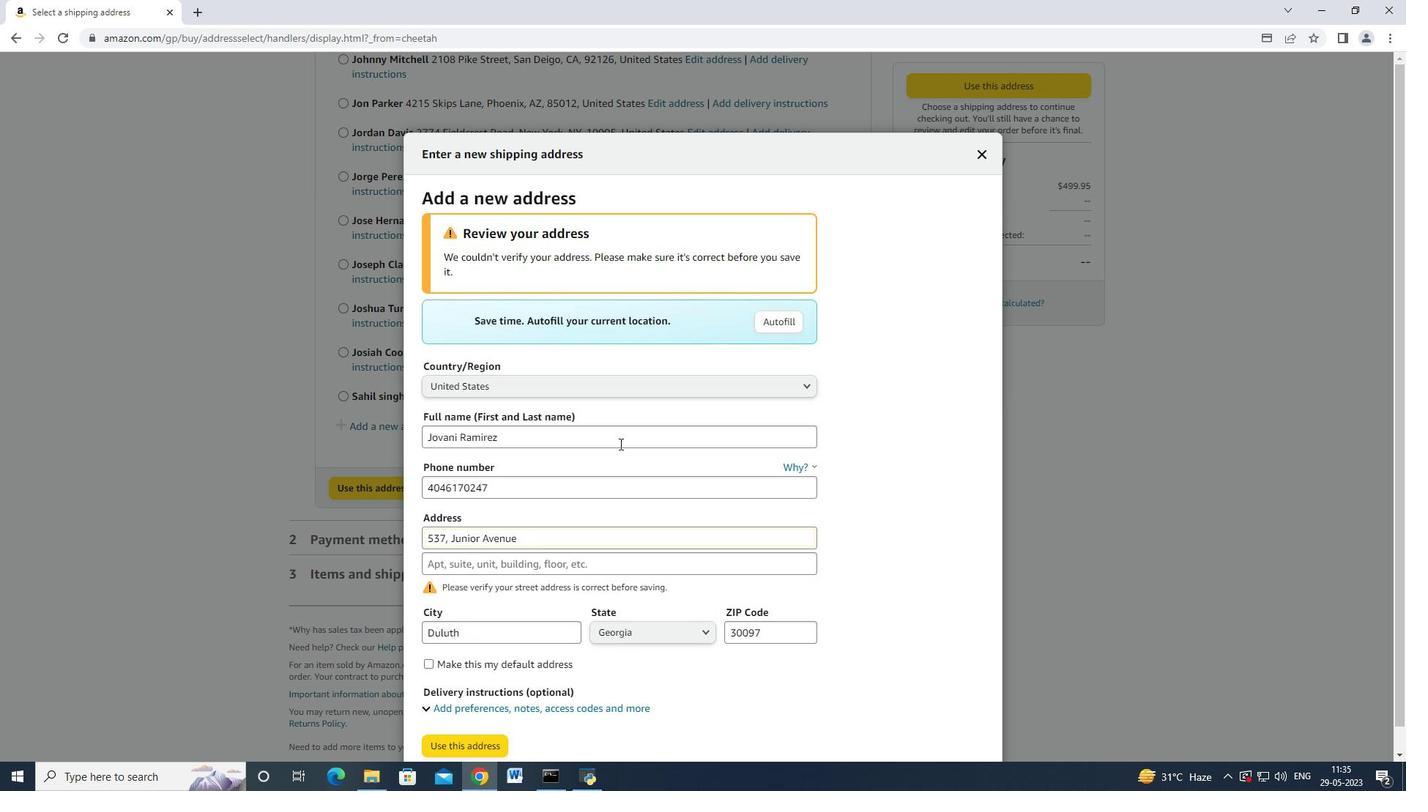 
Action: Mouse moved to (616, 447)
Screenshot: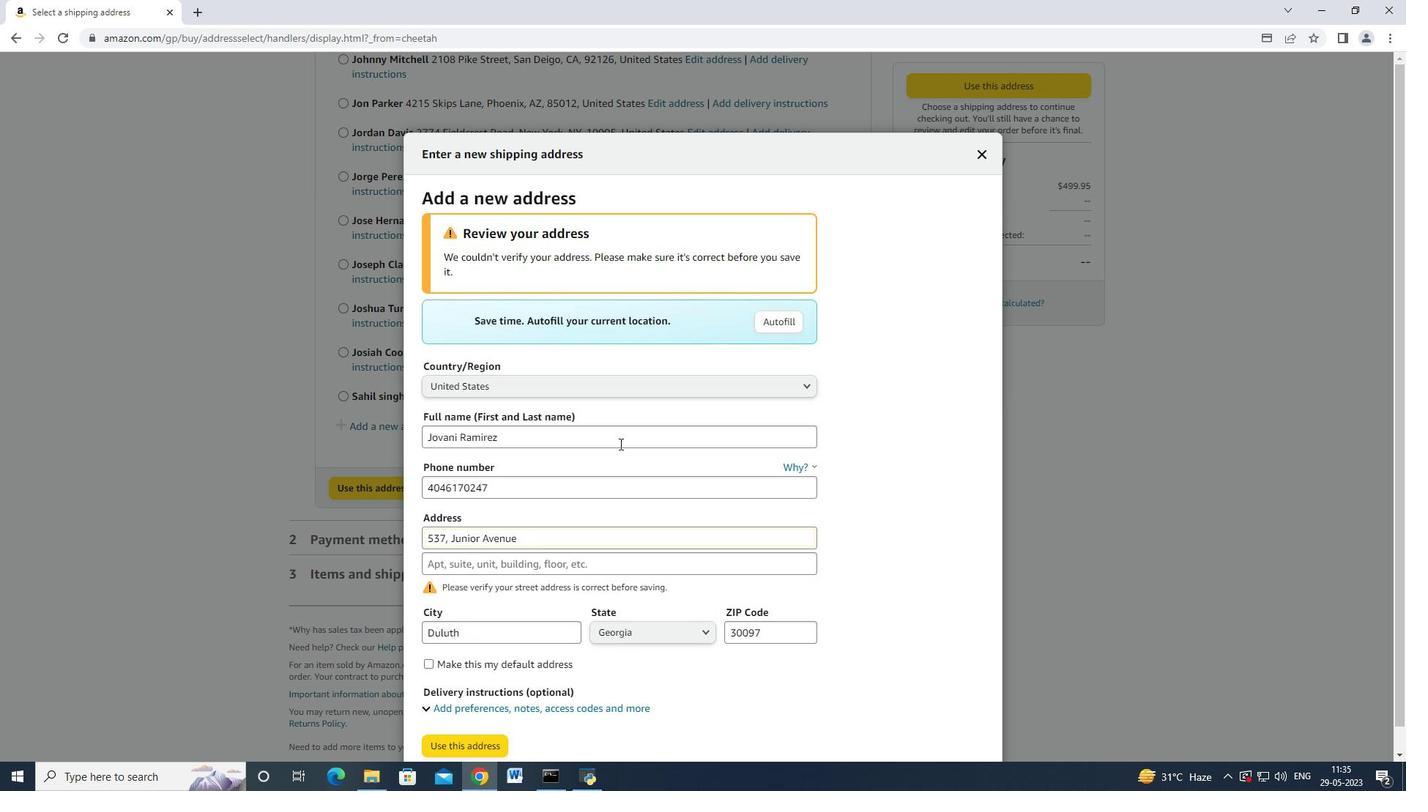 
Action: Mouse scrolled (616, 446) with delta (0, 0)
Screenshot: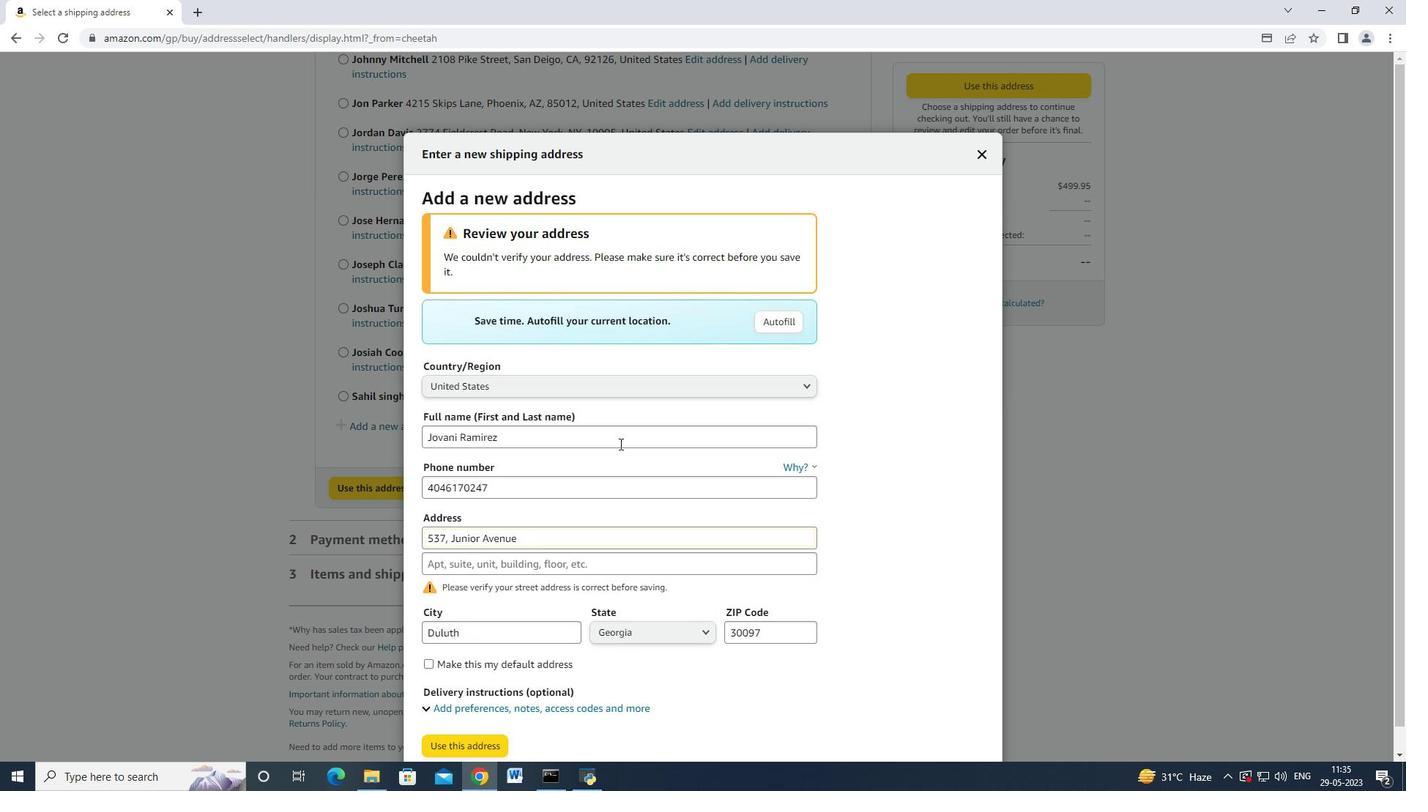 
Action: Mouse moved to (482, 718)
Screenshot: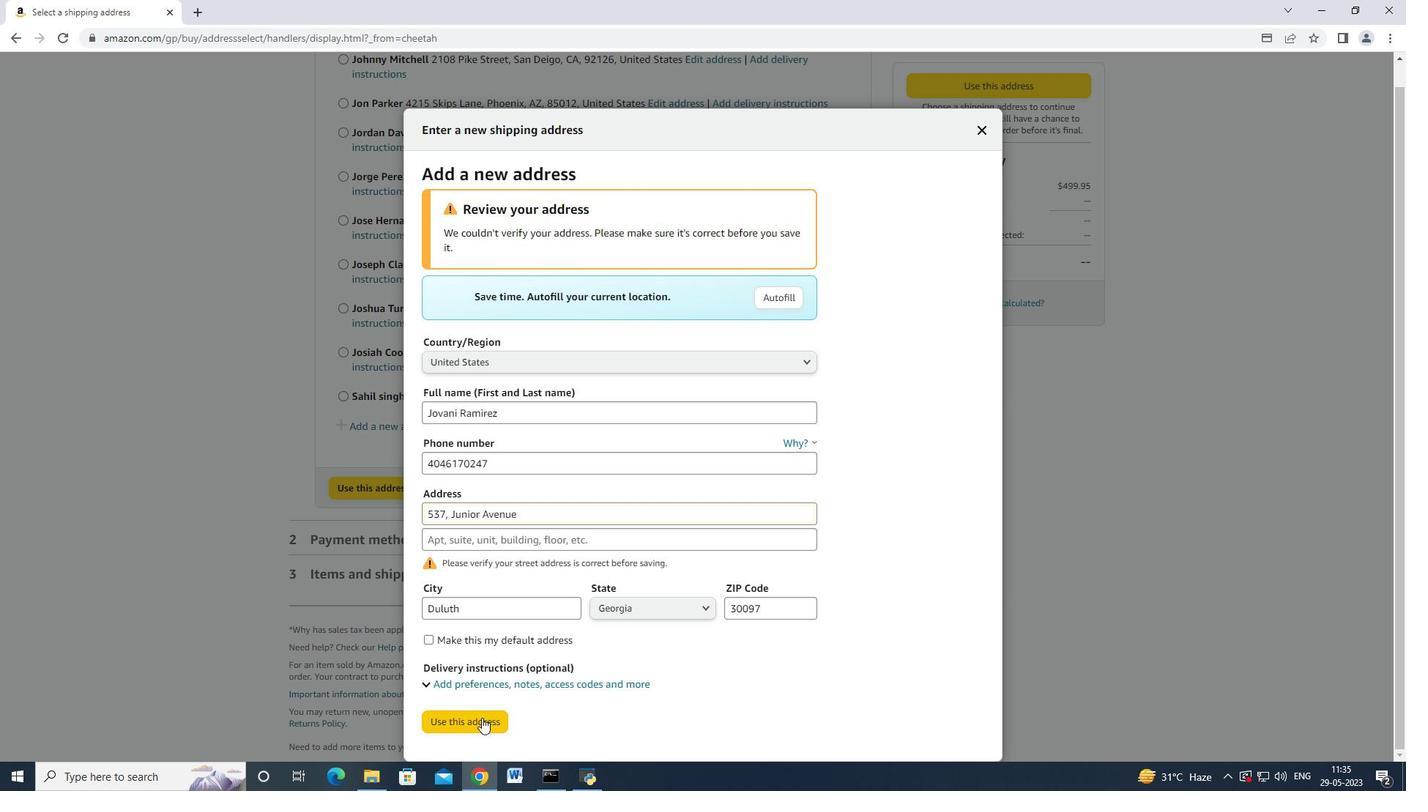 
Action: Mouse pressed left at (482, 718)
Screenshot: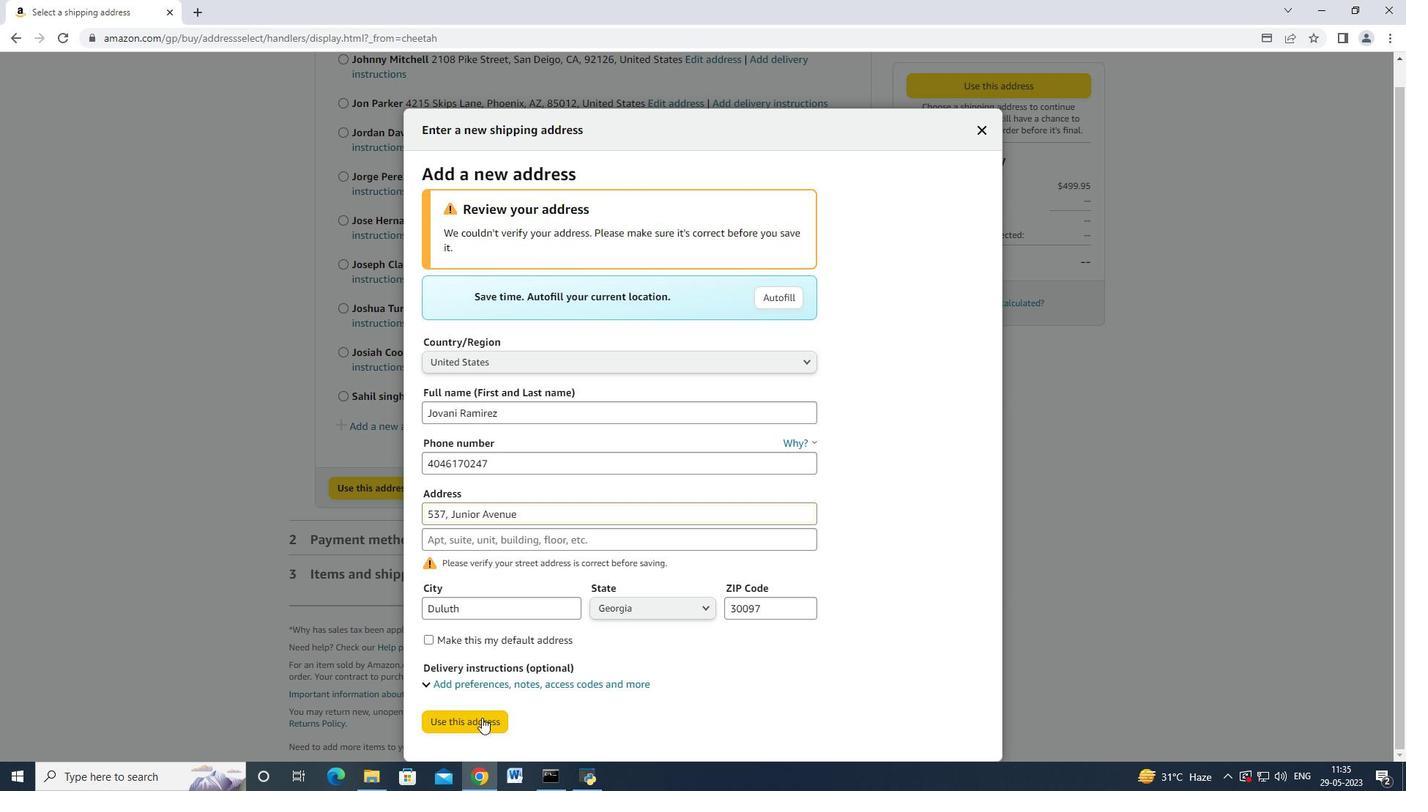 
Action: Mouse moved to (555, 347)
Screenshot: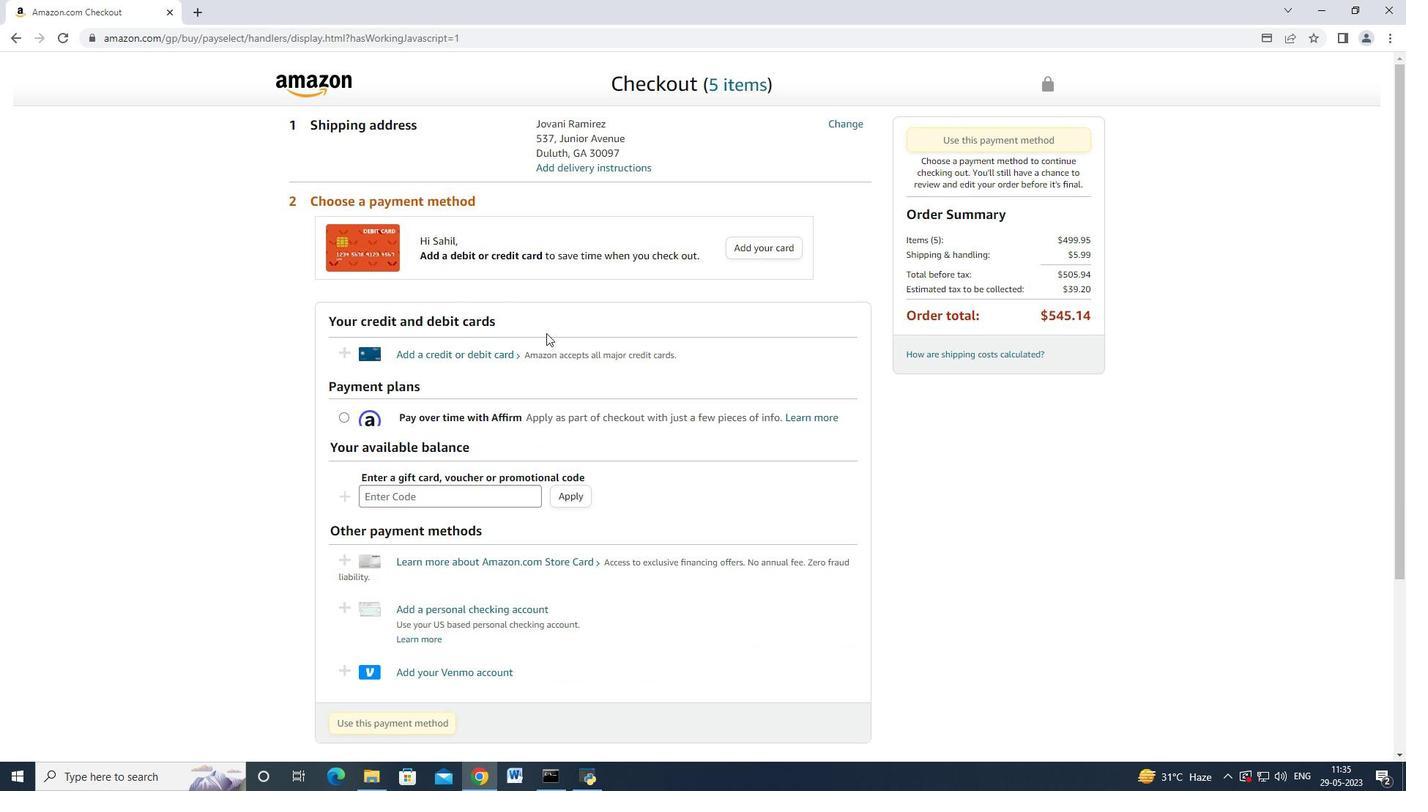 
Action: Mouse scrolled (555, 346) with delta (0, 0)
Screenshot: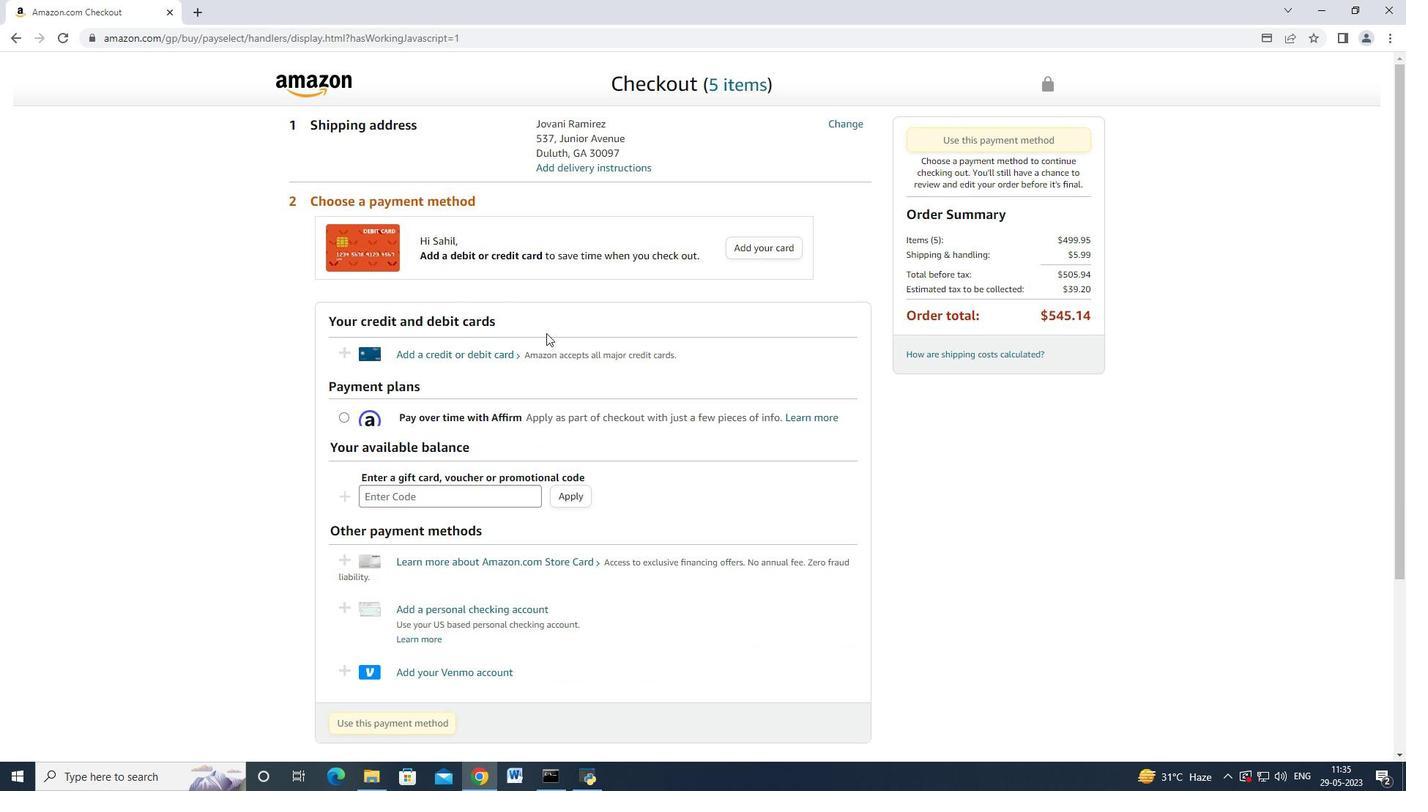 
Action: Mouse scrolled (555, 346) with delta (0, 0)
Screenshot: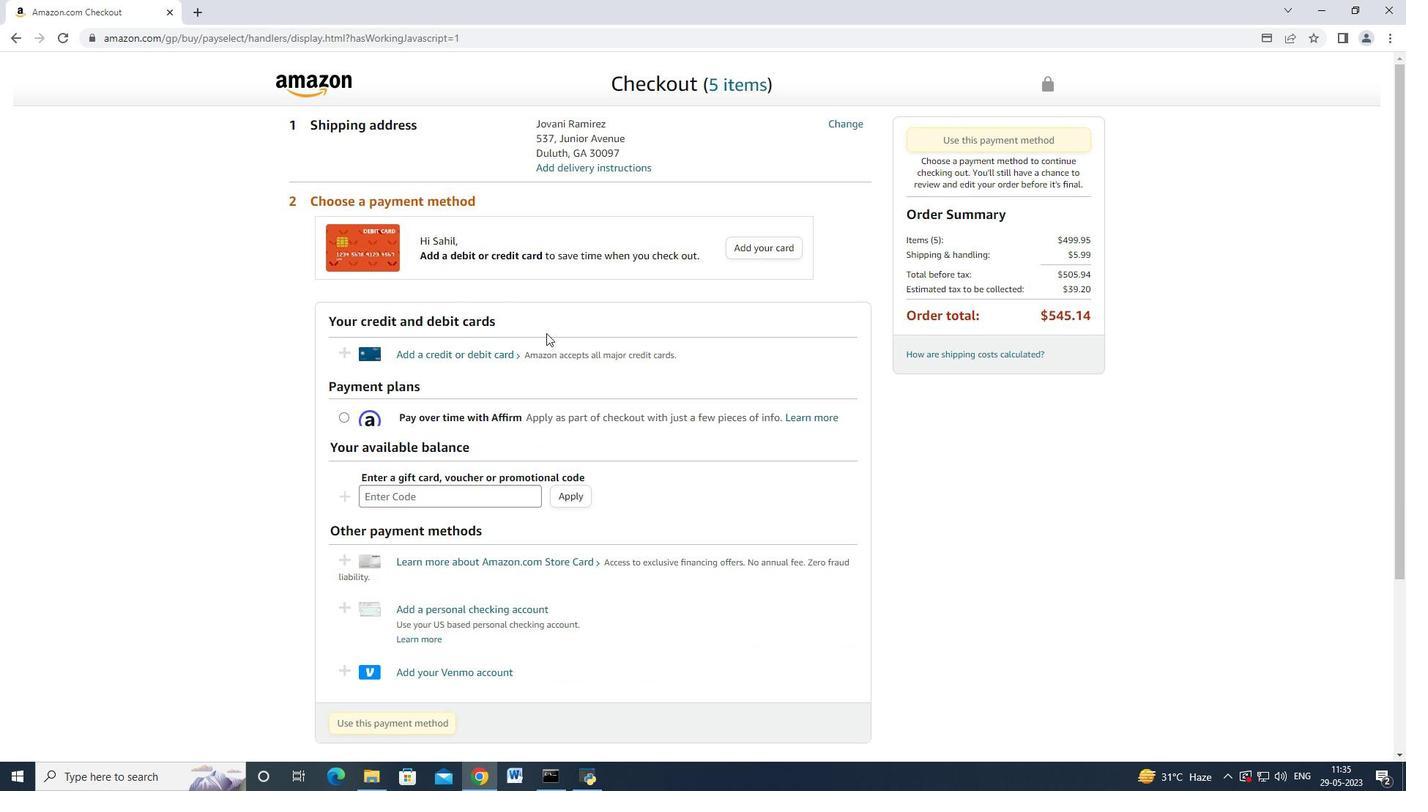 
Action: Mouse moved to (554, 347)
Screenshot: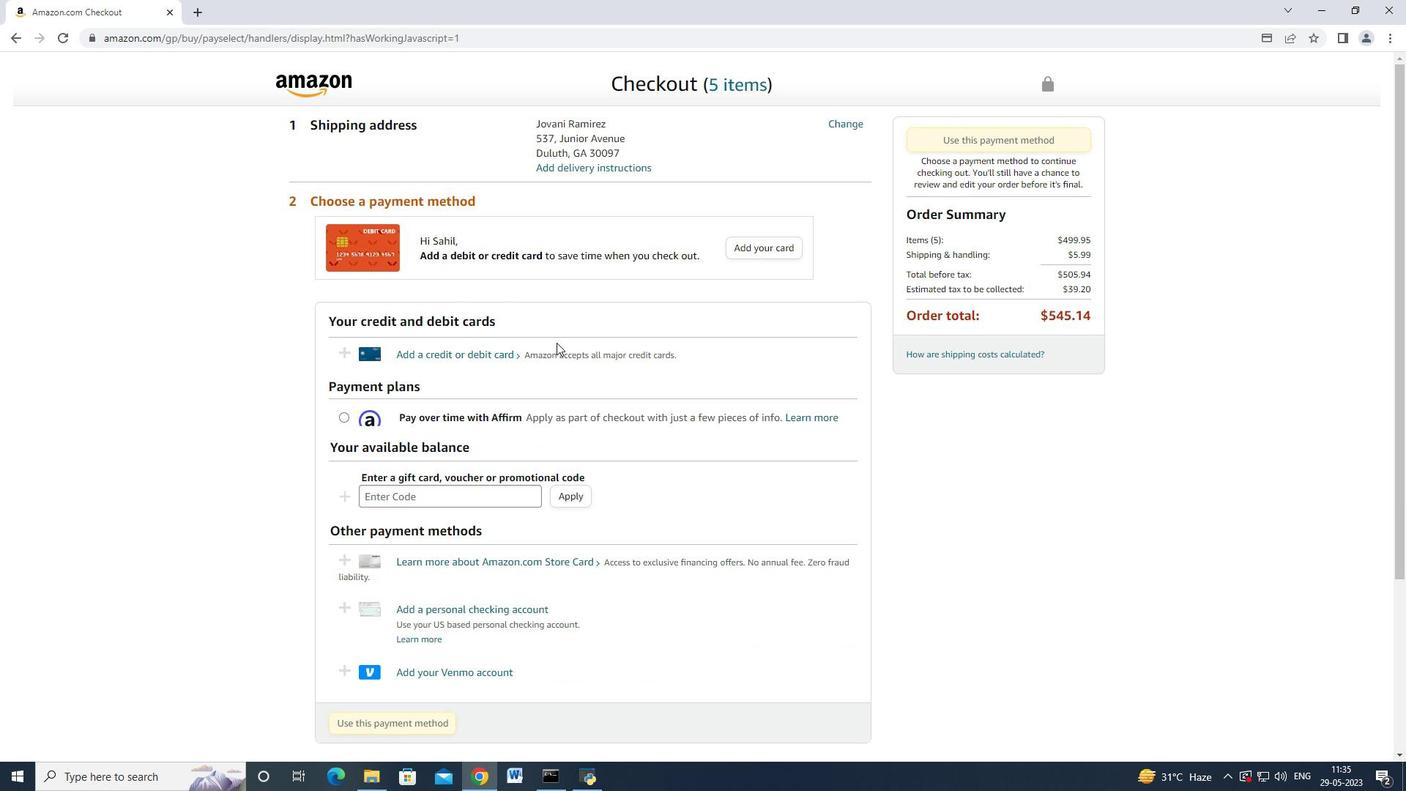 
Action: Mouse scrolled (554, 346) with delta (0, 0)
Screenshot: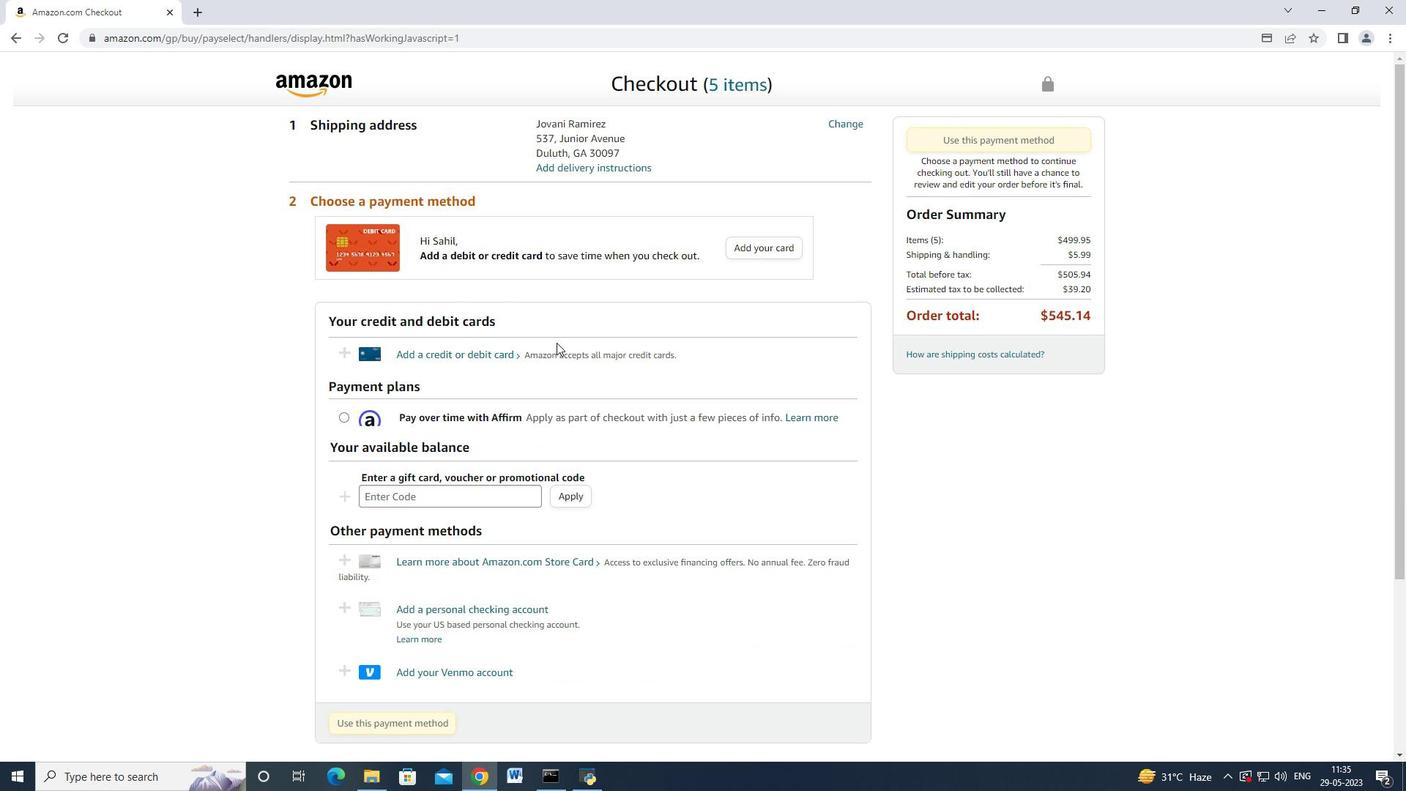 
Action: Mouse moved to (553, 347)
Screenshot: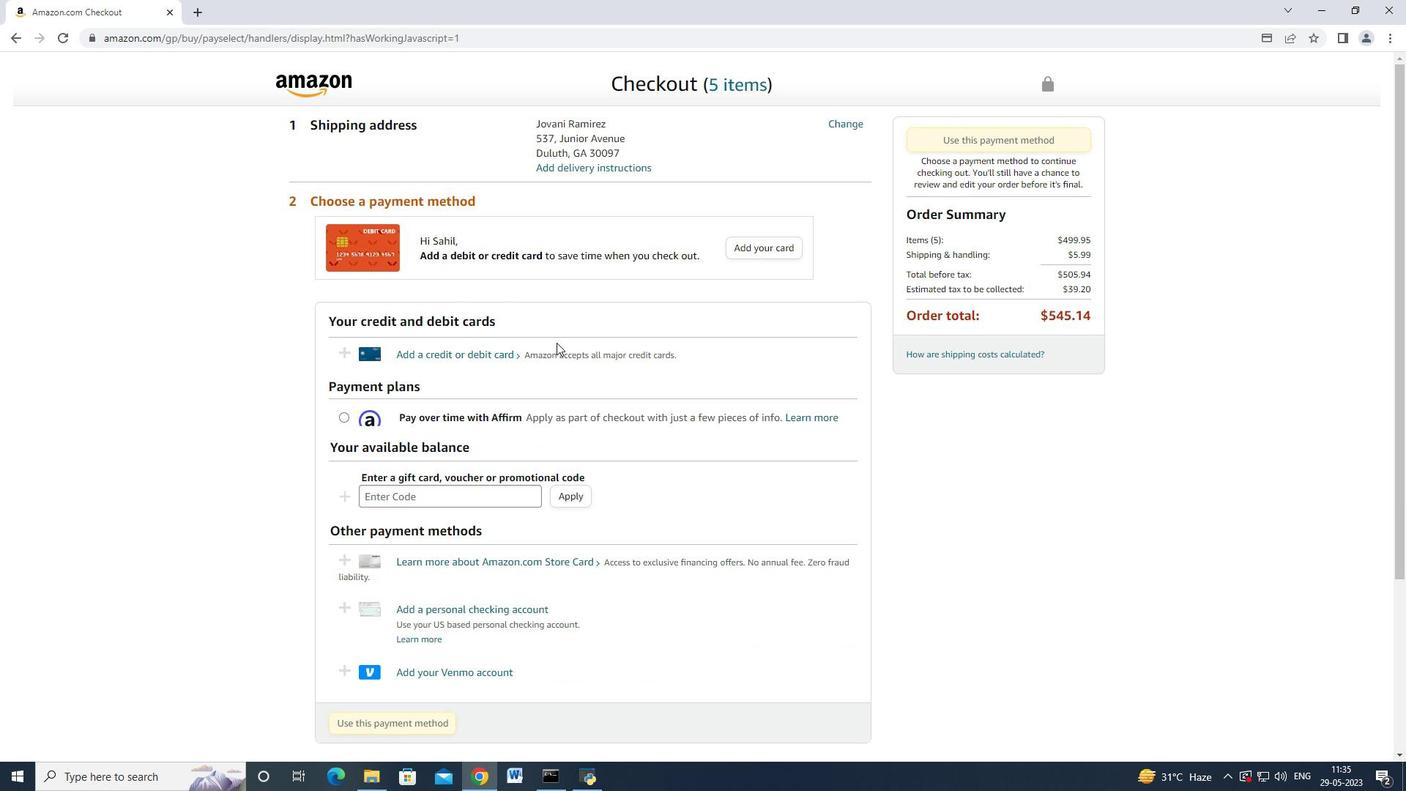 
Action: Mouse scrolled (553, 346) with delta (0, 0)
Screenshot: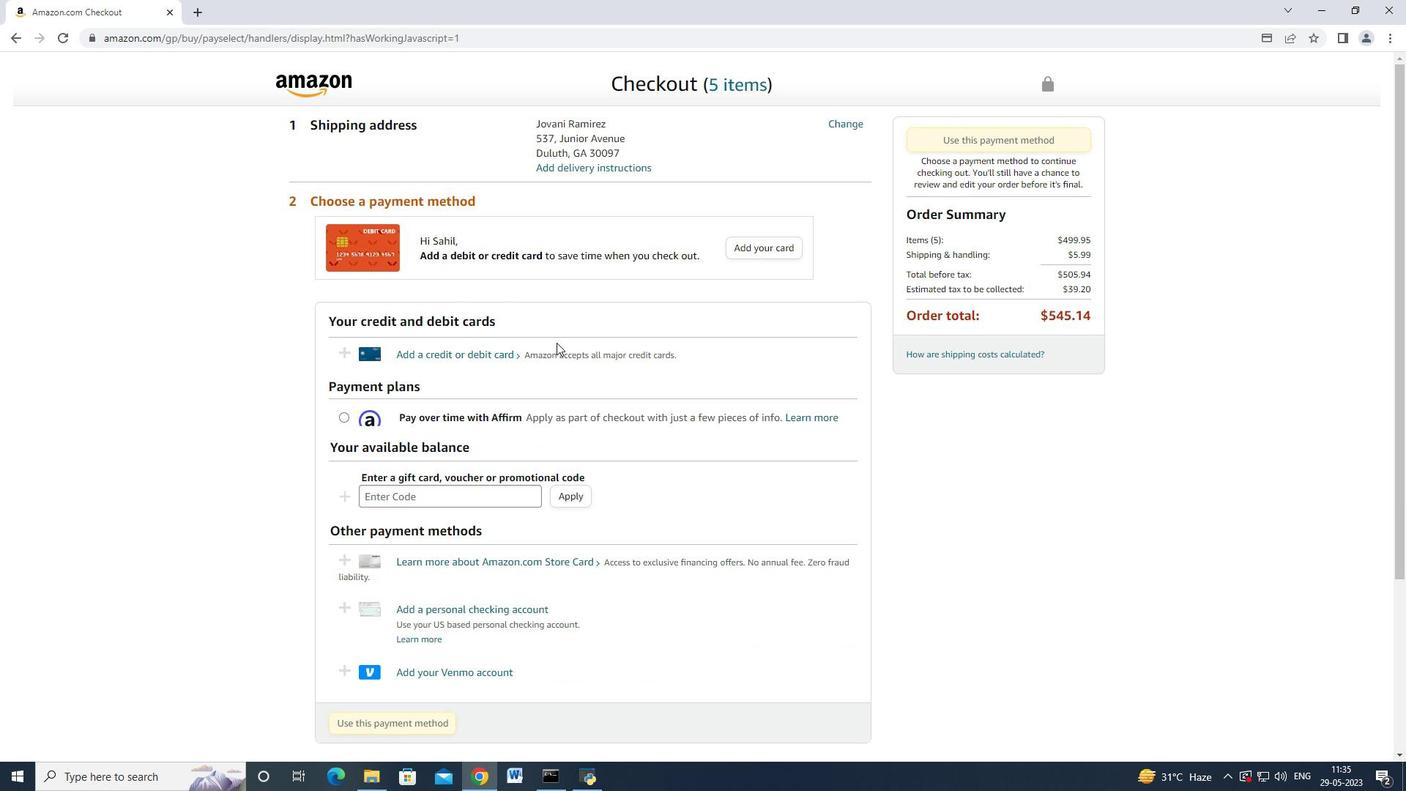 
Action: Mouse moved to (553, 381)
Screenshot: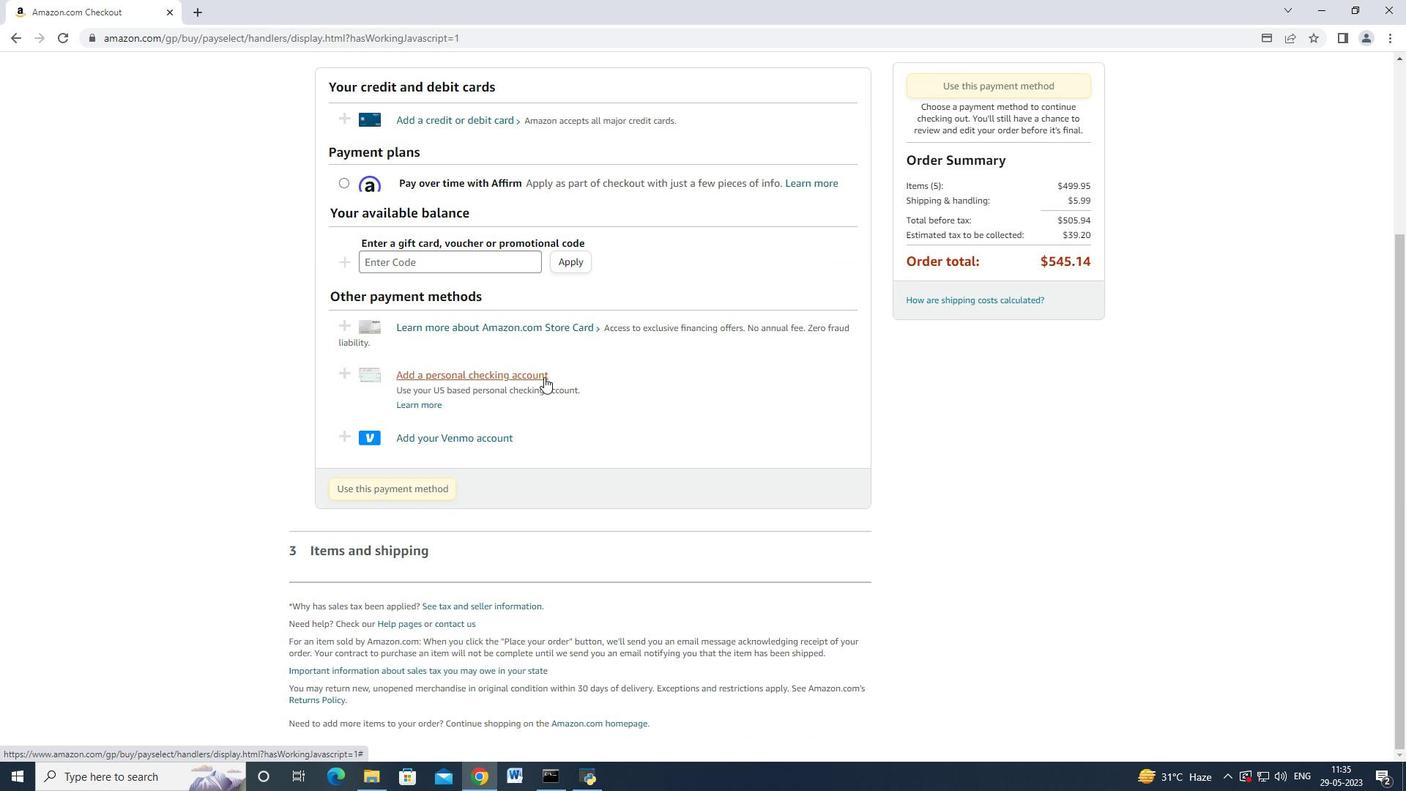 
Action: Mouse scrolled (548, 383) with delta (0, 0)
Screenshot: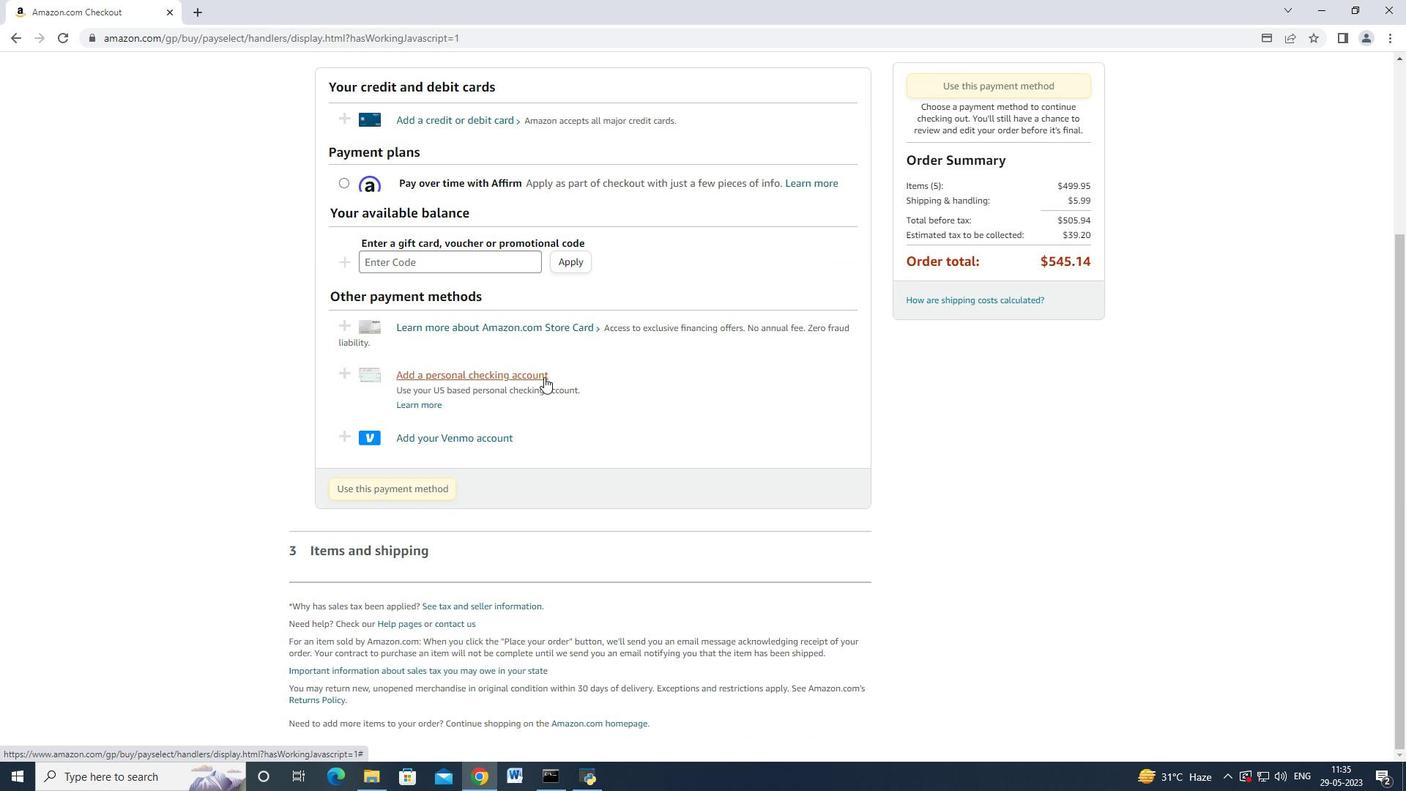 
Action: Mouse moved to (553, 381)
